 Task: Design a data visualization comparing various music genres.
Action: Mouse moved to (53, 132)
Screenshot: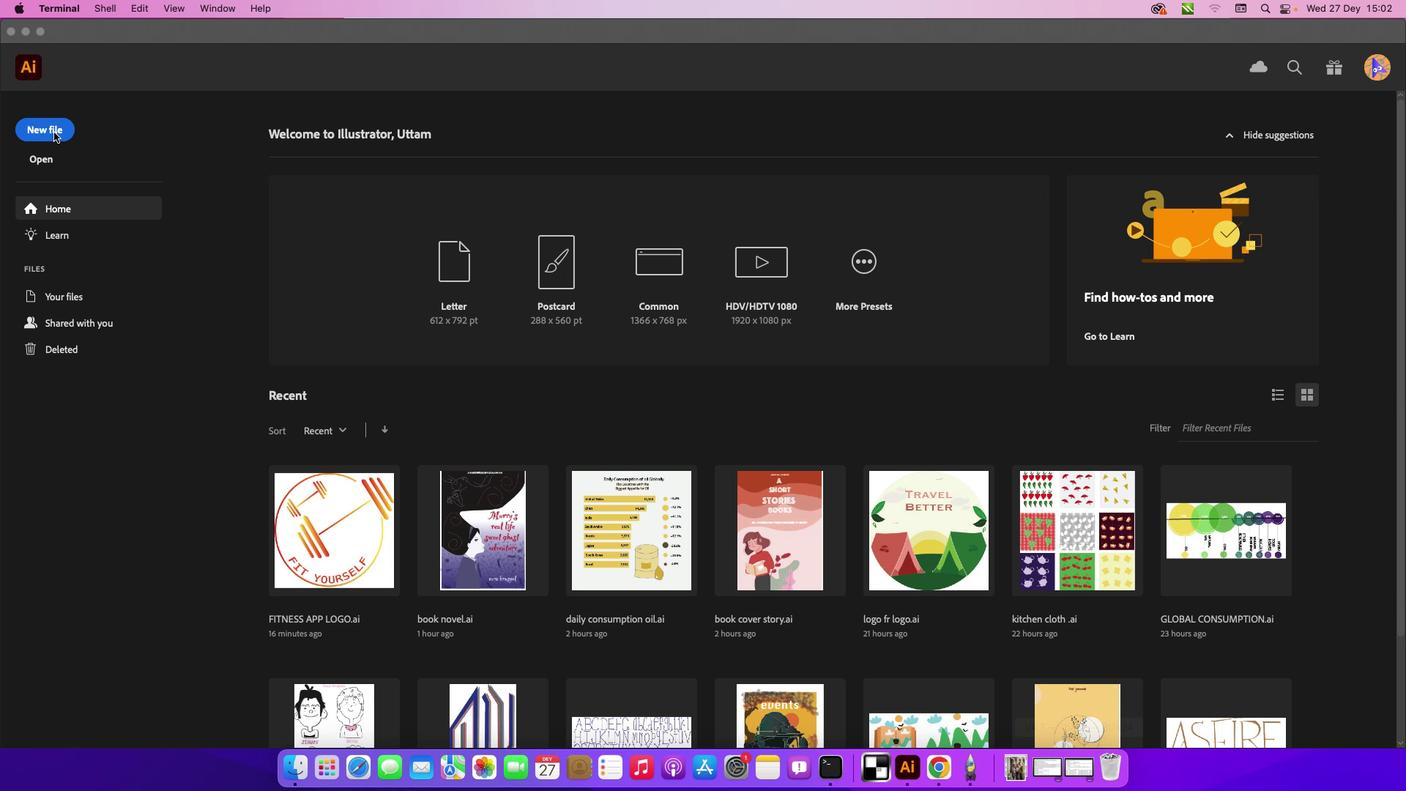 
Action: Mouse pressed left at (53, 132)
Screenshot: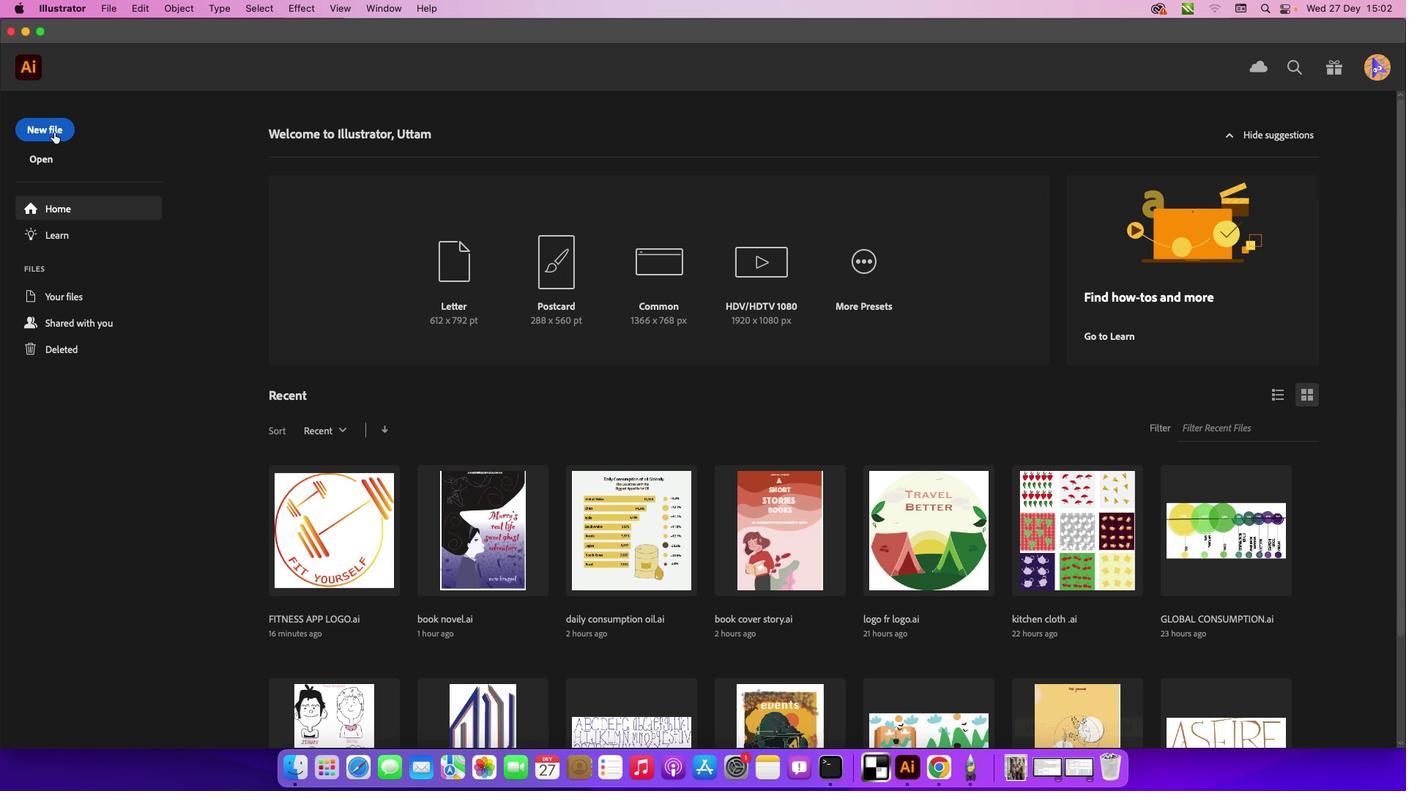 
Action: Mouse moved to (45, 131)
Screenshot: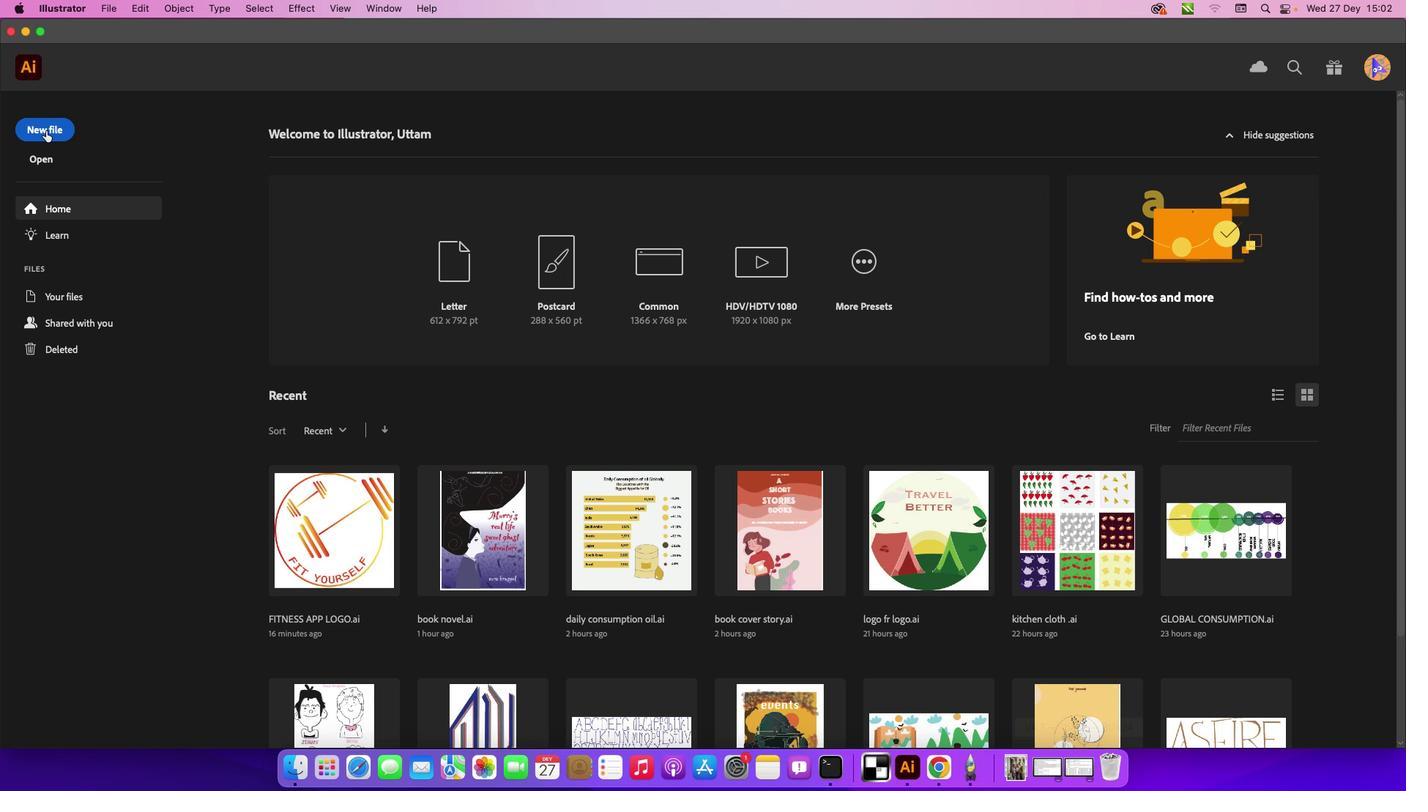 
Action: Mouse pressed left at (45, 131)
Screenshot: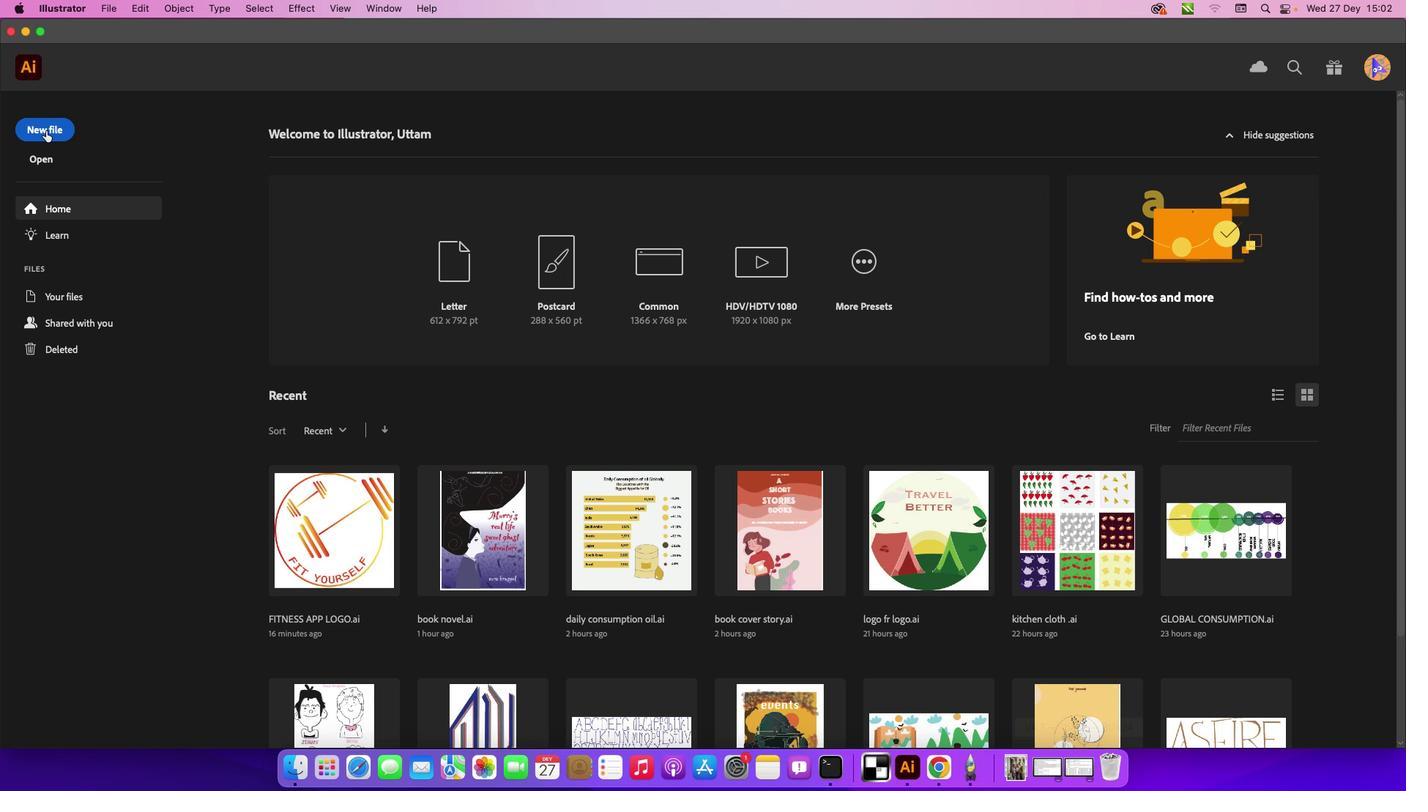 
Action: Mouse moved to (1035, 602)
Screenshot: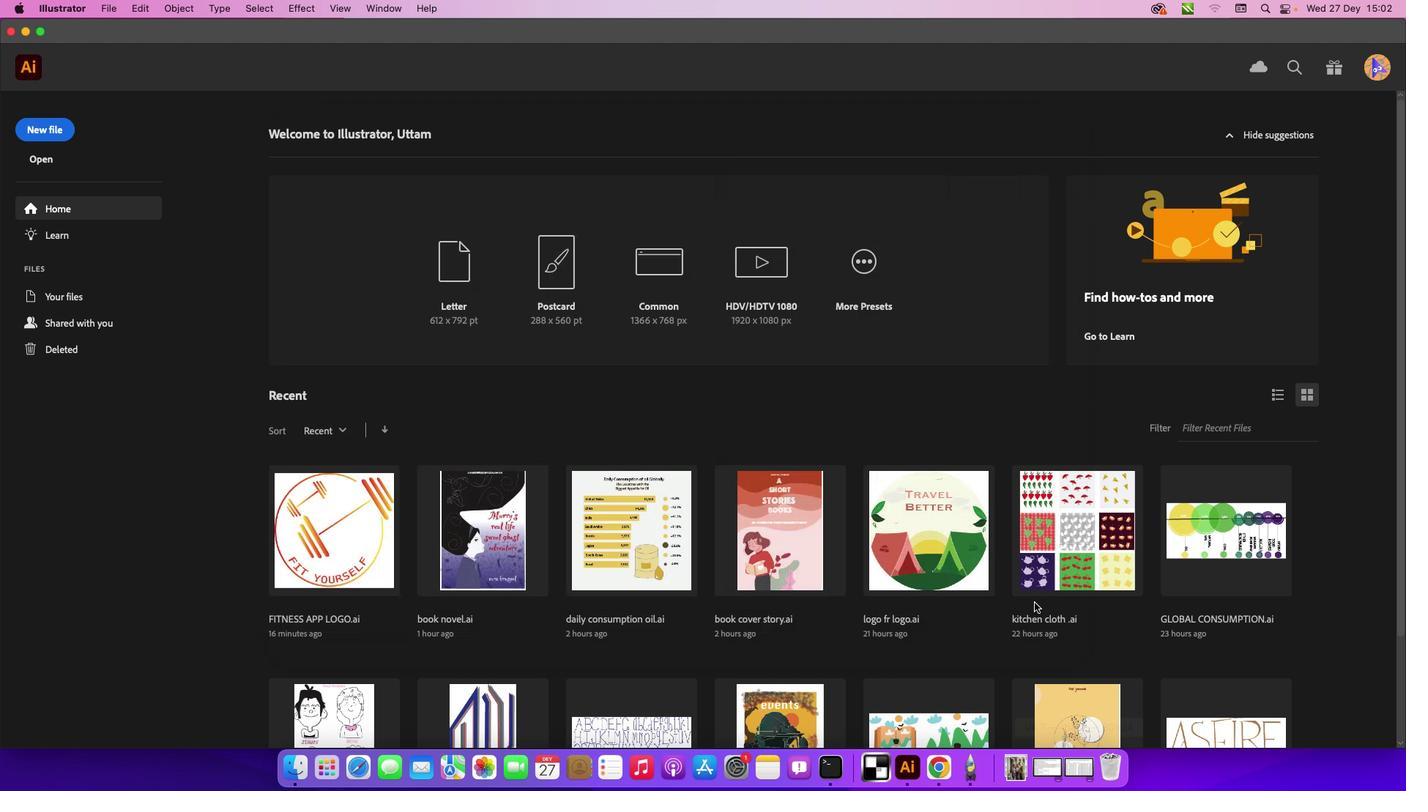 
Action: Mouse pressed left at (1035, 602)
Screenshot: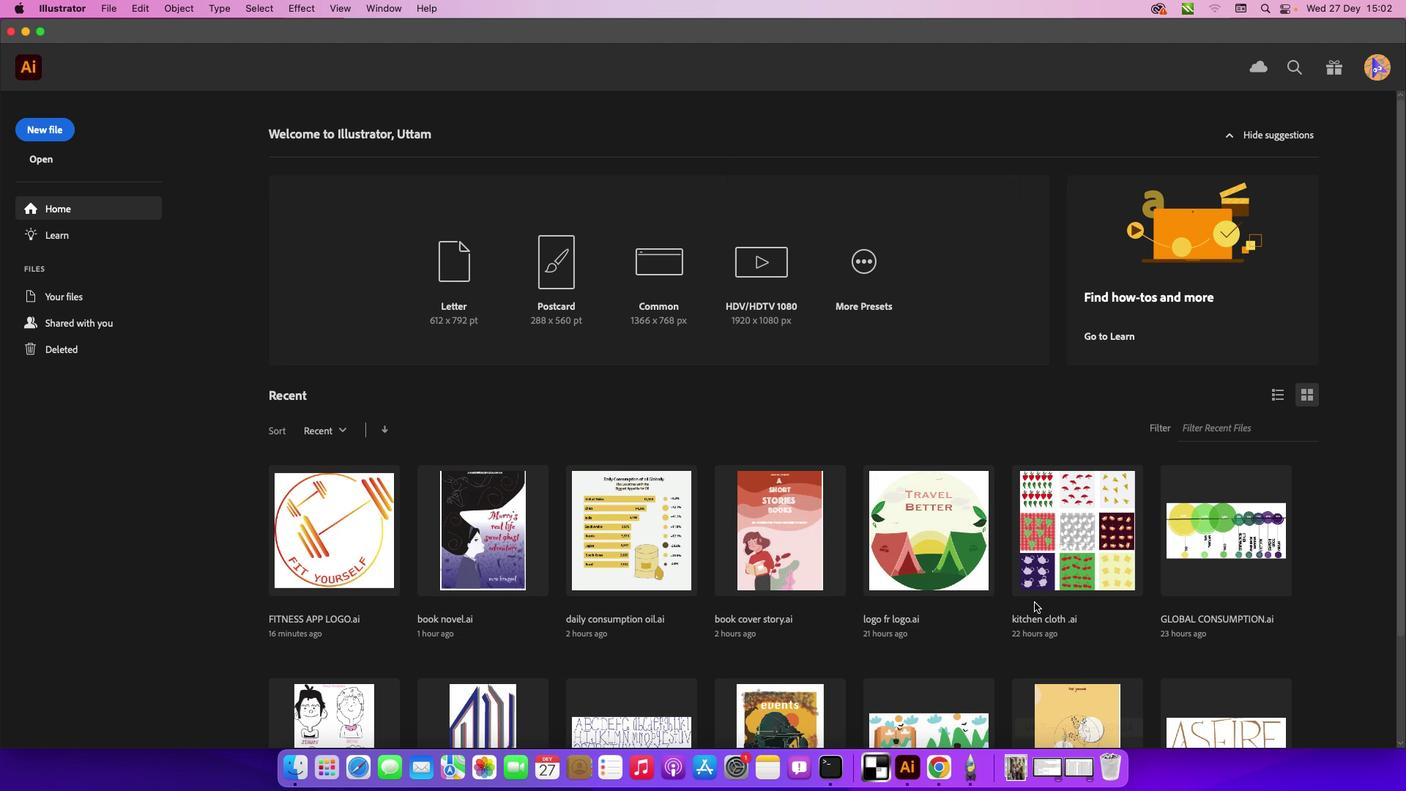 
Action: Mouse moved to (6, 172)
Screenshot: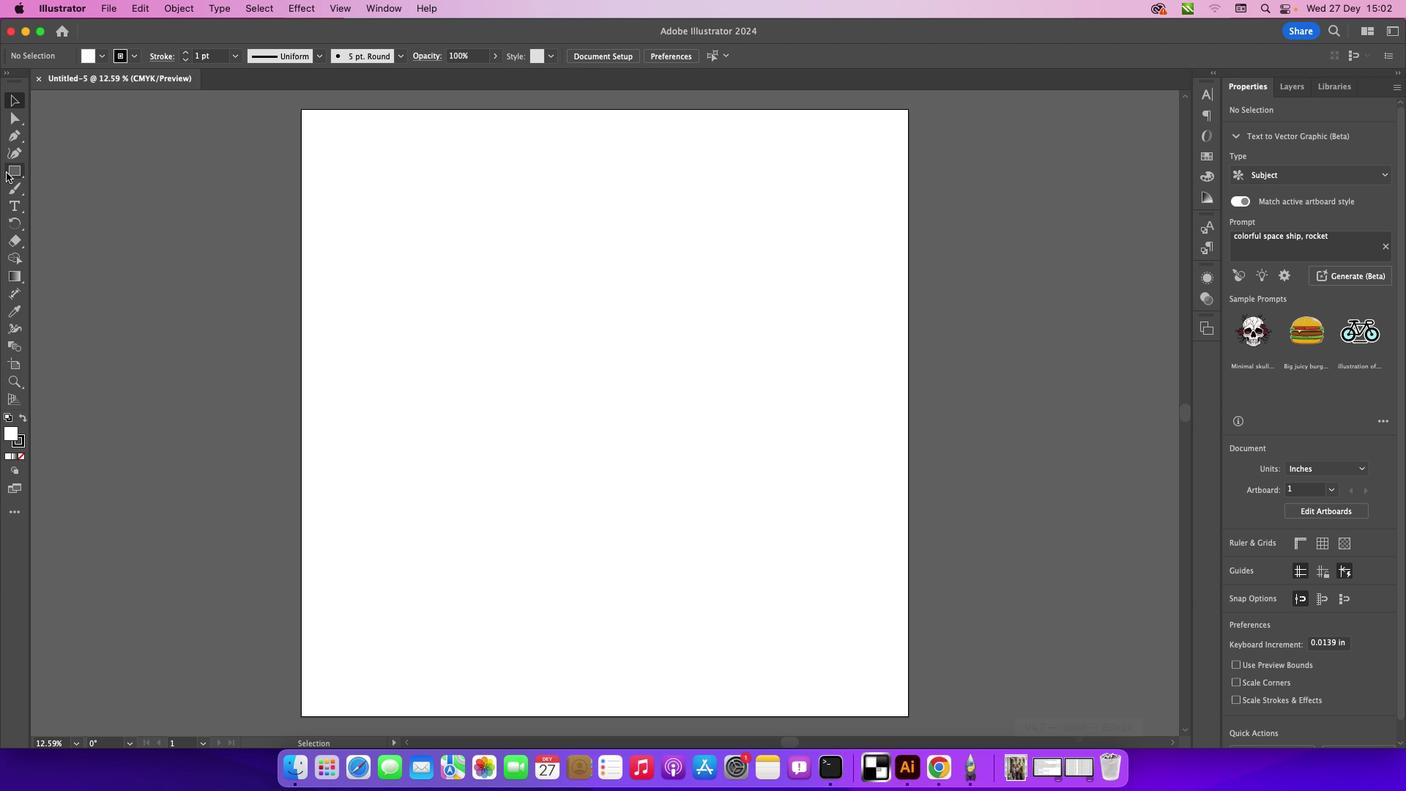 
Action: Mouse pressed left at (6, 172)
Screenshot: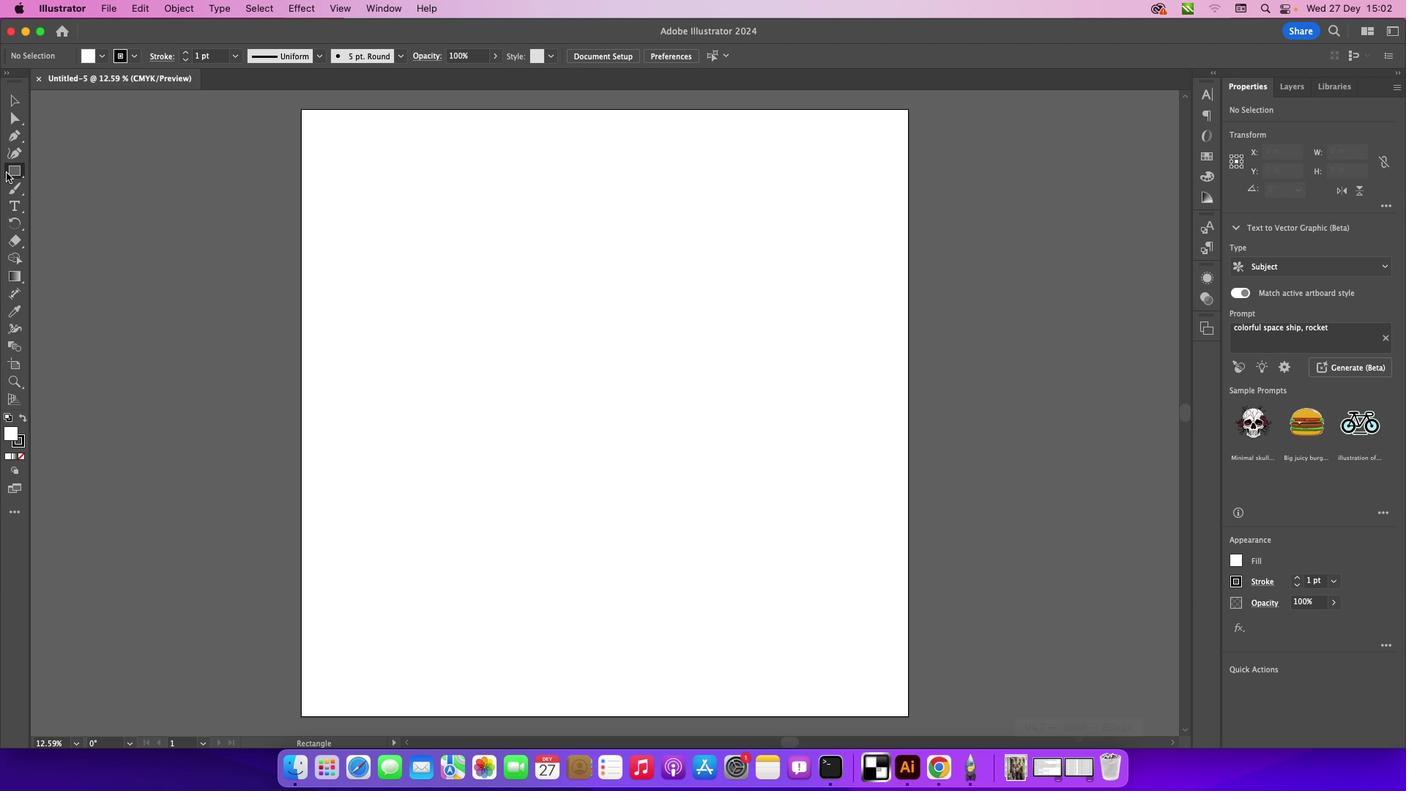 
Action: Mouse moved to (101, 195)
Screenshot: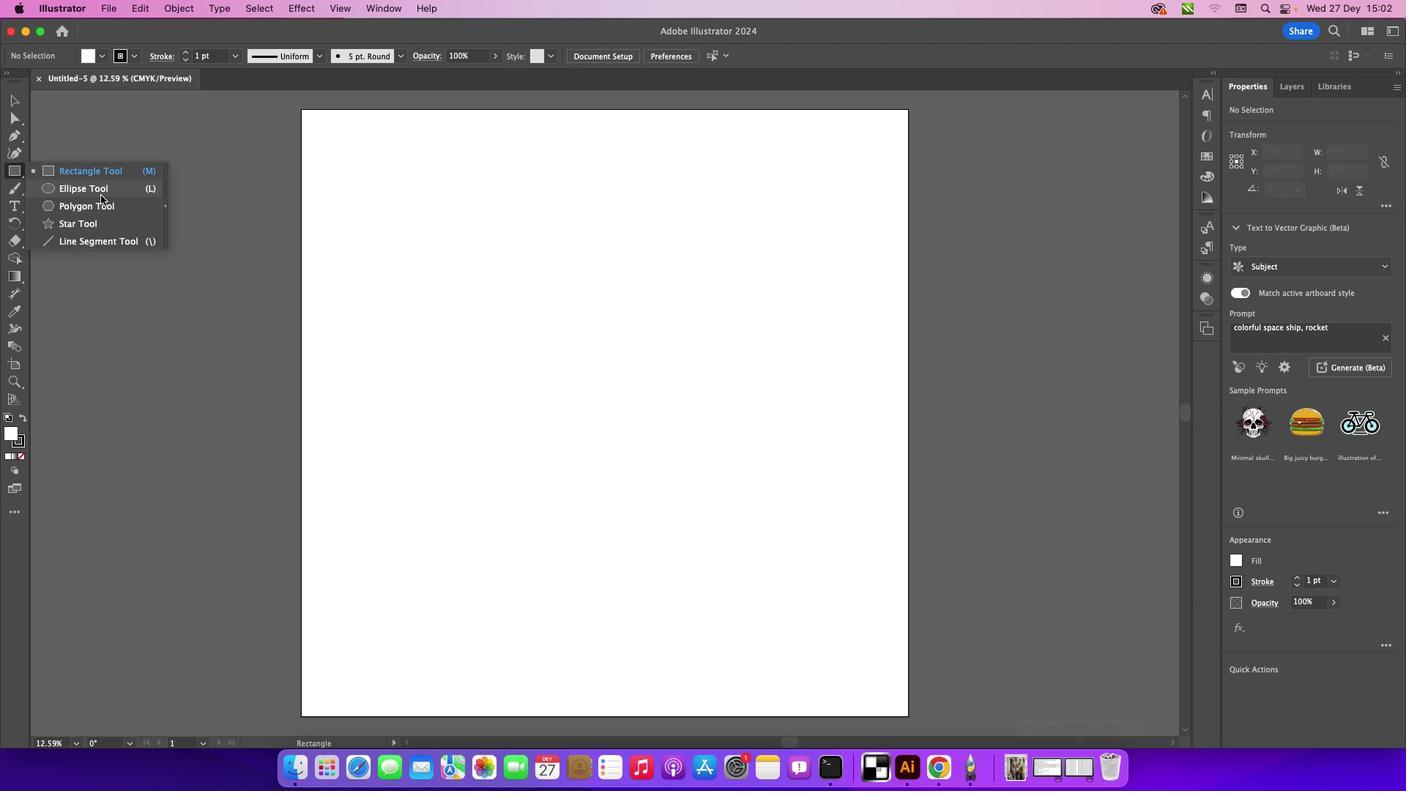 
Action: Mouse pressed left at (101, 195)
Screenshot: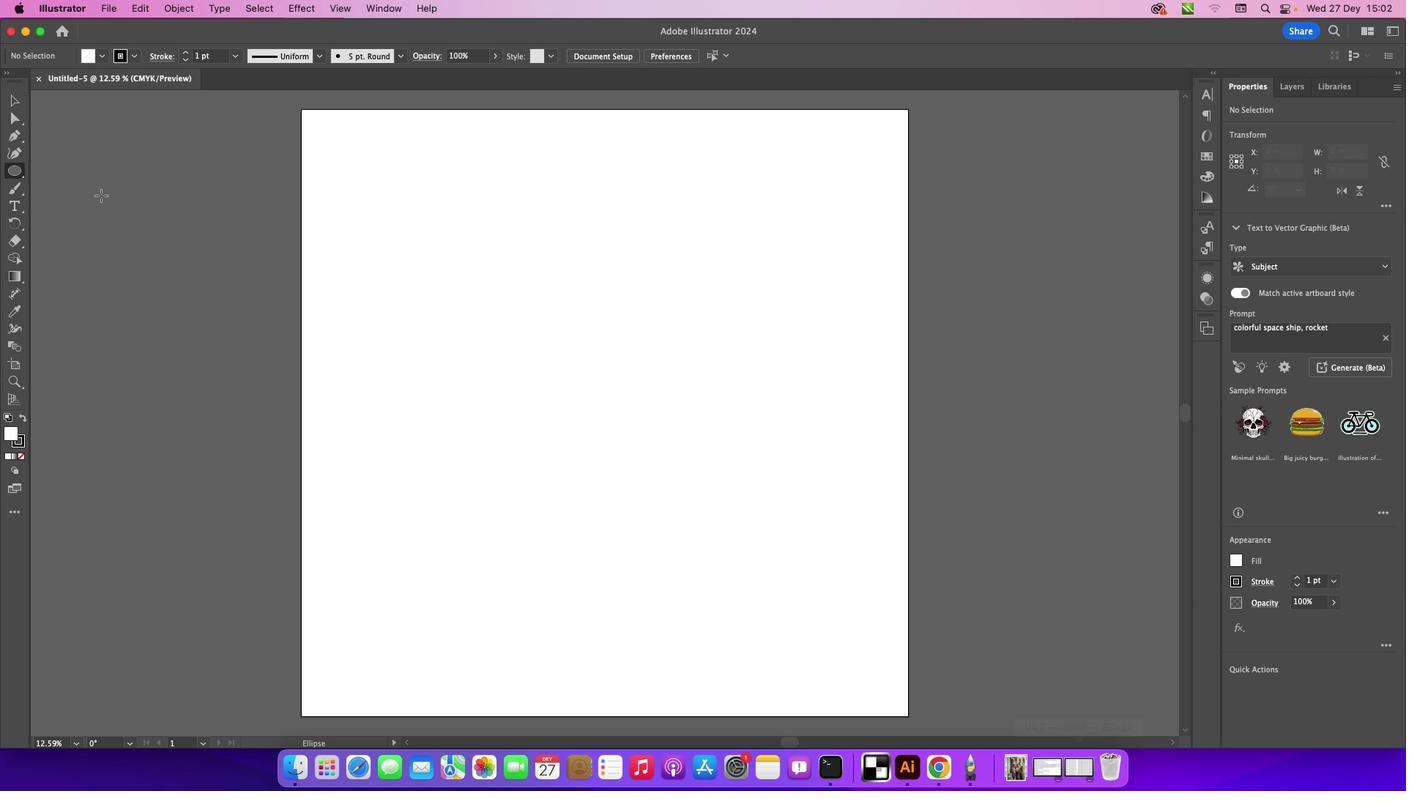 
Action: Mouse moved to (392, 577)
Screenshot: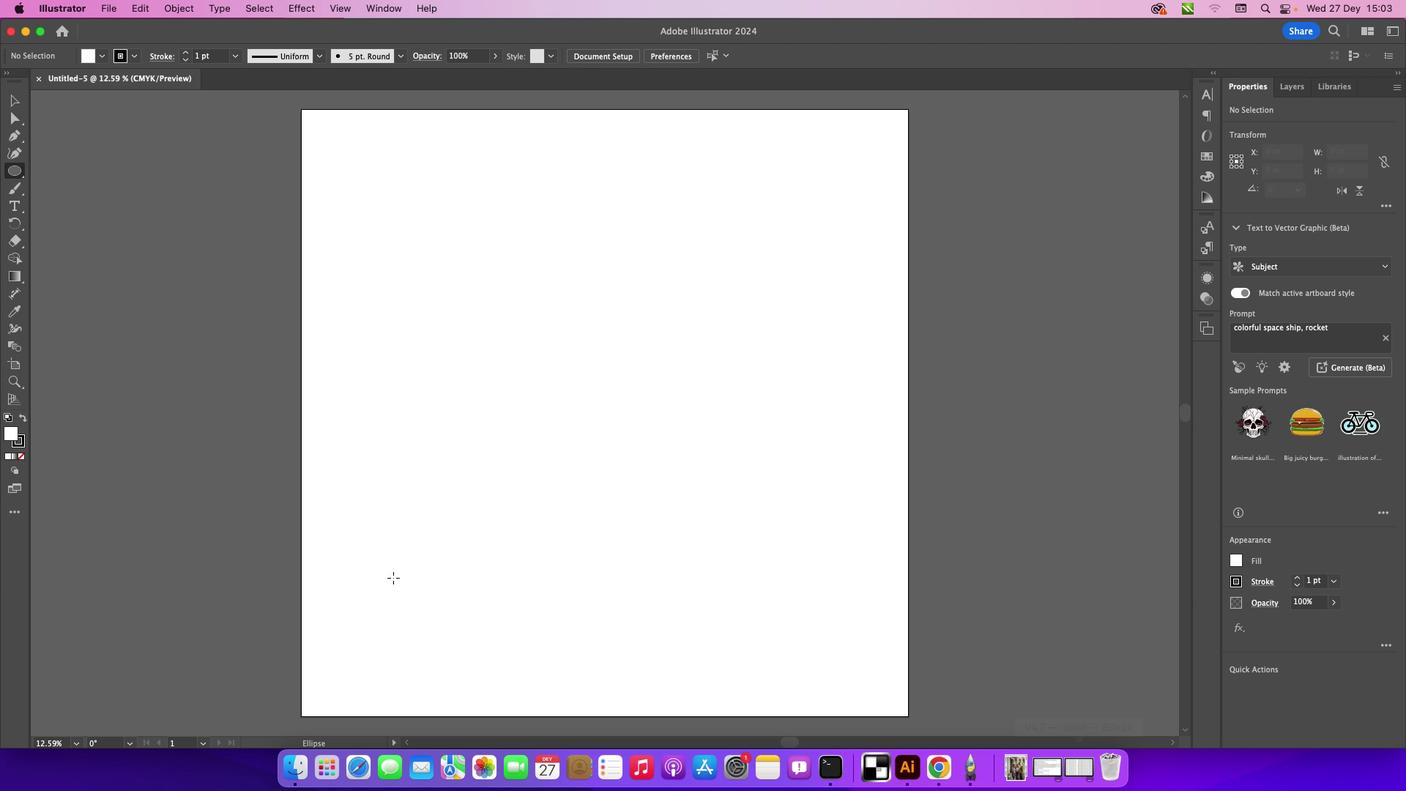 
Action: Mouse pressed left at (392, 577)
Screenshot: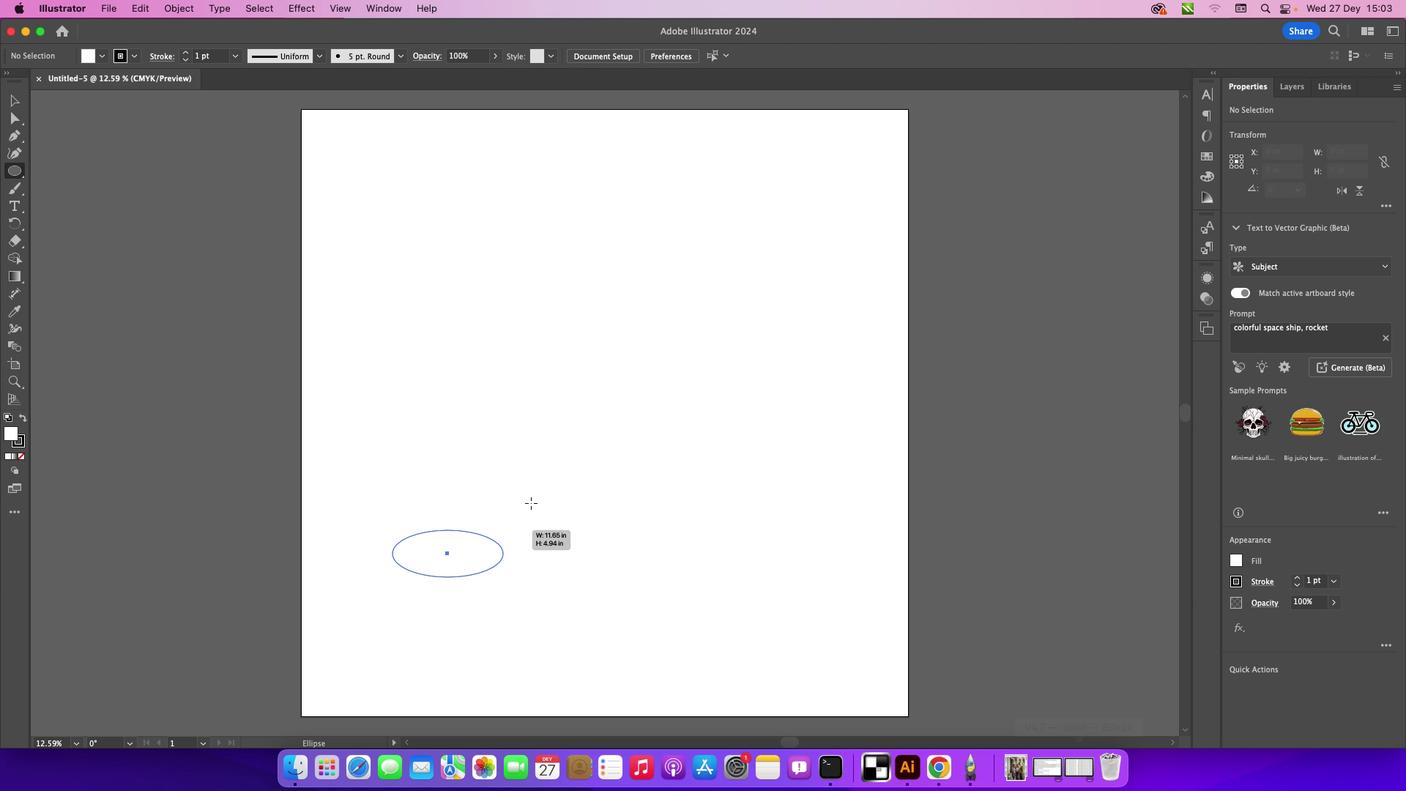 
Action: Mouse moved to (12, 98)
Screenshot: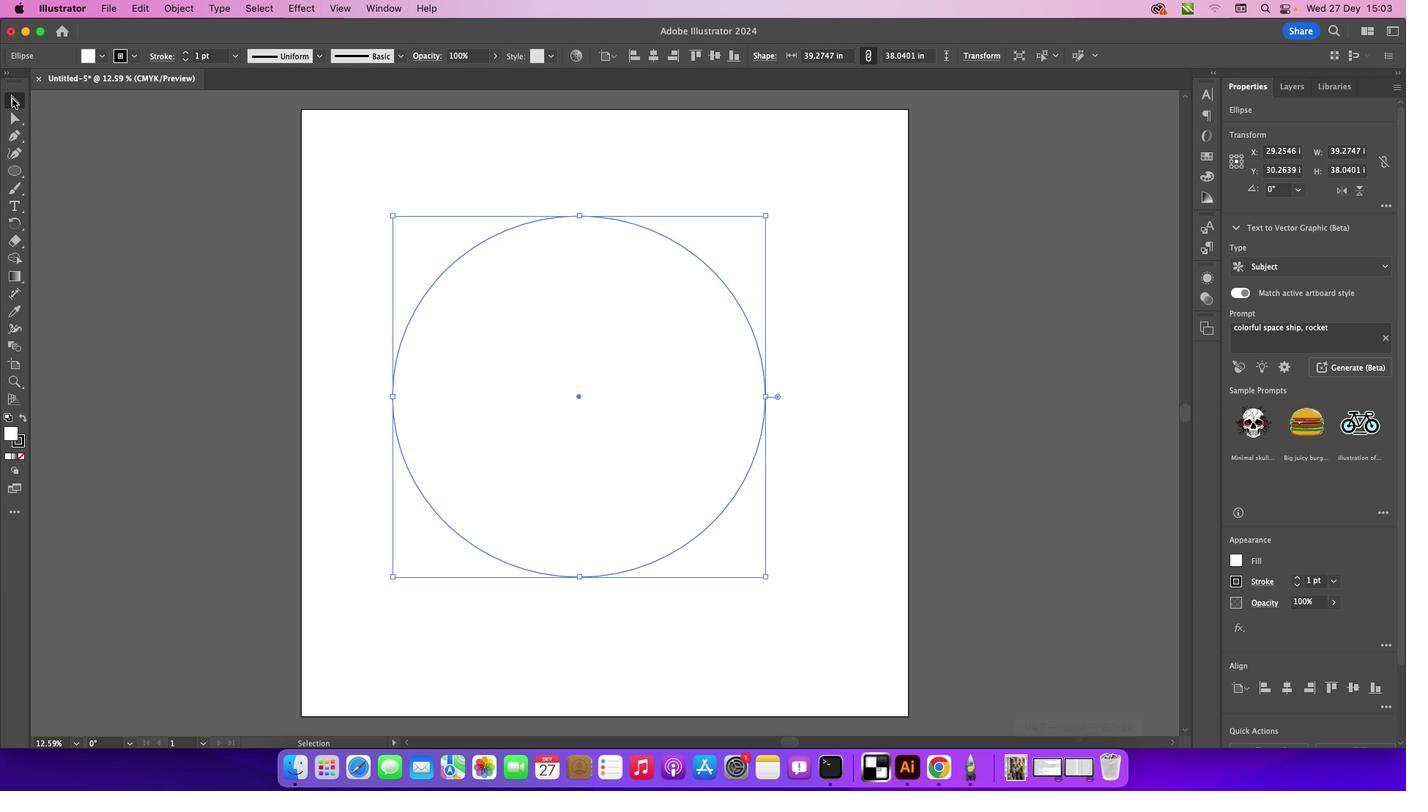 
Action: Mouse pressed left at (12, 98)
Screenshot: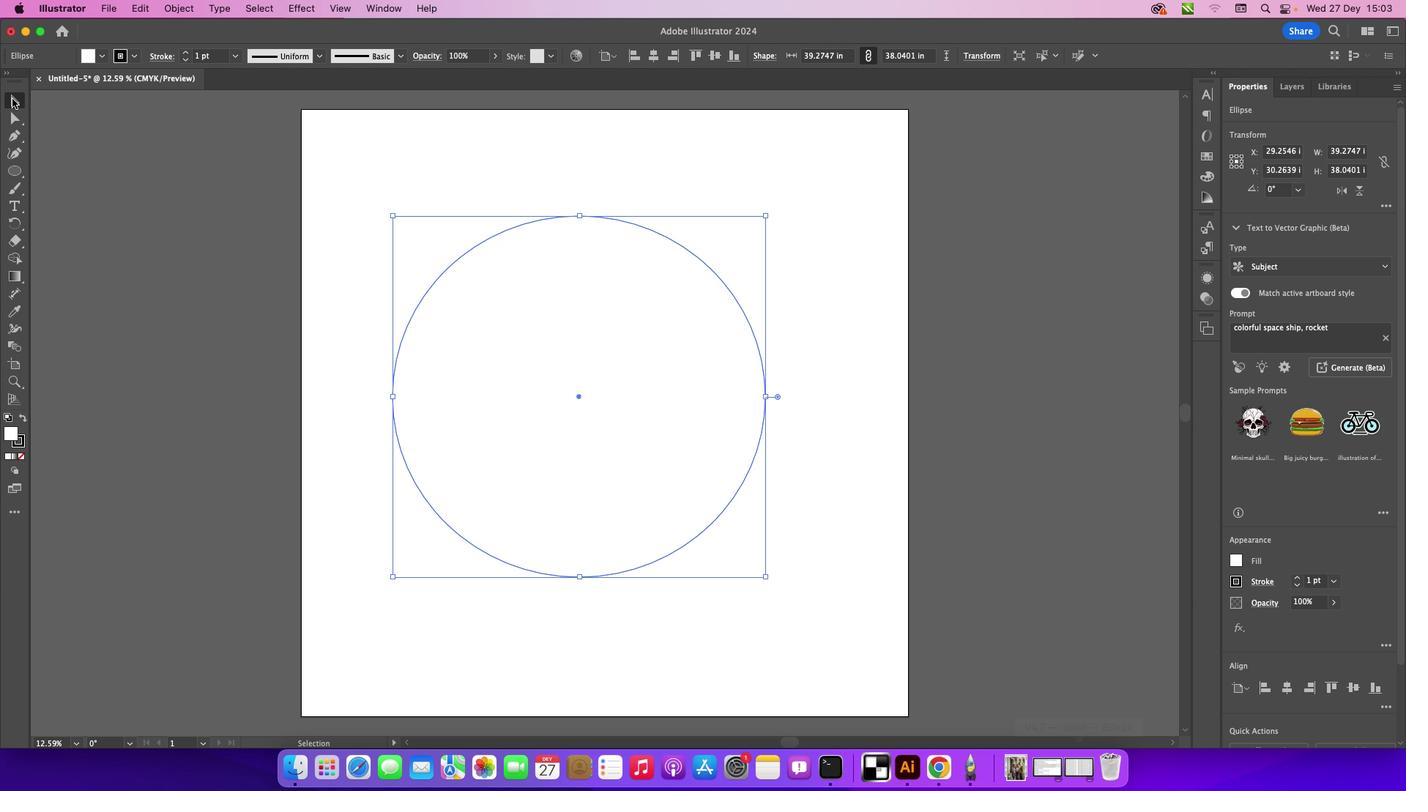 
Action: Mouse moved to (5, 430)
Screenshot: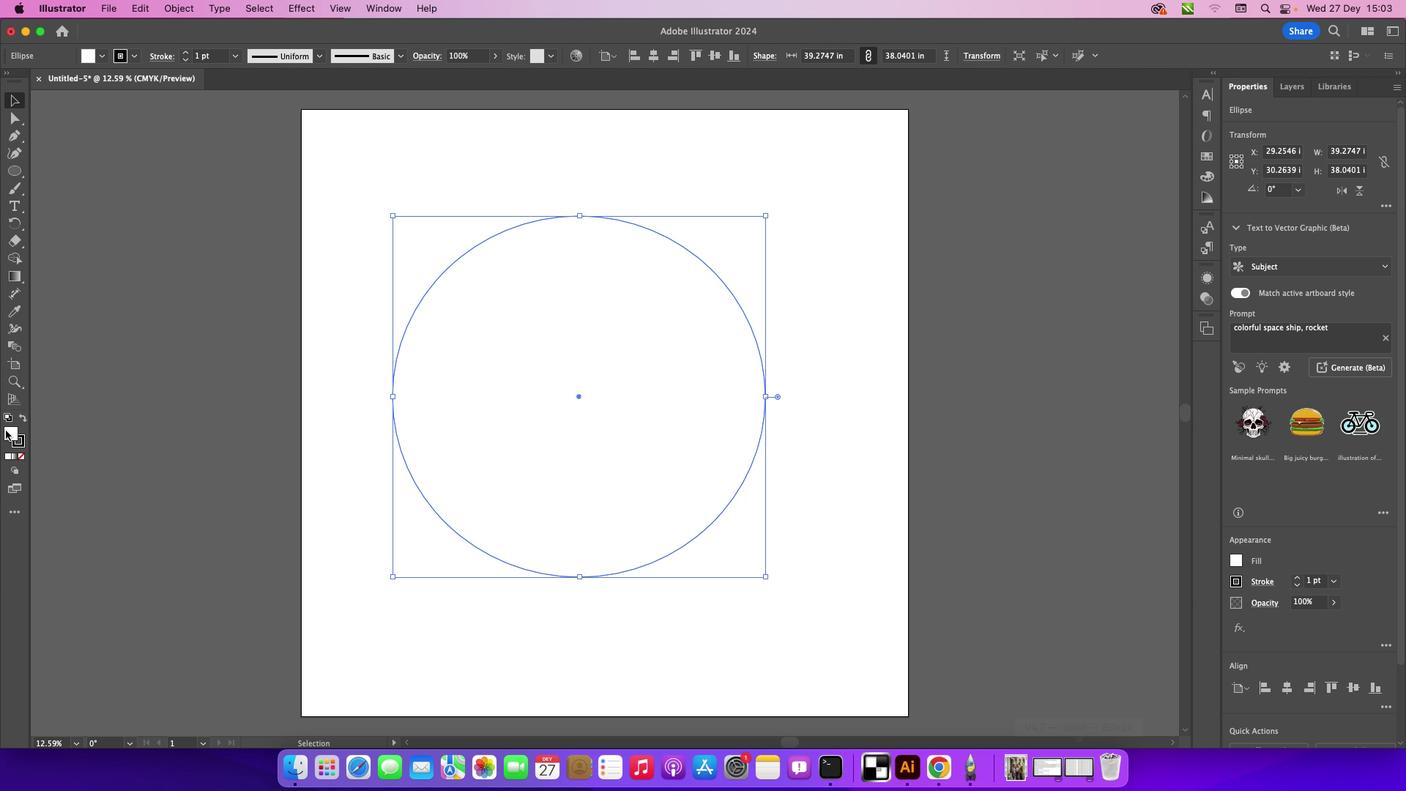 
Action: Mouse pressed left at (5, 430)
Screenshot: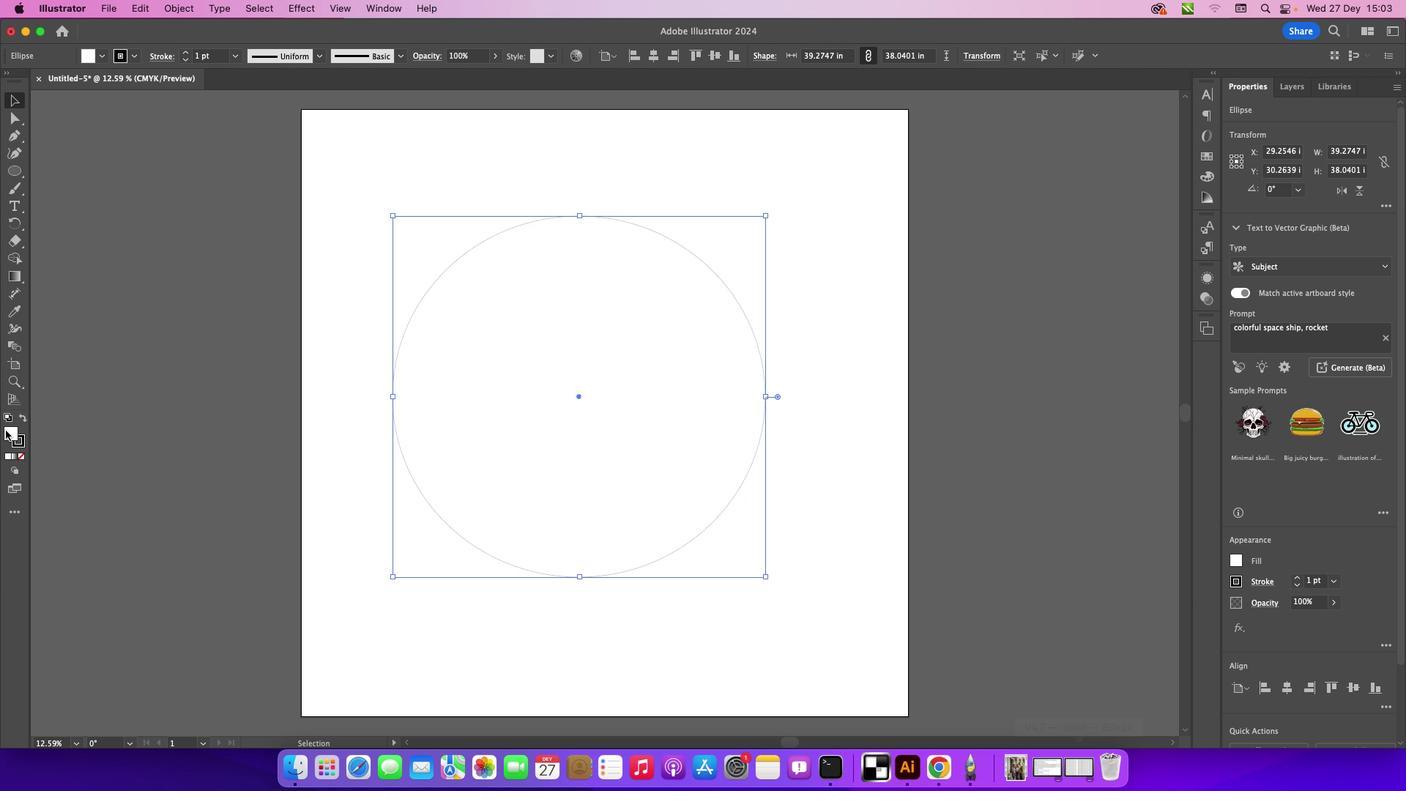 
Action: Mouse pressed left at (5, 430)
Screenshot: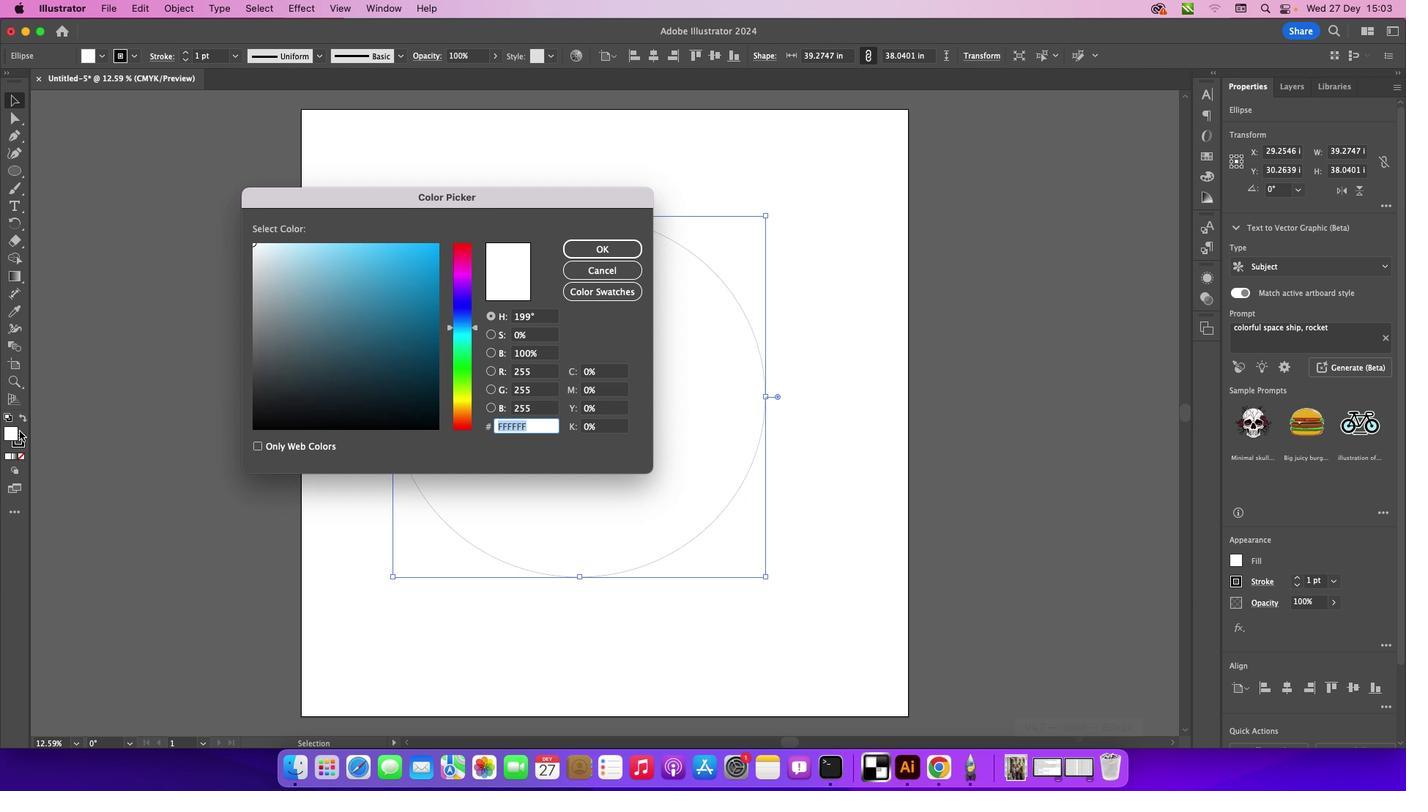 
Action: Mouse moved to (393, 343)
Screenshot: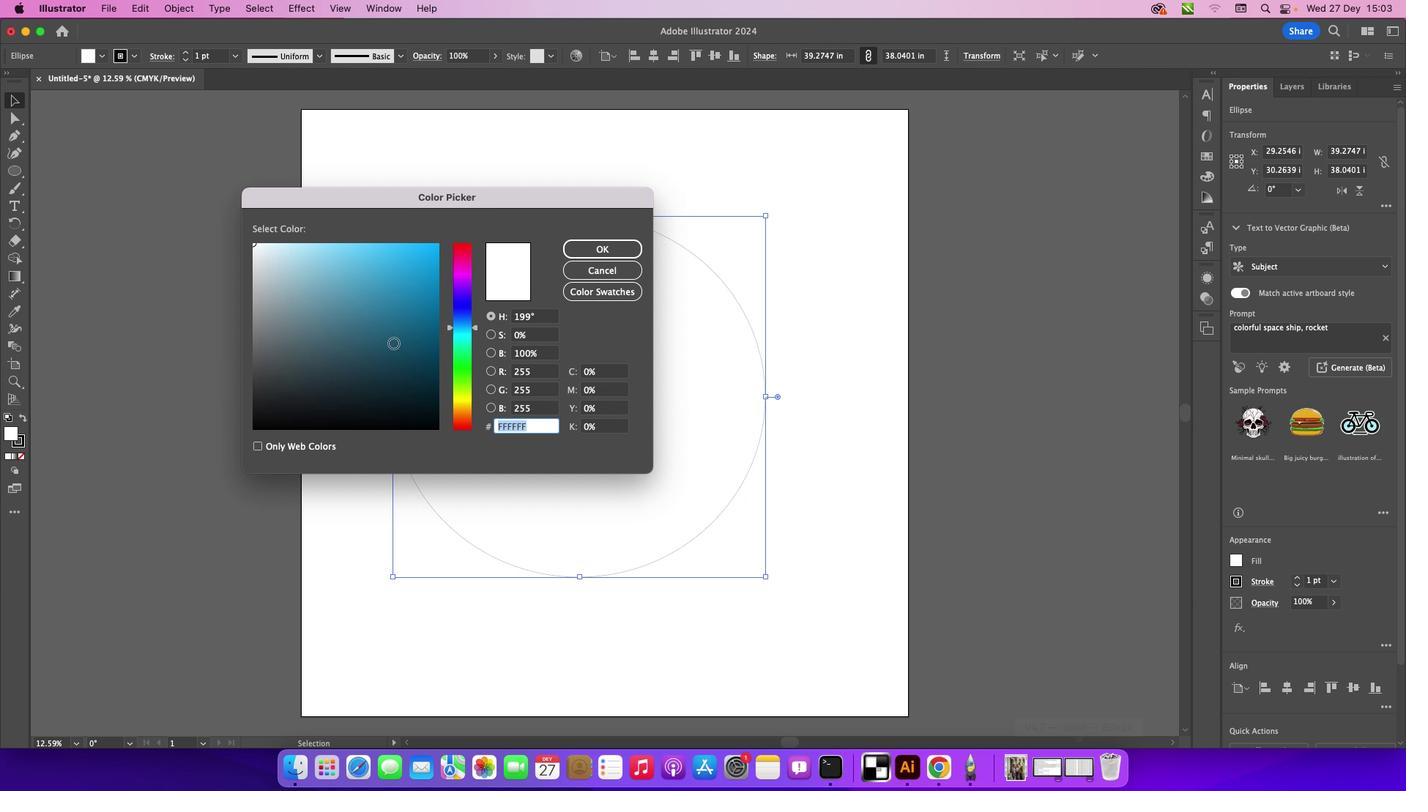 
Action: Mouse pressed left at (393, 343)
Screenshot: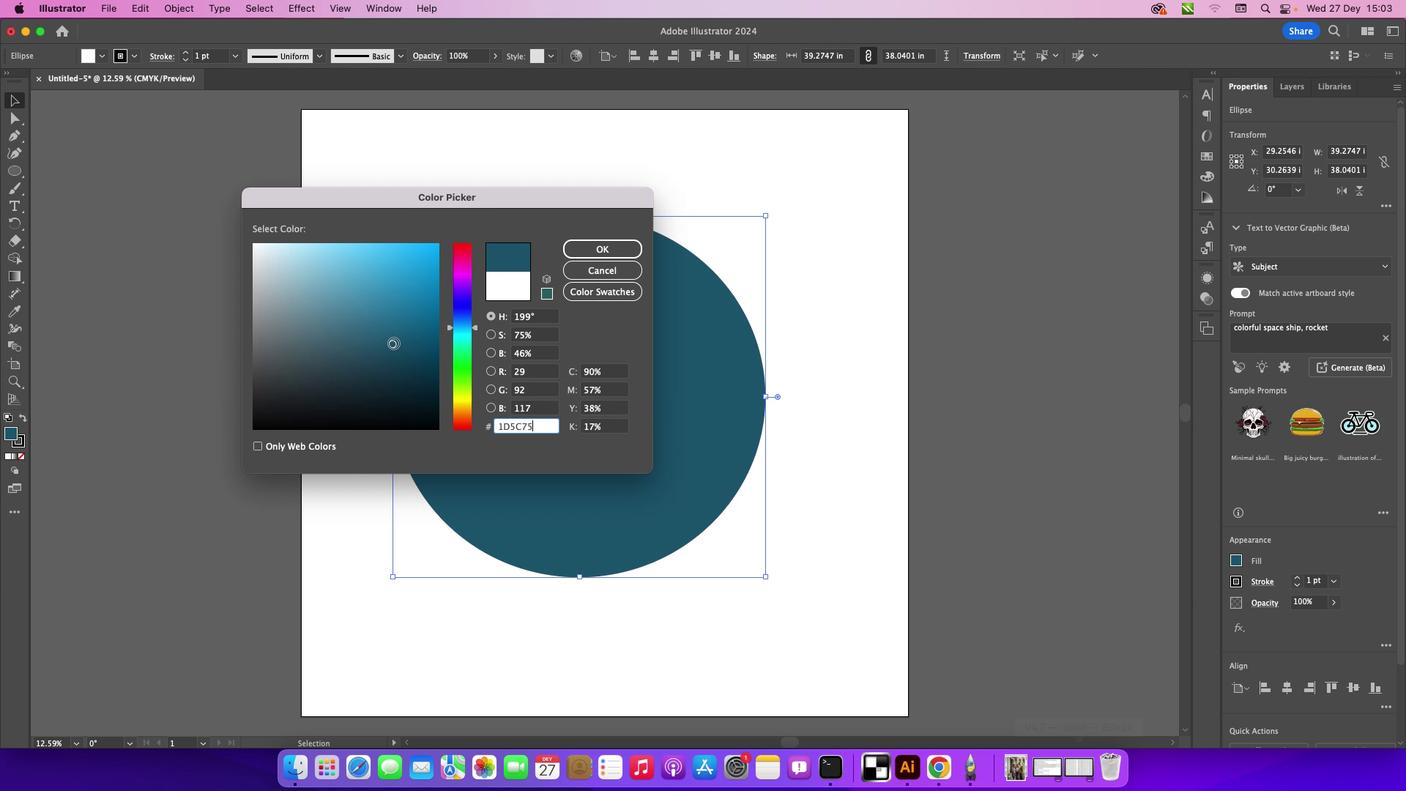 
Action: Mouse moved to (457, 307)
Screenshot: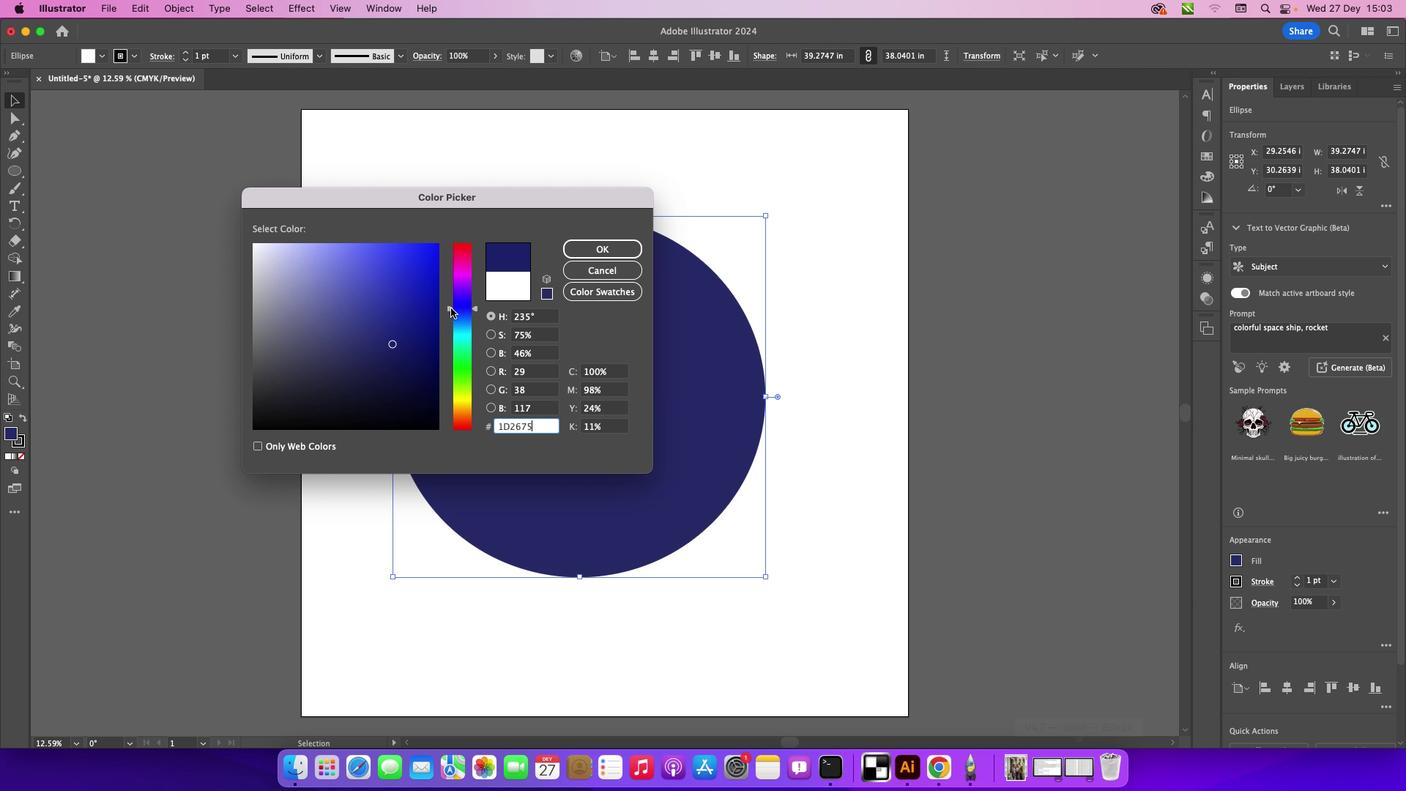 
Action: Mouse pressed left at (457, 307)
Screenshot: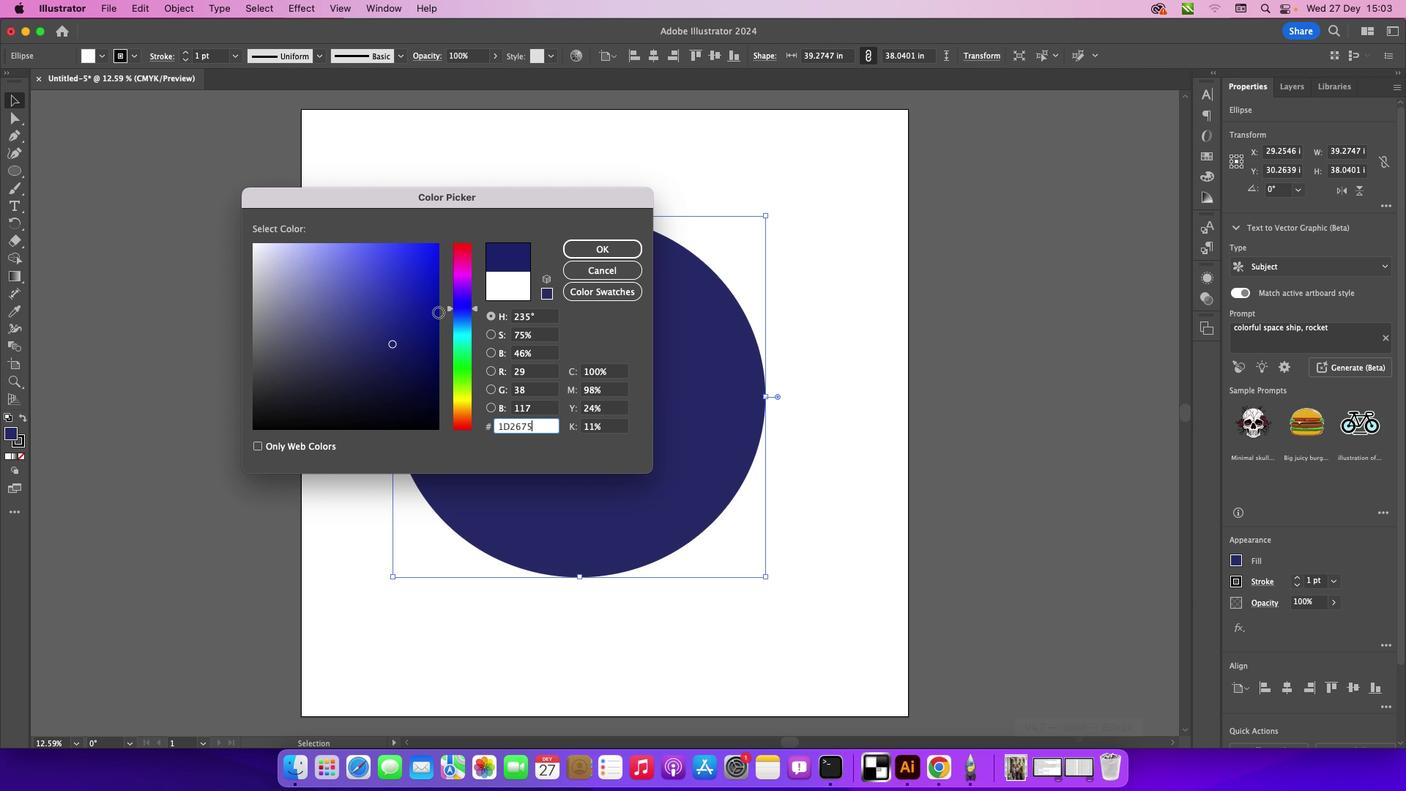 
Action: Mouse moved to (374, 295)
Screenshot: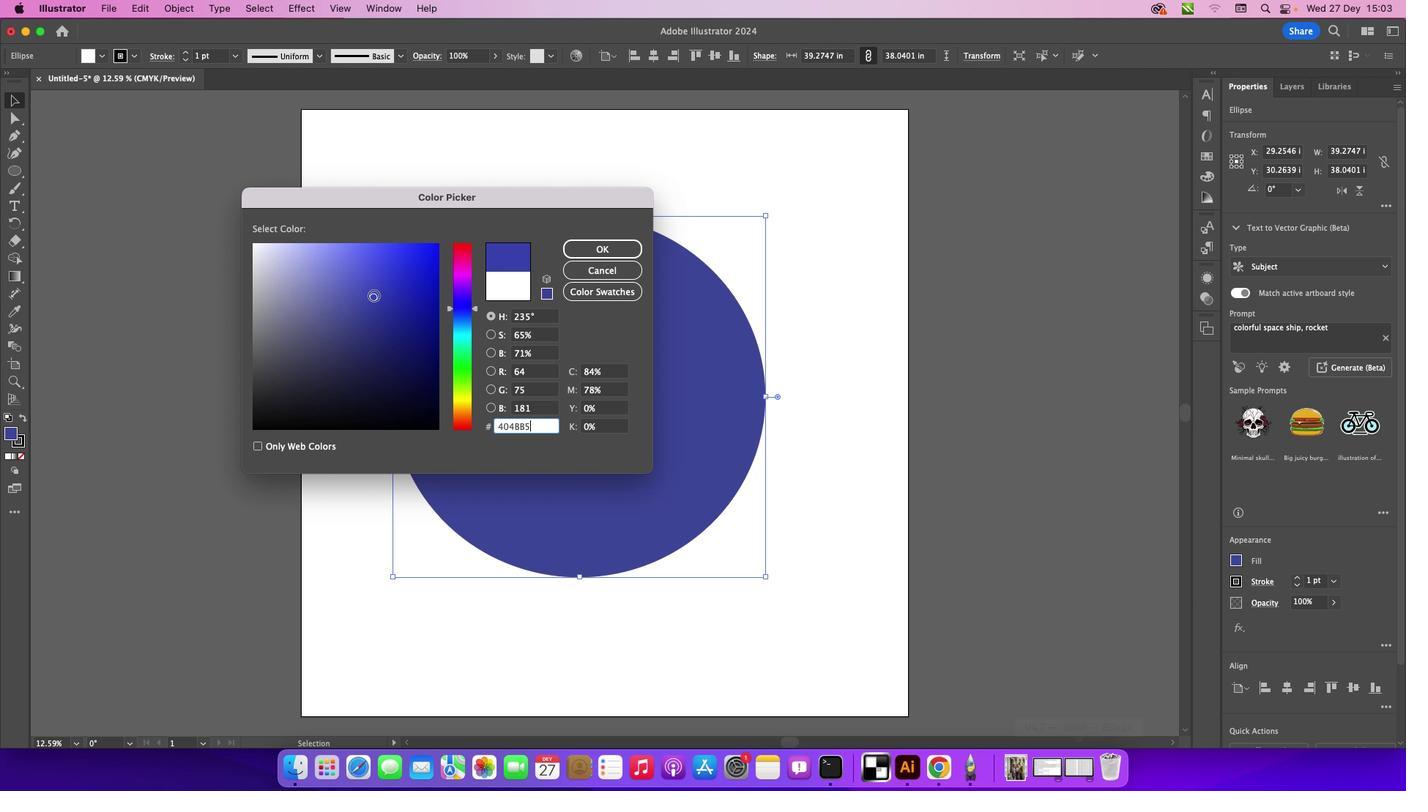 
Action: Mouse pressed left at (374, 295)
Screenshot: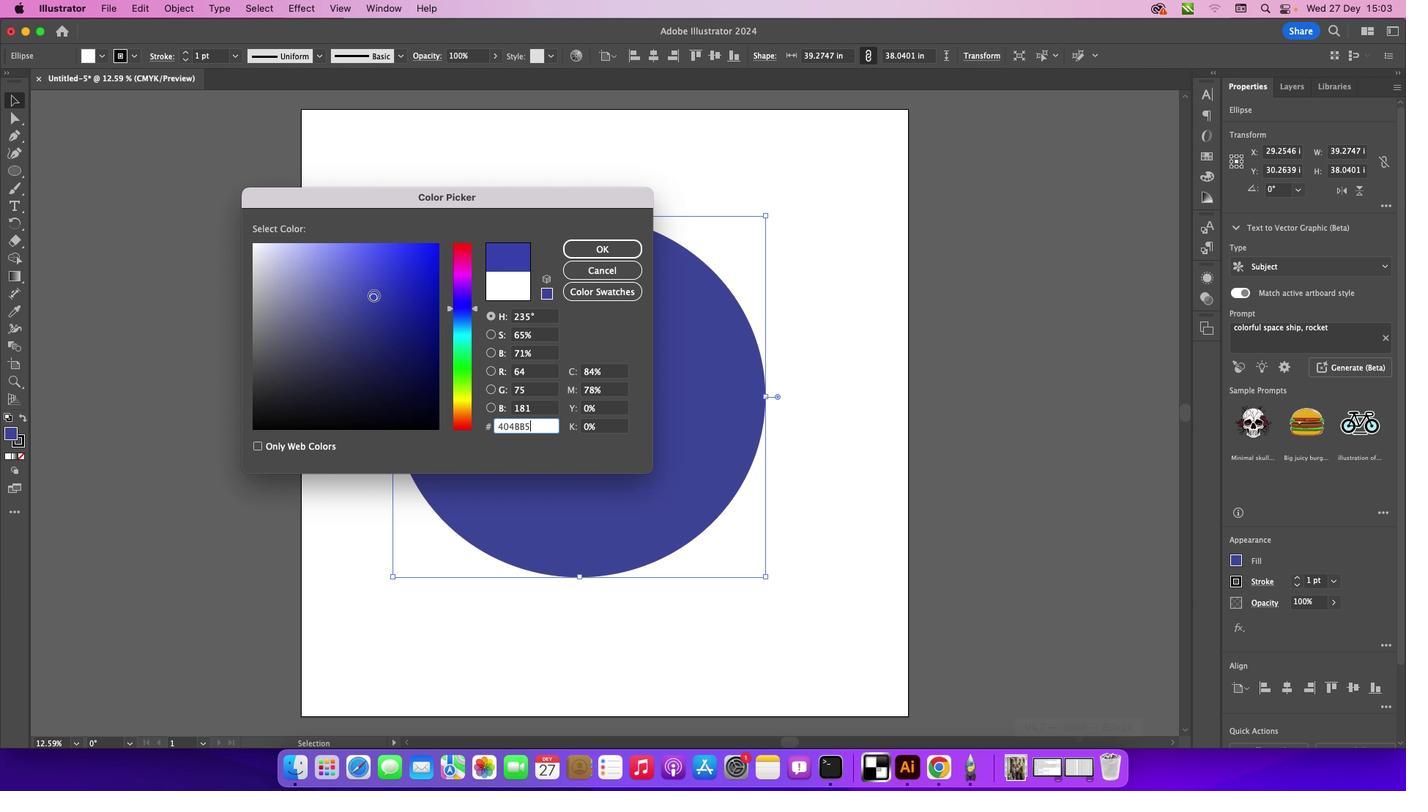 
Action: Mouse moved to (384, 302)
Screenshot: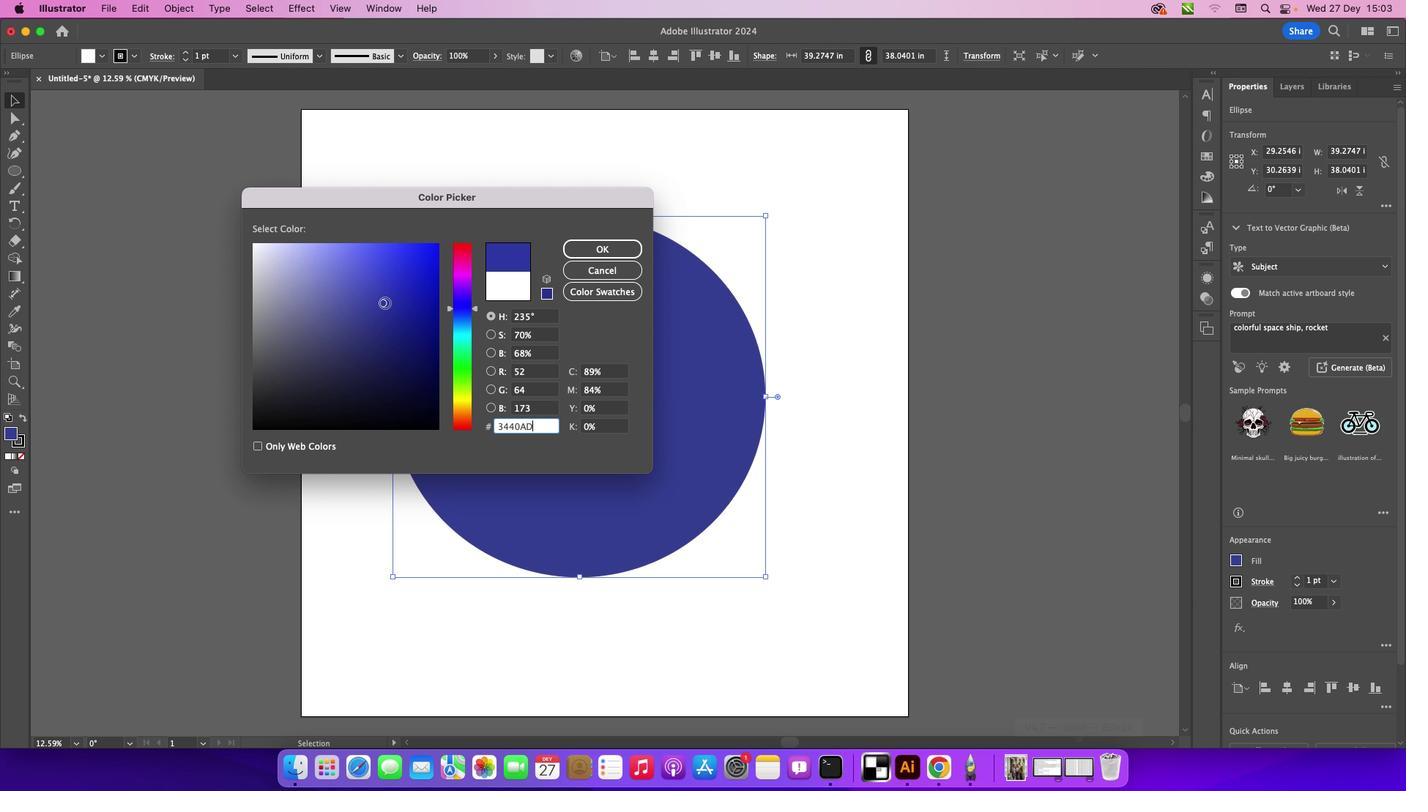 
Action: Mouse pressed left at (384, 302)
Screenshot: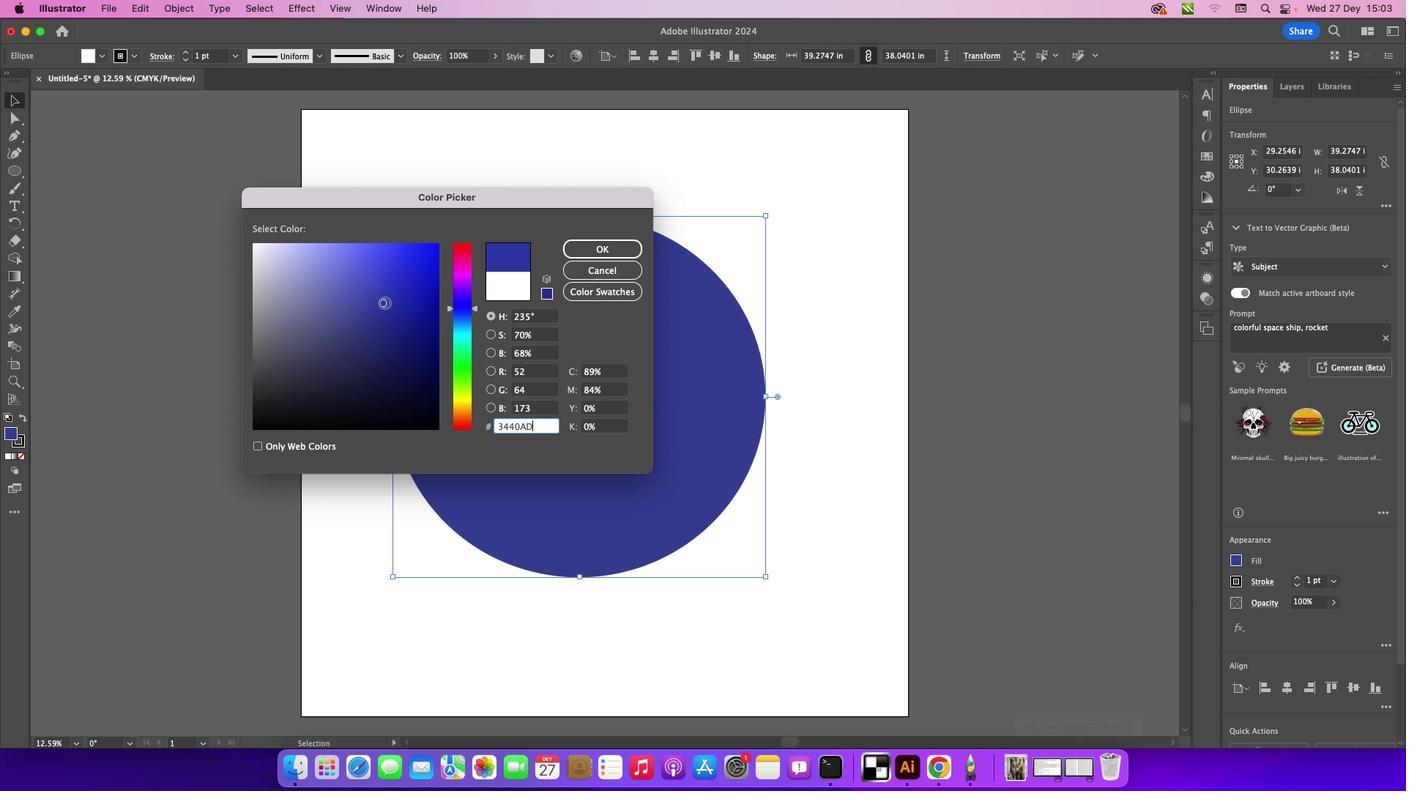 
Action: Mouse moved to (382, 278)
Screenshot: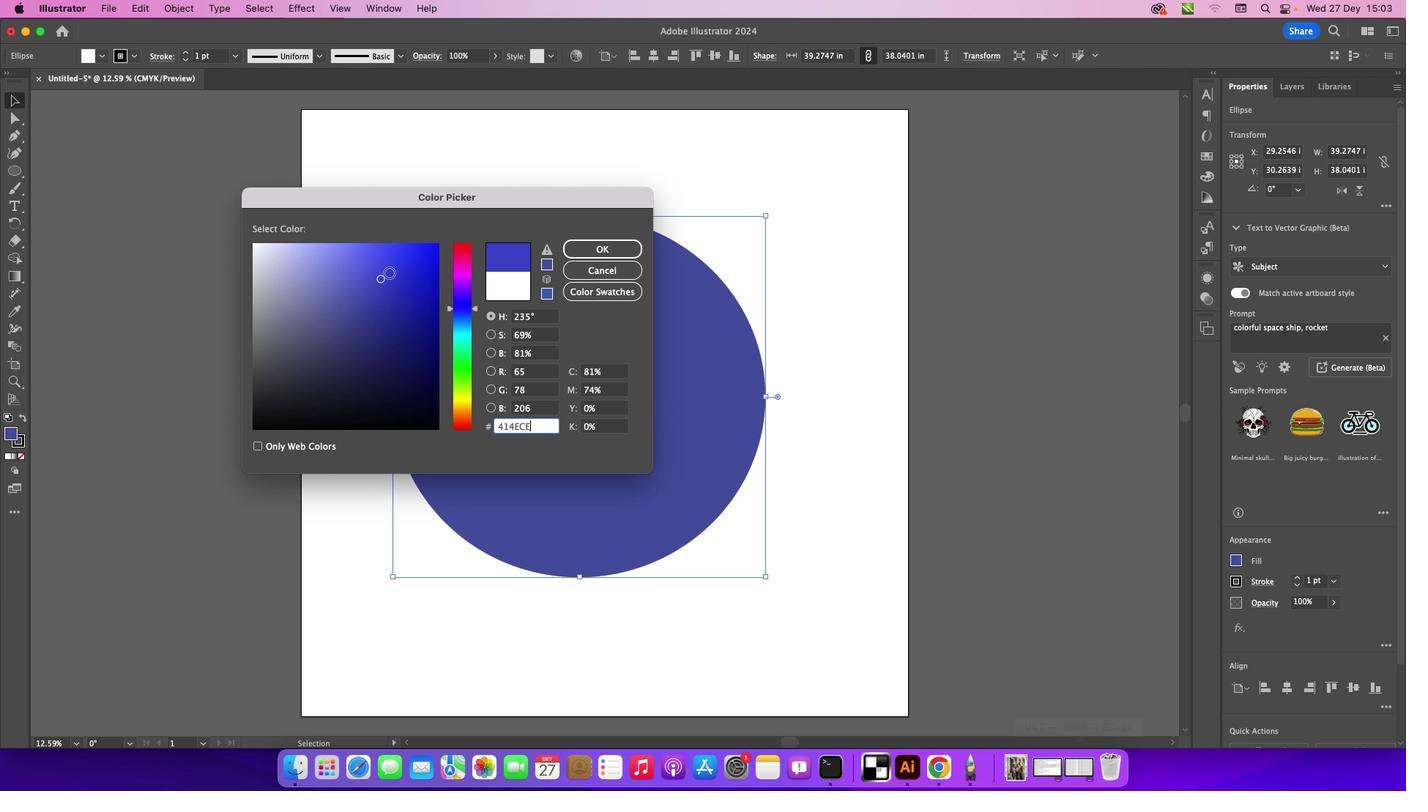 
Action: Mouse pressed left at (382, 278)
Screenshot: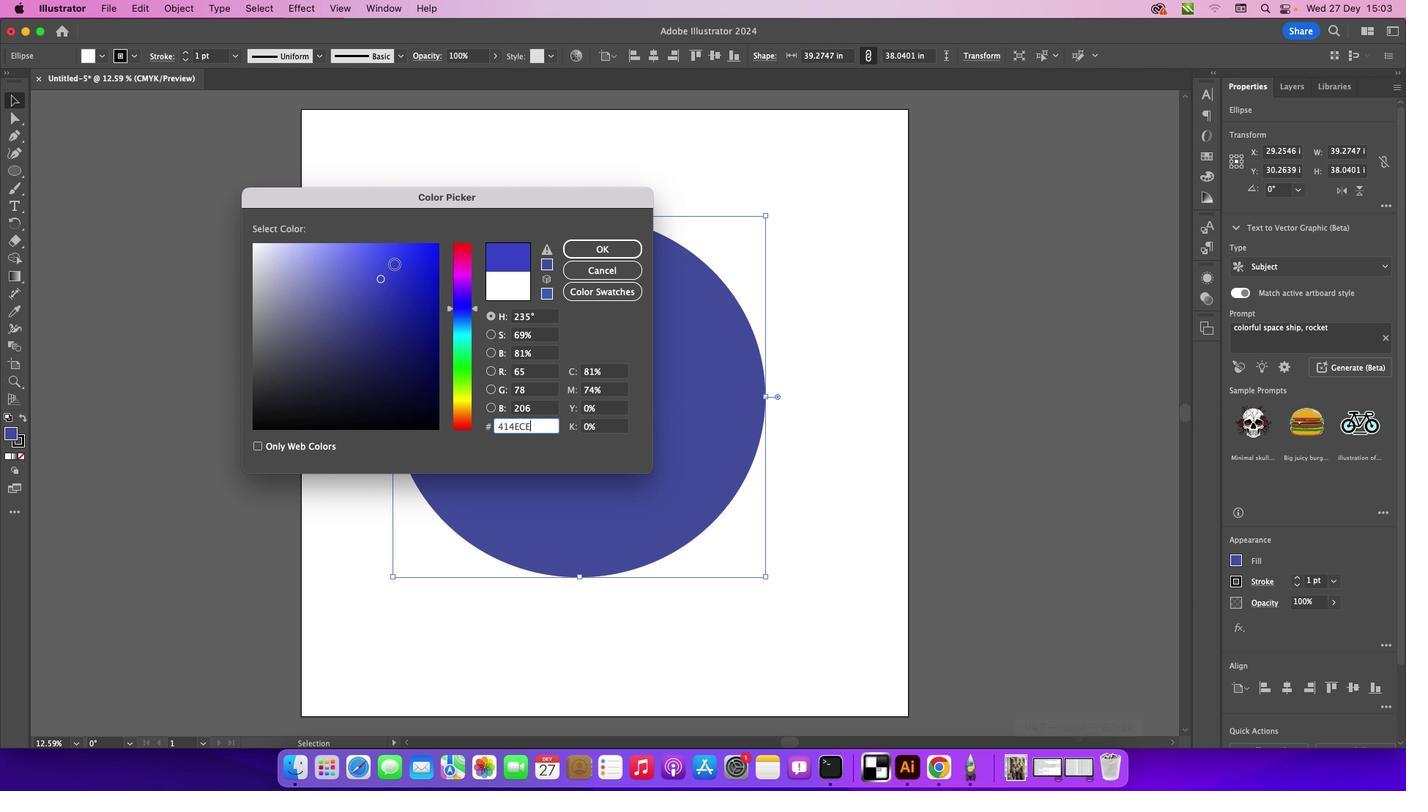 
Action: Mouse moved to (395, 260)
Screenshot: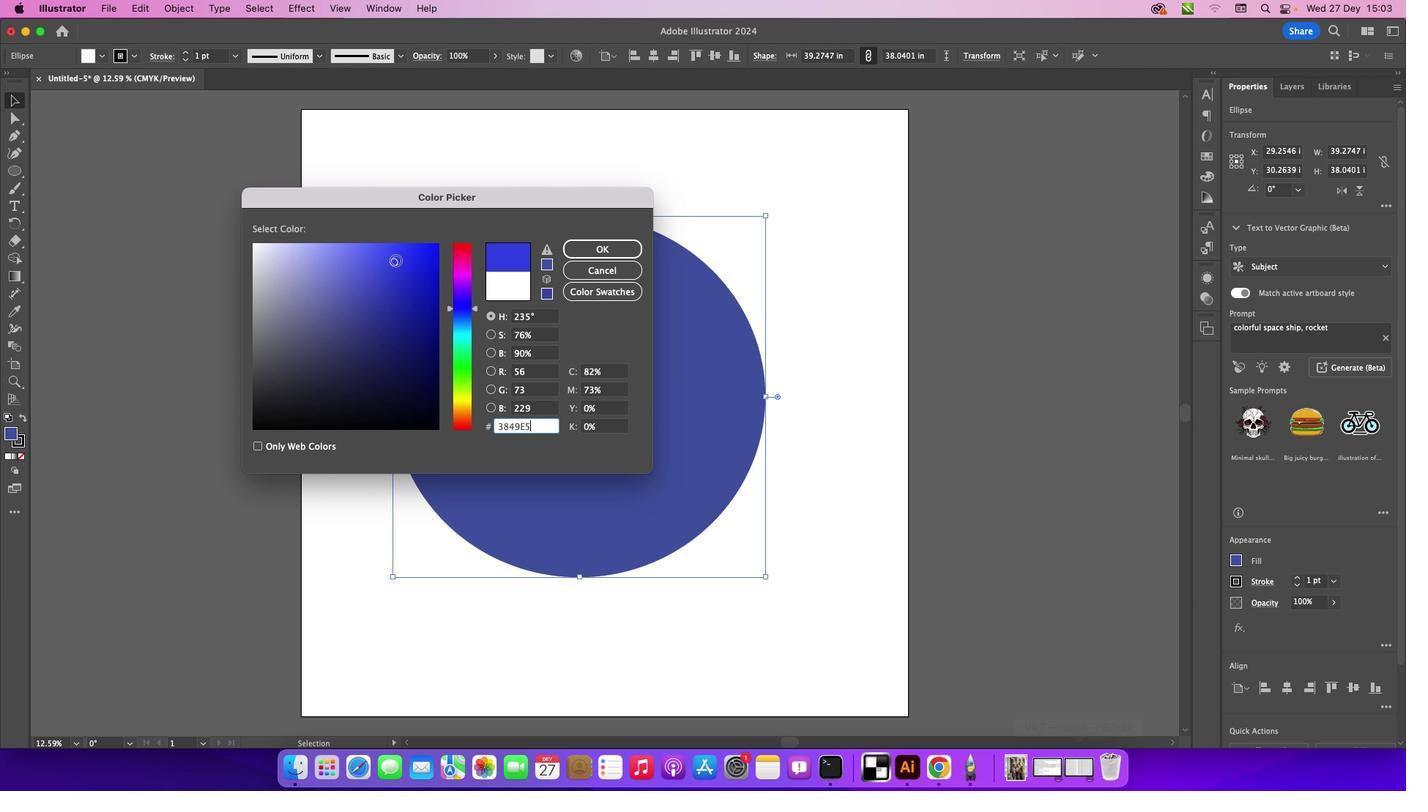 
Action: Mouse pressed left at (395, 260)
Screenshot: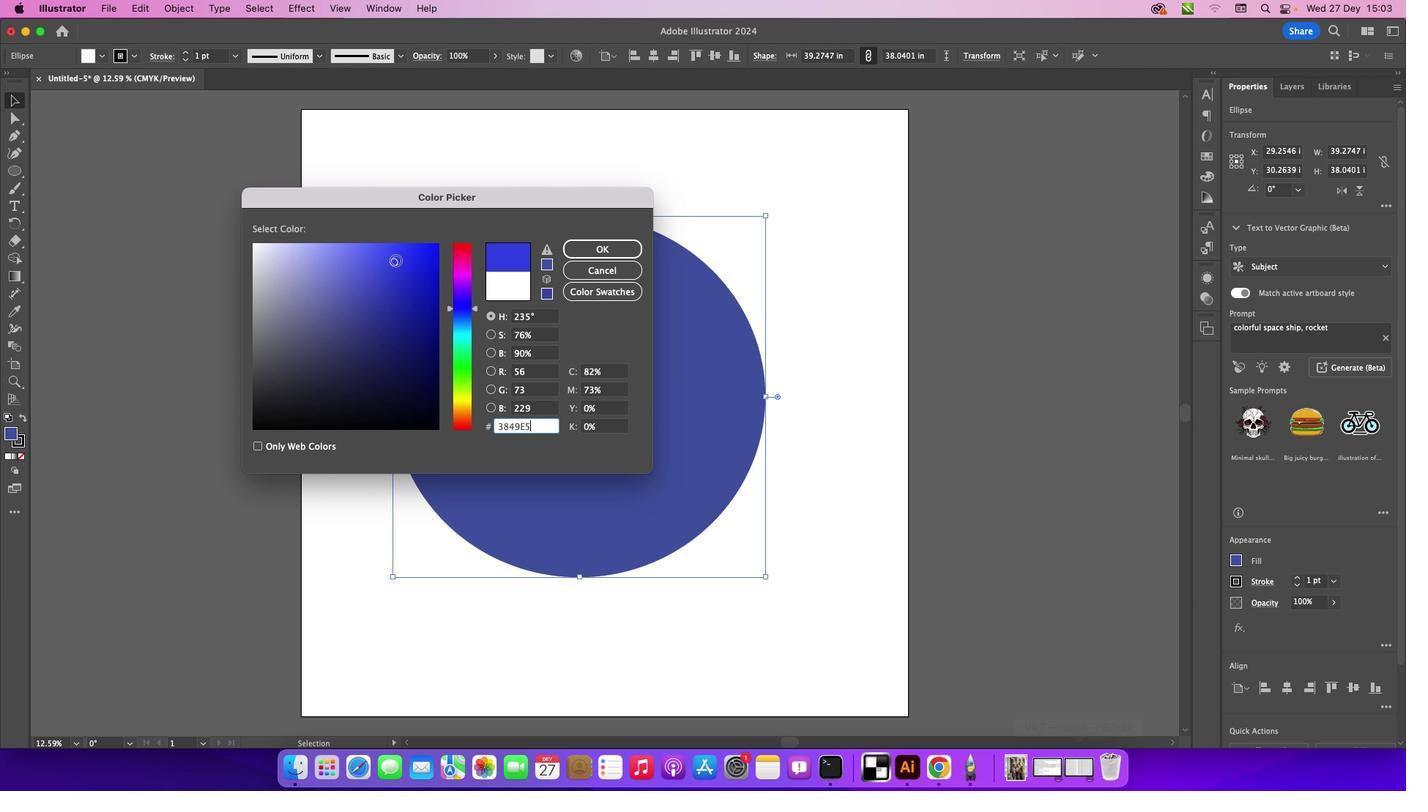 
Action: Mouse moved to (376, 311)
Screenshot: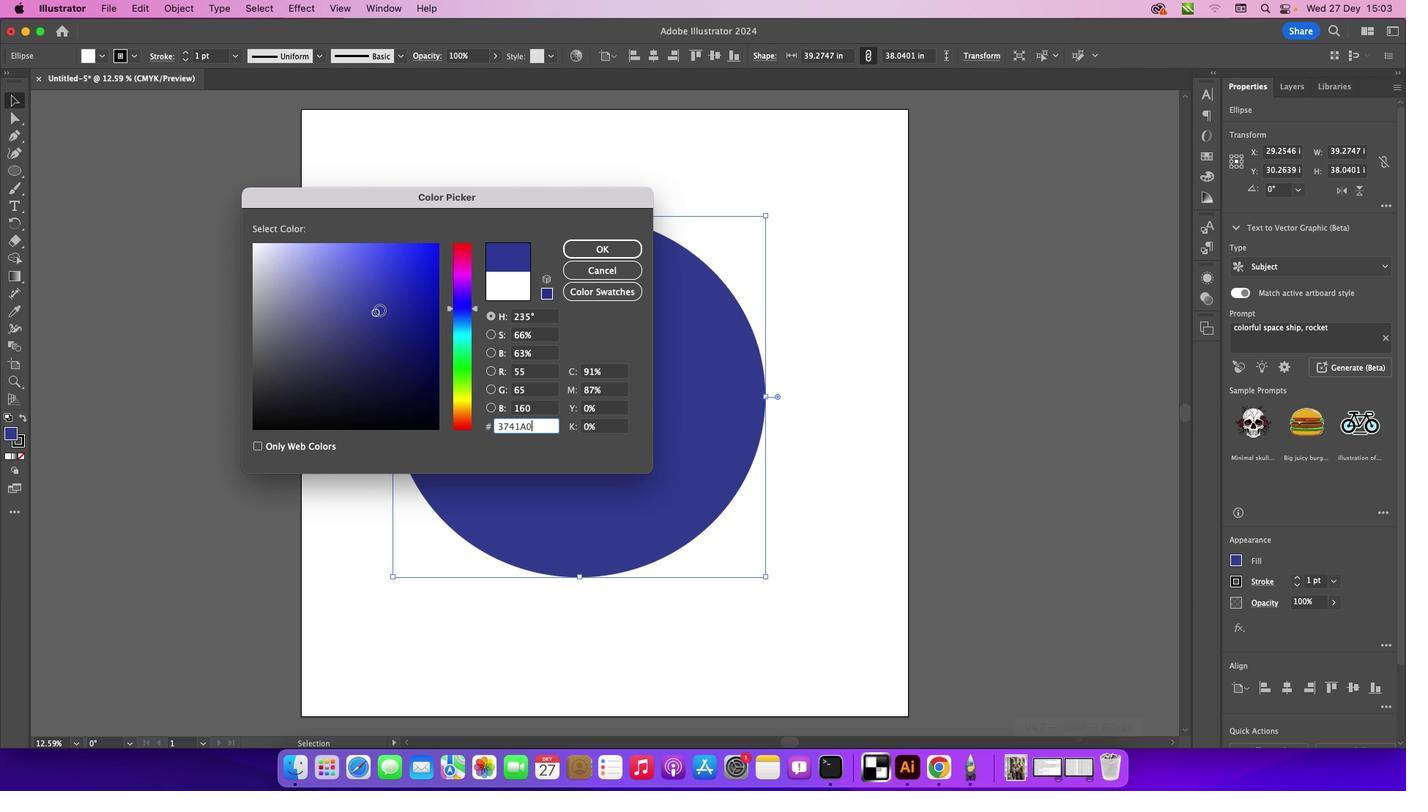 
Action: Mouse pressed left at (376, 311)
Screenshot: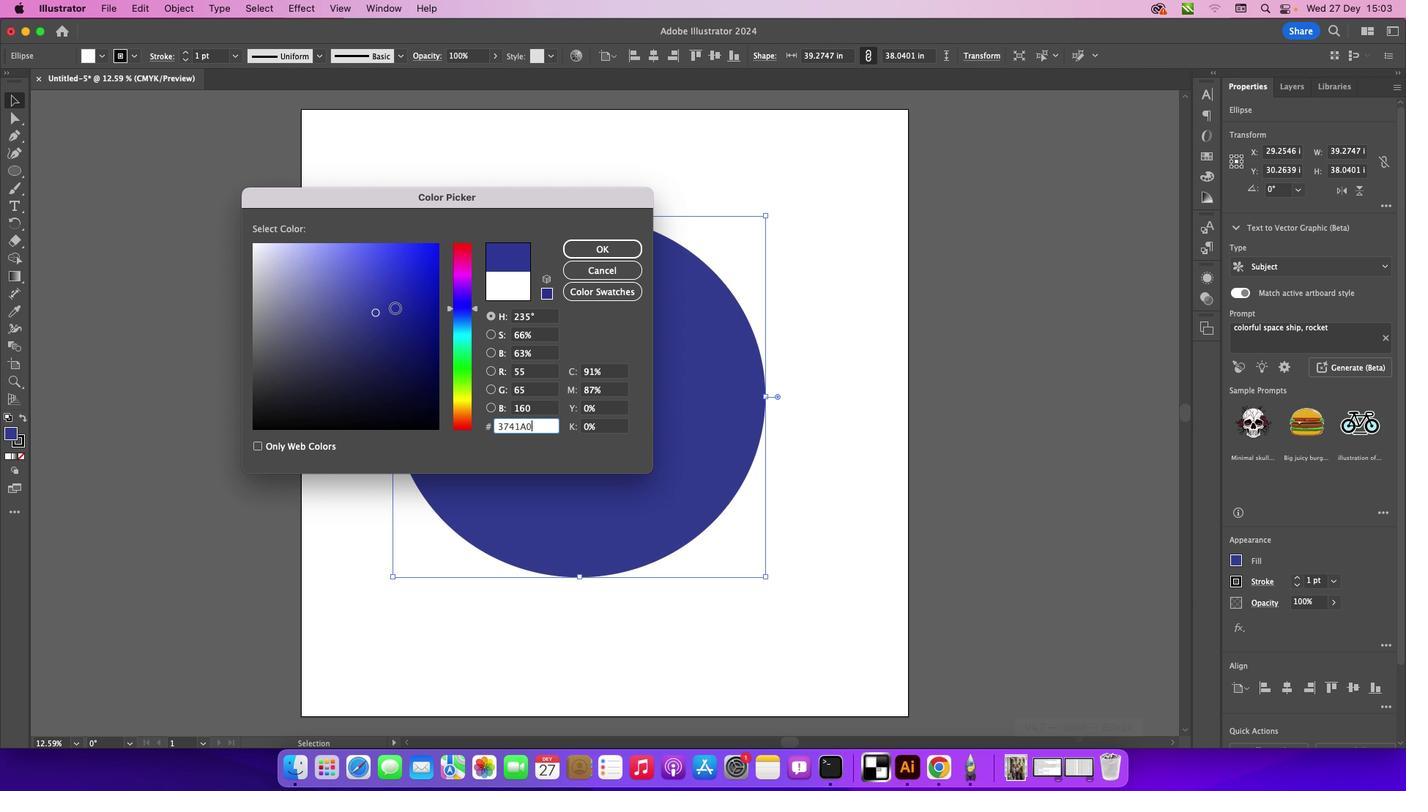 
Action: Mouse moved to (419, 290)
Screenshot: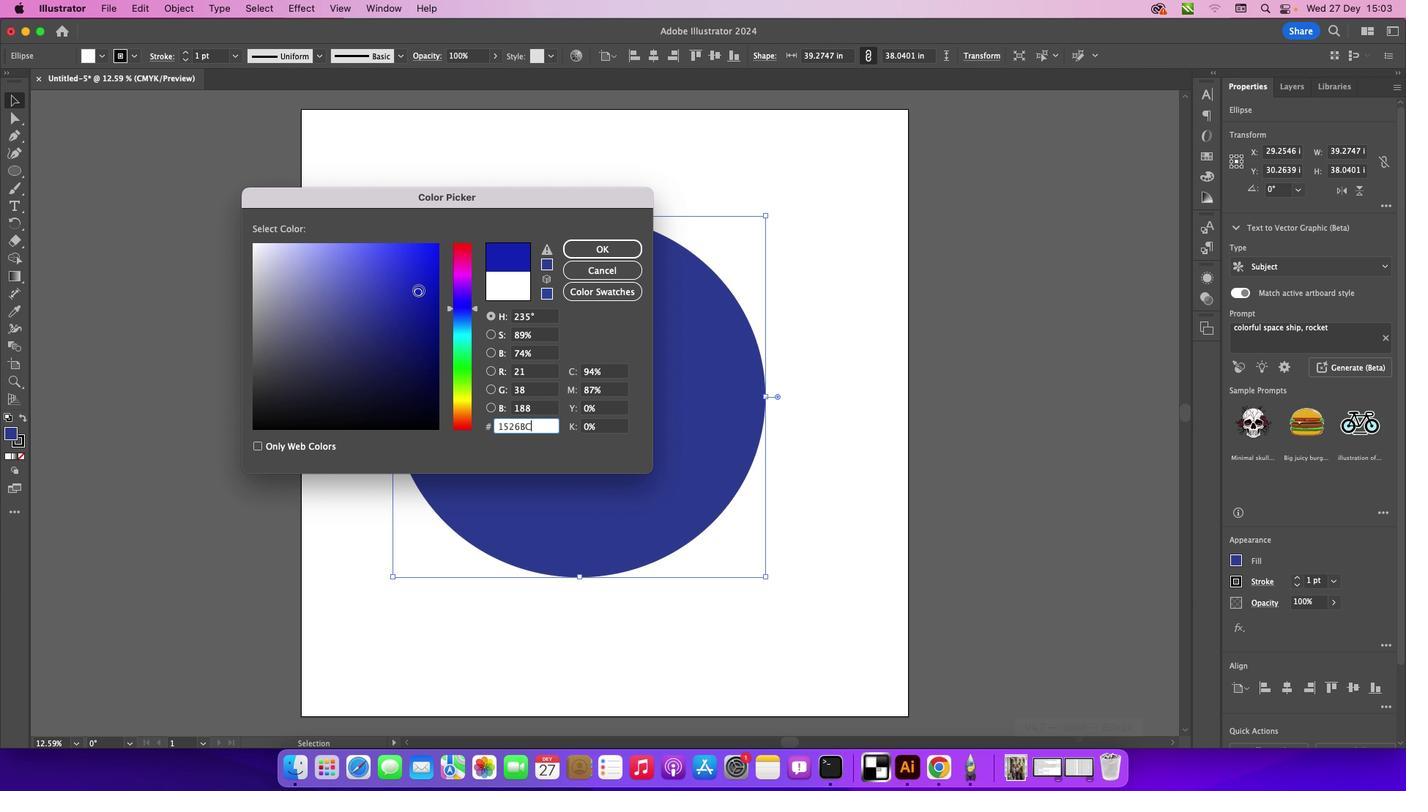 
Action: Mouse pressed left at (419, 290)
Screenshot: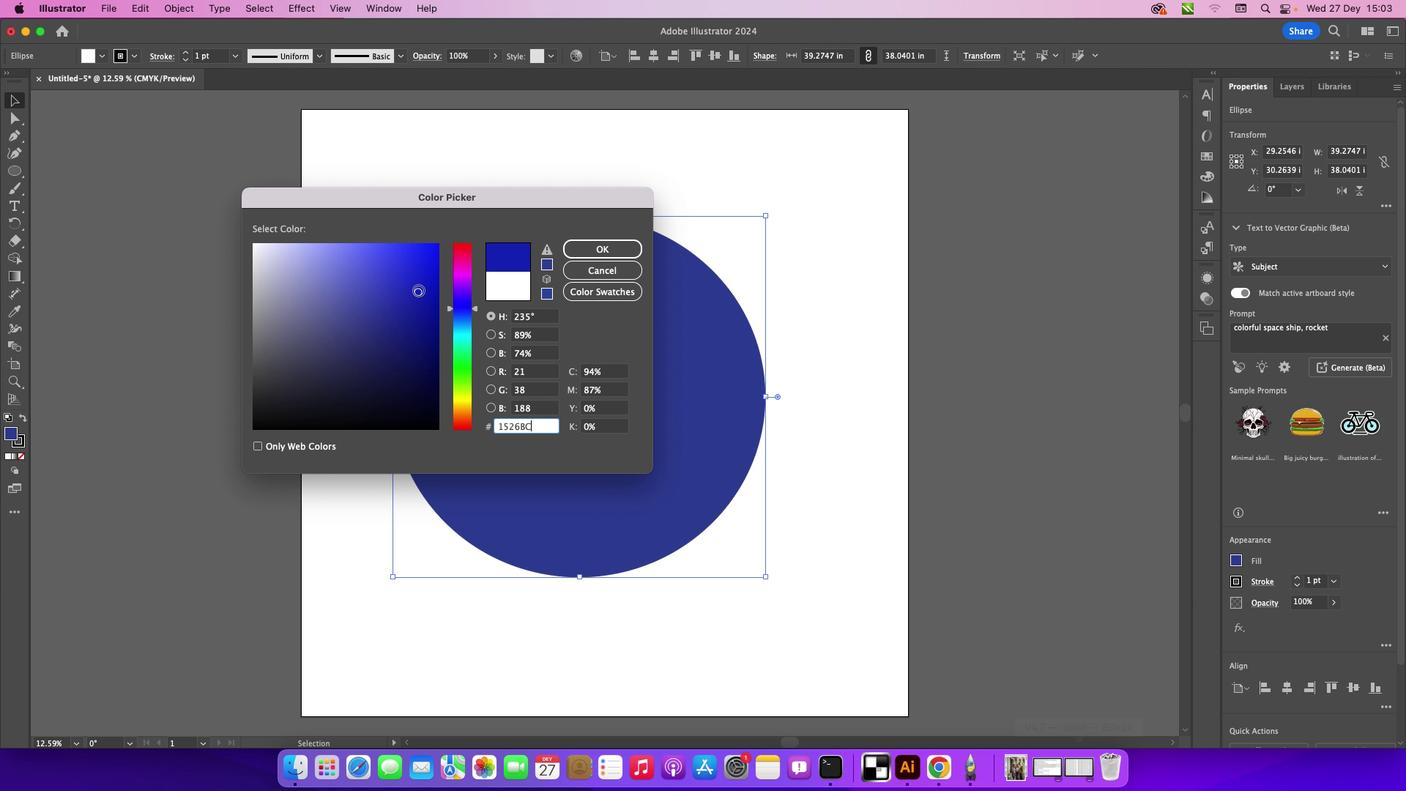 
Action: Mouse moved to (597, 246)
Screenshot: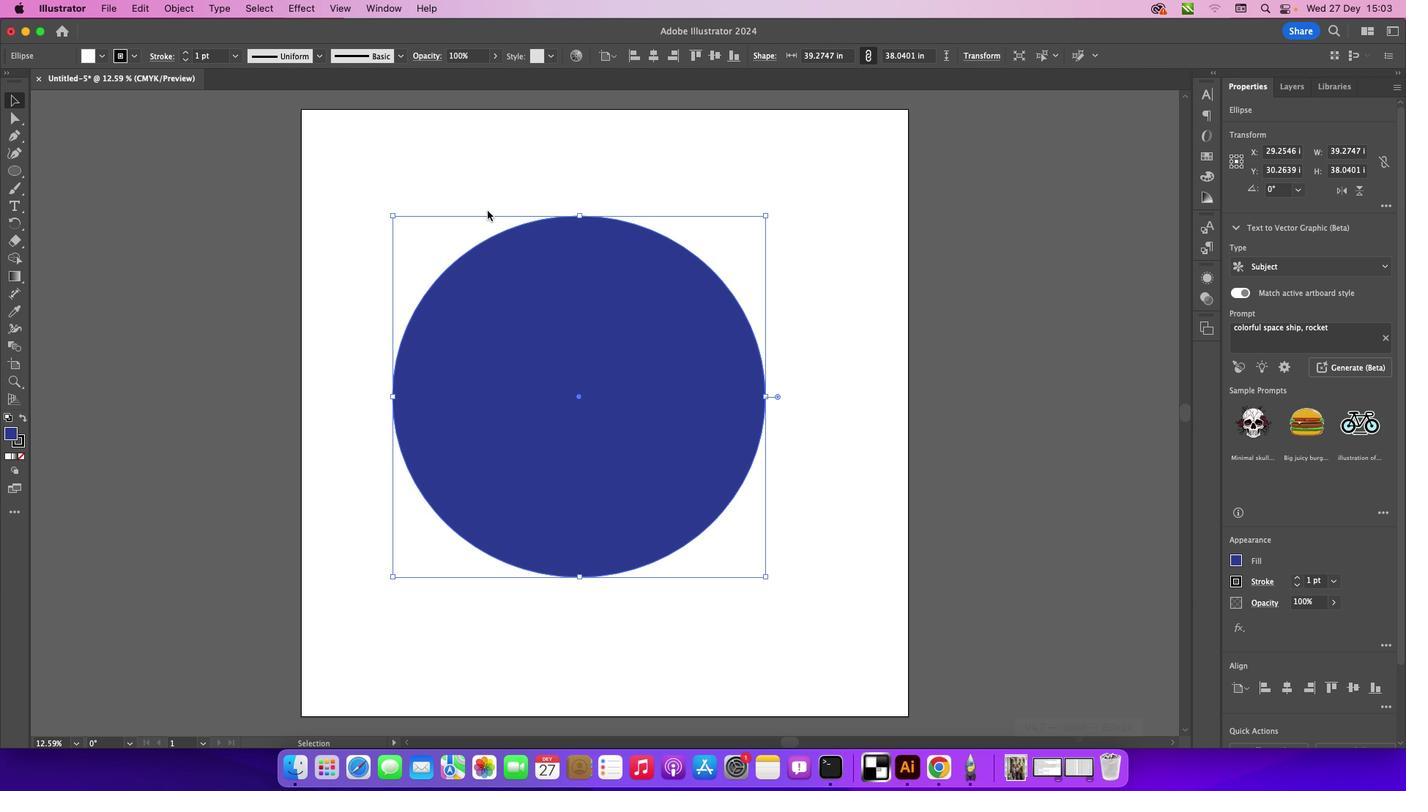 
Action: Mouse pressed left at (597, 246)
Screenshot: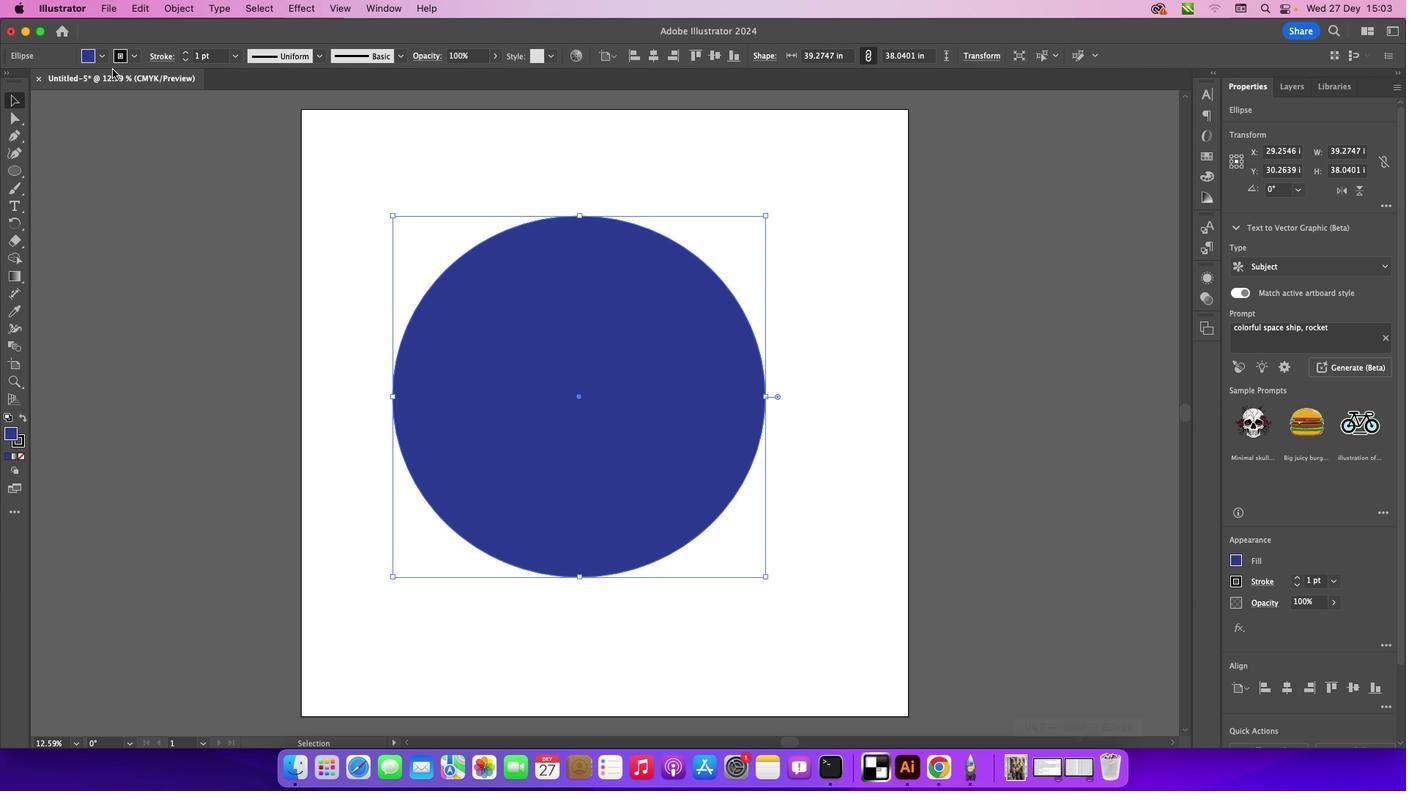 
Action: Mouse moved to (767, 217)
Screenshot: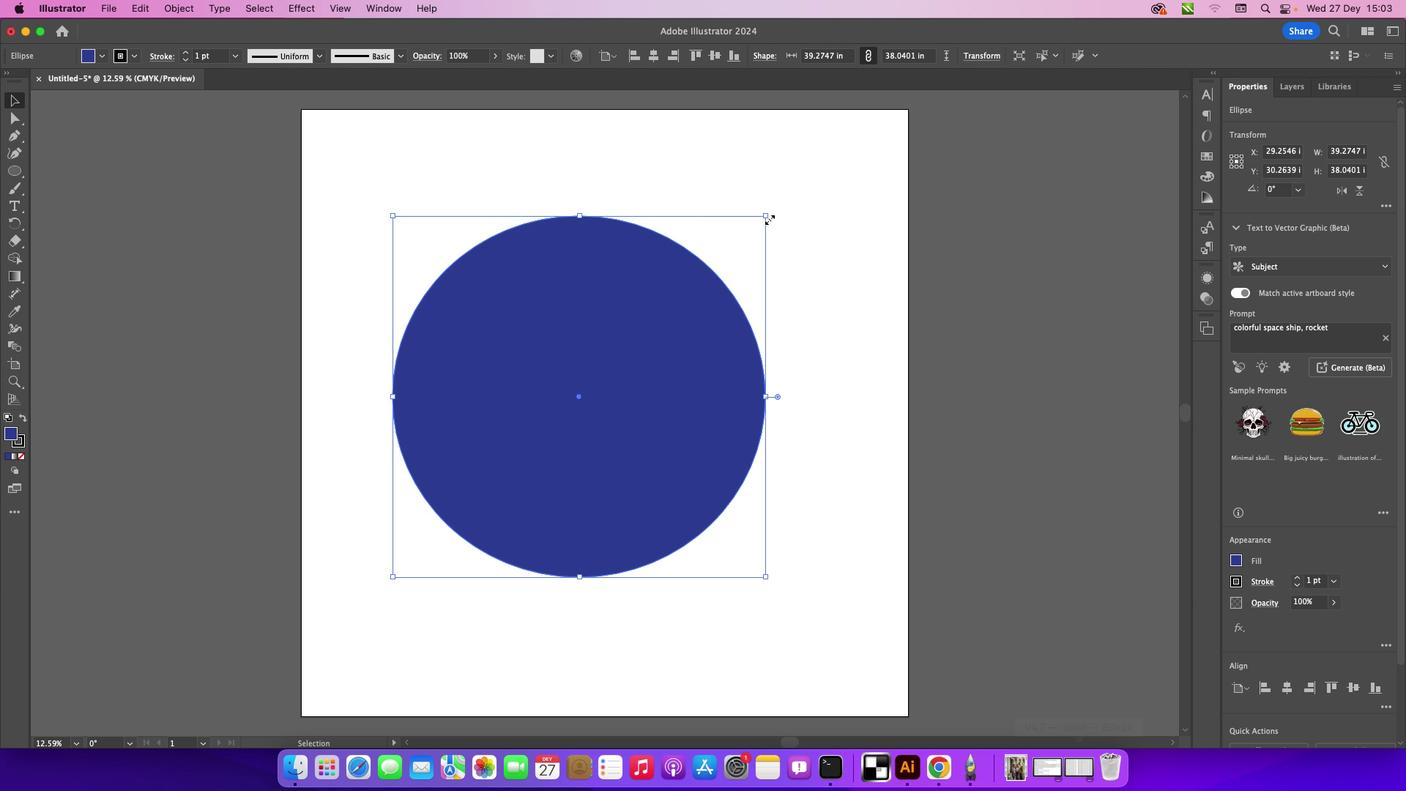 
Action: Mouse pressed left at (767, 217)
Screenshot: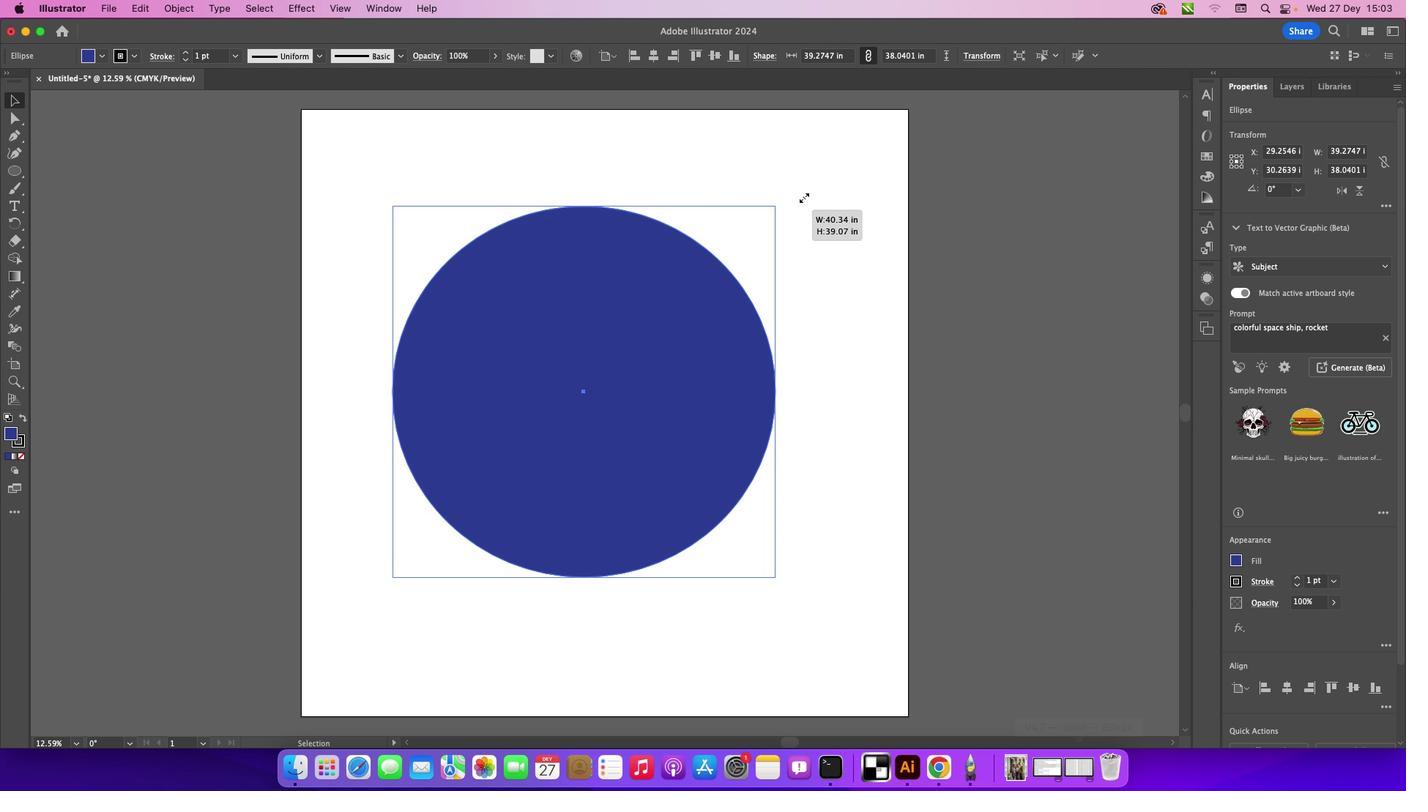 
Action: Key pressed Key.shift
Screenshot: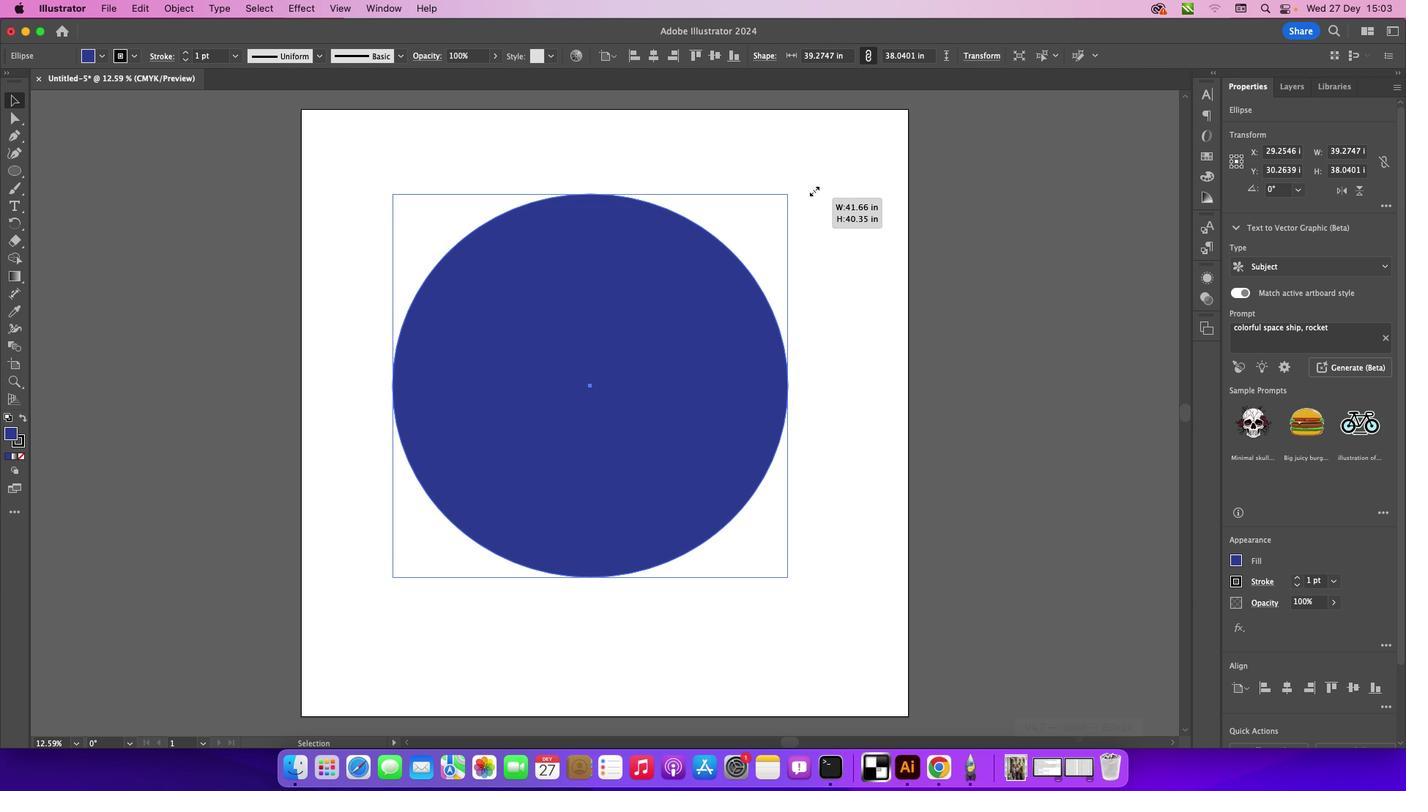 
Action: Mouse moved to (663, 238)
Screenshot: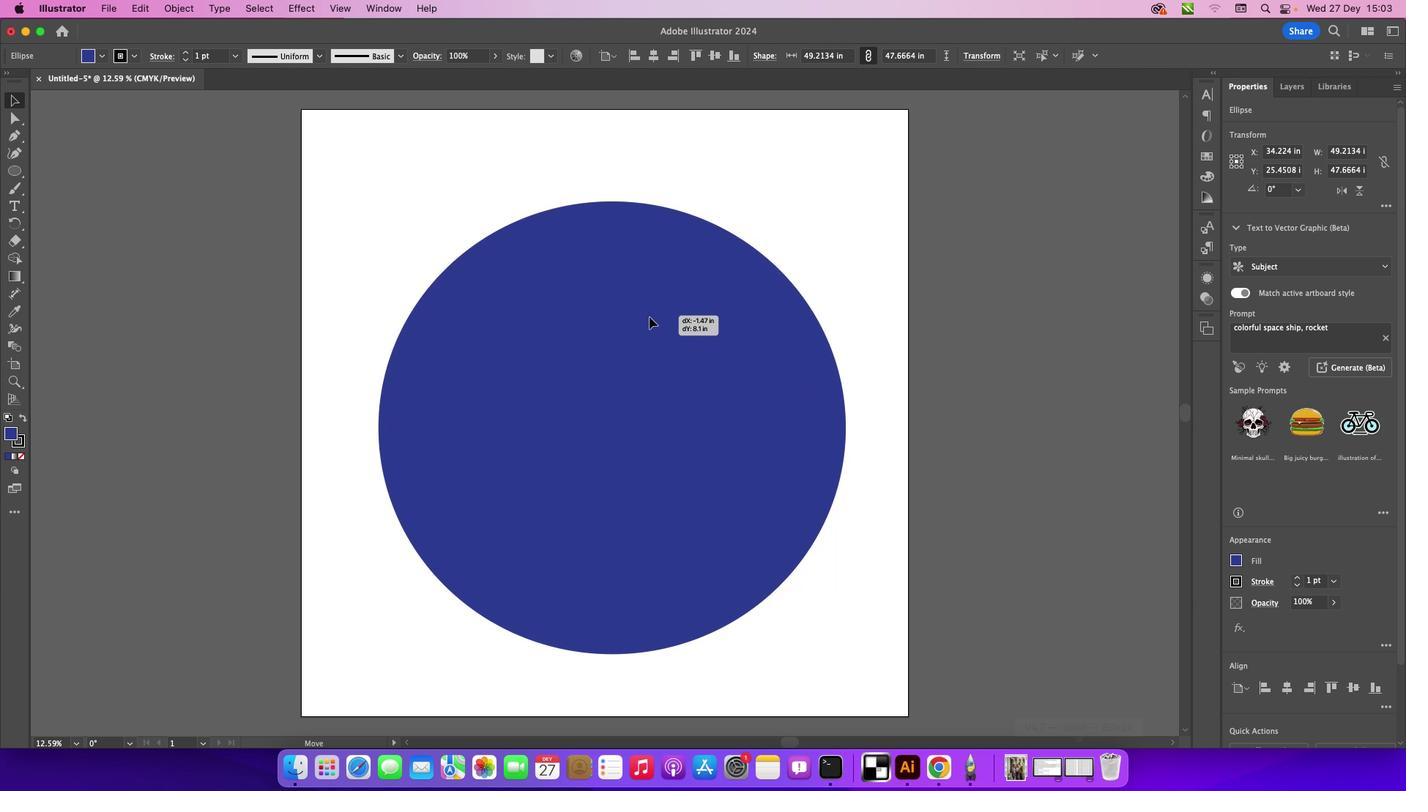 
Action: Mouse pressed left at (663, 238)
Screenshot: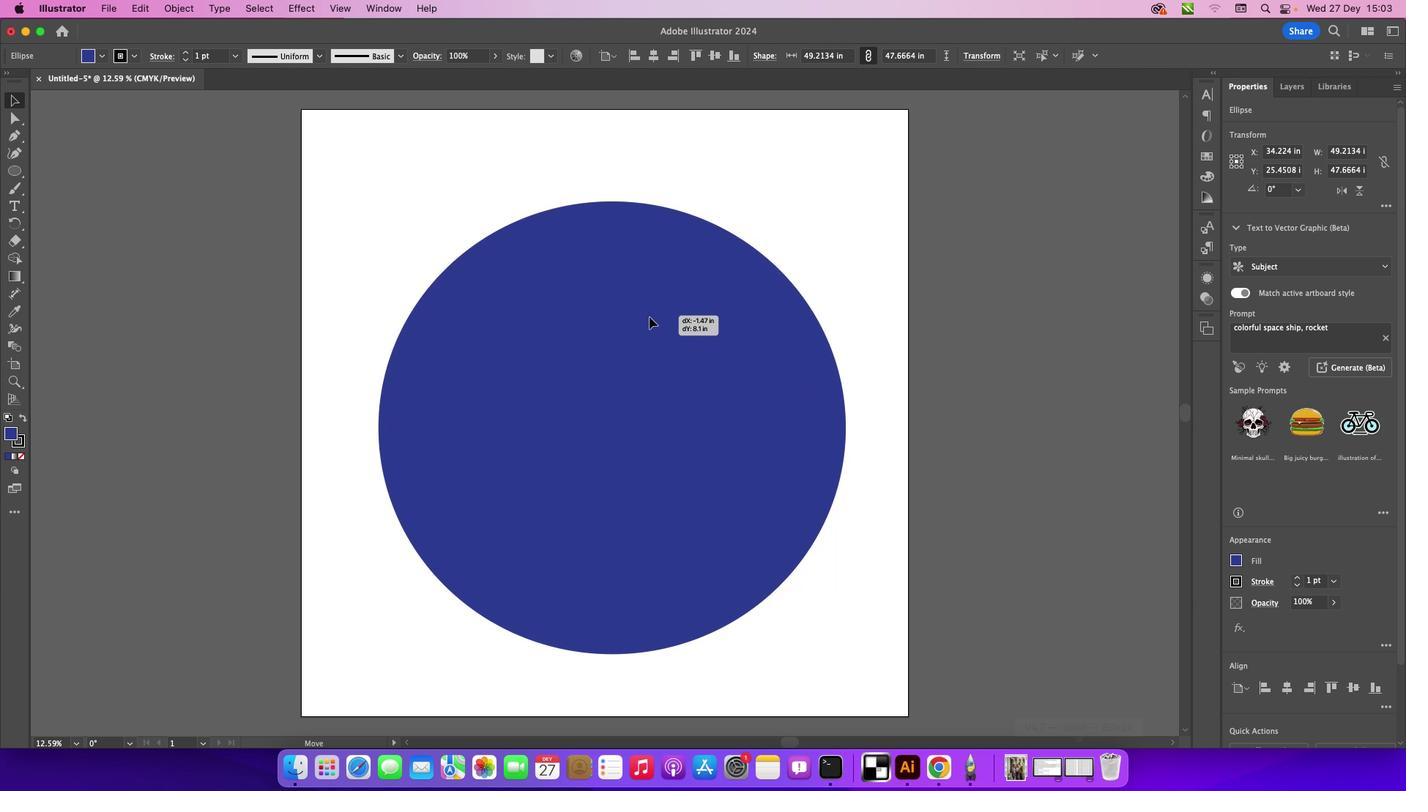 
Action: Mouse moved to (845, 195)
Screenshot: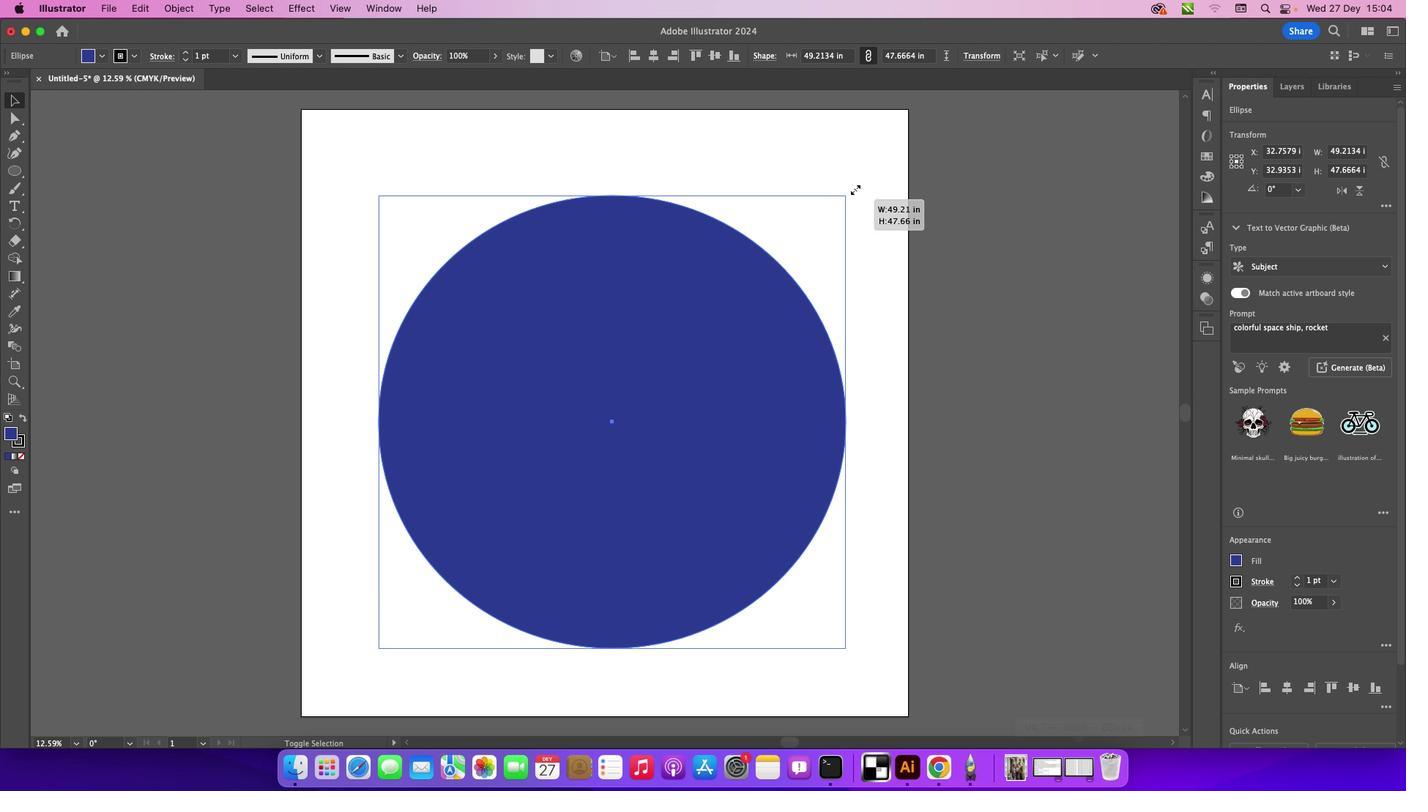 
Action: Key pressed Key.shift
Screenshot: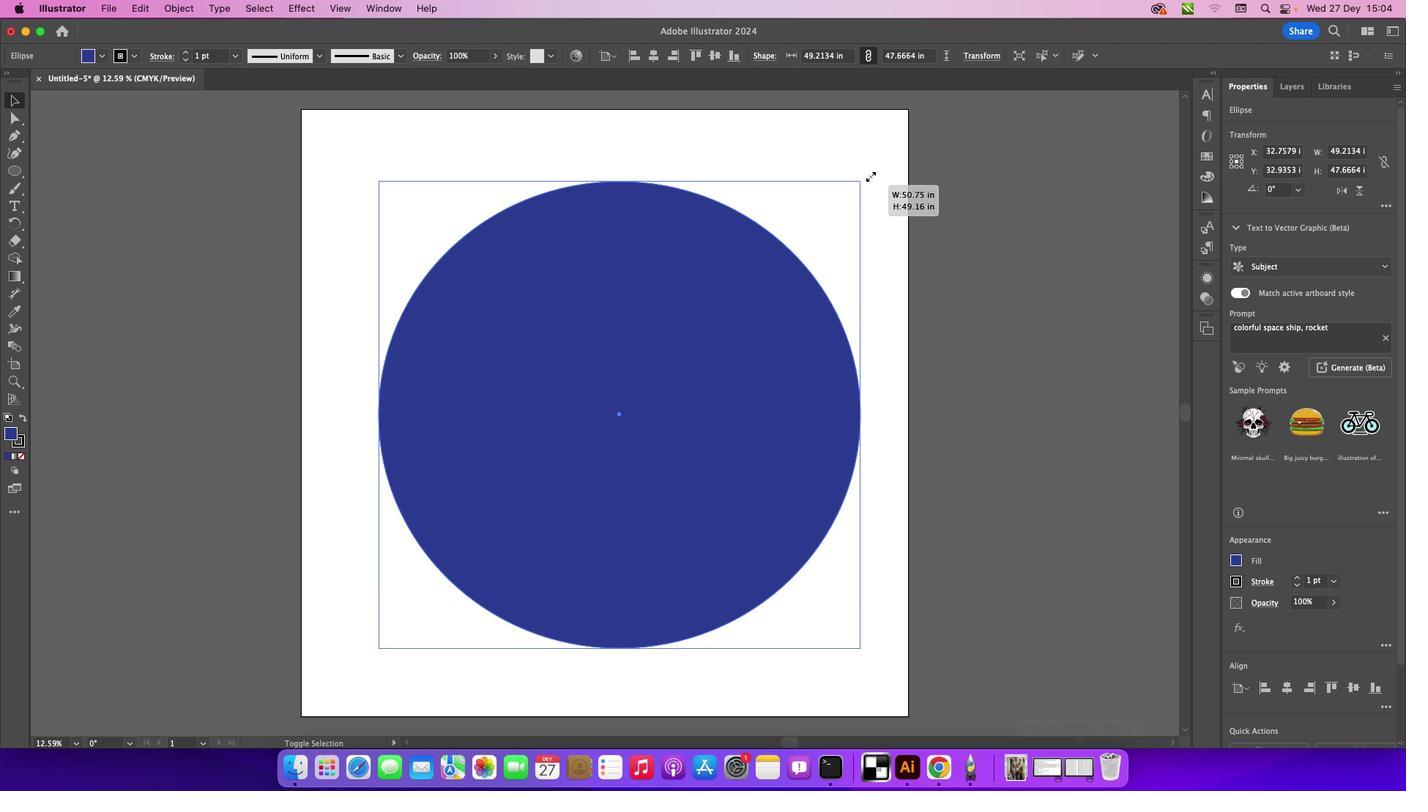 
Action: Mouse pressed left at (845, 195)
Screenshot: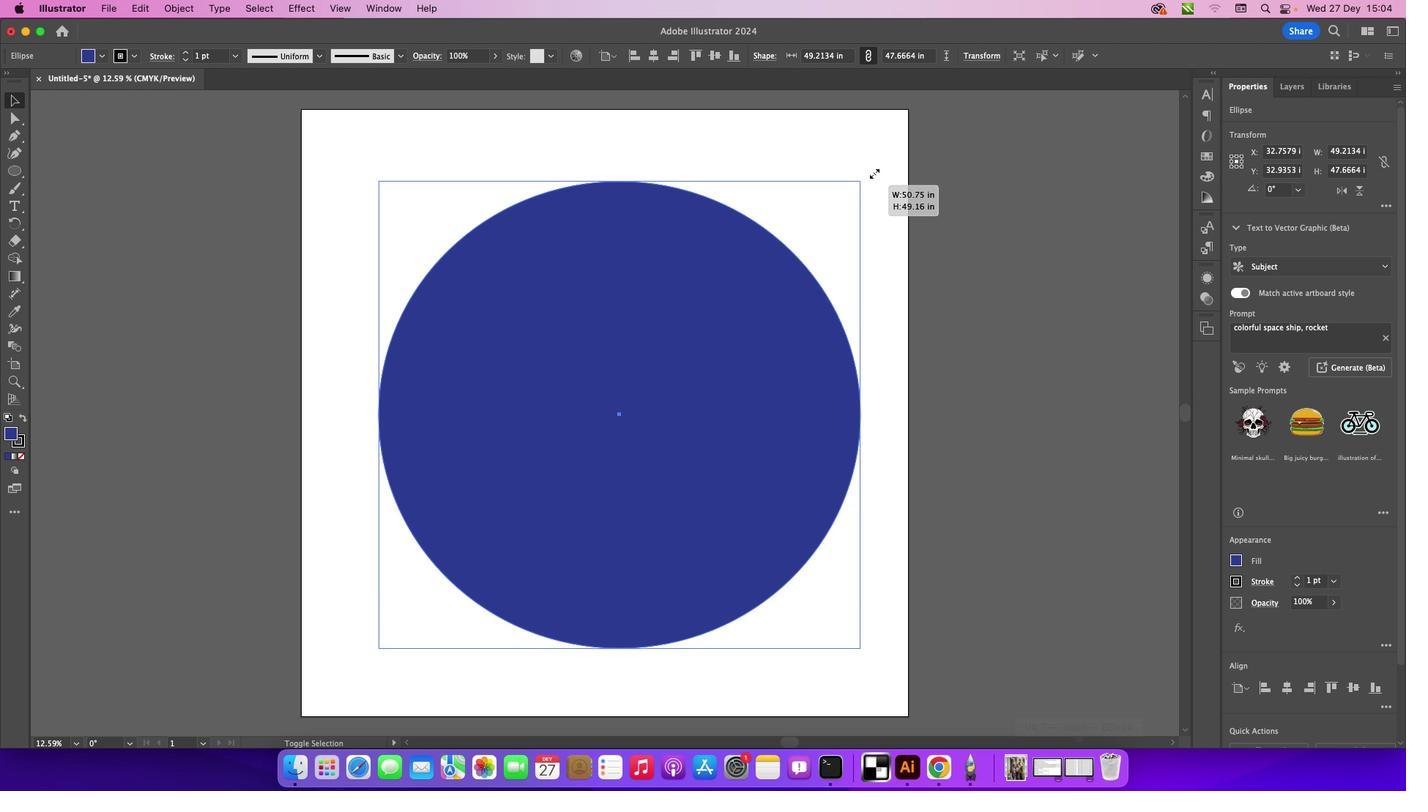 
Action: Mouse moved to (701, 361)
Screenshot: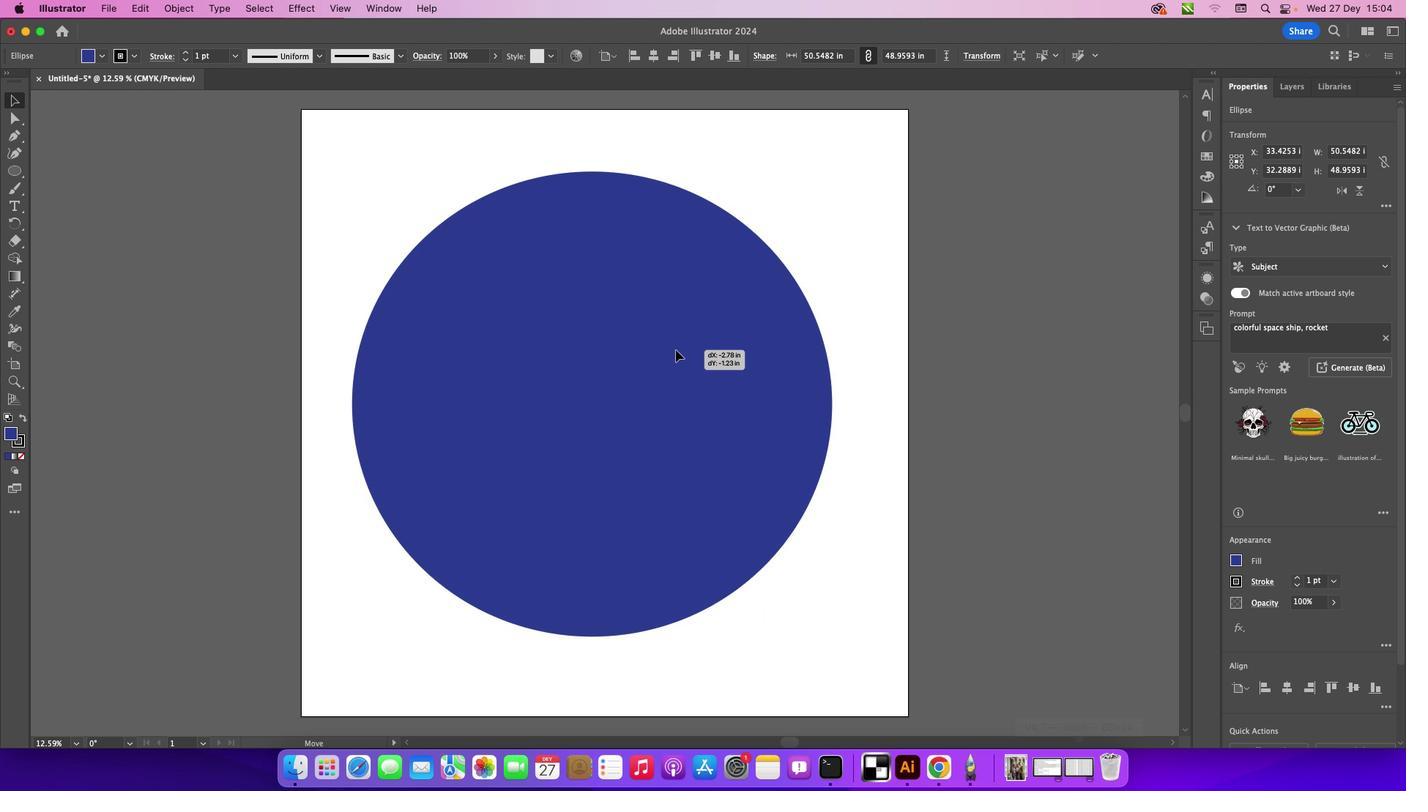 
Action: Mouse pressed left at (701, 361)
Screenshot: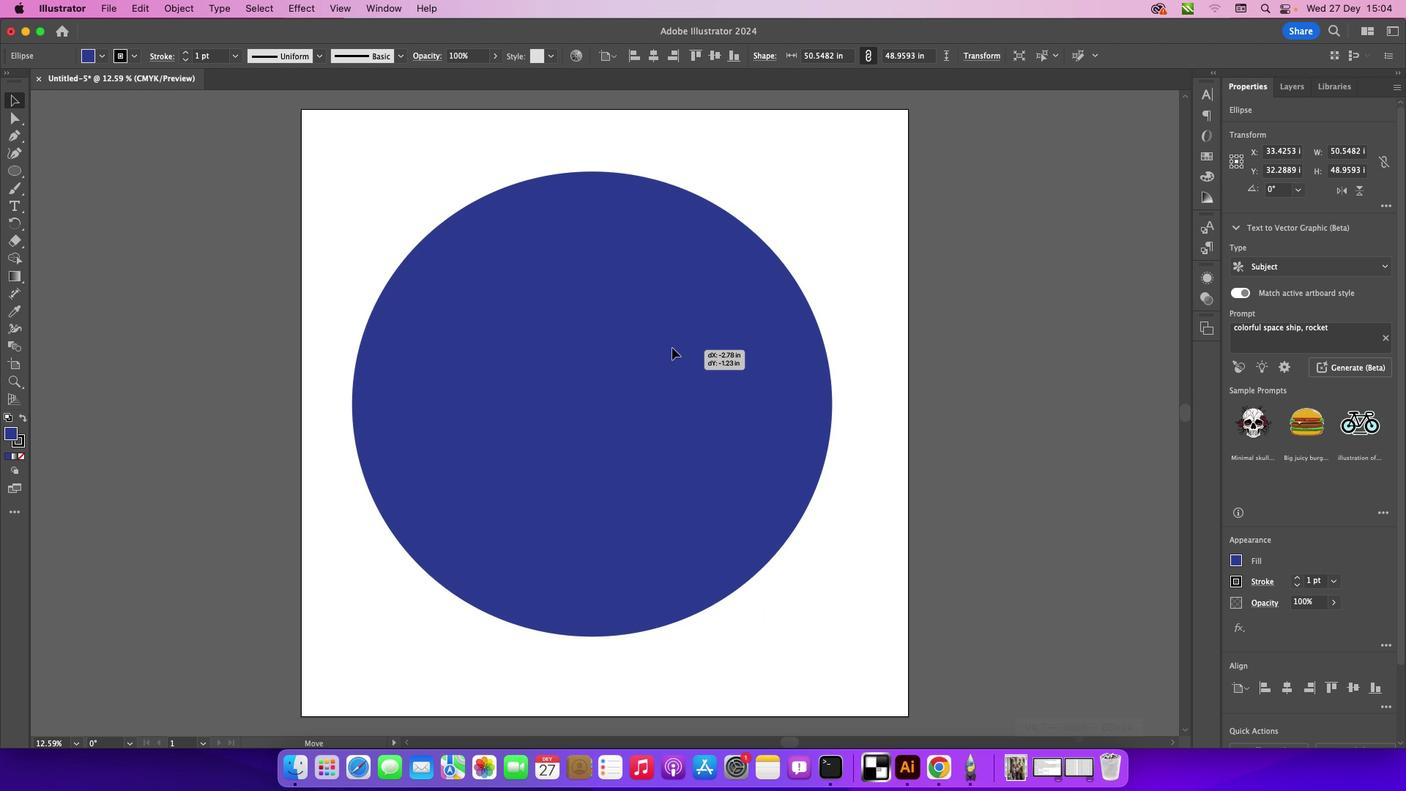 
Action: Mouse moved to (136, 389)
Screenshot: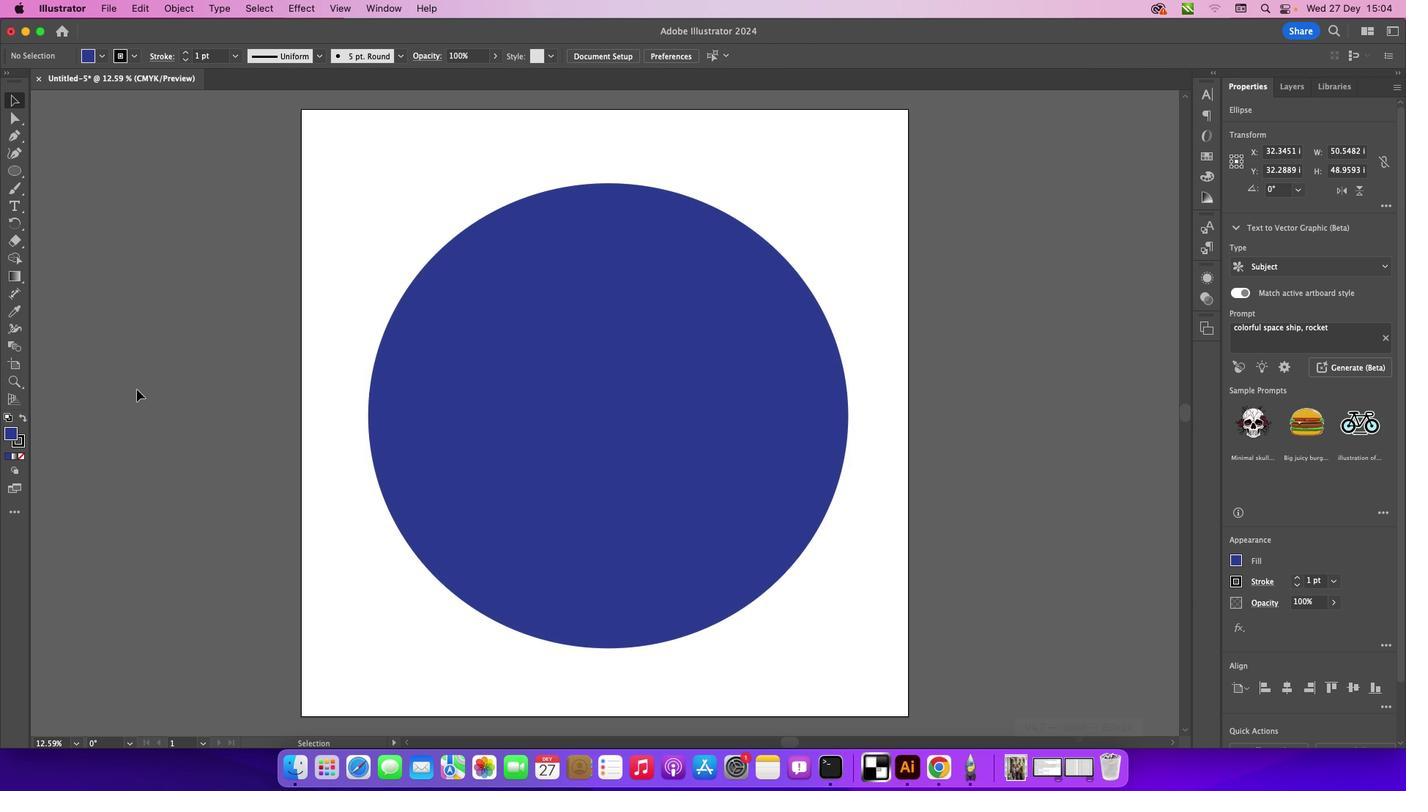 
Action: Mouse pressed left at (136, 389)
Screenshot: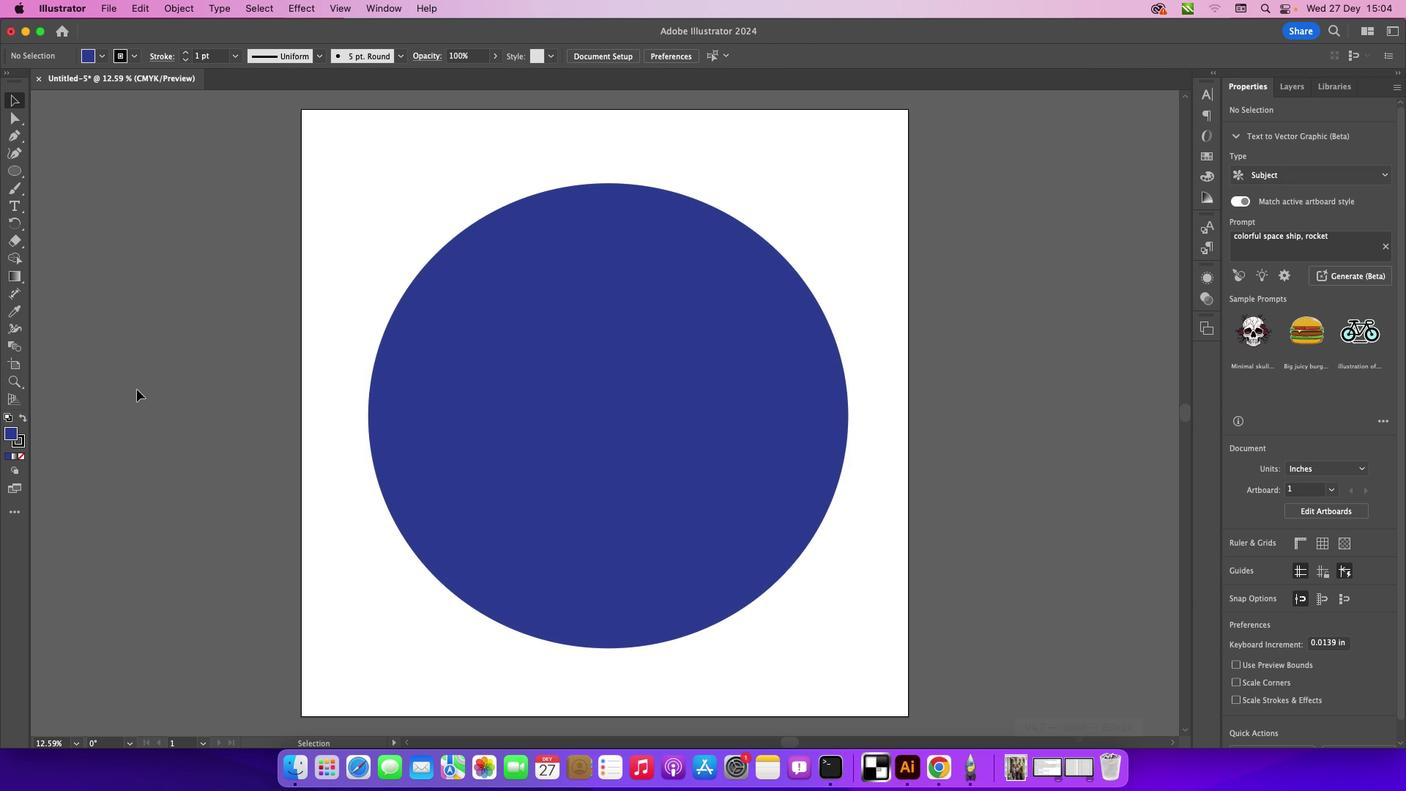 
Action: Mouse moved to (429, 347)
Screenshot: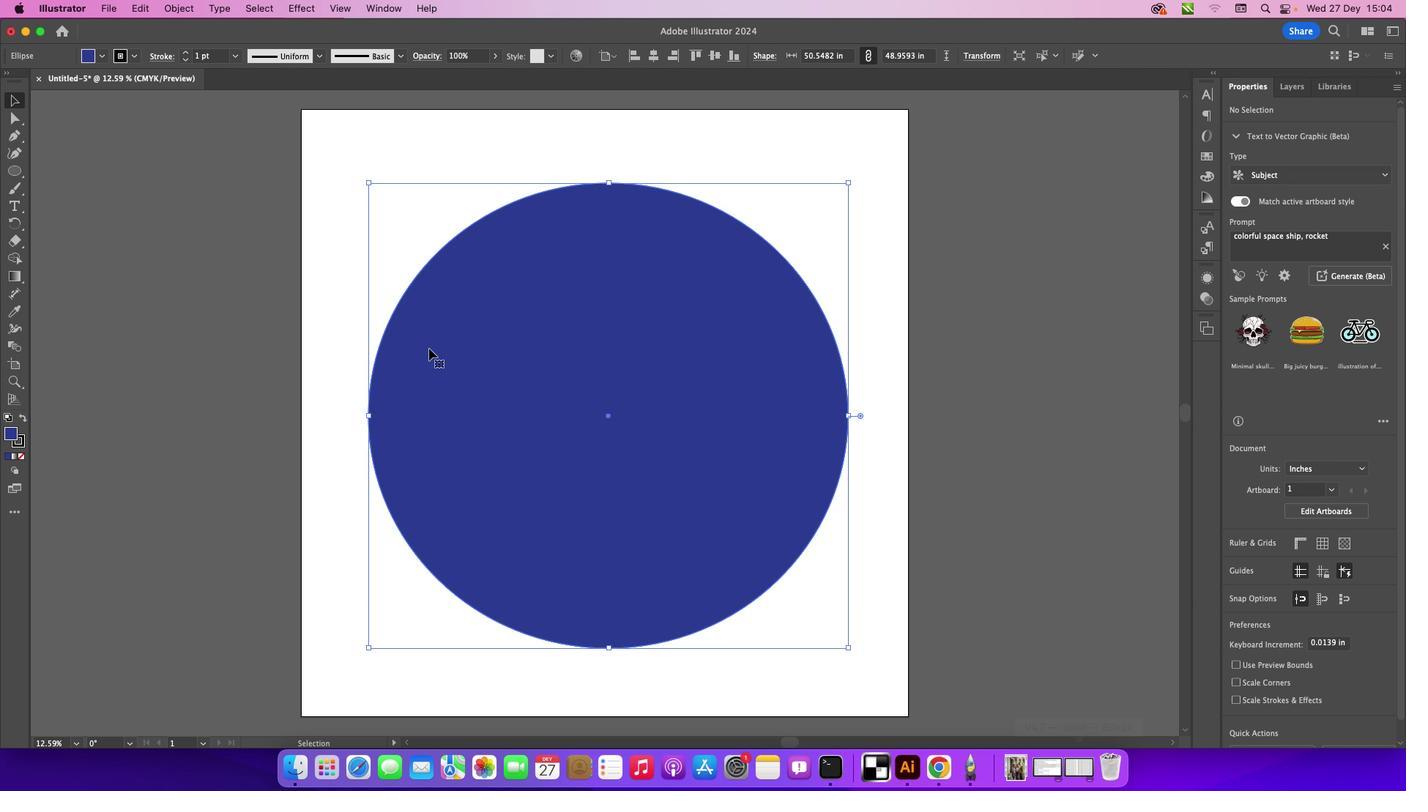 
Action: Mouse pressed left at (429, 347)
Screenshot: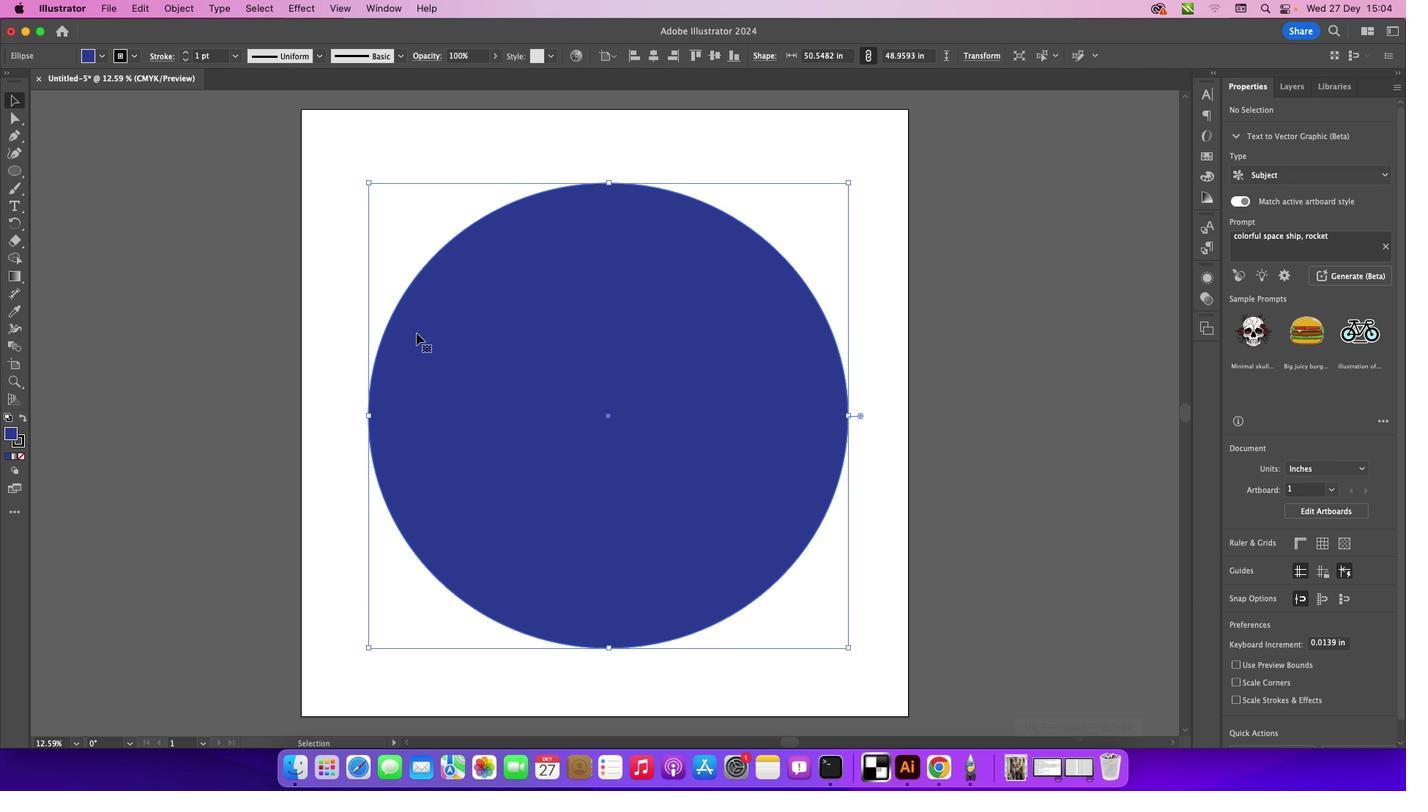 
Action: Mouse moved to (235, 57)
Screenshot: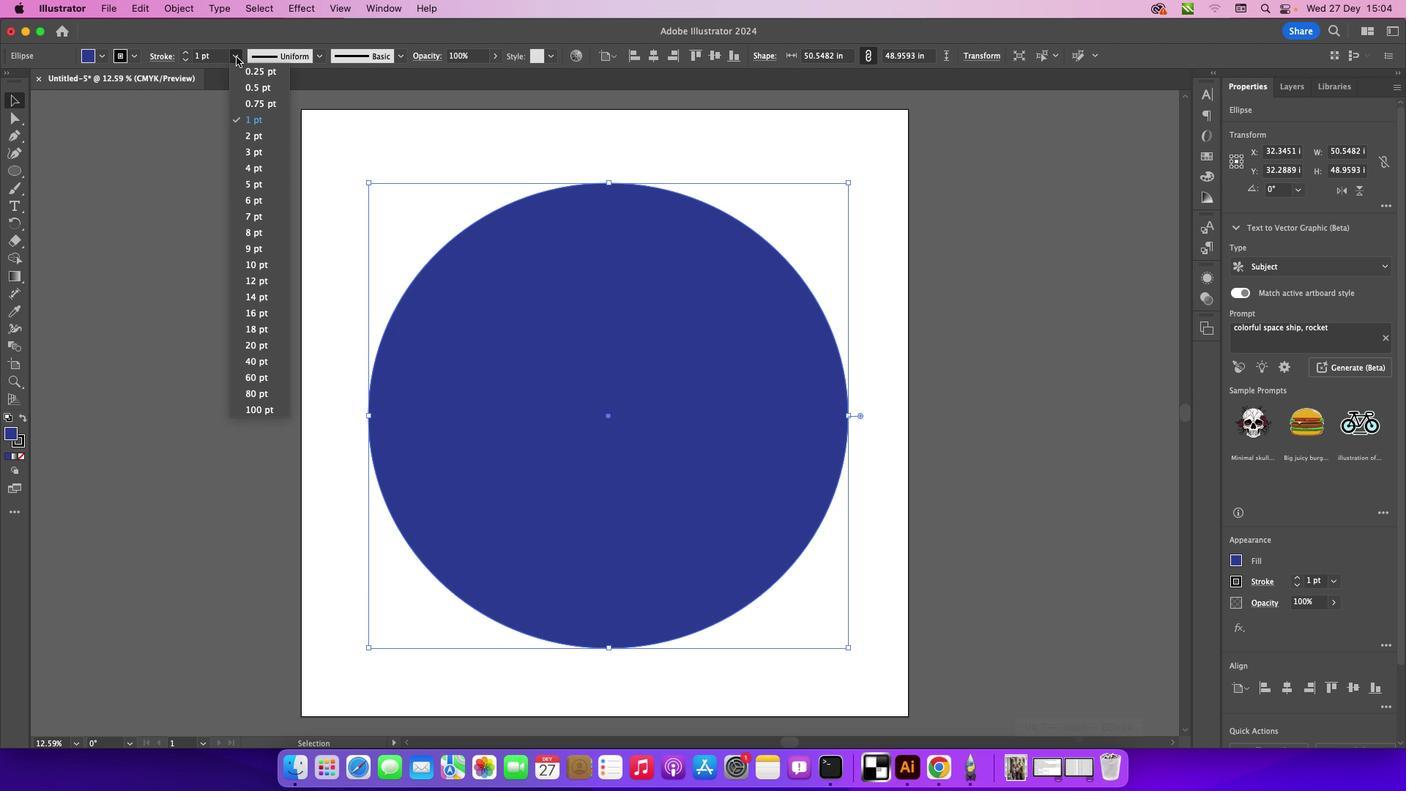 
Action: Mouse pressed left at (235, 57)
Screenshot: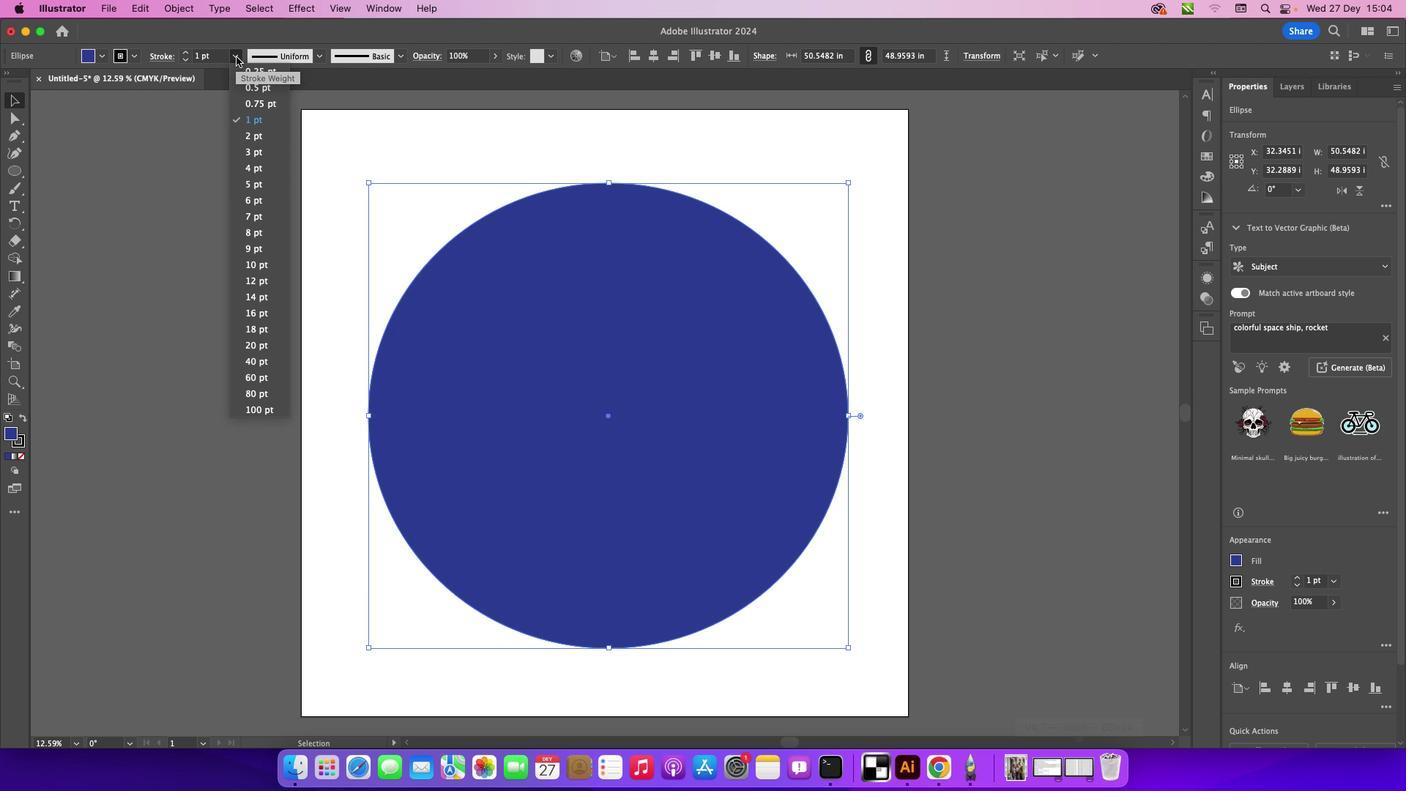 
Action: Mouse moved to (261, 150)
Screenshot: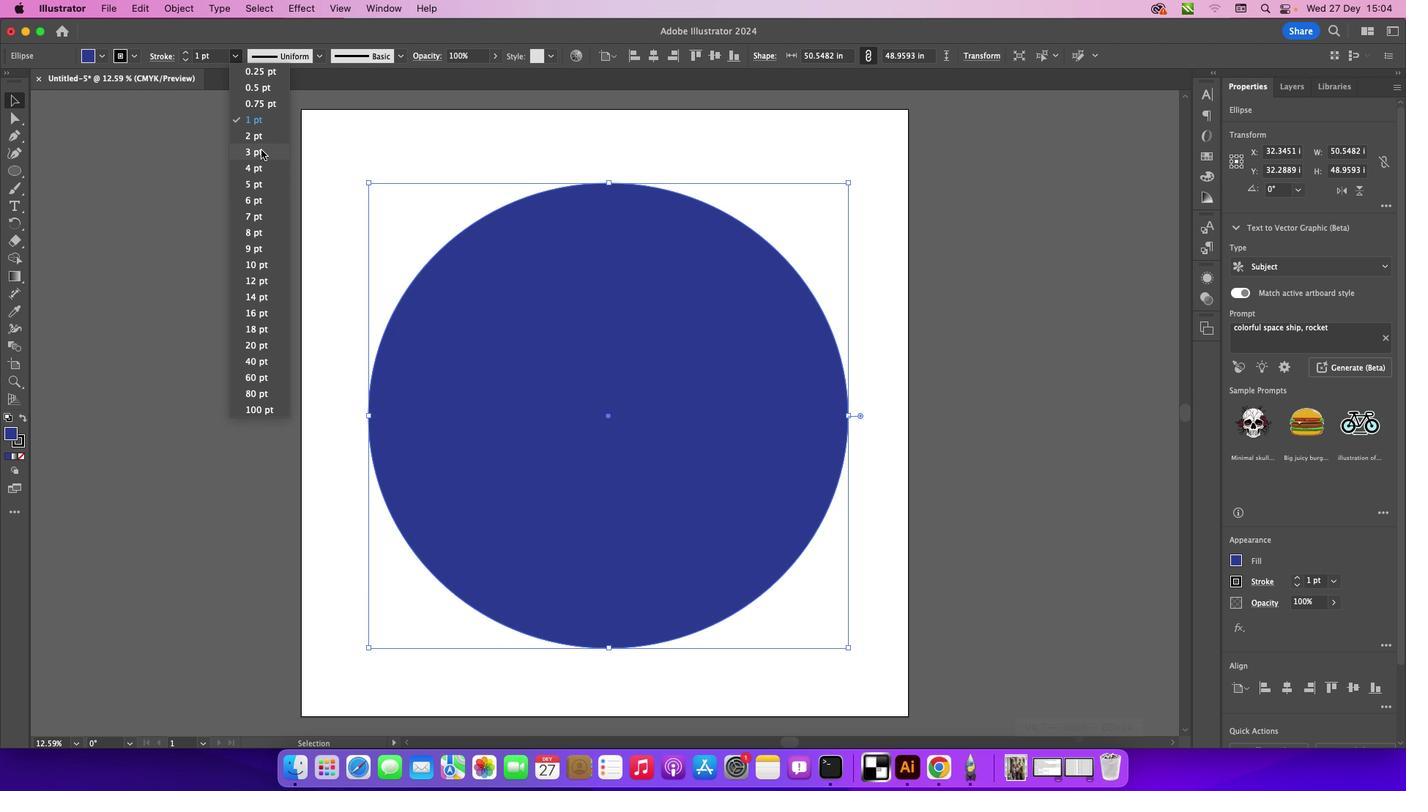 
Action: Mouse pressed left at (261, 150)
Screenshot: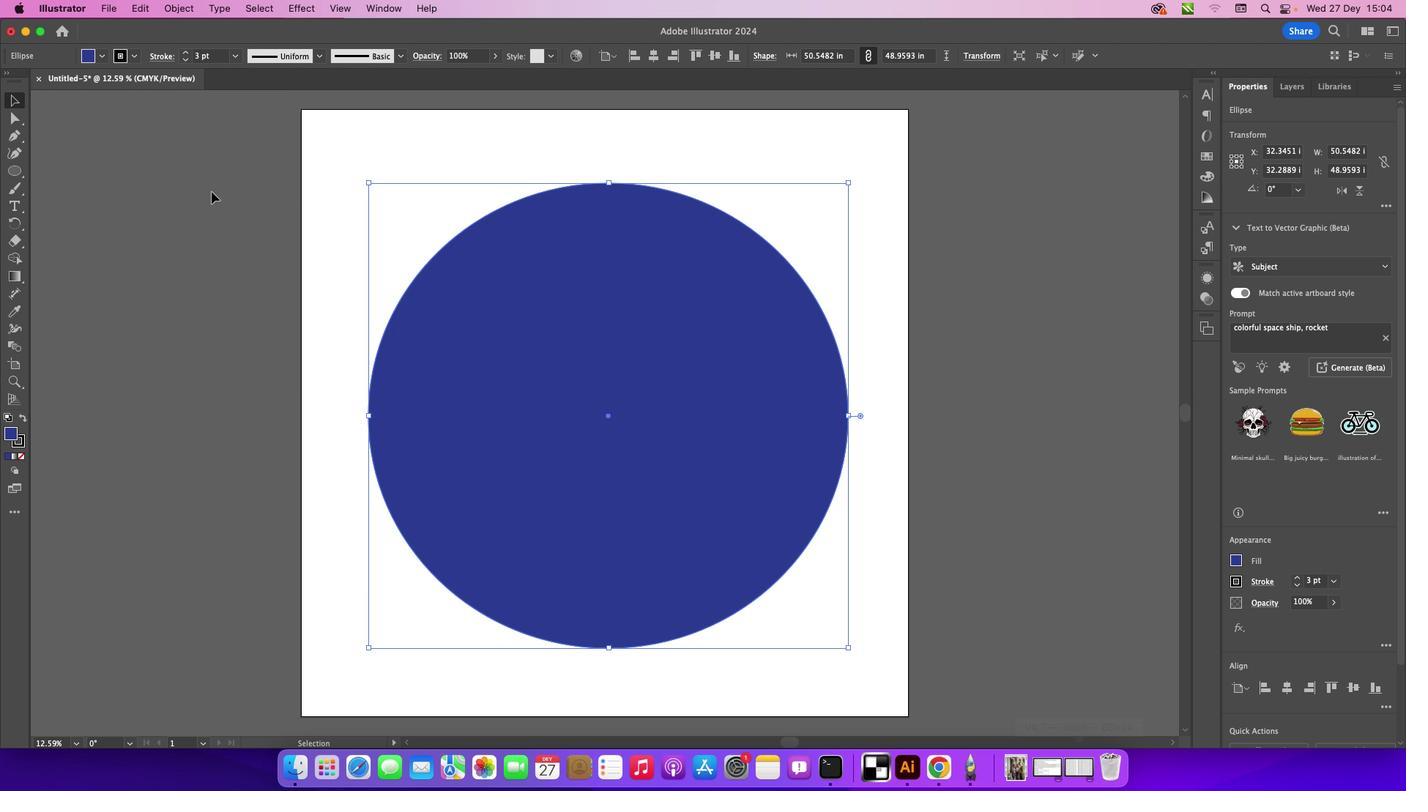 
Action: Mouse moved to (209, 194)
Screenshot: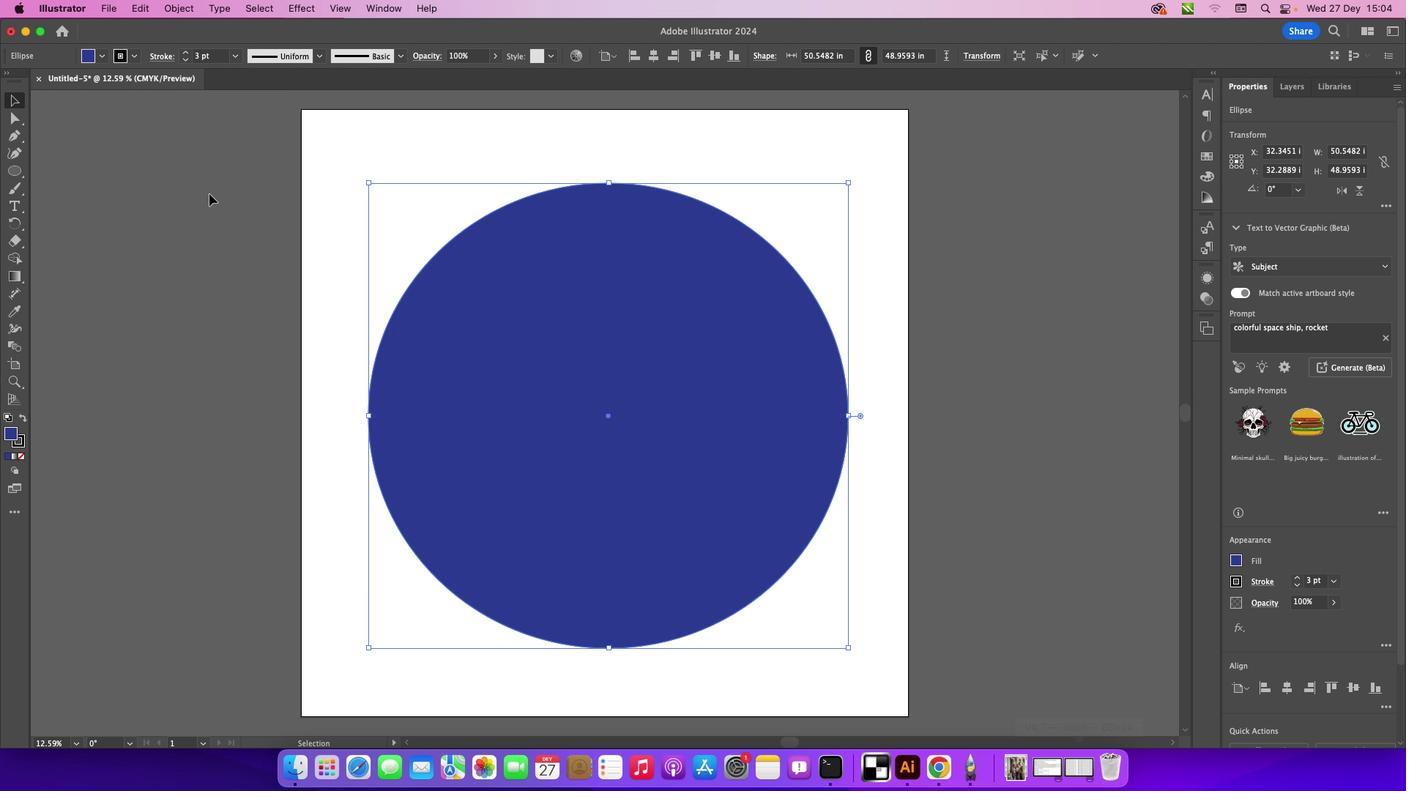 
Action: Mouse pressed left at (209, 194)
Screenshot: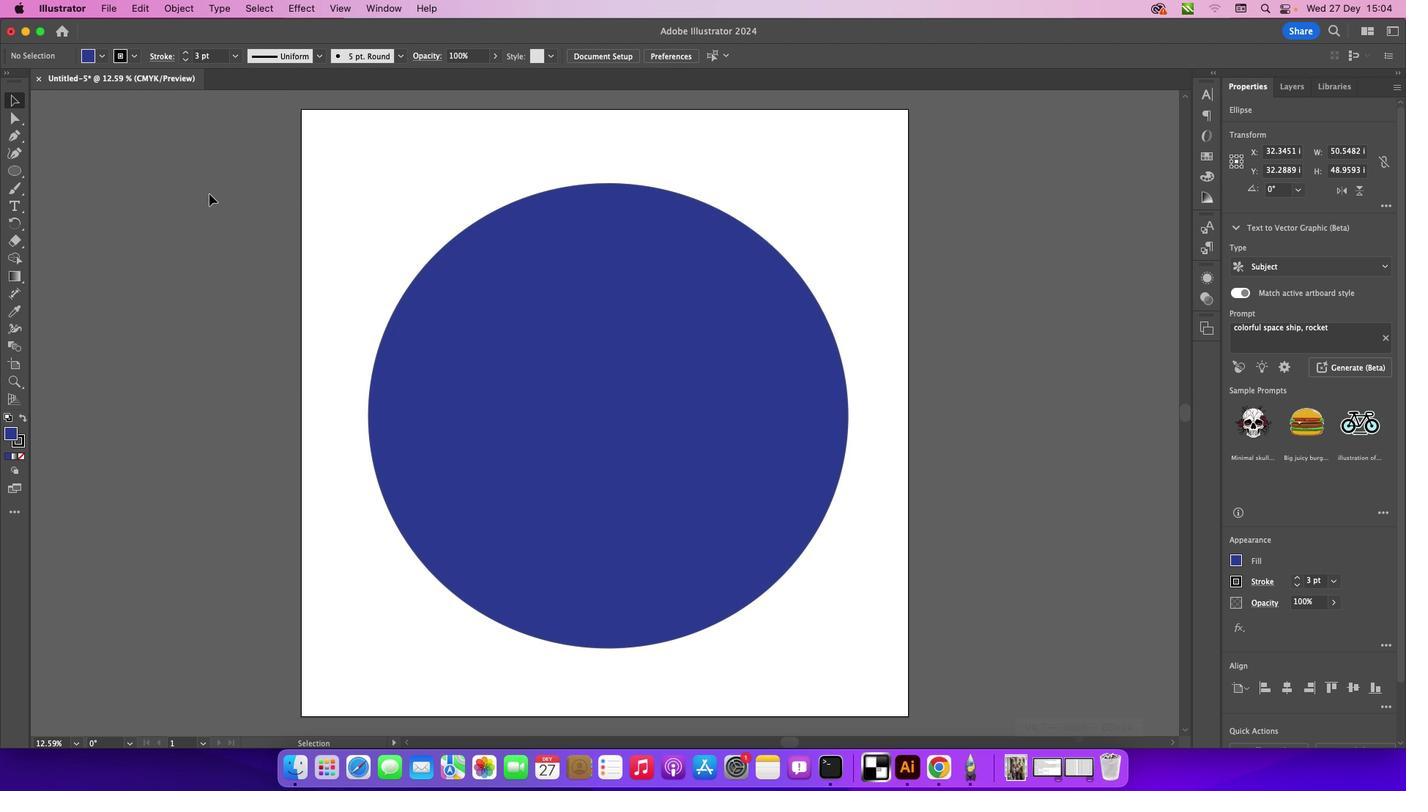 
Action: Mouse moved to (688, 323)
Screenshot: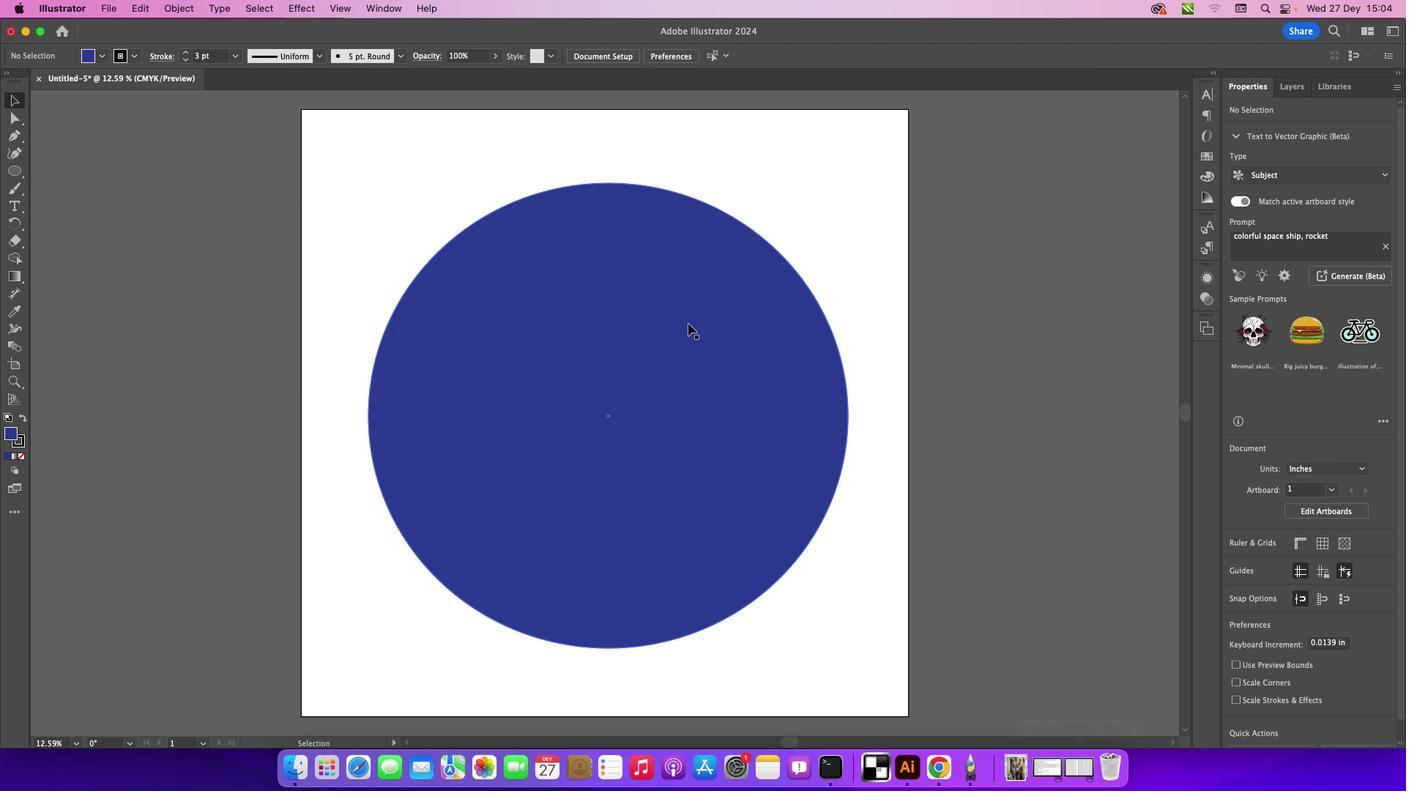 
Action: Mouse pressed left at (688, 323)
Screenshot: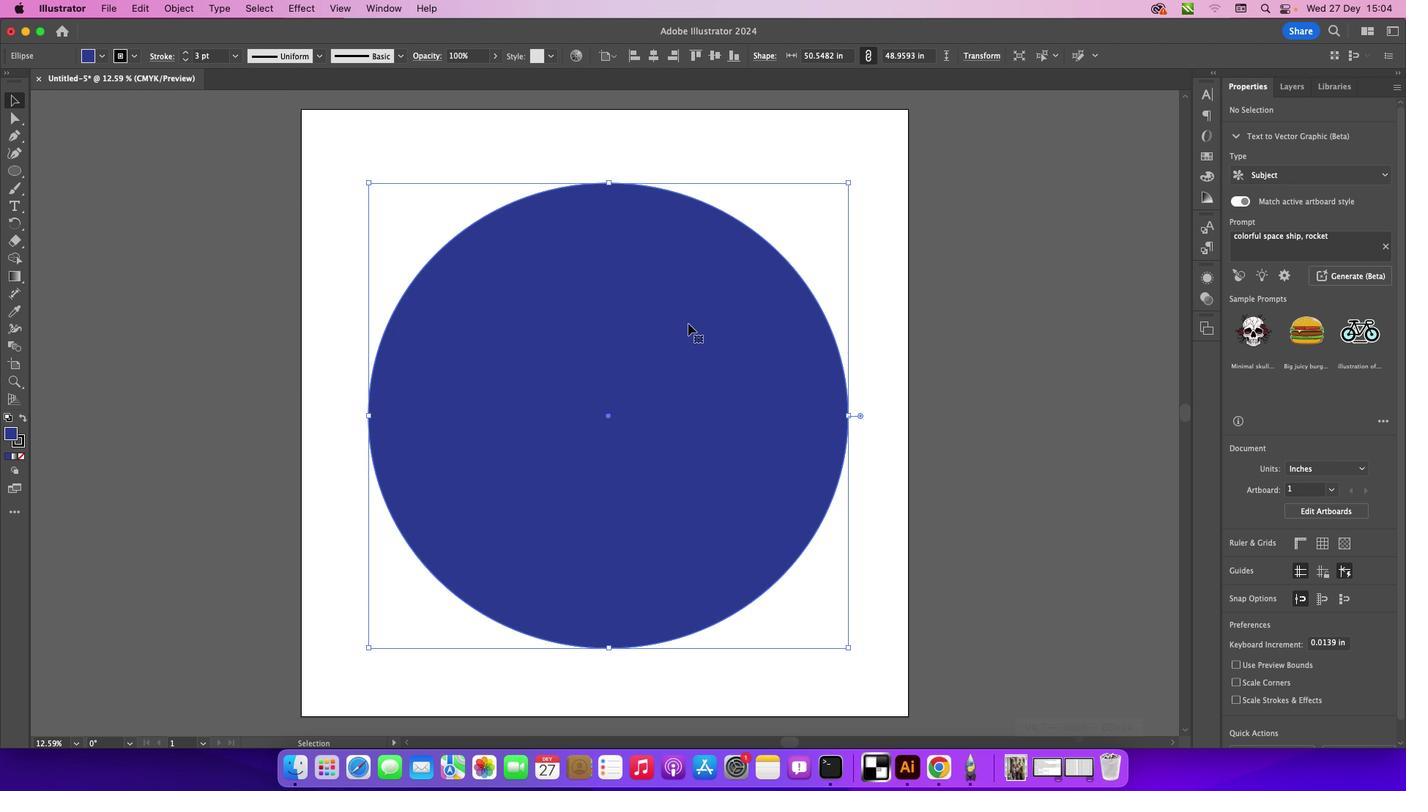 
Action: Mouse moved to (238, 56)
Screenshot: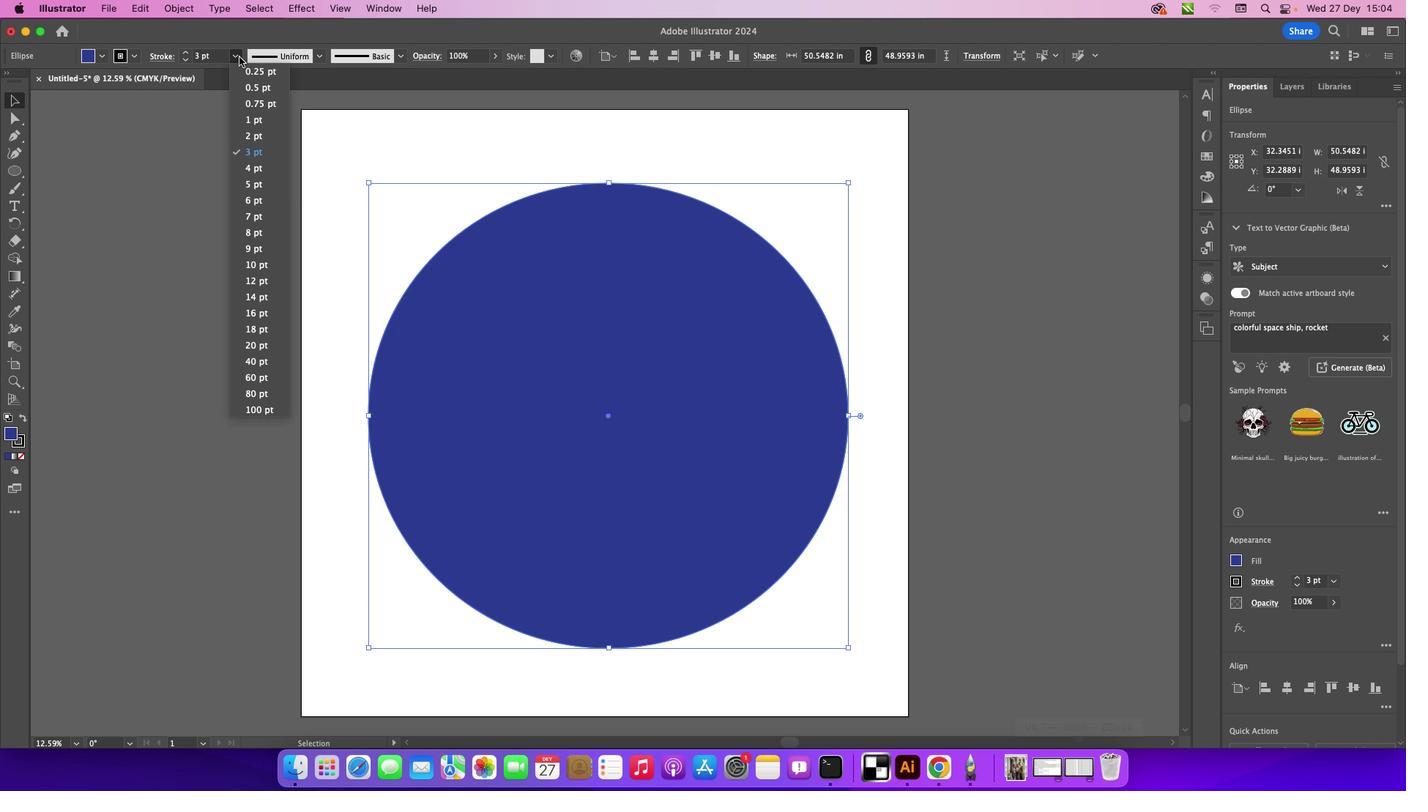 
Action: Mouse pressed left at (238, 56)
Screenshot: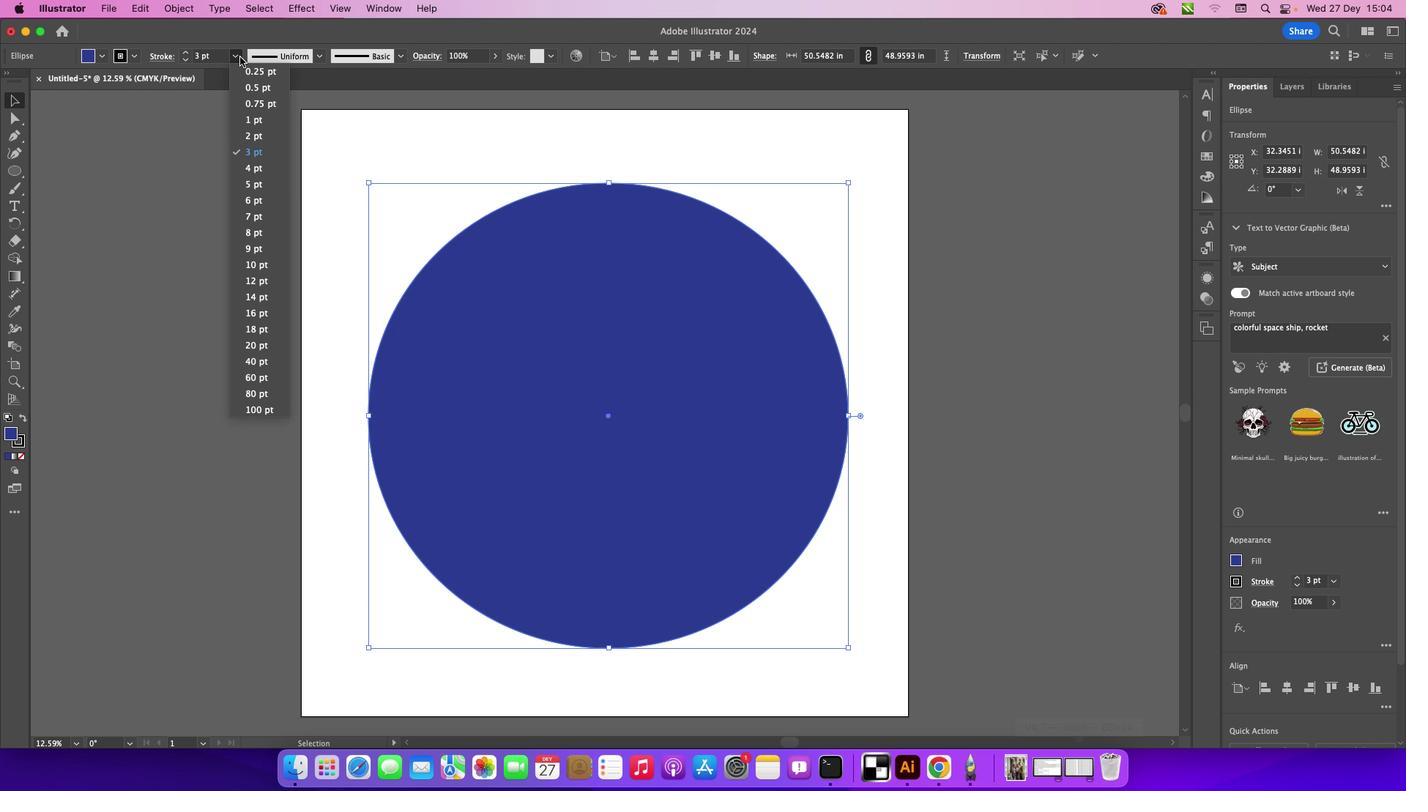 
Action: Mouse moved to (269, 189)
Screenshot: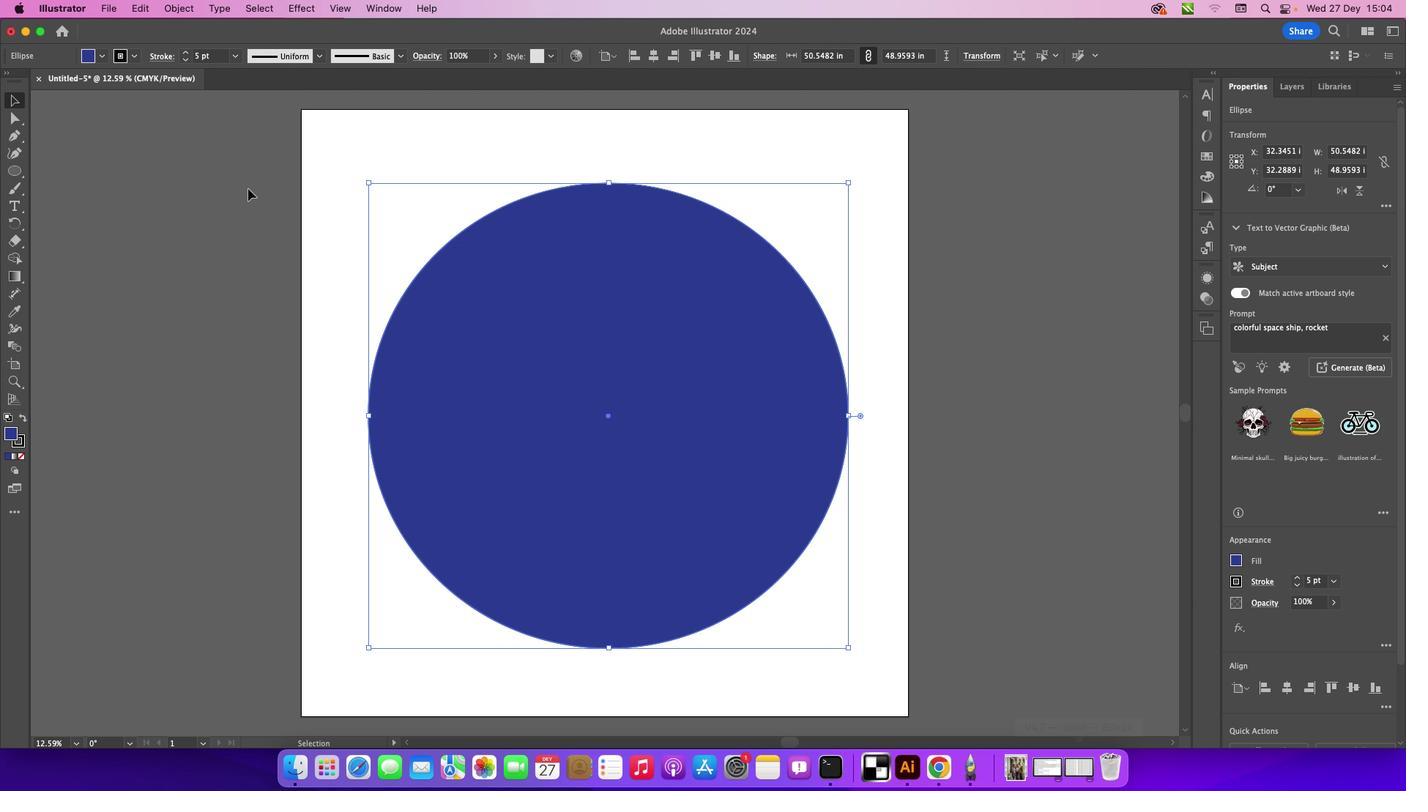 
Action: Mouse pressed left at (269, 189)
Screenshot: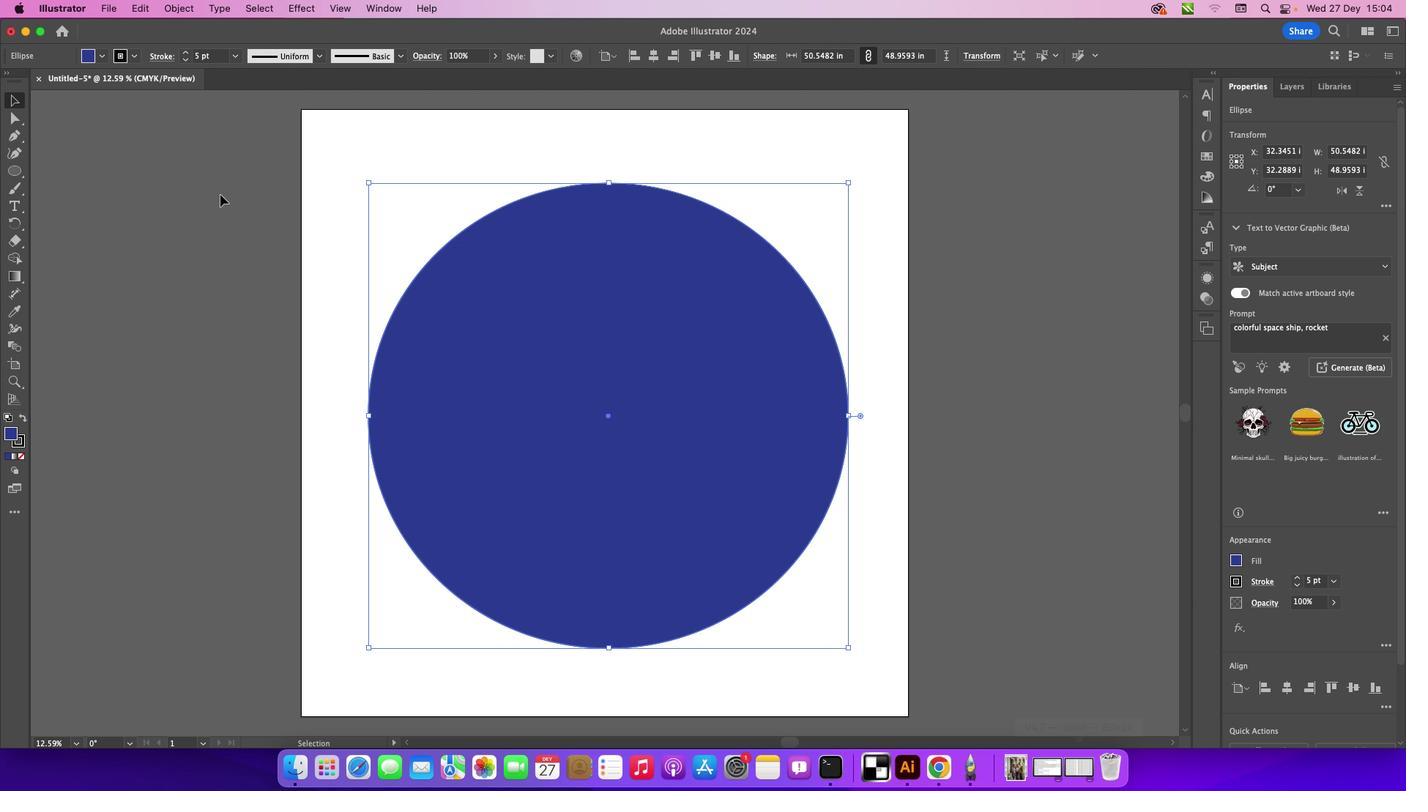 
Action: Mouse moved to (216, 194)
Screenshot: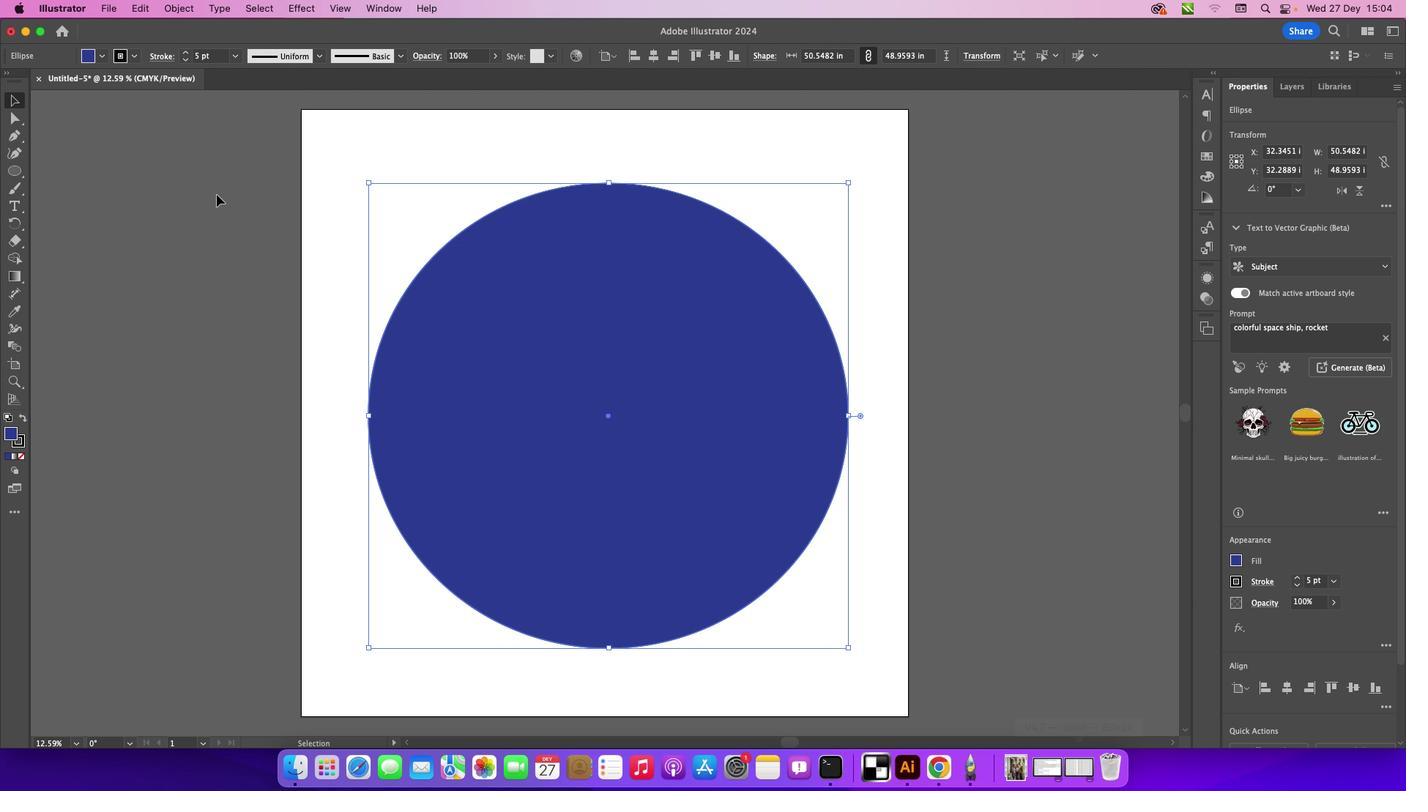 
Action: Mouse pressed left at (216, 194)
Screenshot: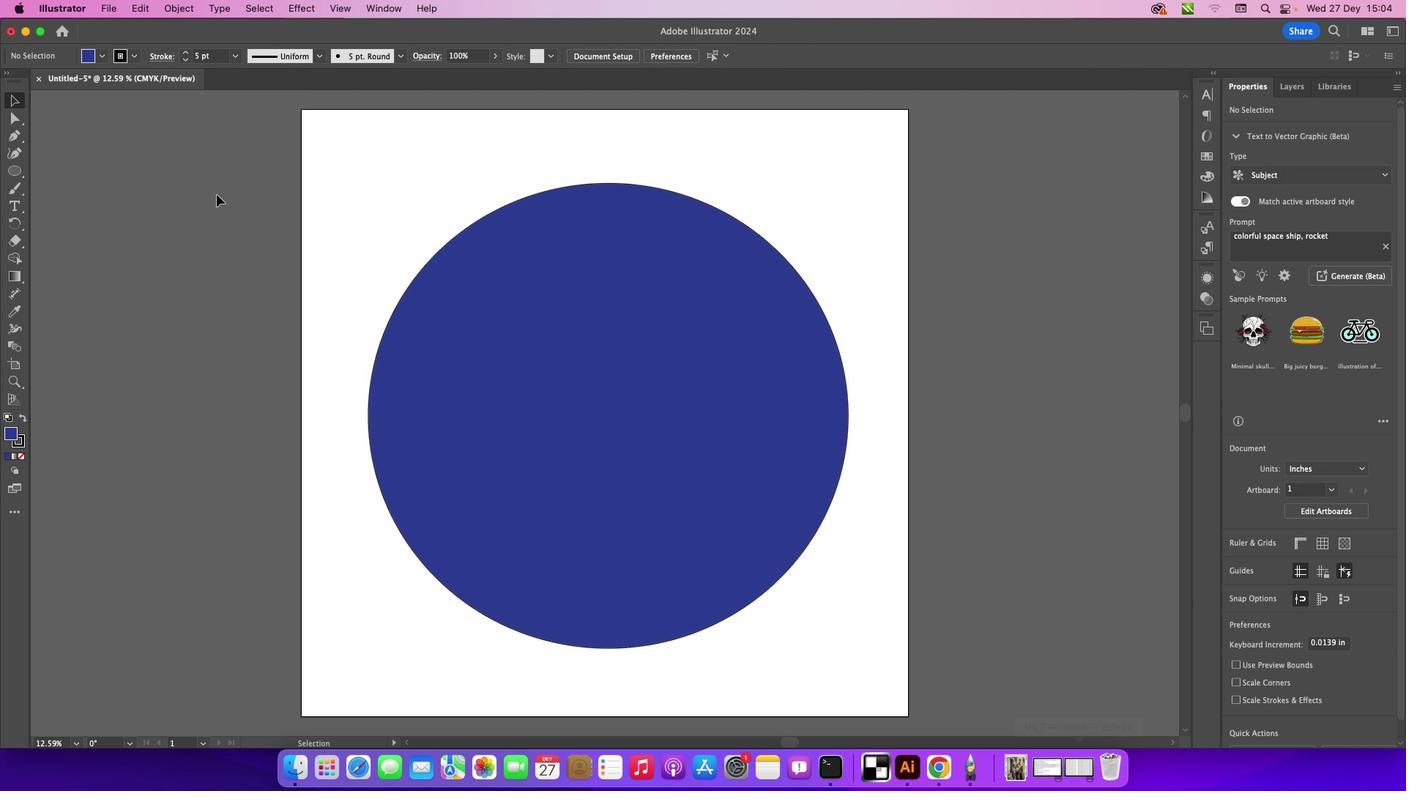 
Action: Mouse moved to (529, 246)
Screenshot: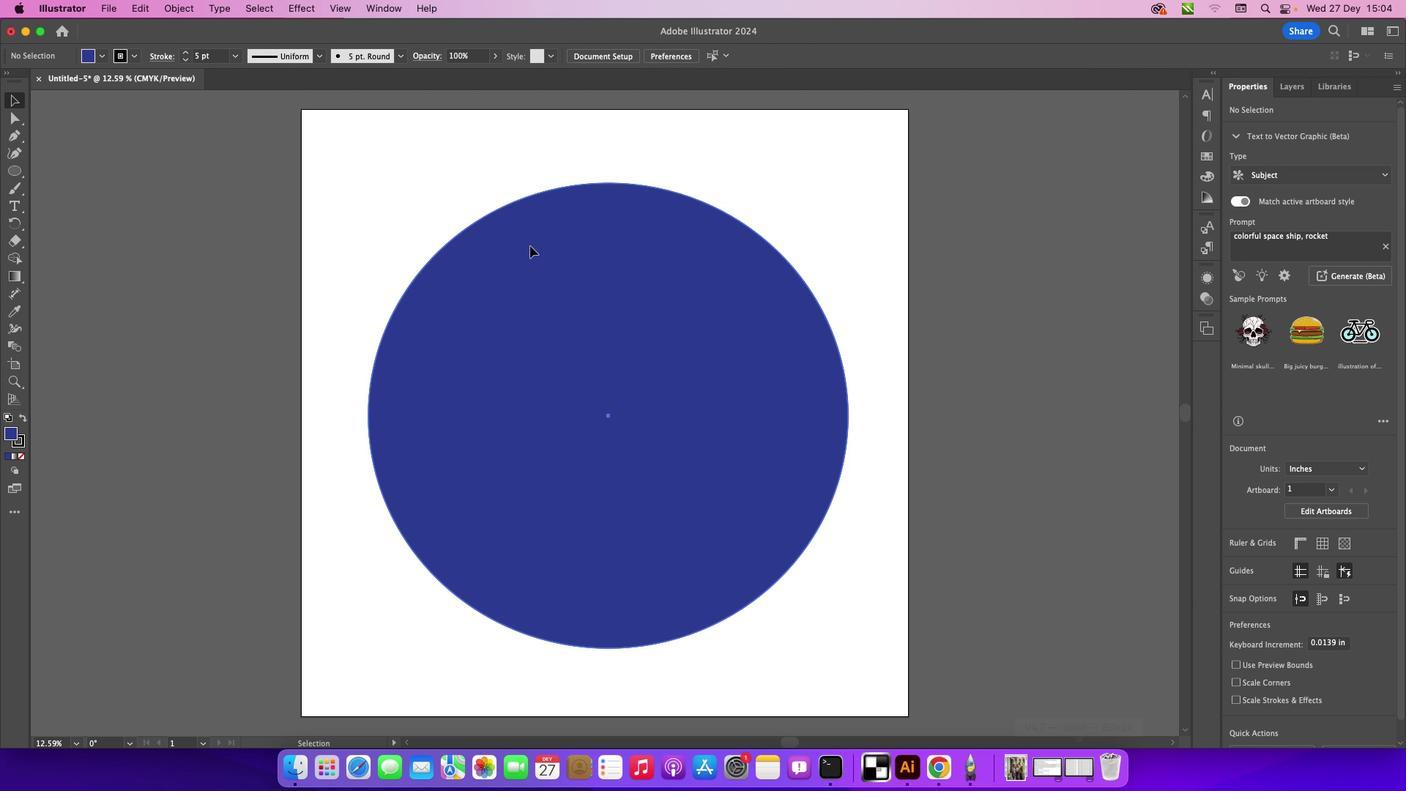 
Action: Mouse pressed left at (529, 246)
Screenshot: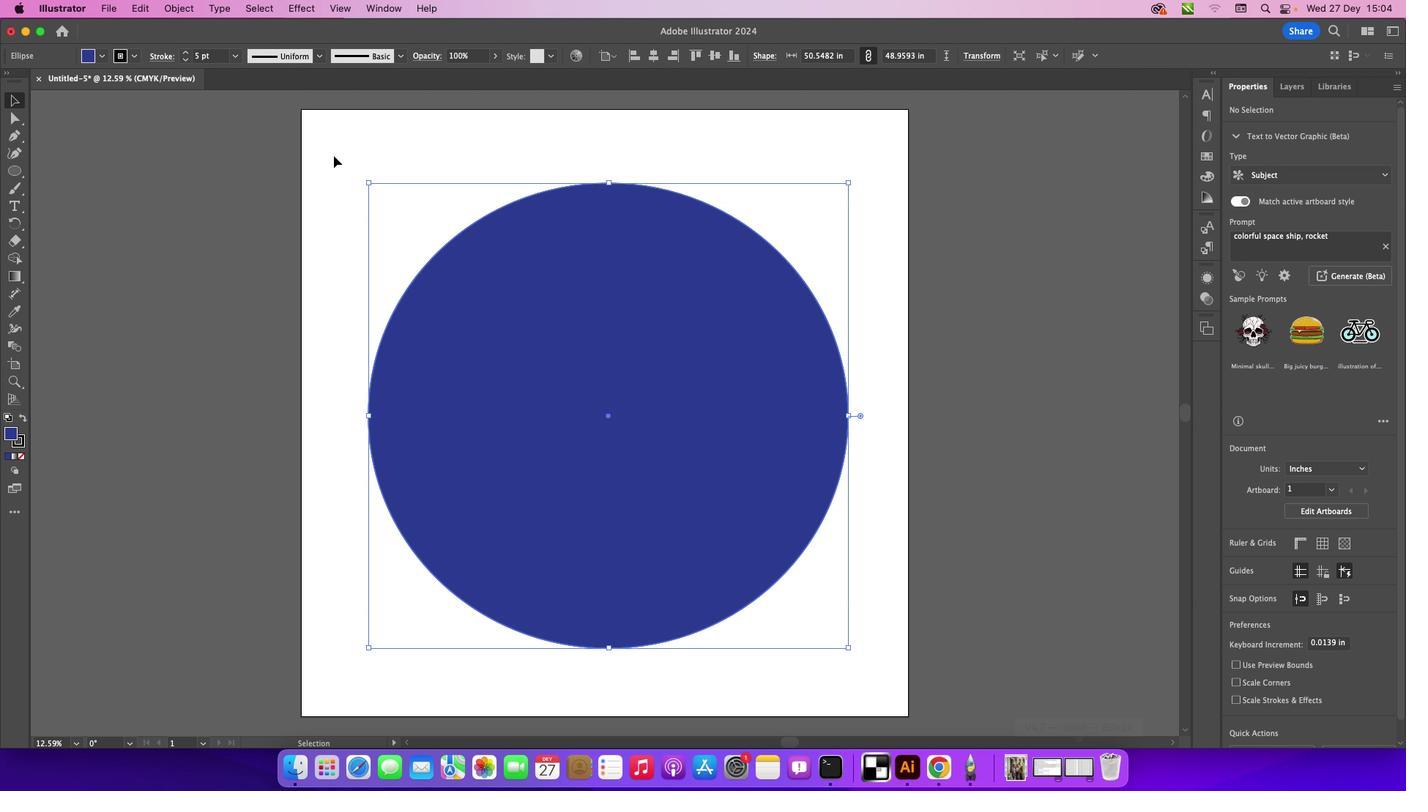 
Action: Mouse moved to (234, 53)
Screenshot: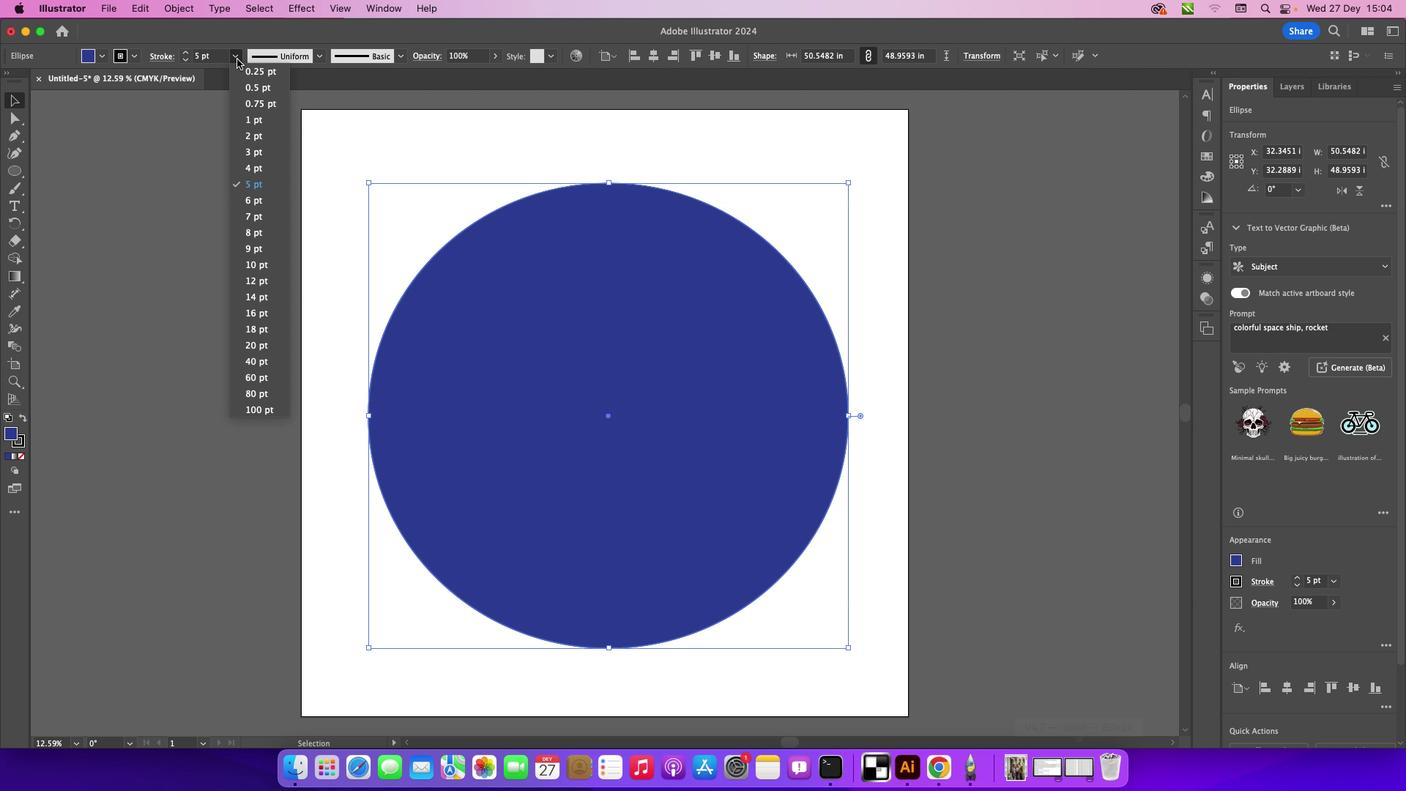 
Action: Mouse pressed left at (234, 53)
Screenshot: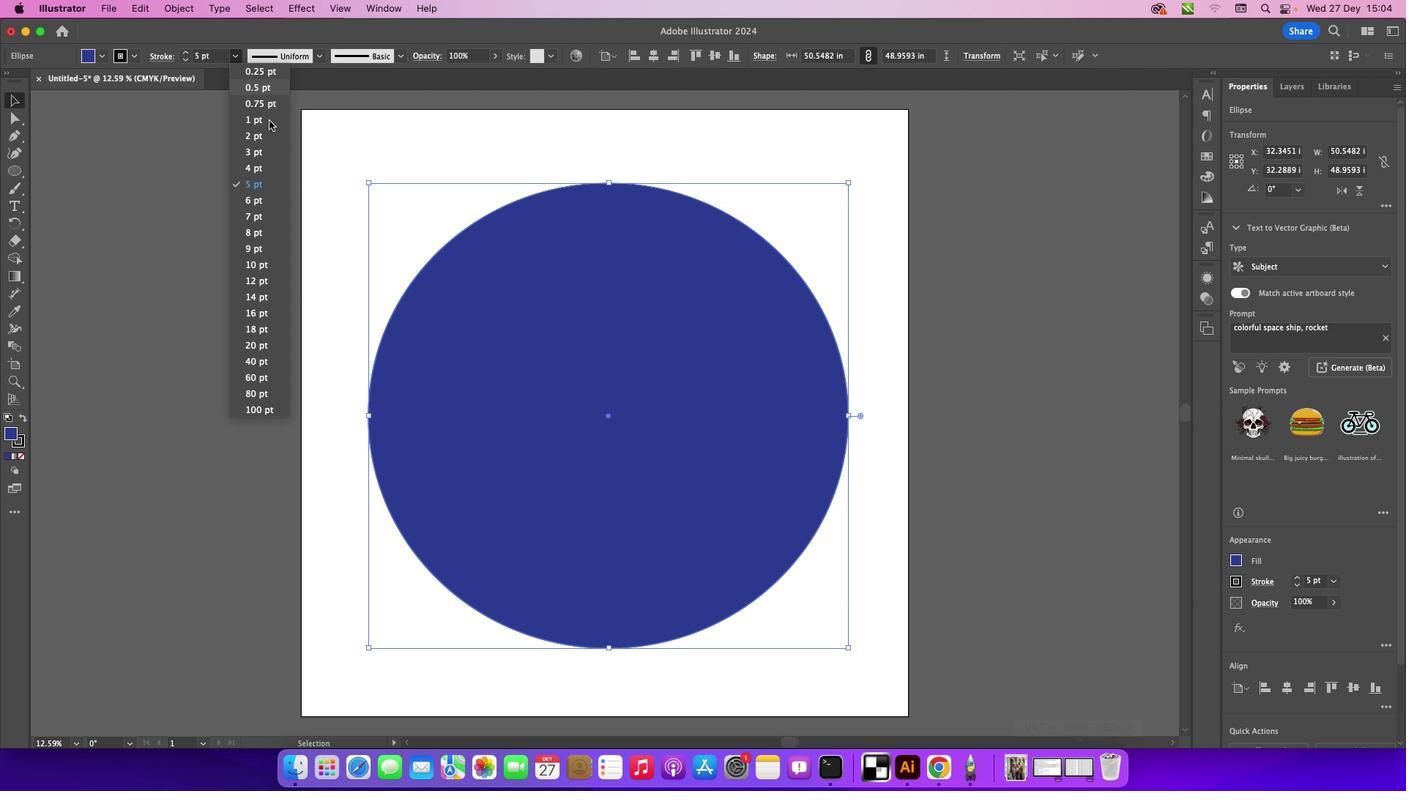 
Action: Mouse moved to (267, 260)
Screenshot: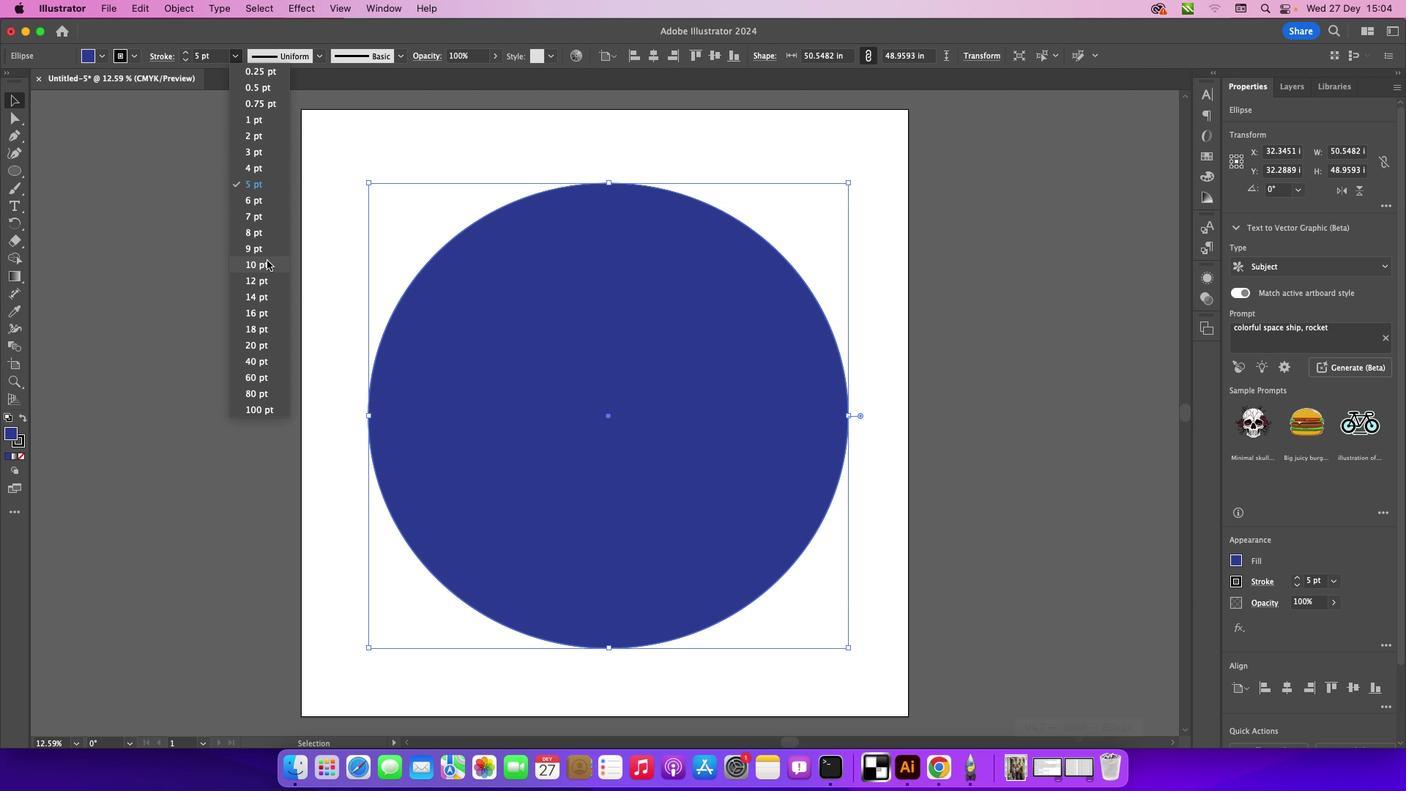 
Action: Mouse pressed left at (267, 260)
Screenshot: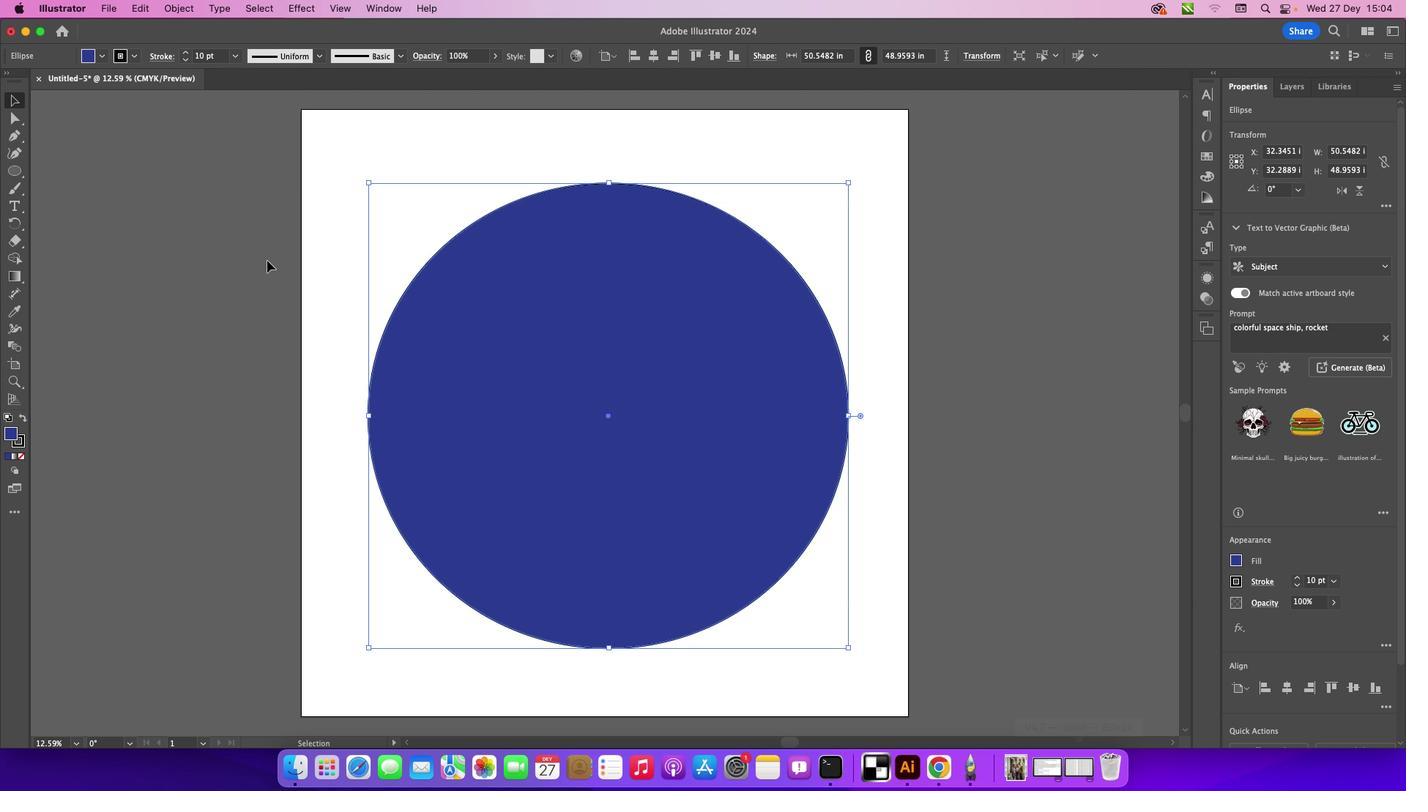 
Action: Mouse moved to (210, 179)
Screenshot: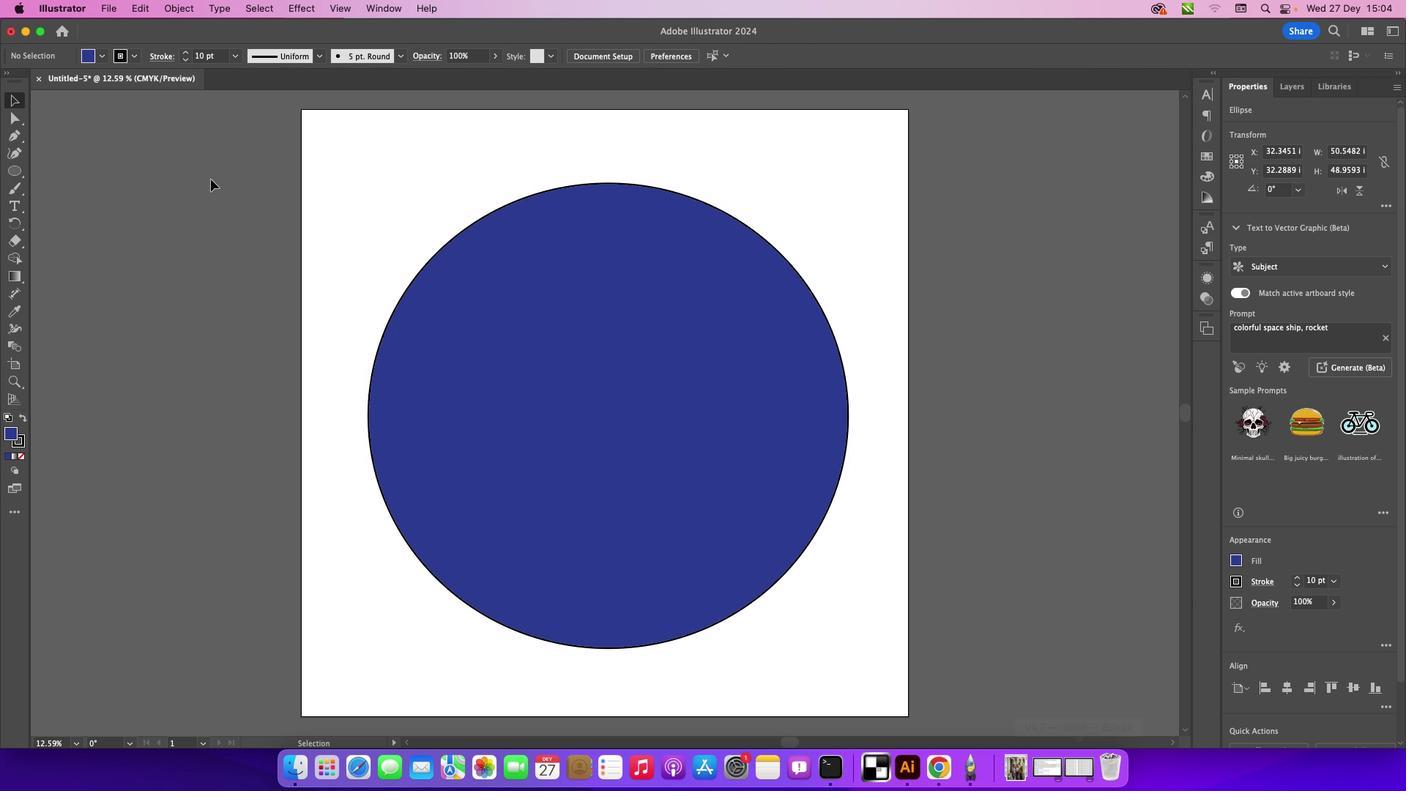 
Action: Mouse pressed left at (210, 179)
Screenshot: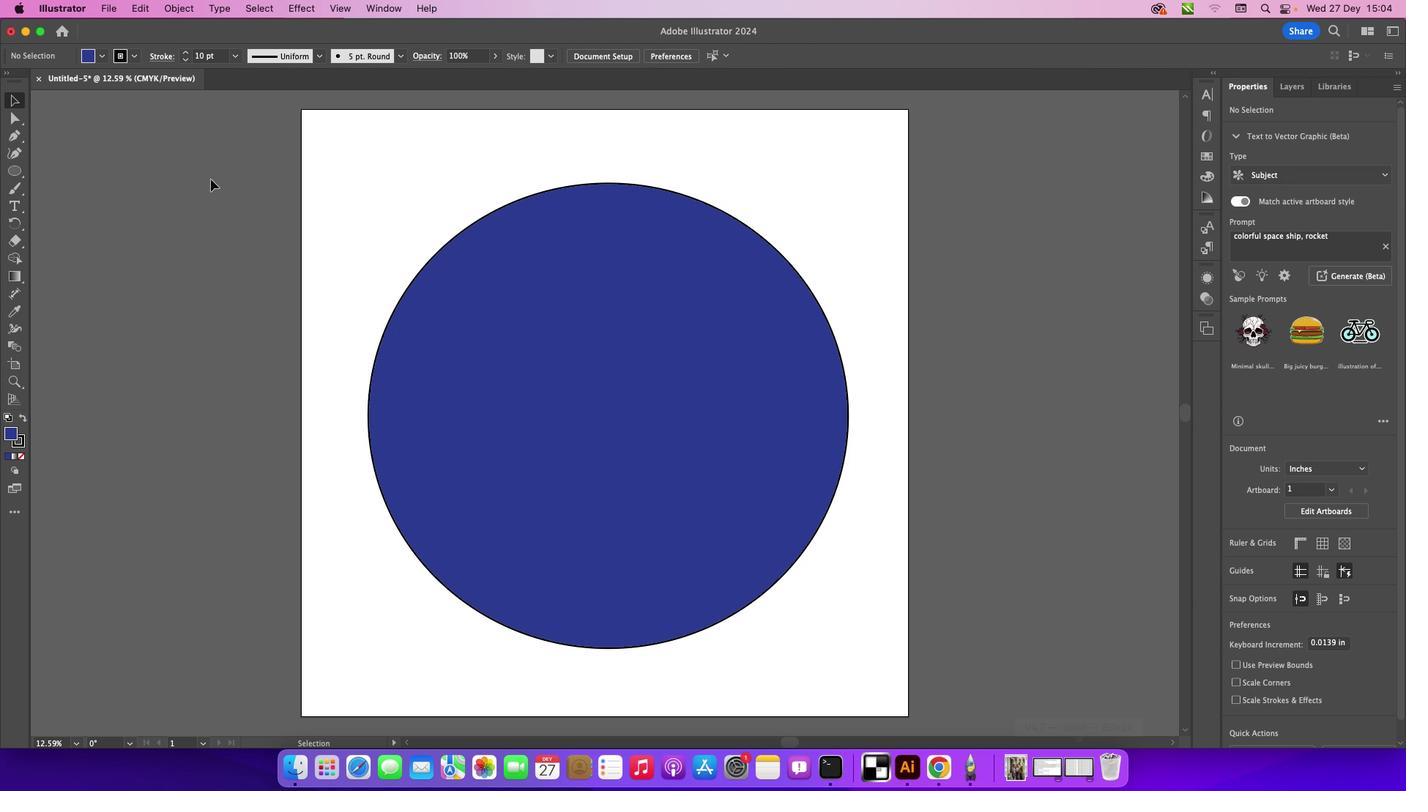 
Action: Mouse moved to (19, 132)
Screenshot: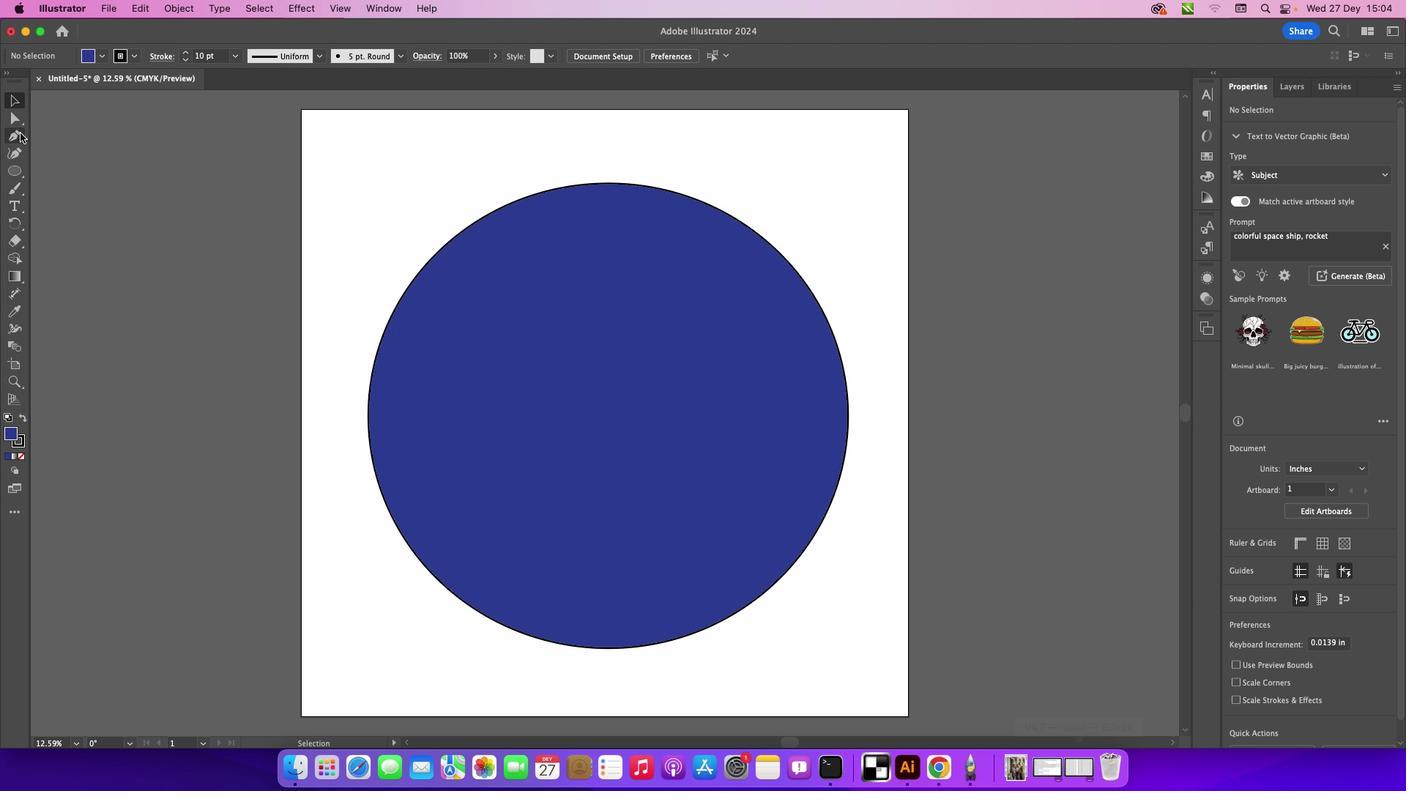 
Action: Mouse pressed left at (19, 132)
Screenshot: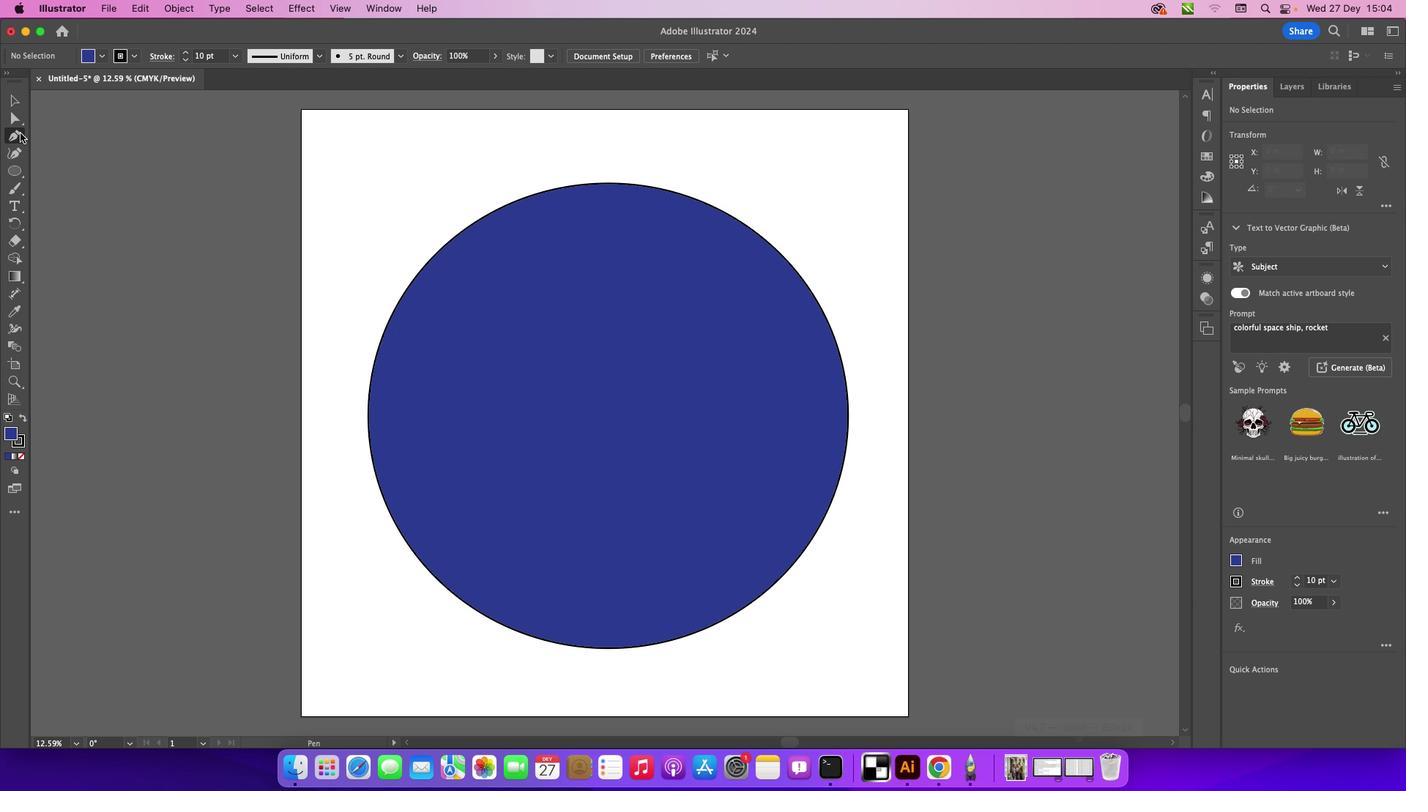 
Action: Mouse moved to (131, 186)
Screenshot: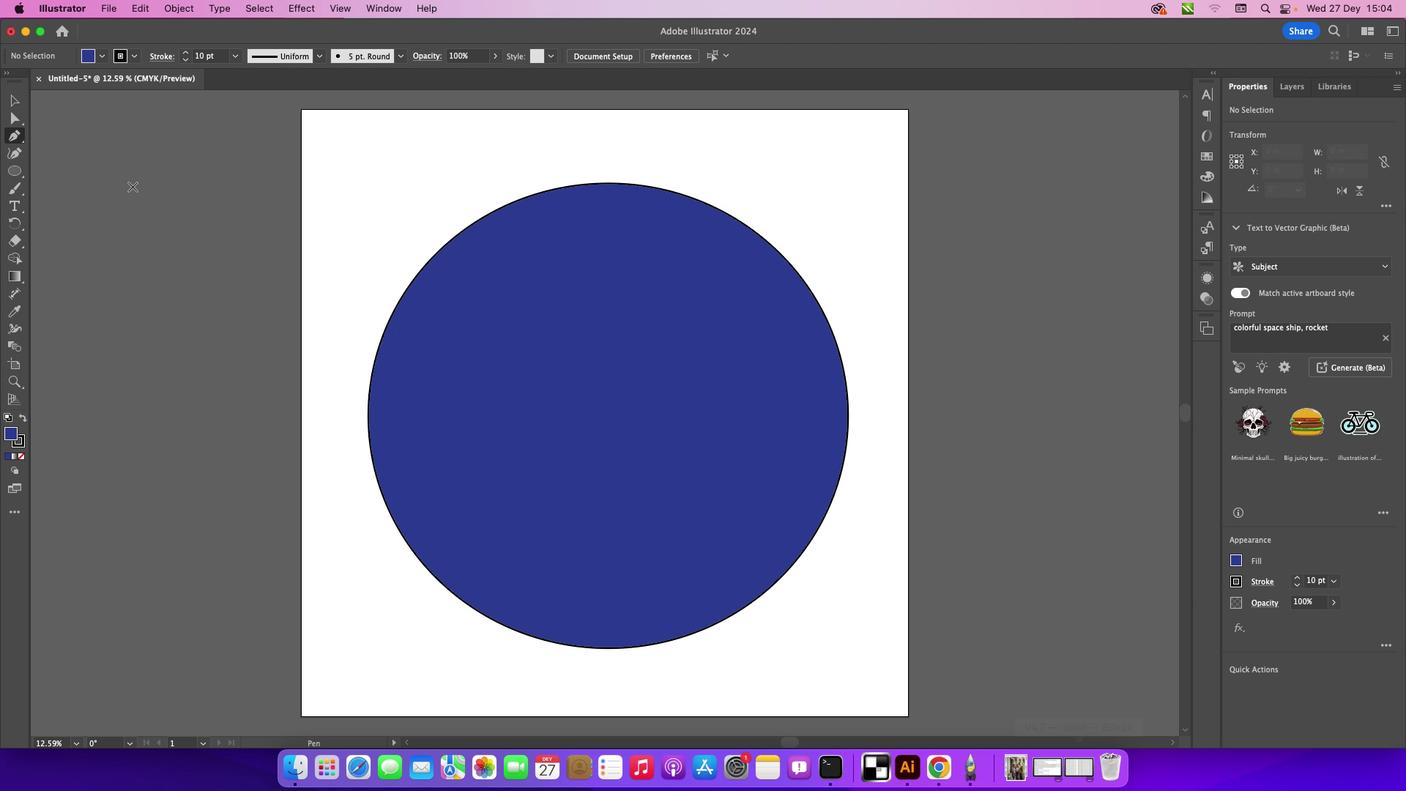 
Action: Key pressed Key.caps_lock
Screenshot: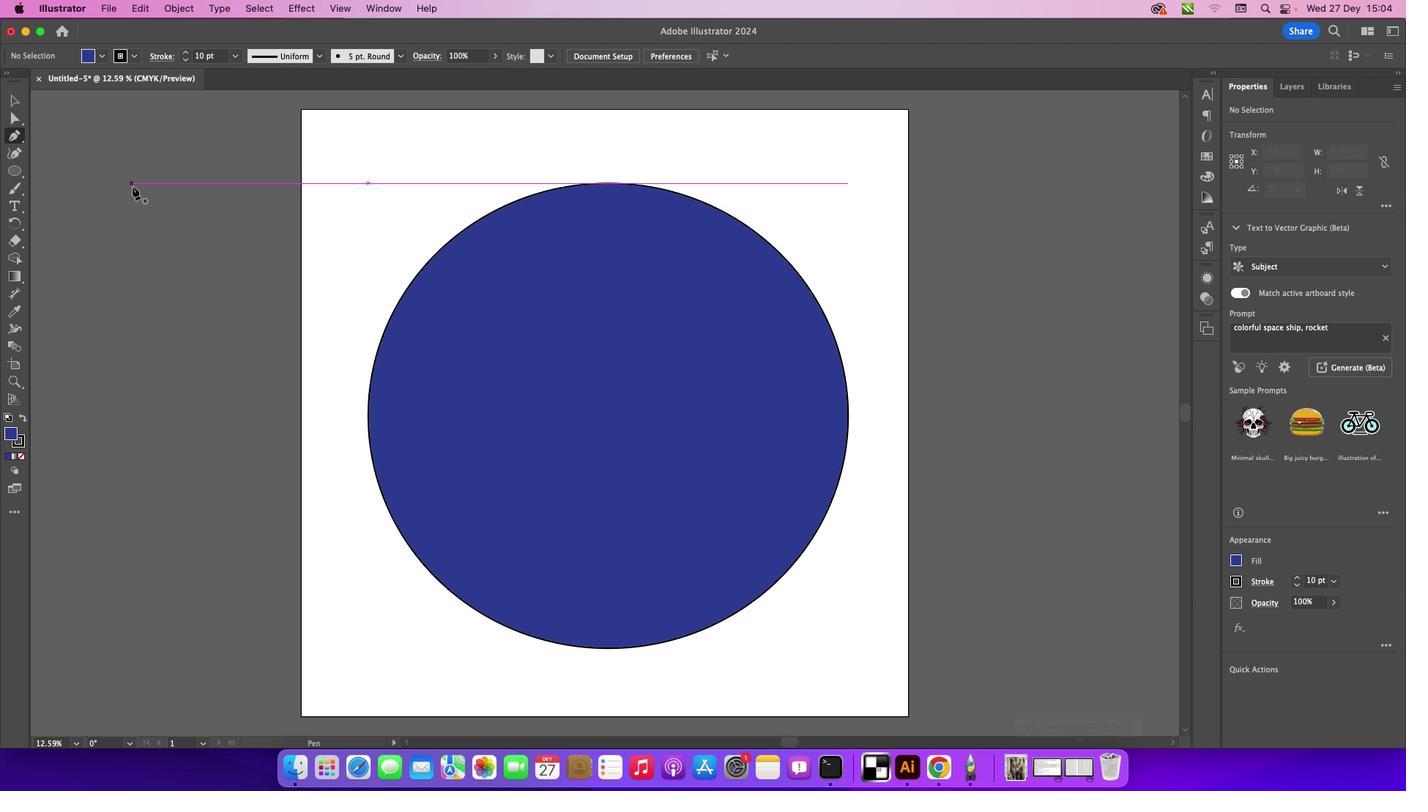 
Action: Mouse moved to (521, 197)
Screenshot: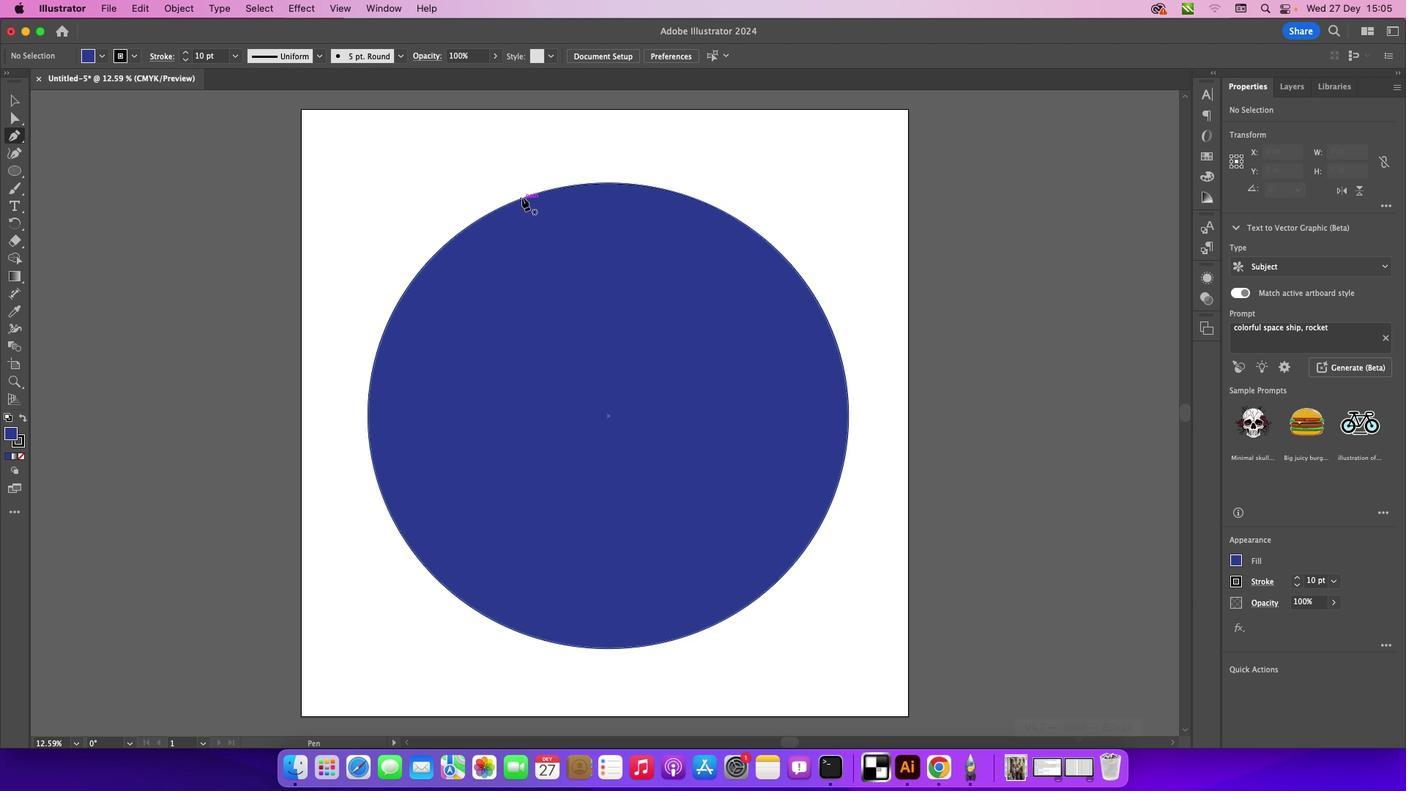 
Action: Mouse pressed left at (521, 197)
Screenshot: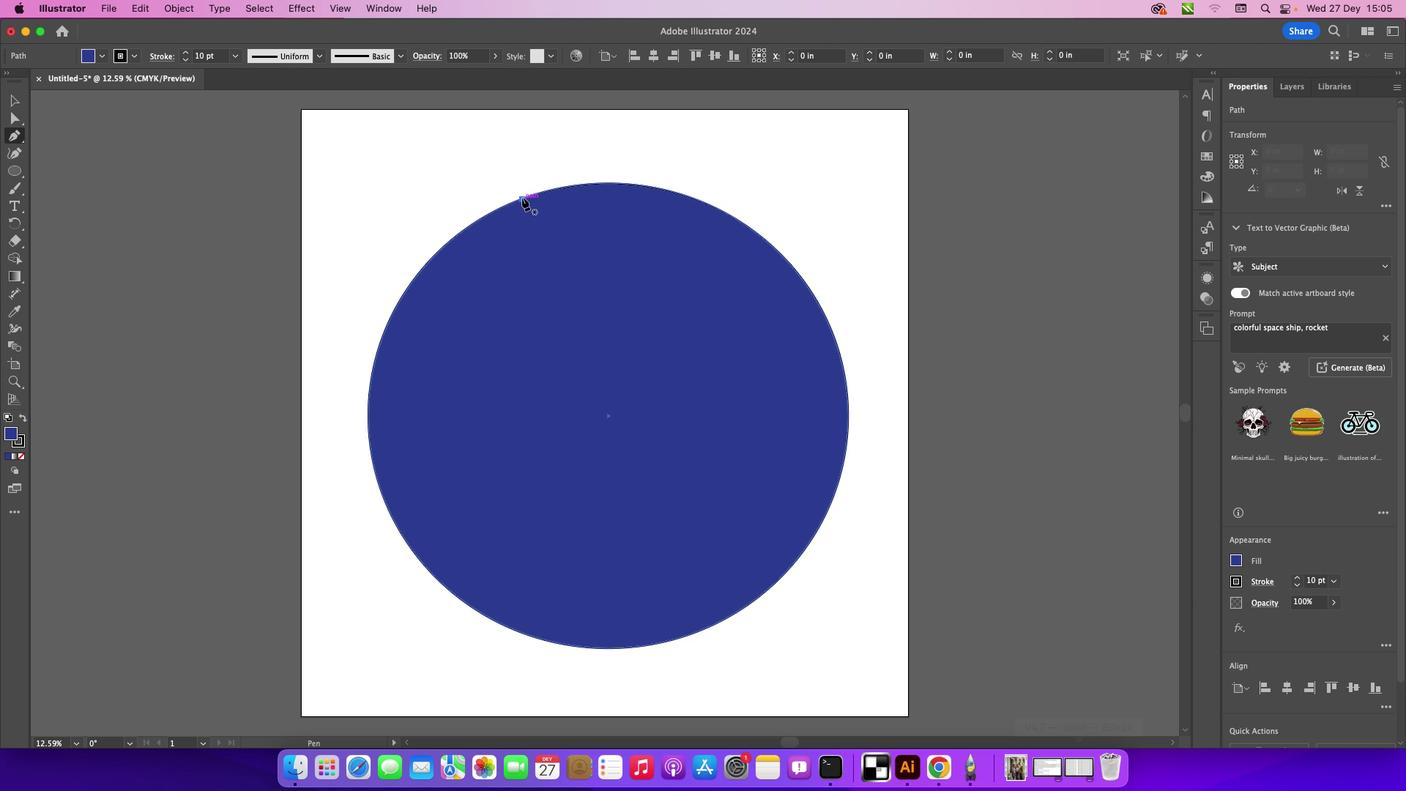 
Action: Mouse moved to (600, 391)
Screenshot: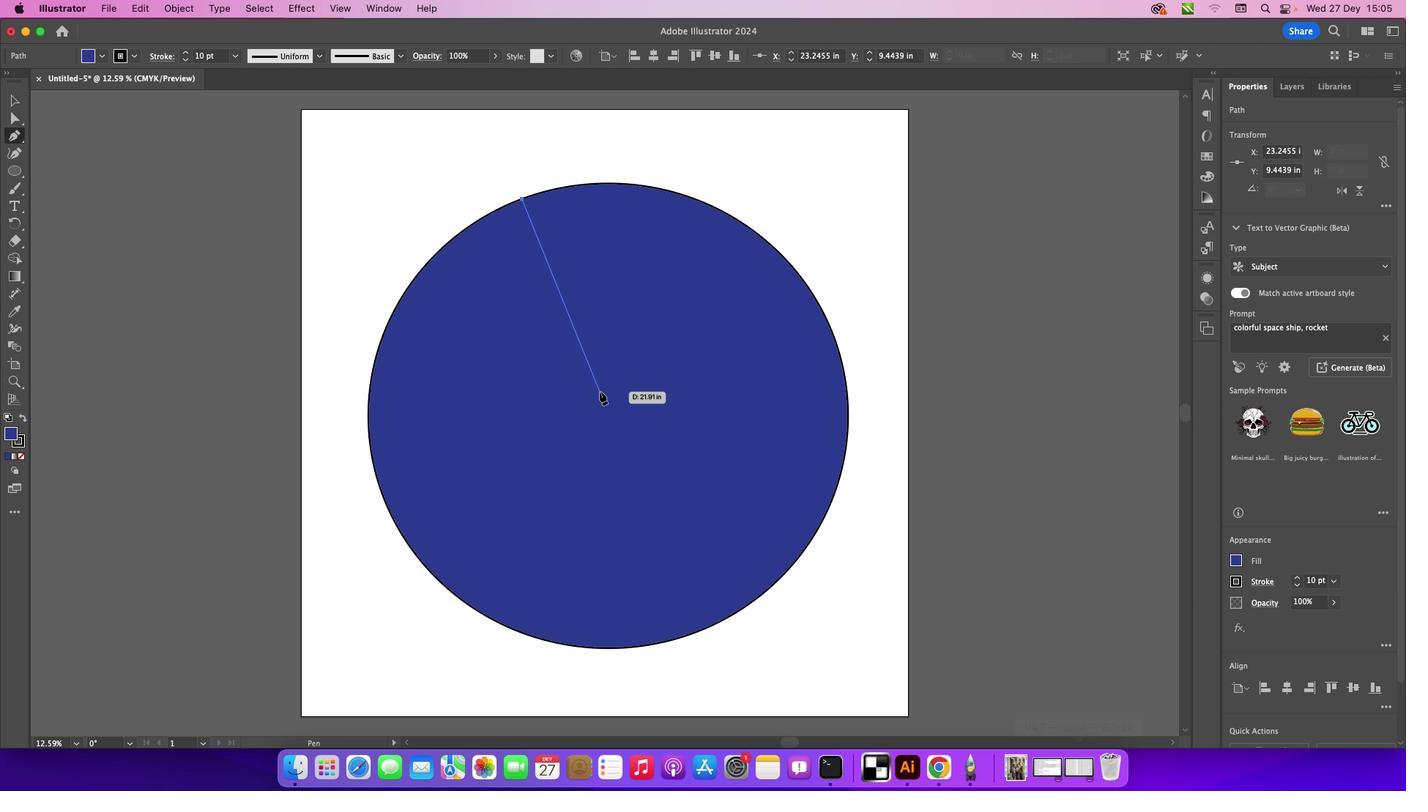
Action: Key pressed Key.cmd'z'
Screenshot: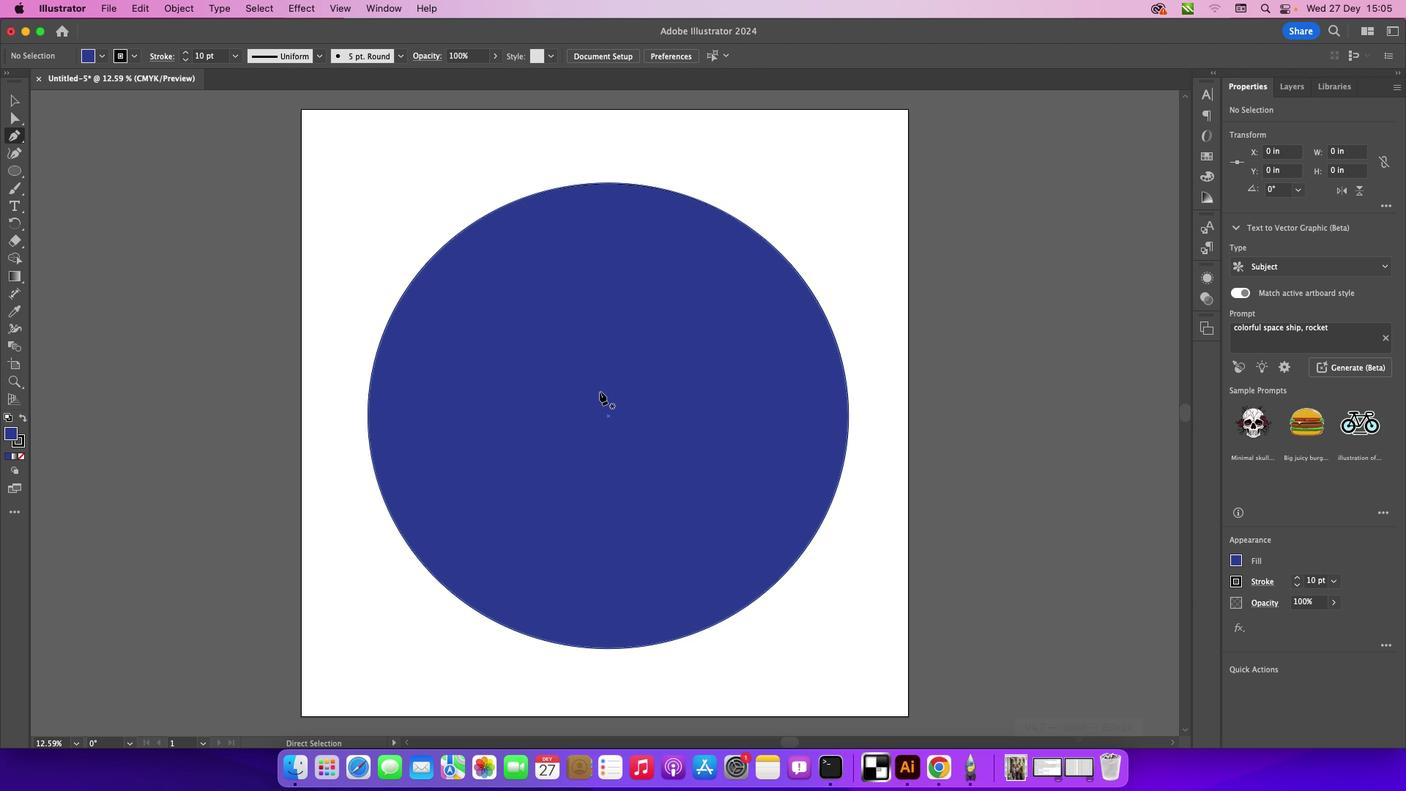 
Action: Mouse moved to (16, 138)
Screenshot: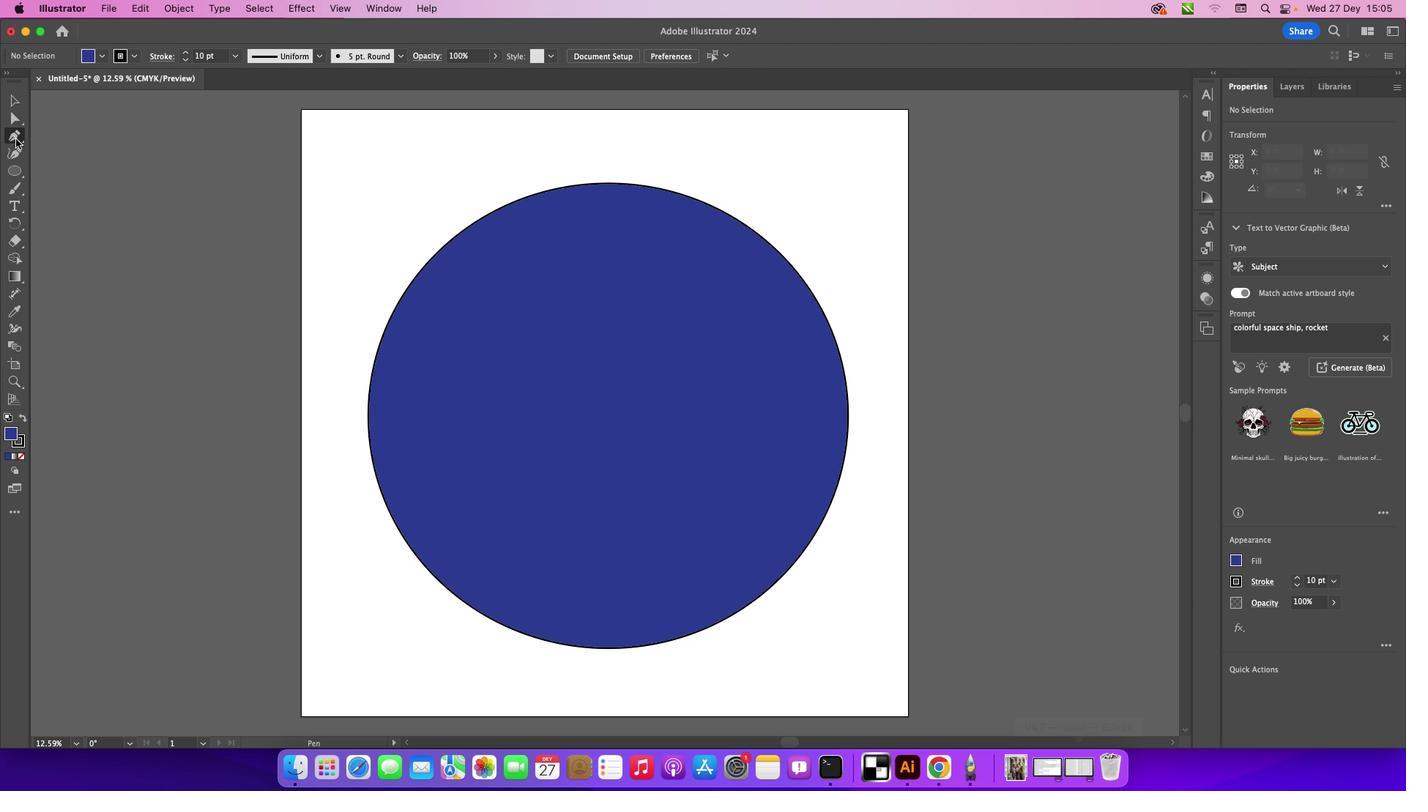 
Action: Mouse pressed left at (16, 138)
Screenshot: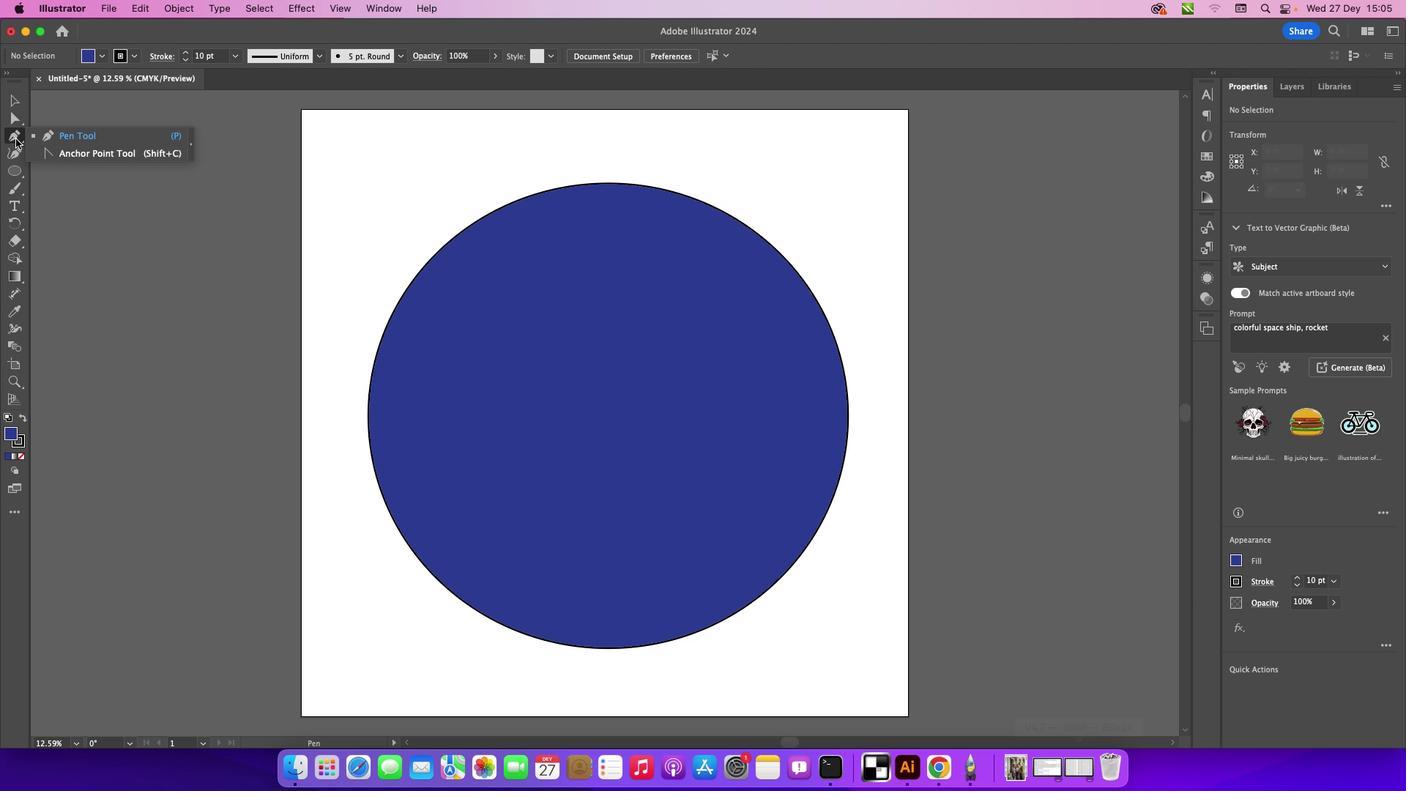 
Action: Mouse moved to (22, 169)
Screenshot: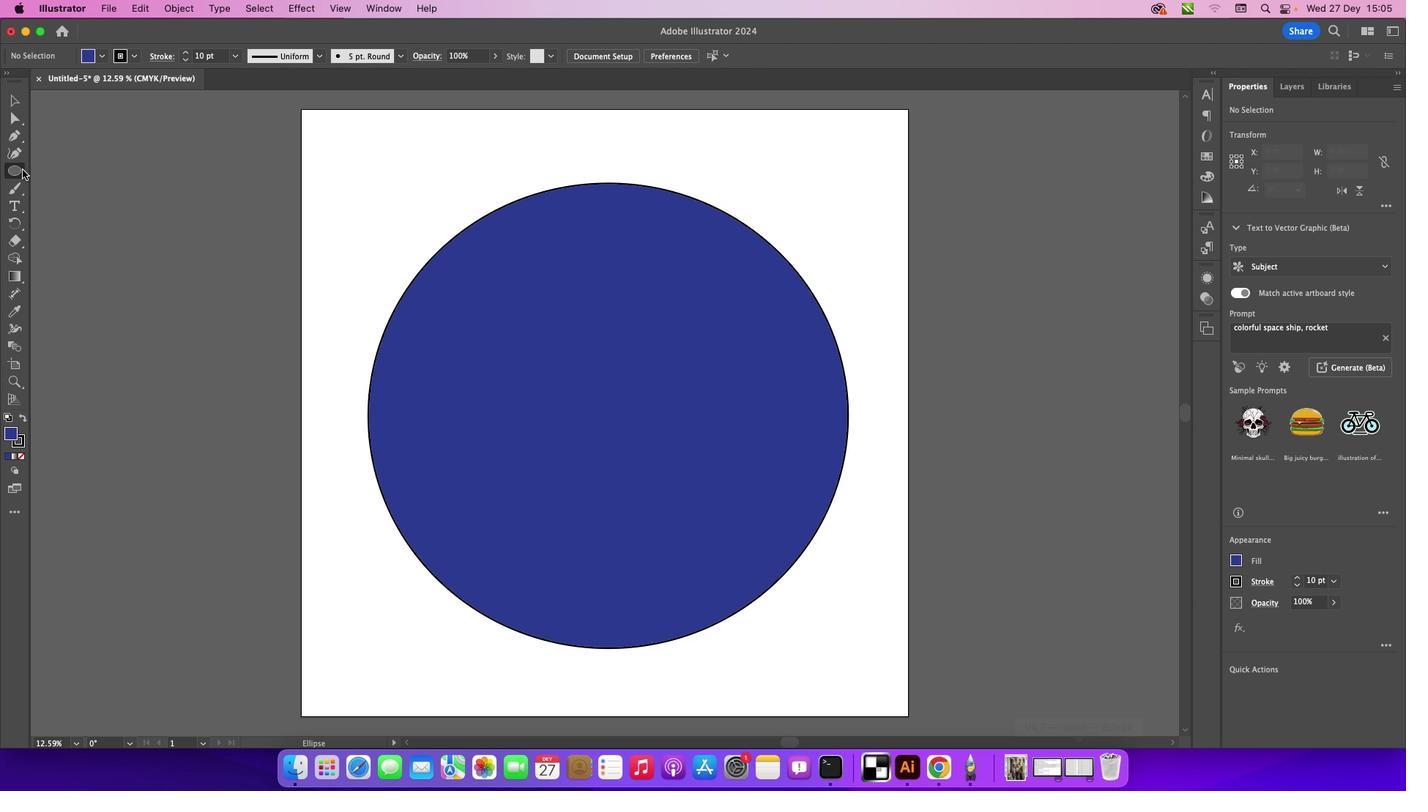 
Action: Mouse pressed left at (22, 169)
Screenshot: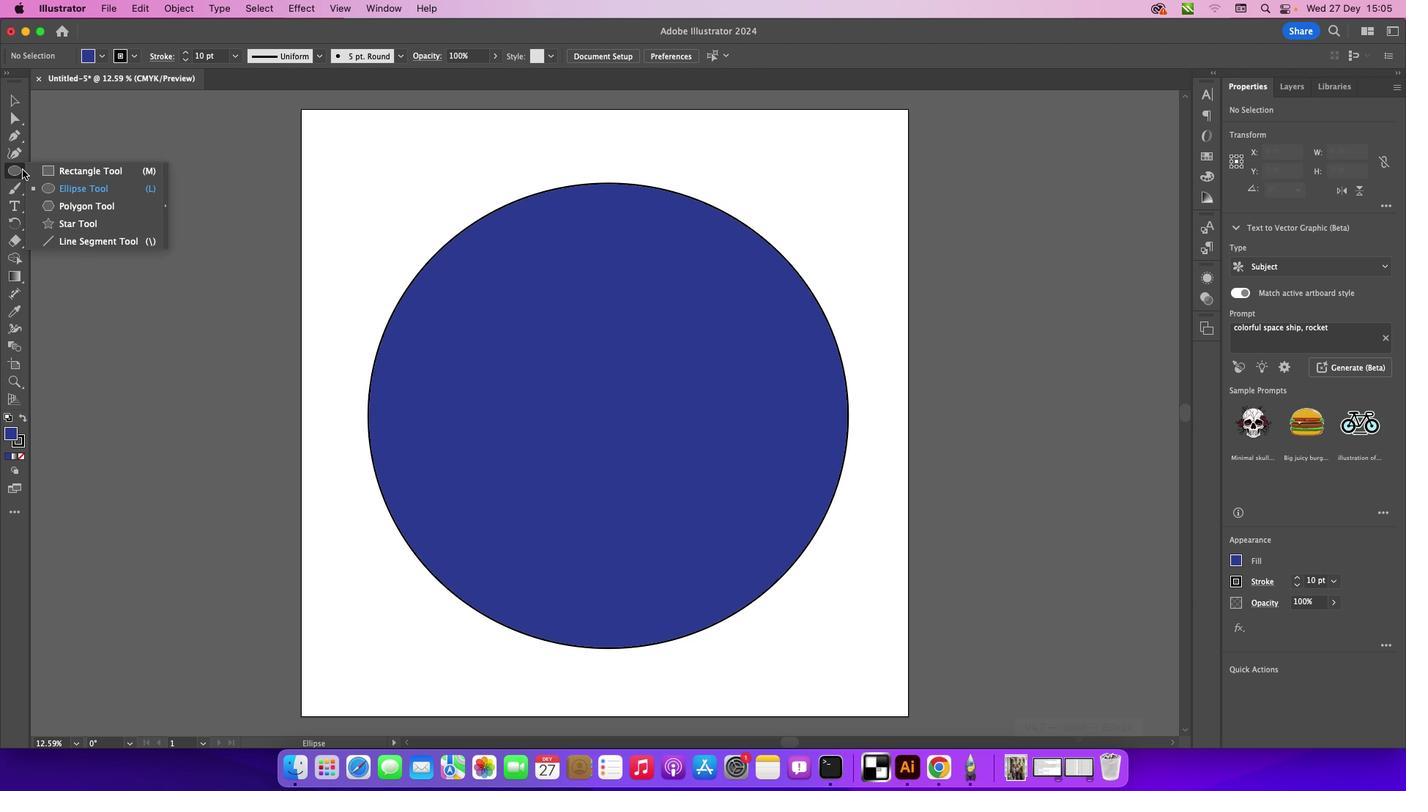 
Action: Mouse moved to (84, 238)
Screenshot: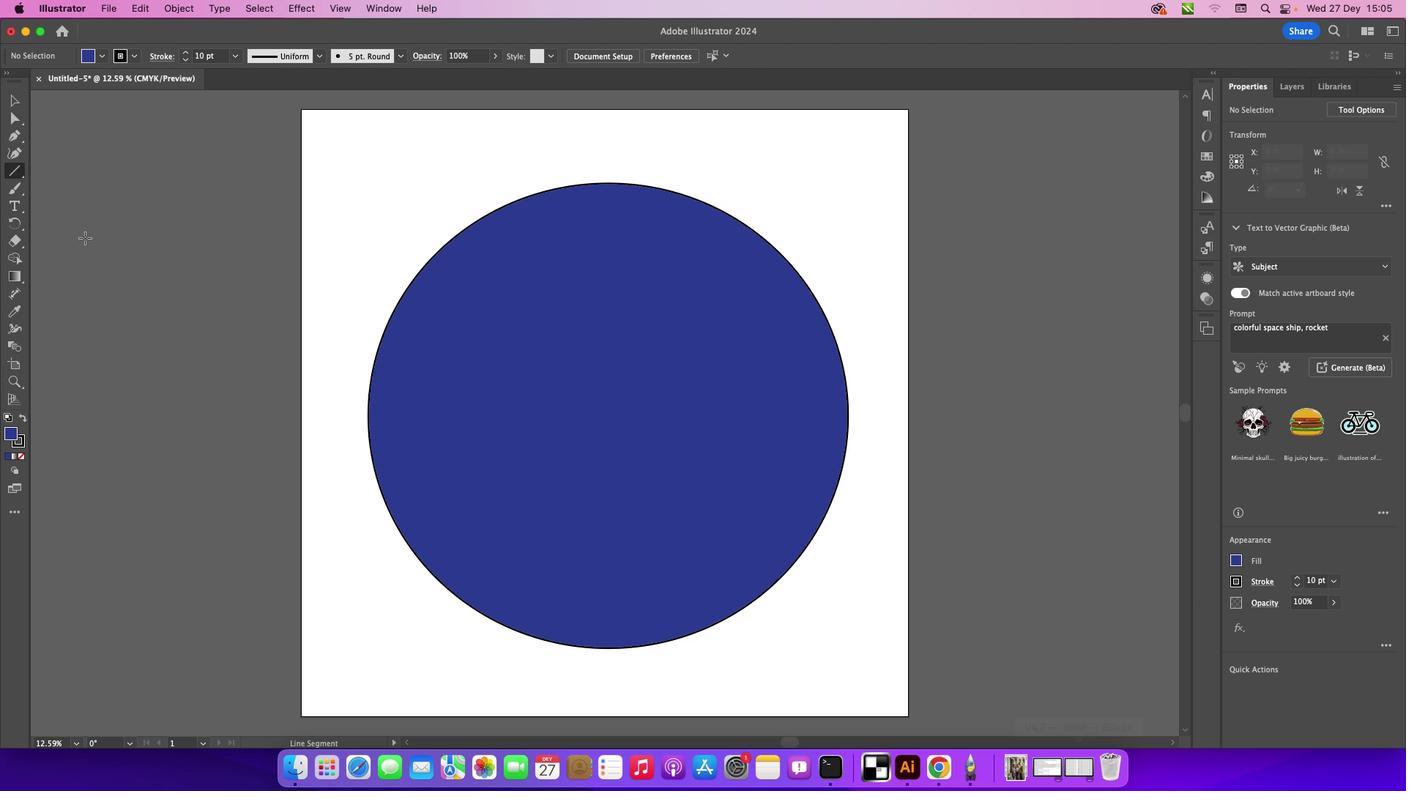 
Action: Mouse pressed left at (84, 238)
Screenshot: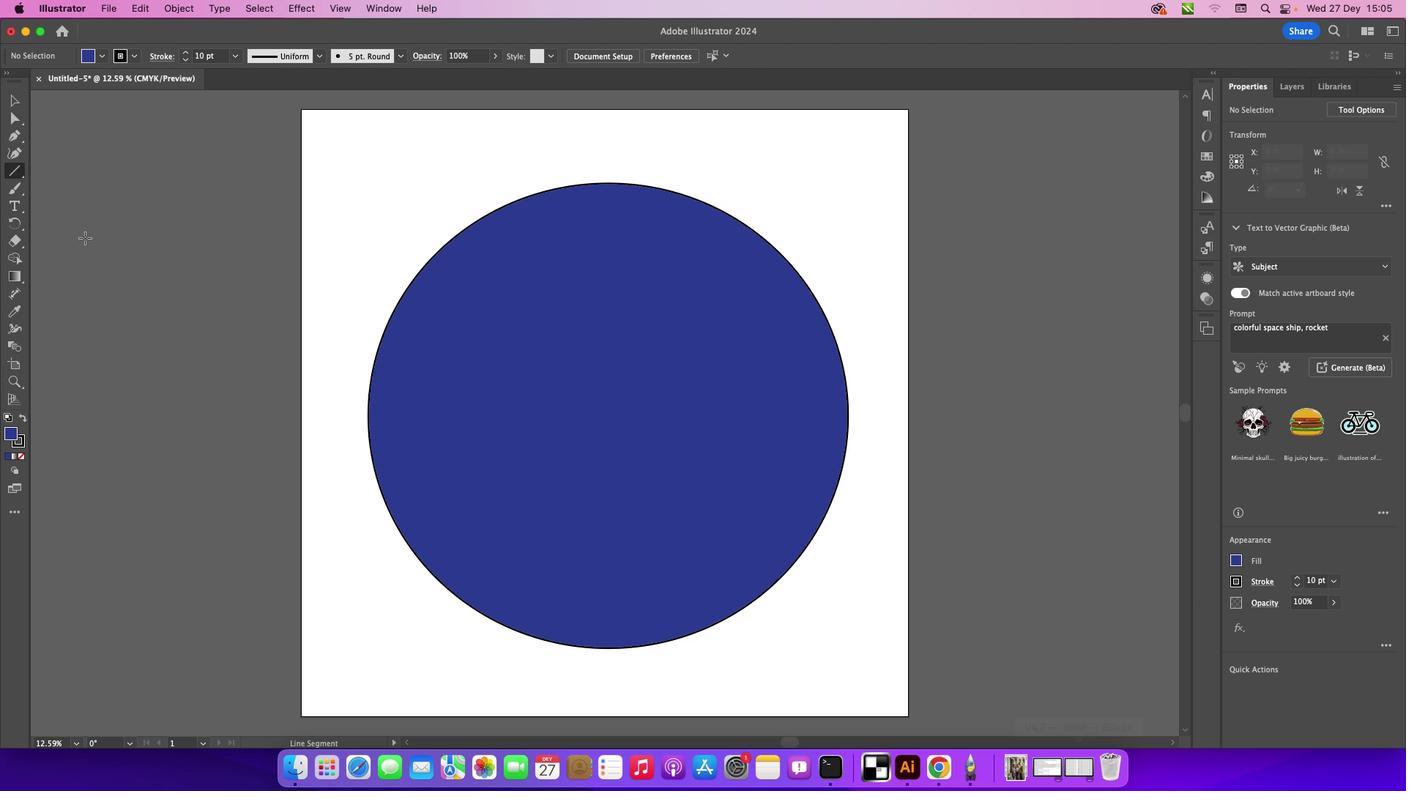 
Action: Mouse moved to (597, 181)
Screenshot: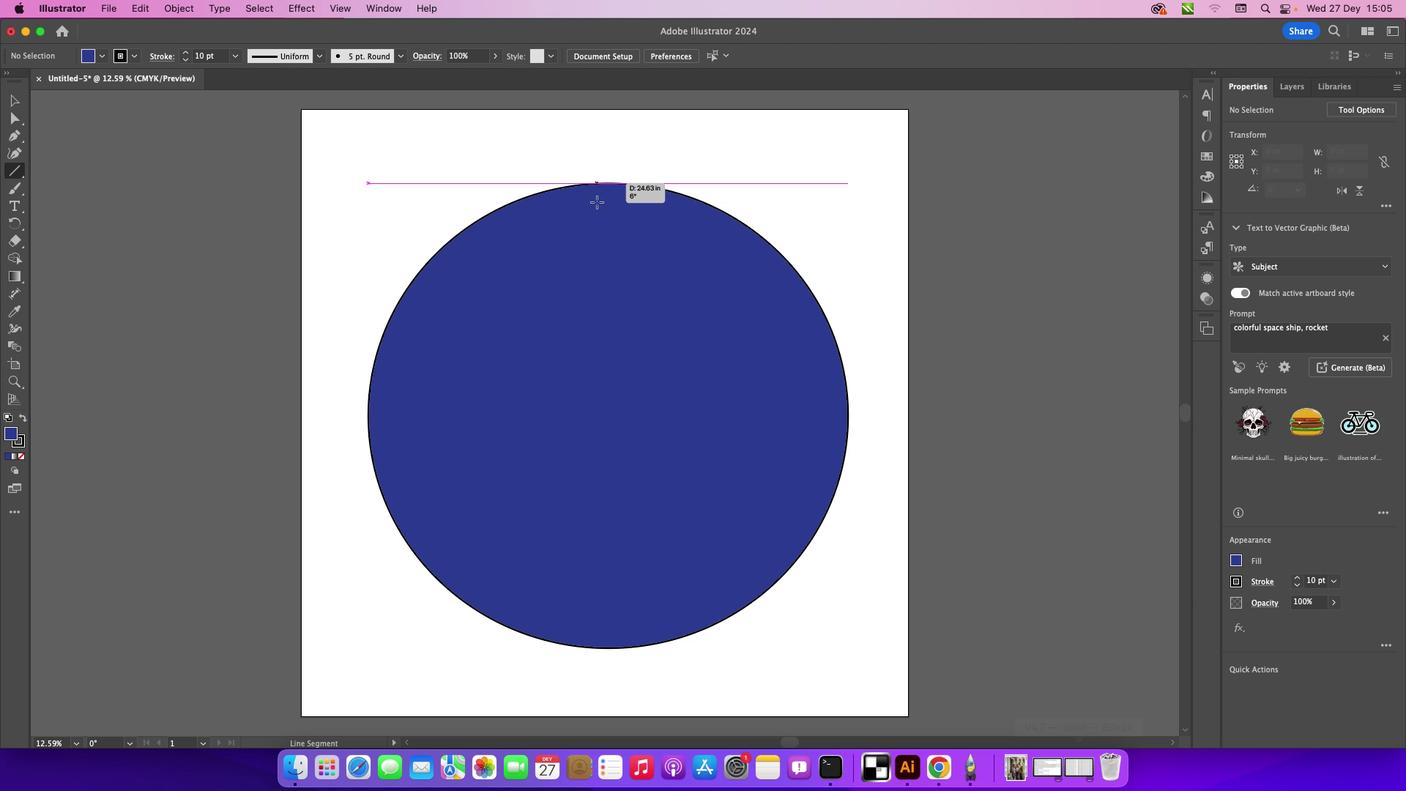
Action: Mouse pressed left at (597, 181)
Screenshot: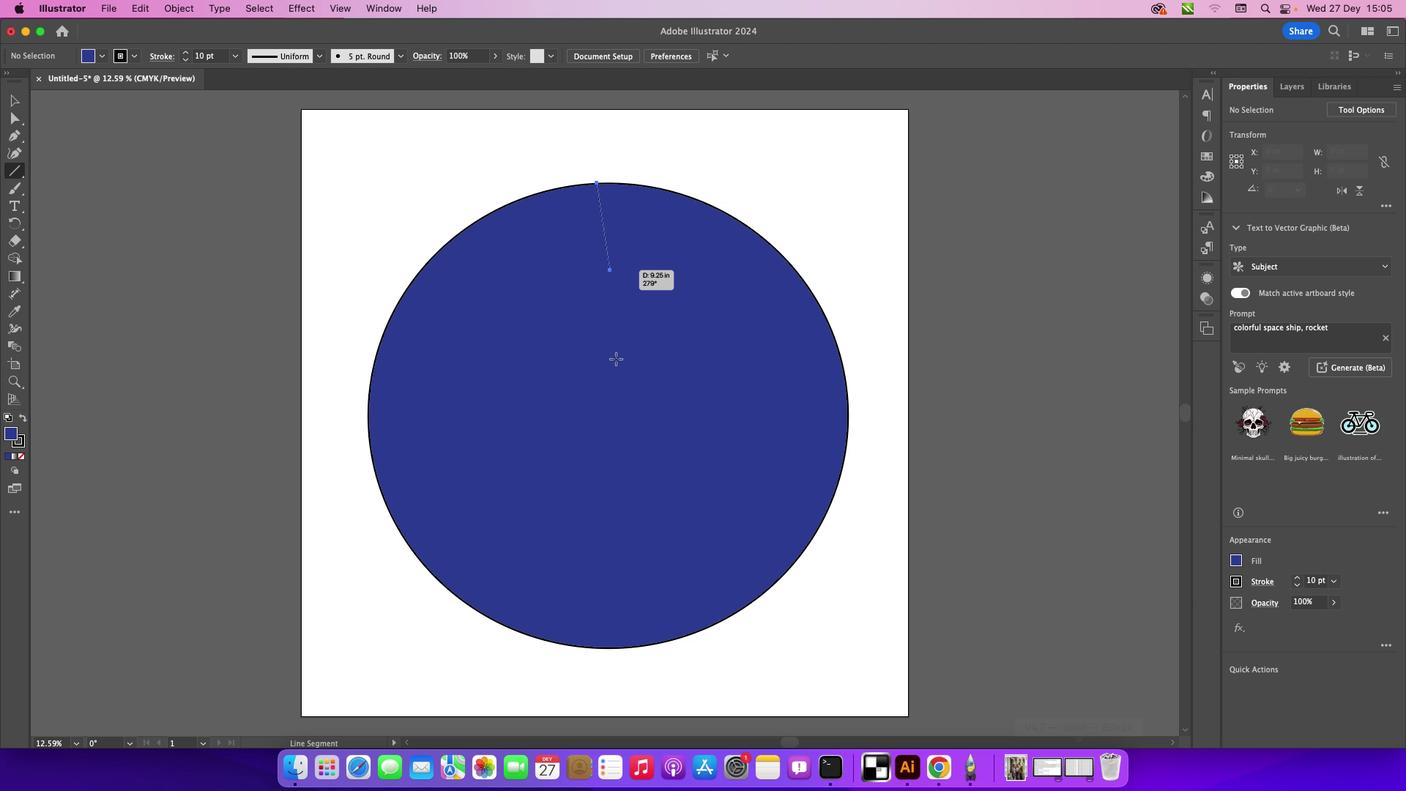 
Action: Mouse moved to (604, 571)
Screenshot: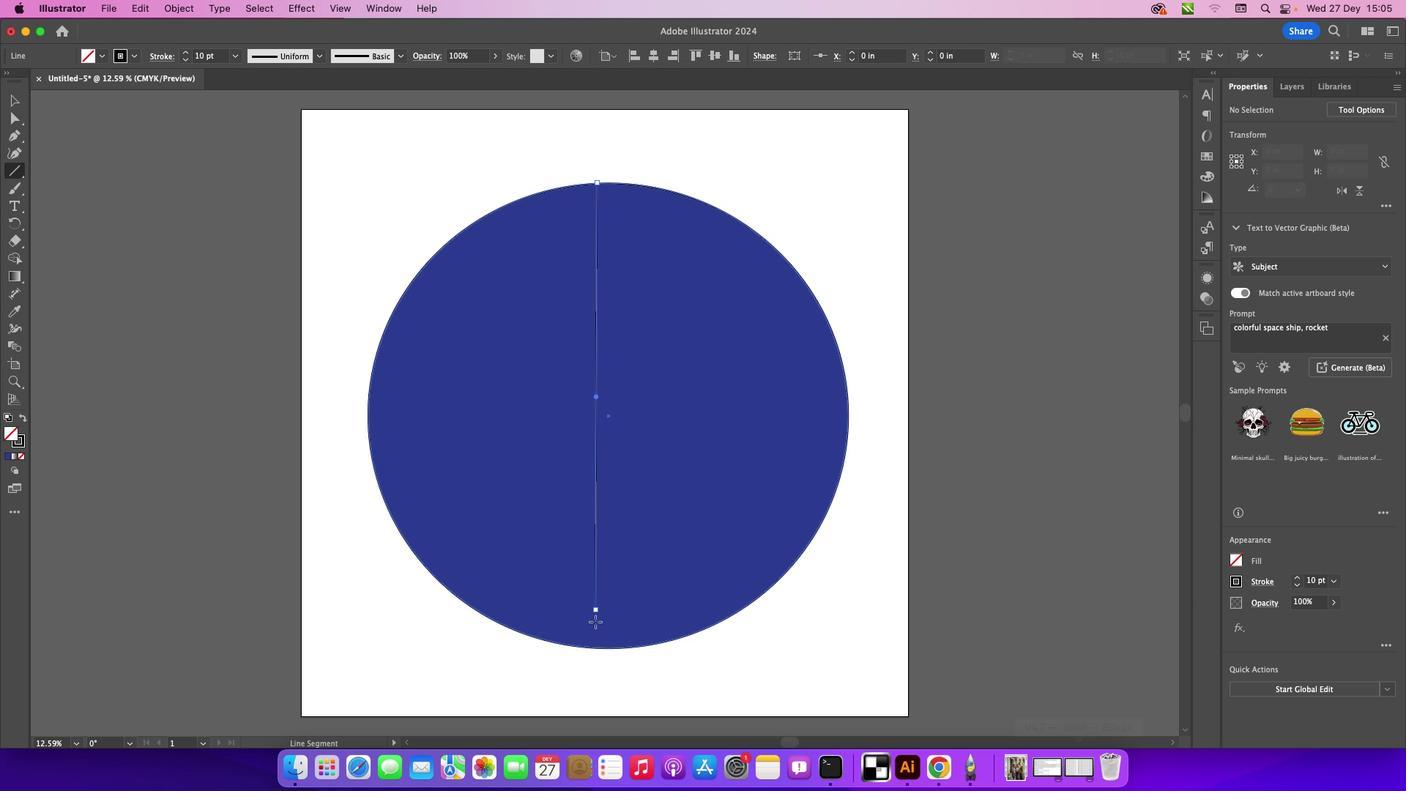 
Action: Mouse pressed right at (604, 571)
Screenshot: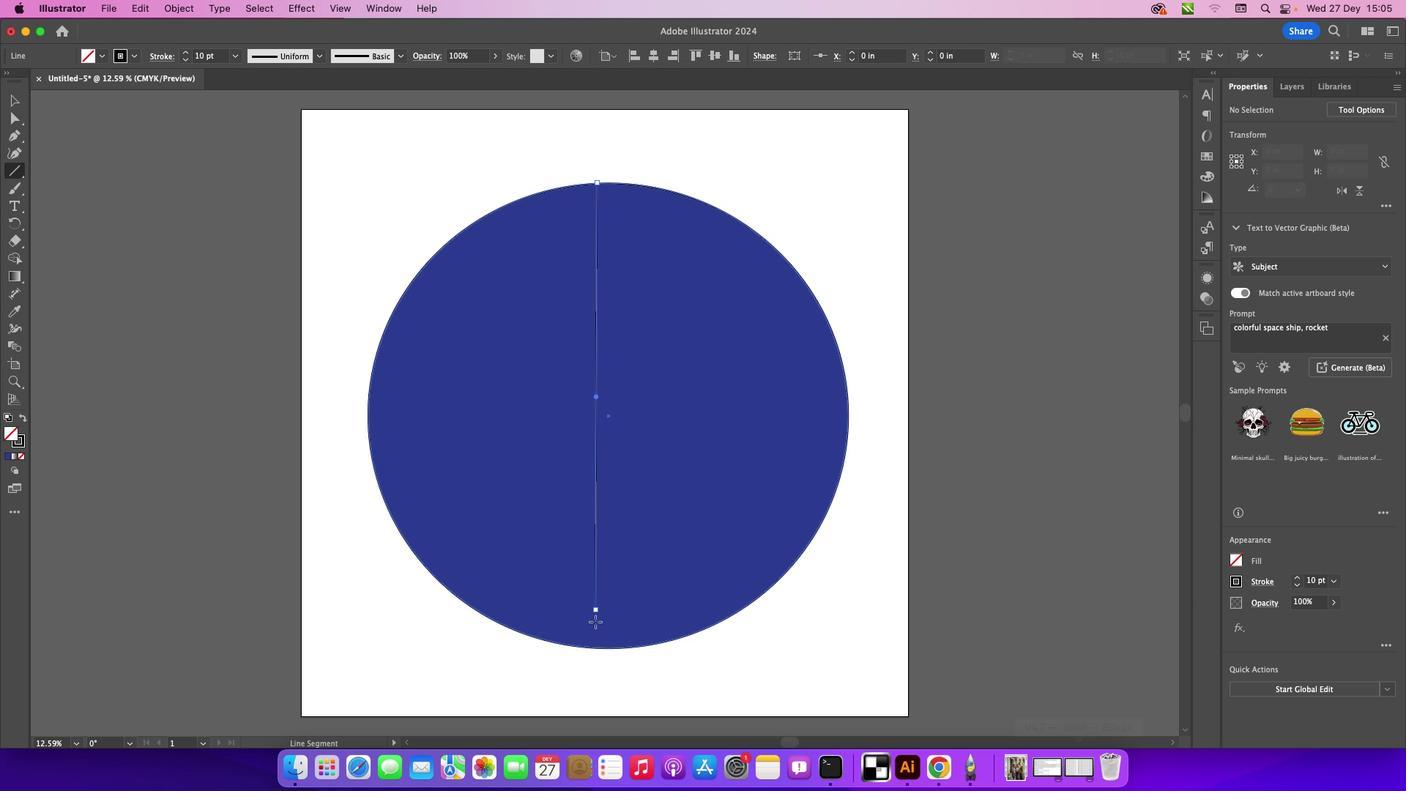 
Action: Mouse moved to (20, 98)
Screenshot: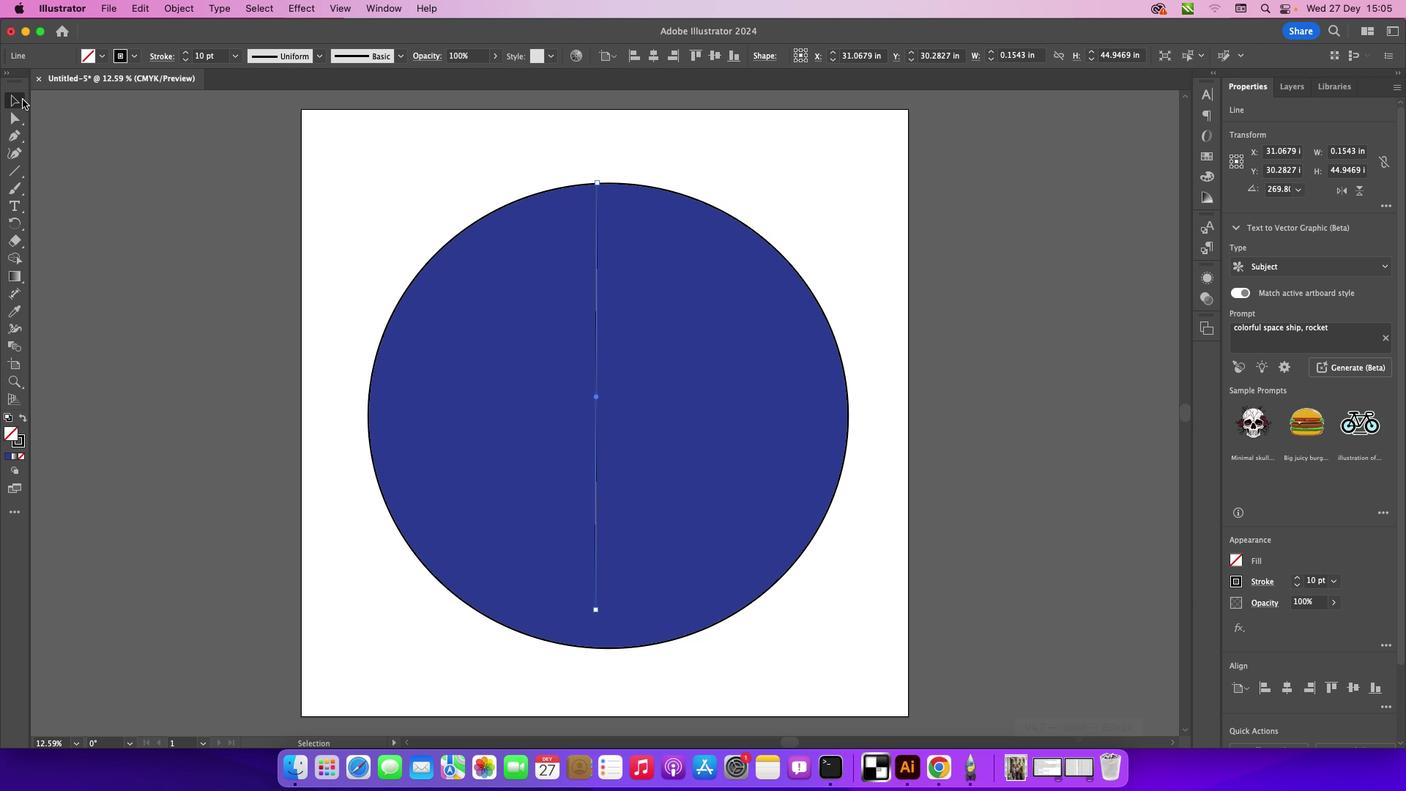 
Action: Mouse pressed left at (20, 98)
Screenshot: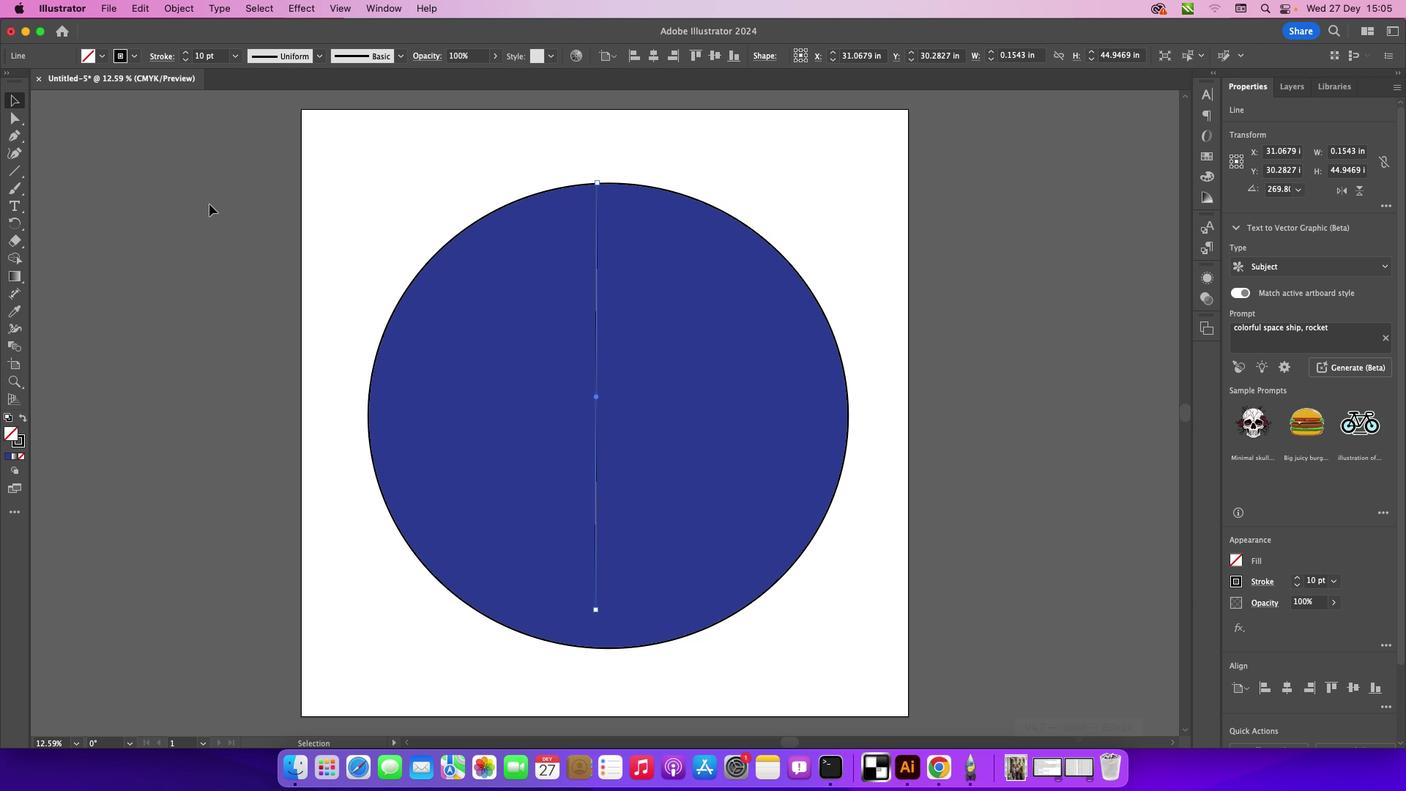 
Action: Mouse moved to (221, 195)
Screenshot: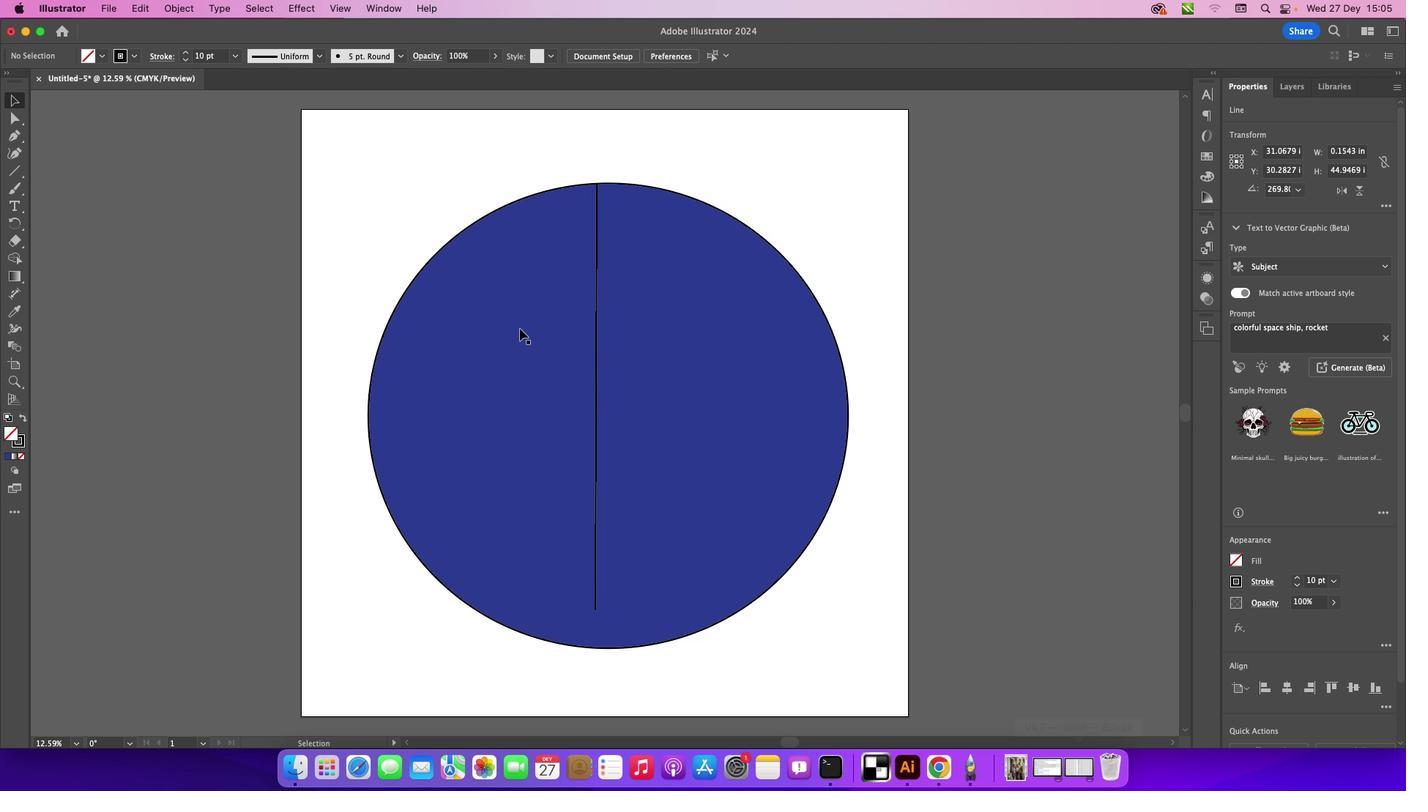 
Action: Mouse pressed left at (221, 195)
Screenshot: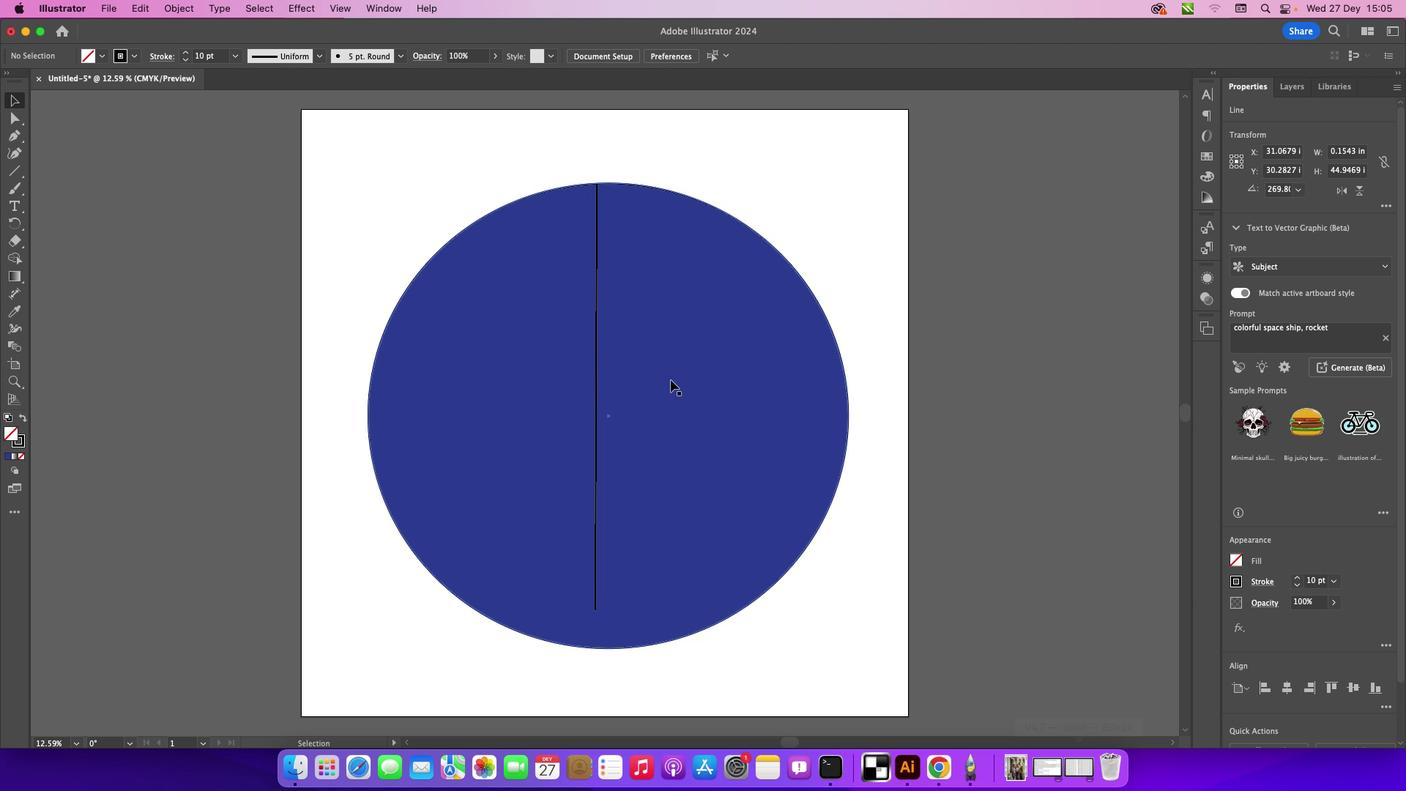 
Action: Mouse moved to (596, 370)
Screenshot: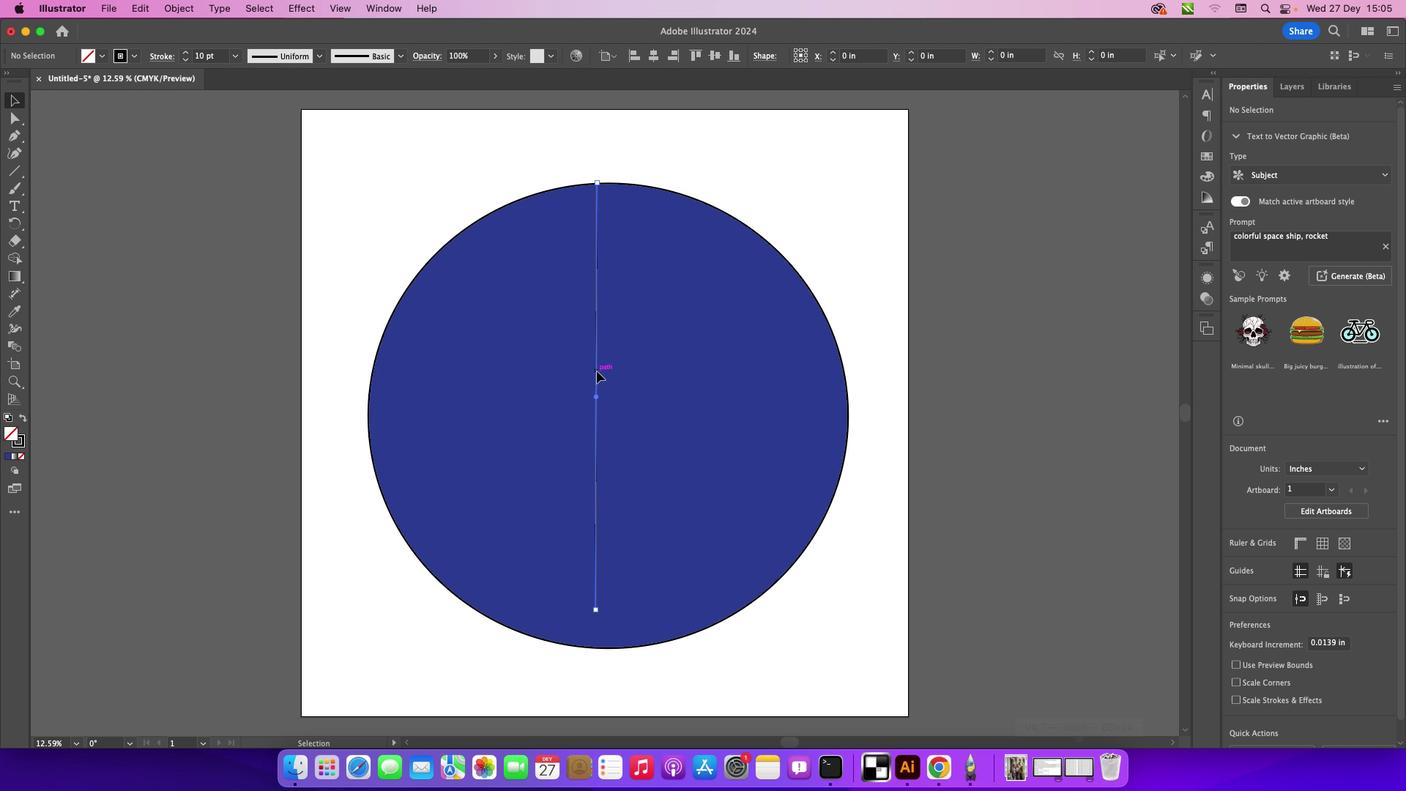 
Action: Mouse pressed left at (596, 370)
Screenshot: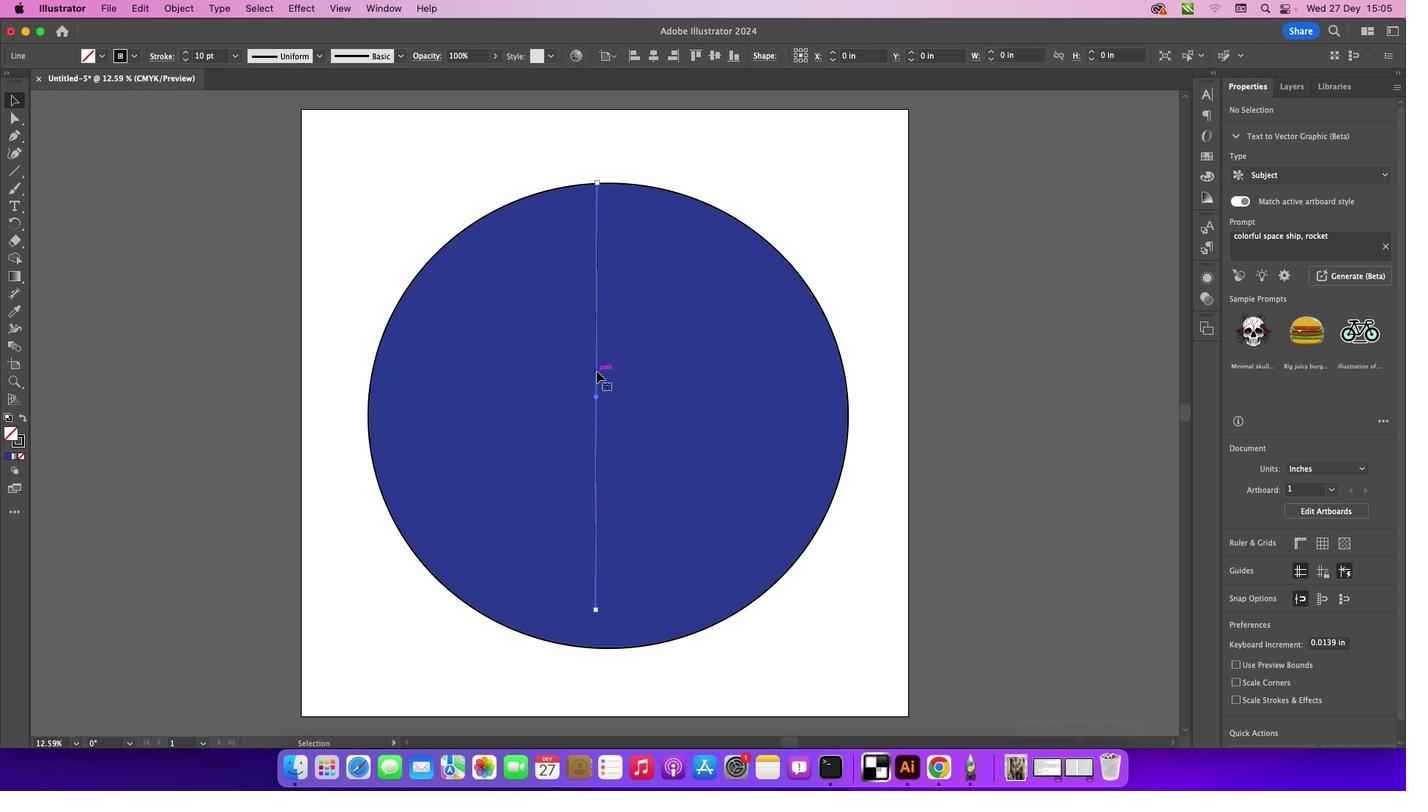 
Action: Mouse moved to (595, 616)
Screenshot: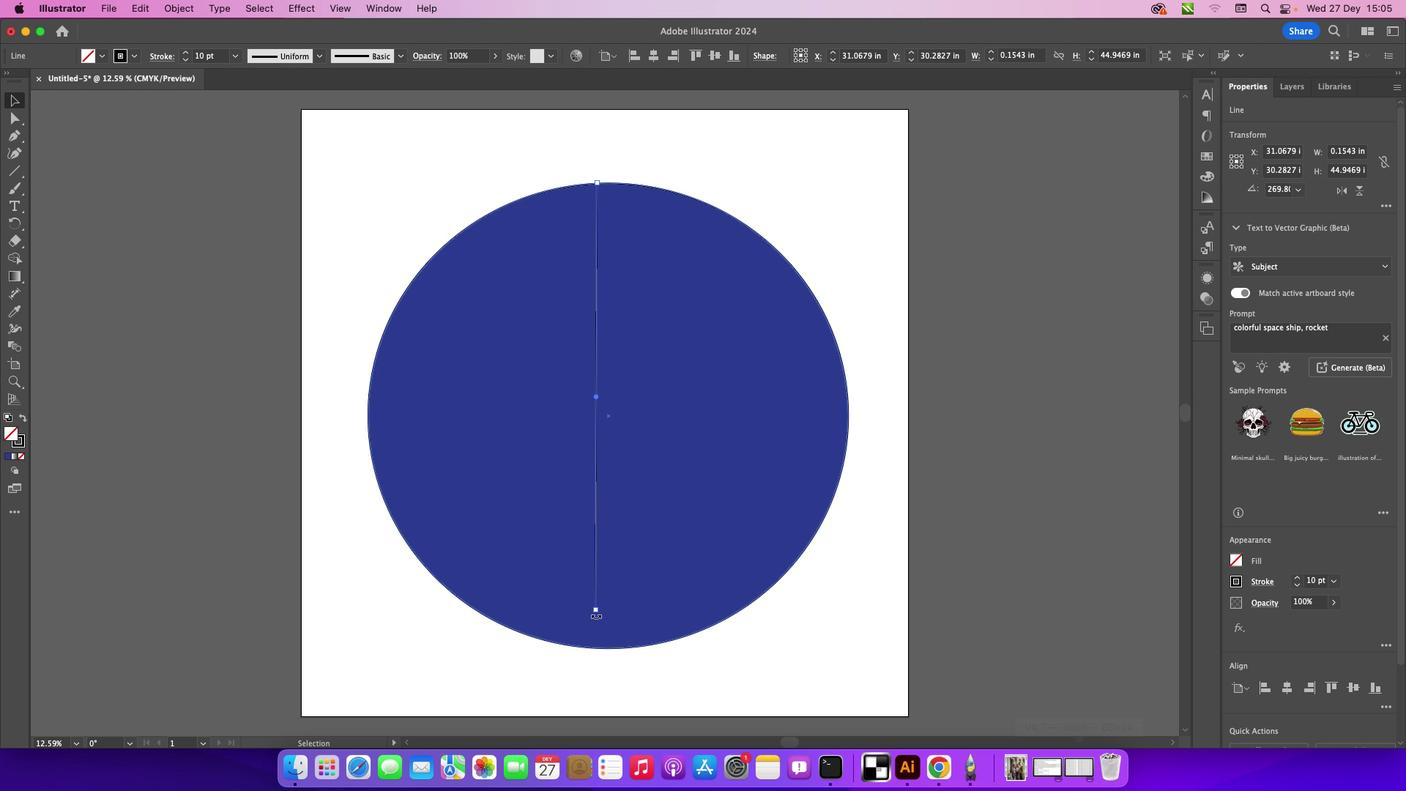 
Action: Mouse pressed left at (595, 616)
Screenshot: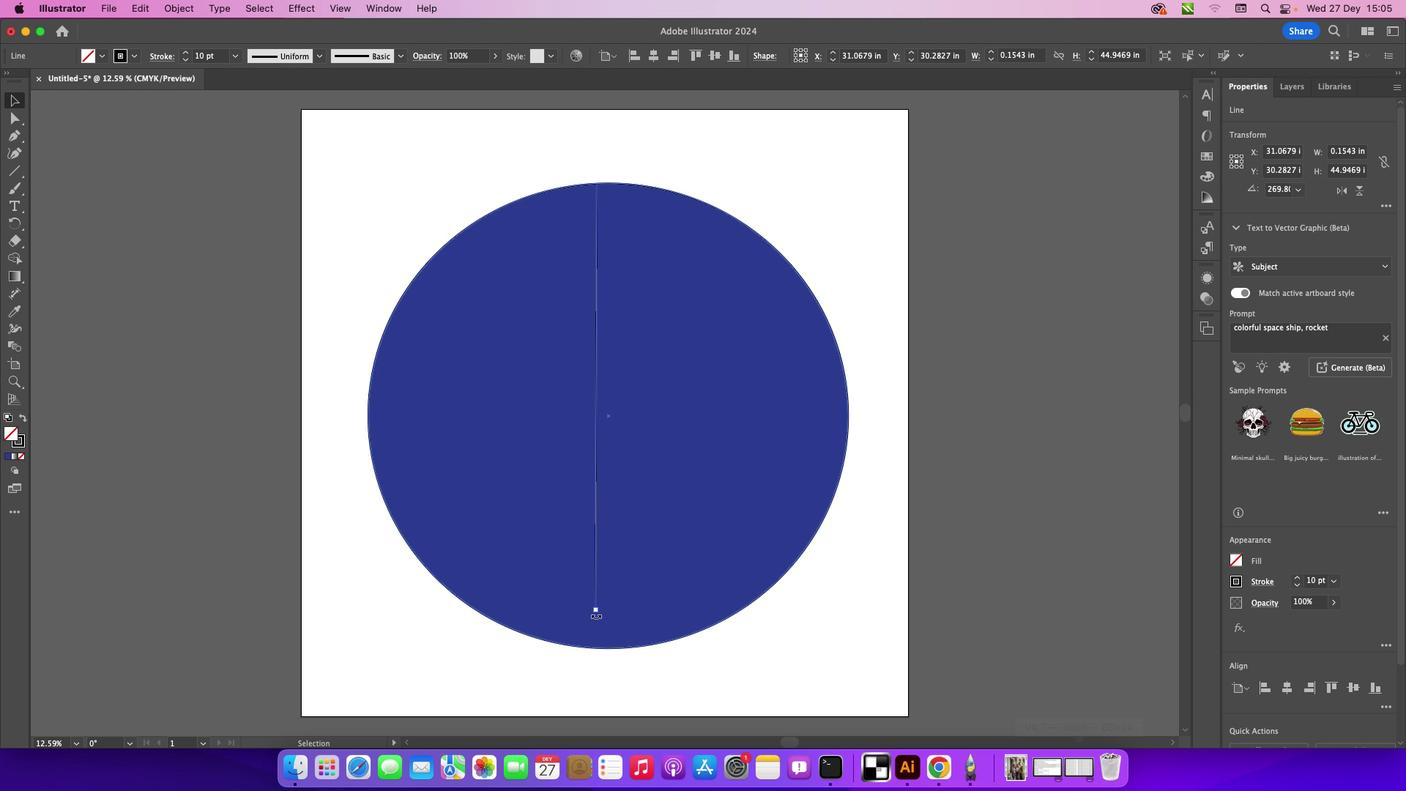 
Action: Mouse moved to (602, 608)
Screenshot: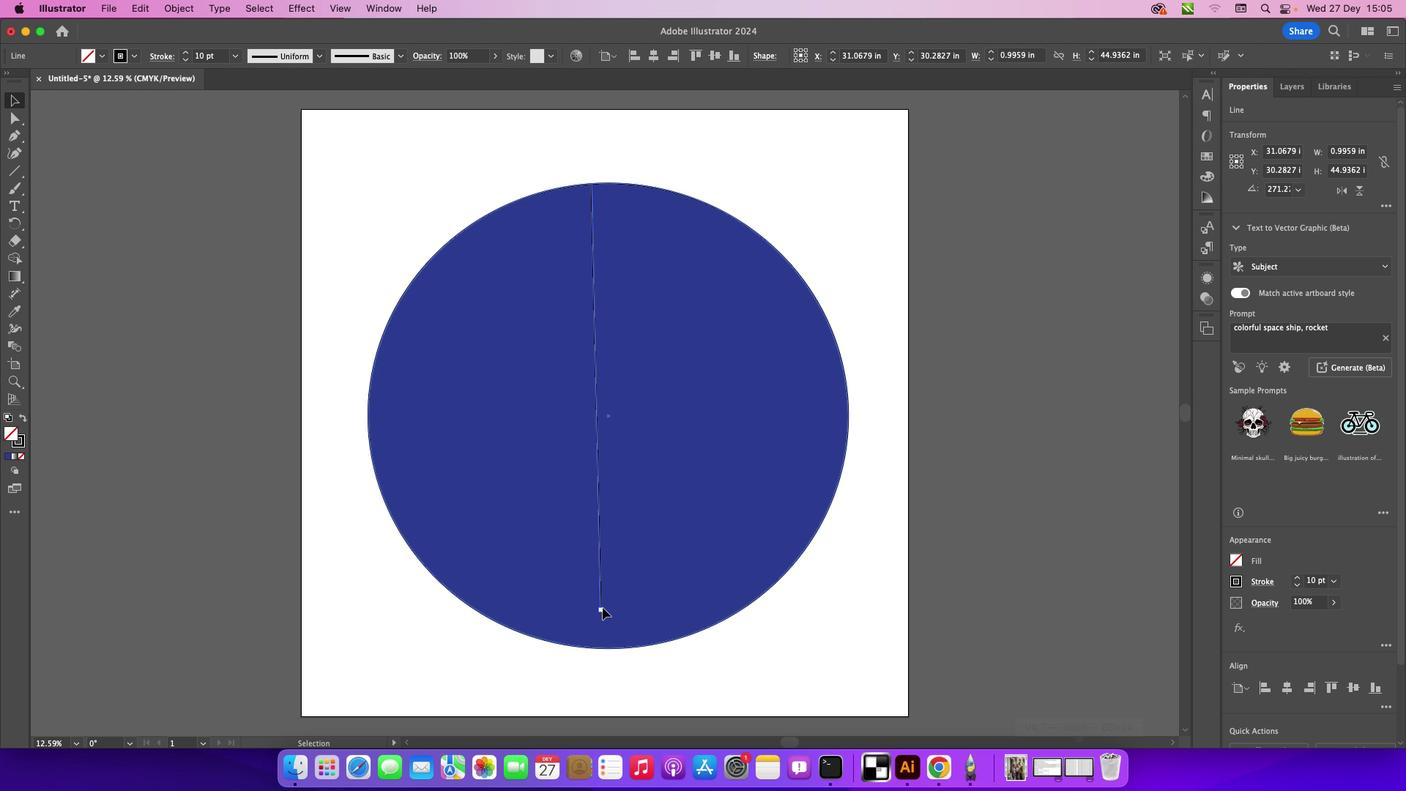 
Action: Mouse pressed left at (602, 608)
Screenshot: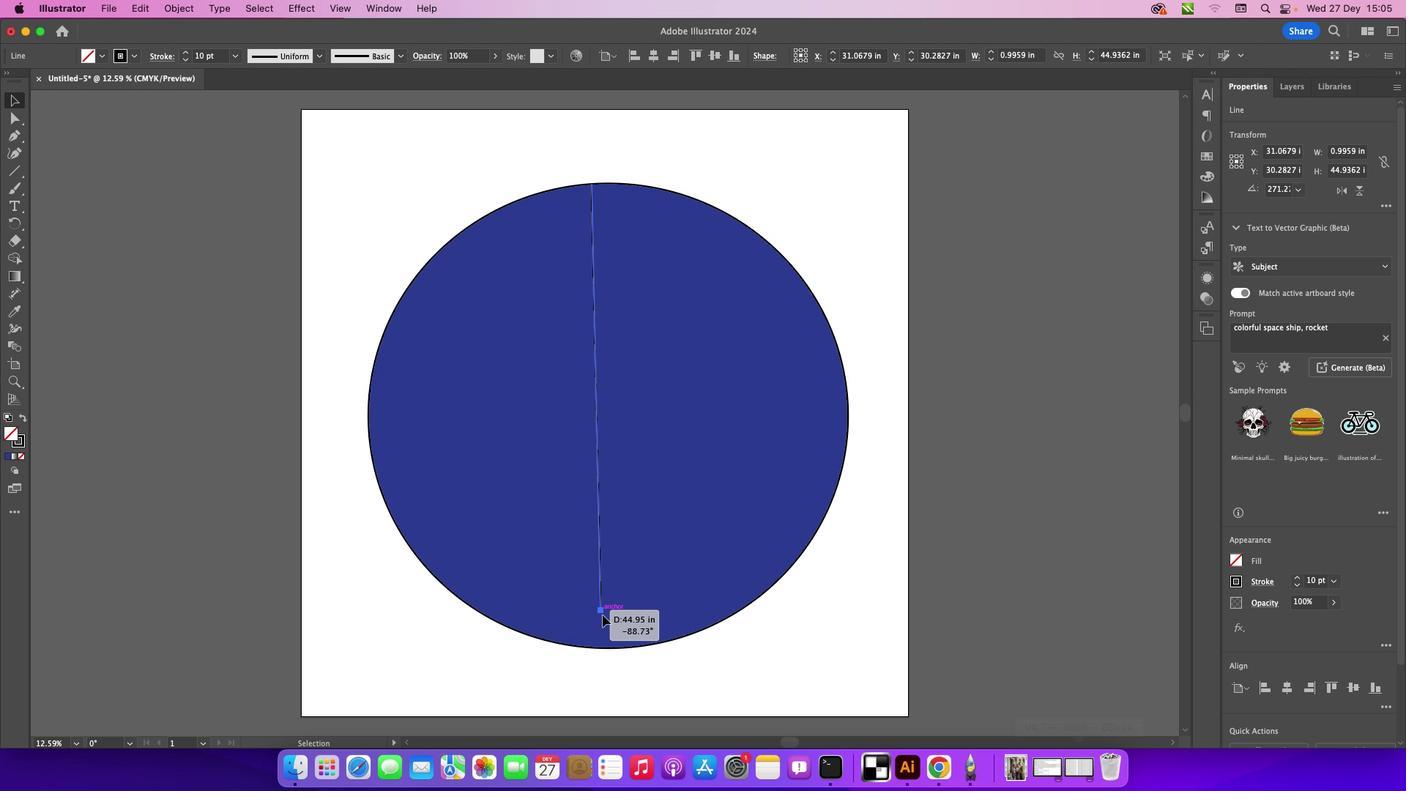 
Action: Mouse moved to (594, 374)
Screenshot: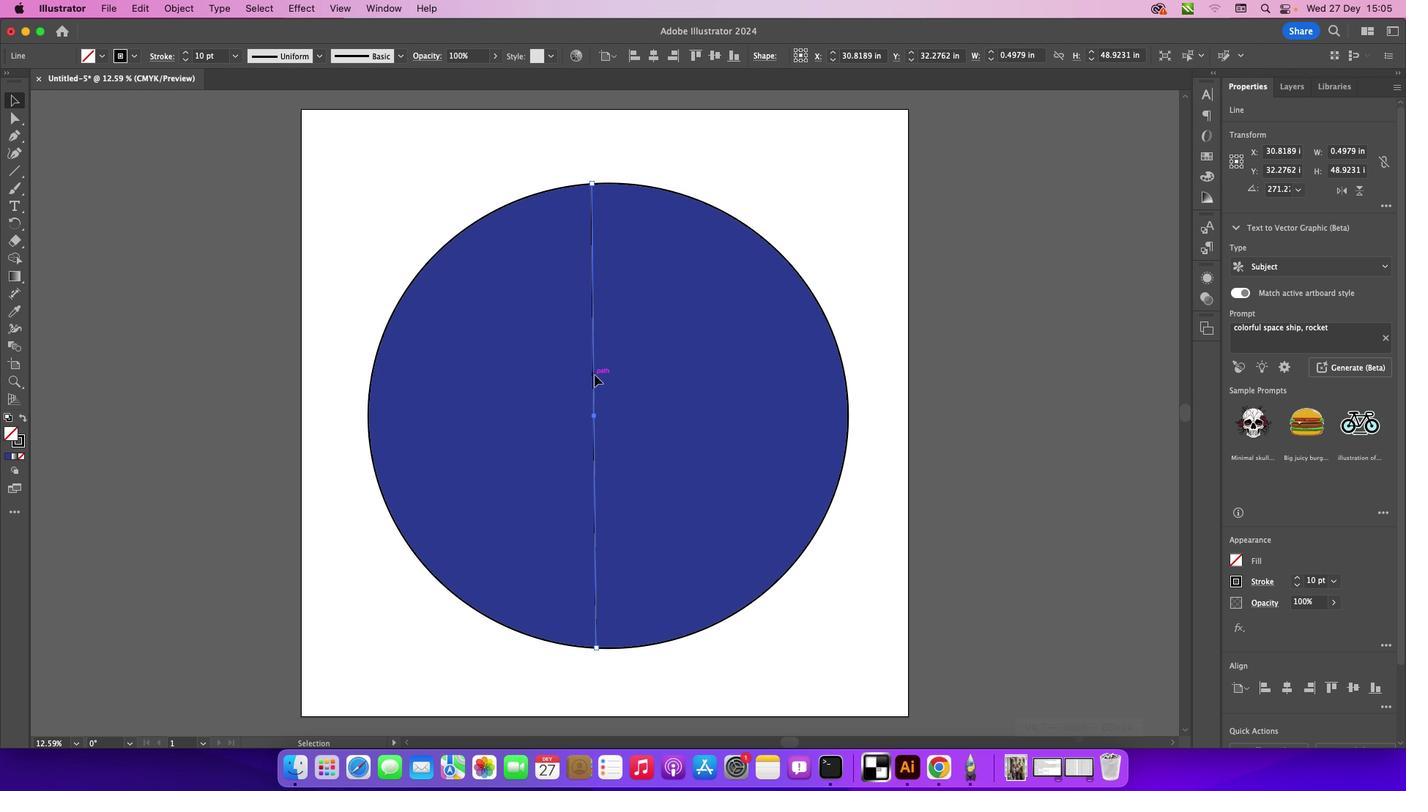 
Action: Mouse pressed left at (594, 374)
Screenshot: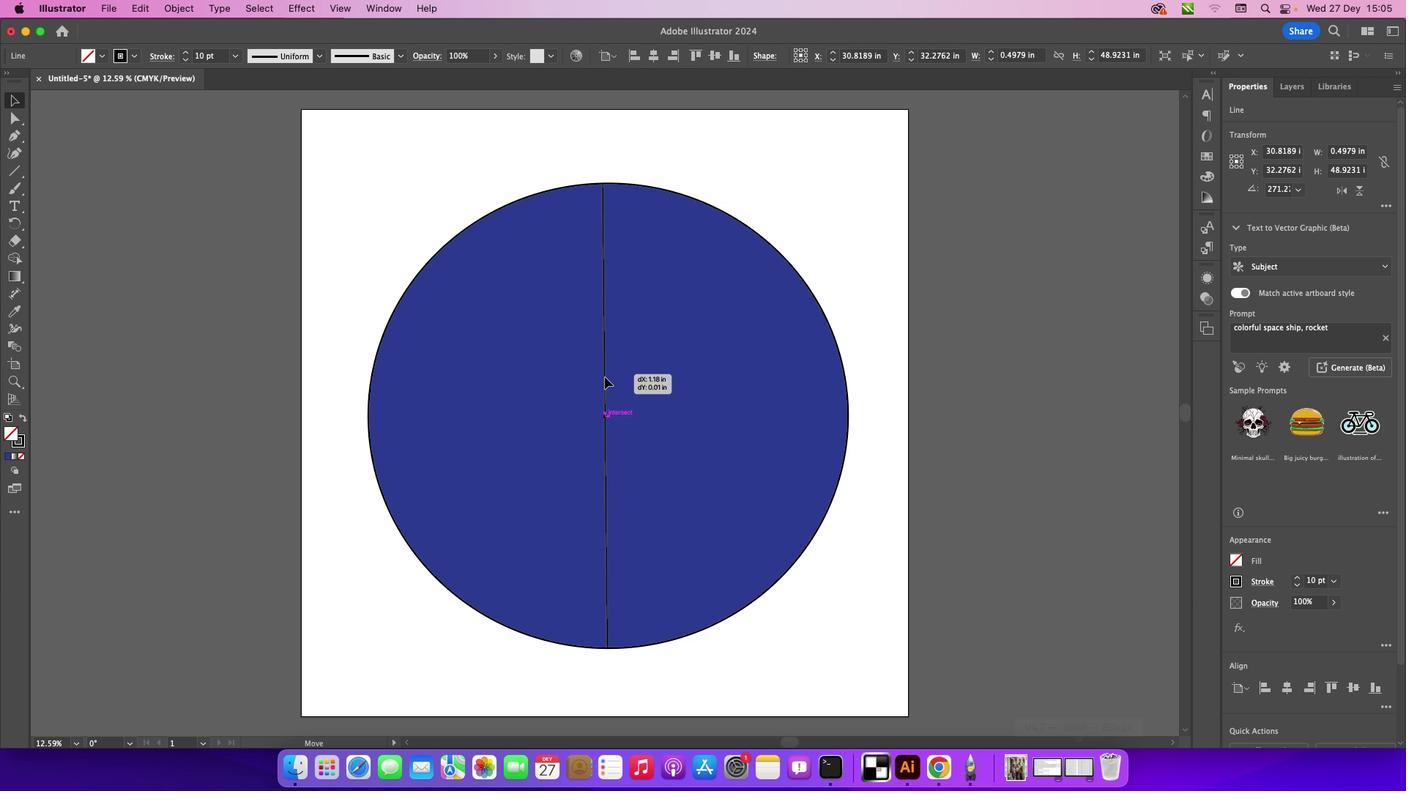 
Action: Mouse moved to (609, 653)
Screenshot: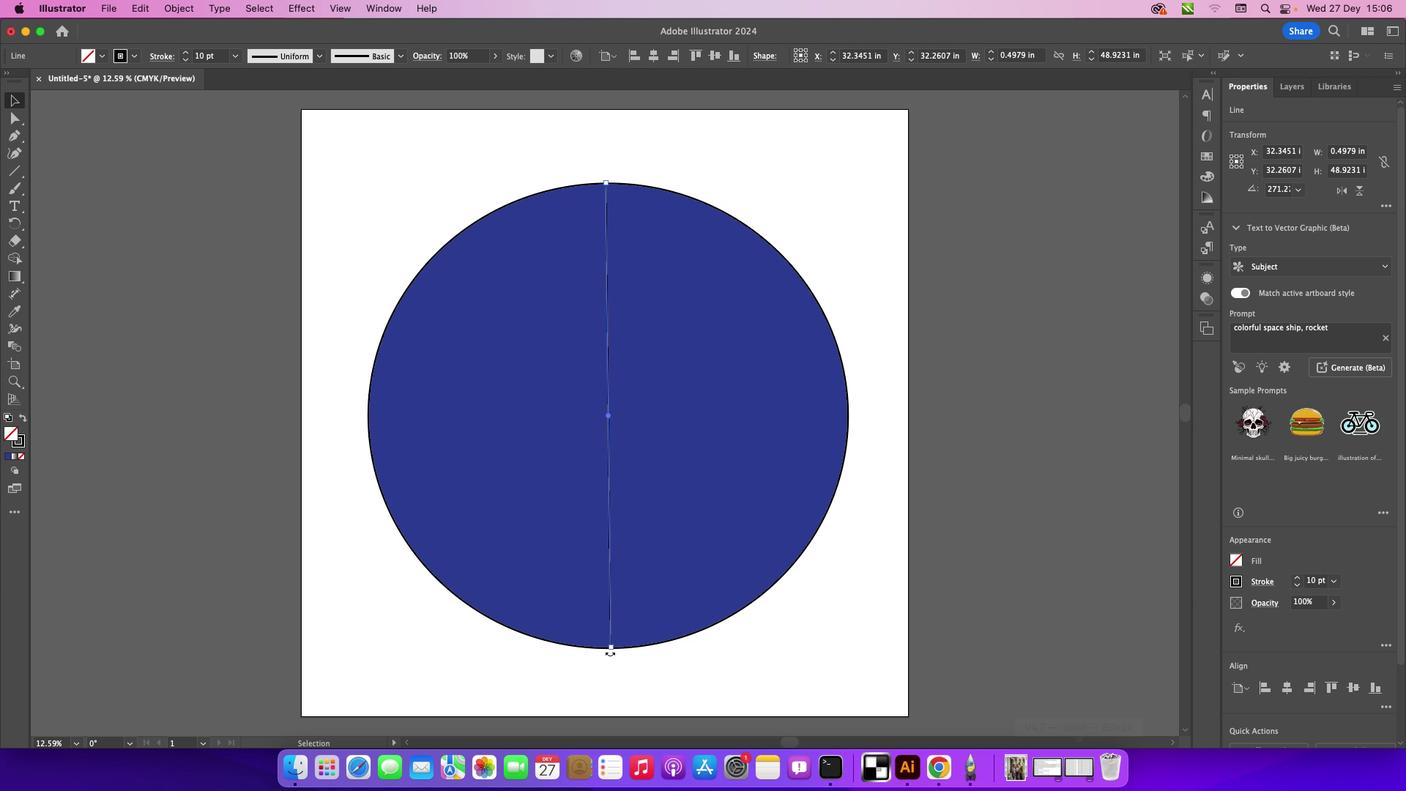 
Action: Mouse pressed left at (609, 653)
Screenshot: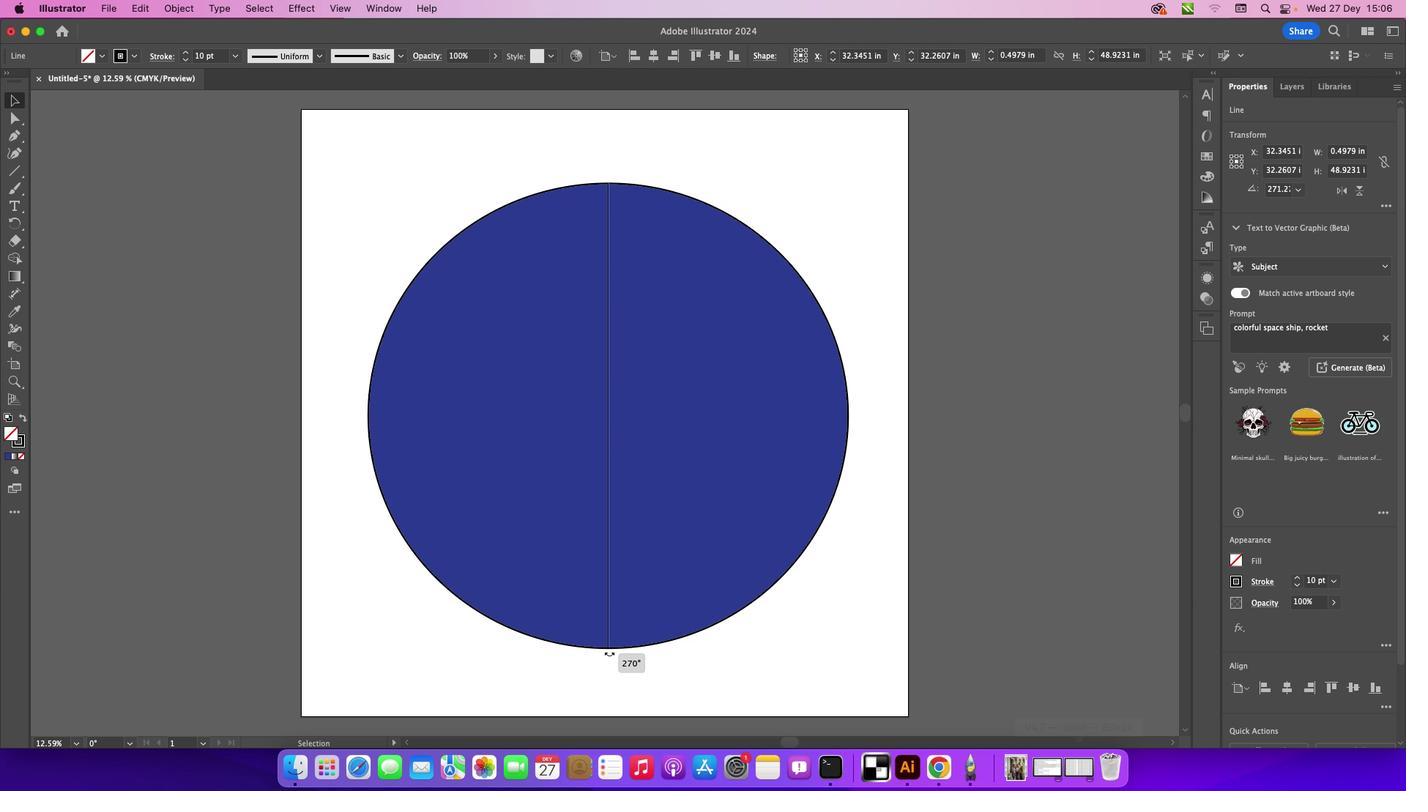 
Action: Mouse moved to (21, 104)
Screenshot: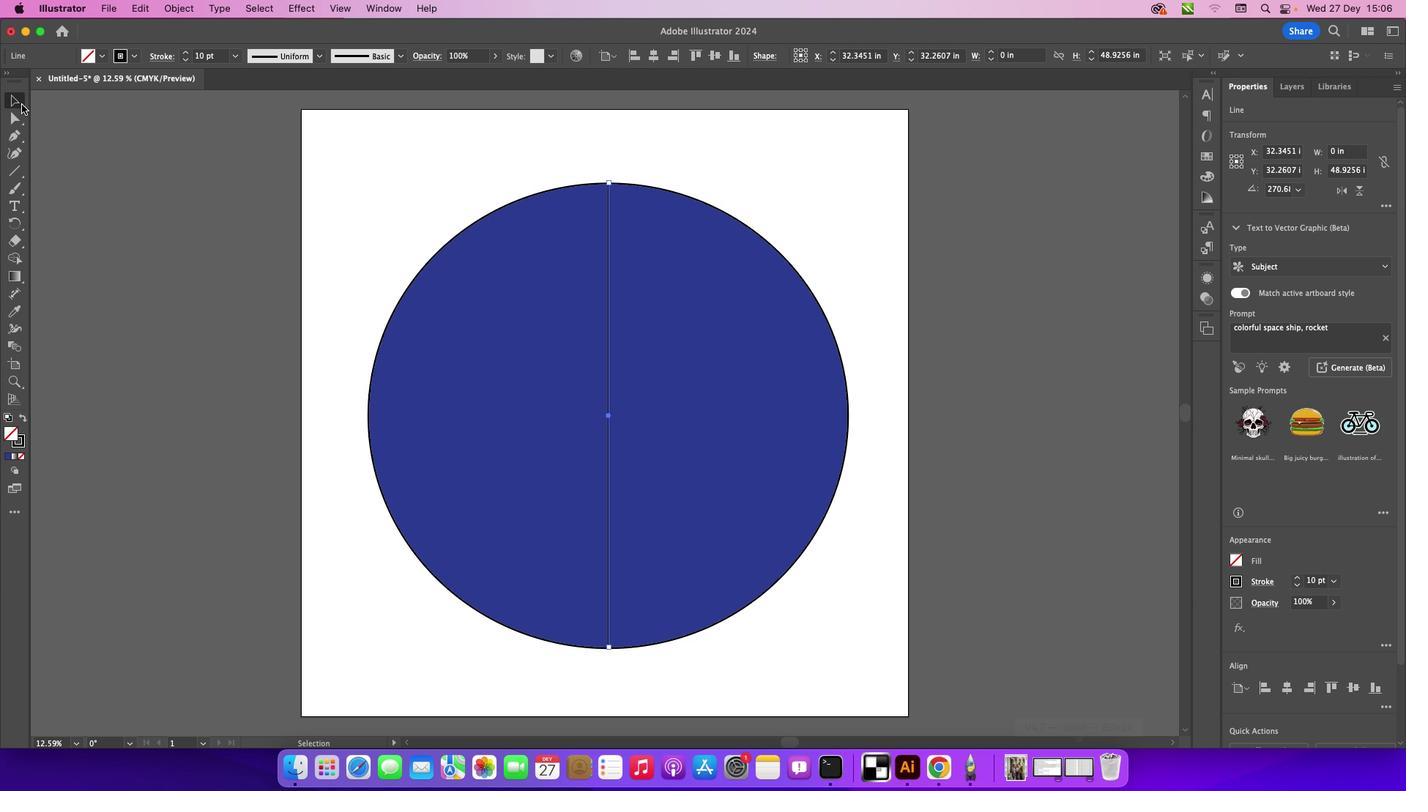 
Action: Mouse pressed left at (21, 104)
Screenshot: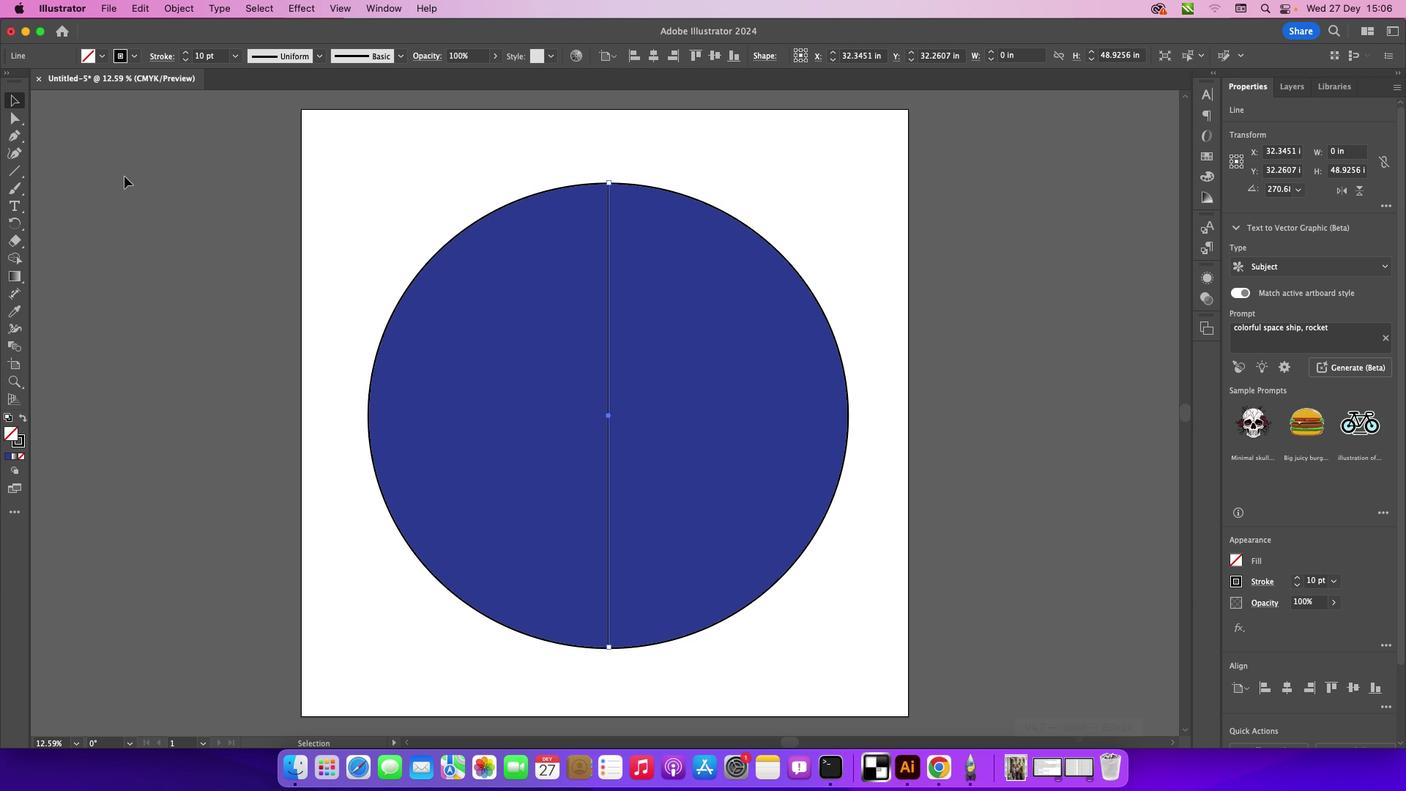 
Action: Mouse moved to (125, 176)
Screenshot: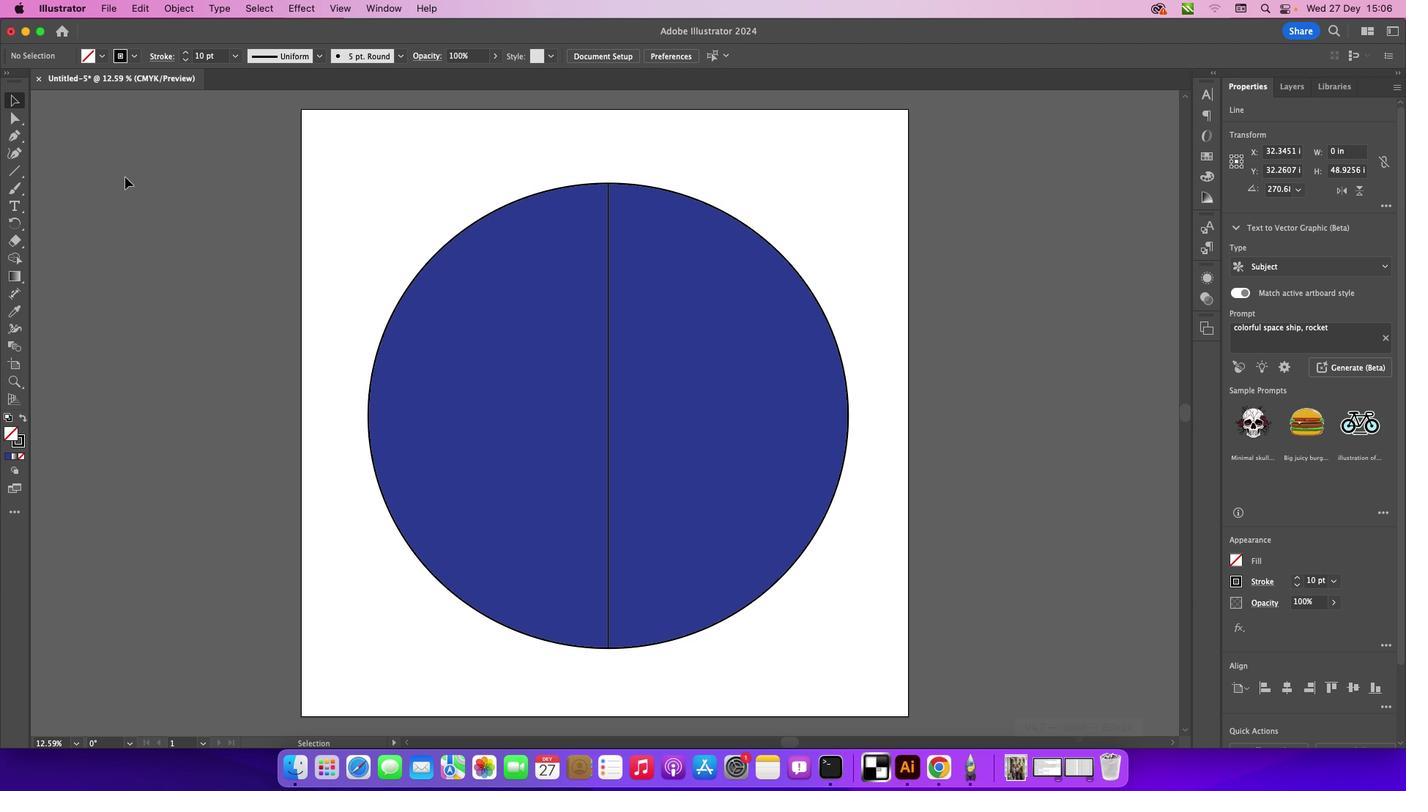 
Action: Mouse pressed left at (125, 176)
Screenshot: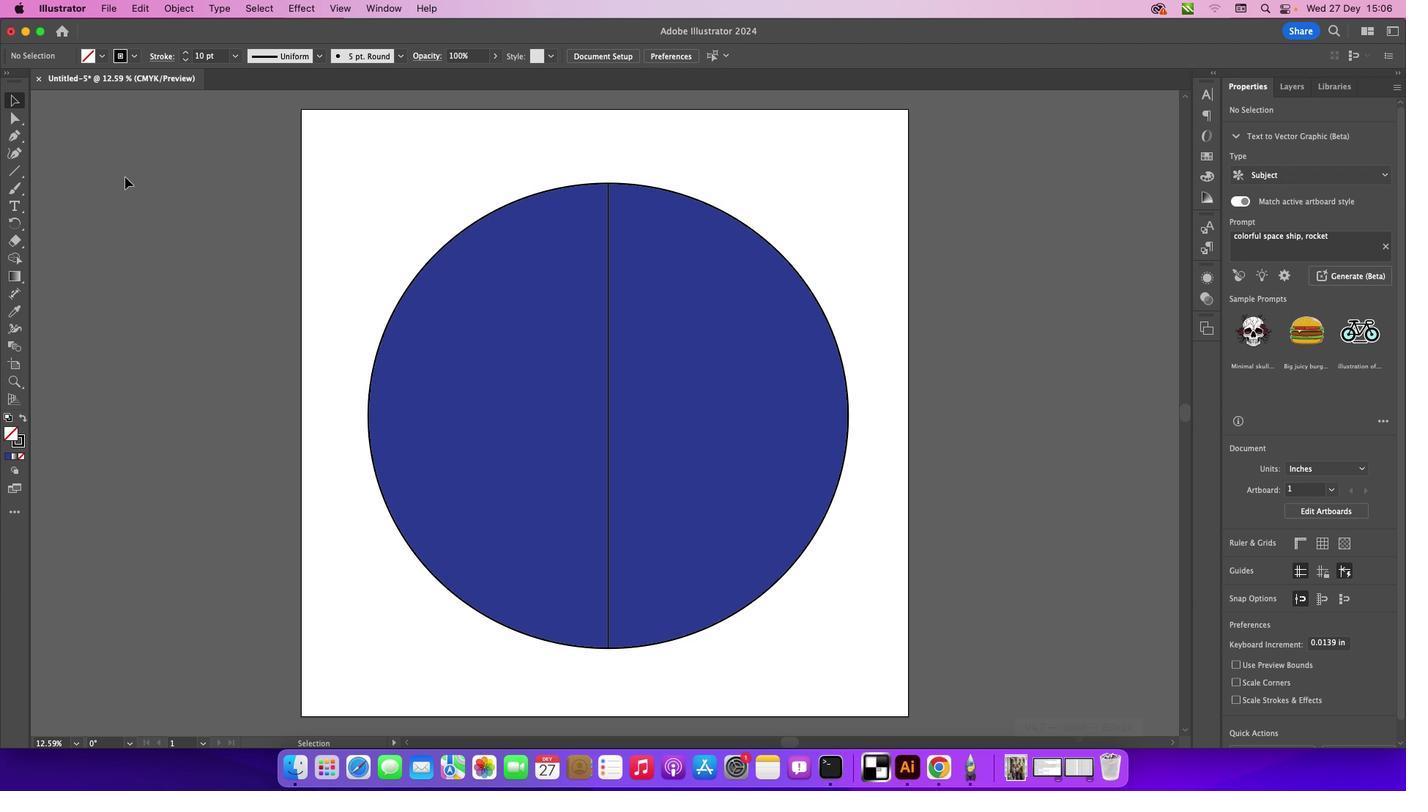 
Action: Mouse moved to (14, 175)
Screenshot: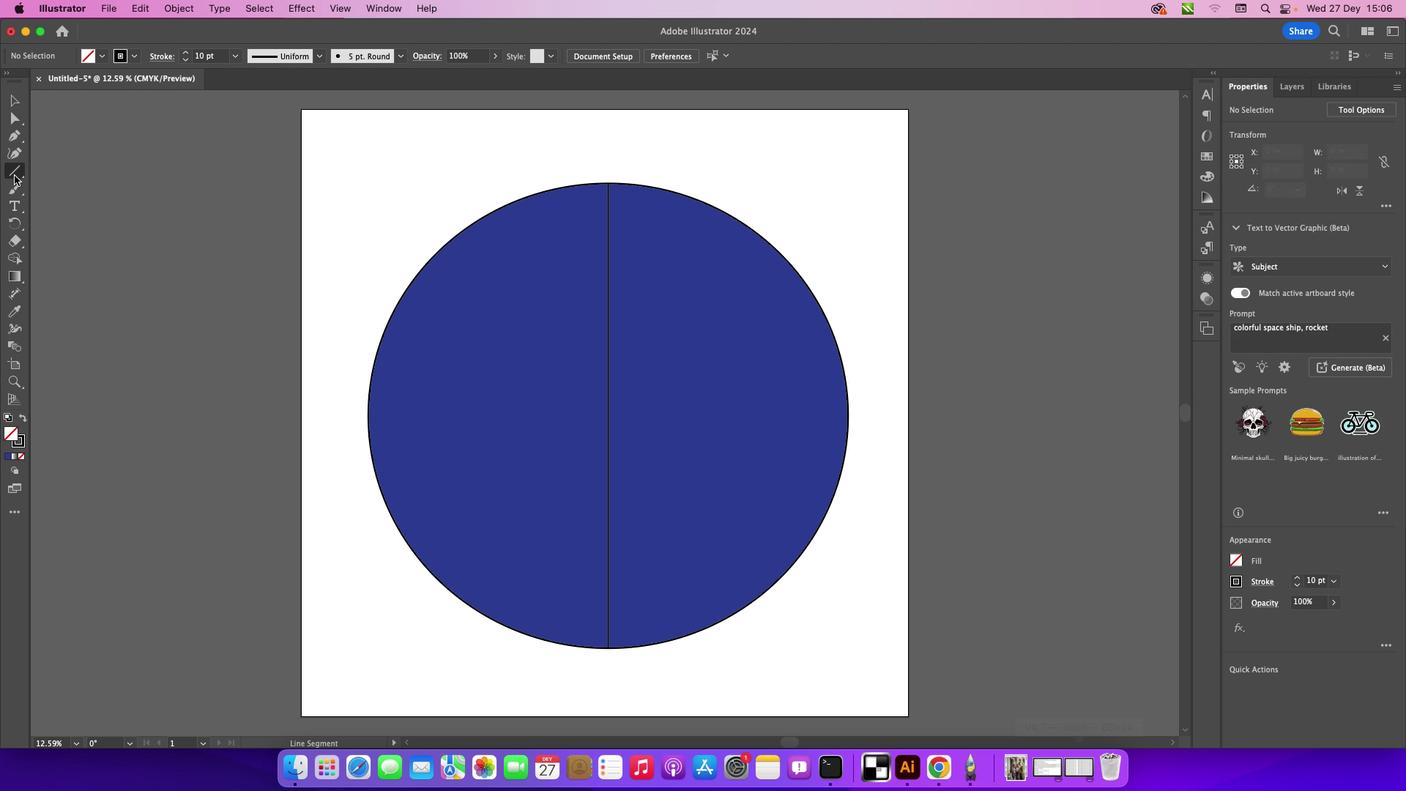 
Action: Mouse pressed left at (14, 175)
Screenshot: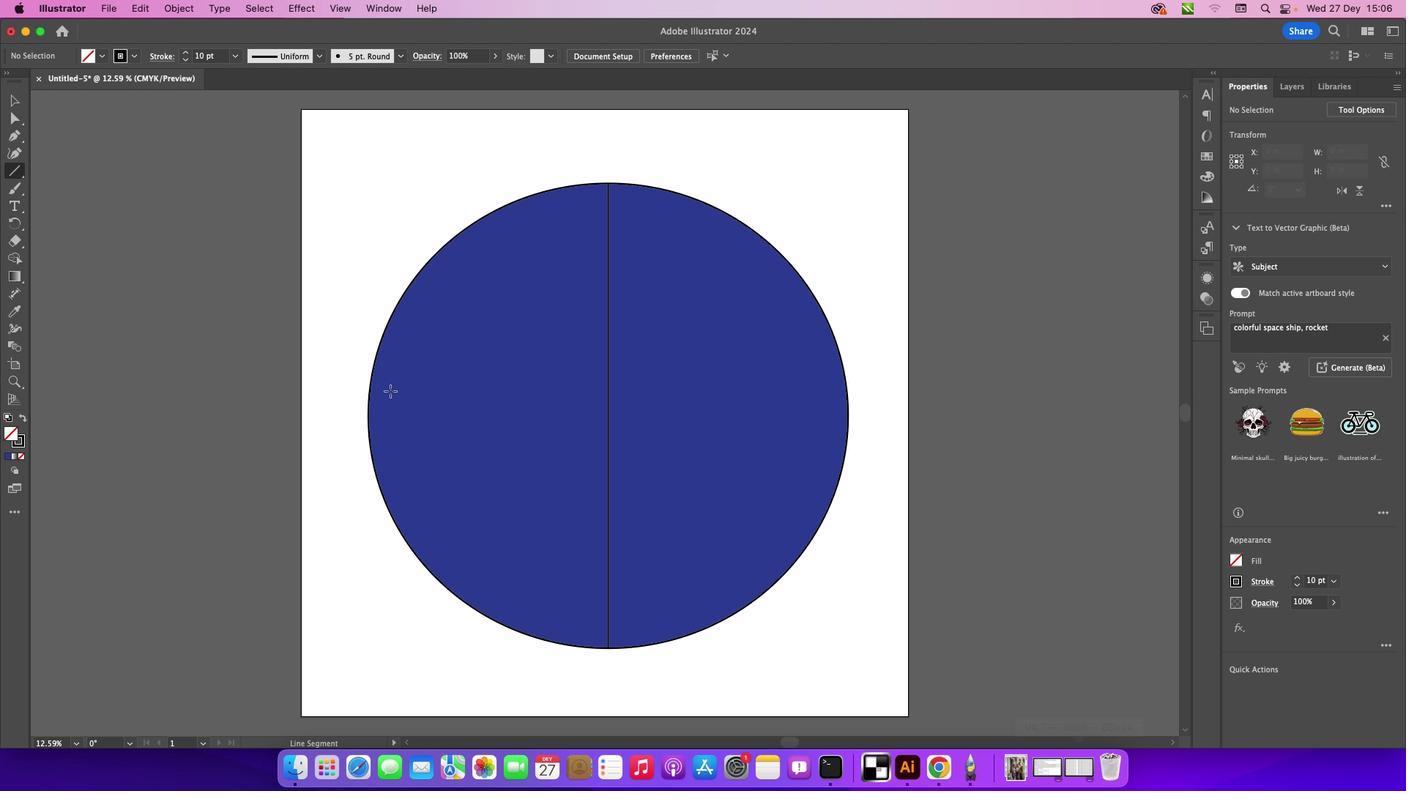 
Action: Mouse moved to (367, 413)
Screenshot: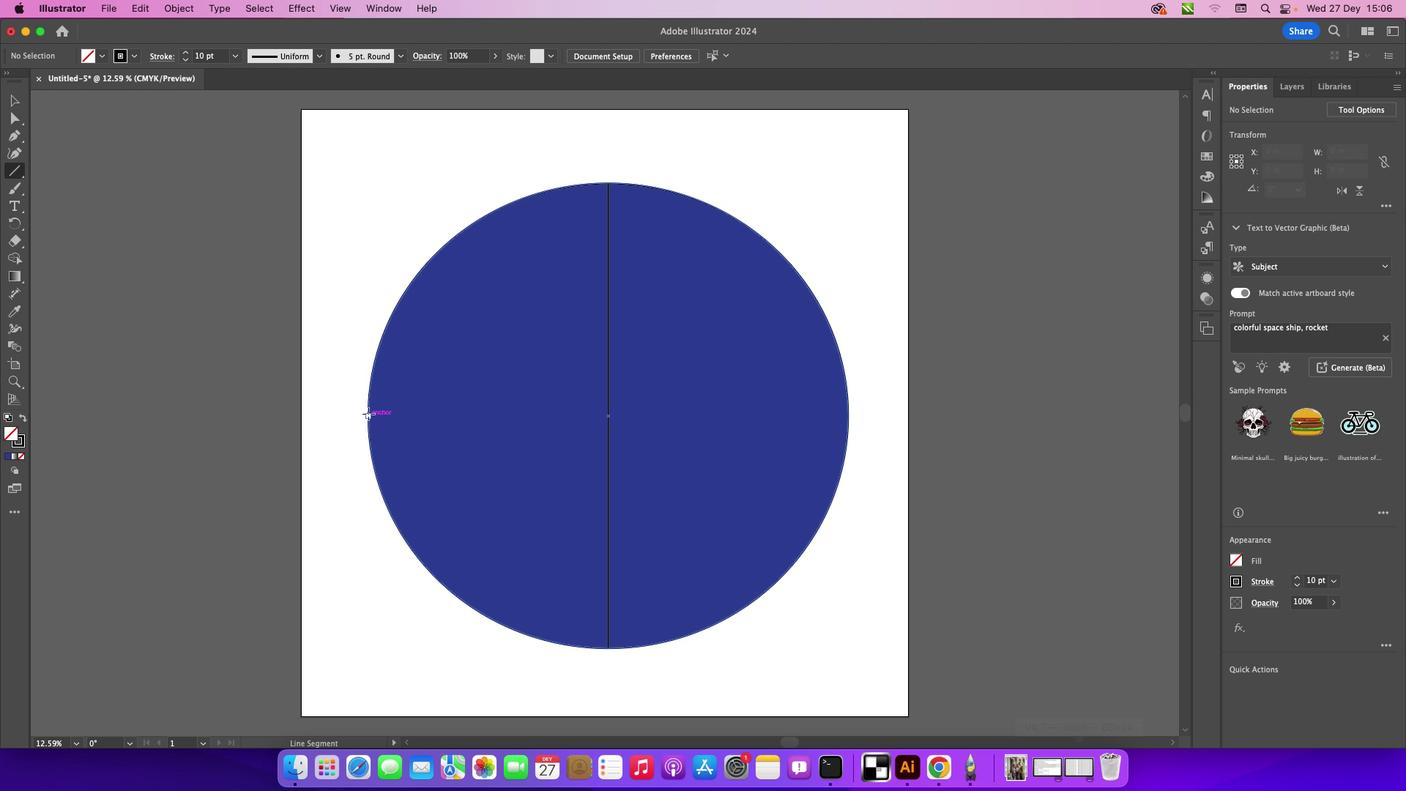 
Action: Mouse pressed left at (367, 413)
Screenshot: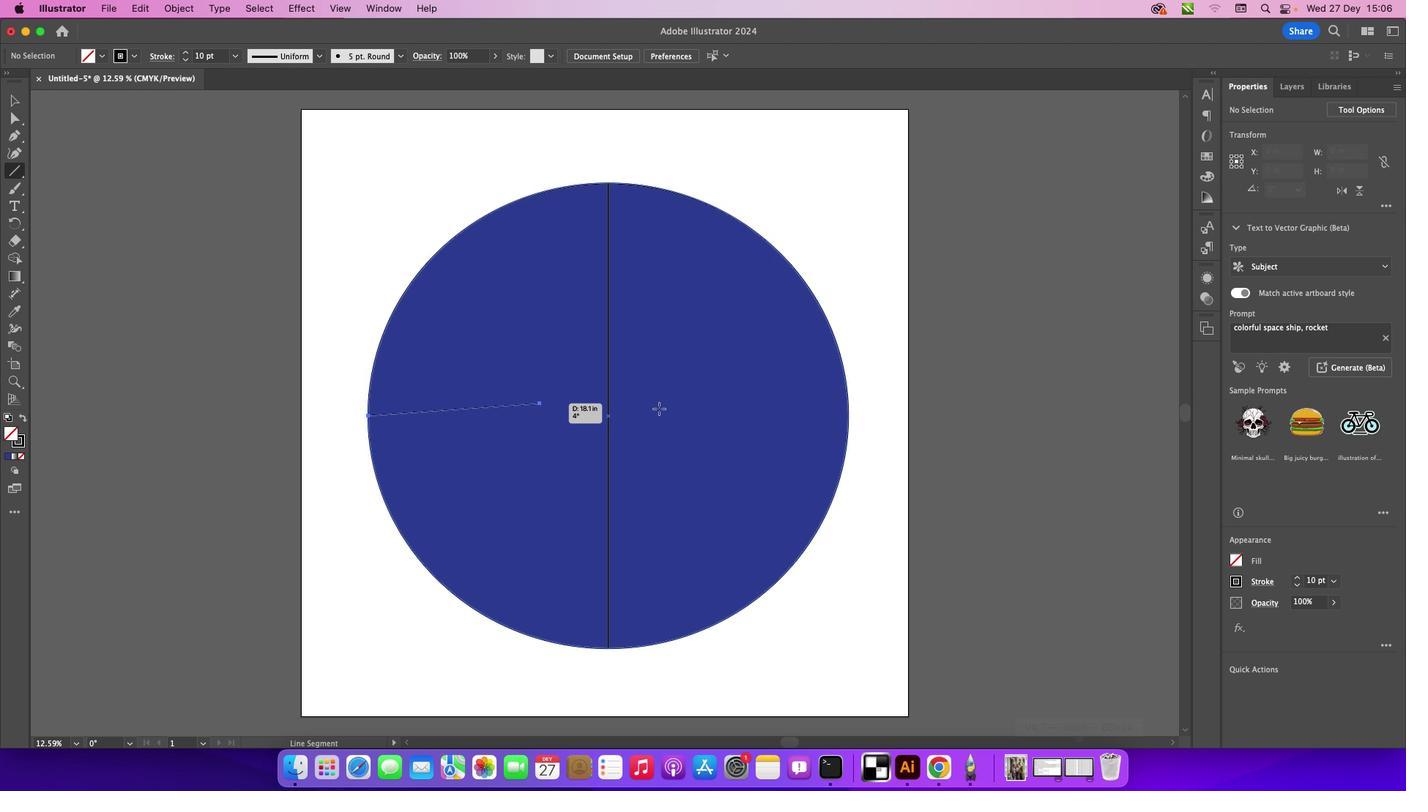 
Action: Mouse moved to (23, 101)
Screenshot: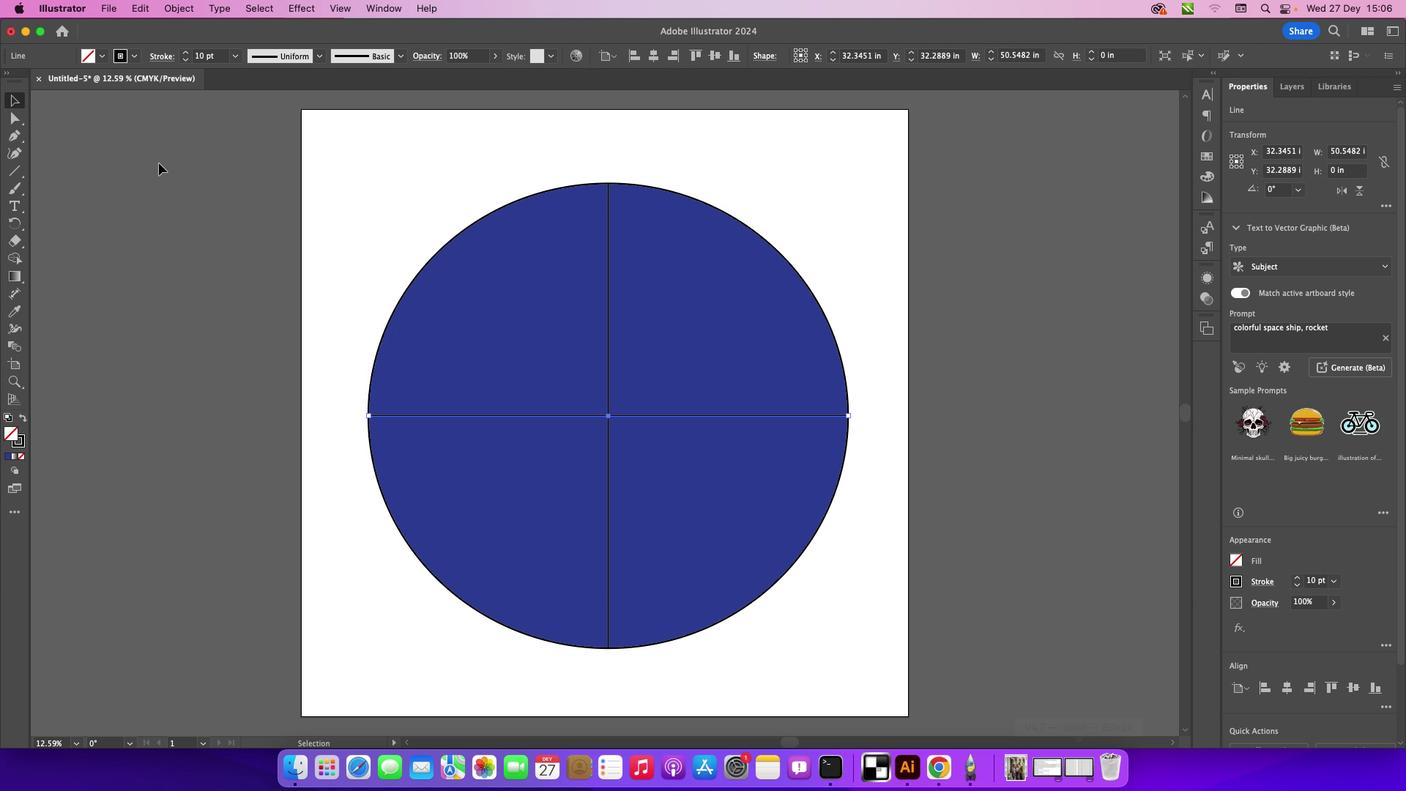 
Action: Mouse pressed left at (23, 101)
Screenshot: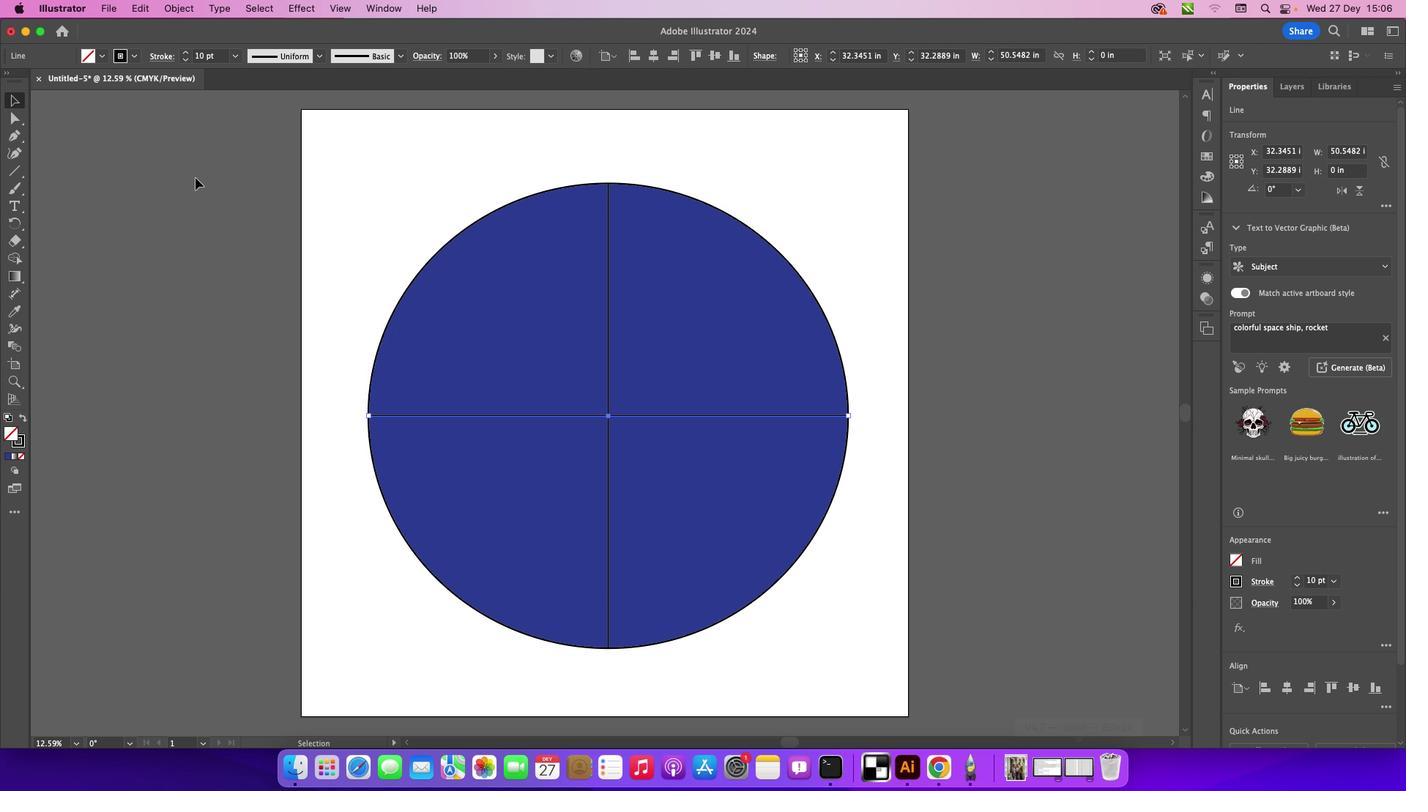 
Action: Mouse moved to (195, 178)
Screenshot: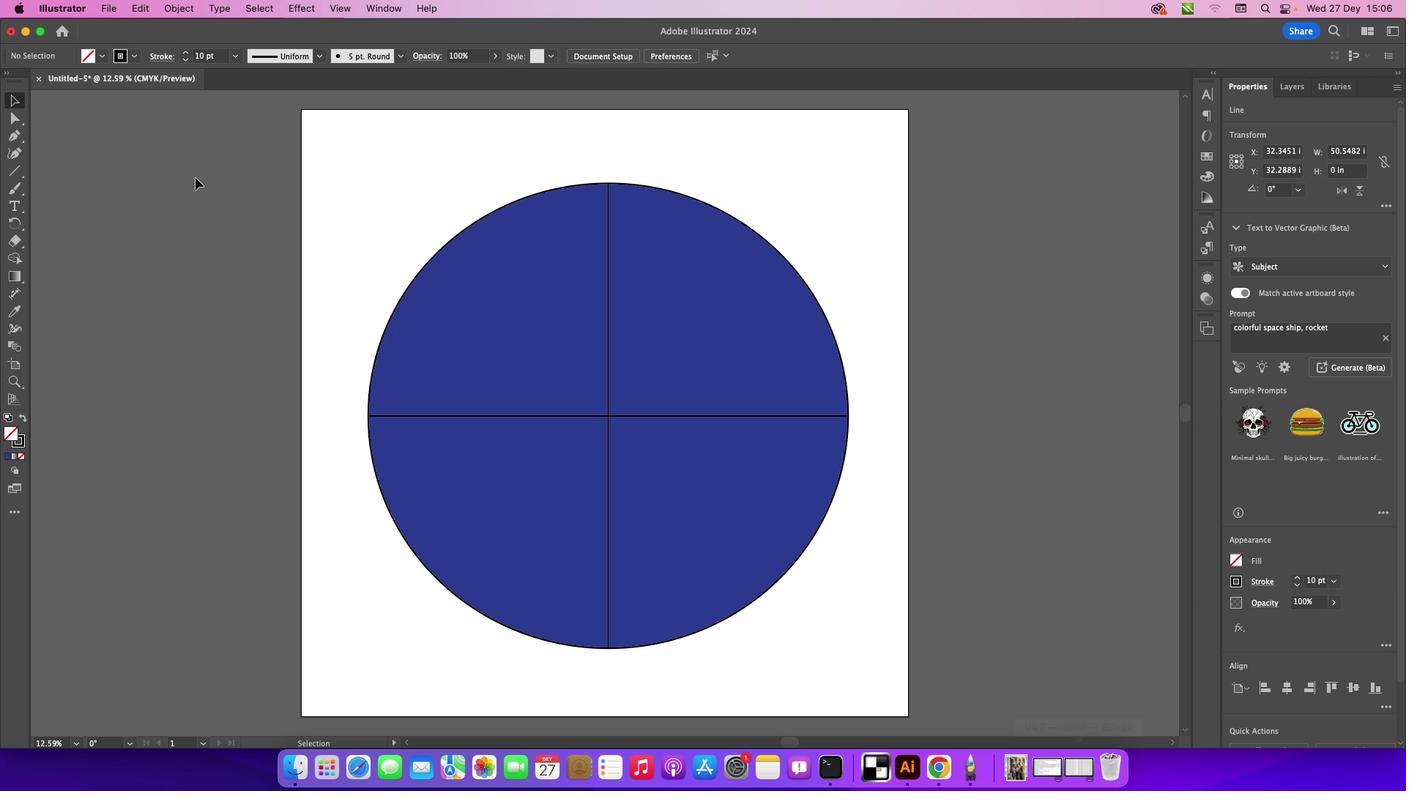 
Action: Mouse pressed left at (195, 178)
Screenshot: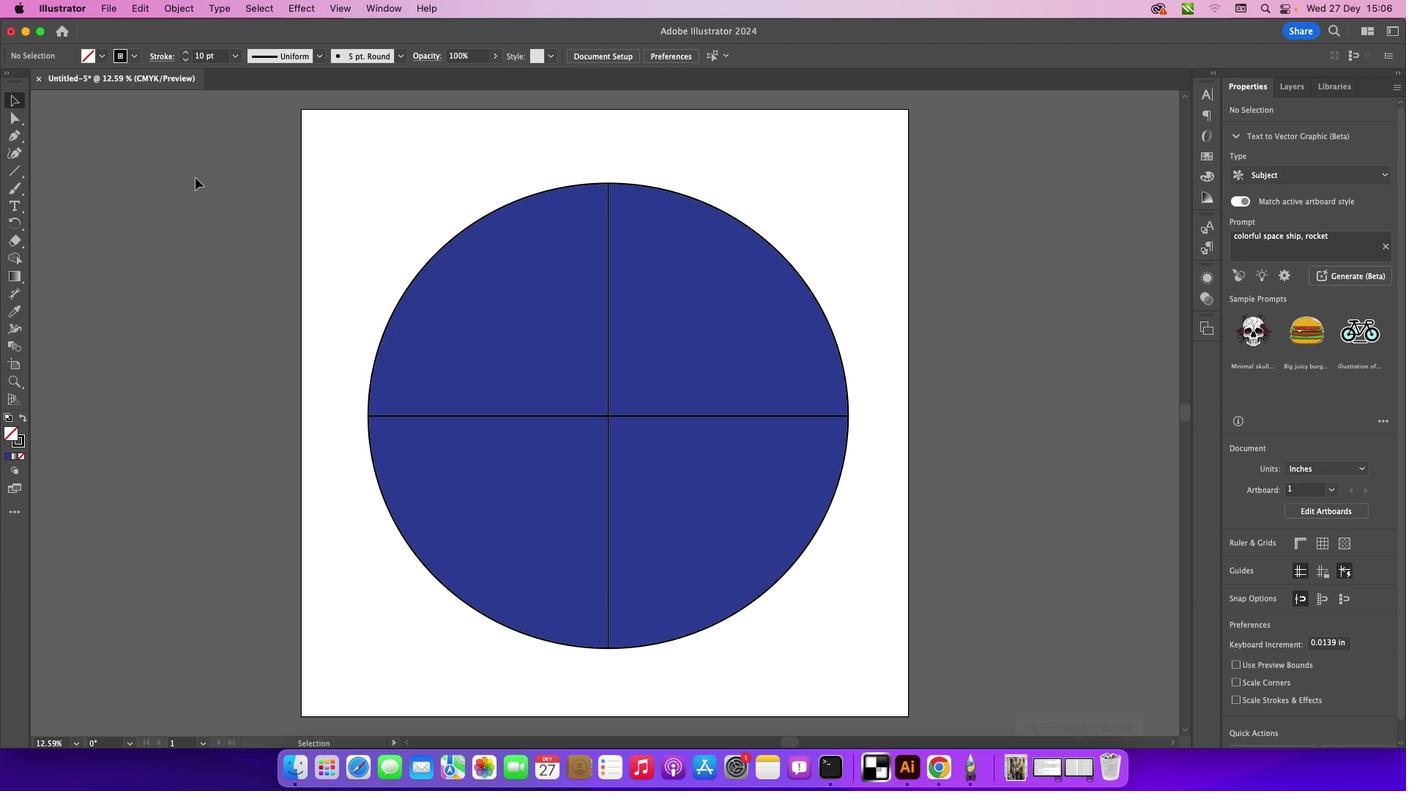 
Action: Mouse moved to (22, 144)
Screenshot: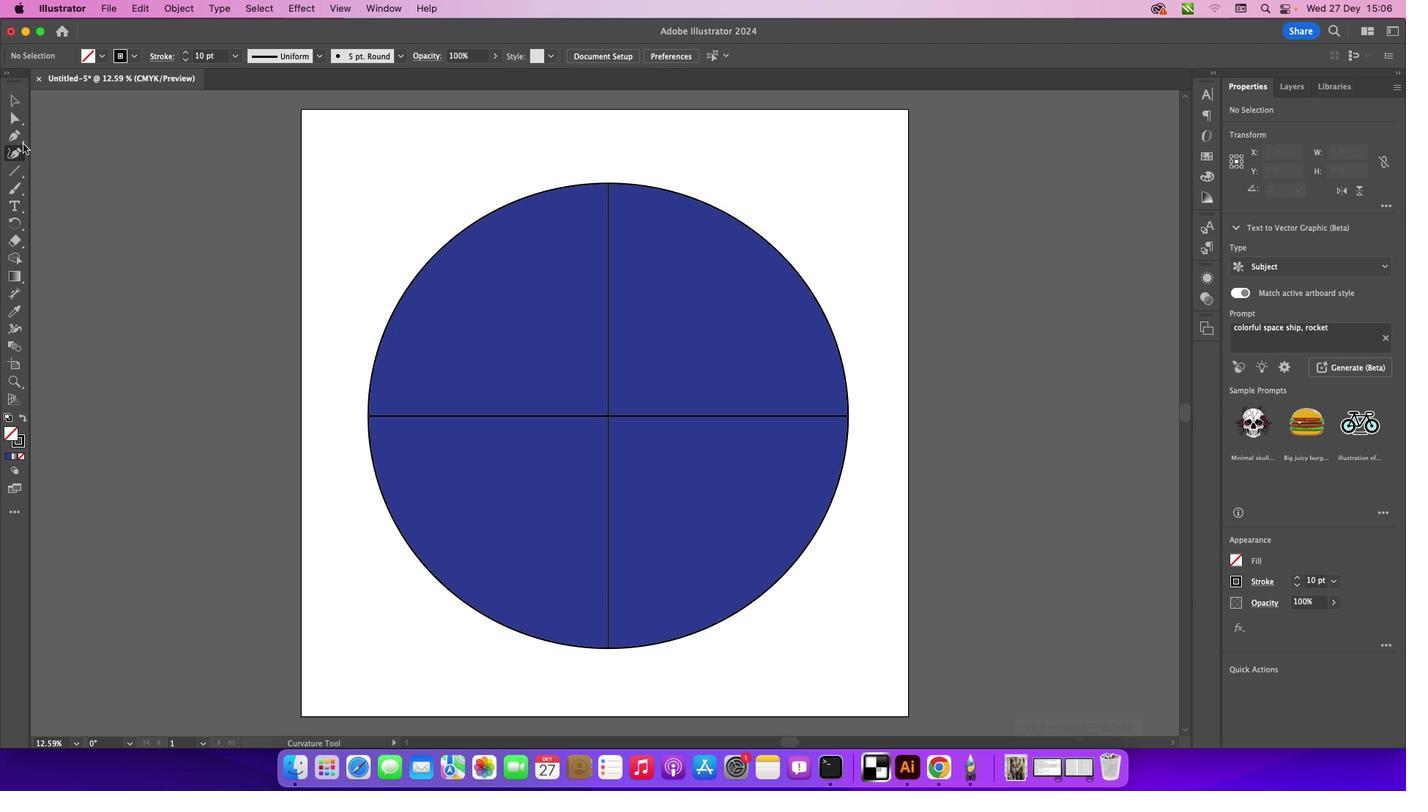 
Action: Mouse pressed left at (22, 144)
Screenshot: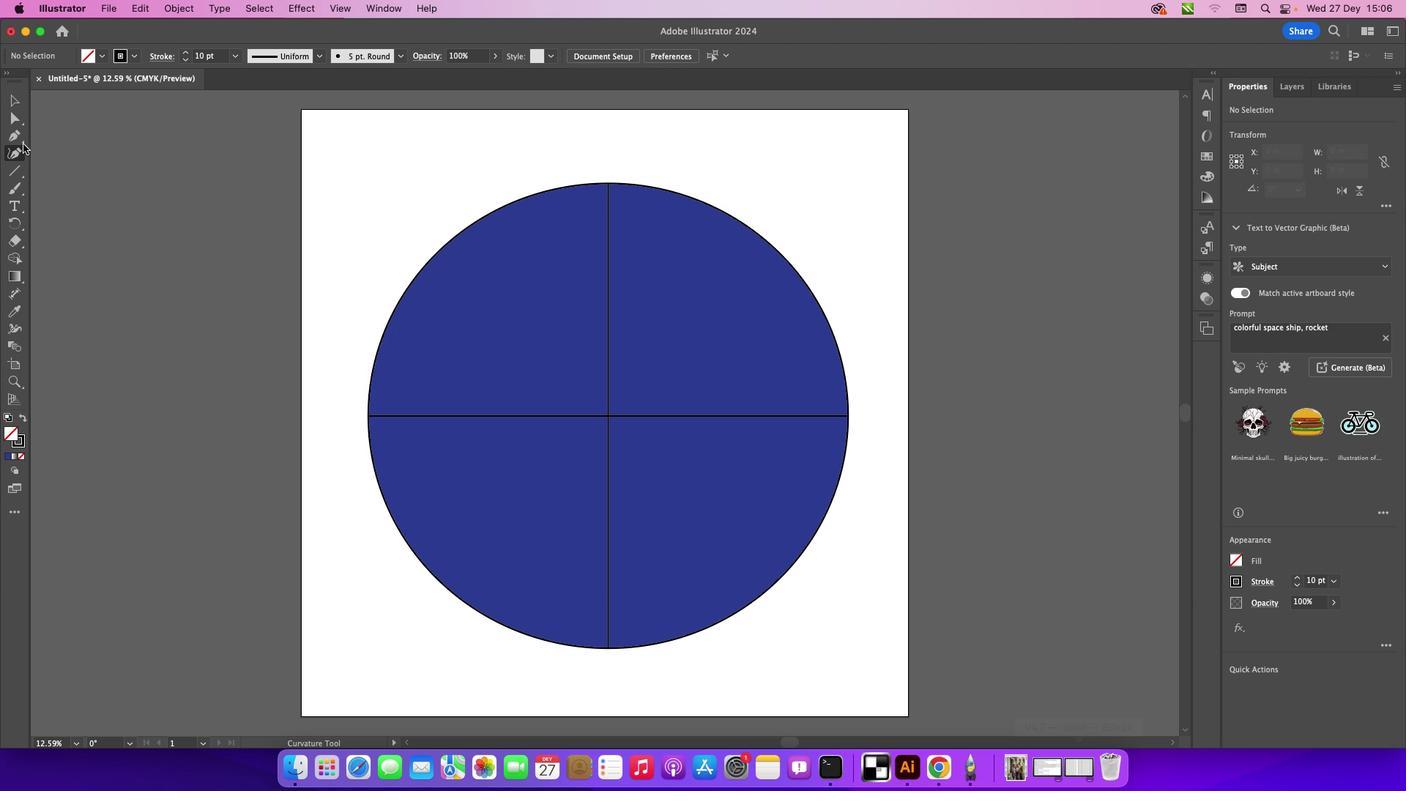 
Action: Mouse moved to (543, 191)
Screenshot: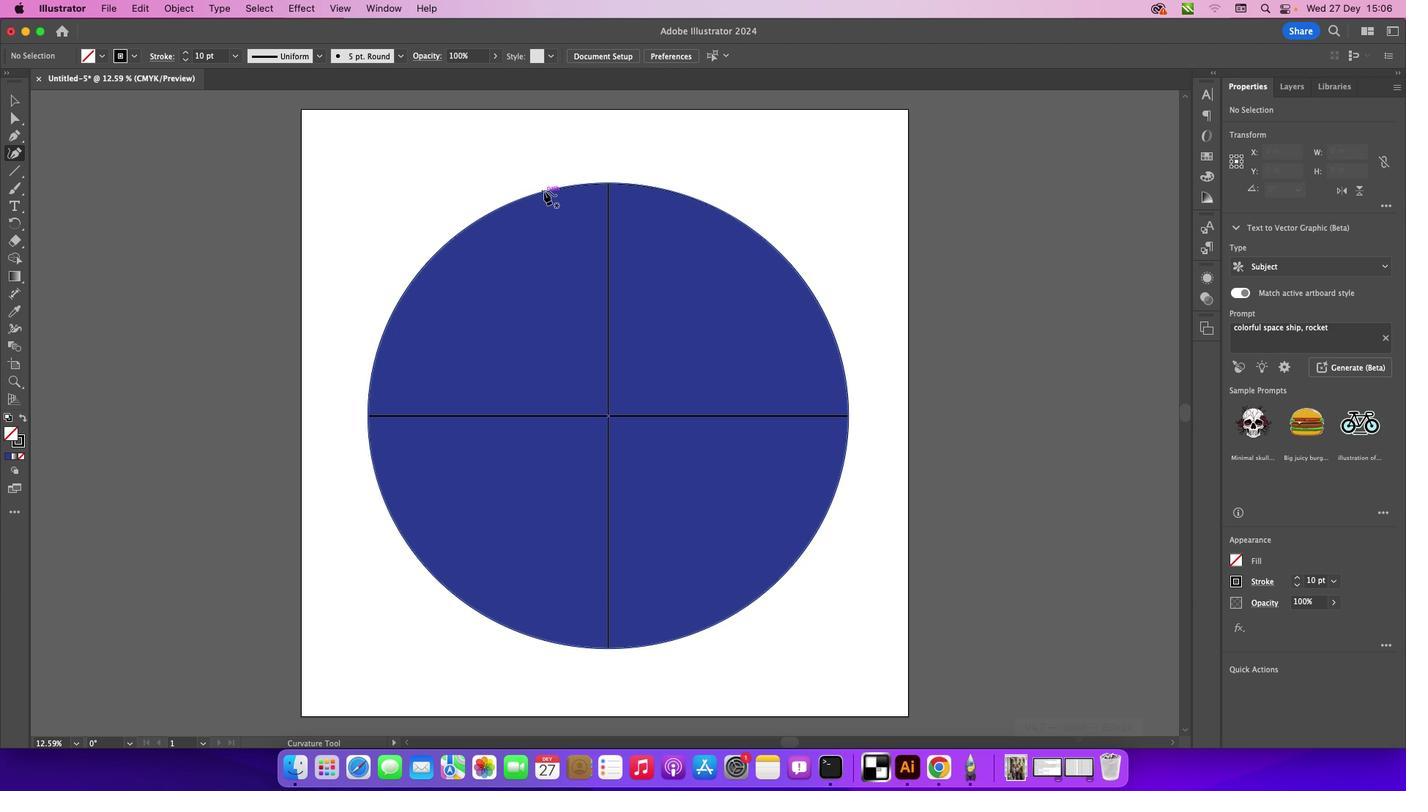 
Action: Mouse pressed left at (543, 191)
Screenshot: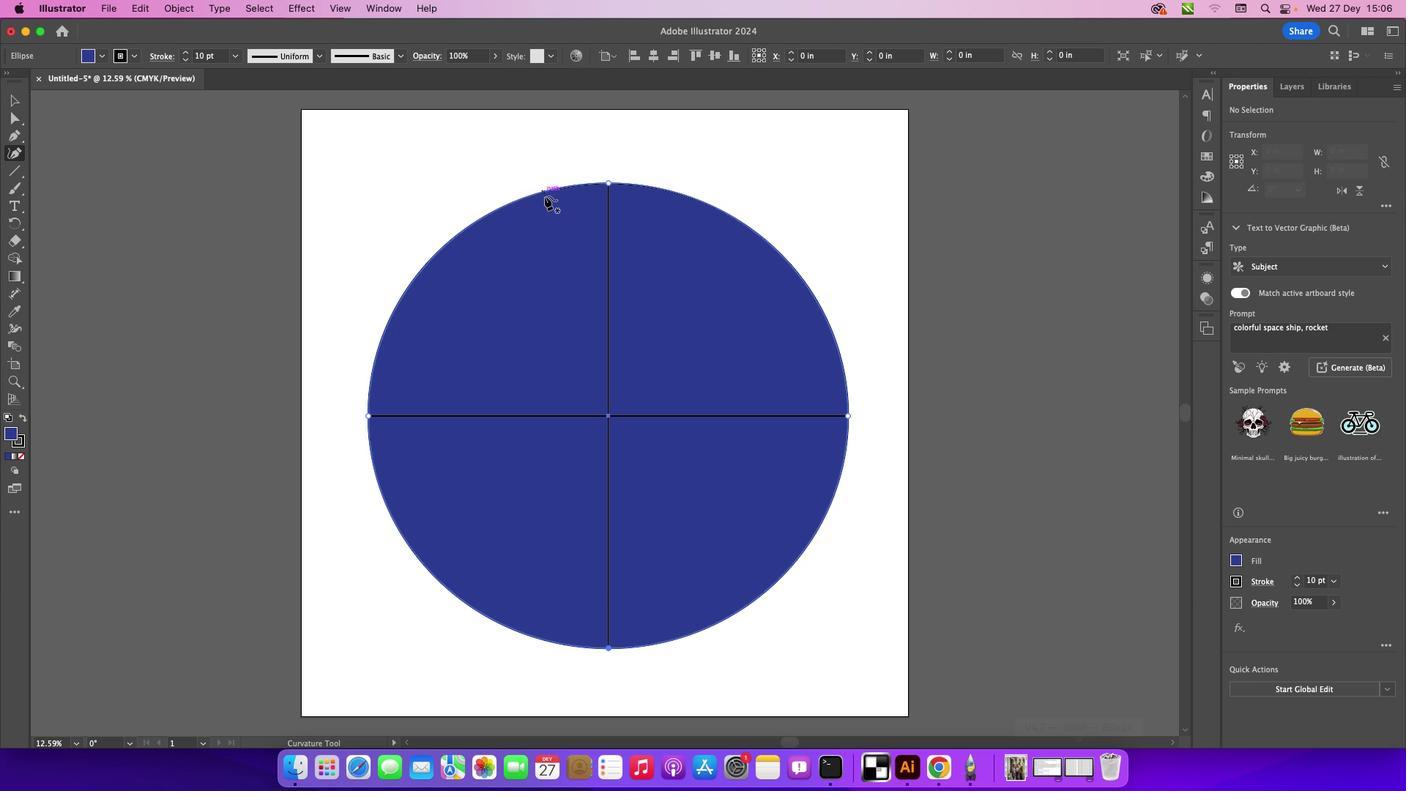 
Action: Mouse moved to (13, 133)
Screenshot: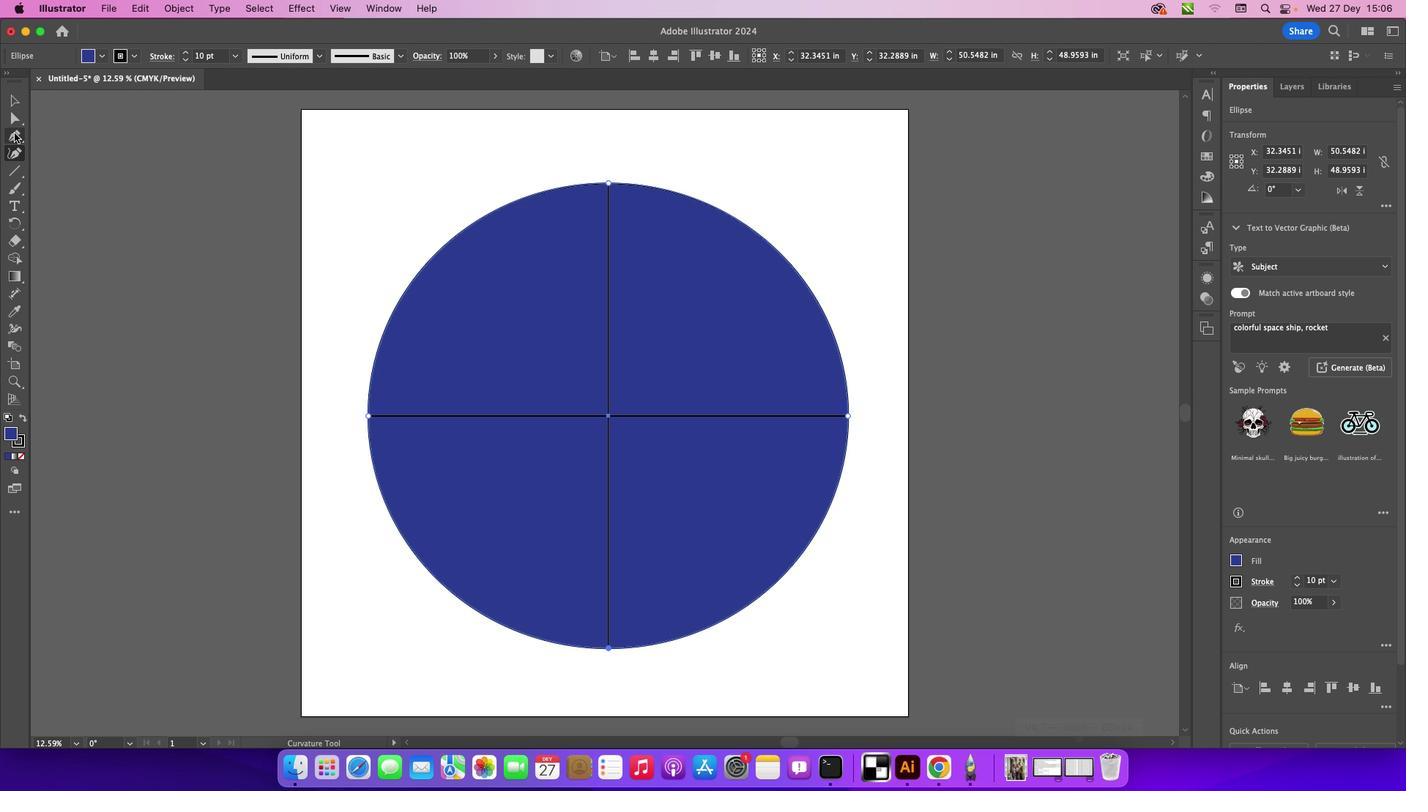 
Action: Mouse pressed left at (13, 133)
Screenshot: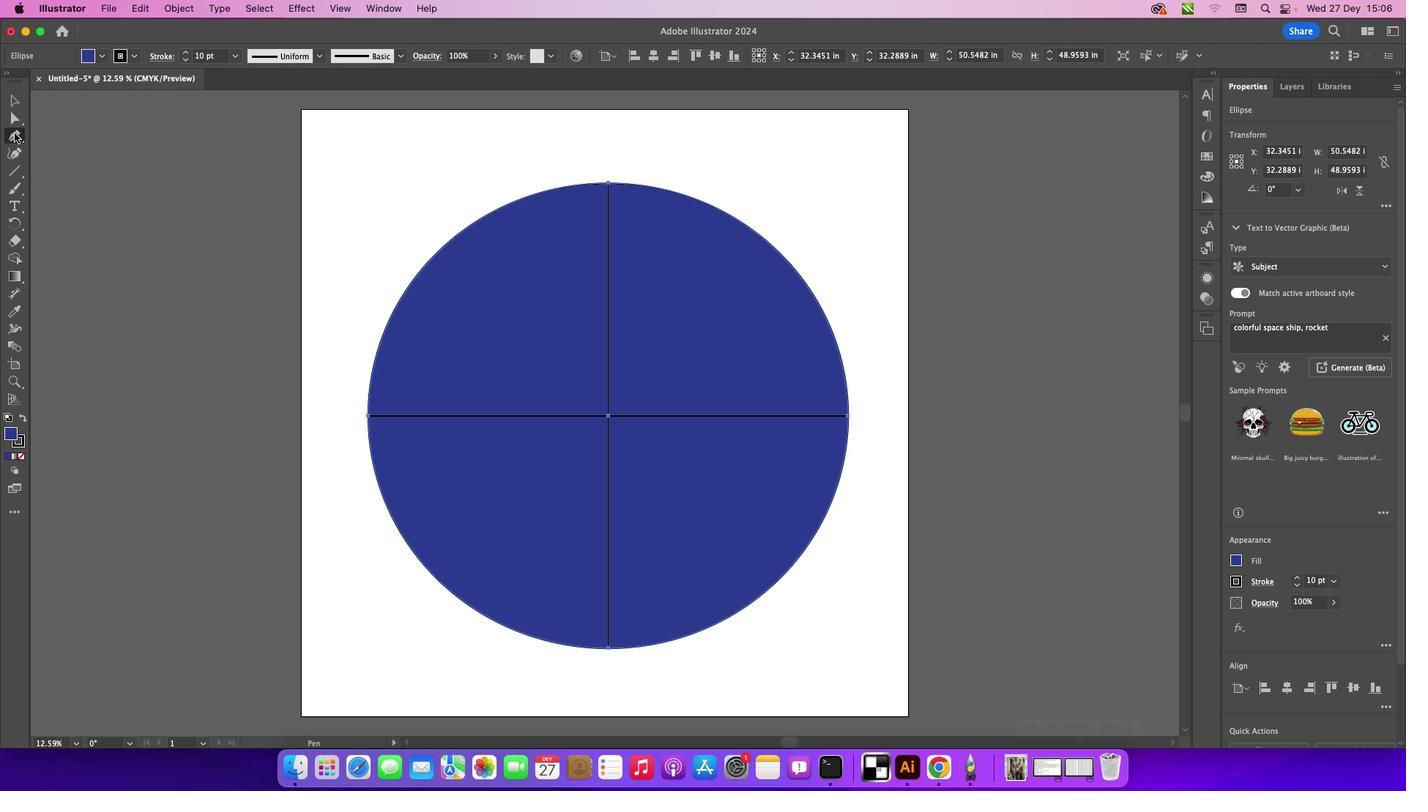 
Action: Mouse moved to (555, 190)
Screenshot: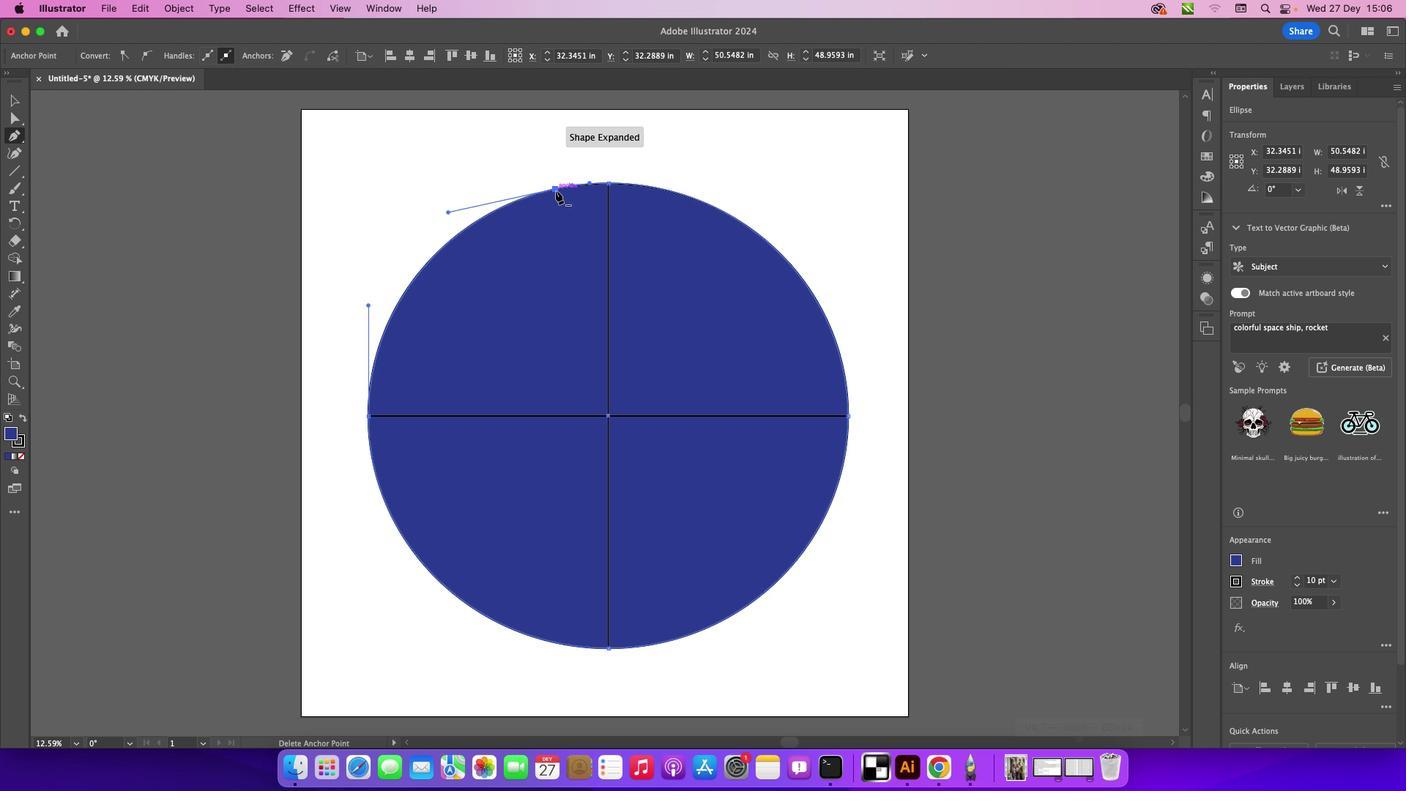 
Action: Mouse pressed left at (555, 190)
Screenshot: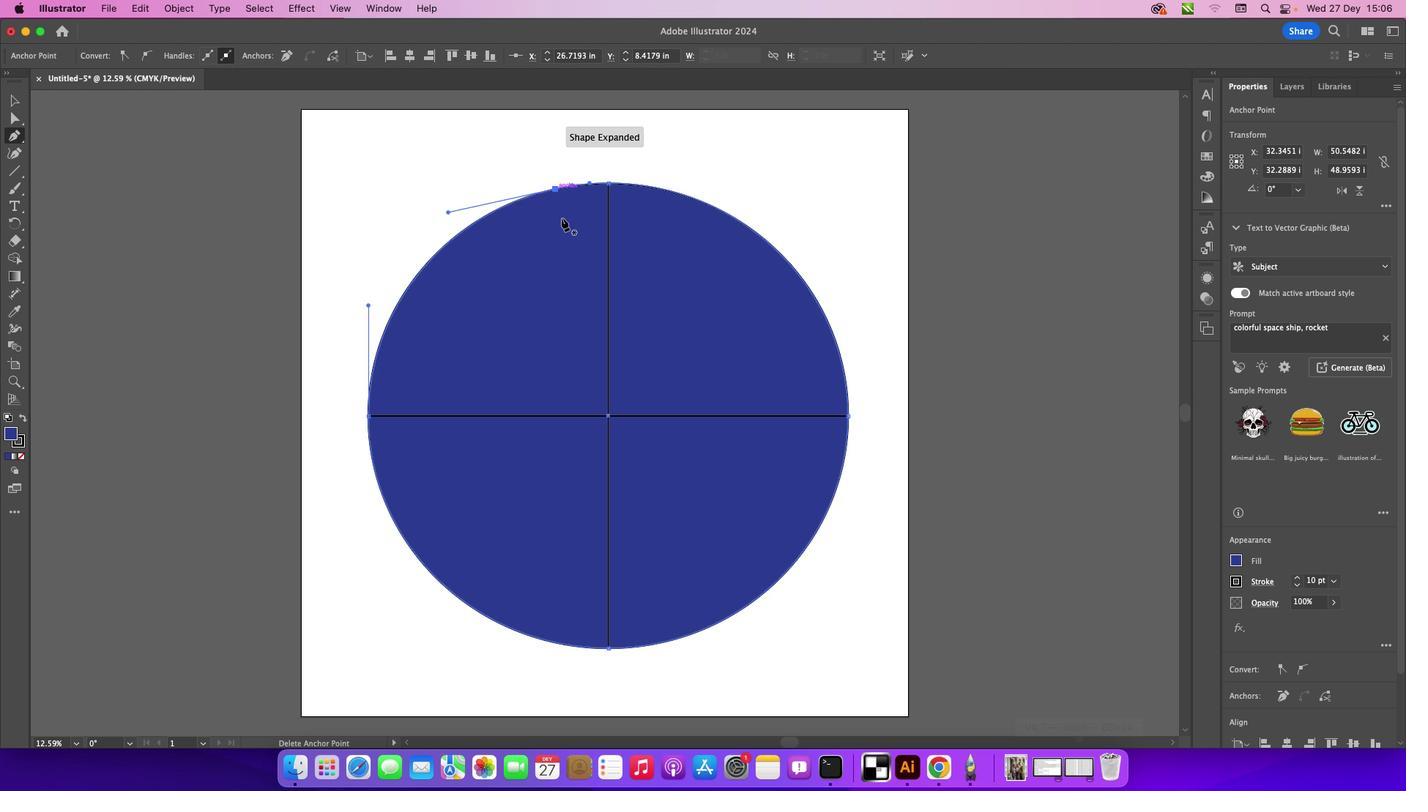 
Action: Mouse moved to (17, 98)
Screenshot: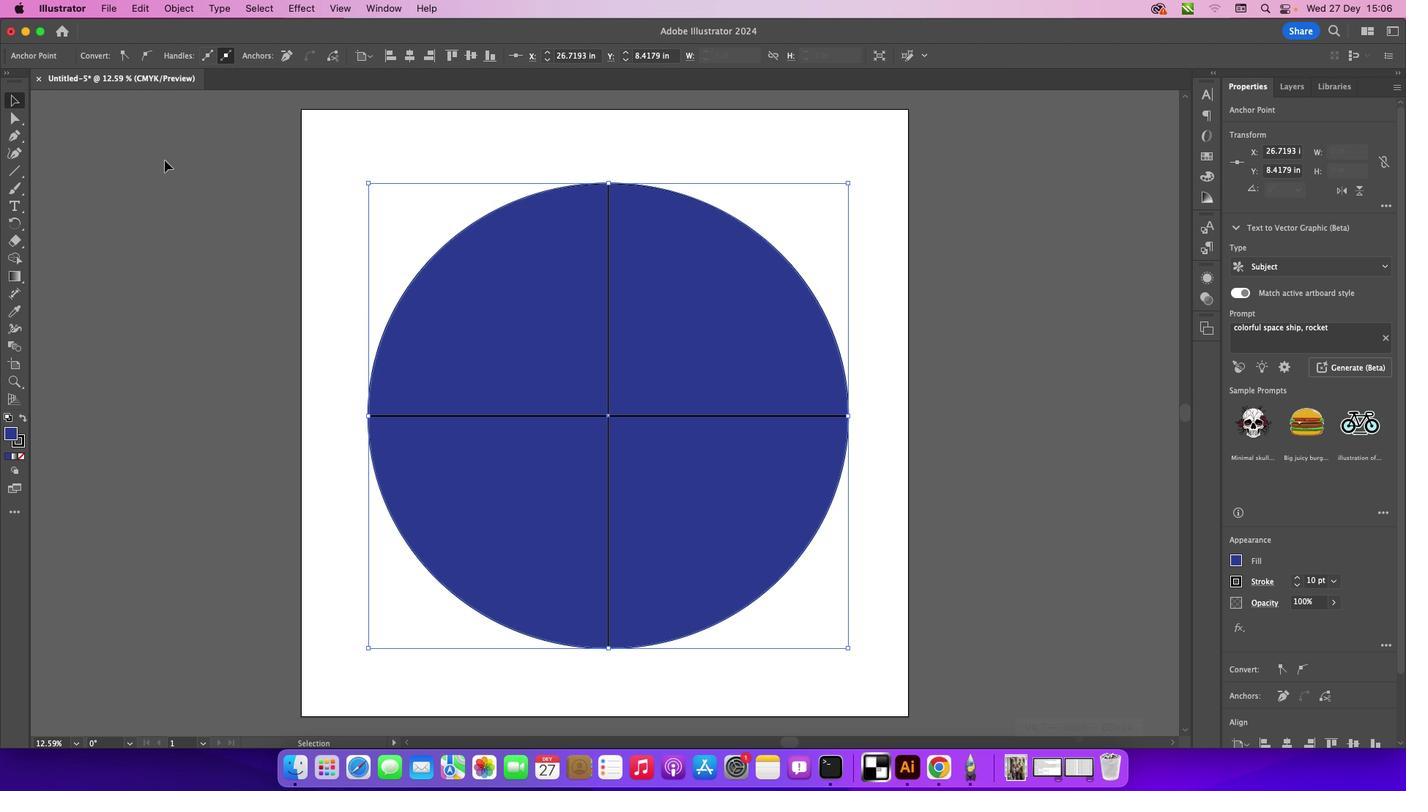 
Action: Mouse pressed left at (17, 98)
Screenshot: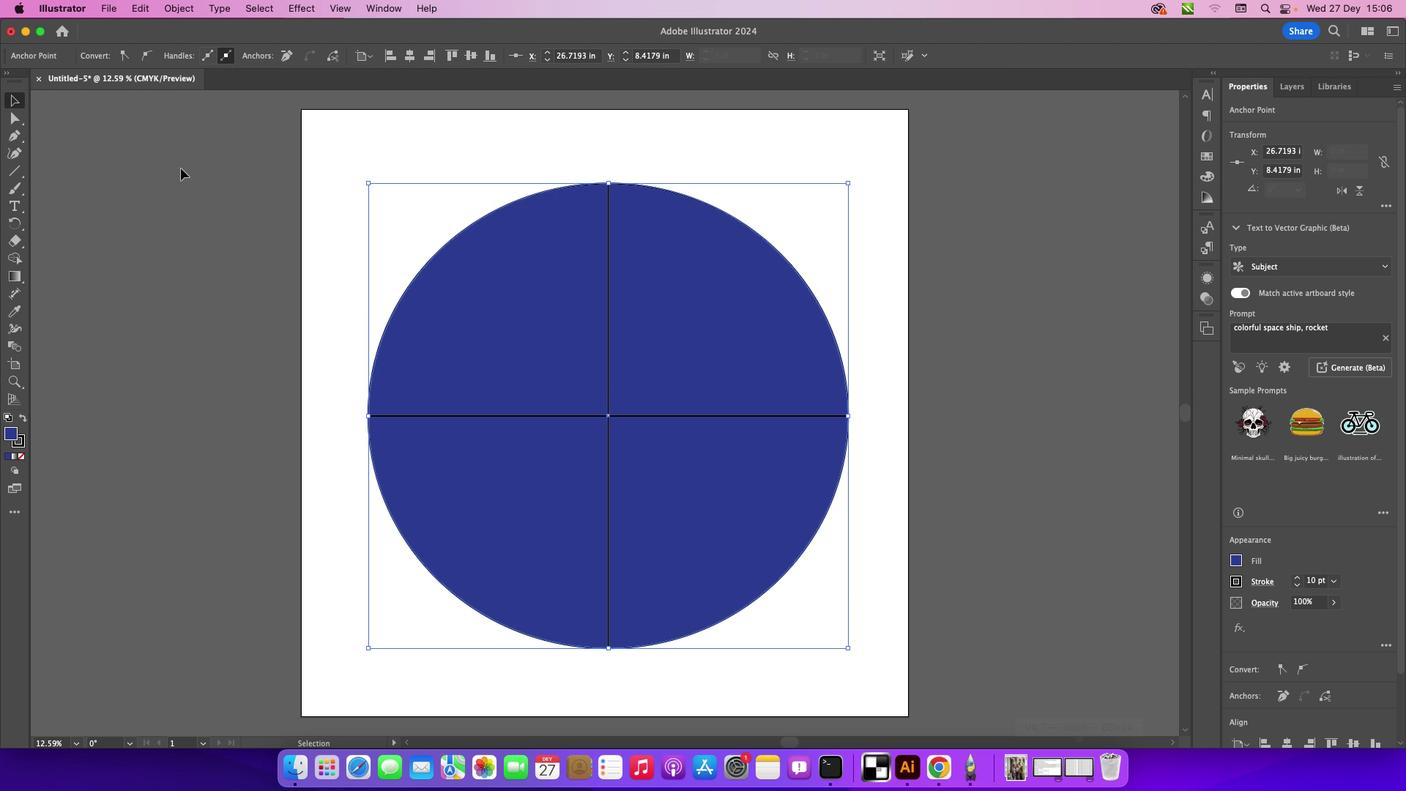 
Action: Mouse moved to (180, 168)
Screenshot: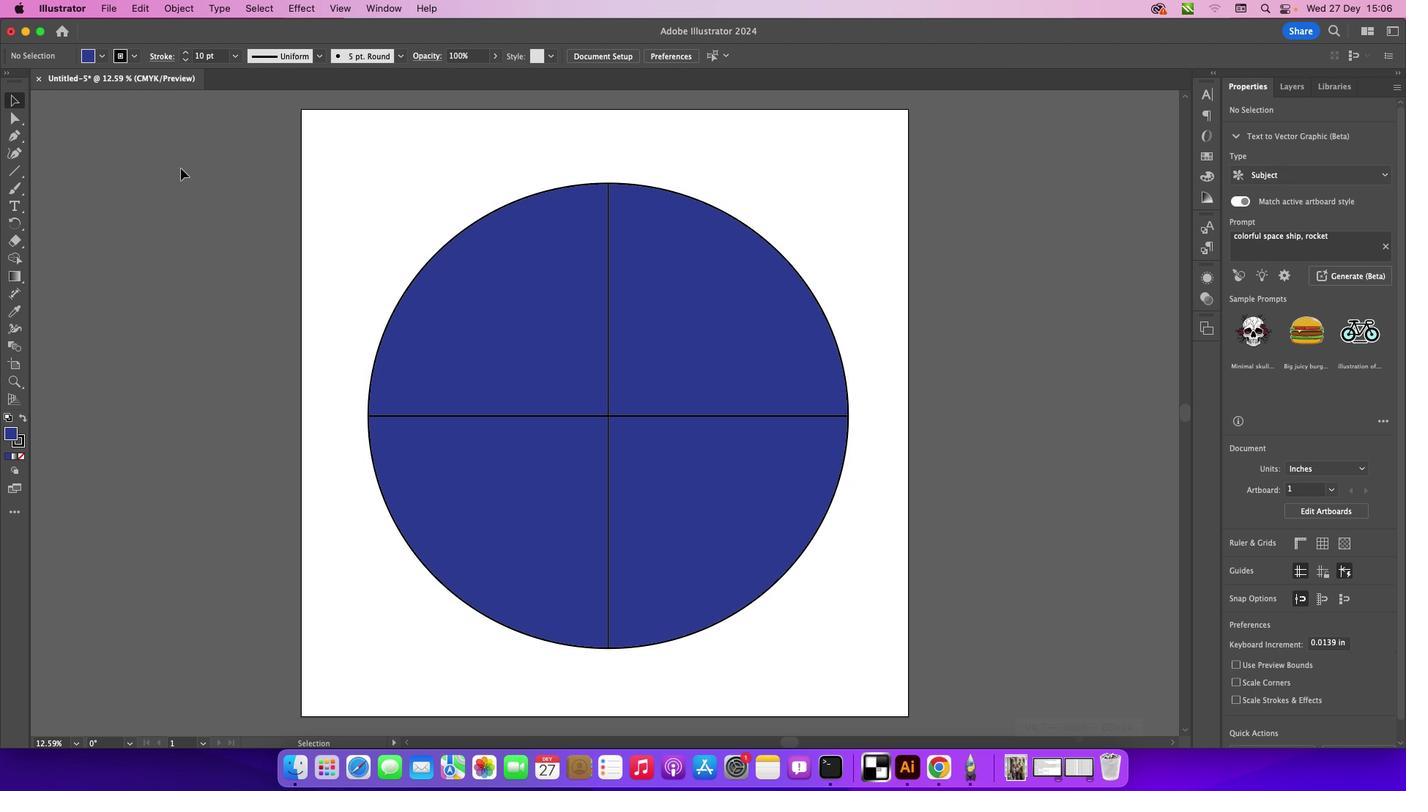 
Action: Mouse pressed left at (180, 168)
Screenshot: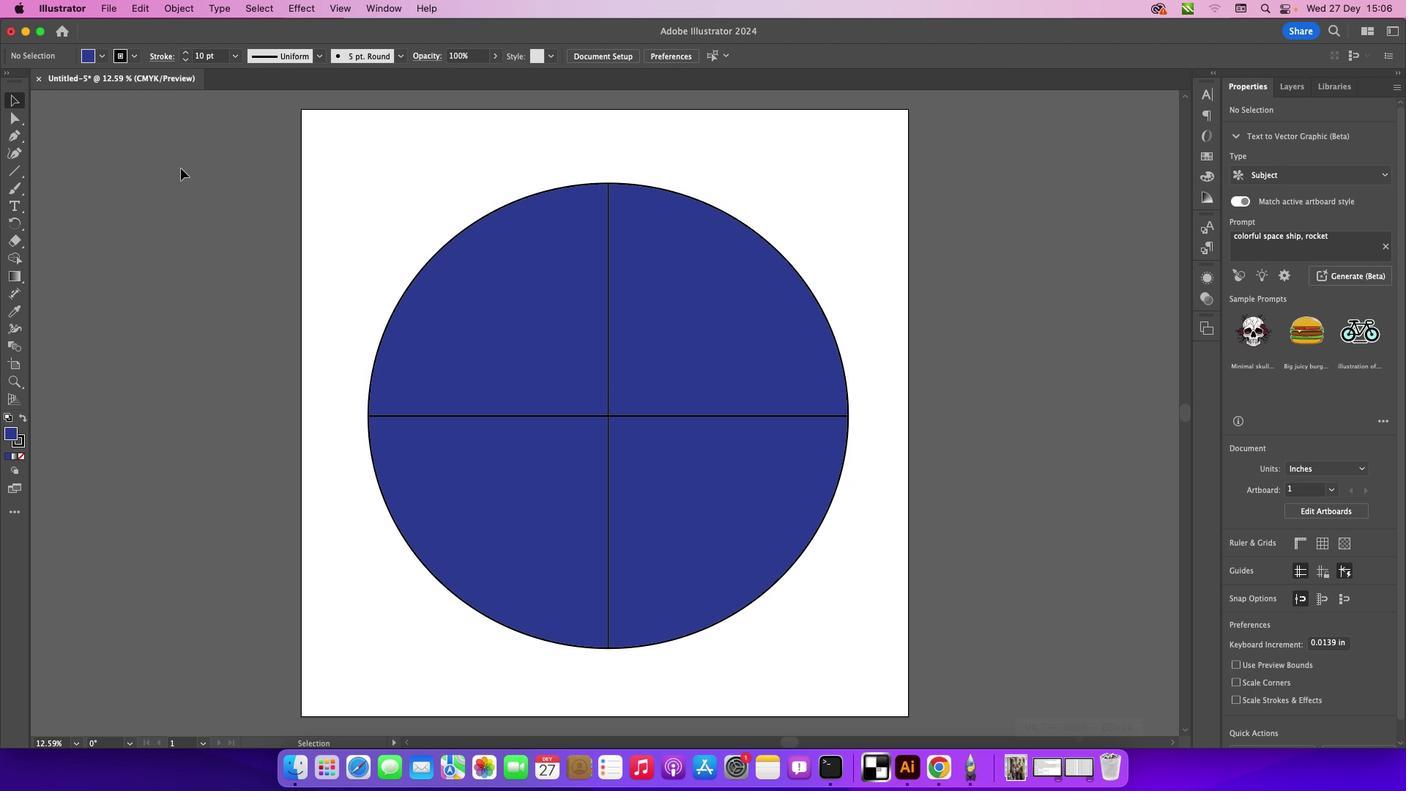 
Action: Mouse pressed left at (180, 168)
Screenshot: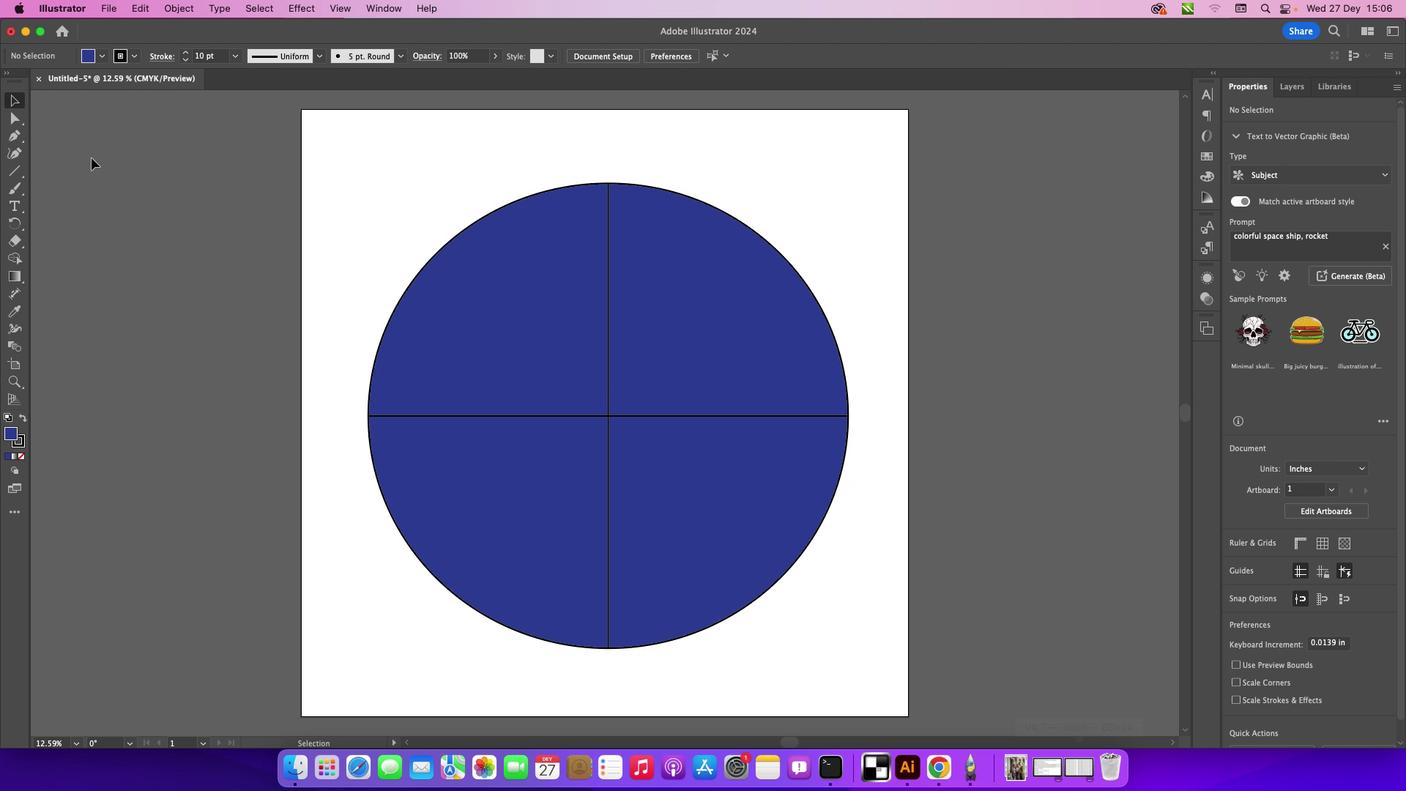 
Action: Mouse moved to (15, 135)
Screenshot: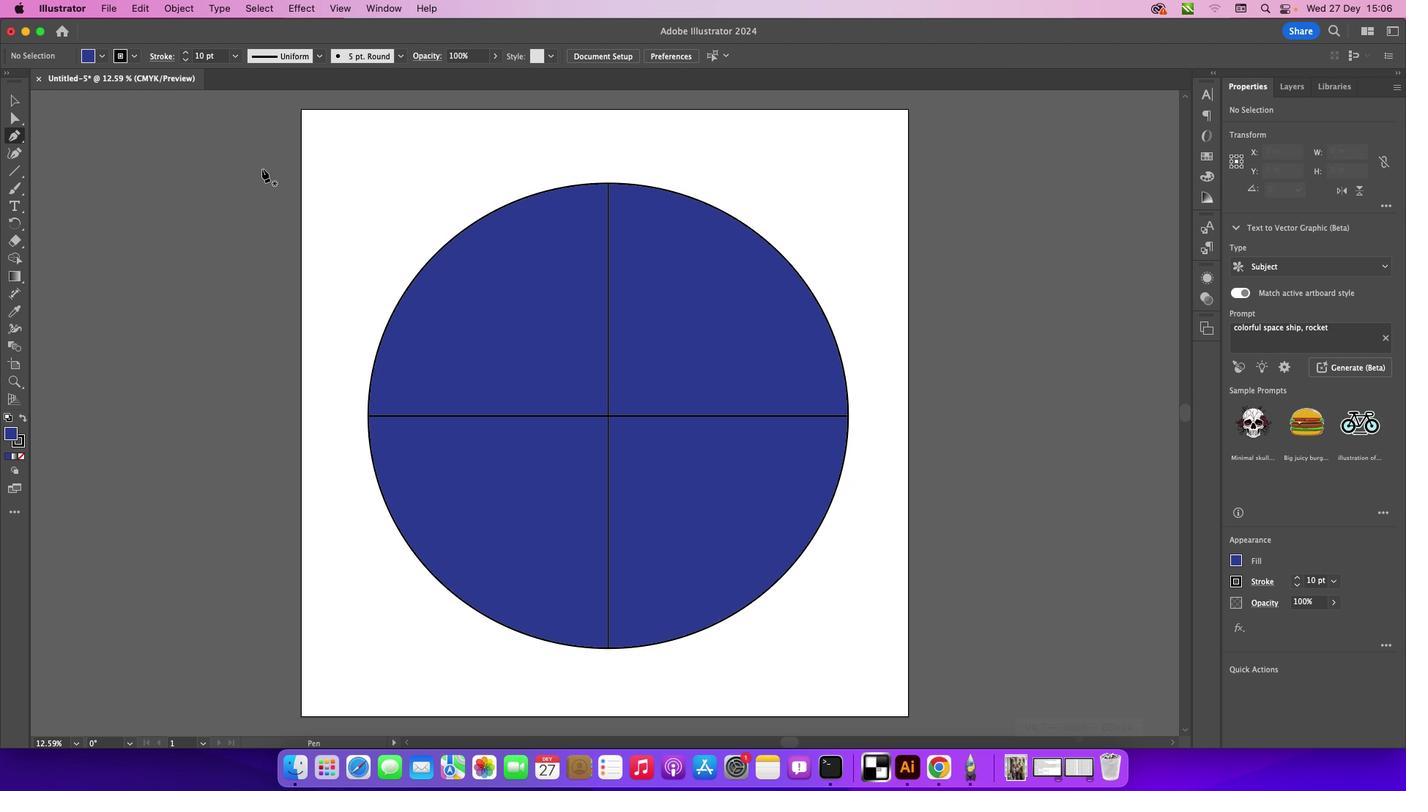 
Action: Mouse pressed left at (15, 135)
Screenshot: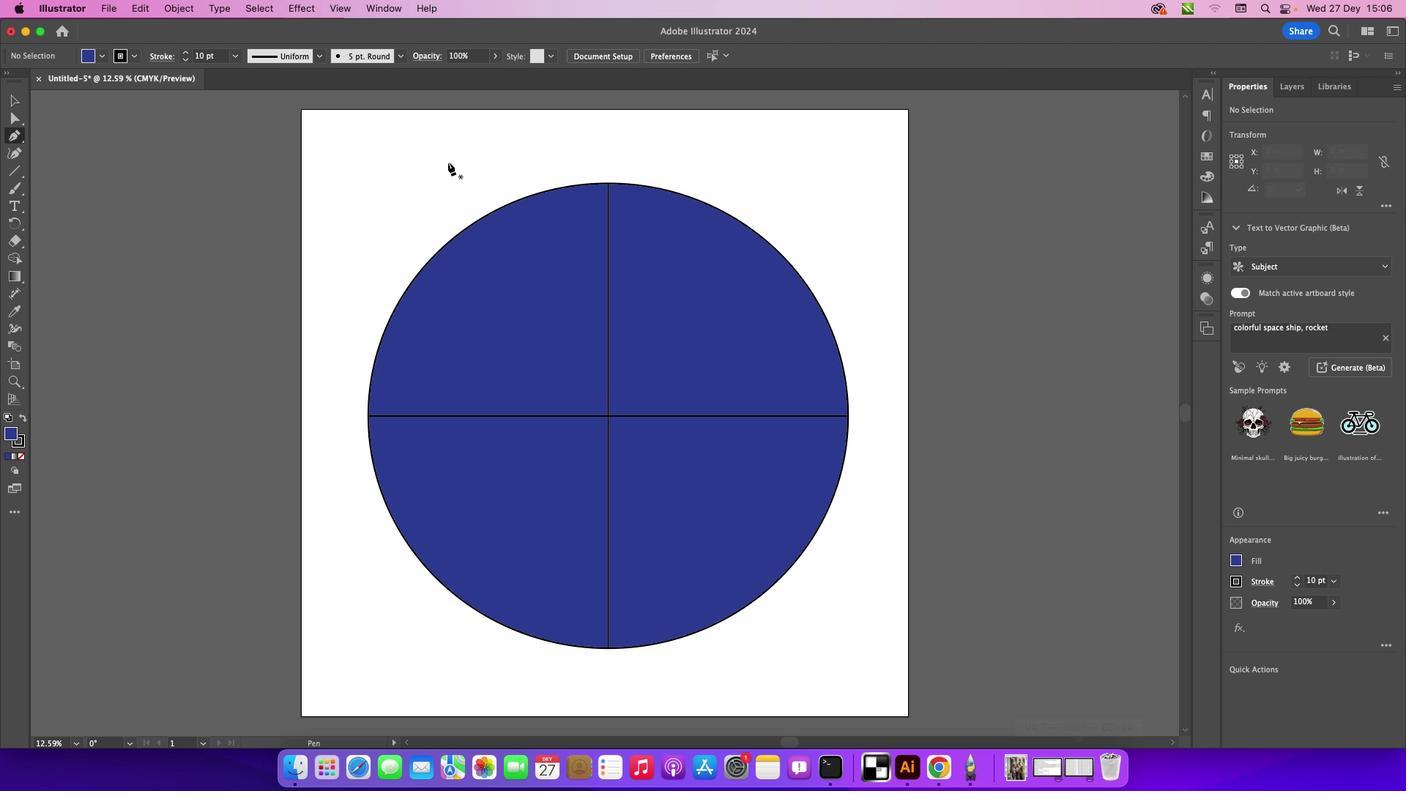 
Action: Mouse moved to (541, 192)
Screenshot: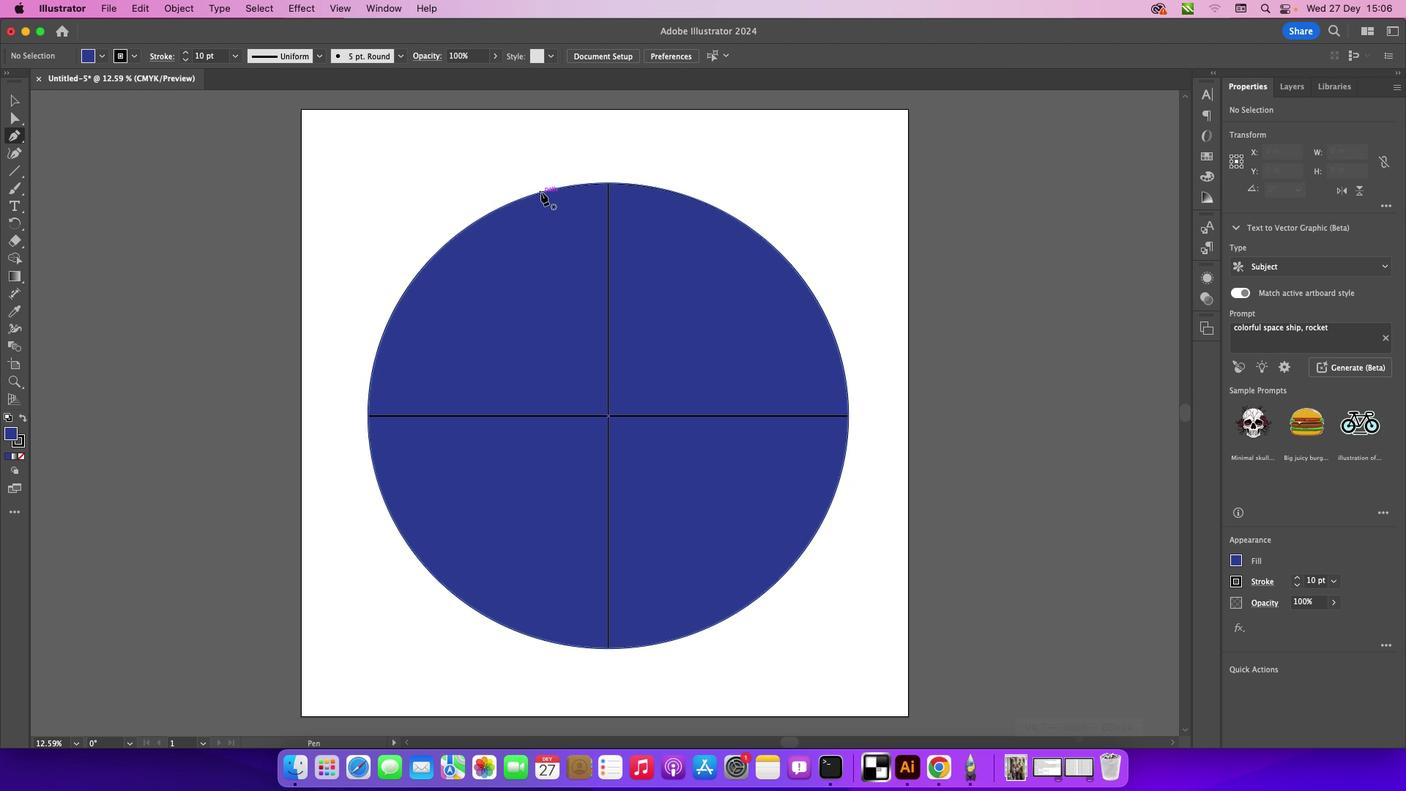 
Action: Mouse pressed left at (541, 192)
Screenshot: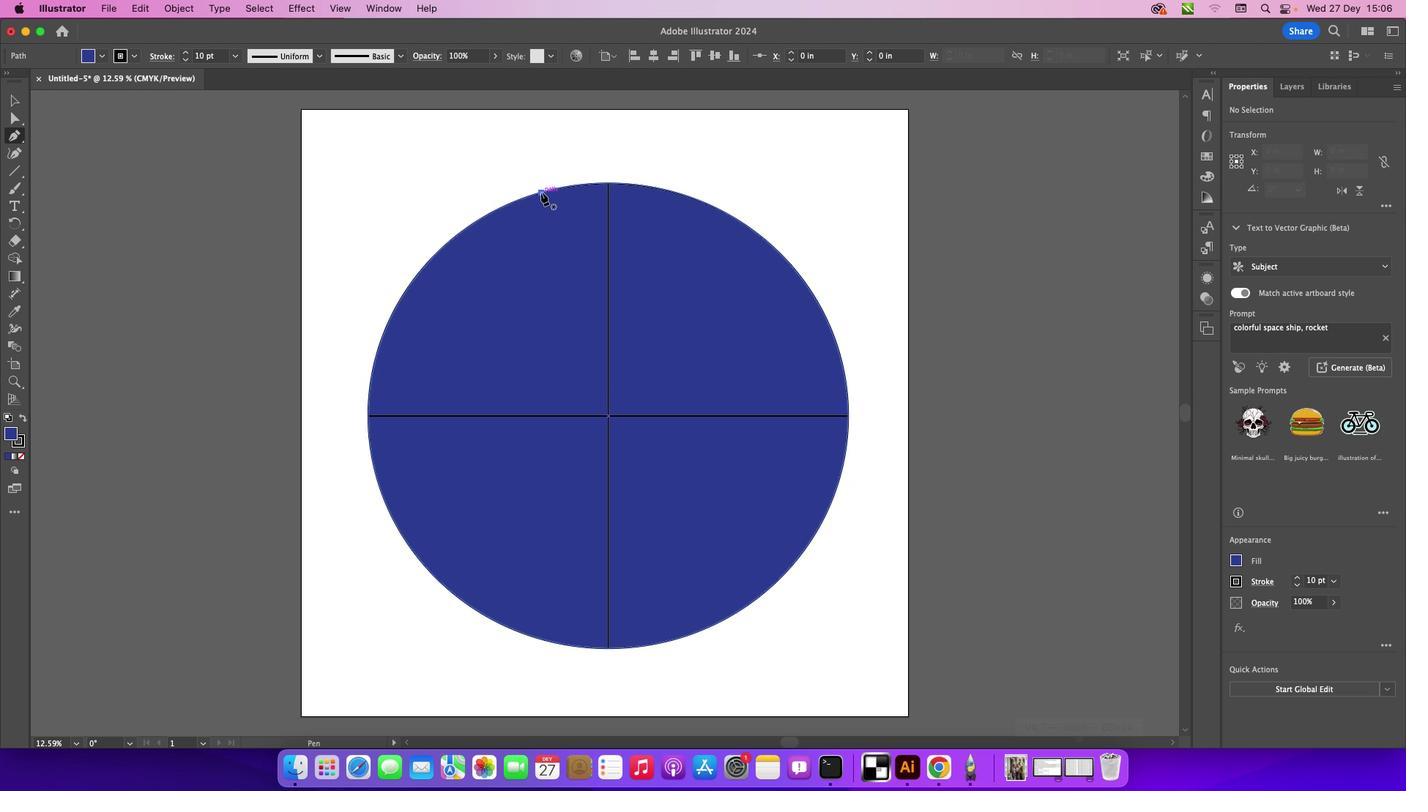 
Action: Mouse moved to (607, 414)
Screenshot: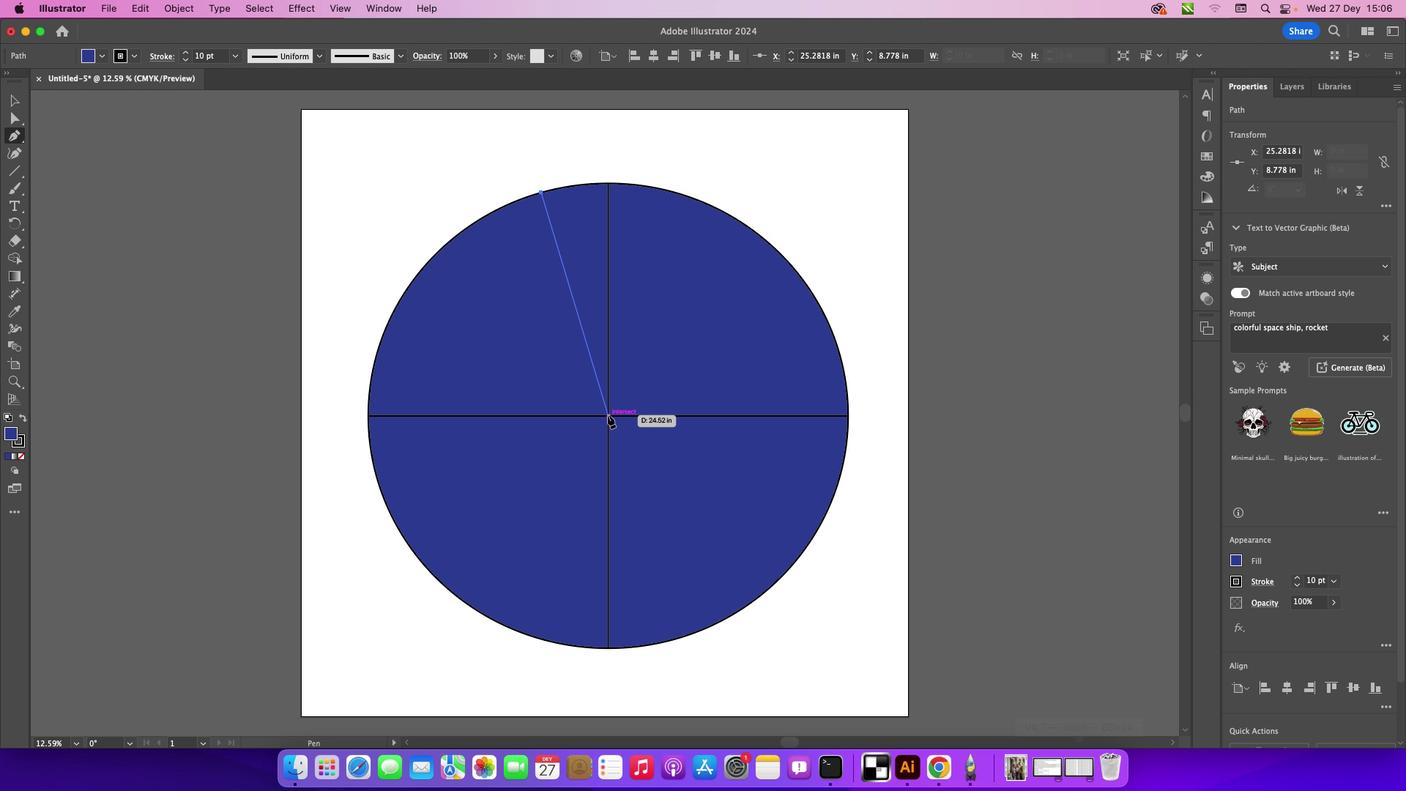 
Action: Mouse pressed left at (607, 414)
Screenshot: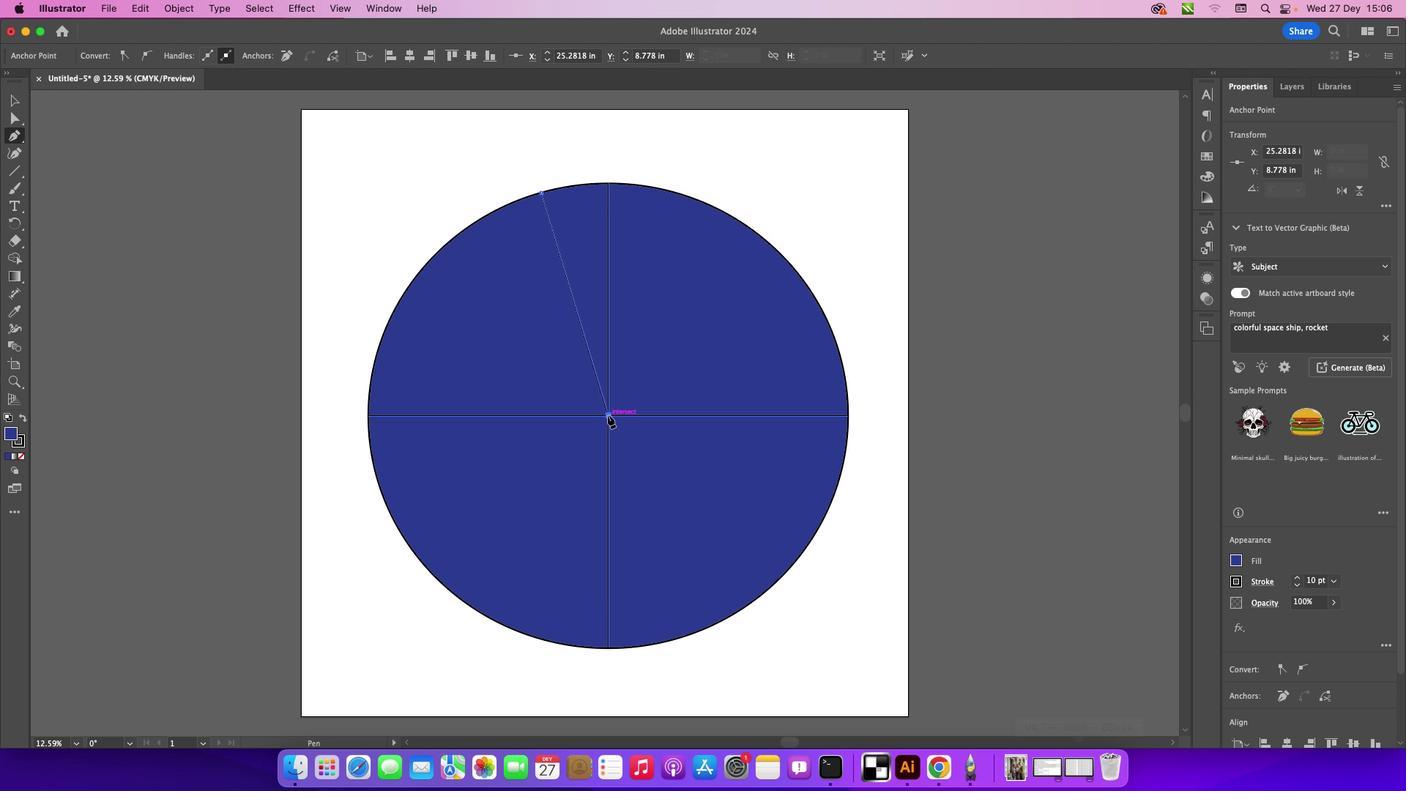 
Action: Mouse moved to (614, 182)
Screenshot: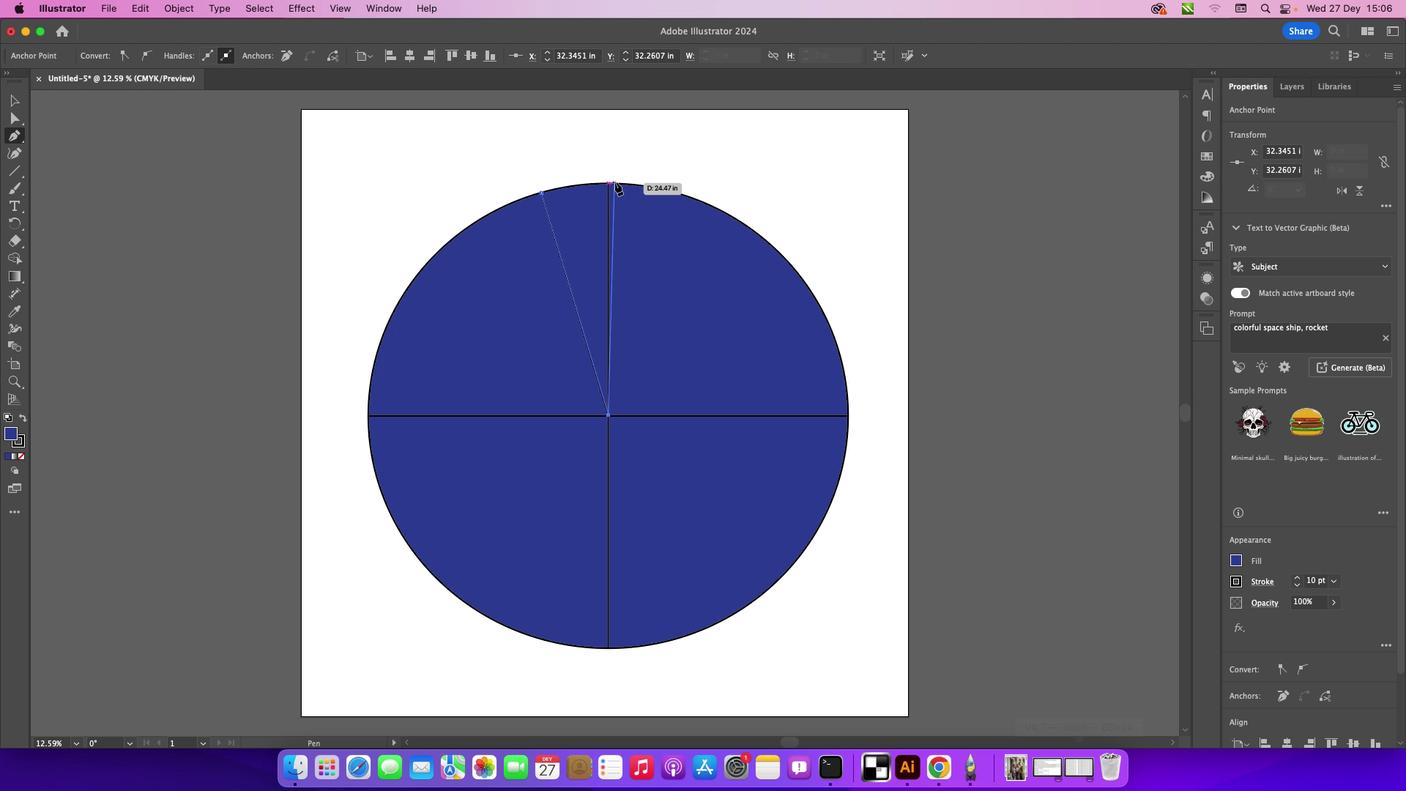 
Action: Mouse pressed left at (614, 182)
Screenshot: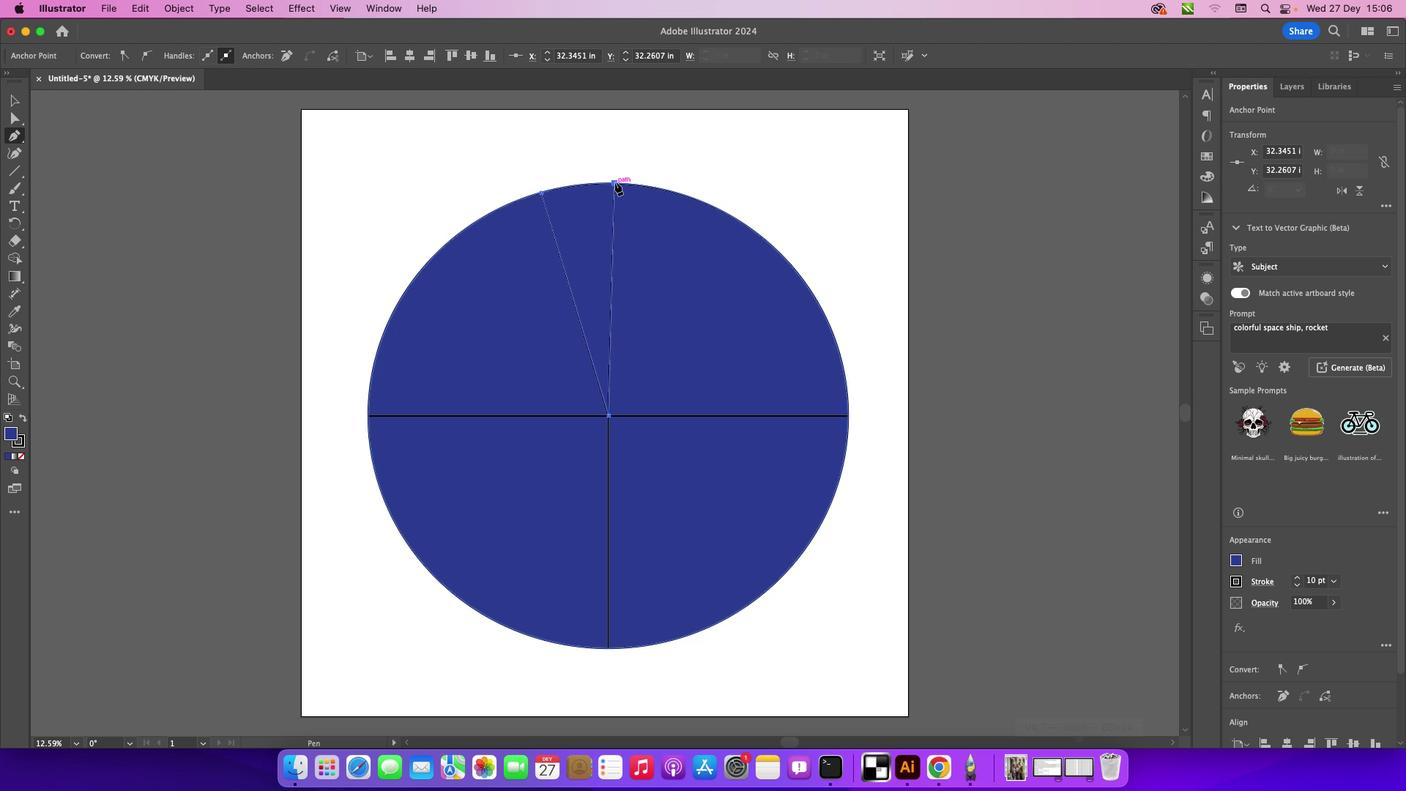 
Action: Mouse moved to (541, 192)
Screenshot: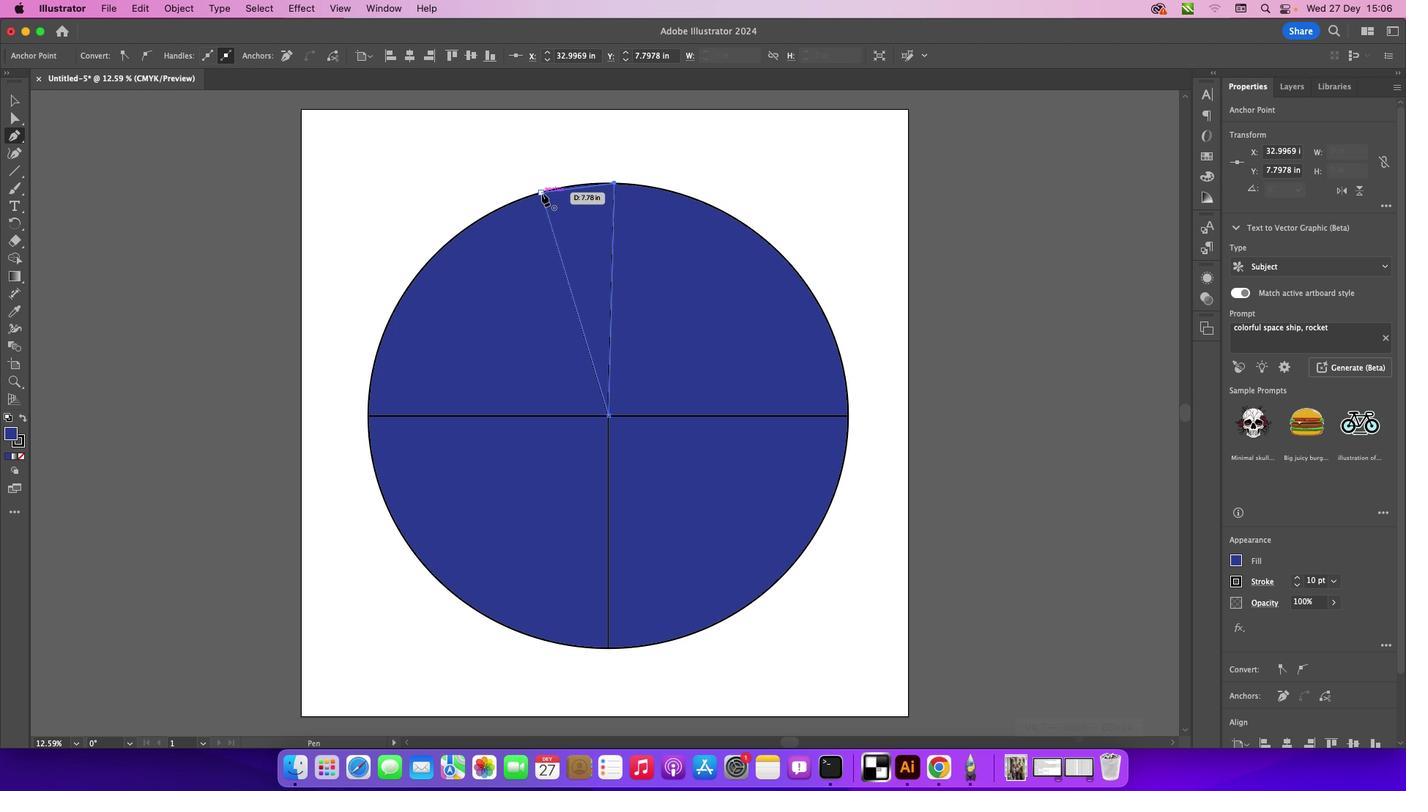 
Action: Mouse pressed left at (541, 192)
Screenshot: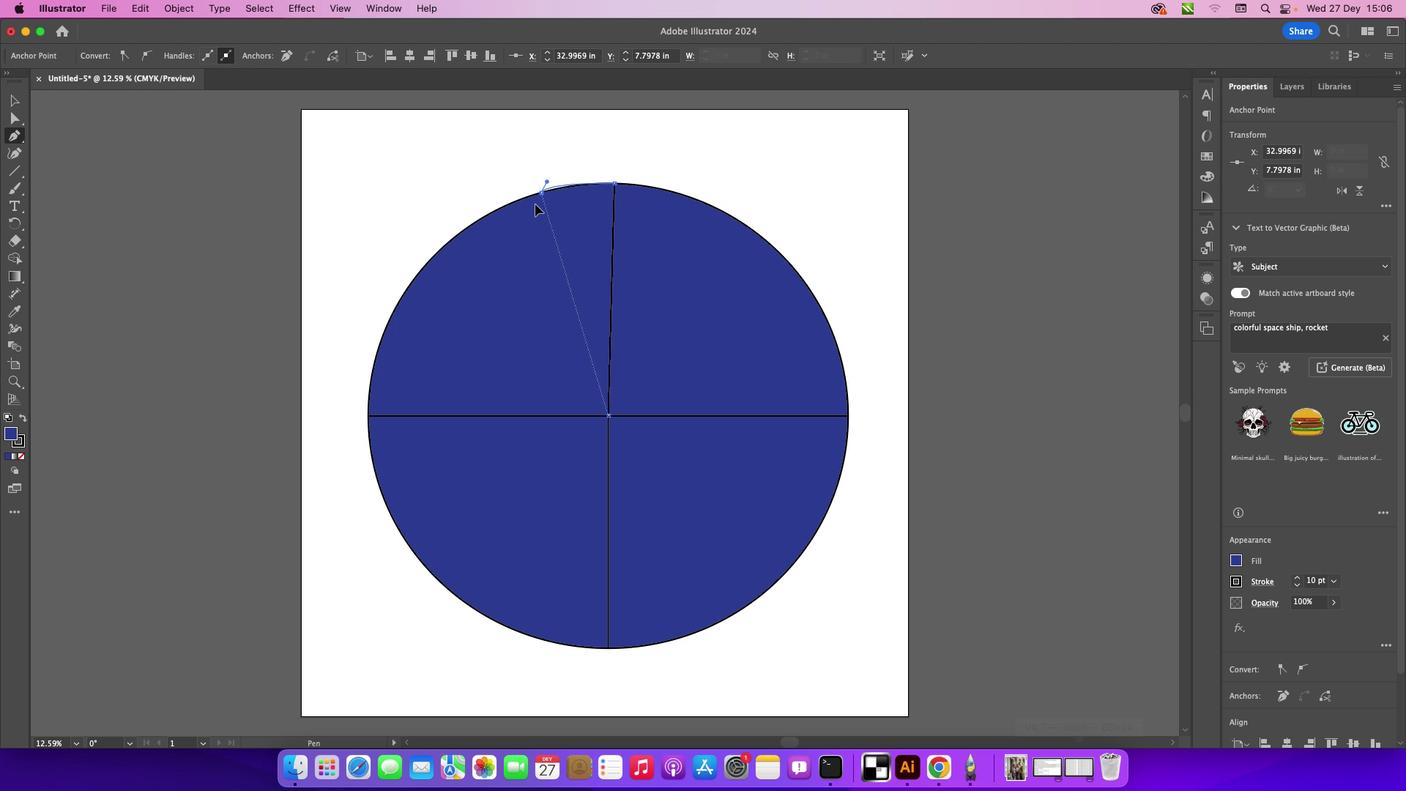 
Action: Mouse moved to (15, 101)
Screenshot: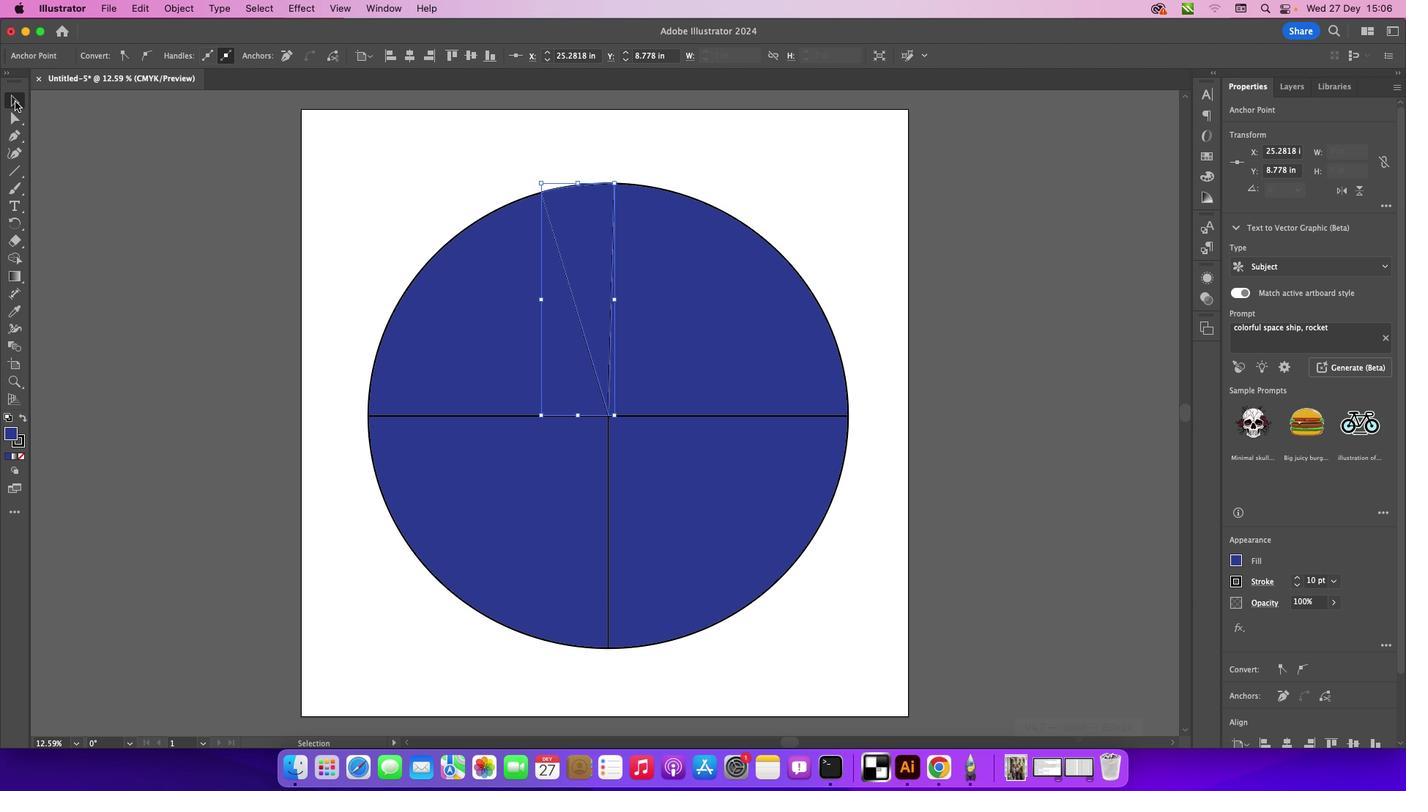 
Action: Mouse pressed left at (15, 101)
Screenshot: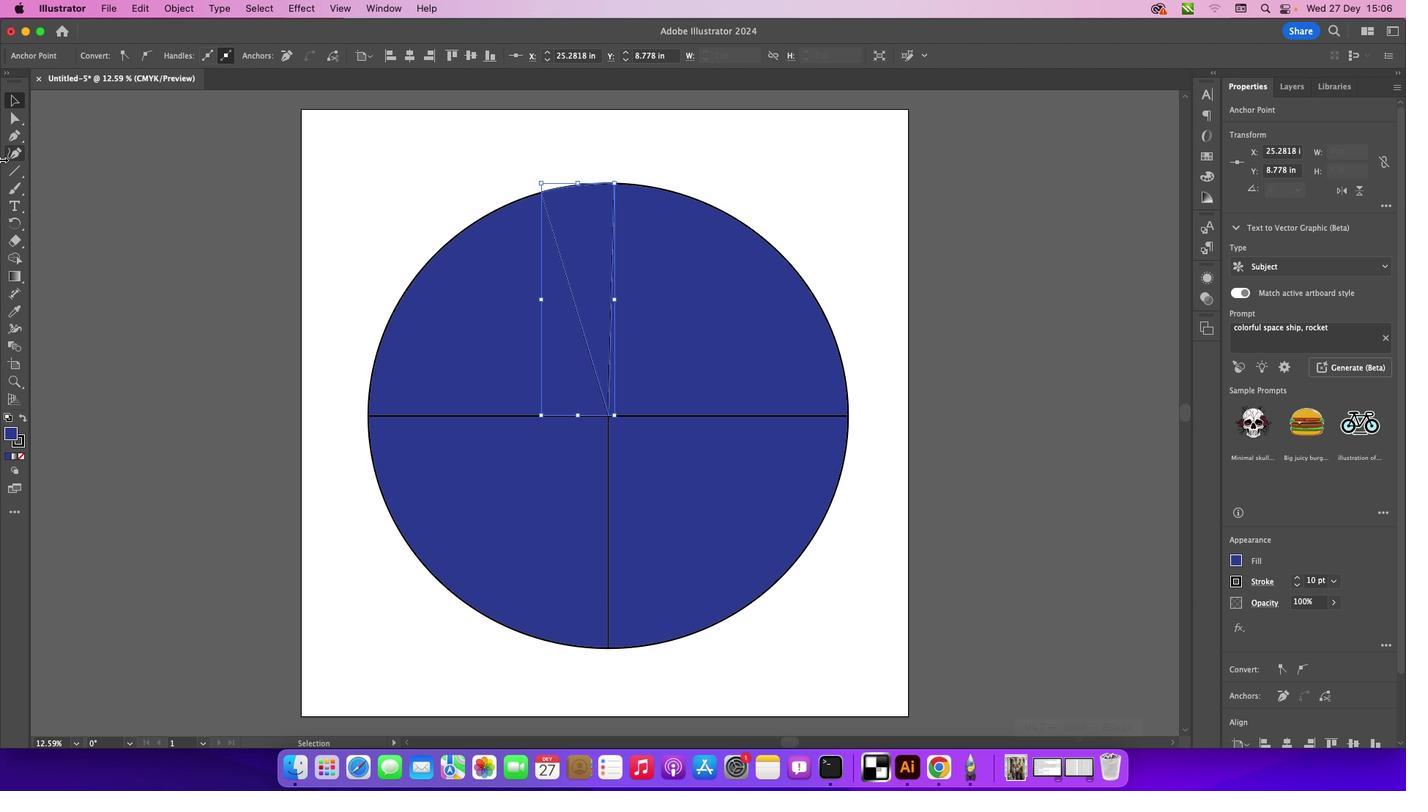 
Action: Mouse moved to (11, 430)
Screenshot: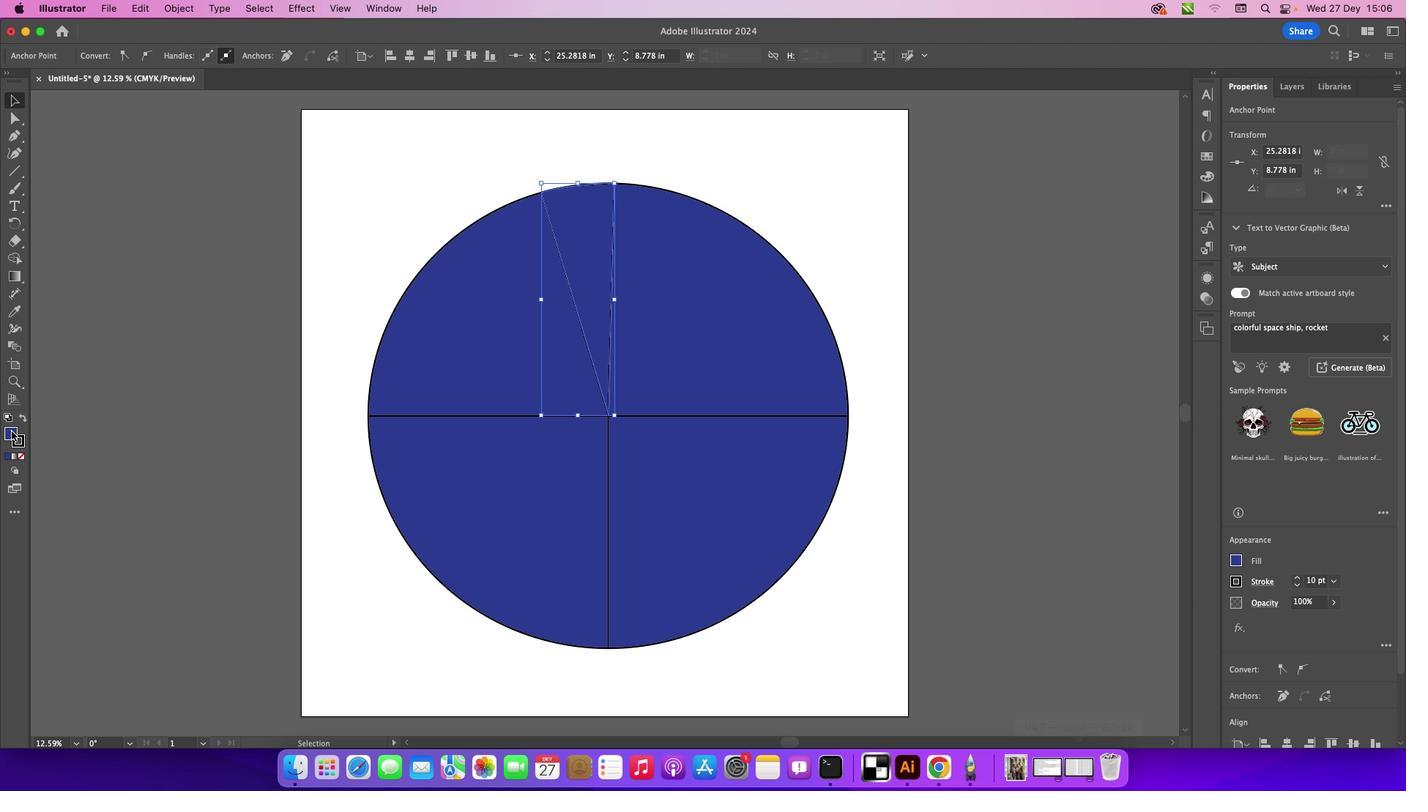 
Action: Mouse pressed left at (11, 430)
Screenshot: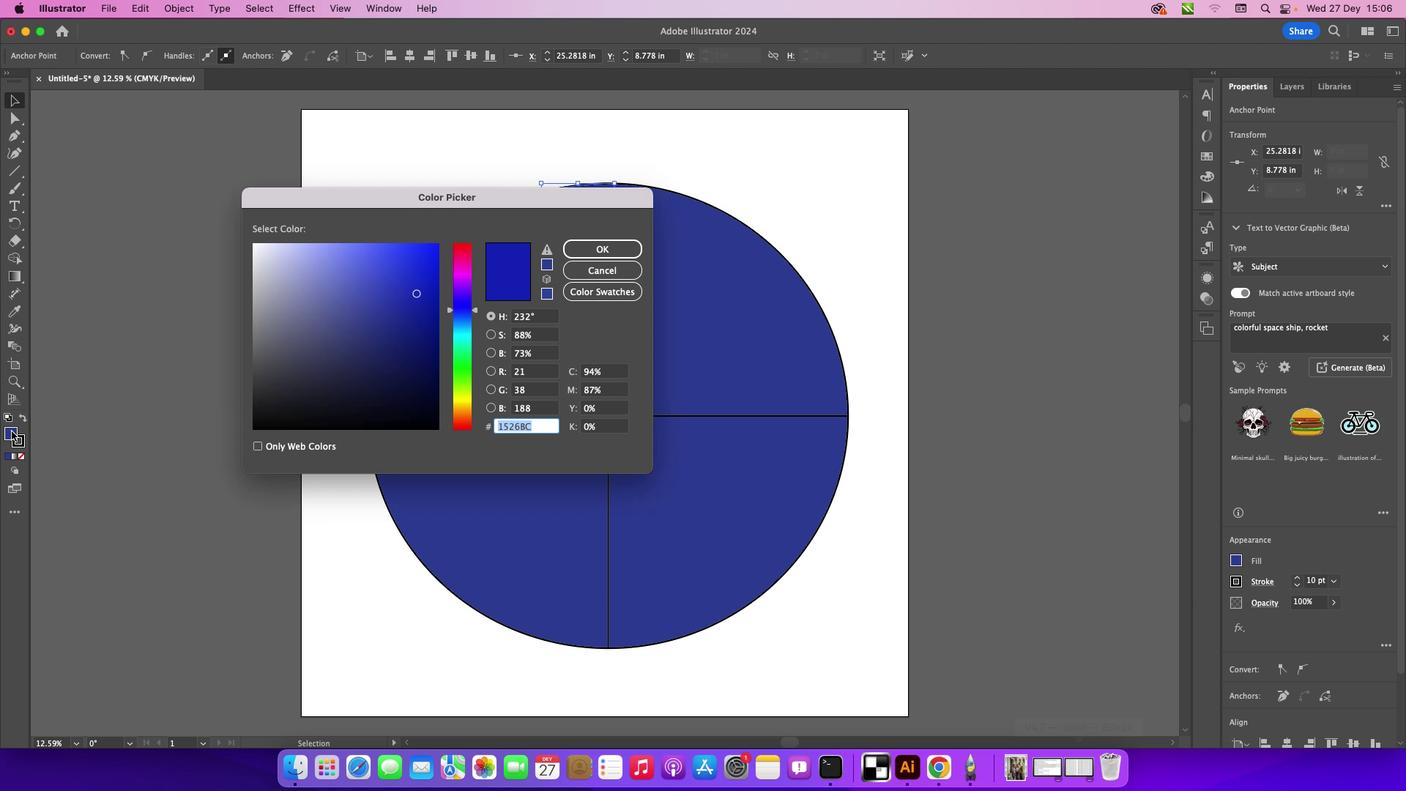 
Action: Mouse pressed left at (11, 430)
Screenshot: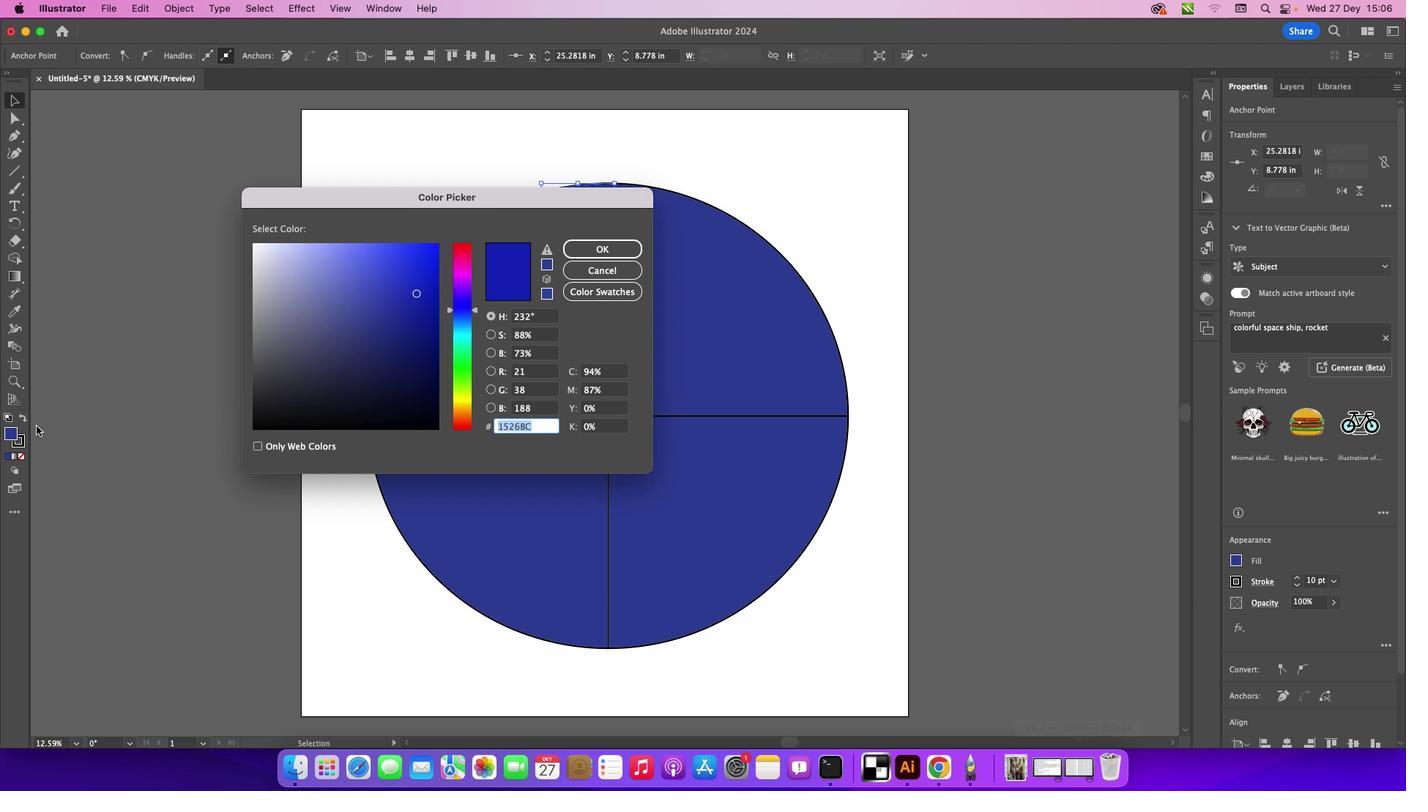 
Action: Mouse moved to (349, 256)
Screenshot: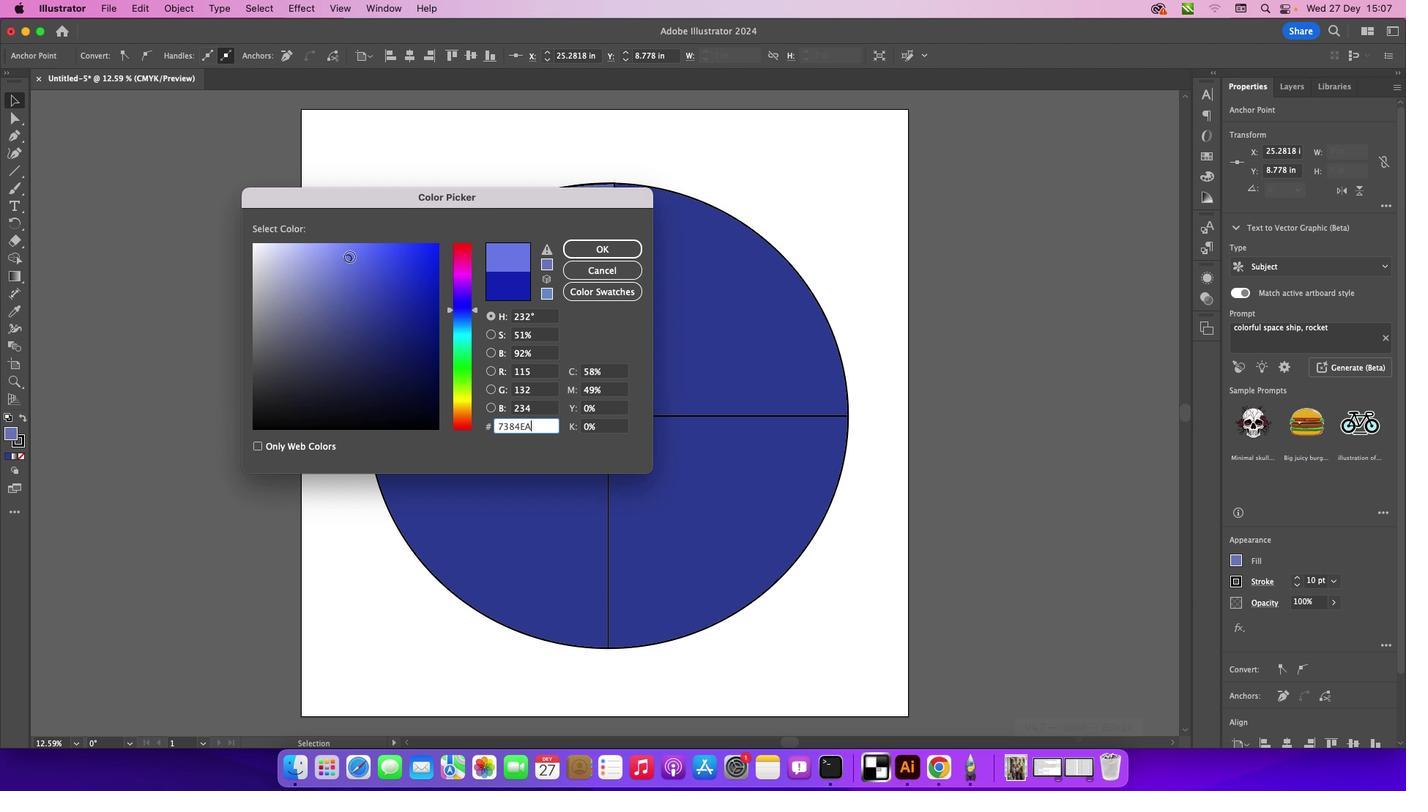 
Action: Mouse pressed left at (349, 256)
Screenshot: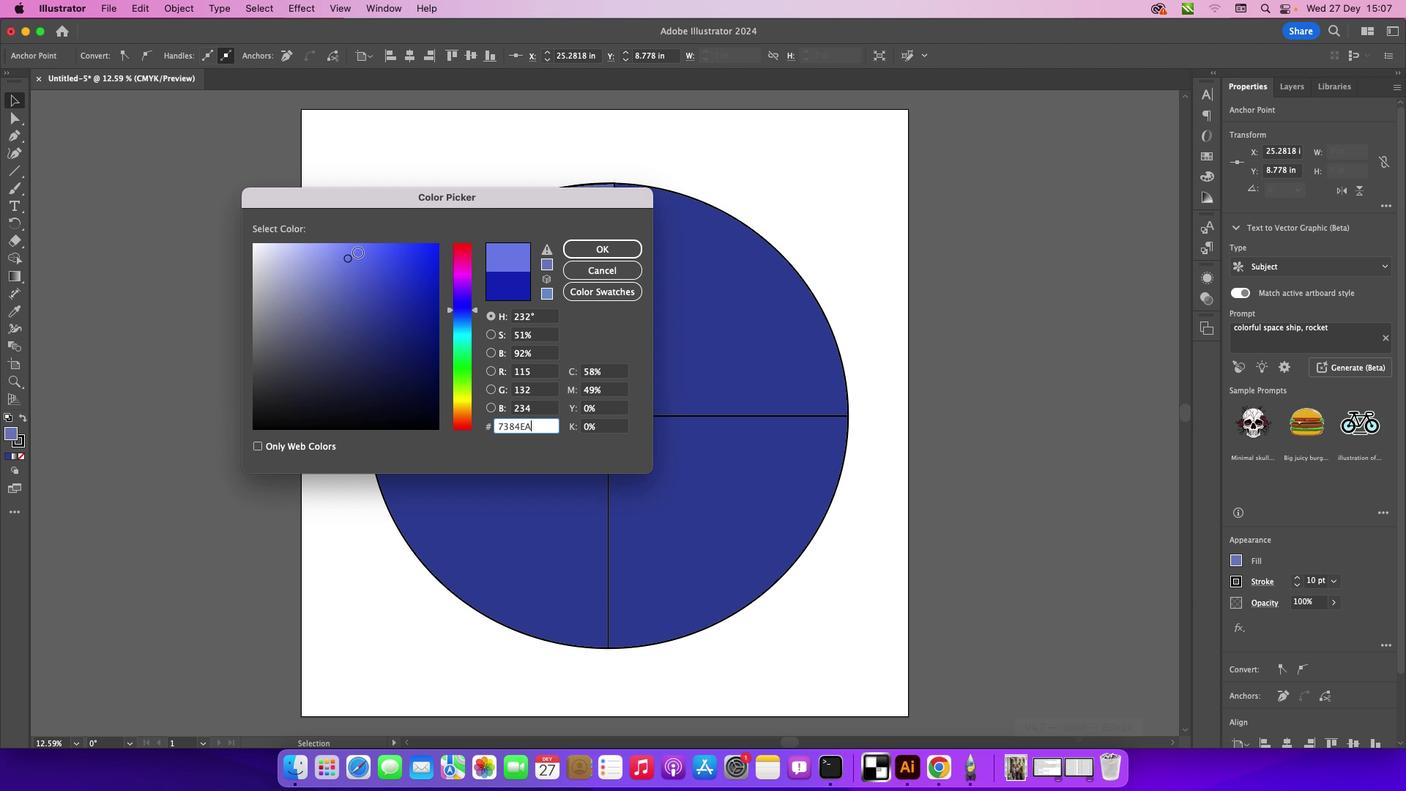 
Action: Mouse moved to (424, 194)
Screenshot: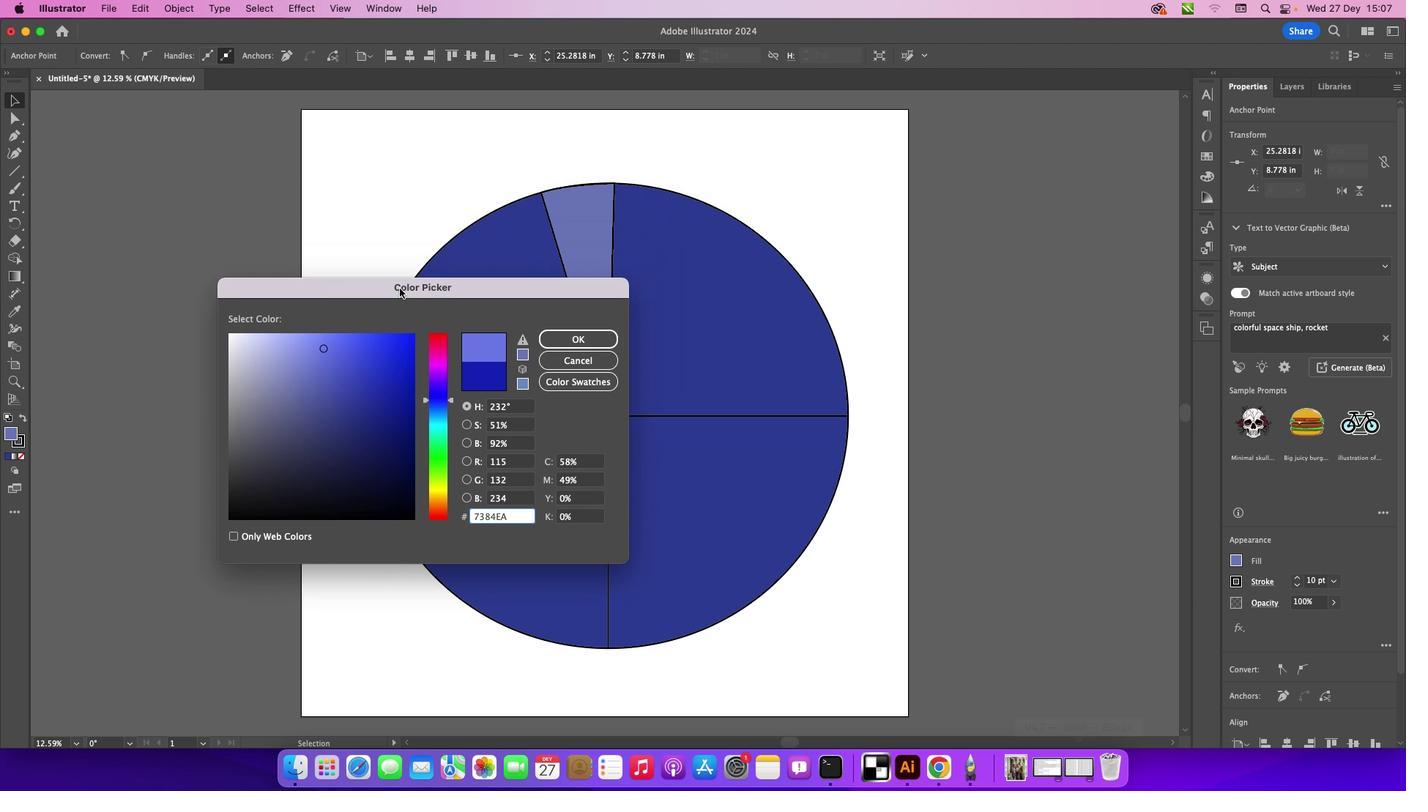 
Action: Mouse pressed left at (424, 194)
Screenshot: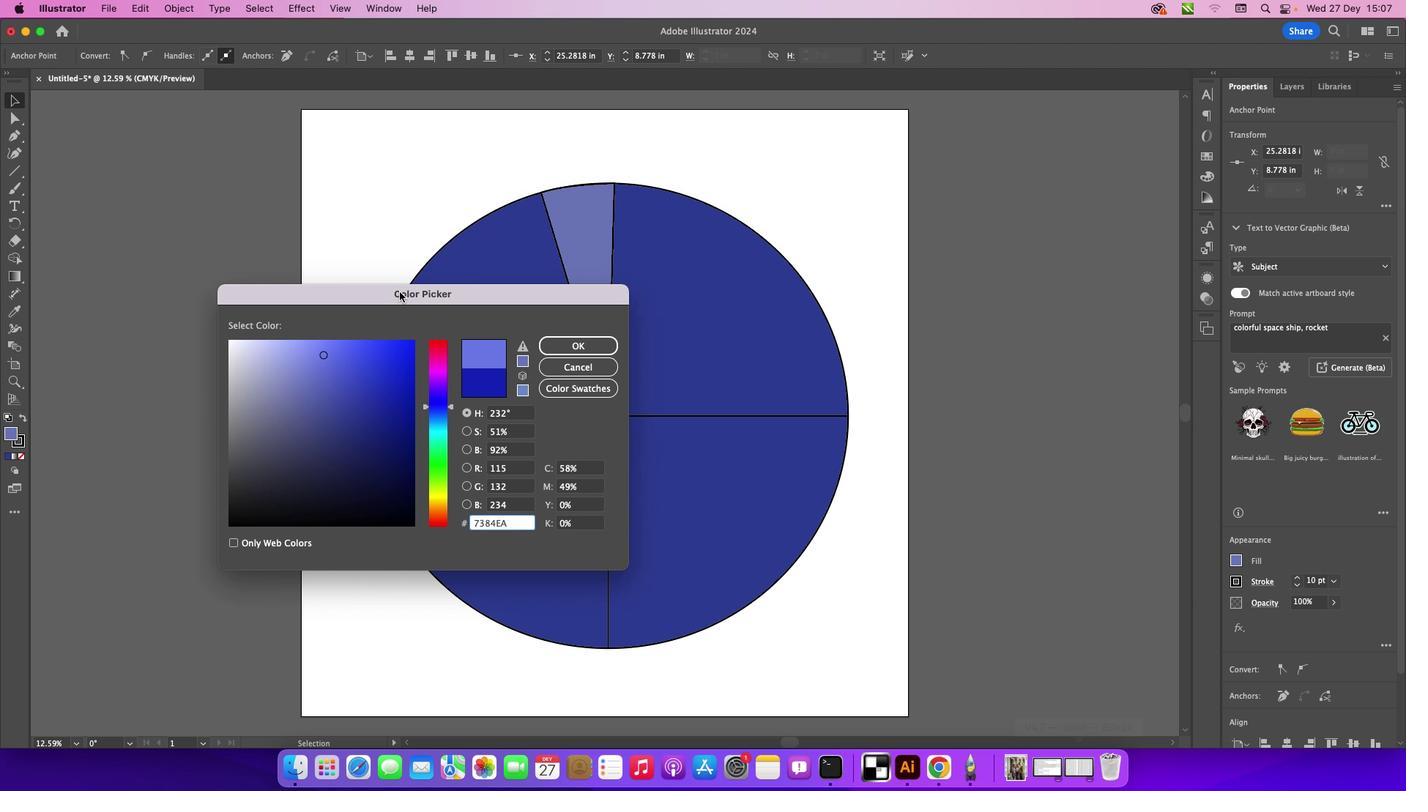 
Action: Mouse moved to (475, 233)
Screenshot: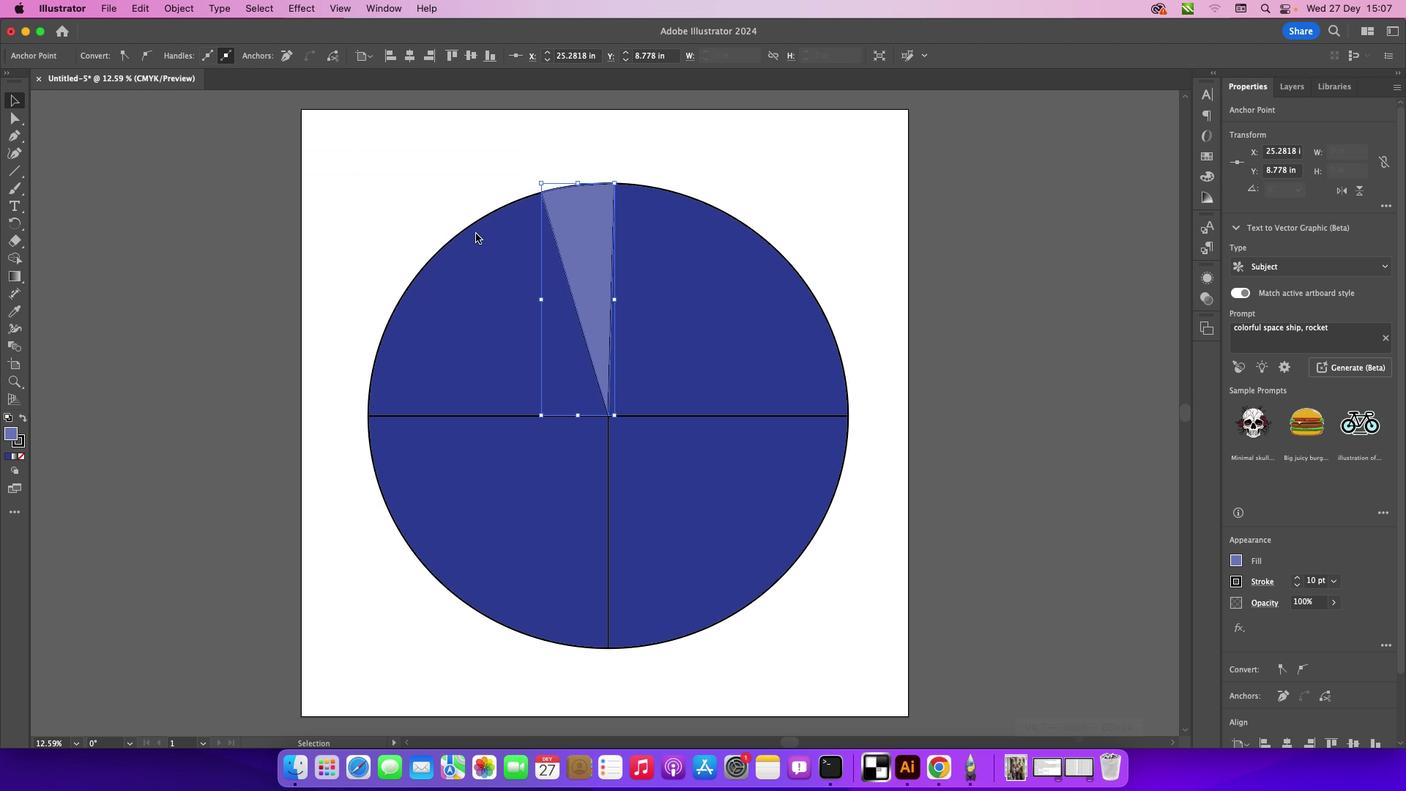 
Action: Mouse pressed left at (475, 233)
Screenshot: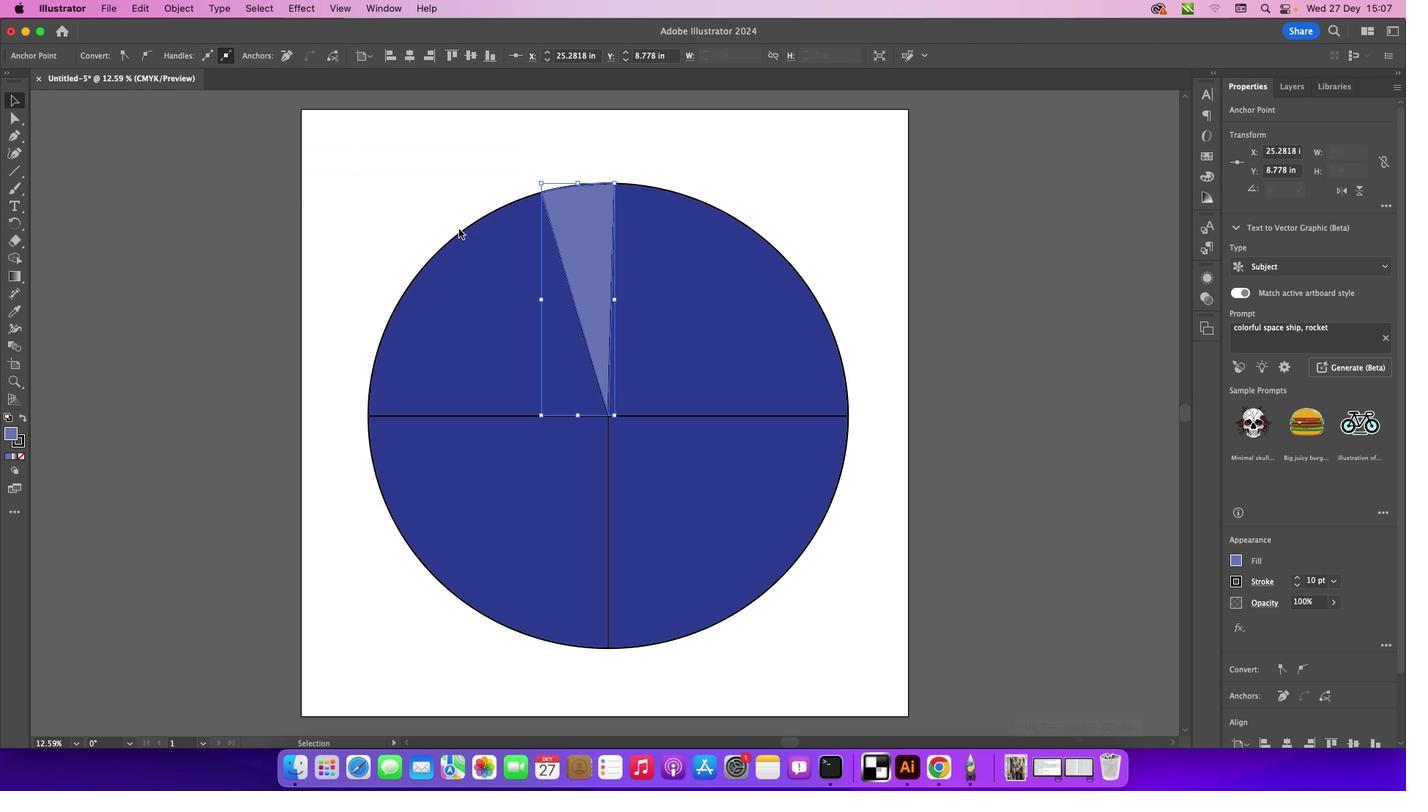 
Action: Mouse moved to (111, 118)
Screenshot: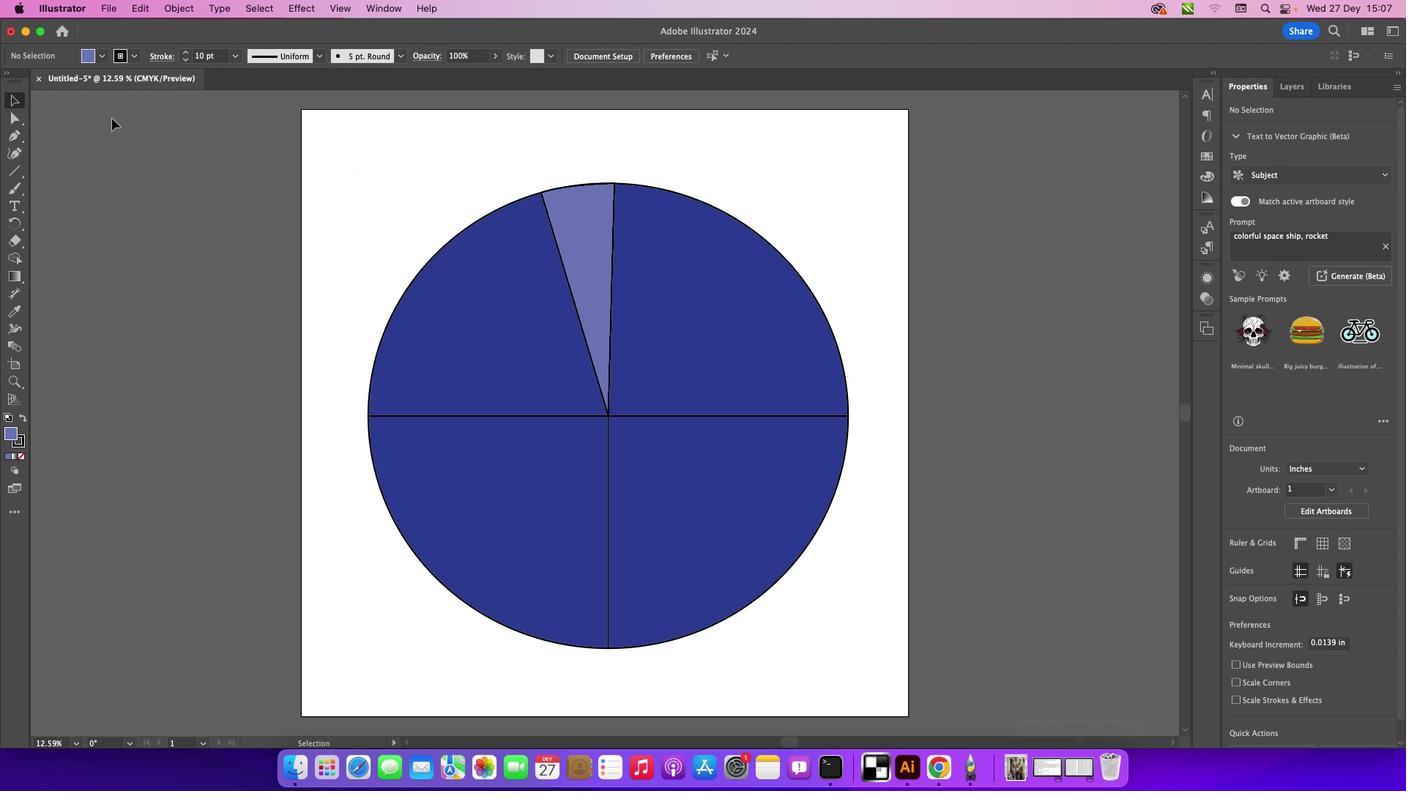 
Action: Mouse pressed left at (111, 118)
Screenshot: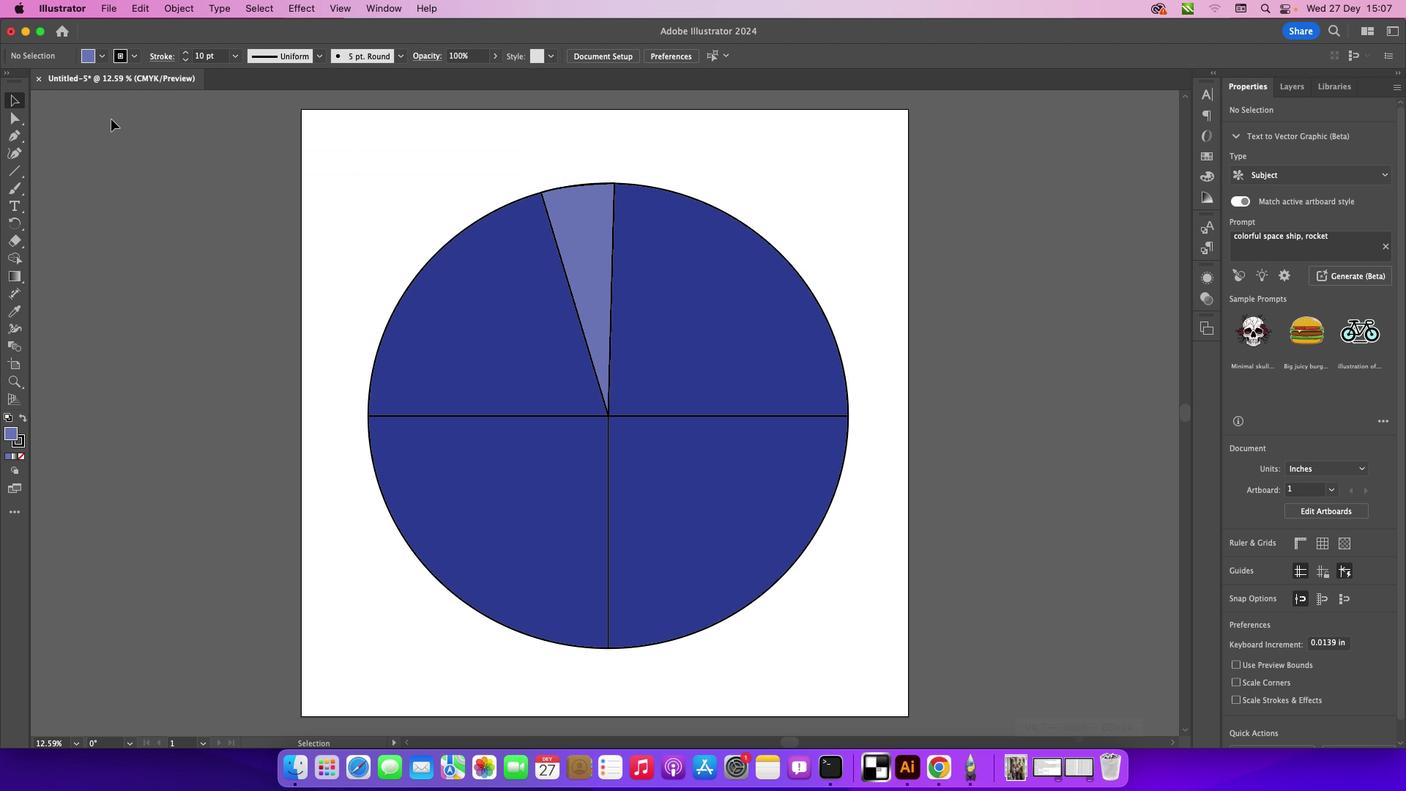 
Action: Mouse moved to (6, 134)
Screenshot: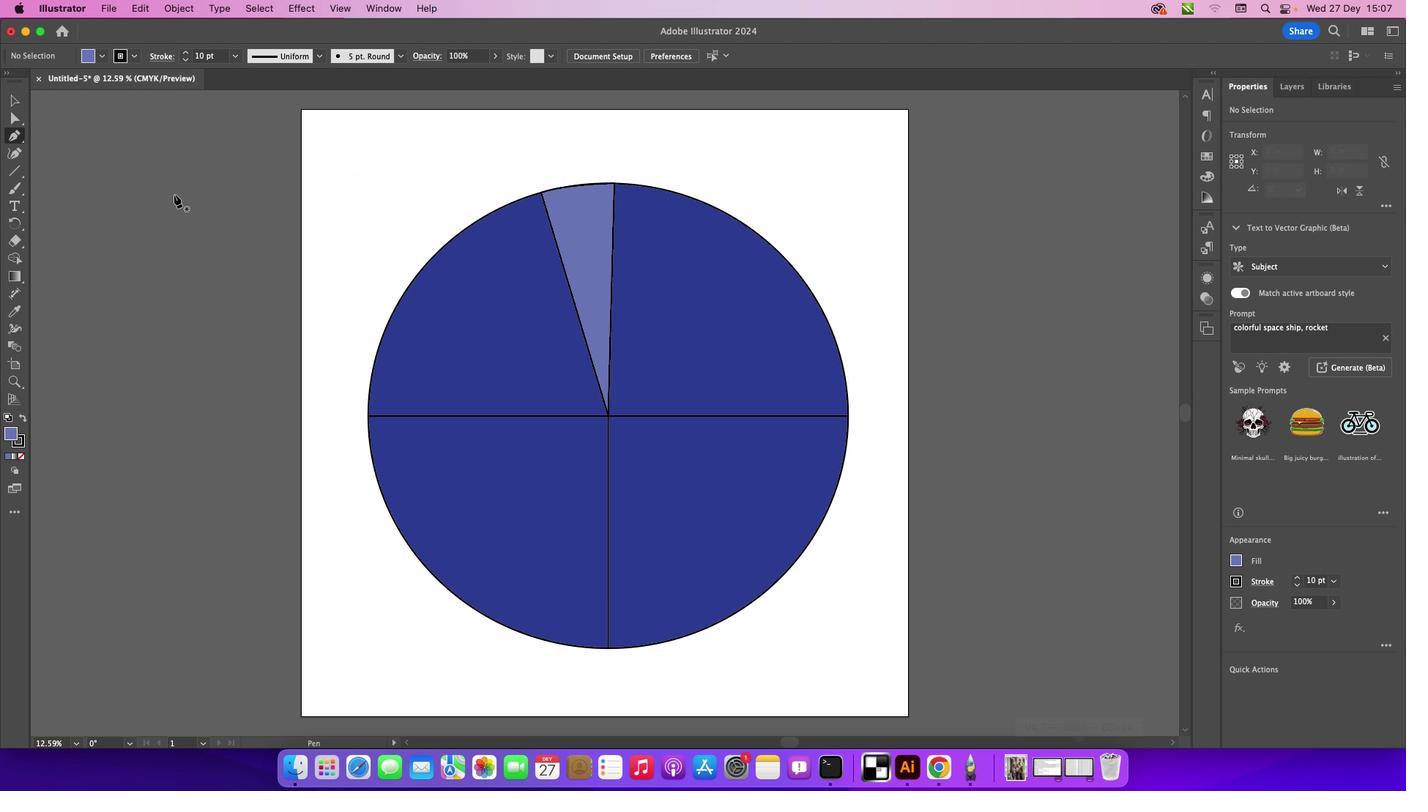 
Action: Mouse pressed left at (6, 134)
Screenshot: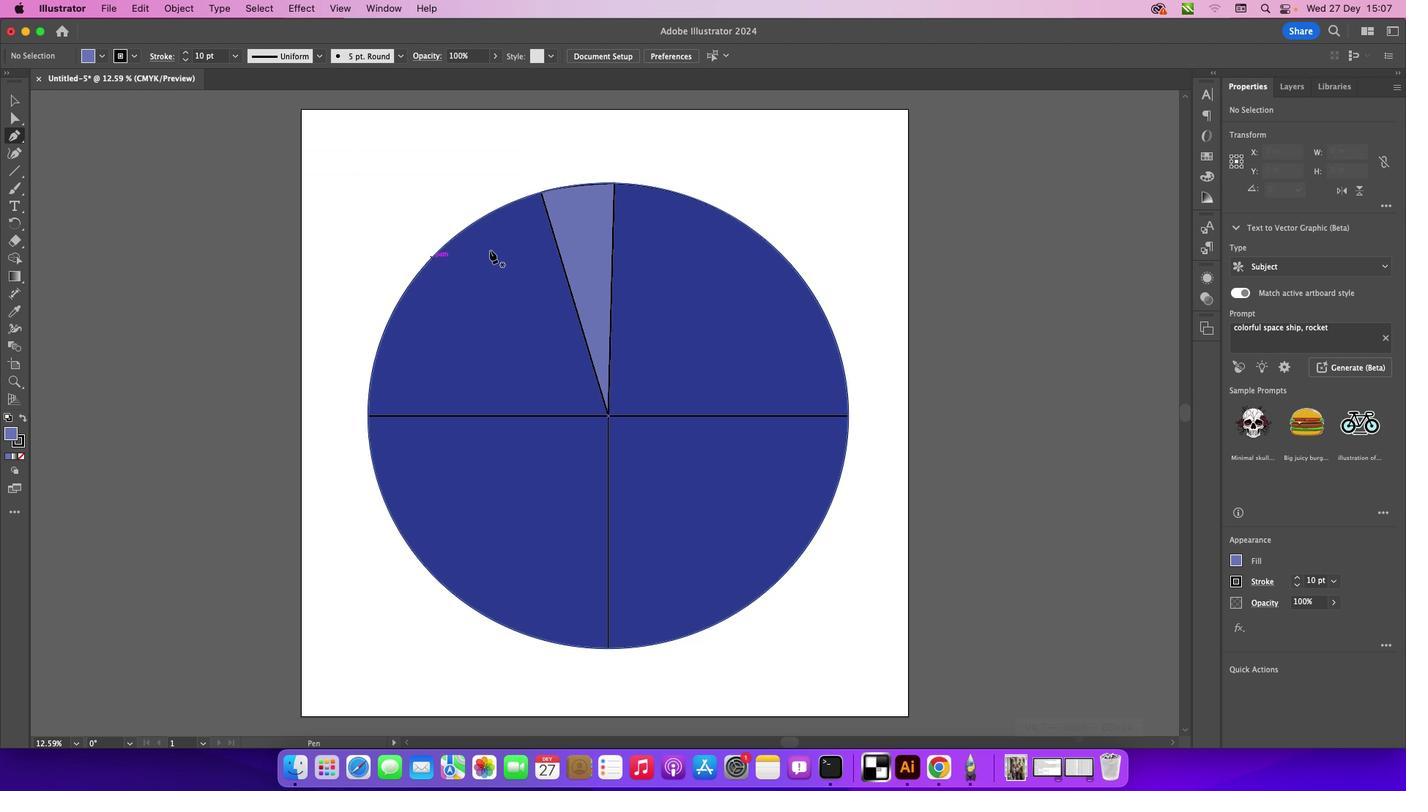 
Action: Mouse moved to (616, 183)
Screenshot: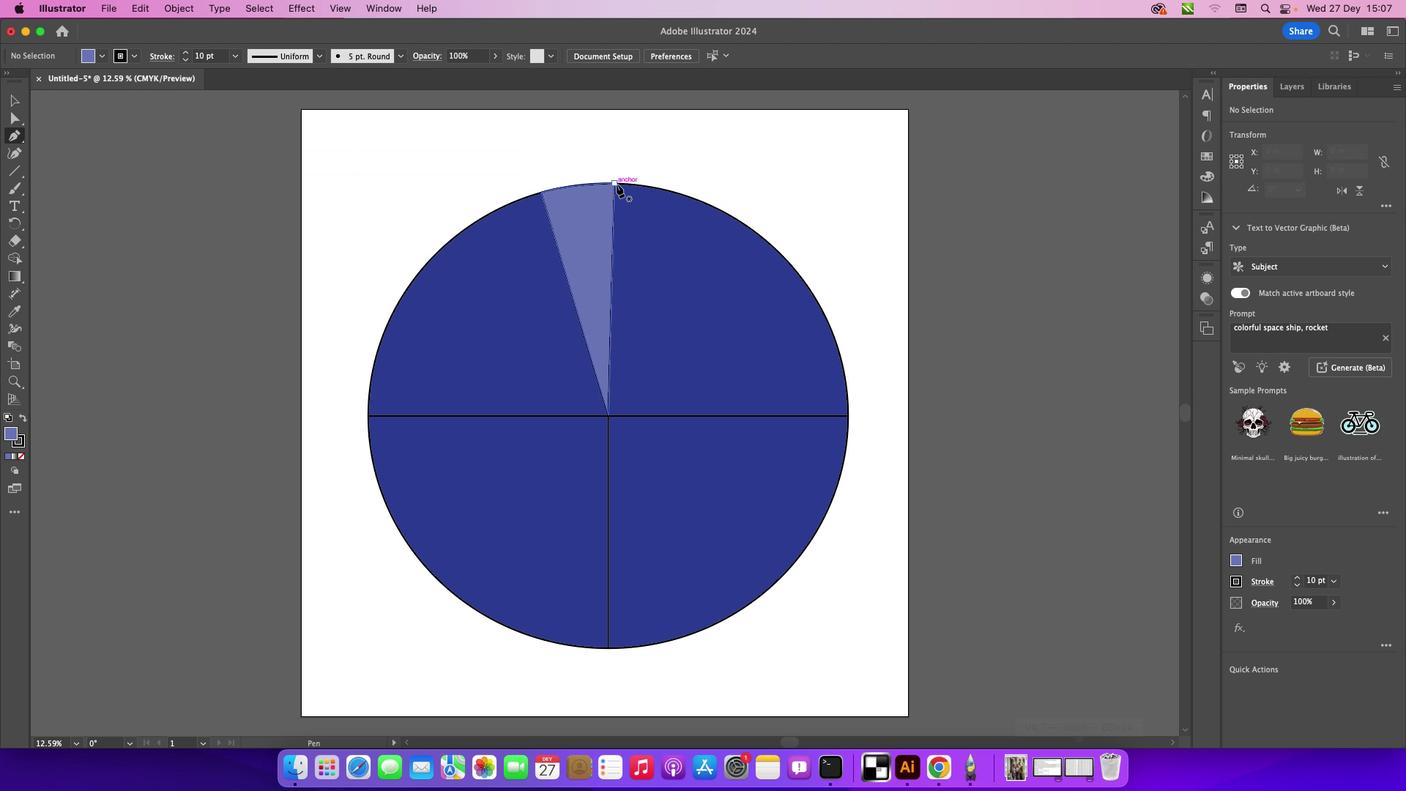 
Action: Mouse pressed left at (616, 183)
Screenshot: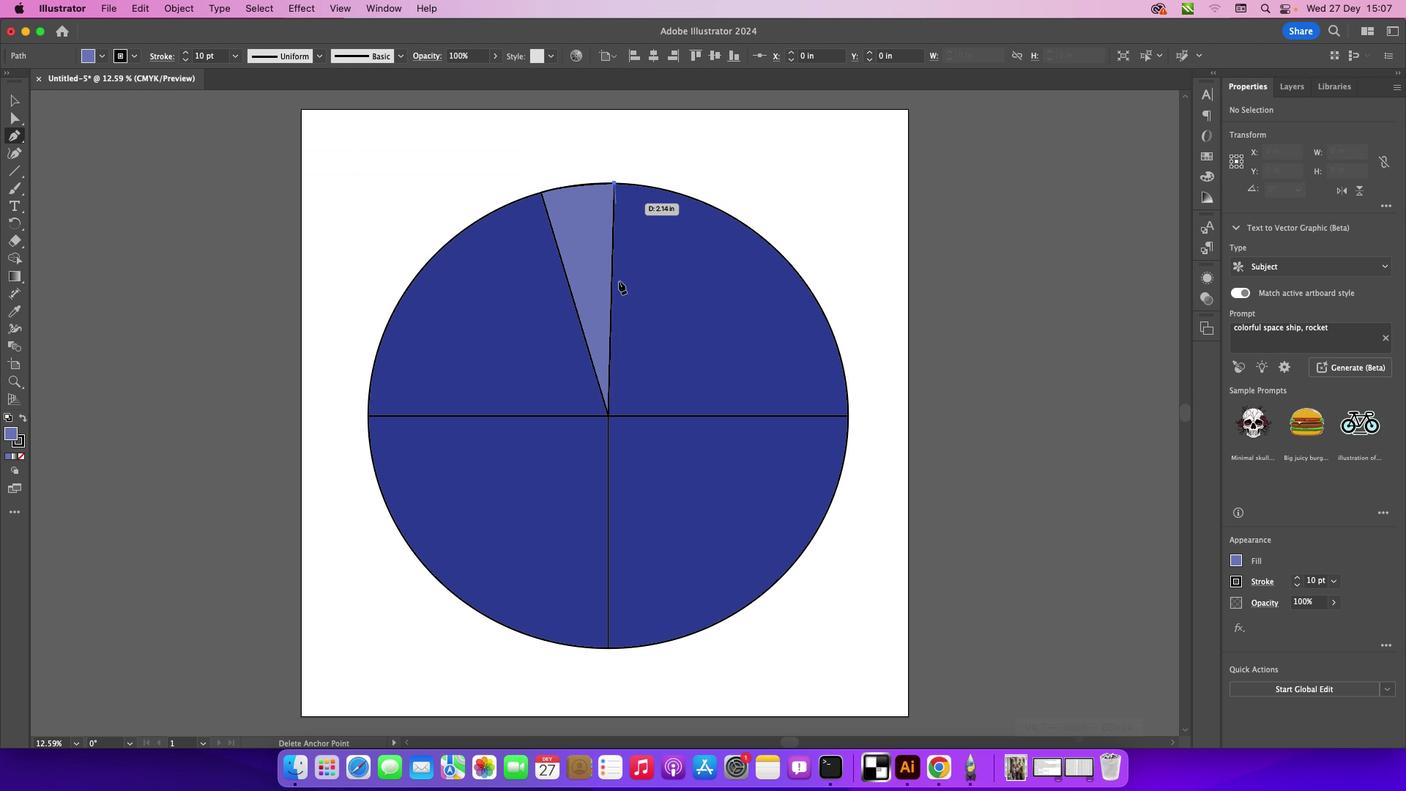 
Action: Mouse moved to (610, 419)
Screenshot: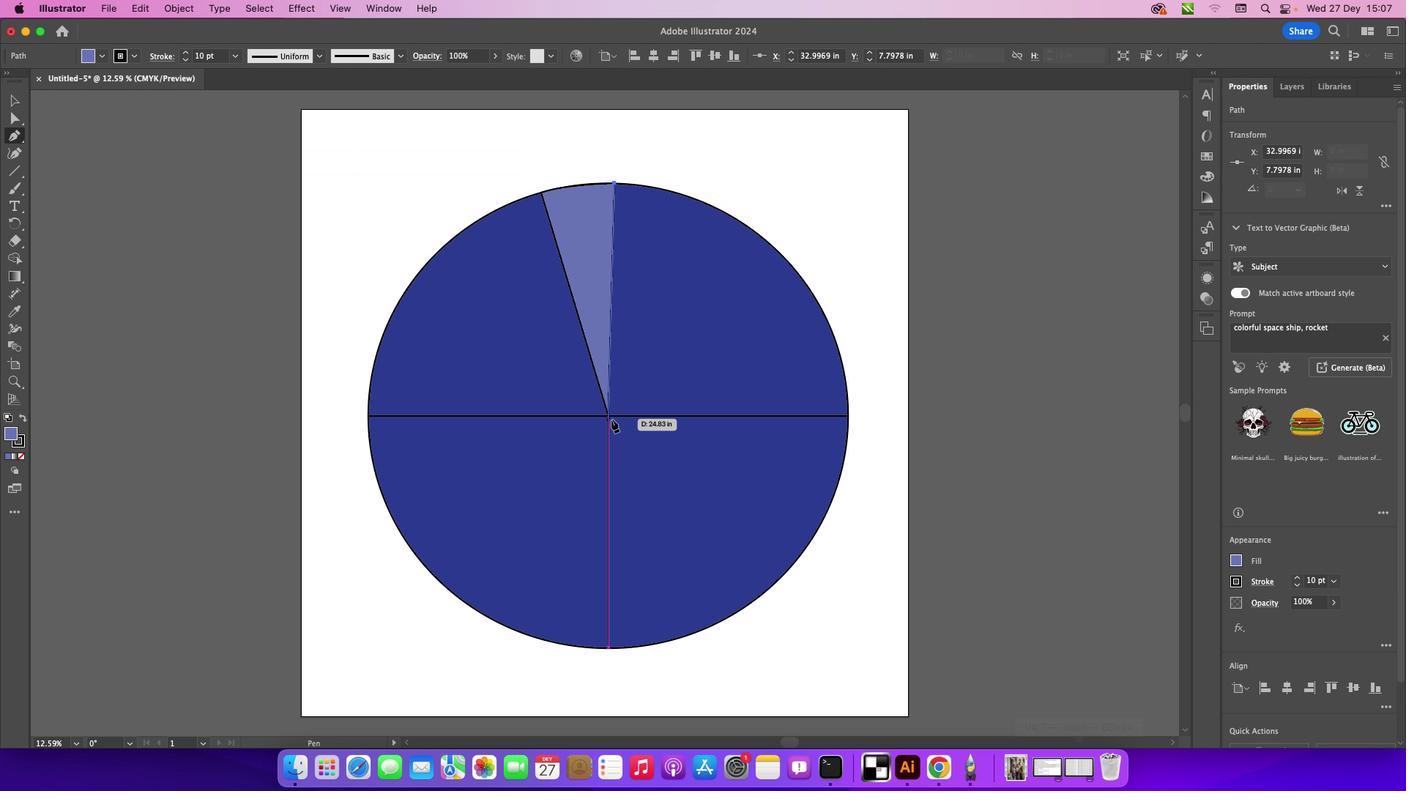 
Action: Mouse pressed left at (610, 419)
Screenshot: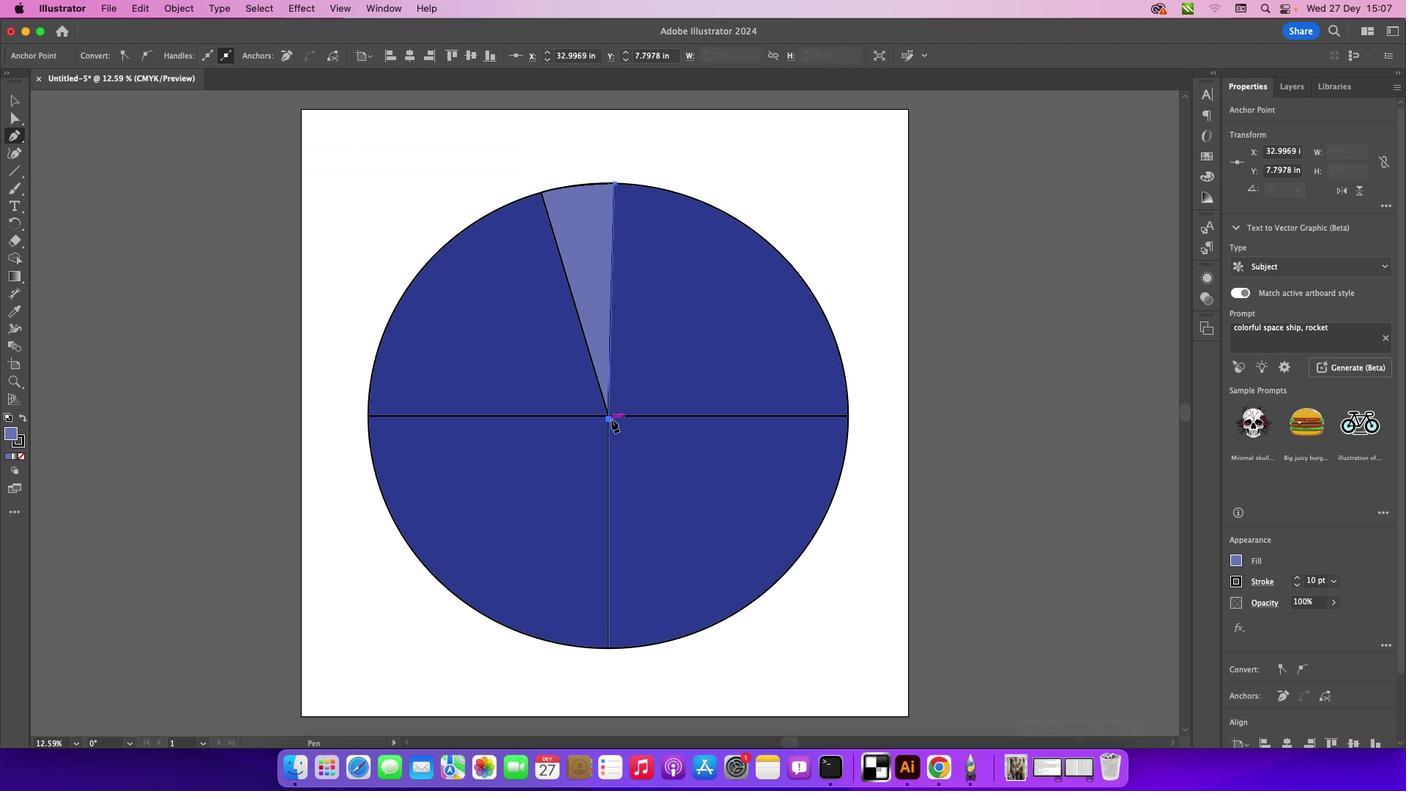 
Action: Mouse moved to (706, 202)
Screenshot: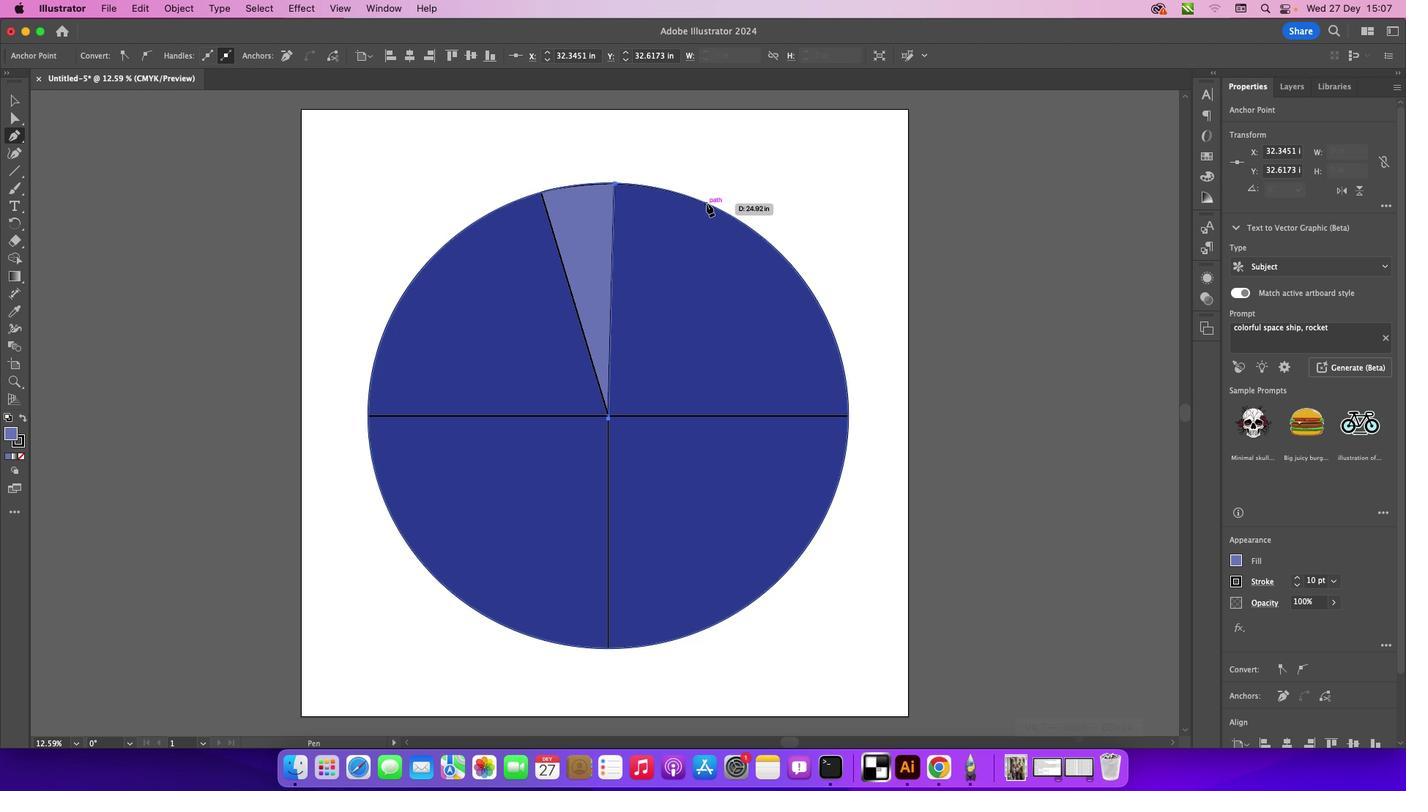 
Action: Mouse pressed left at (706, 202)
Screenshot: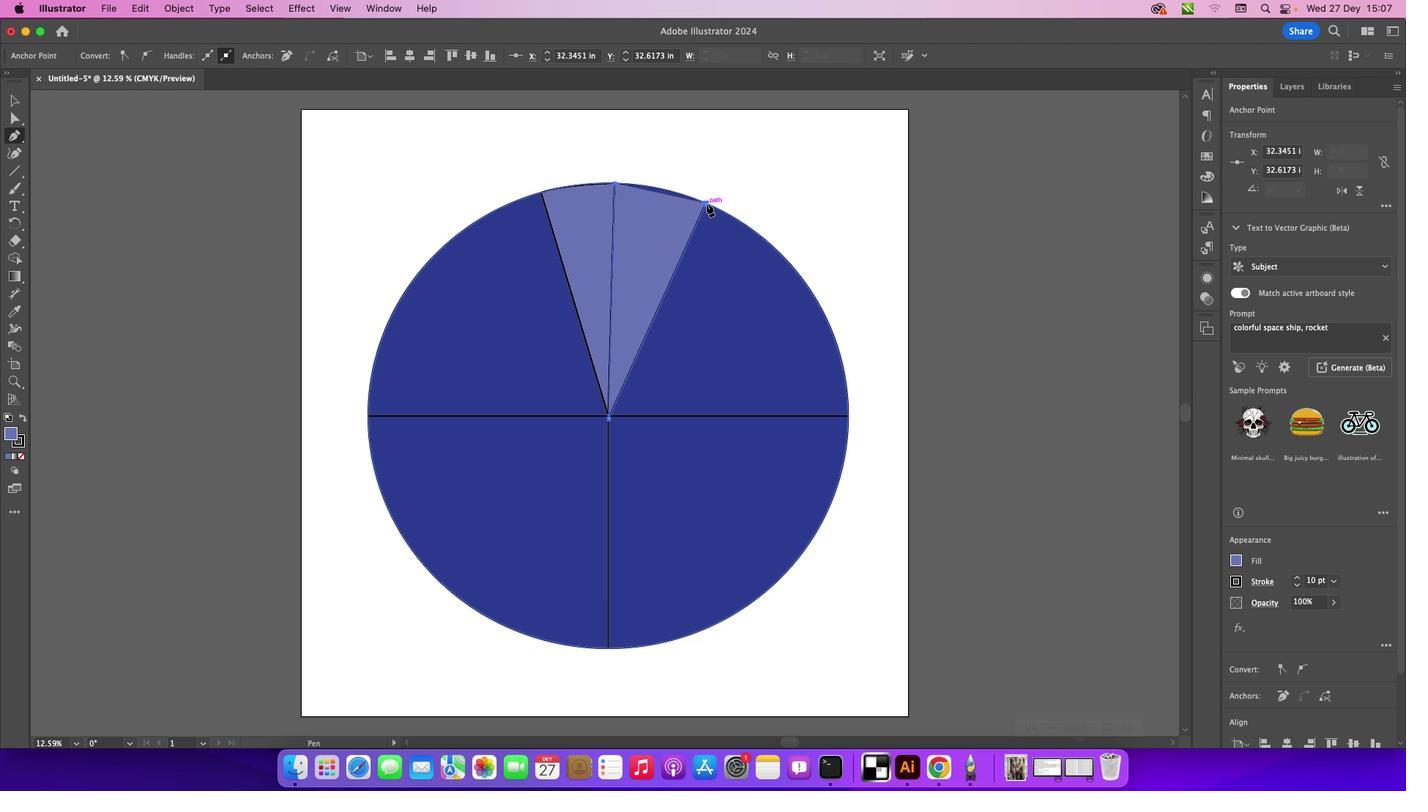 
Action: Mouse moved to (613, 184)
Screenshot: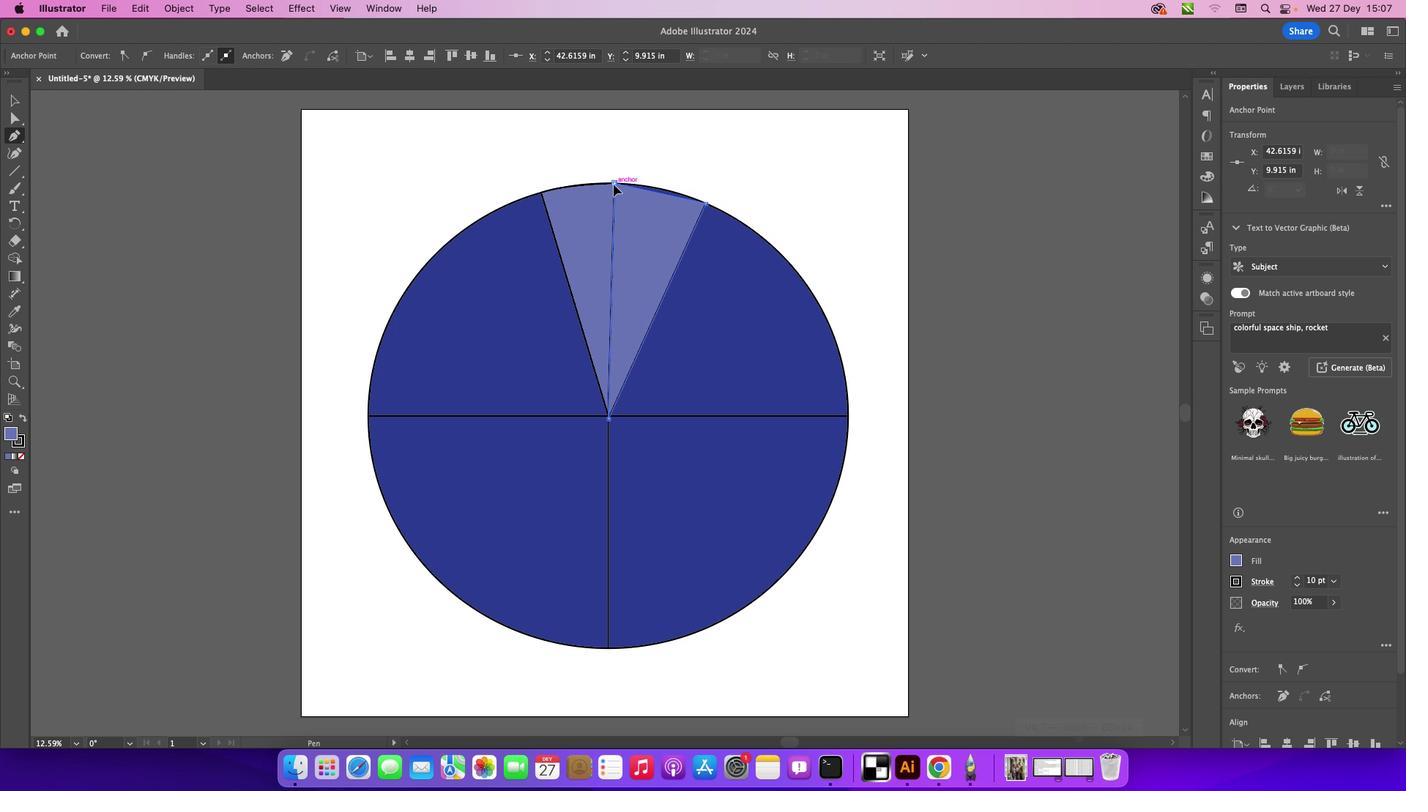 
Action: Mouse pressed left at (613, 184)
Screenshot: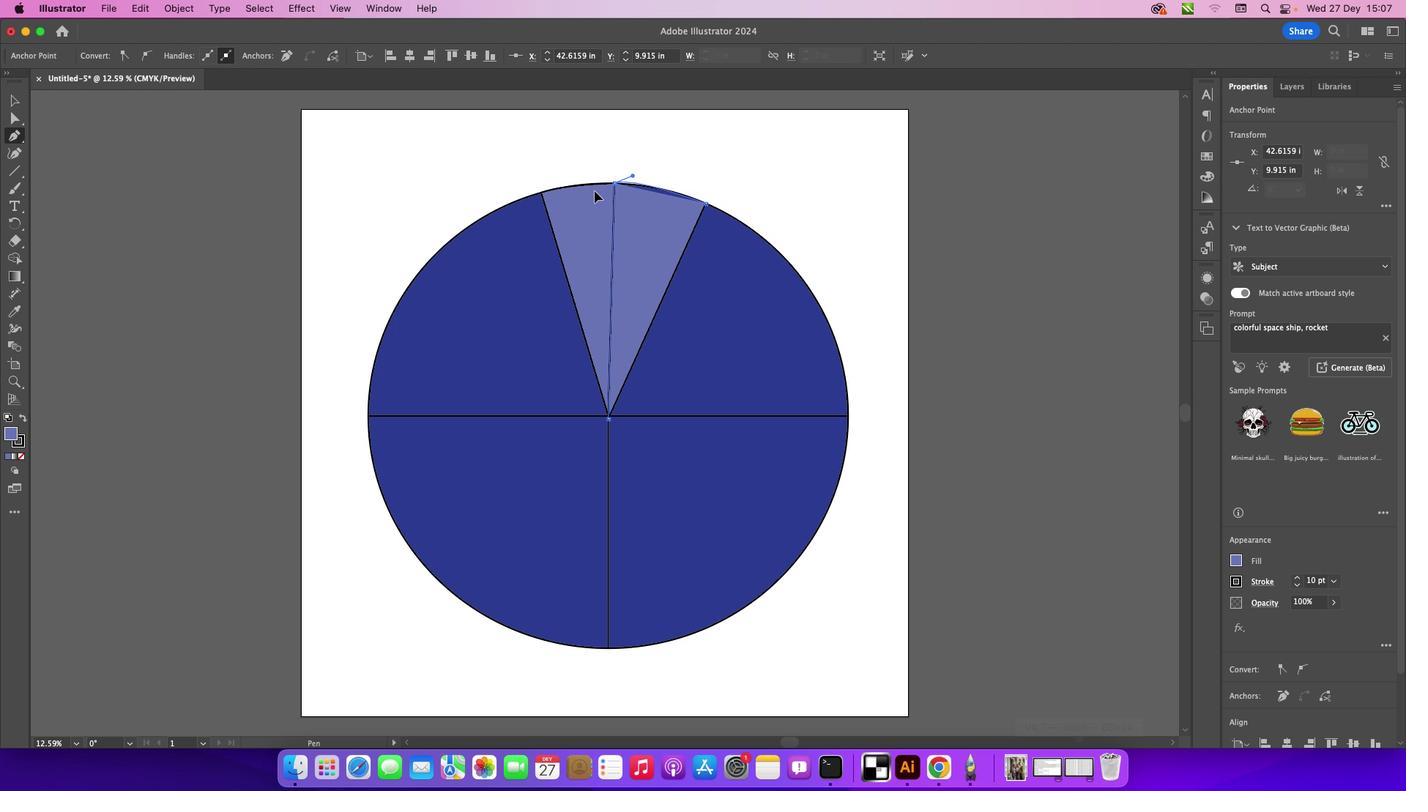 
Action: Mouse moved to (10, 435)
Screenshot: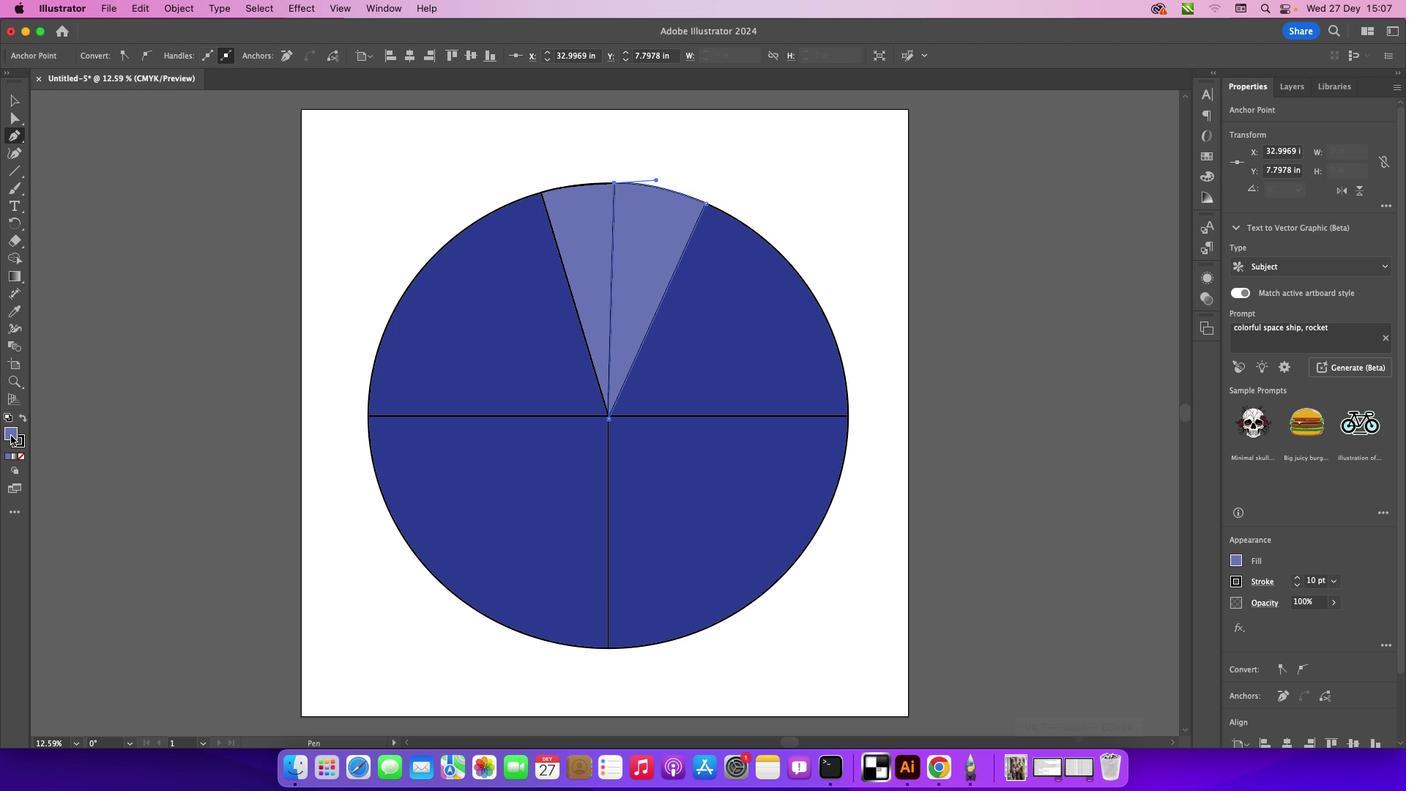 
Action: Mouse pressed left at (10, 435)
Screenshot: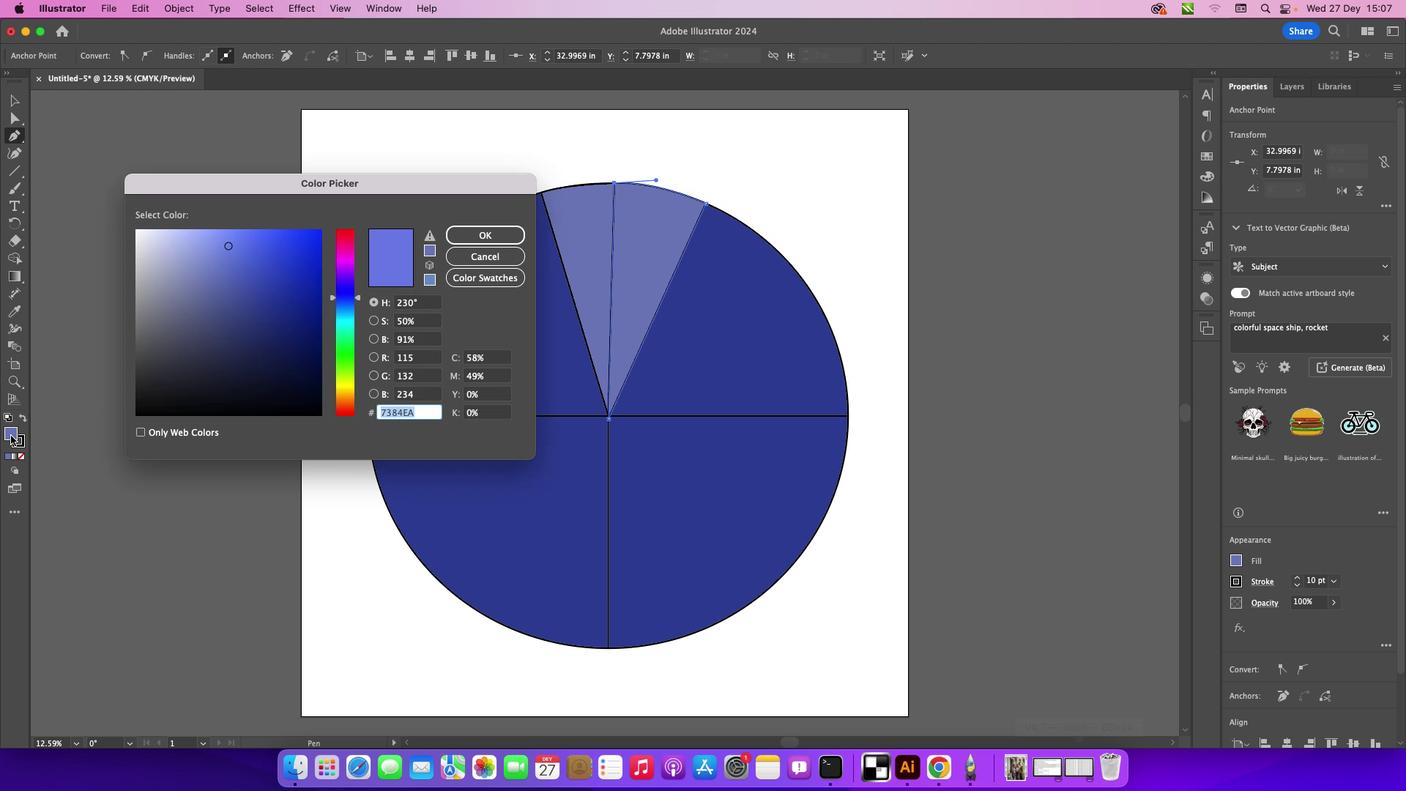 
Action: Mouse pressed left at (10, 435)
Screenshot: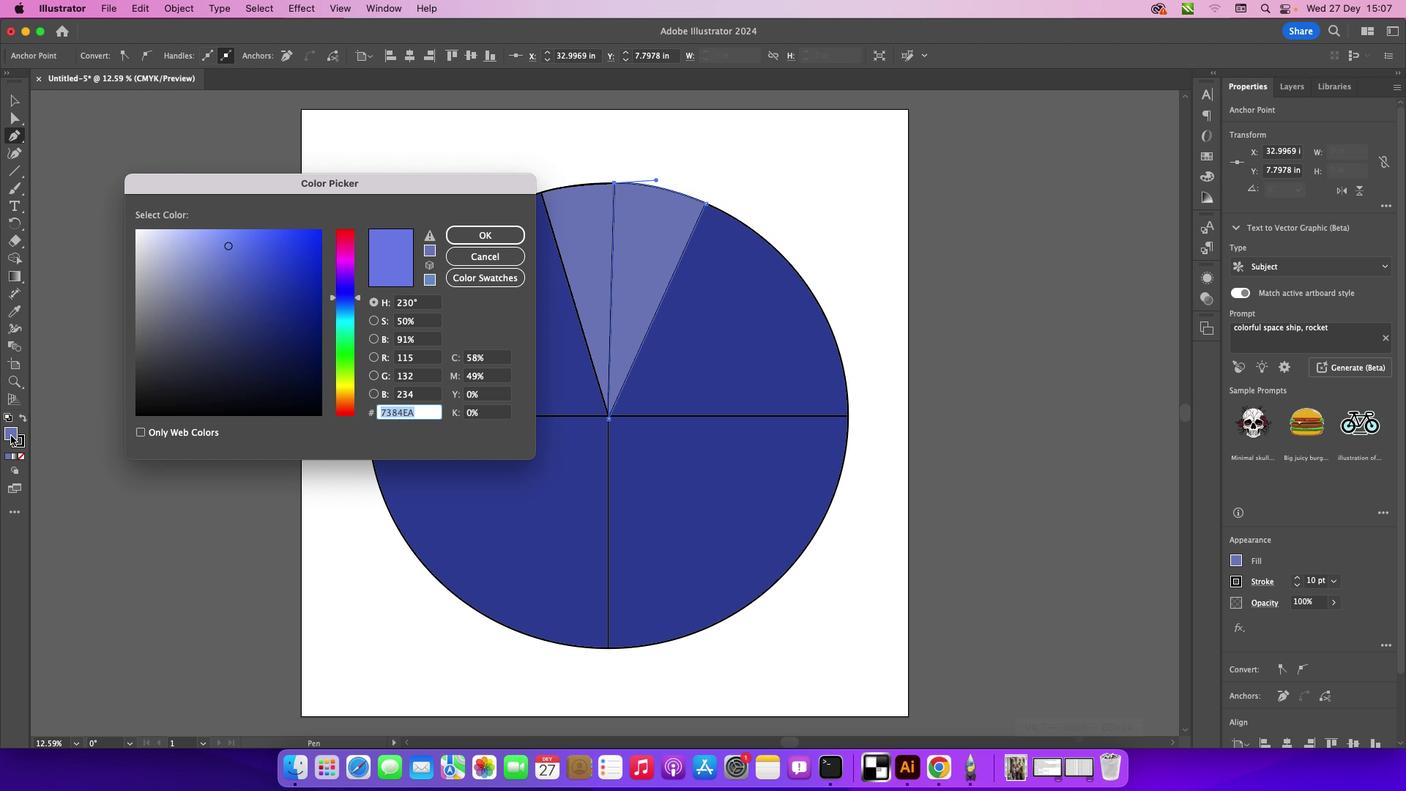 
Action: Mouse moved to (339, 237)
Screenshot: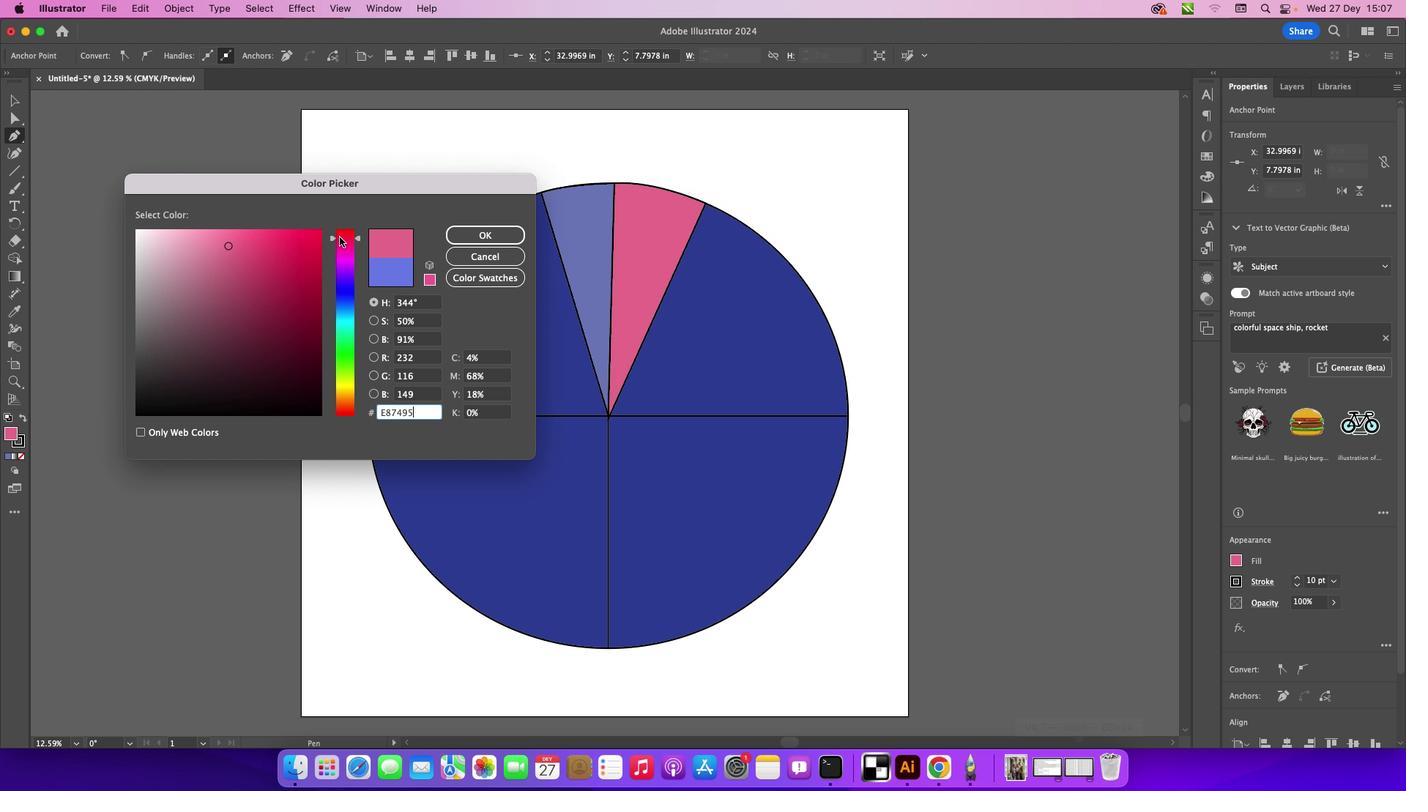 
Action: Mouse pressed left at (339, 237)
Screenshot: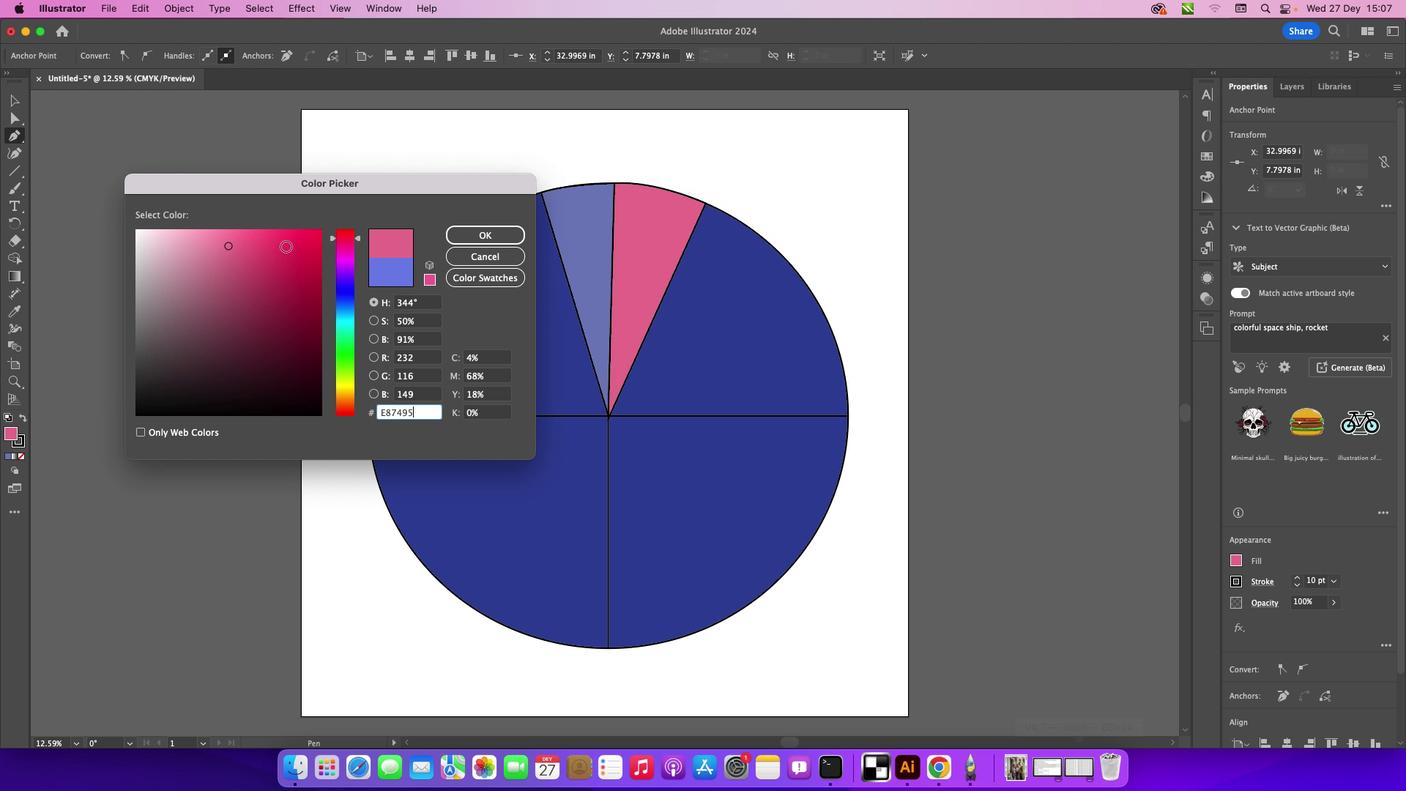 
Action: Mouse moved to (274, 249)
Screenshot: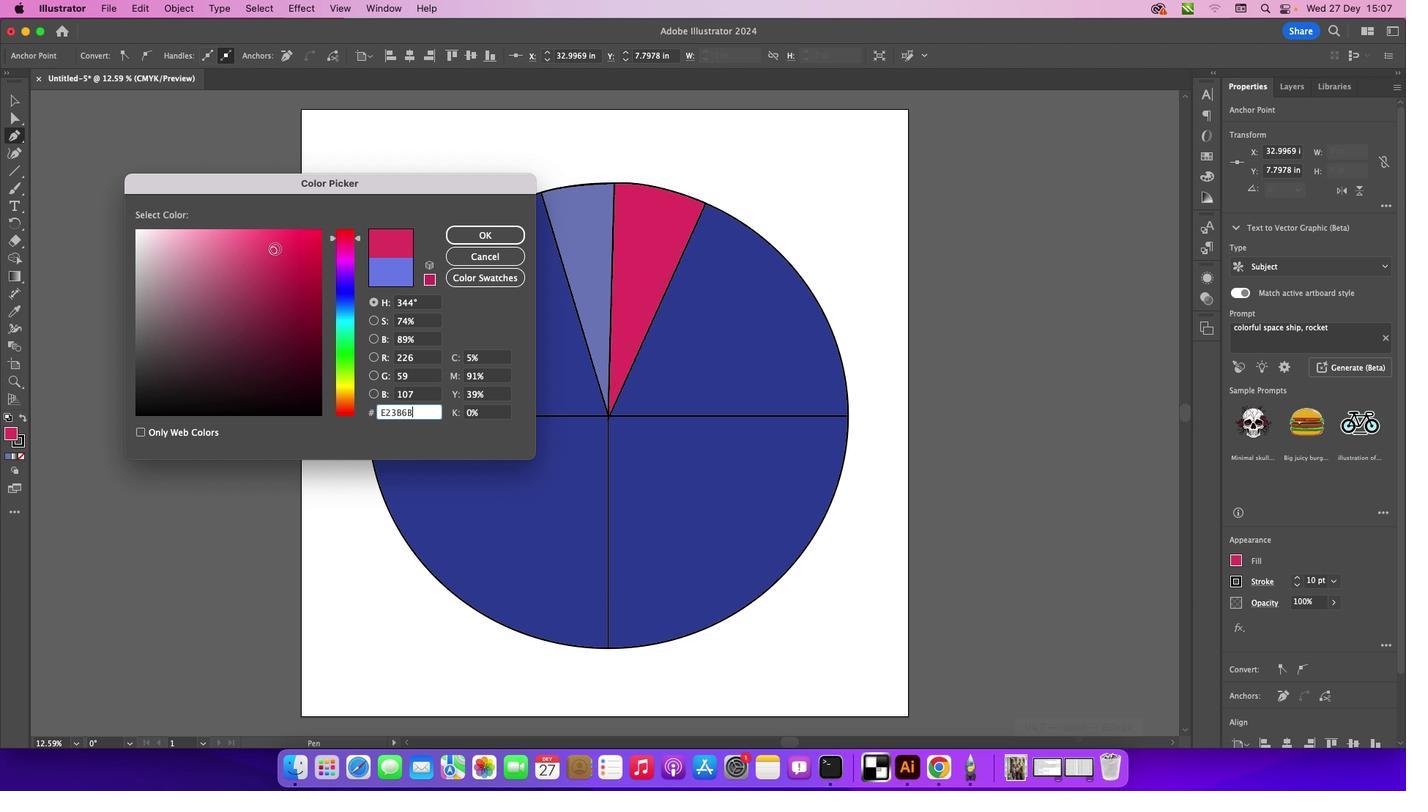 
Action: Mouse pressed left at (274, 249)
Screenshot: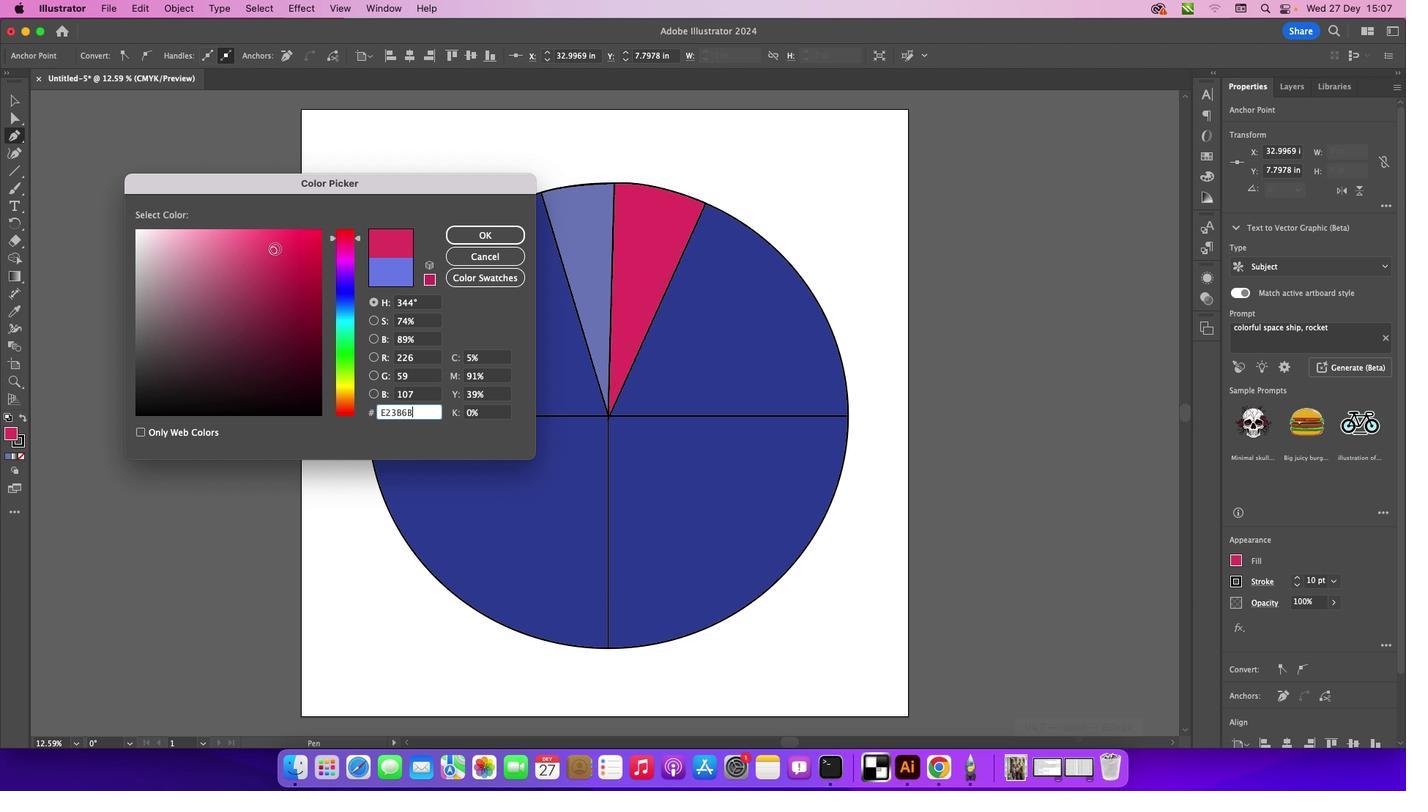 
Action: Mouse moved to (306, 274)
Screenshot: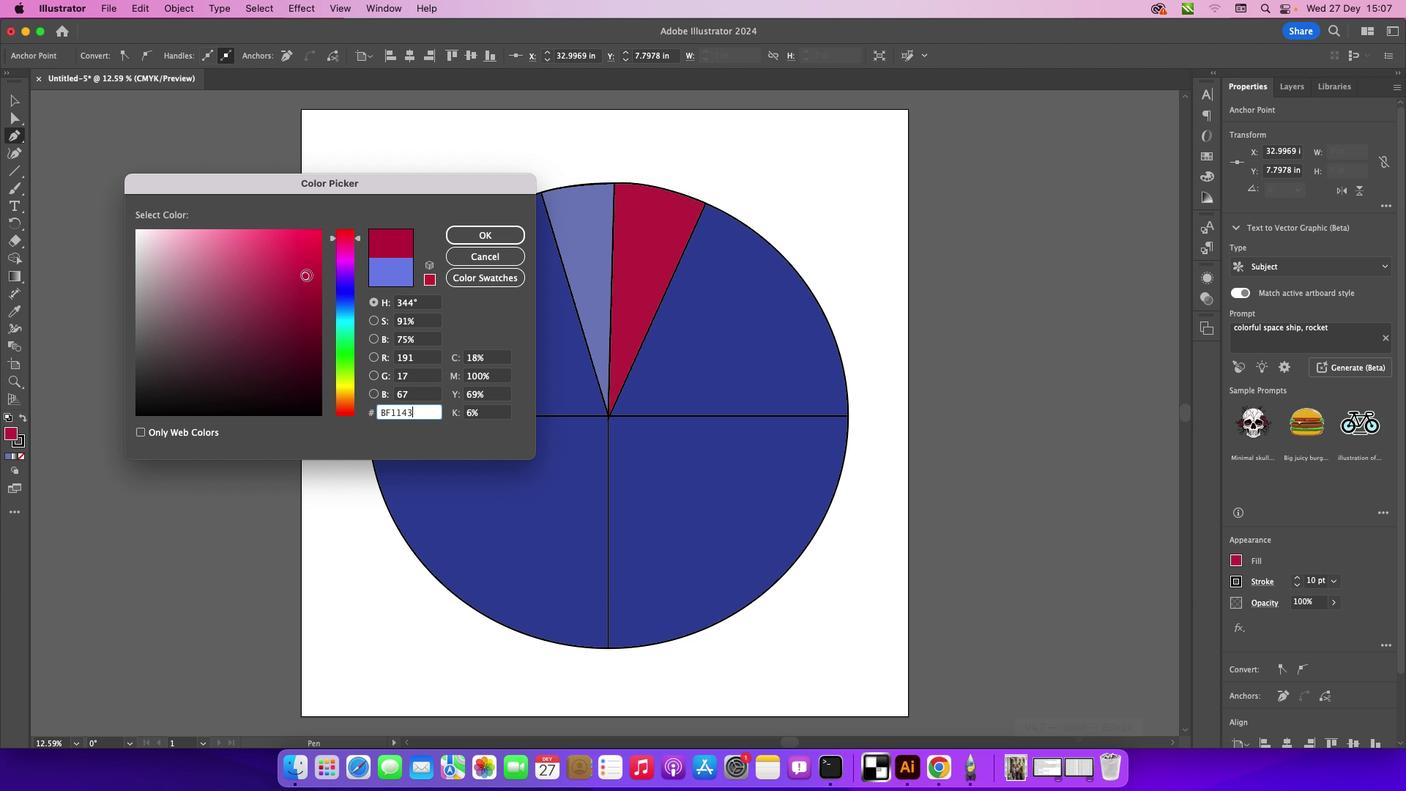 
Action: Mouse pressed left at (306, 274)
Screenshot: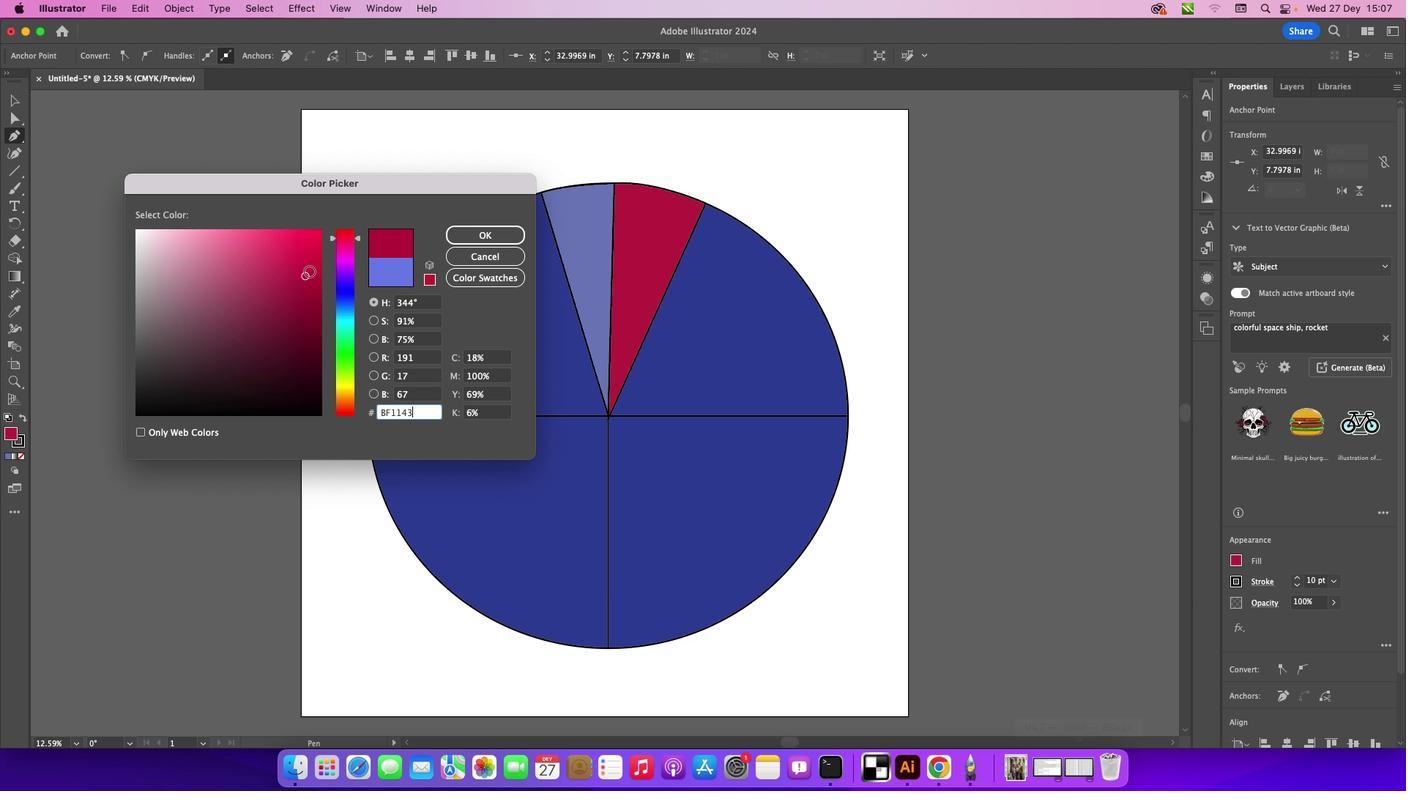 
Action: Mouse moved to (471, 229)
Screenshot: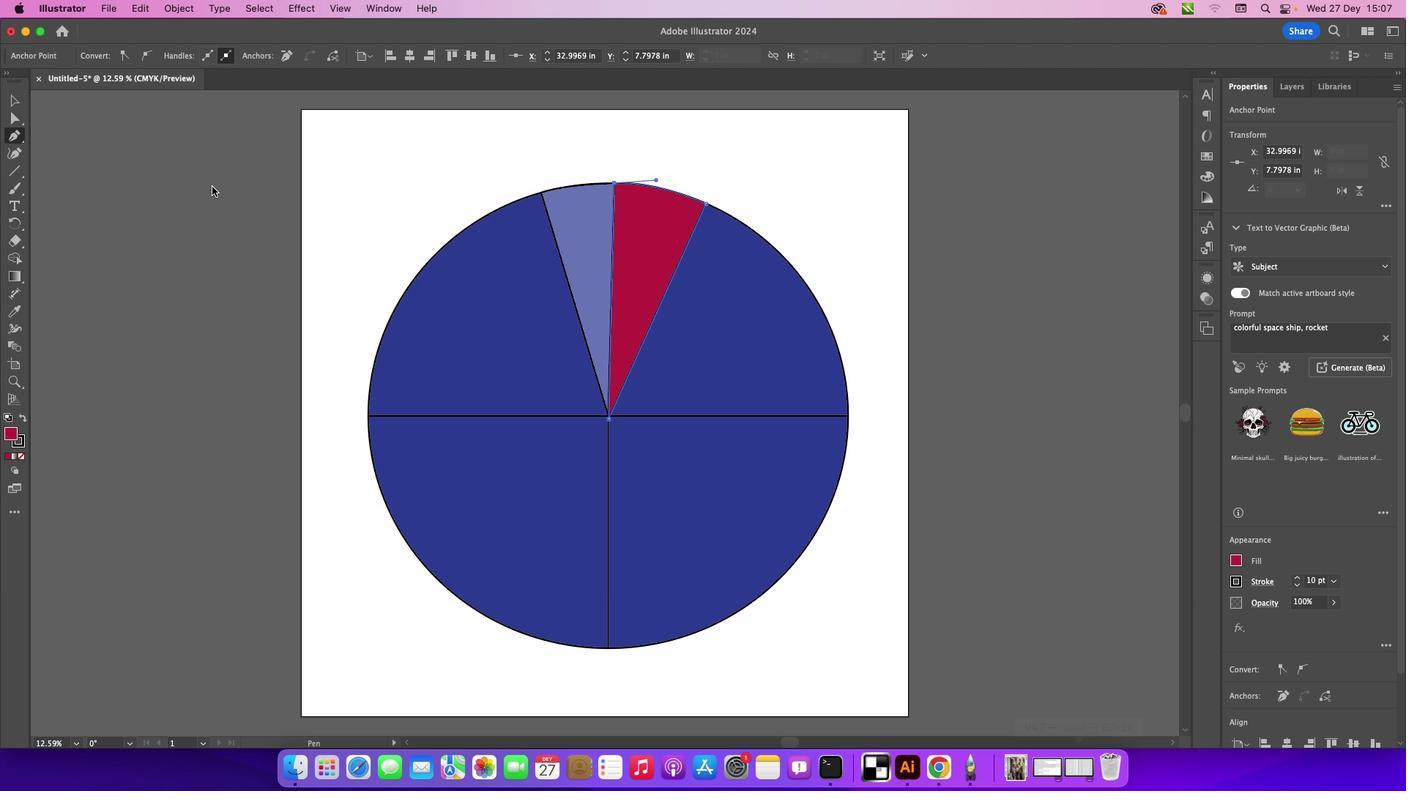 
Action: Mouse pressed left at (471, 229)
Screenshot: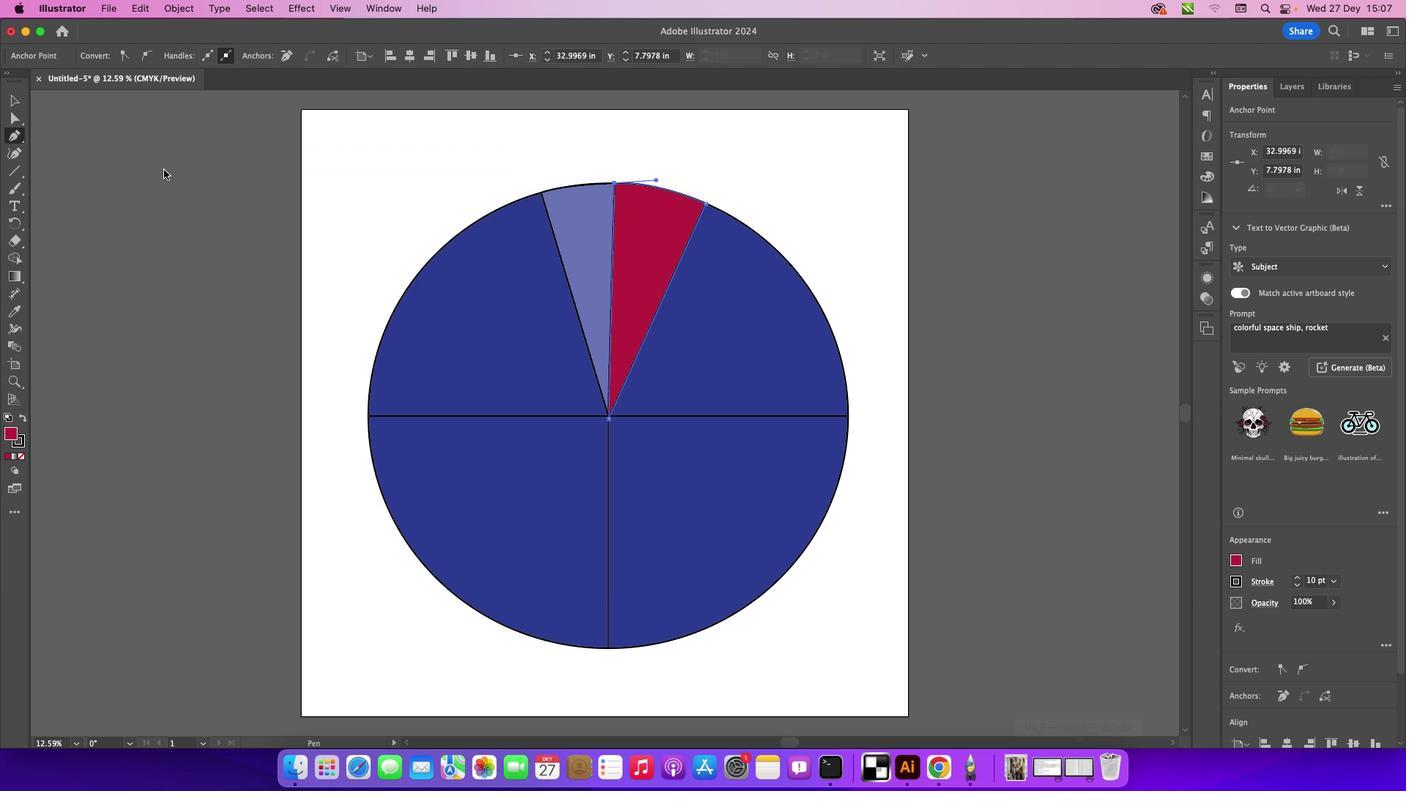 
Action: Mouse moved to (18, 101)
Screenshot: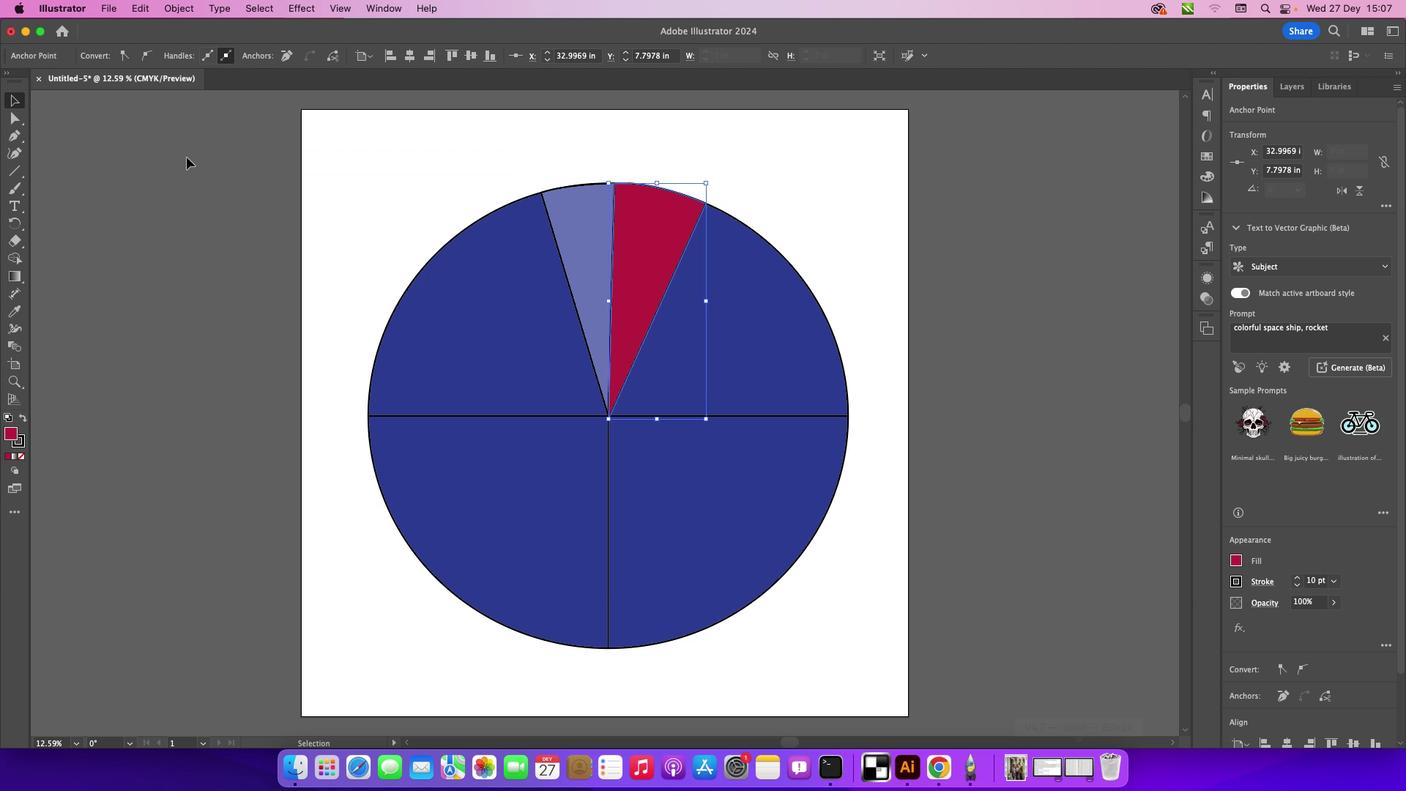 
Action: Mouse pressed left at (18, 101)
Screenshot: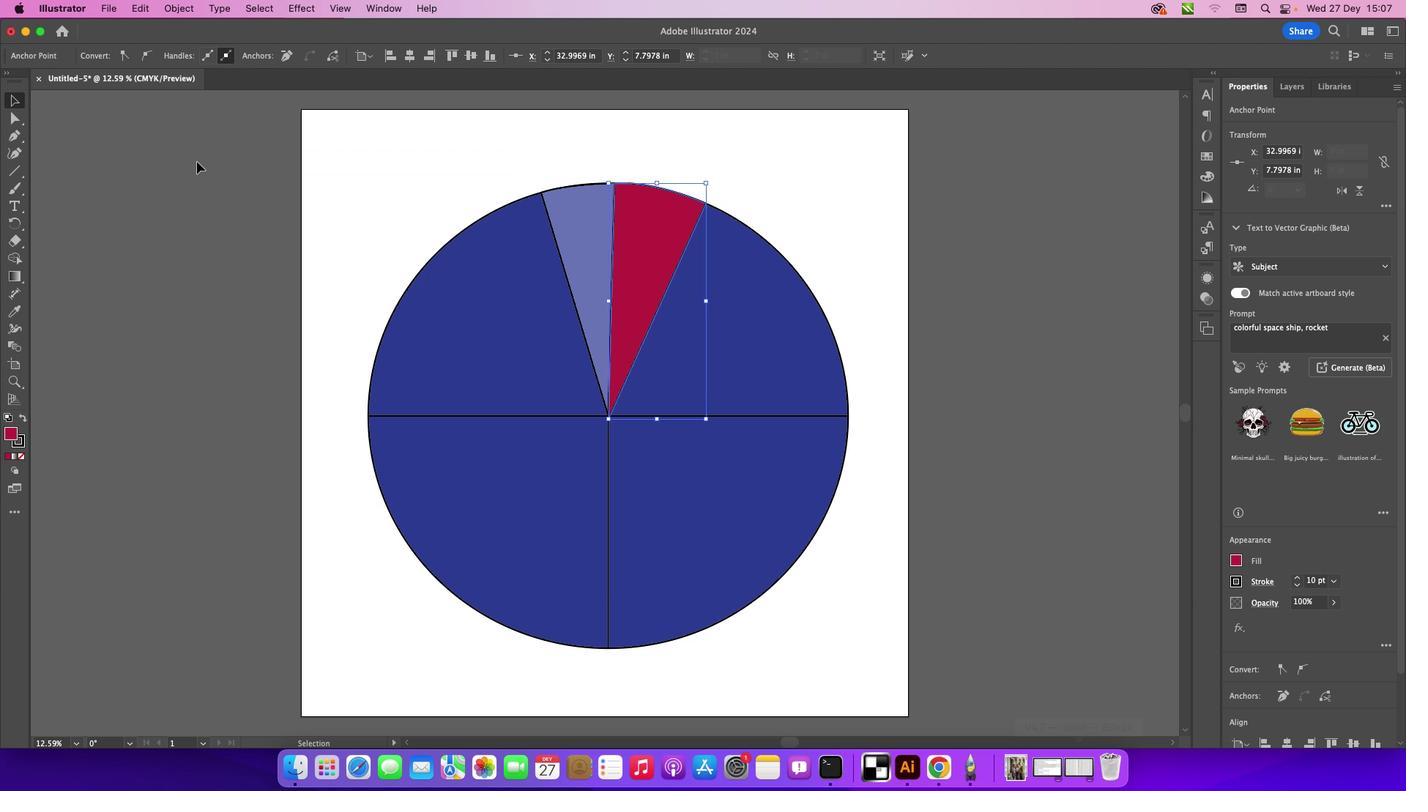 
Action: Mouse moved to (197, 161)
Screenshot: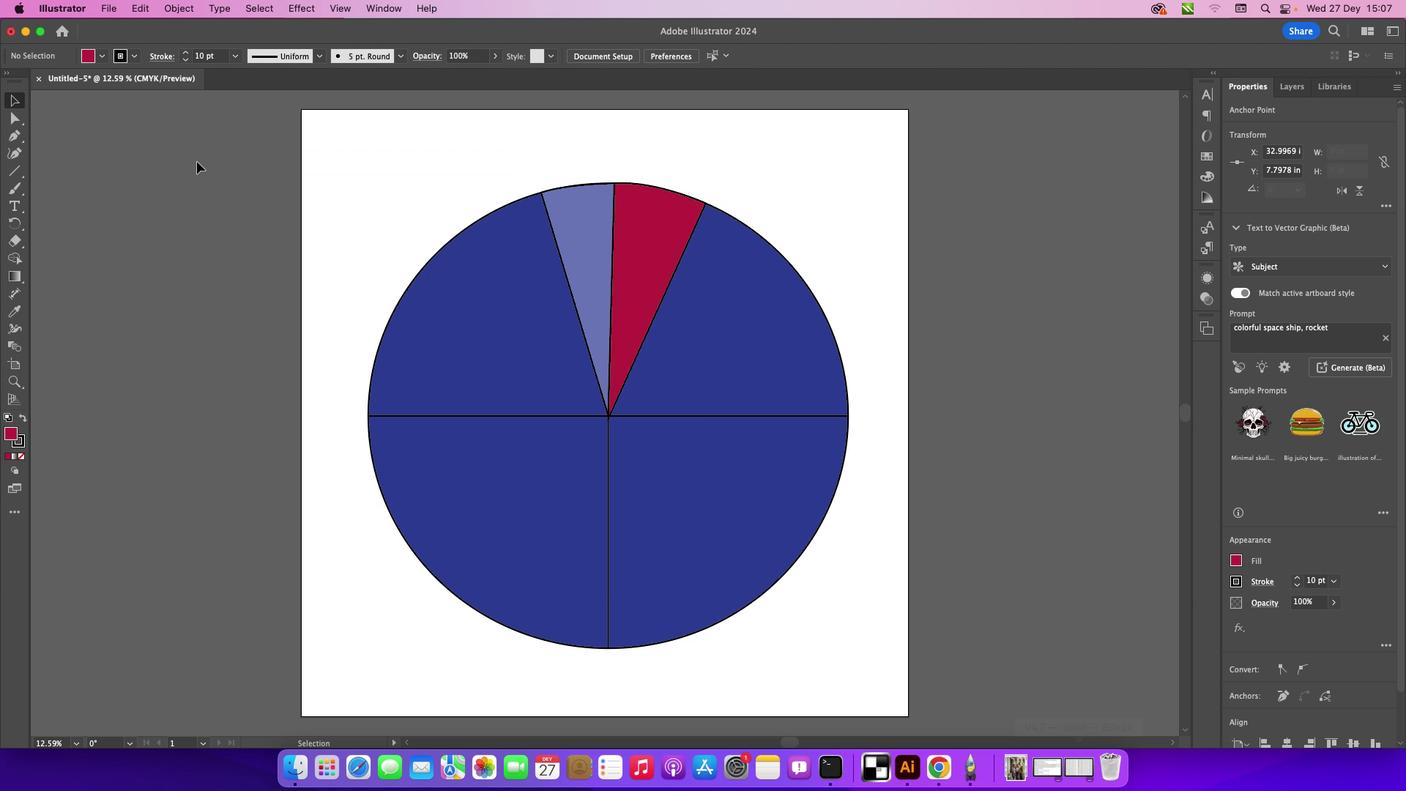 
Action: Mouse pressed left at (197, 161)
Screenshot: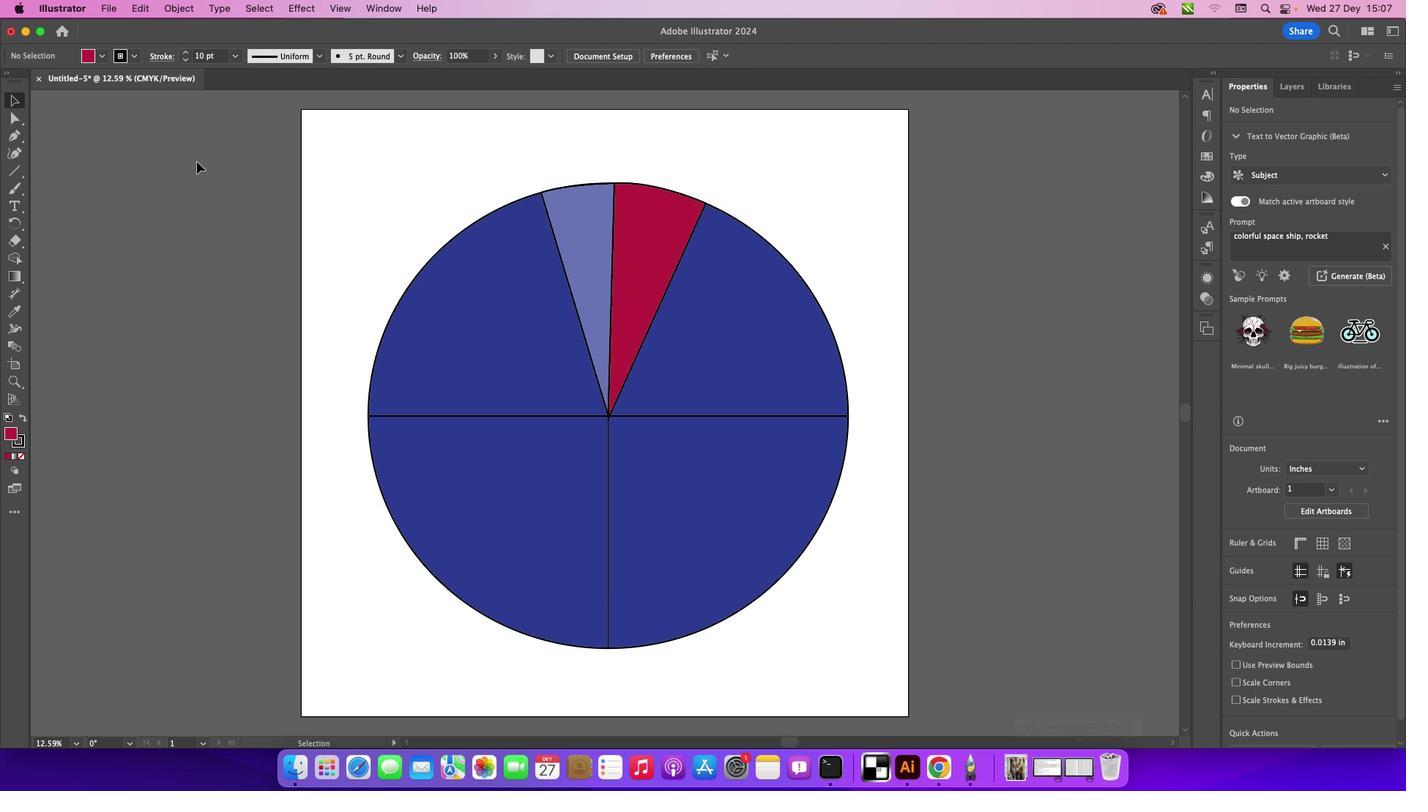 
Action: Mouse moved to (13, 139)
Screenshot: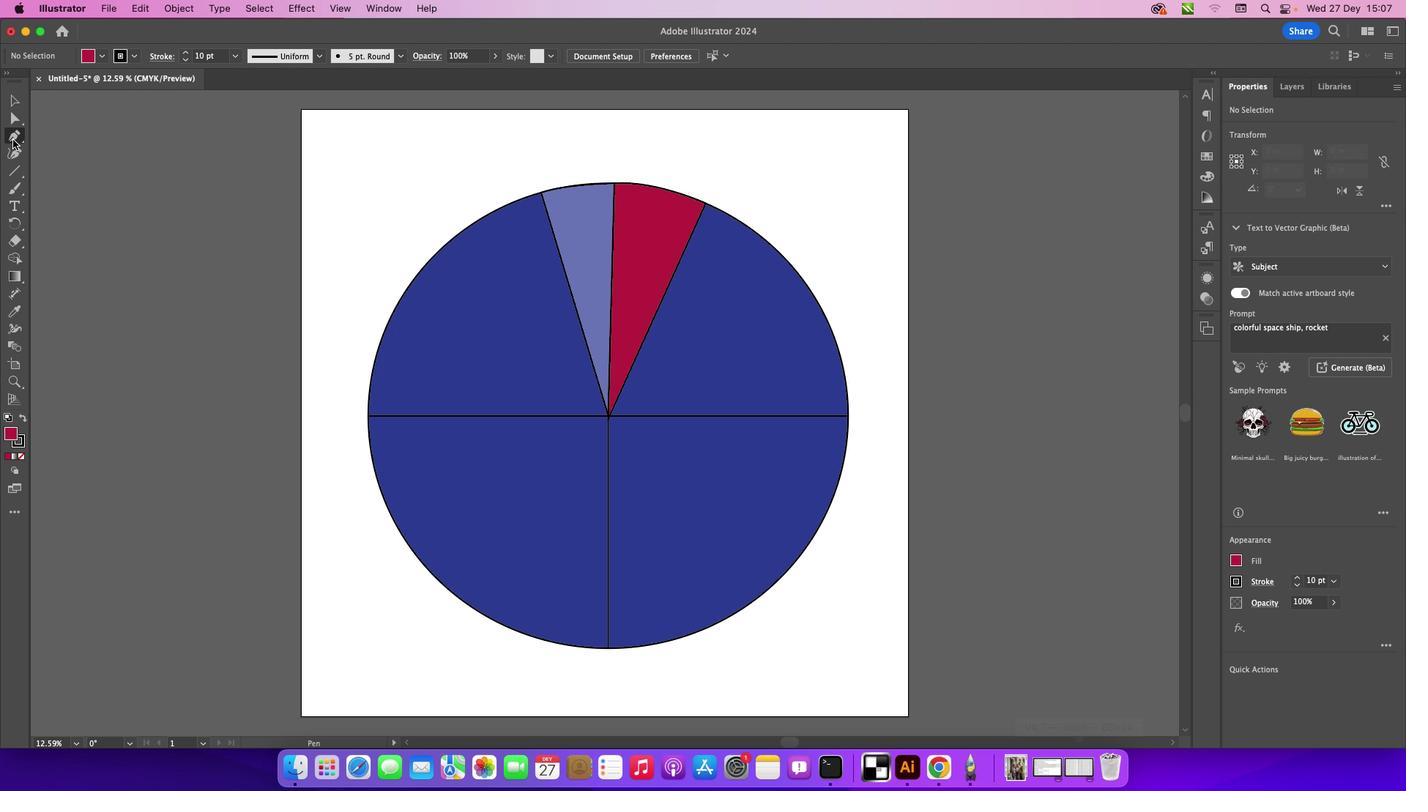 
Action: Mouse pressed left at (13, 139)
Screenshot: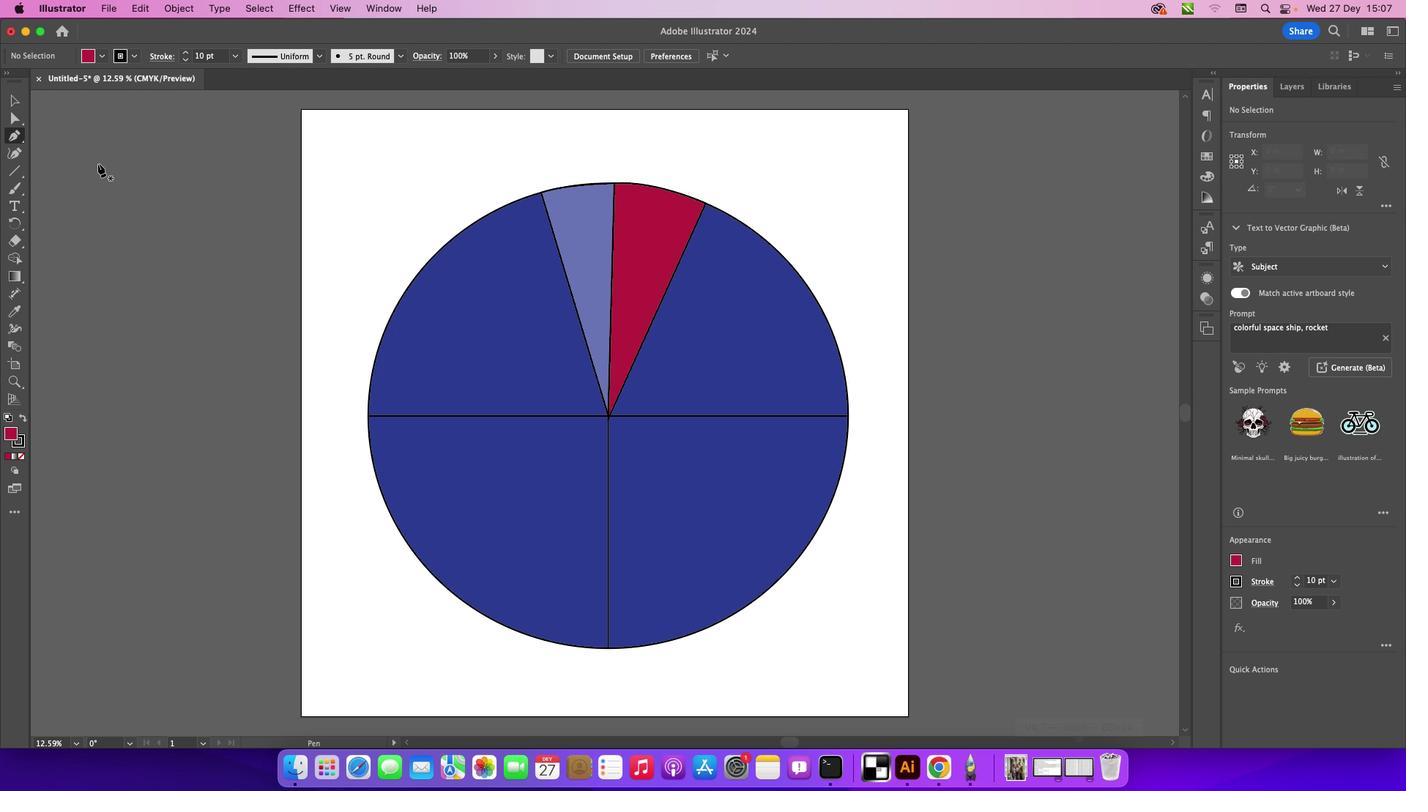 
Action: Mouse moved to (705, 202)
Screenshot: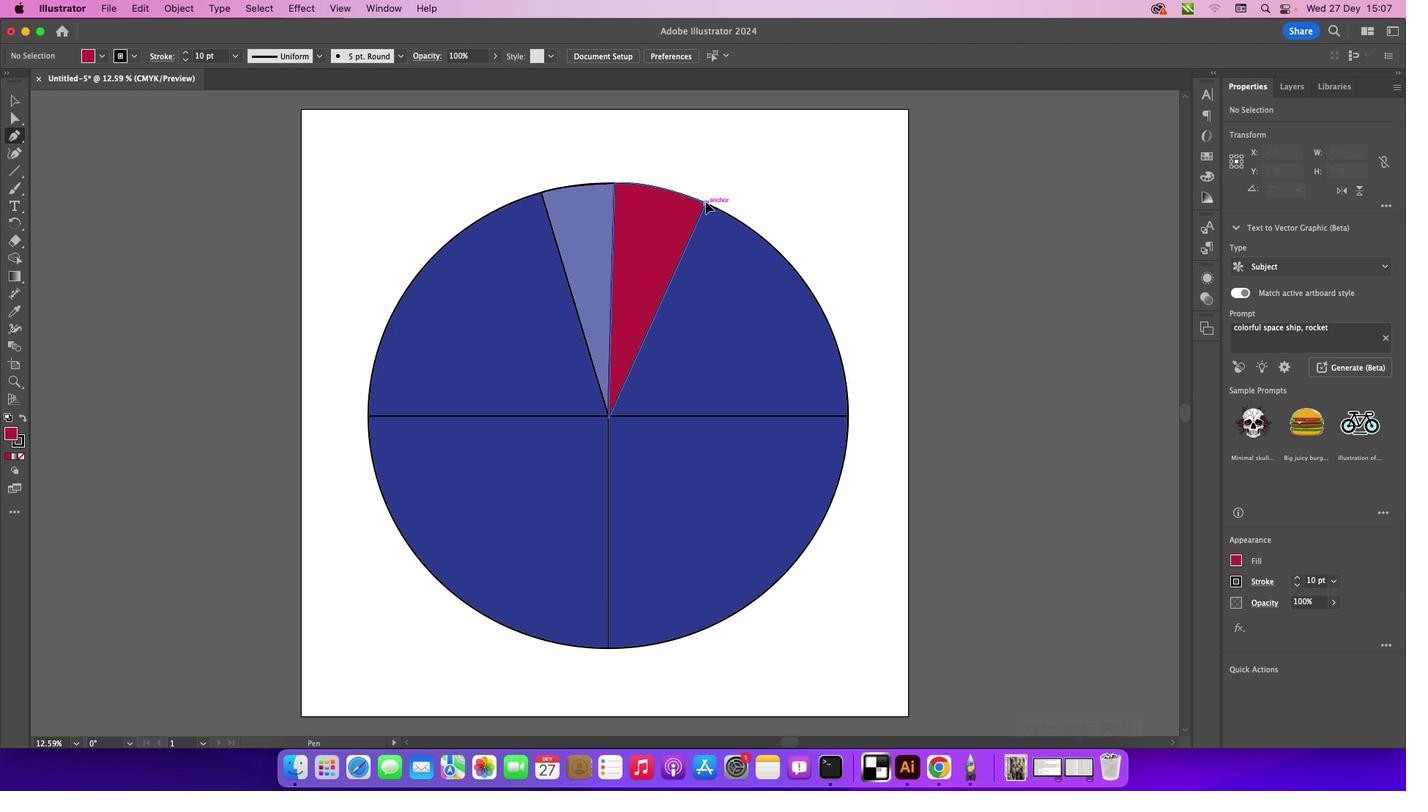 
Action: Mouse pressed left at (705, 202)
Screenshot: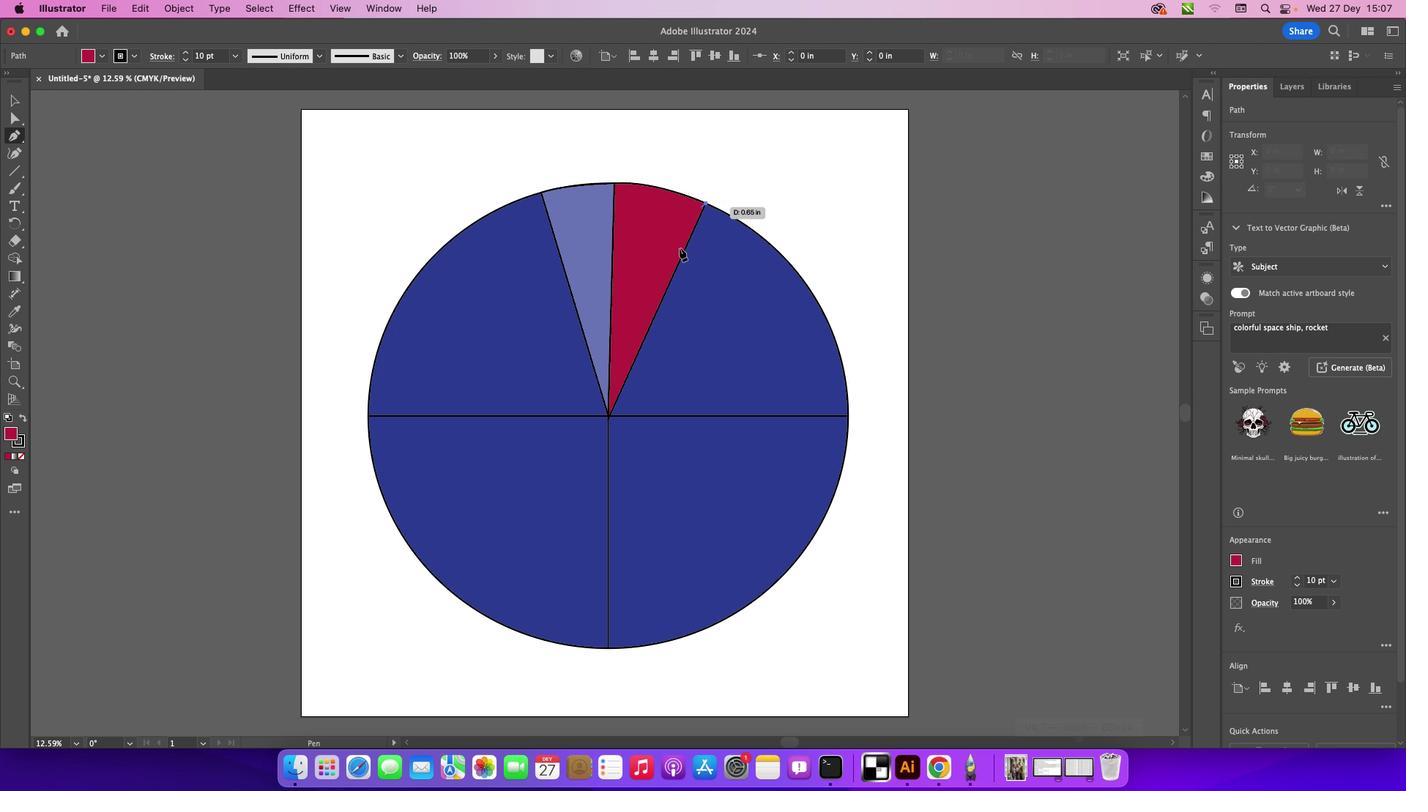 
Action: Mouse moved to (609, 416)
Screenshot: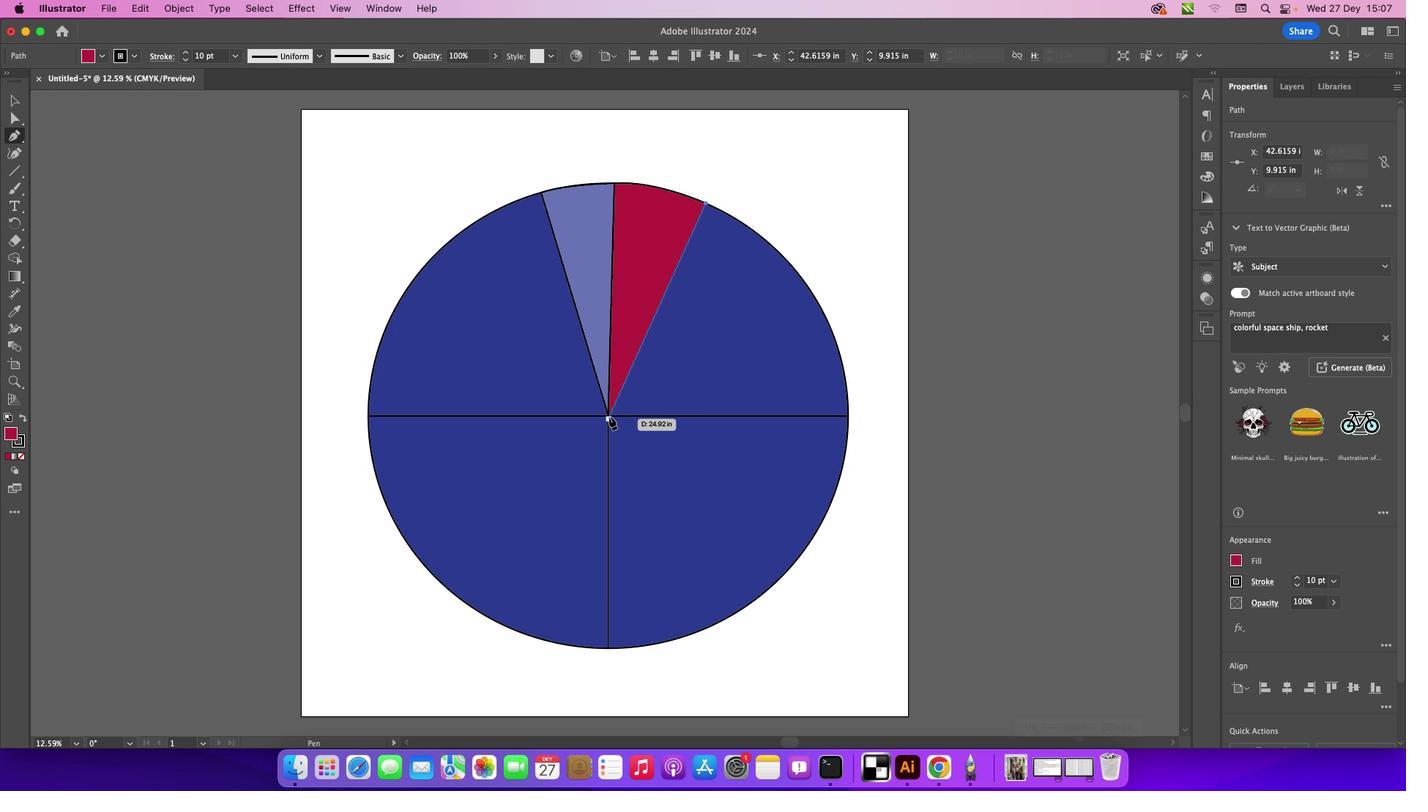
Action: Mouse pressed left at (609, 416)
Screenshot: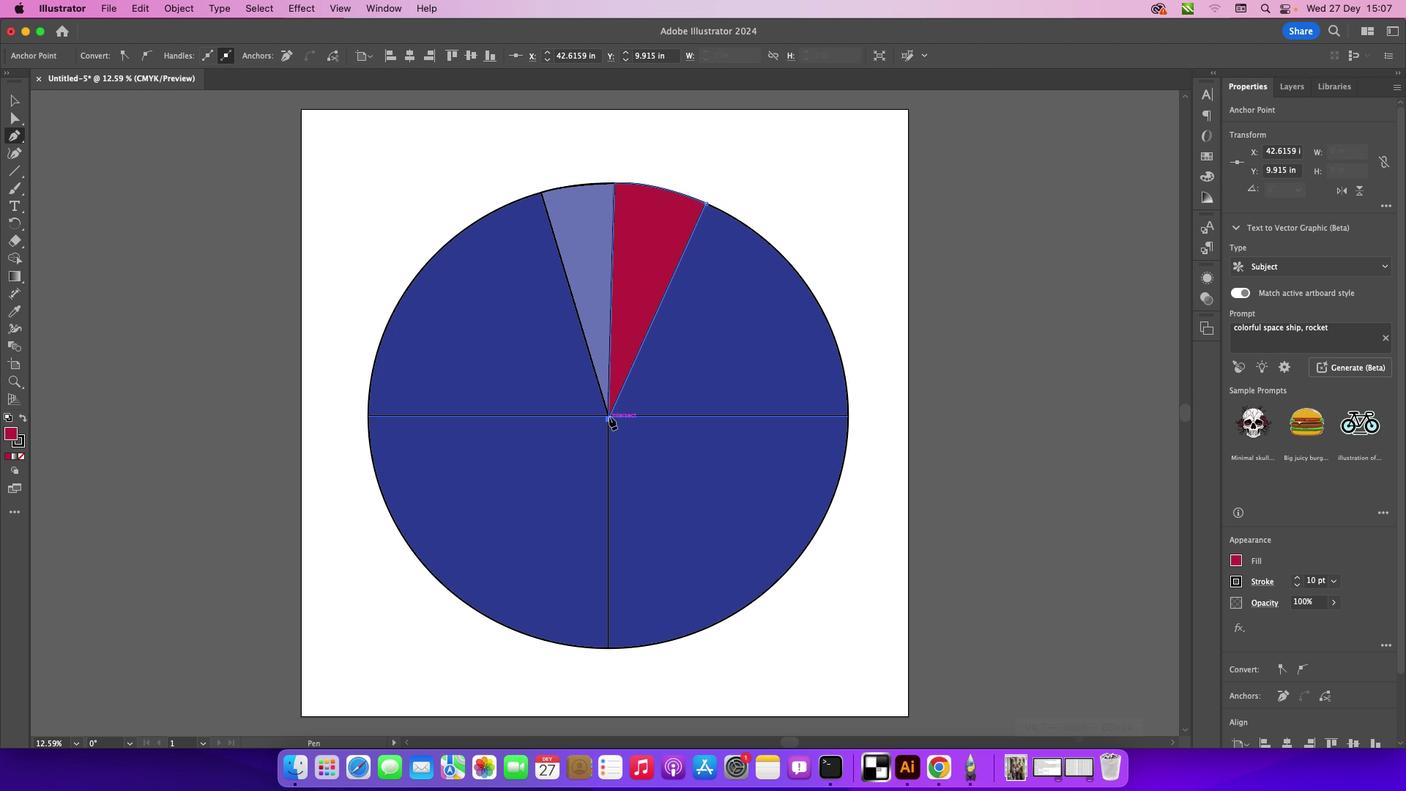 
Action: Mouse moved to (801, 278)
Screenshot: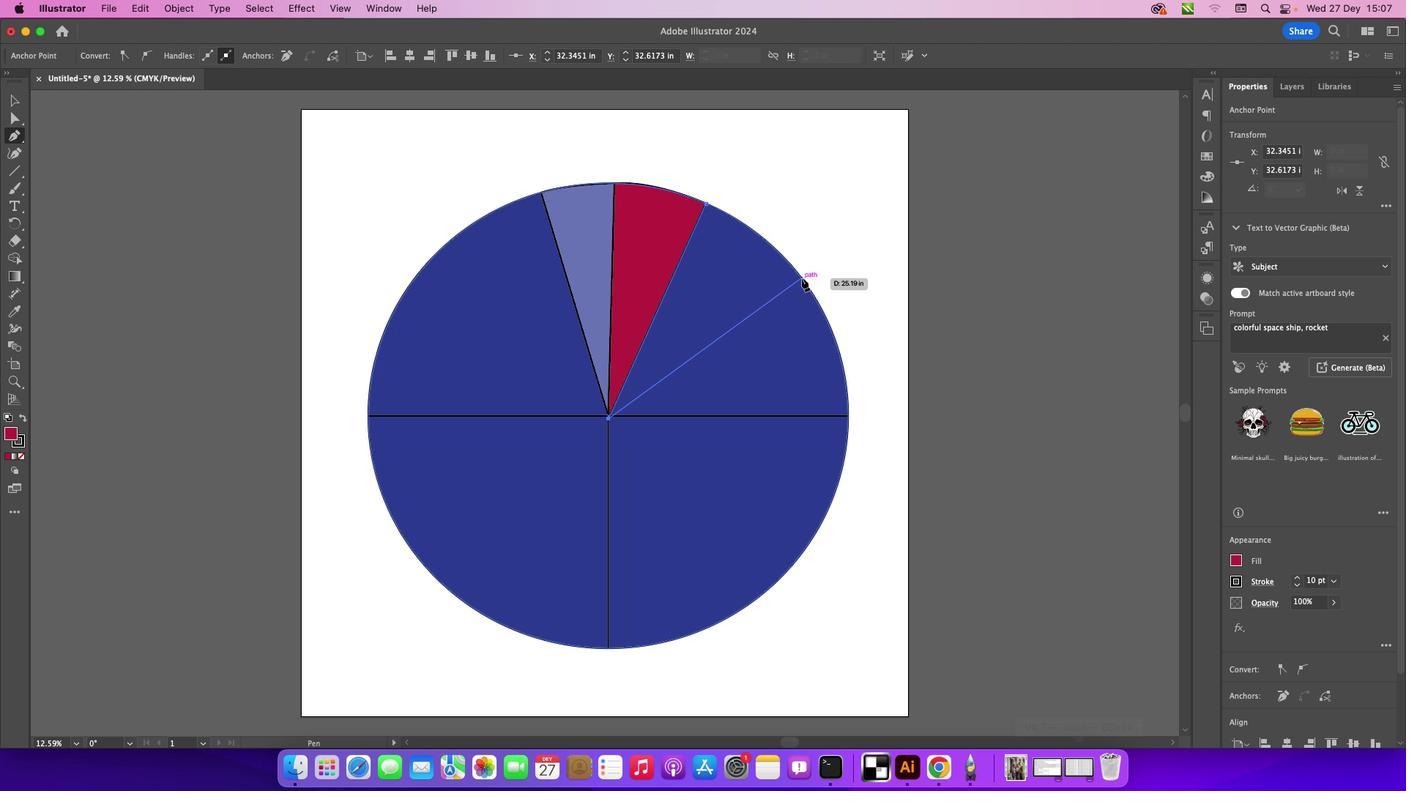 
Action: Mouse pressed left at (801, 278)
Screenshot: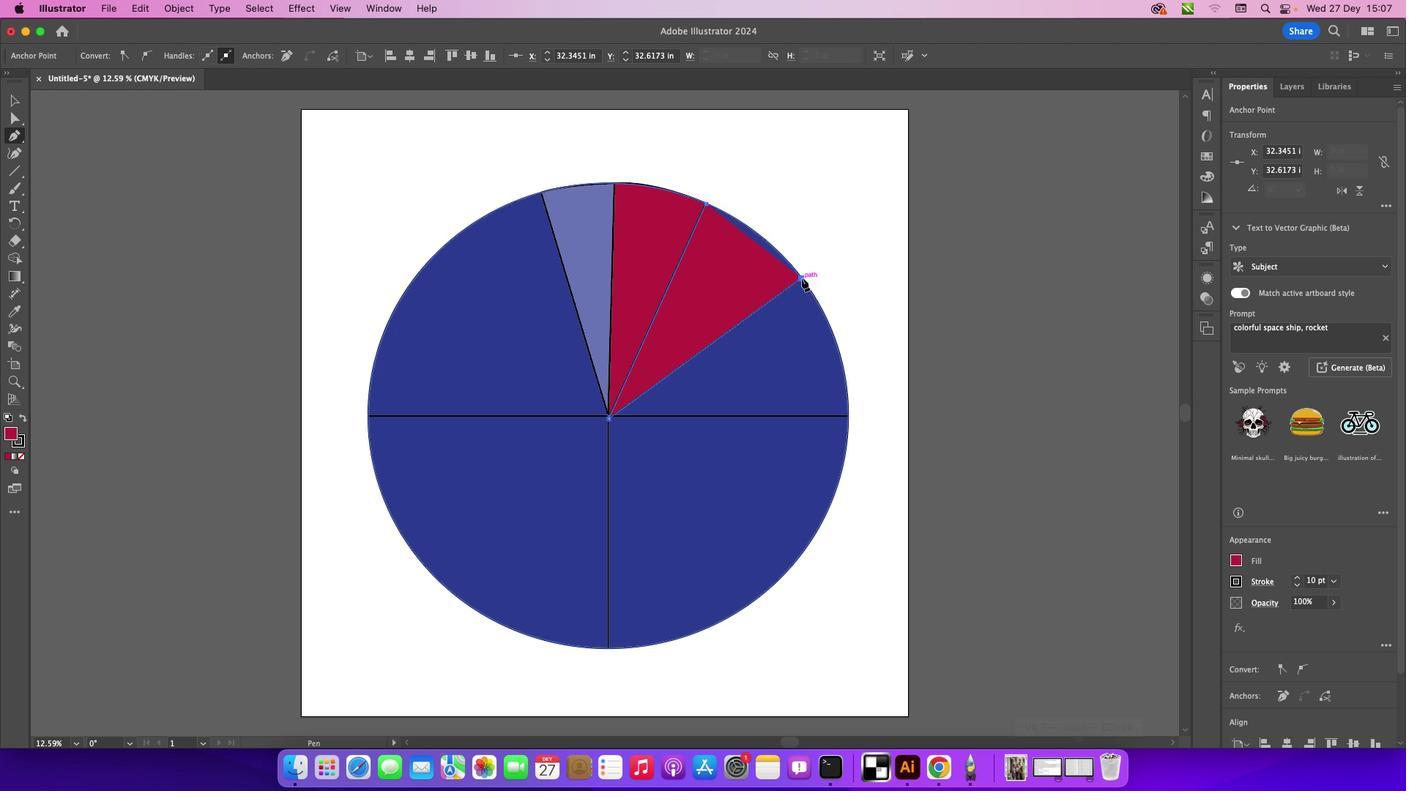 
Action: Mouse moved to (706, 202)
Screenshot: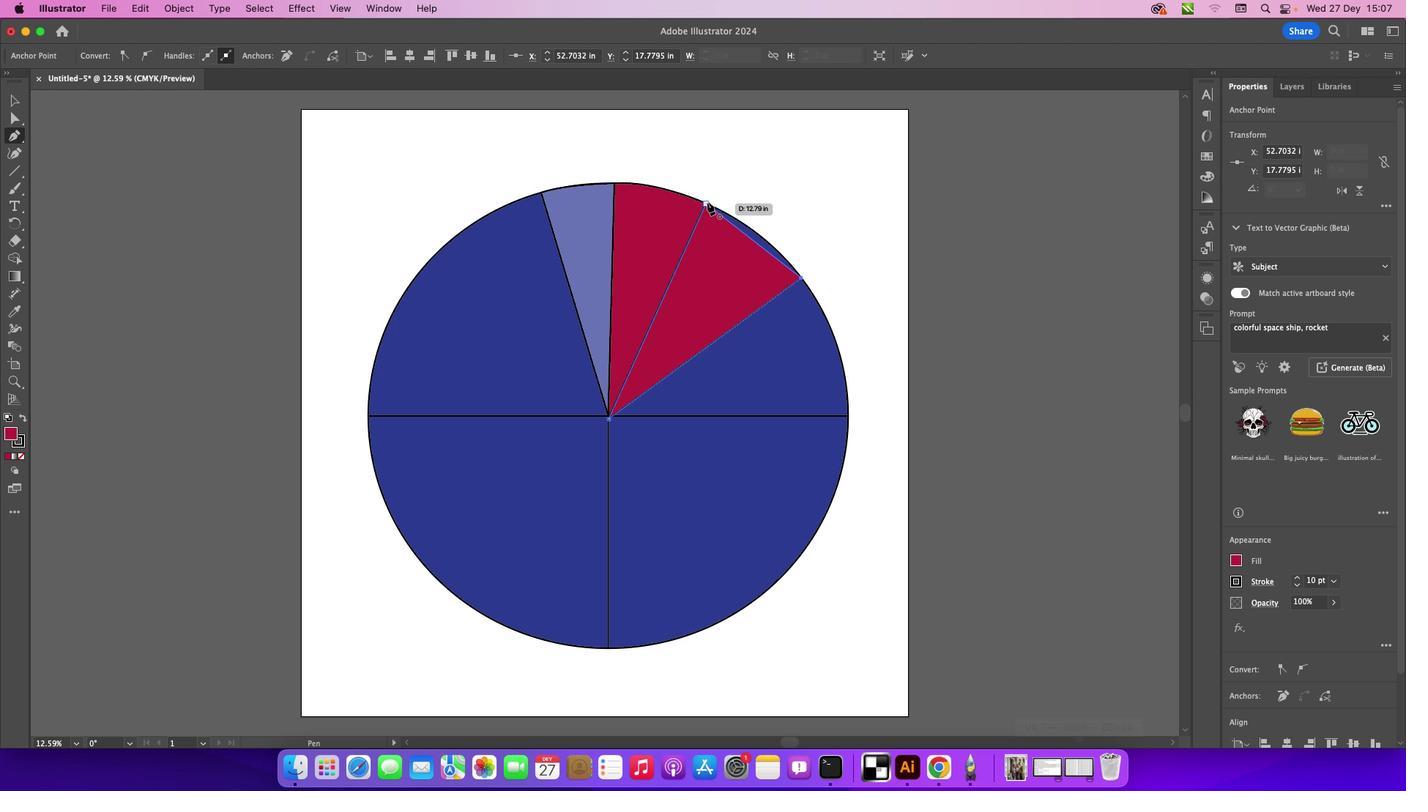 
Action: Mouse pressed left at (706, 202)
Screenshot: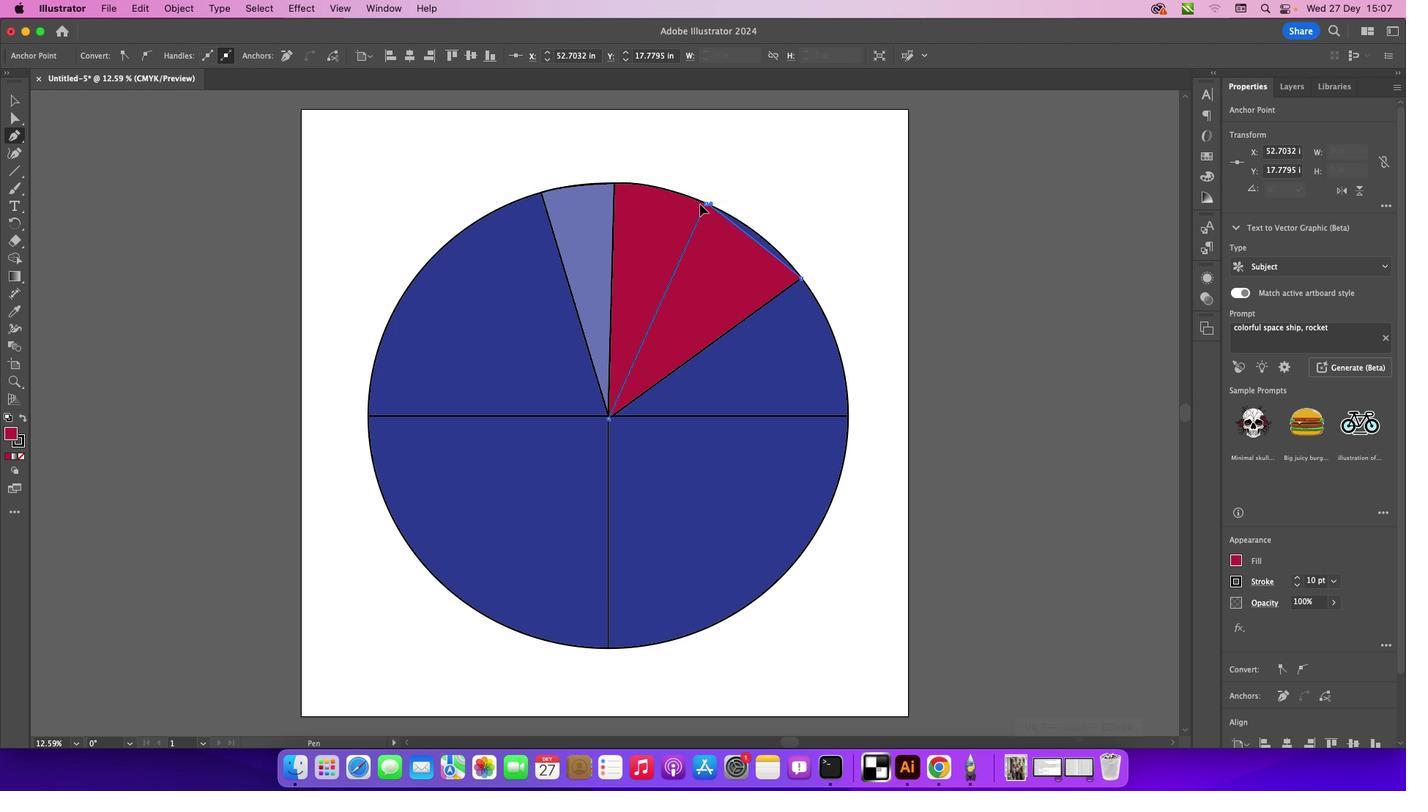 
Action: Mouse moved to (14, 102)
Screenshot: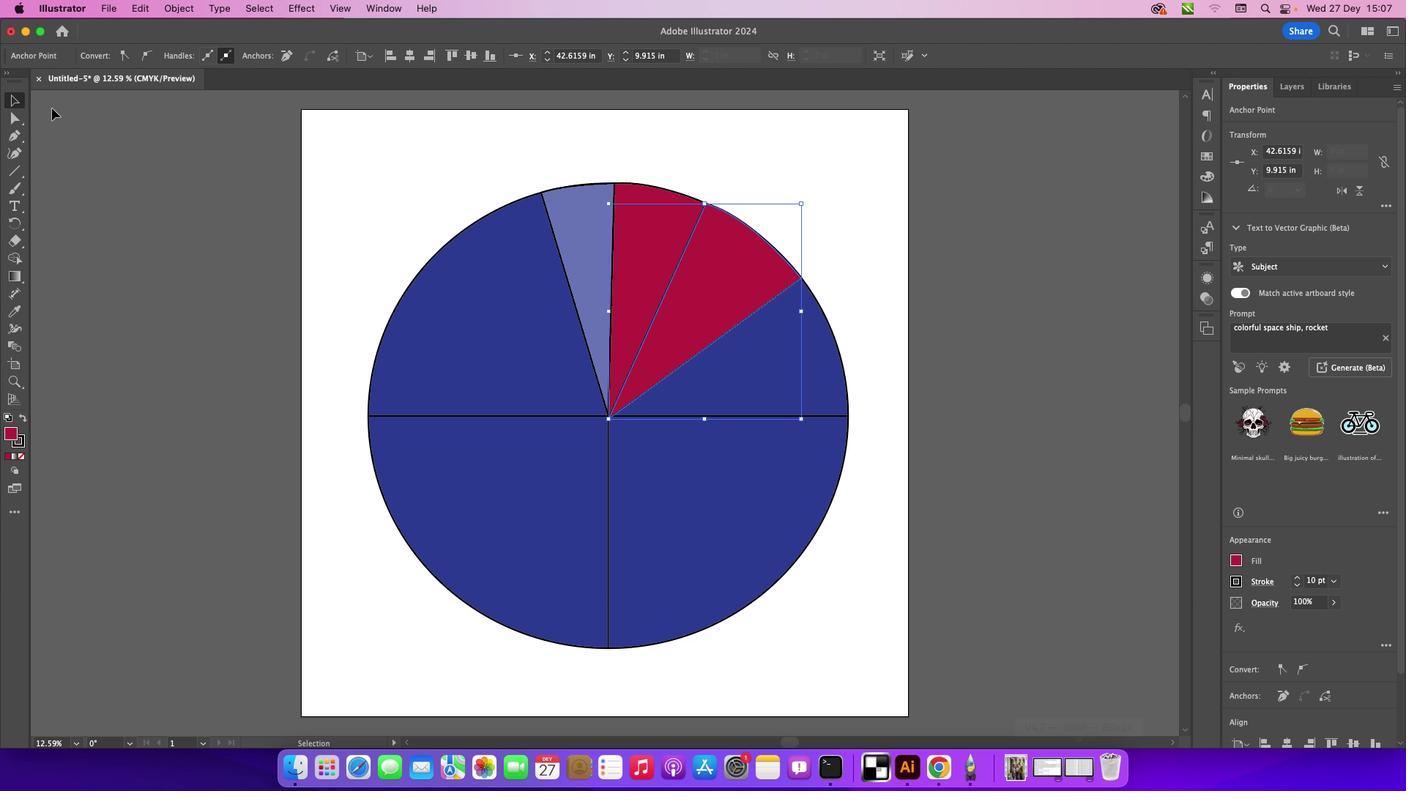 
Action: Mouse pressed left at (14, 102)
Screenshot: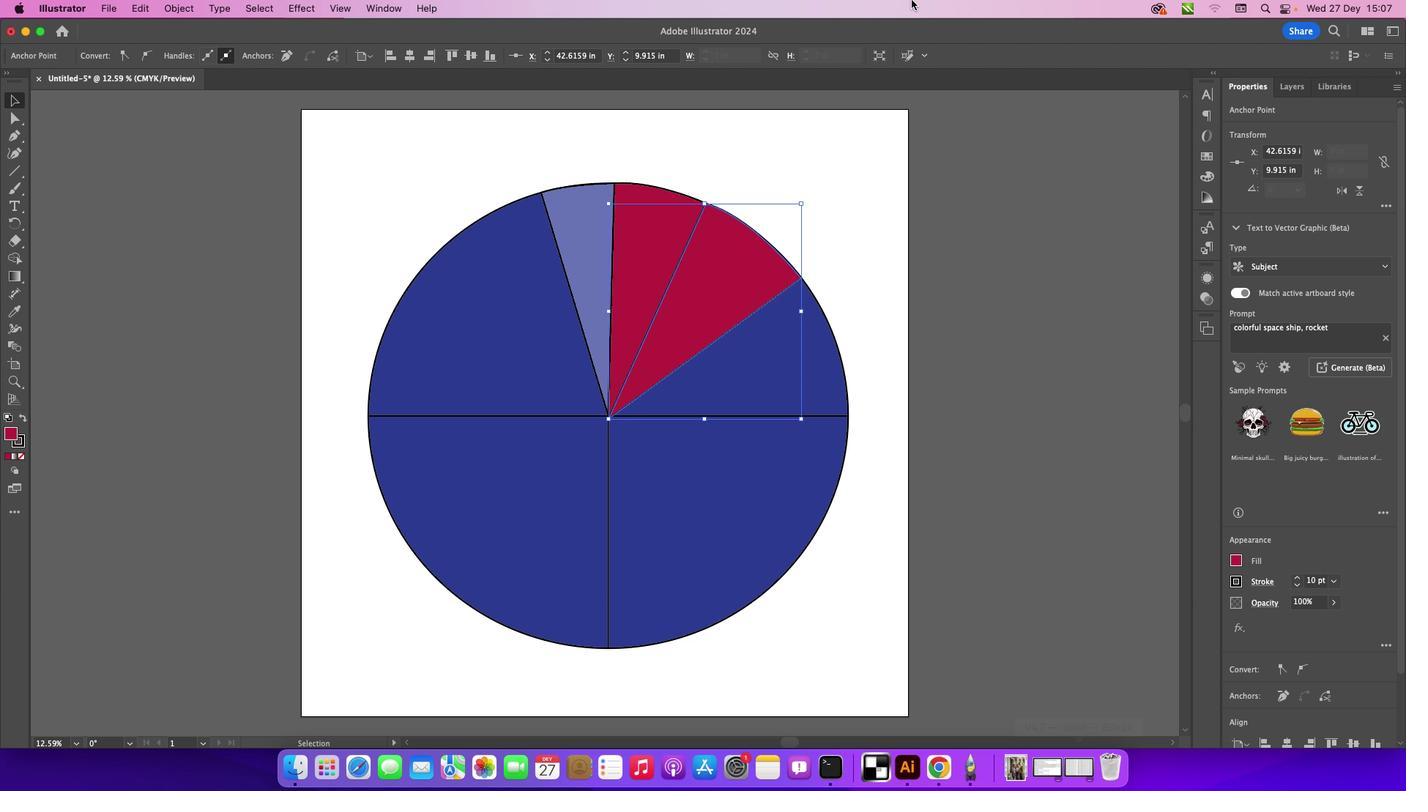 
Action: Mouse moved to (13, 433)
Screenshot: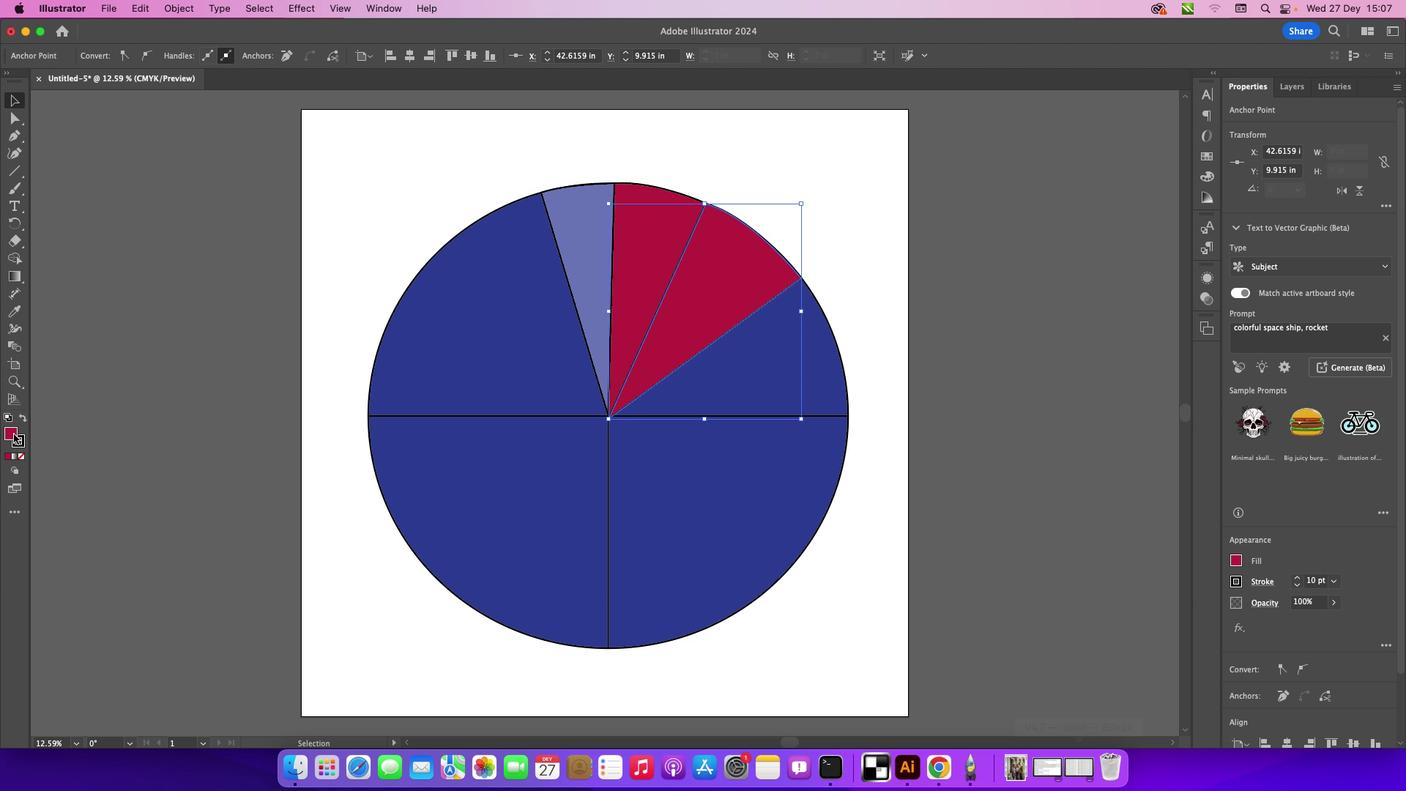 
Action: Mouse pressed left at (13, 433)
Screenshot: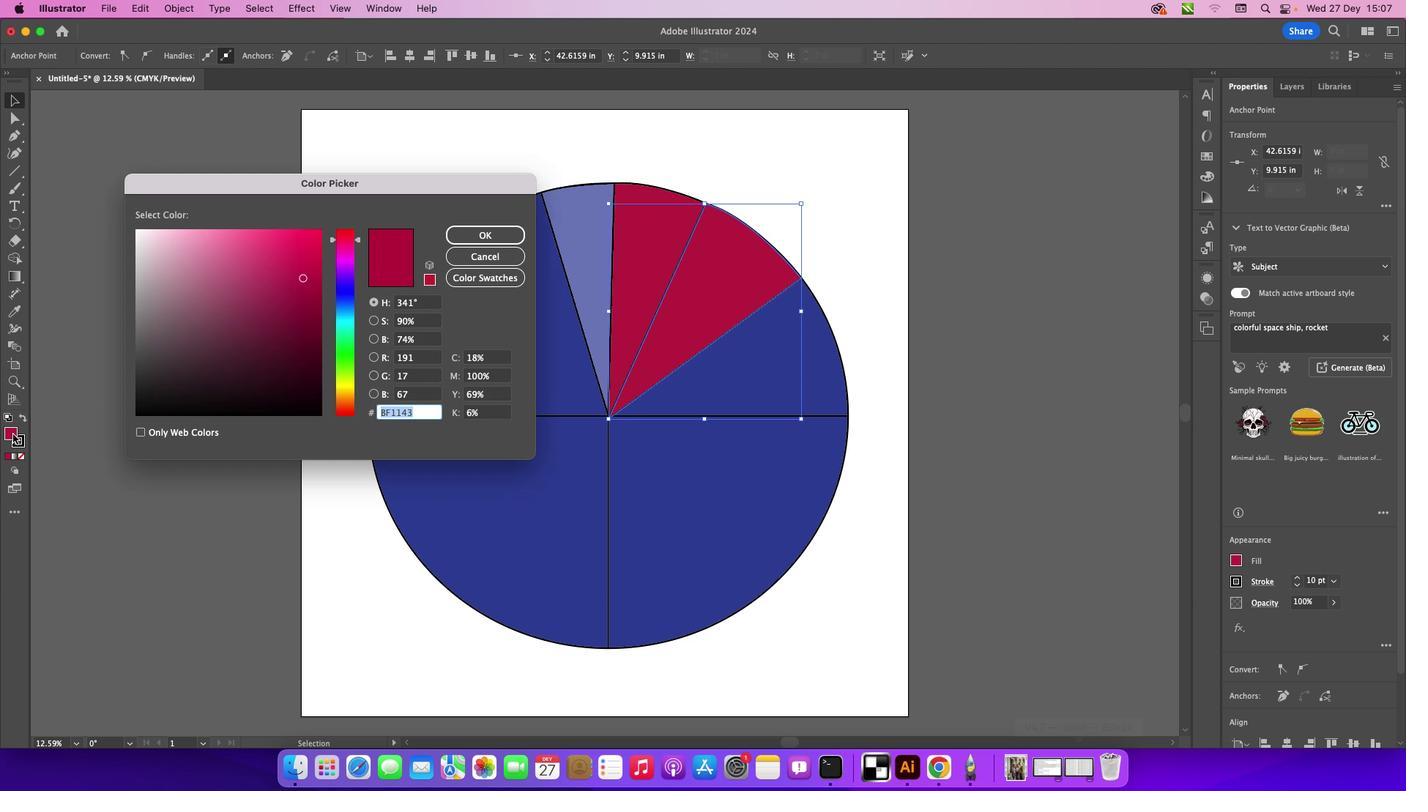 
Action: Mouse pressed left at (13, 433)
Screenshot: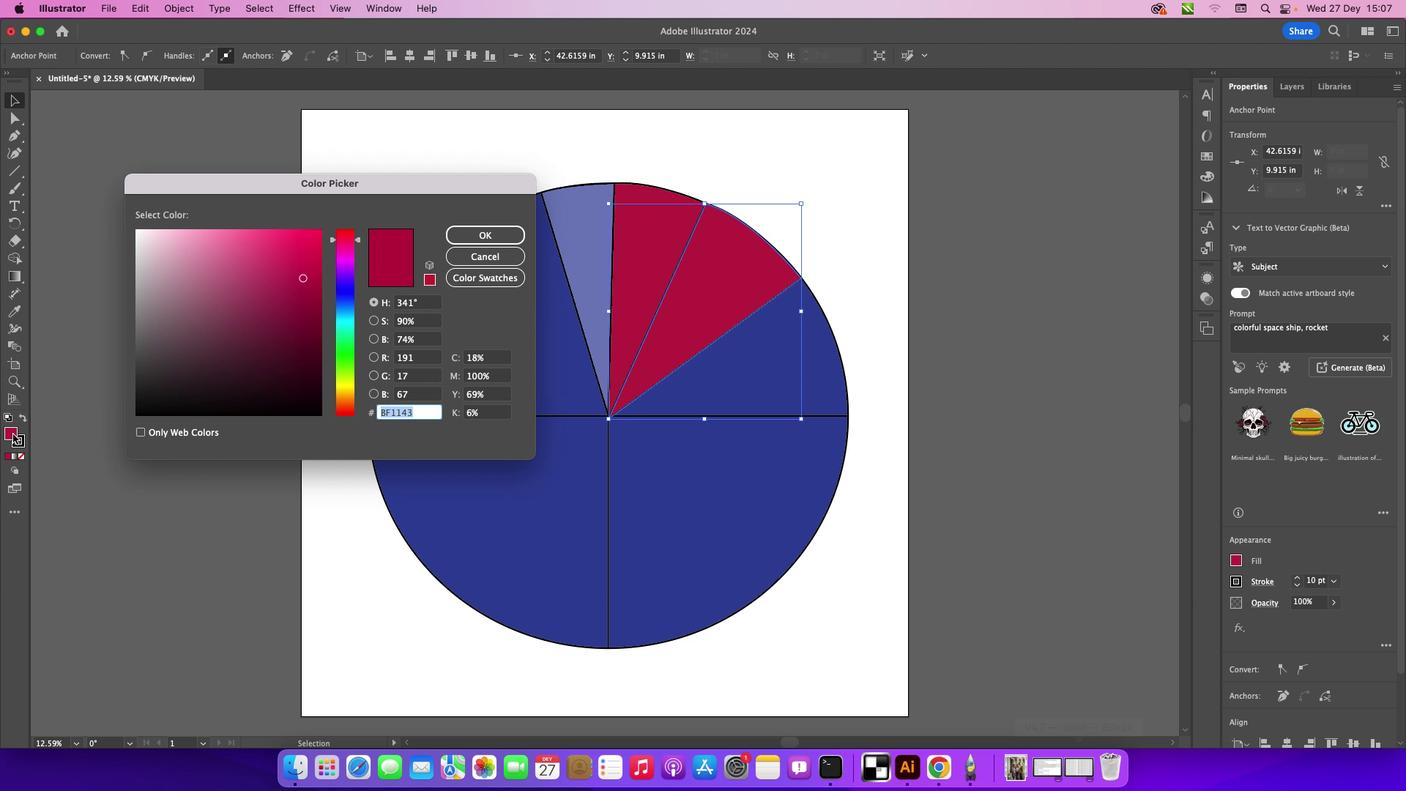 
Action: Mouse moved to (344, 398)
Screenshot: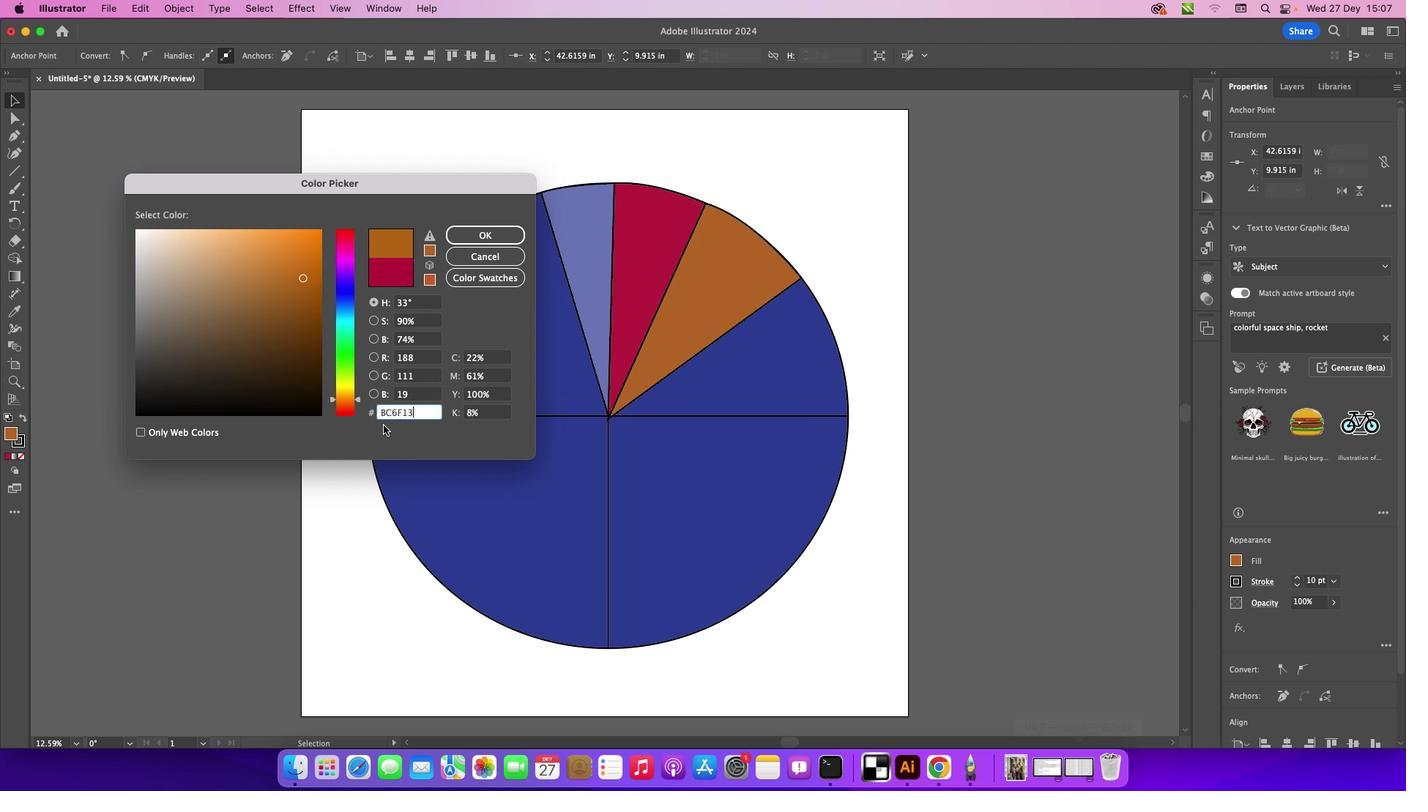 
Action: Mouse pressed left at (344, 398)
Screenshot: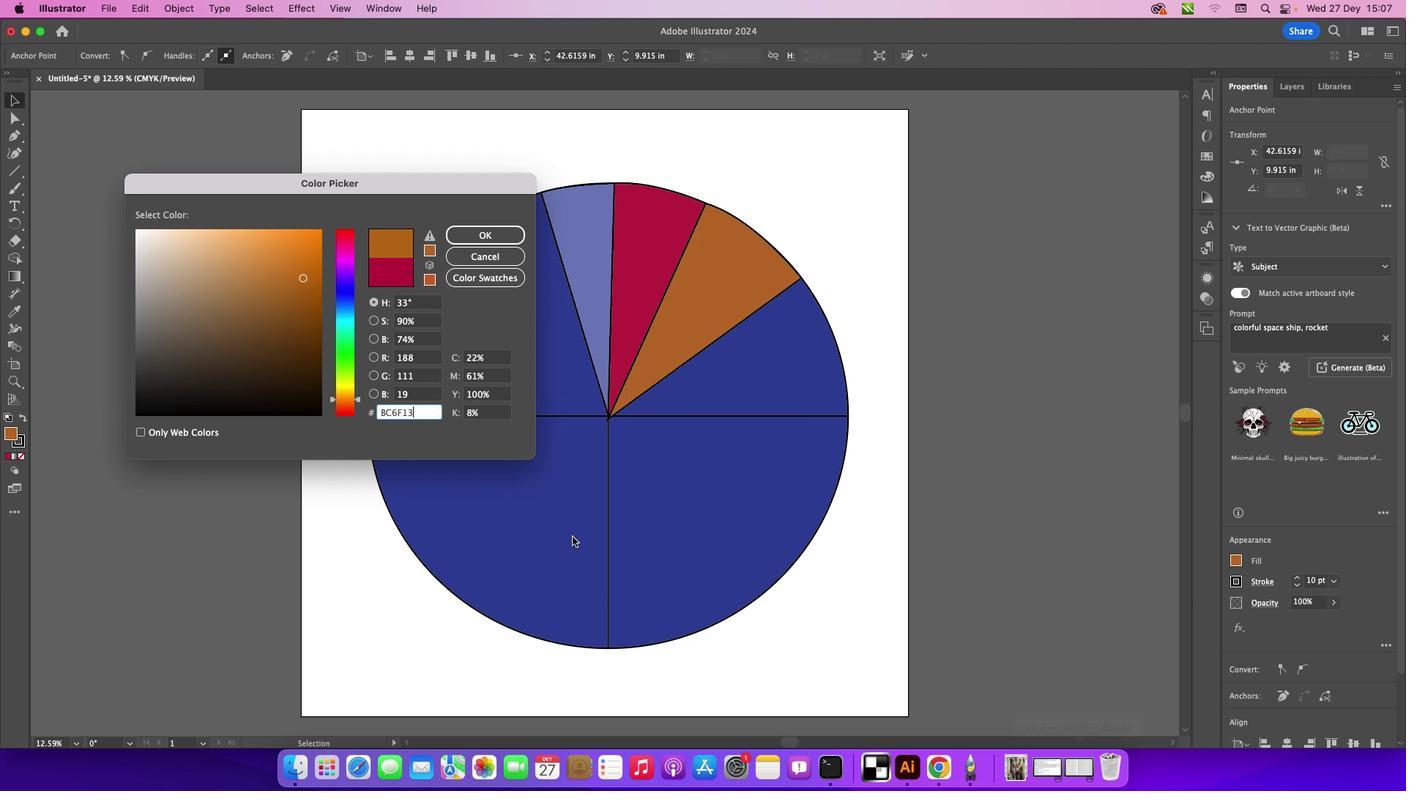 
Action: Mouse moved to (274, 241)
Screenshot: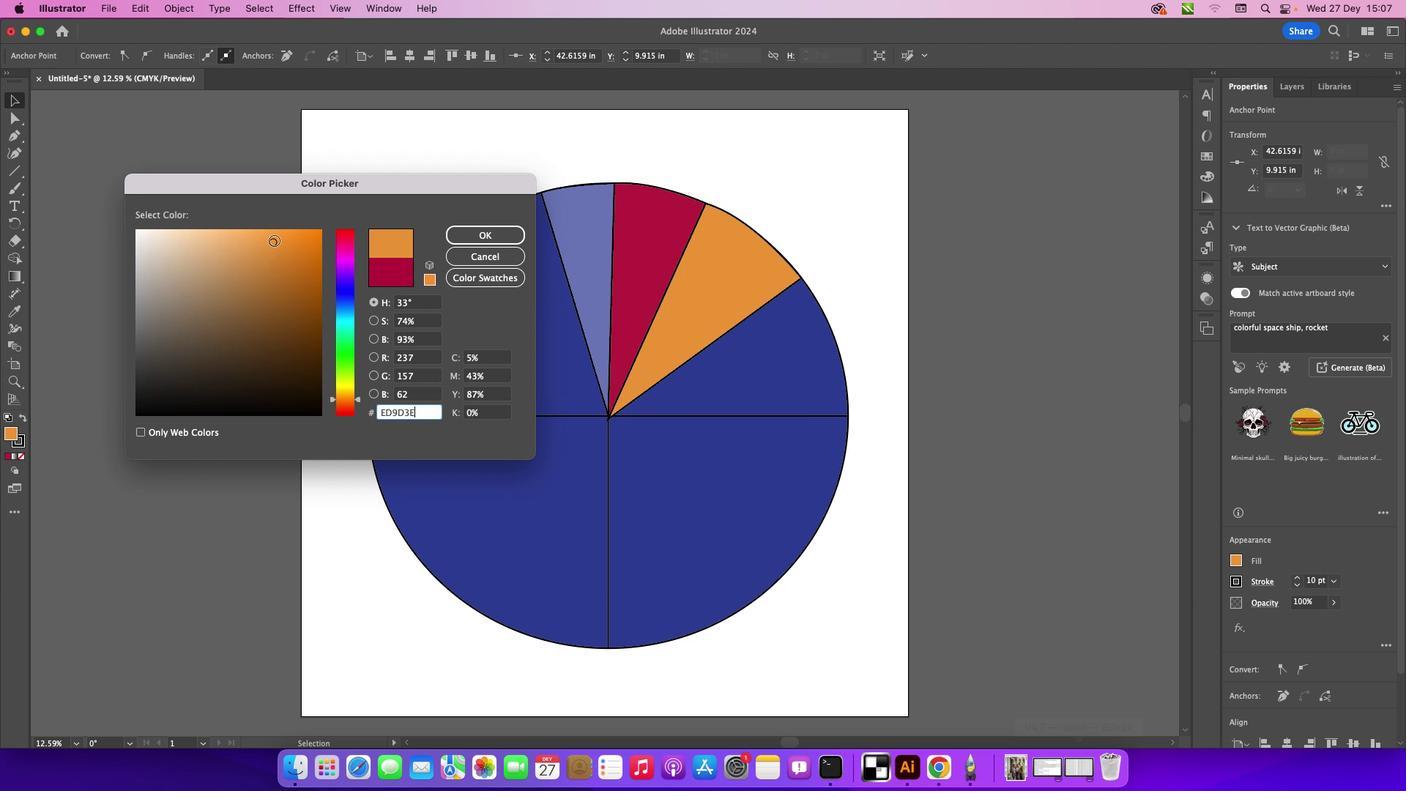 
Action: Mouse pressed left at (274, 241)
Screenshot: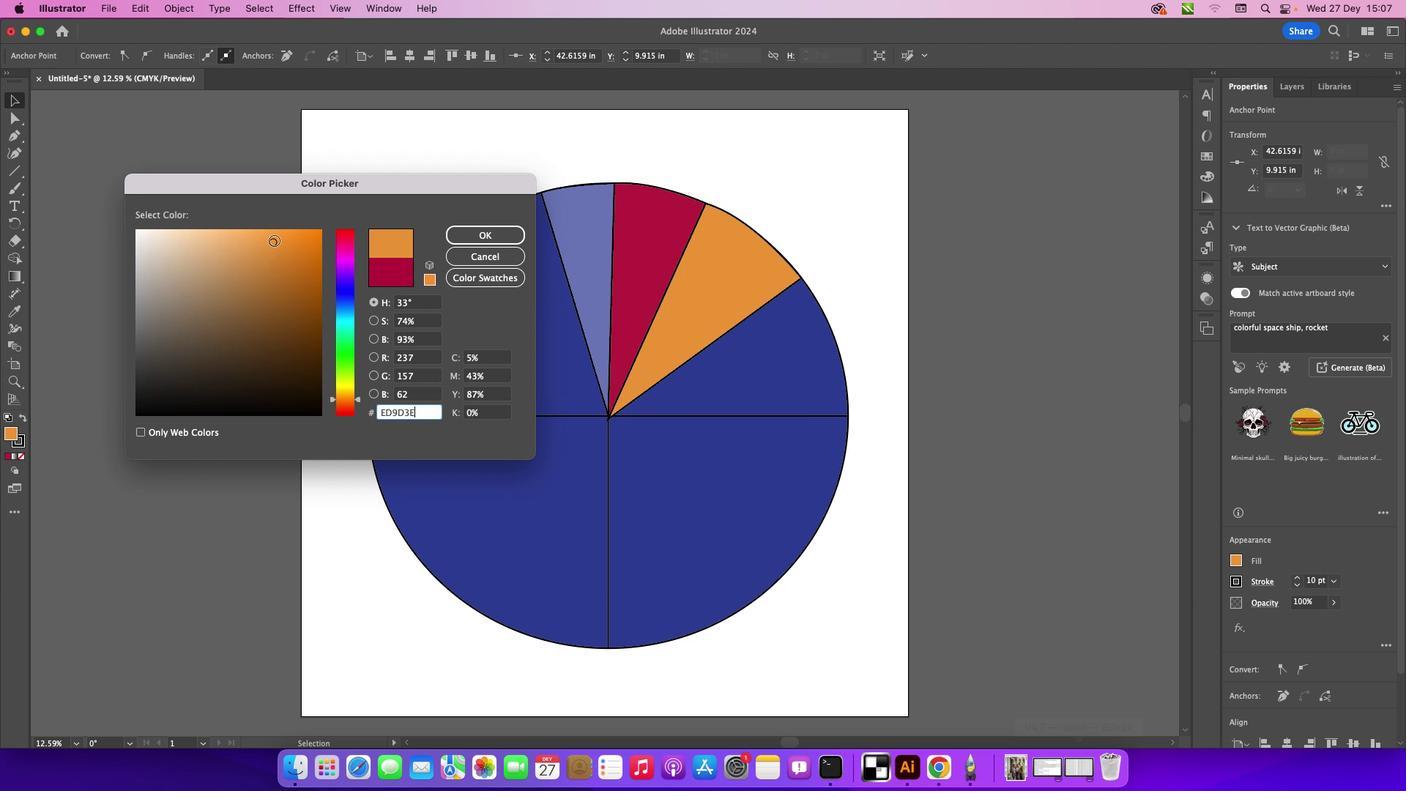 
Action: Mouse moved to (481, 228)
Screenshot: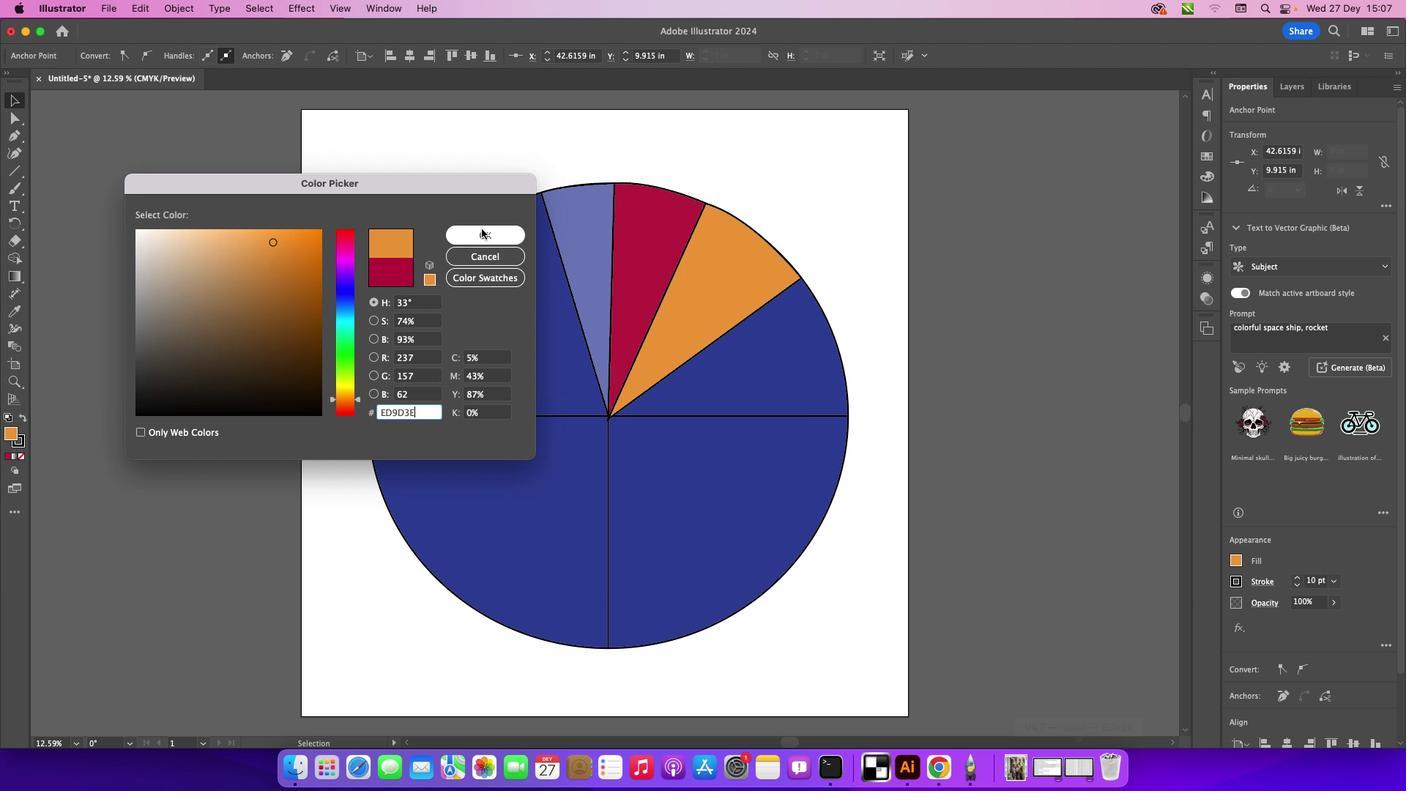 
Action: Mouse pressed left at (481, 228)
Screenshot: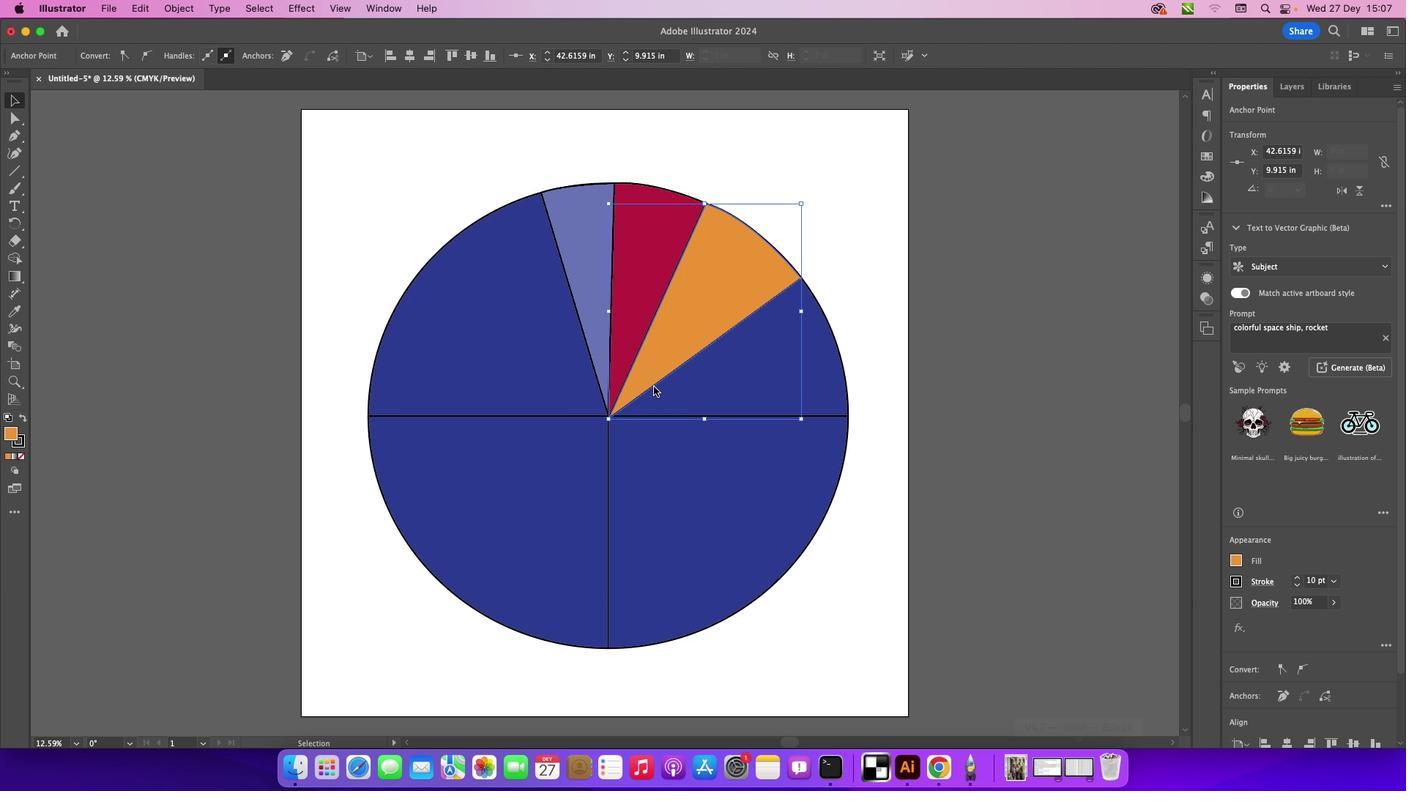 
Action: Mouse moved to (175, 166)
Screenshot: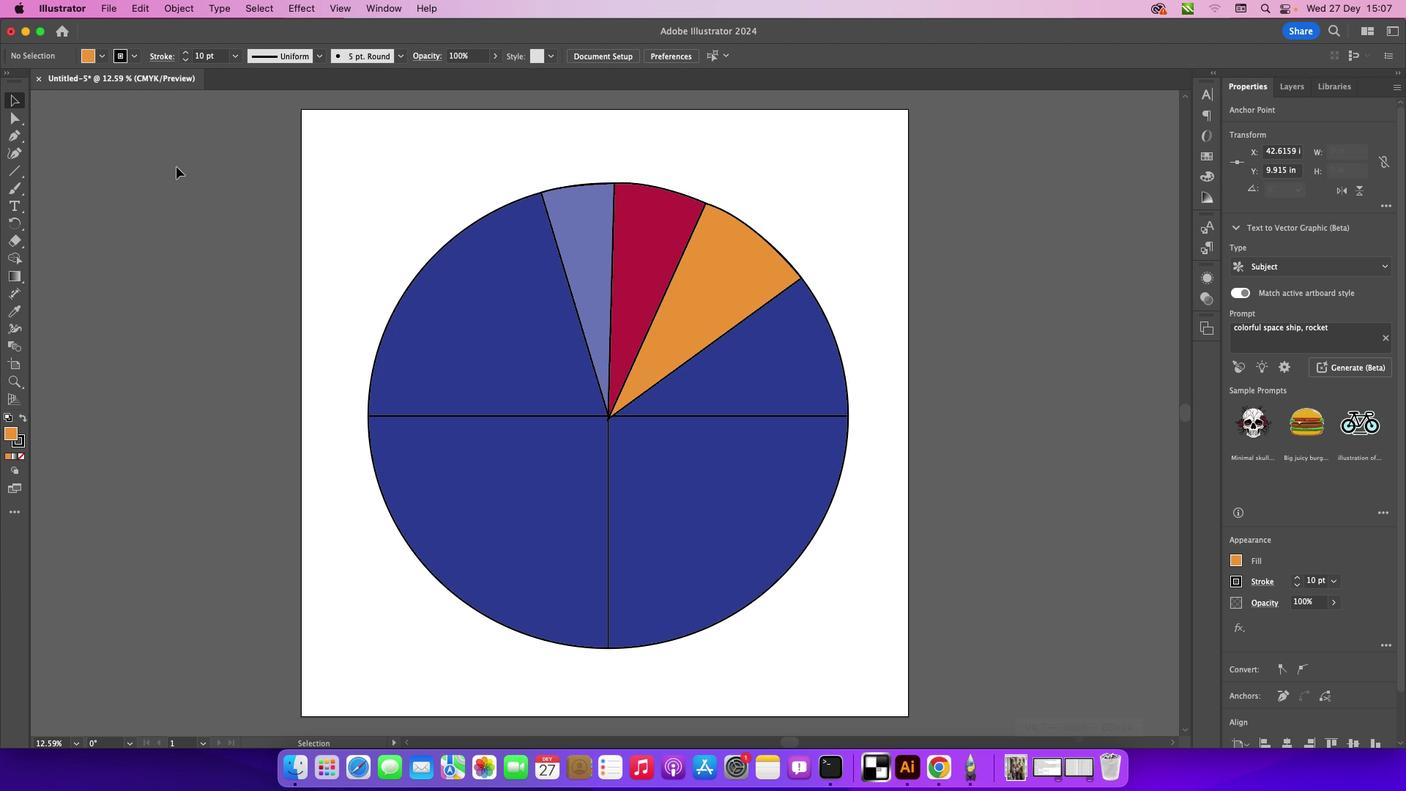 
Action: Mouse pressed left at (175, 166)
Screenshot: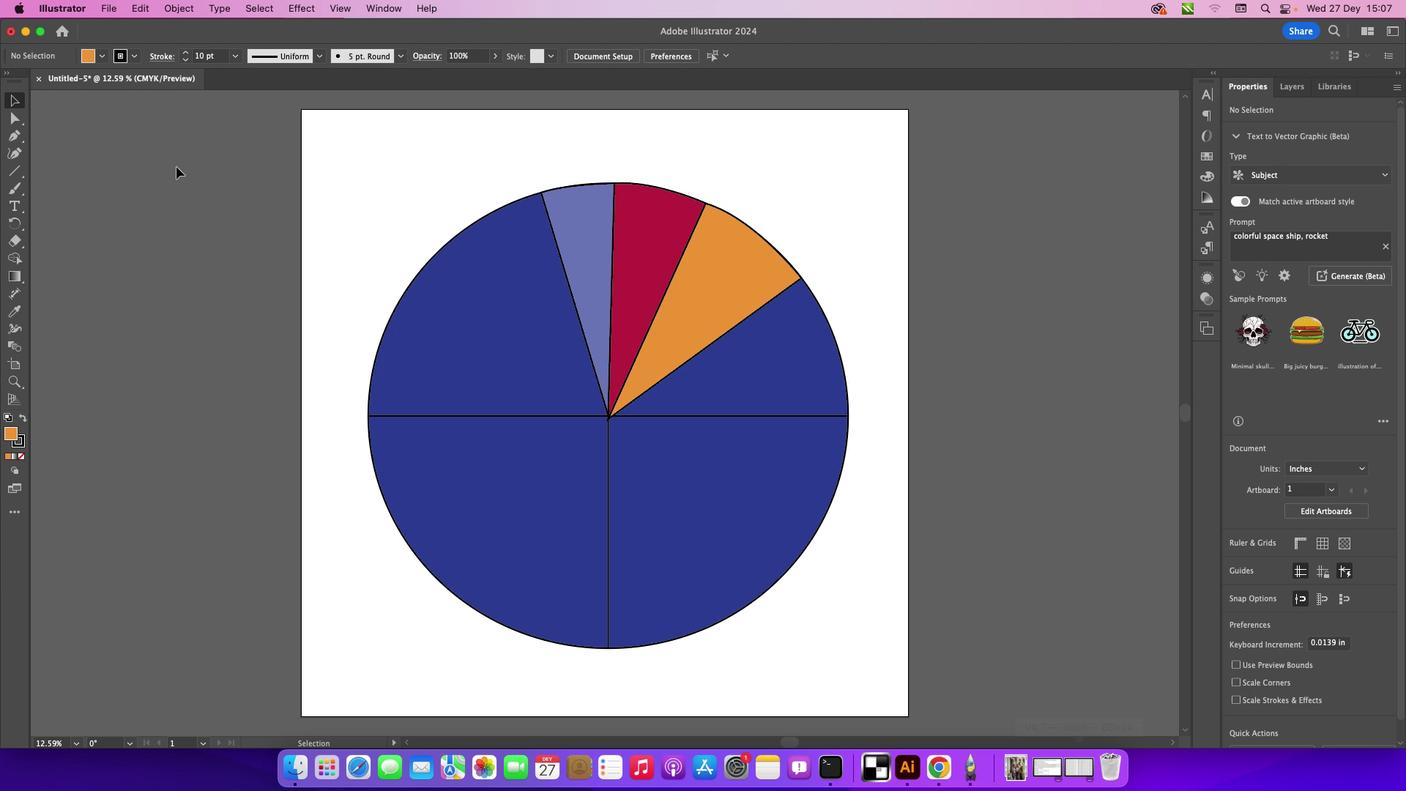 
Action: Mouse moved to (19, 138)
Screenshot: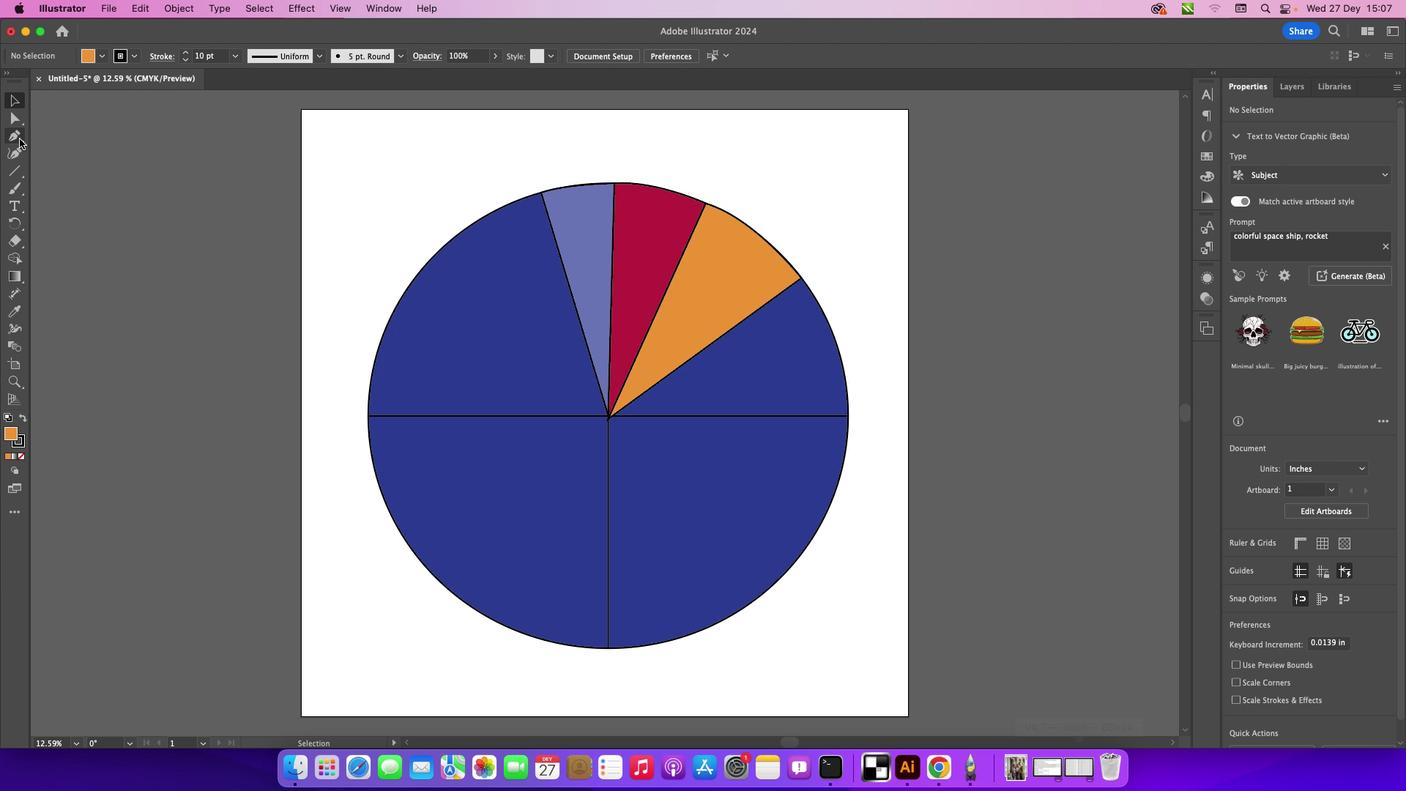 
Action: Mouse pressed left at (19, 138)
Screenshot: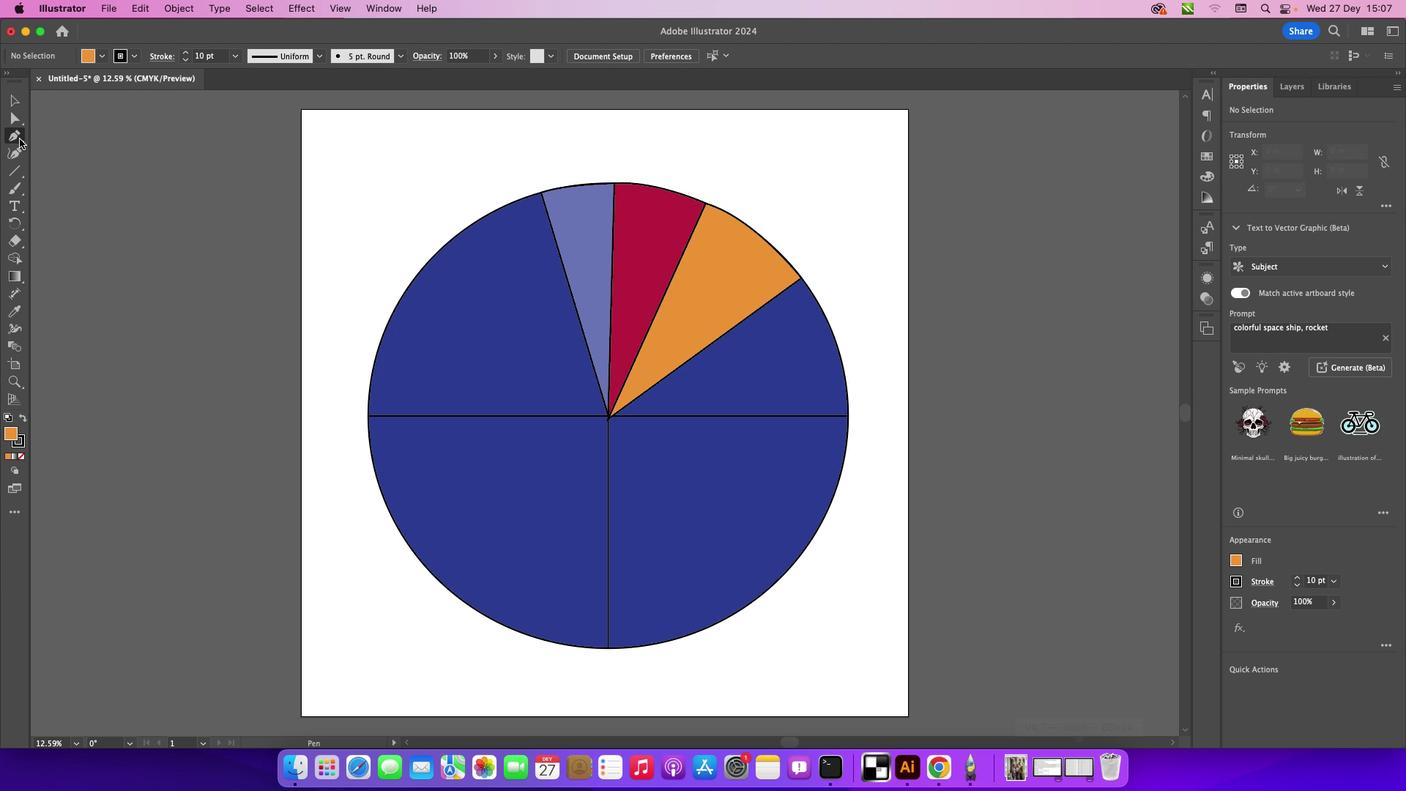 
Action: Mouse moved to (802, 279)
Screenshot: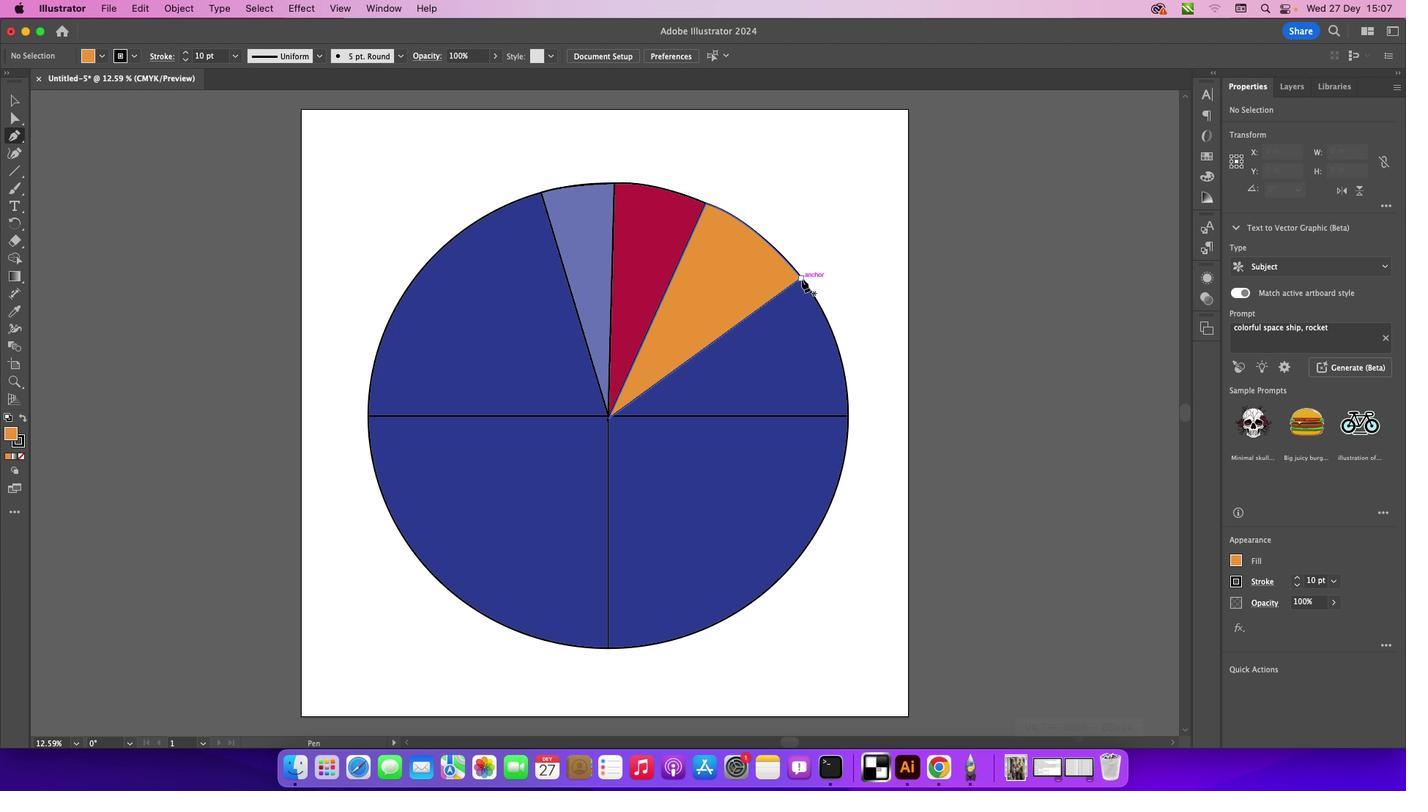 
Action: Mouse pressed left at (802, 279)
Screenshot: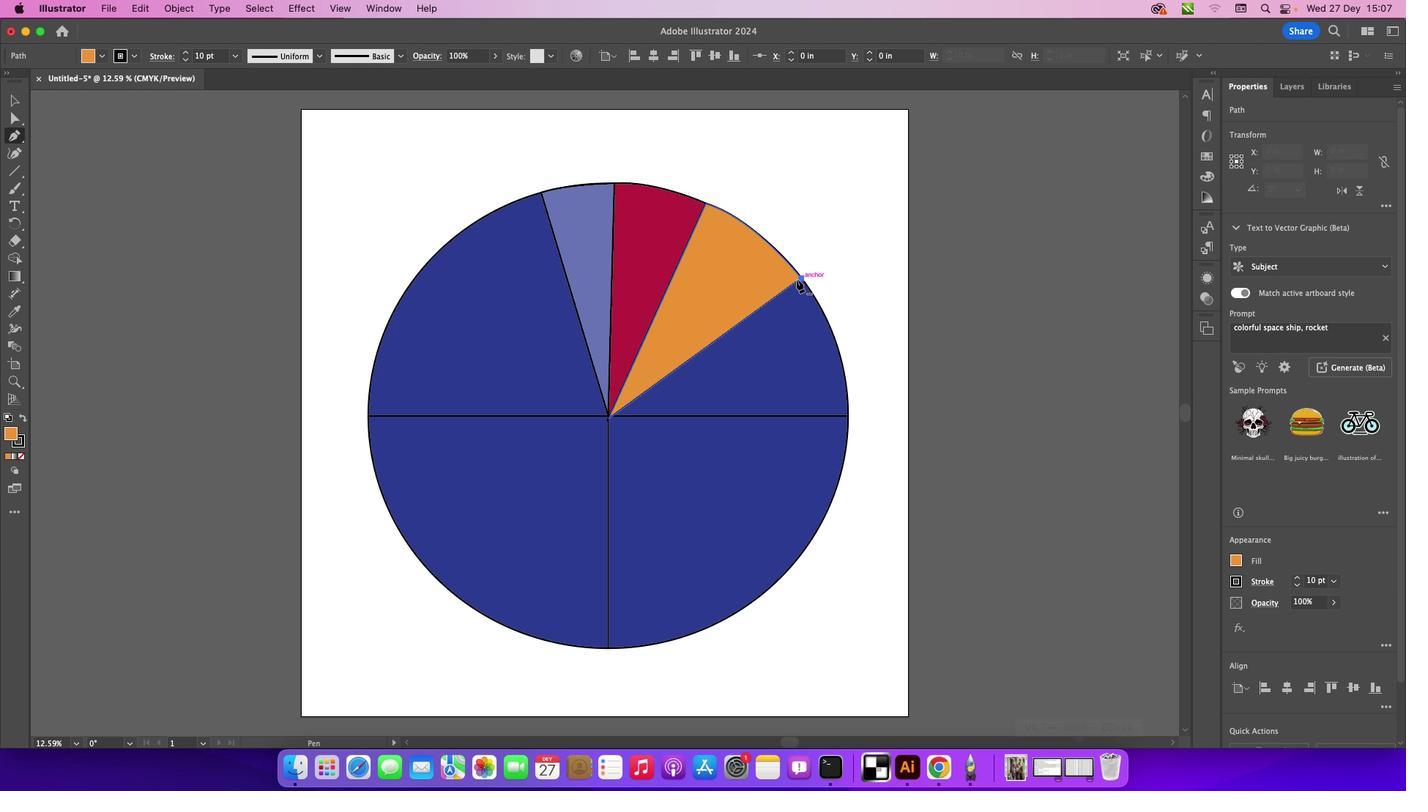 
Action: Mouse moved to (609, 418)
Screenshot: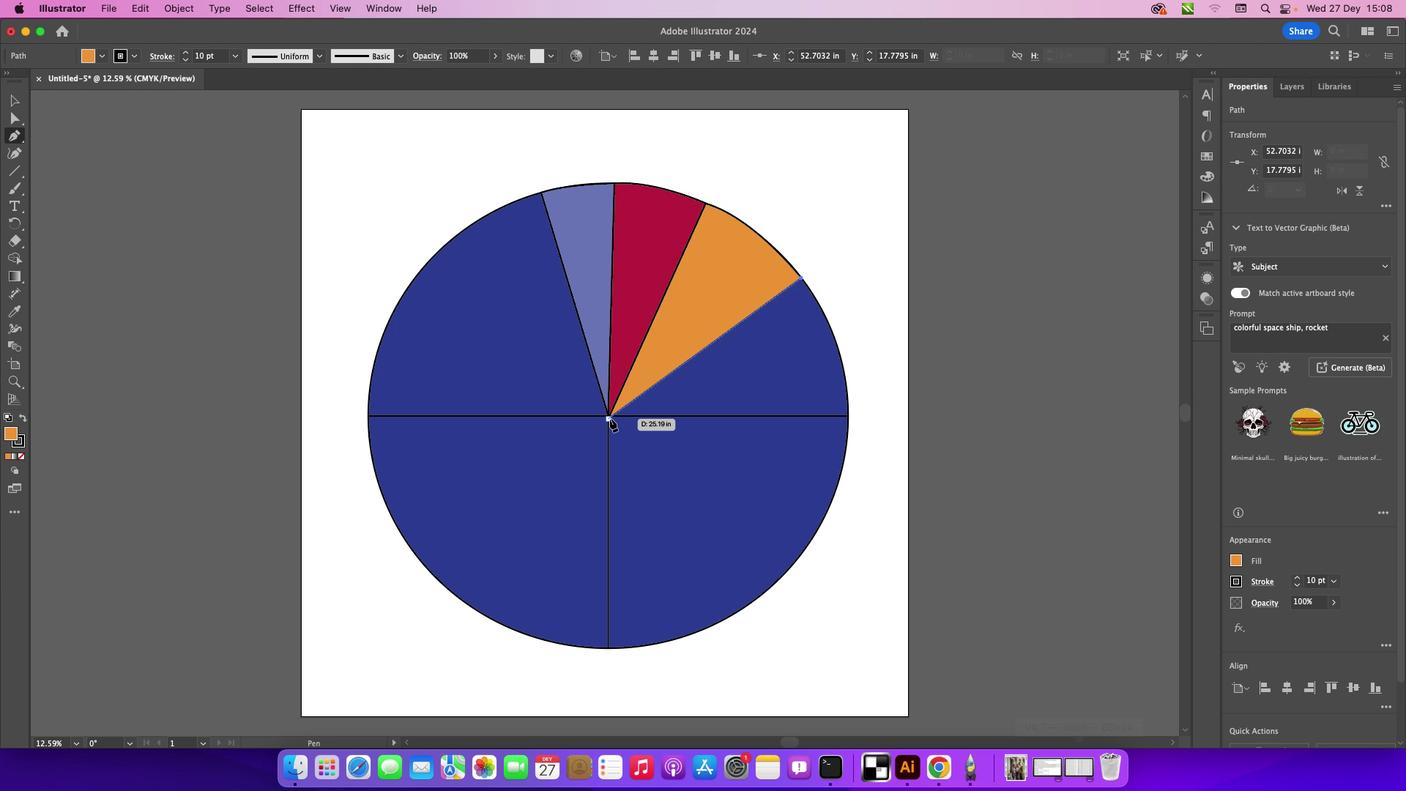 
Action: Mouse pressed left at (609, 418)
Screenshot: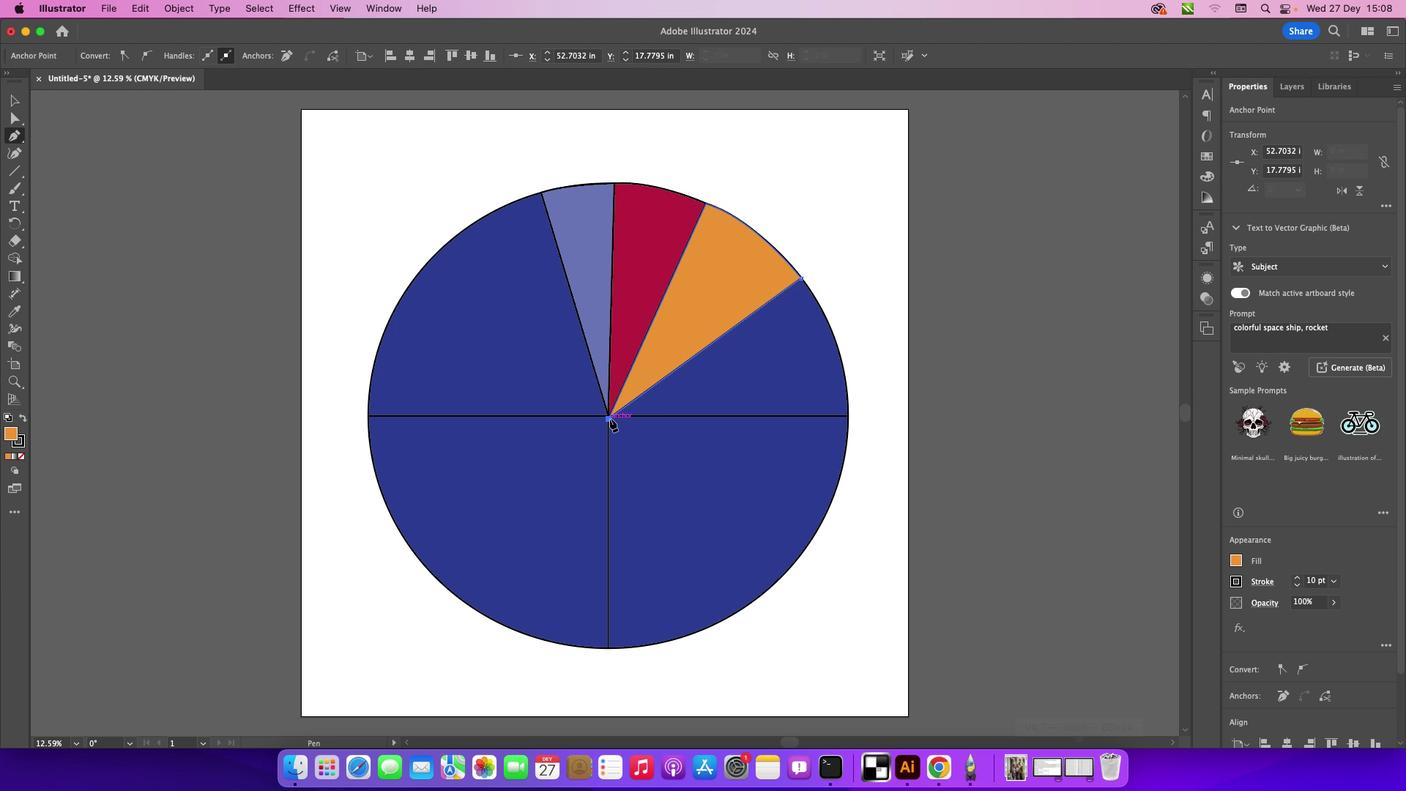 
Action: Mouse moved to (843, 373)
Screenshot: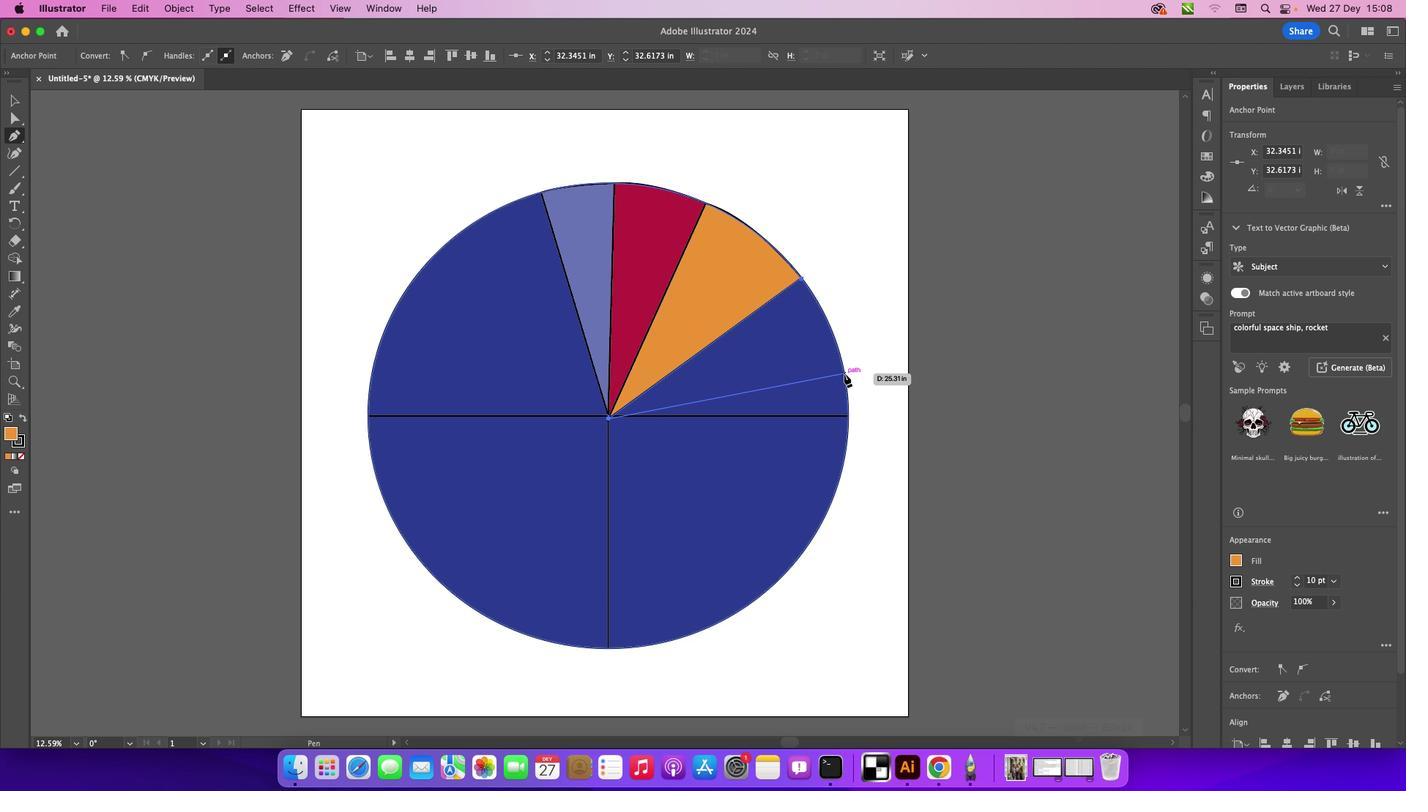 
Action: Mouse pressed left at (843, 373)
Screenshot: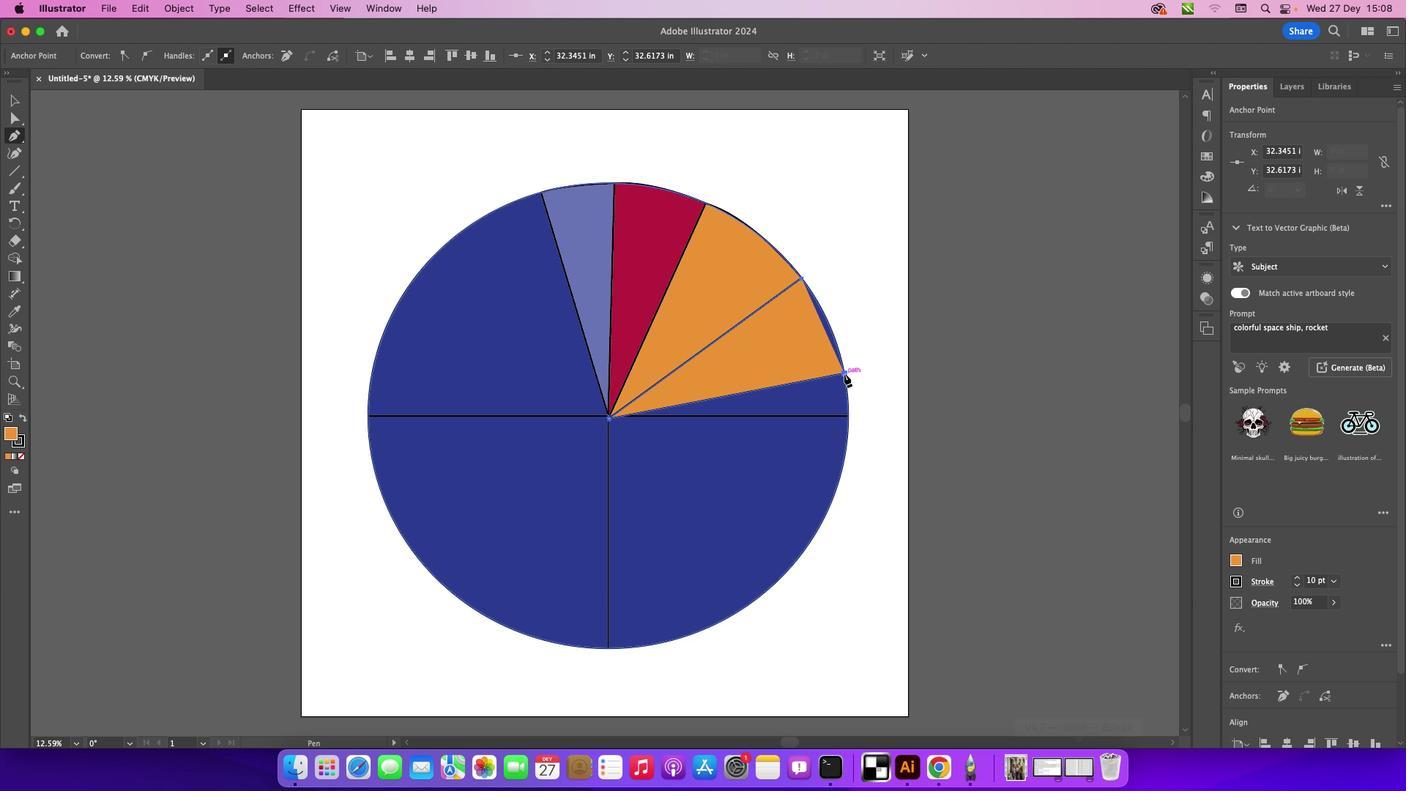 
Action: Mouse moved to (800, 280)
Screenshot: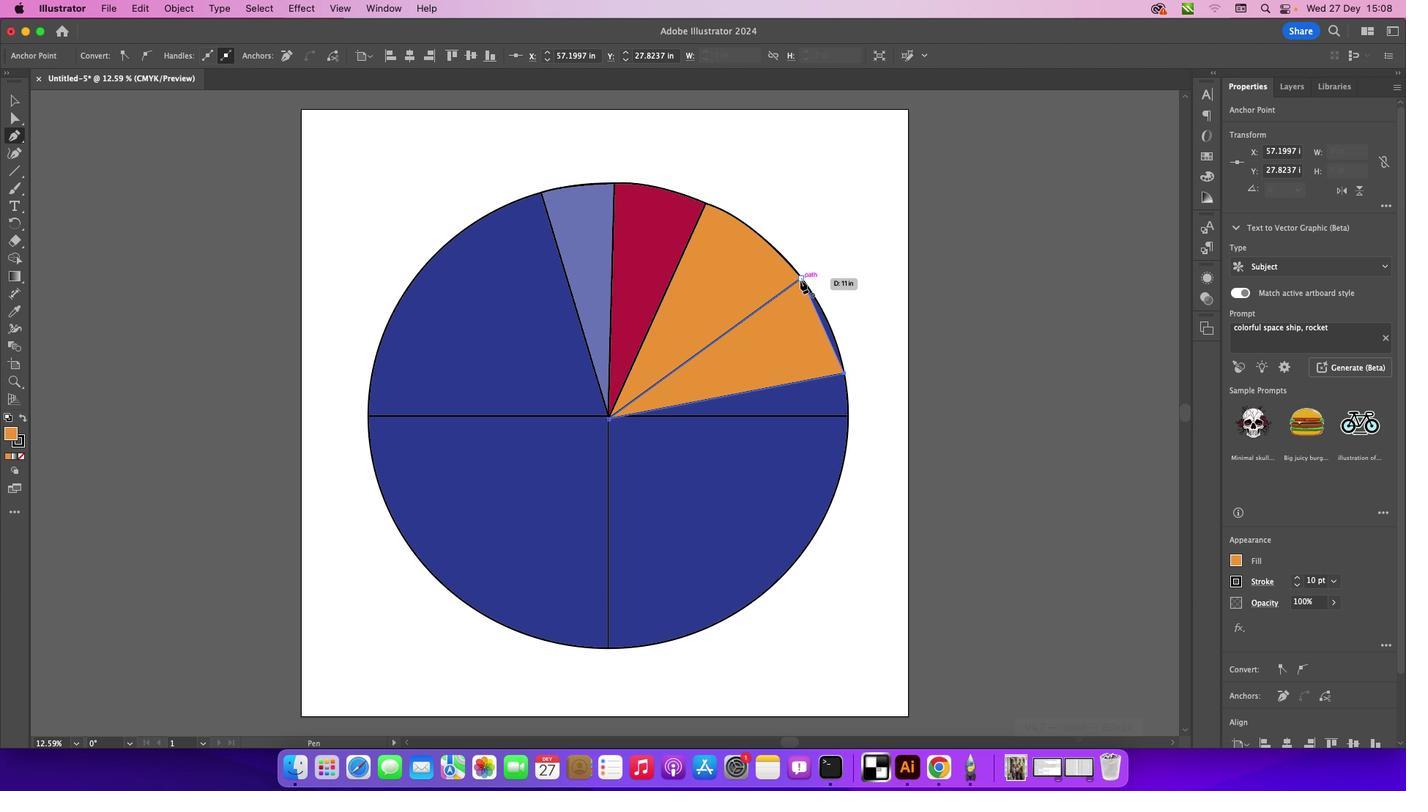 
Action: Mouse pressed left at (800, 280)
Screenshot: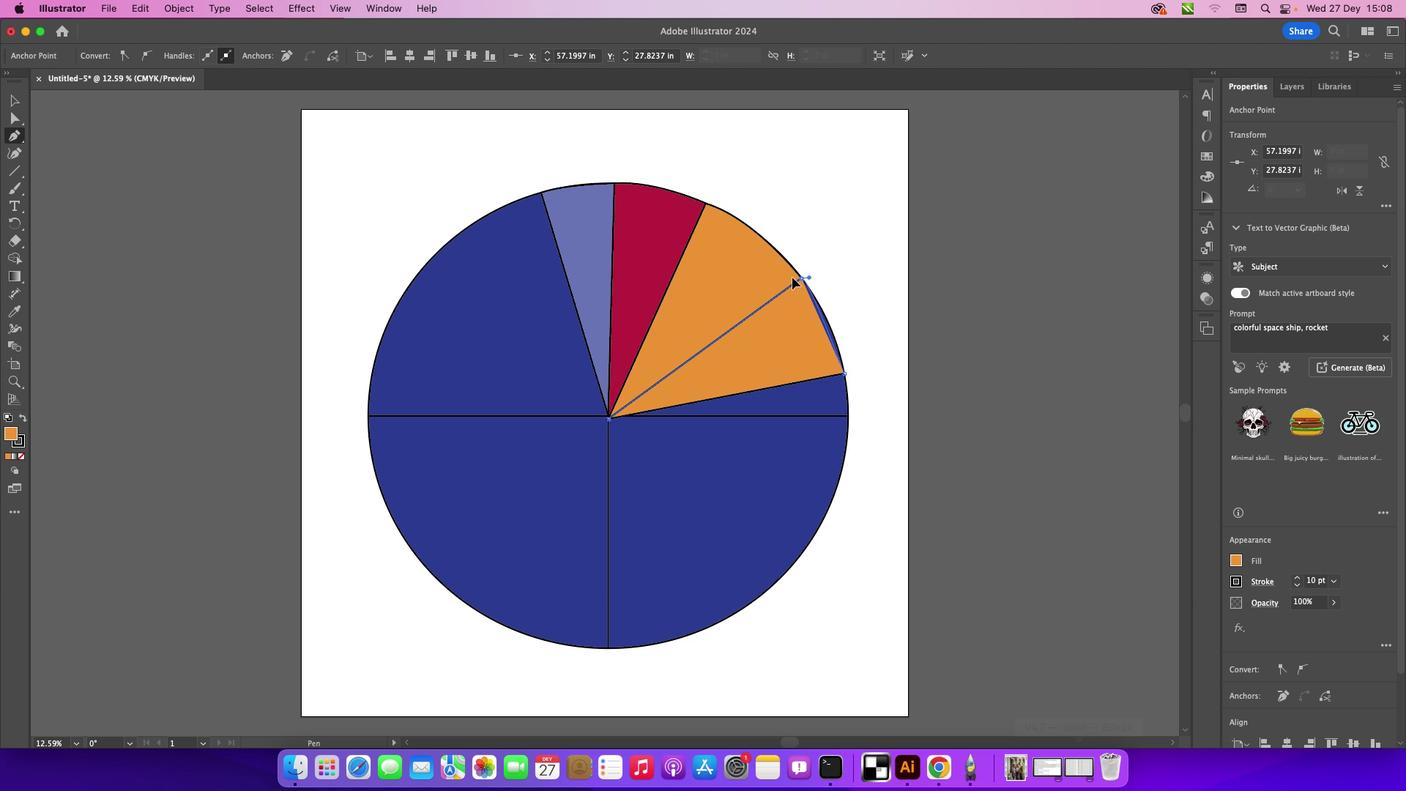 
Action: Mouse moved to (17, 430)
Screenshot: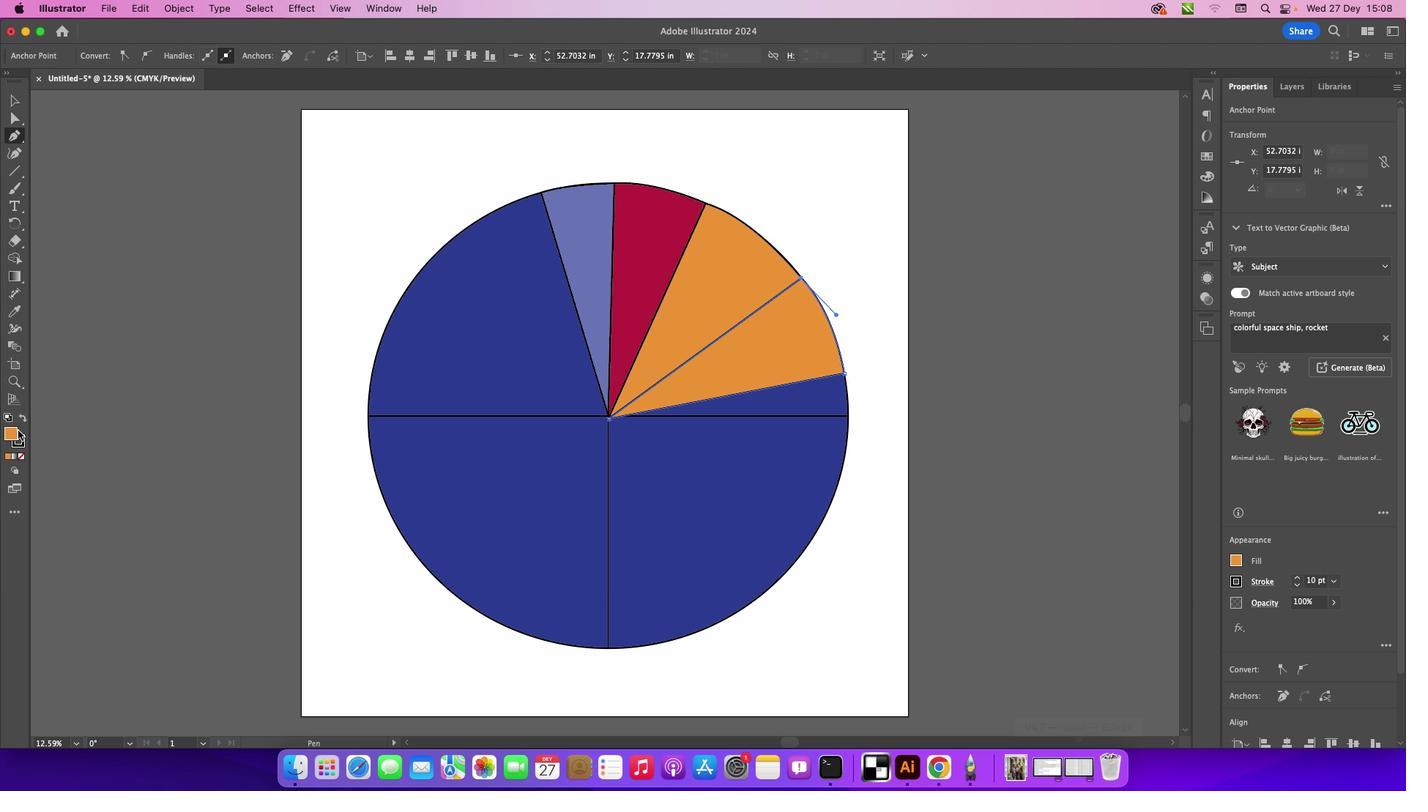 
Action: Mouse pressed left at (17, 430)
Screenshot: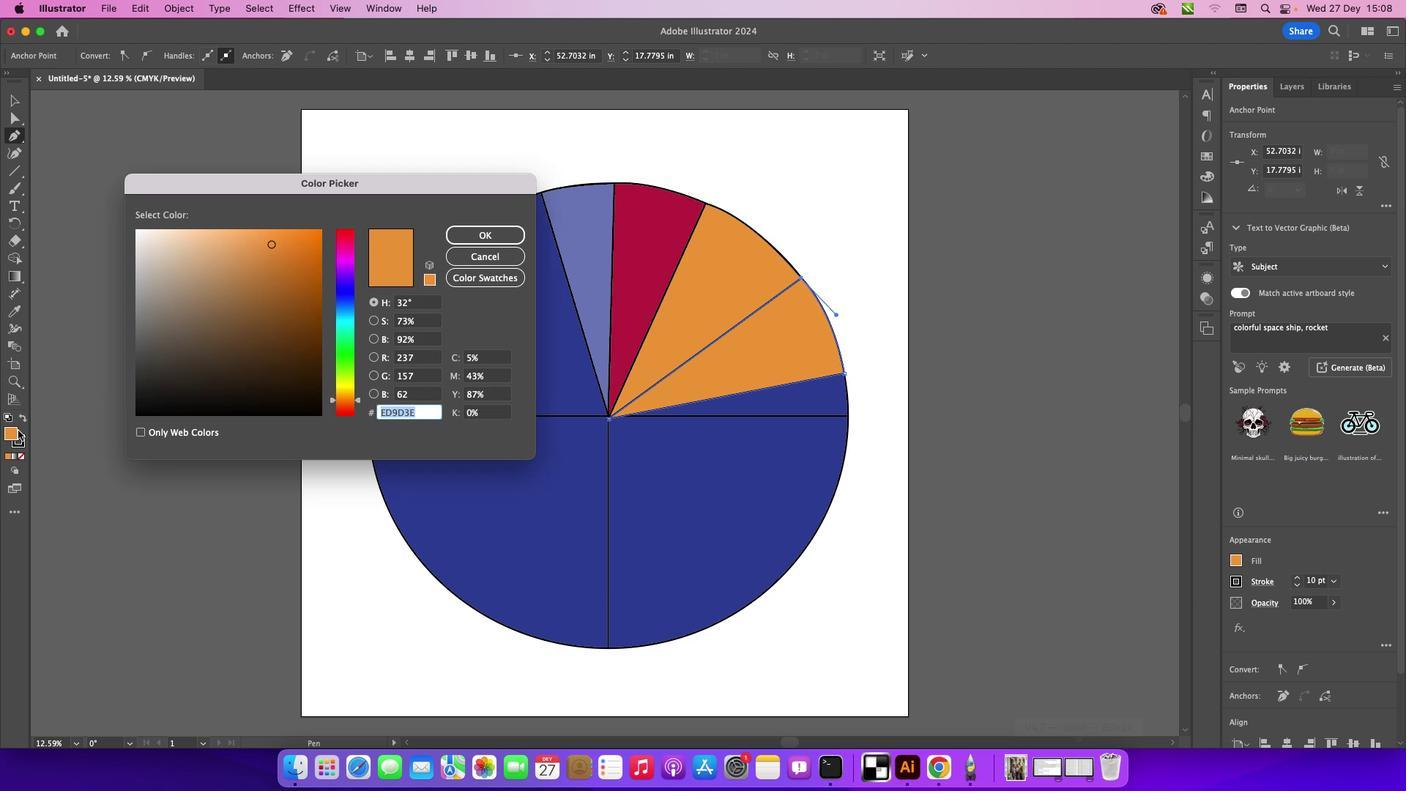 
Action: Mouse pressed left at (17, 430)
Screenshot: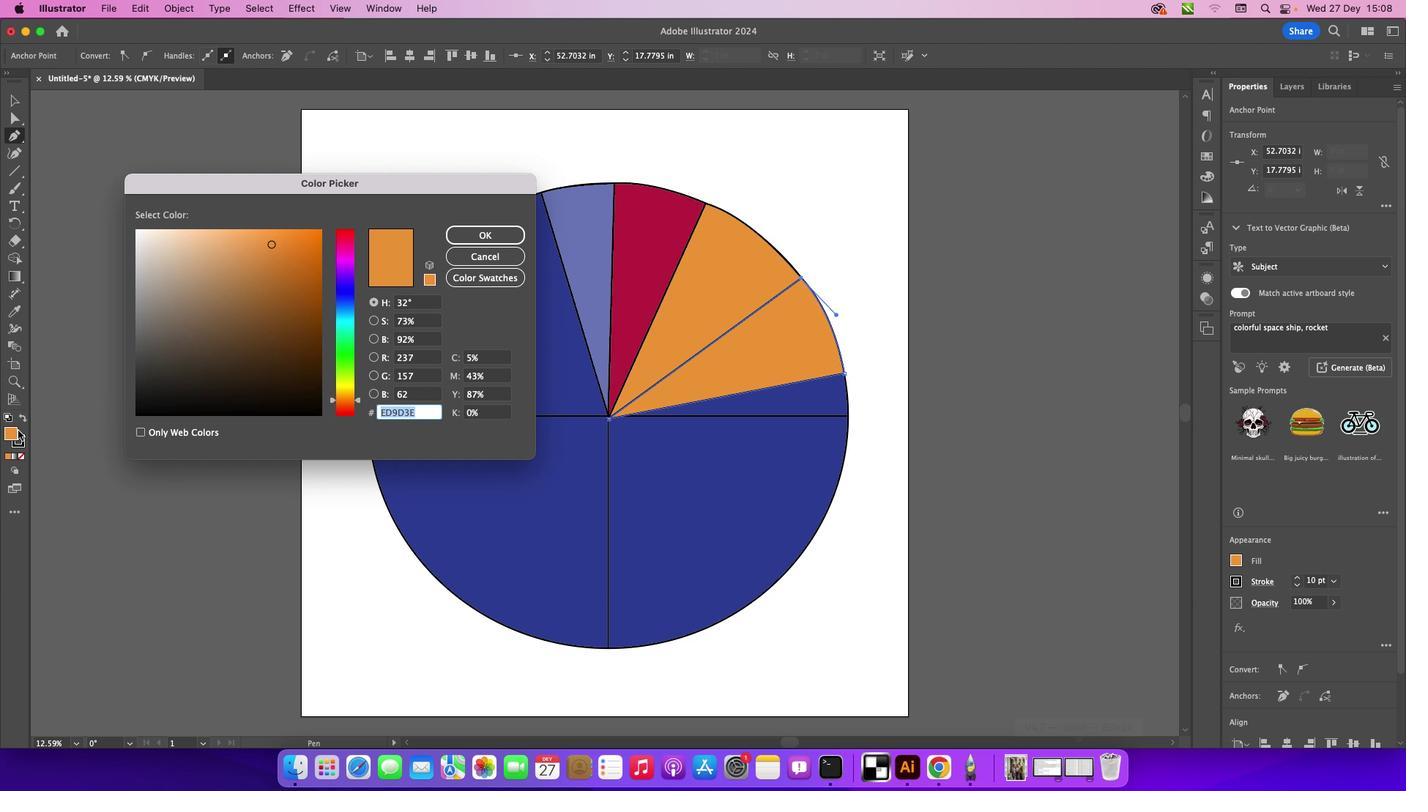 
Action: Mouse moved to (465, 260)
Screenshot: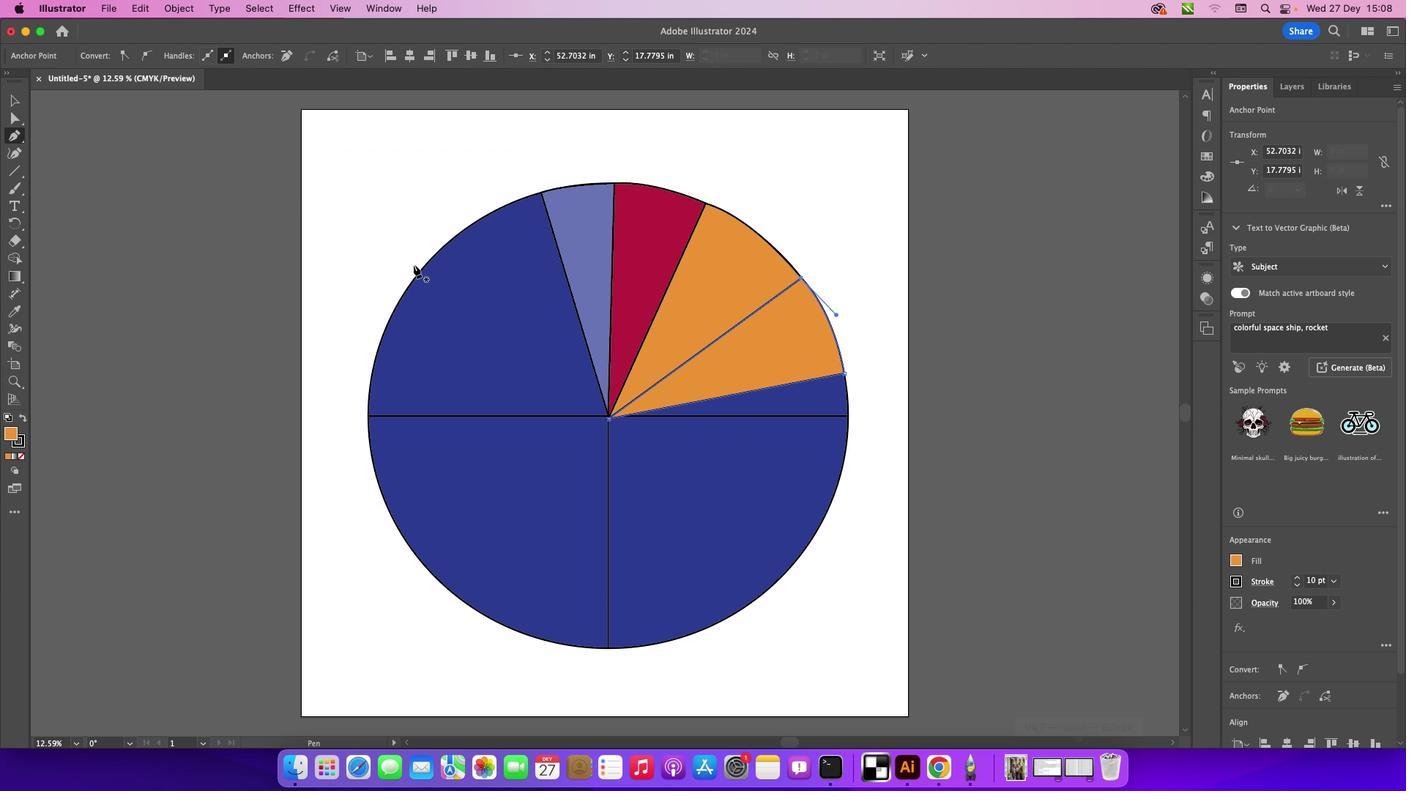 
Action: Mouse pressed left at (465, 260)
Screenshot: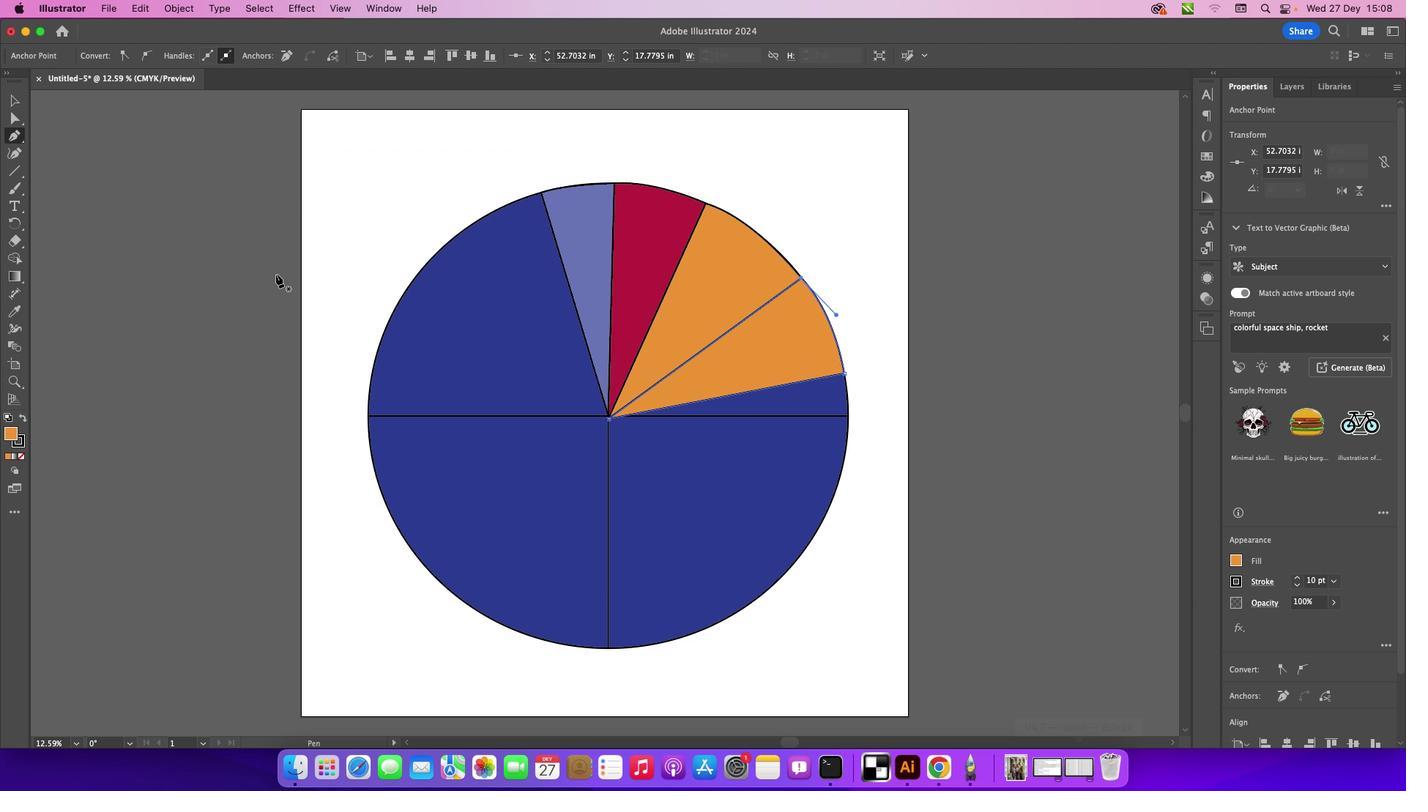 
Action: Mouse moved to (242, 287)
Screenshot: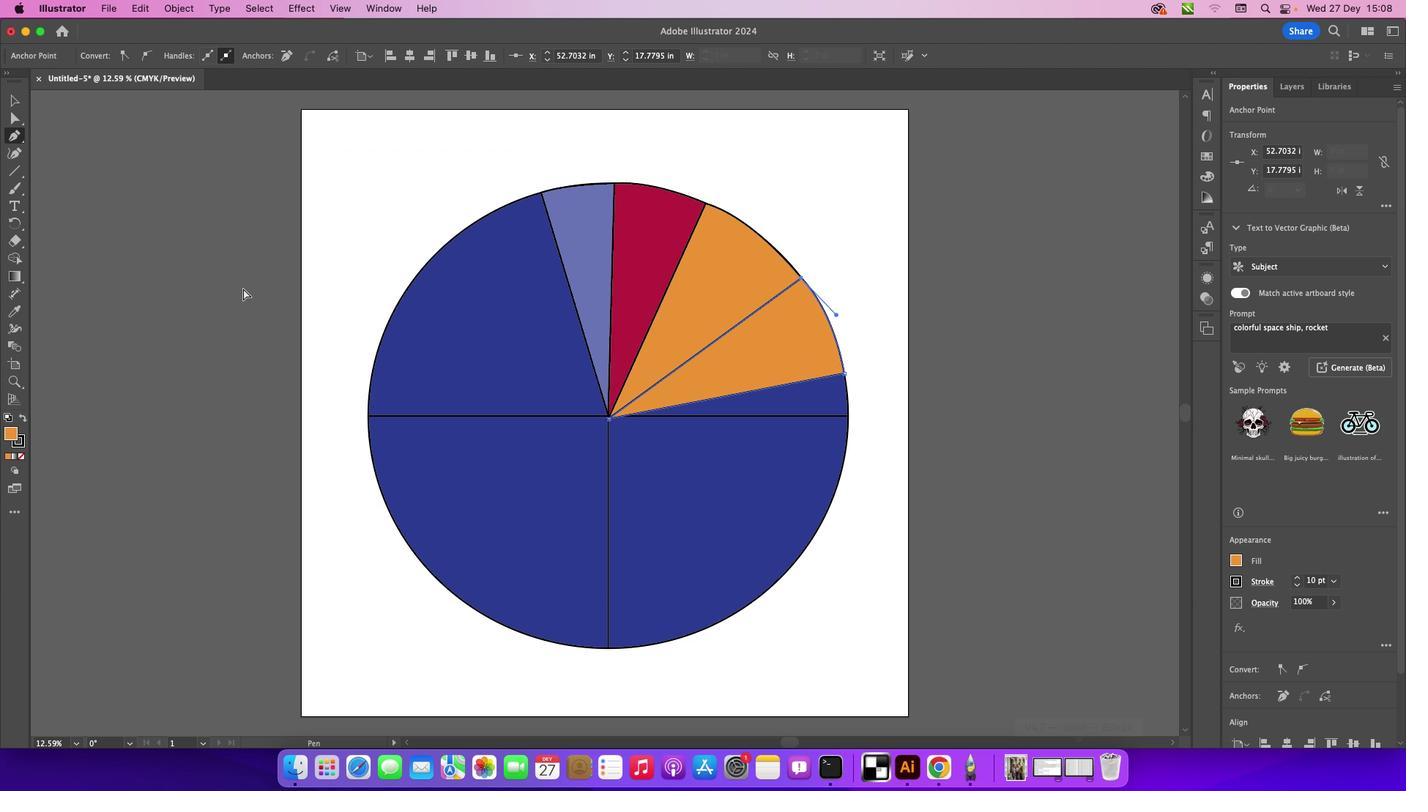 
Action: Key pressed Key.cmd'z''z''z'
Screenshot: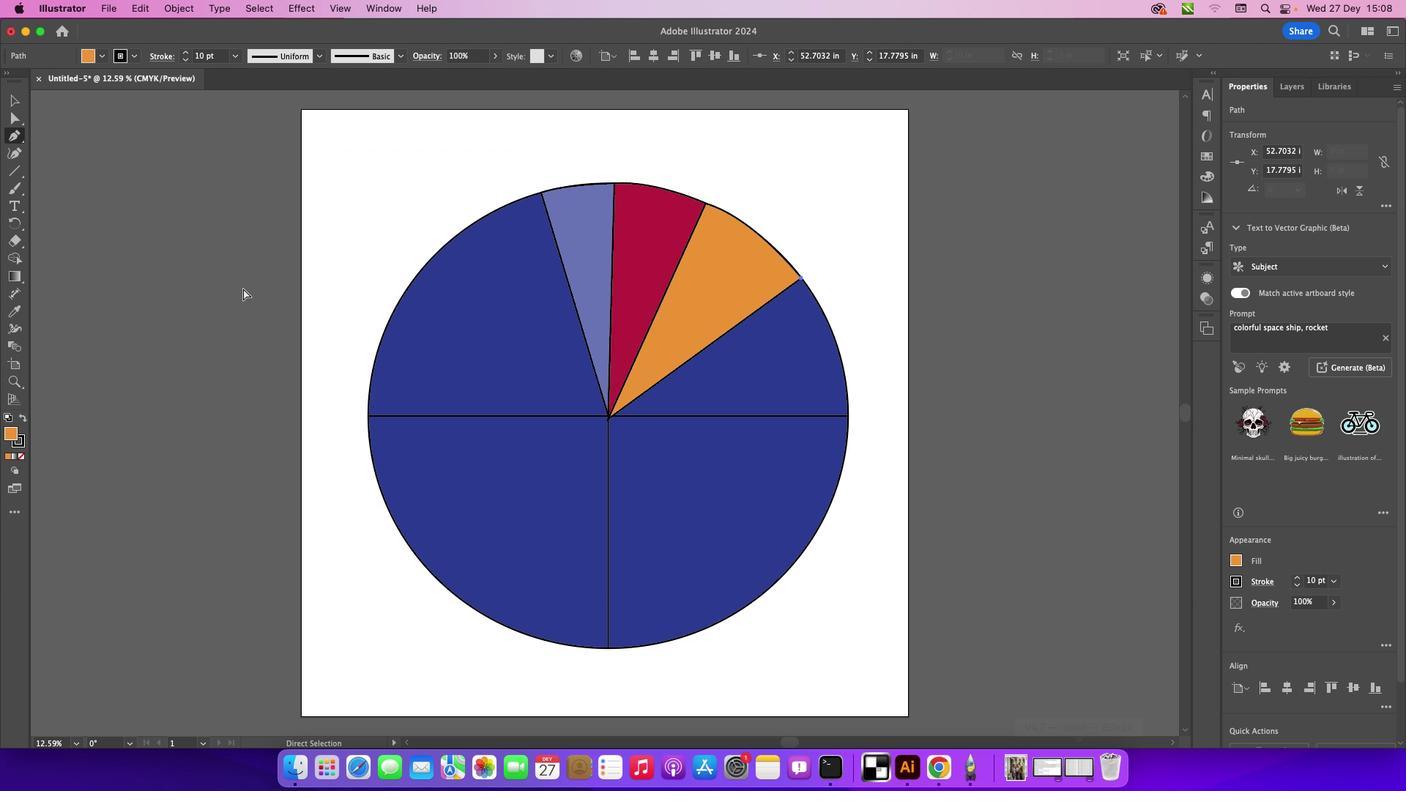 
Action: Mouse moved to (608, 416)
Screenshot: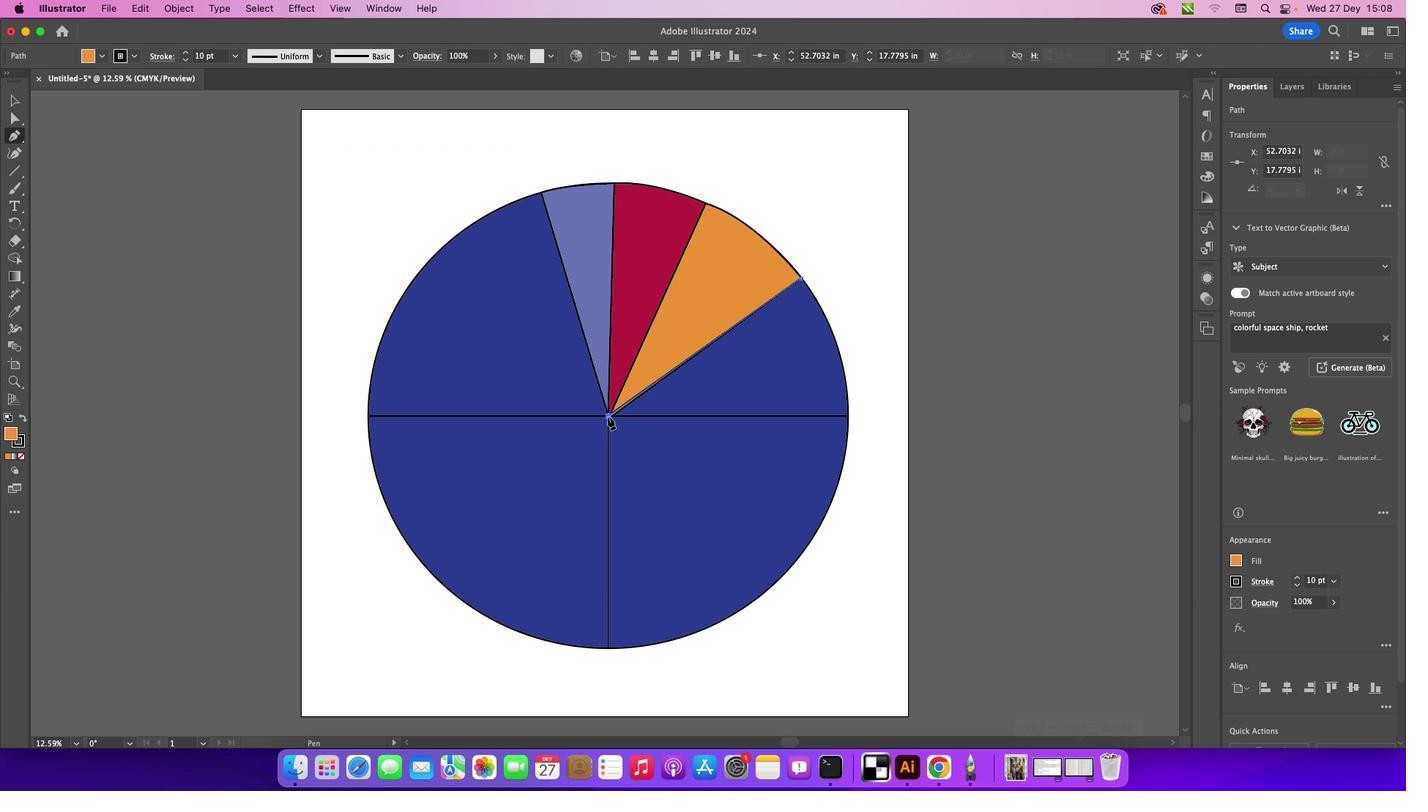 
Action: Mouse pressed left at (608, 416)
Screenshot: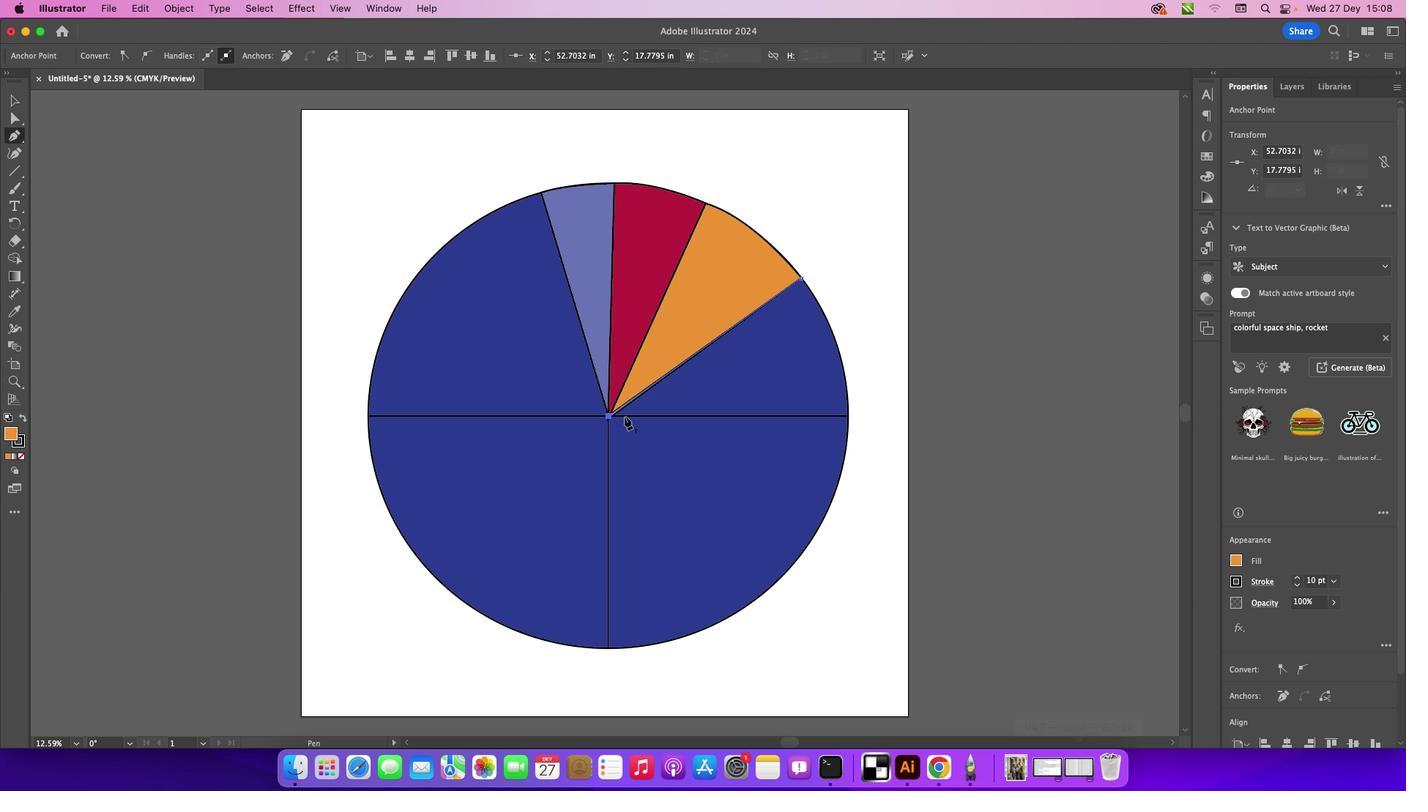 
Action: Mouse moved to (843, 454)
Screenshot: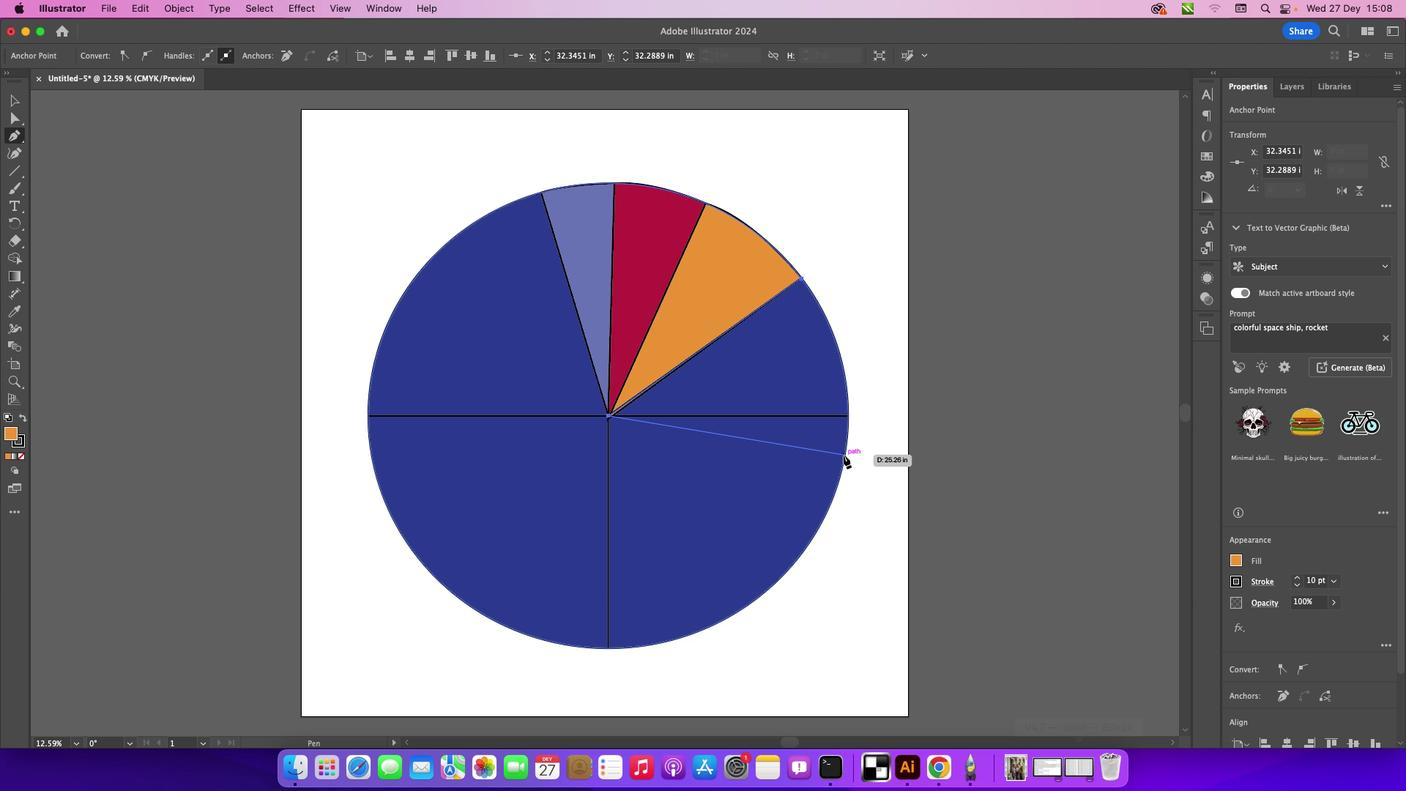 
Action: Mouse pressed left at (843, 454)
Screenshot: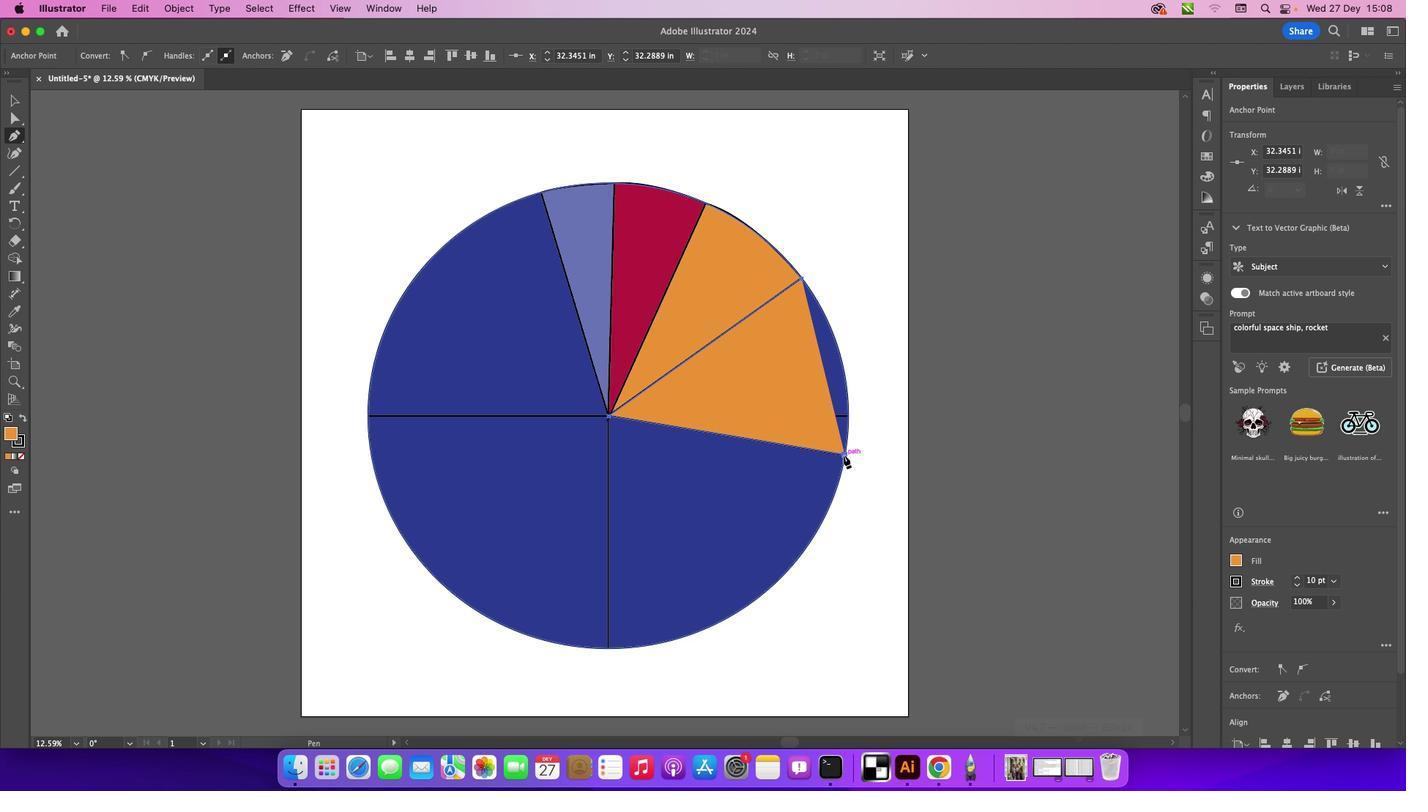 
Action: Mouse moved to (800, 279)
Screenshot: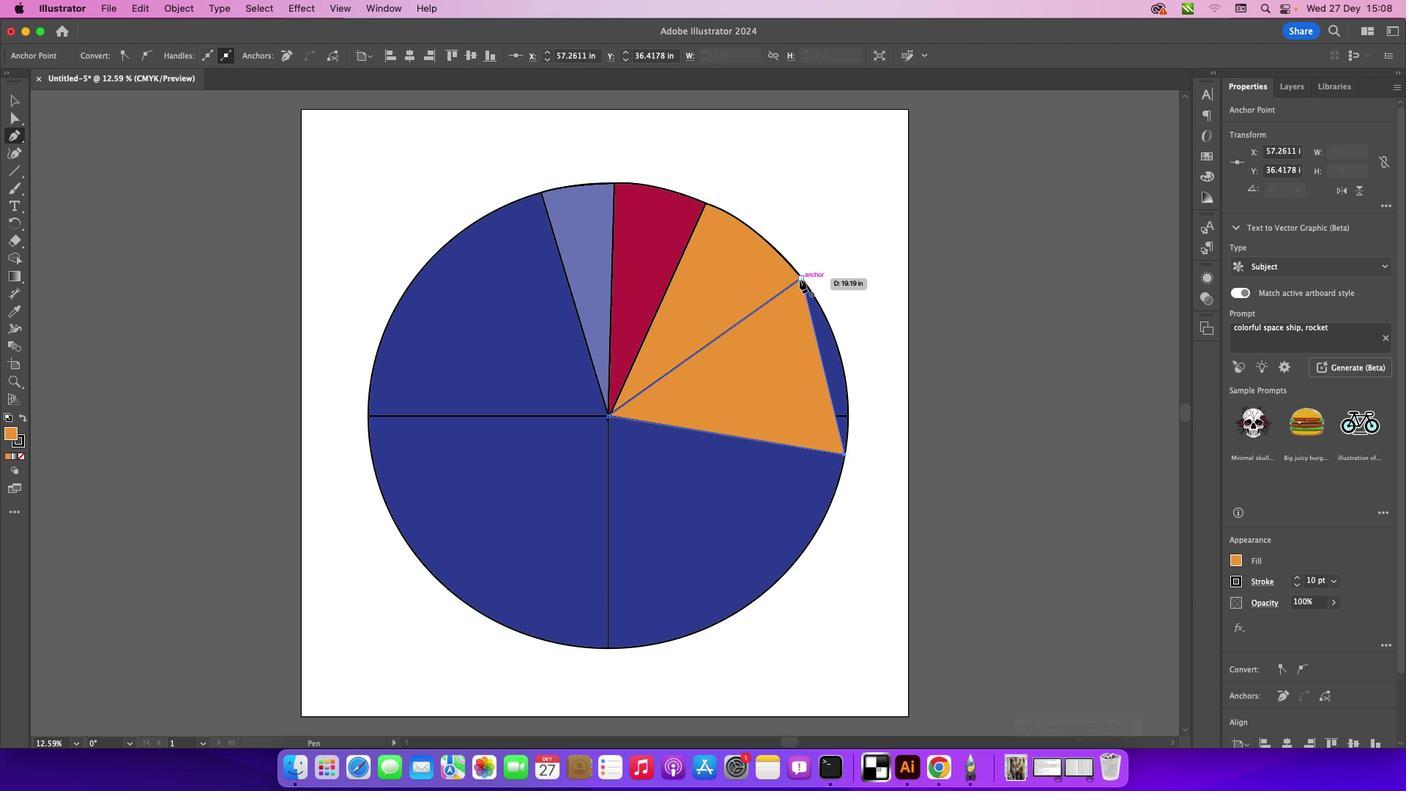 
Action: Mouse pressed left at (800, 279)
Screenshot: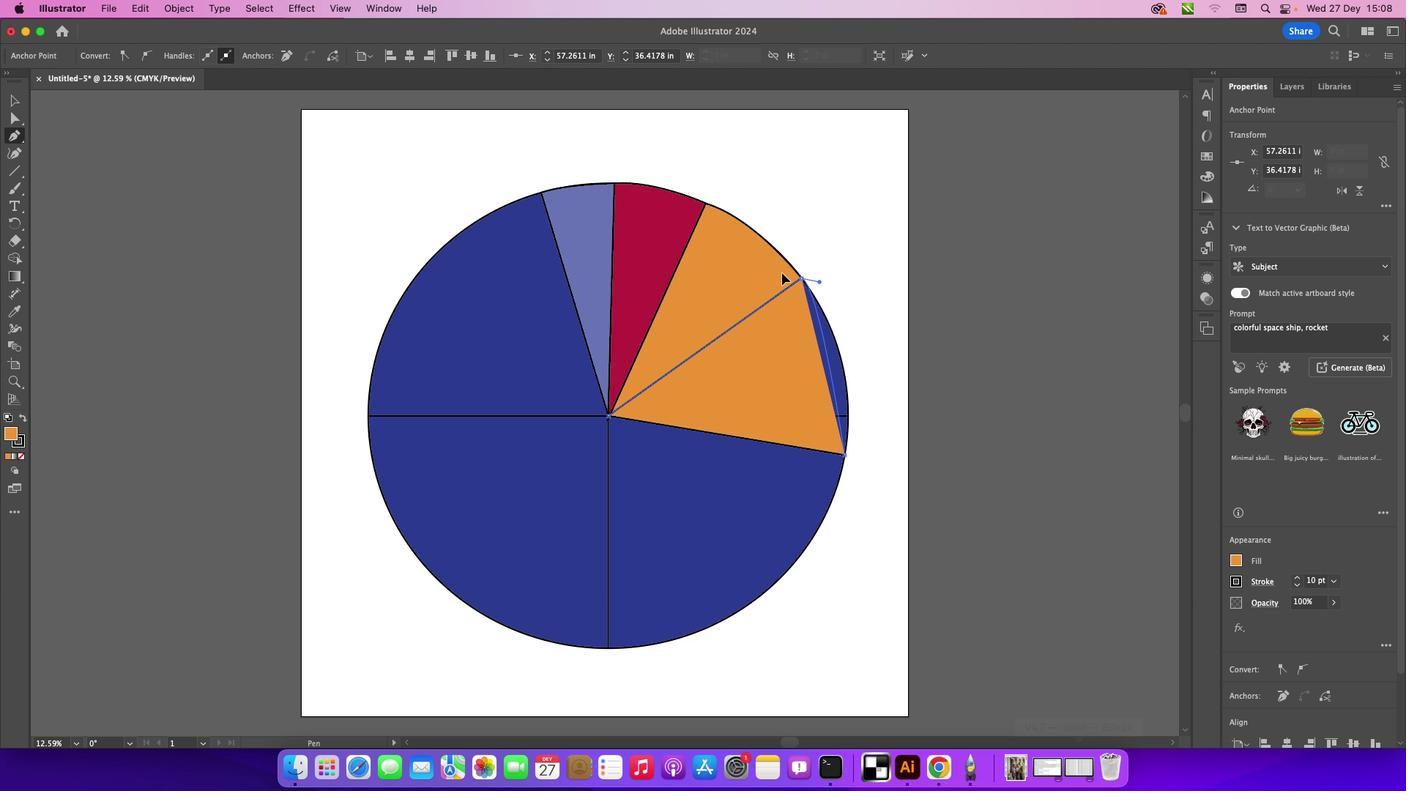 
Action: Mouse moved to (5, 432)
Screenshot: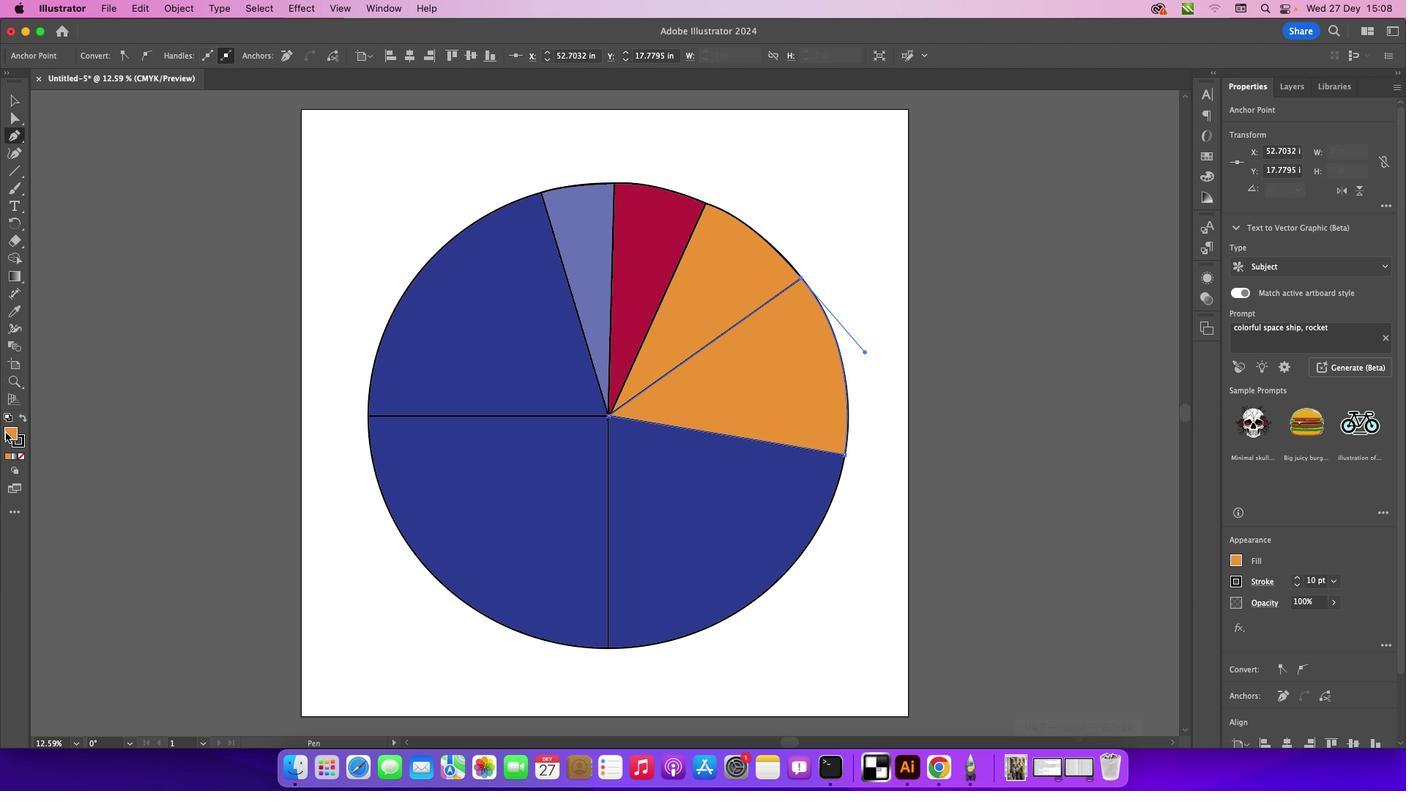 
Action: Mouse pressed left at (5, 432)
Screenshot: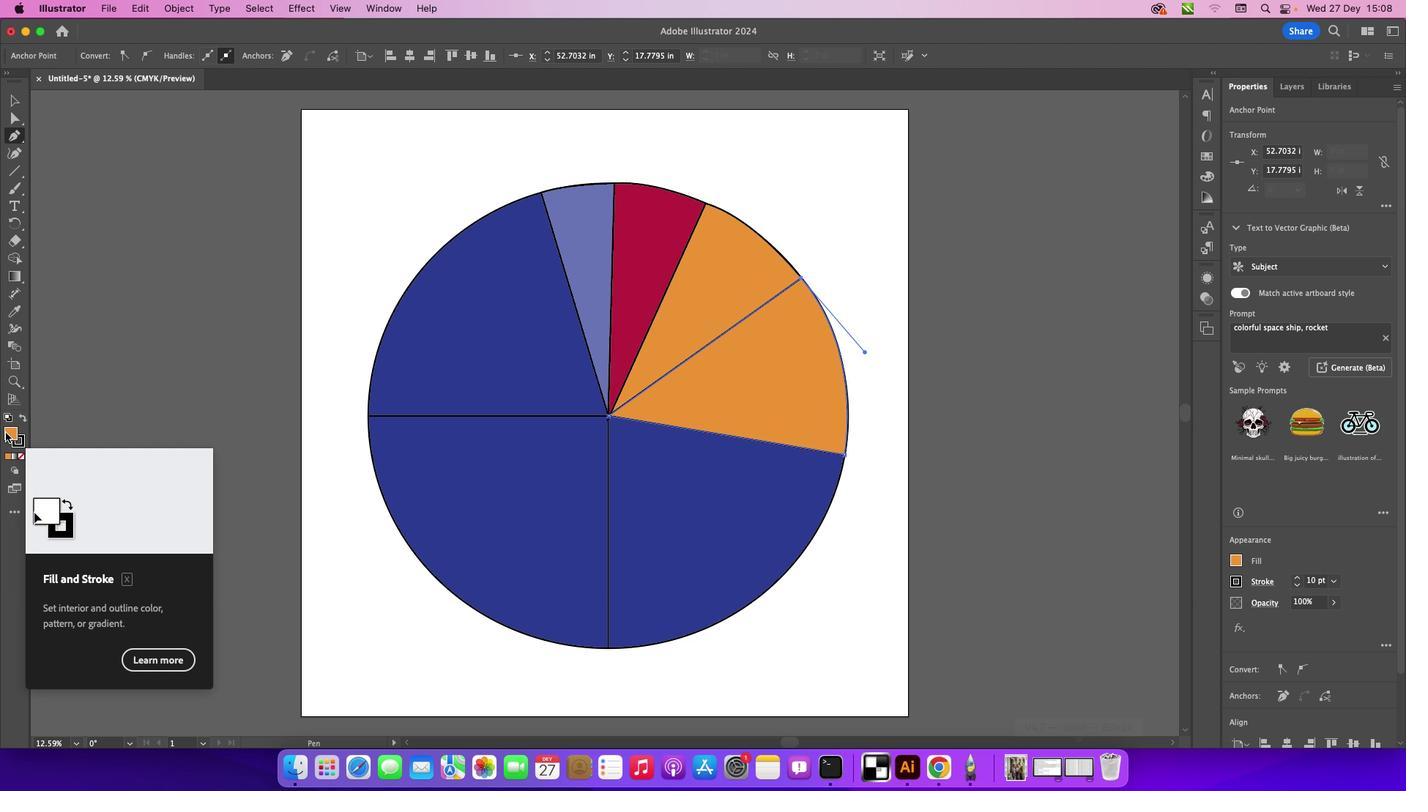 
Action: Mouse pressed left at (5, 432)
Screenshot: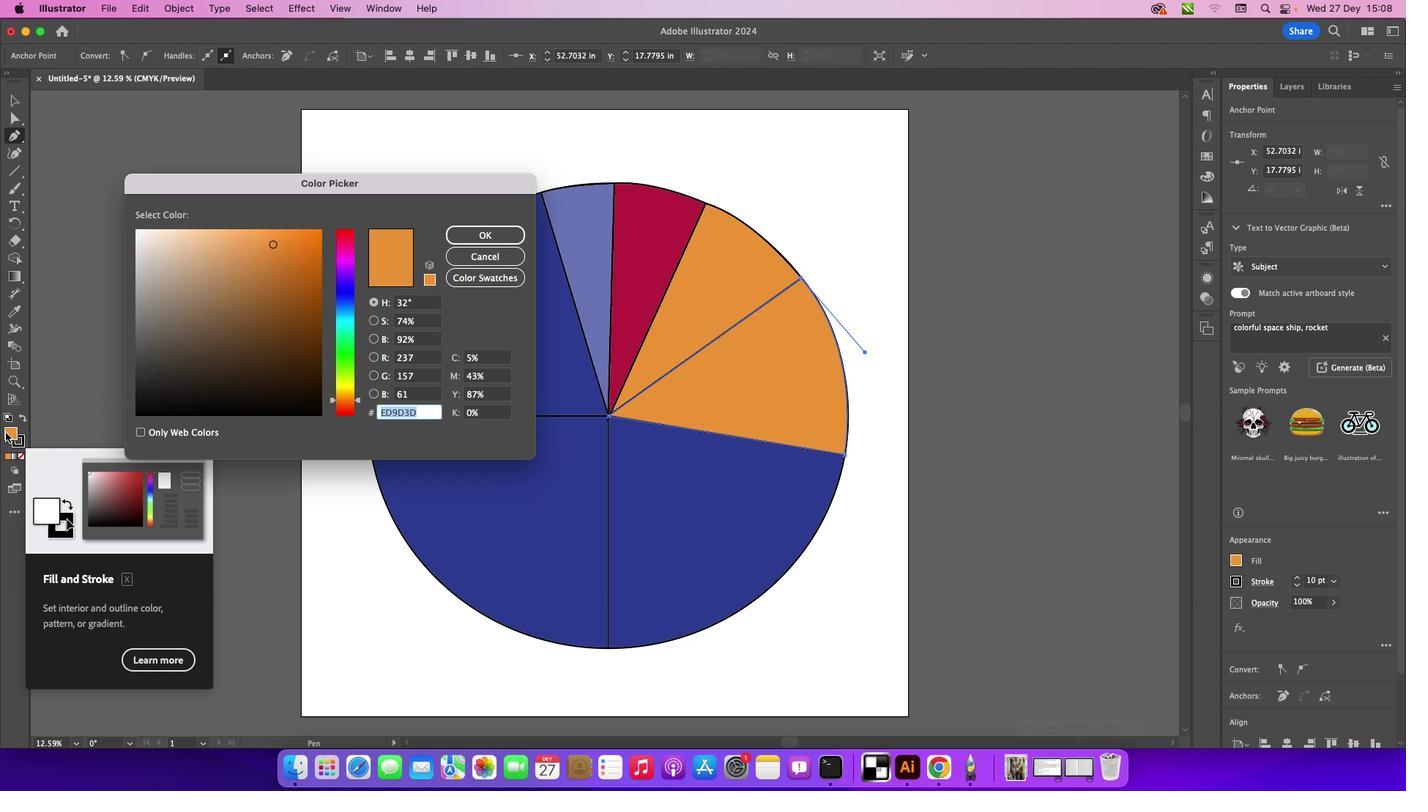 
Action: Mouse moved to (350, 385)
Screenshot: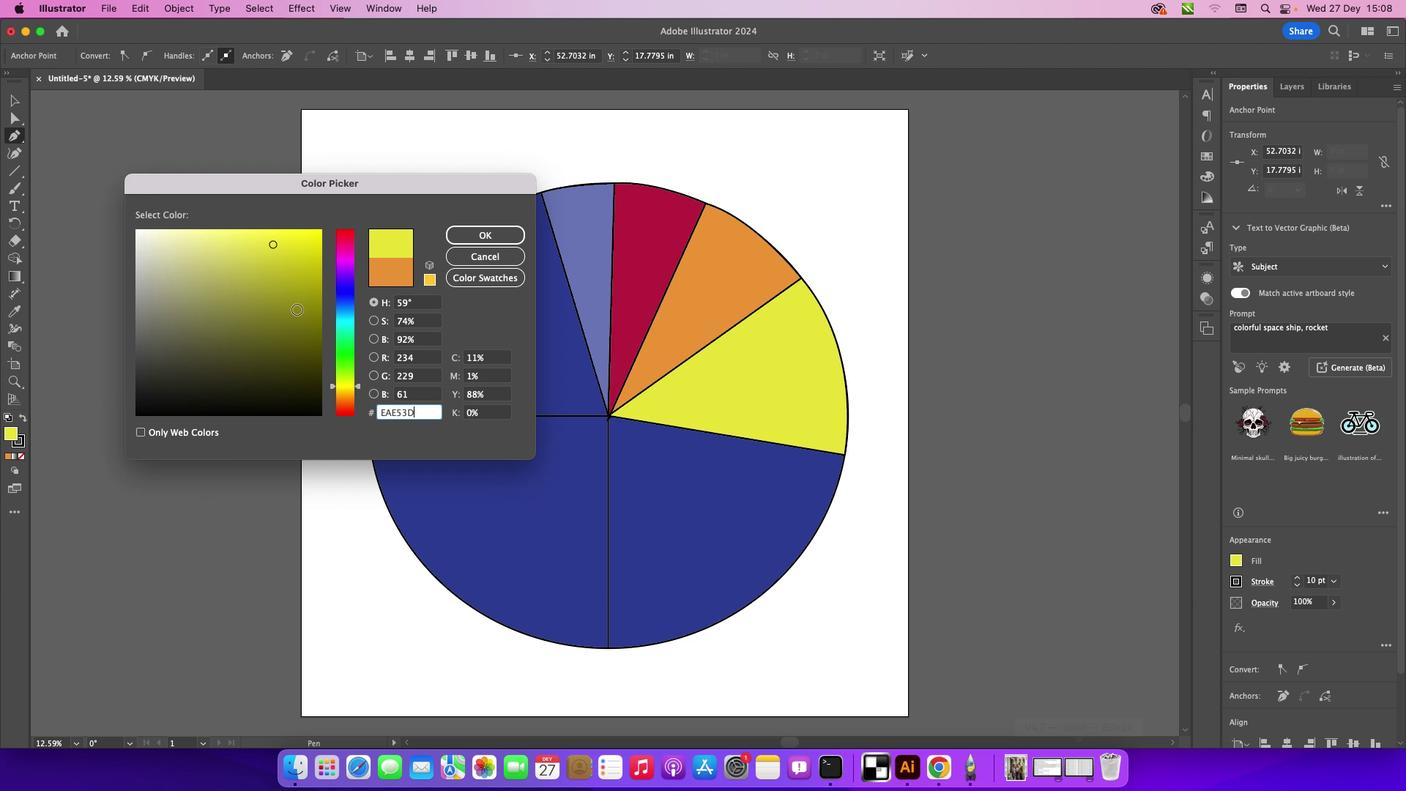 
Action: Mouse pressed left at (350, 385)
Screenshot: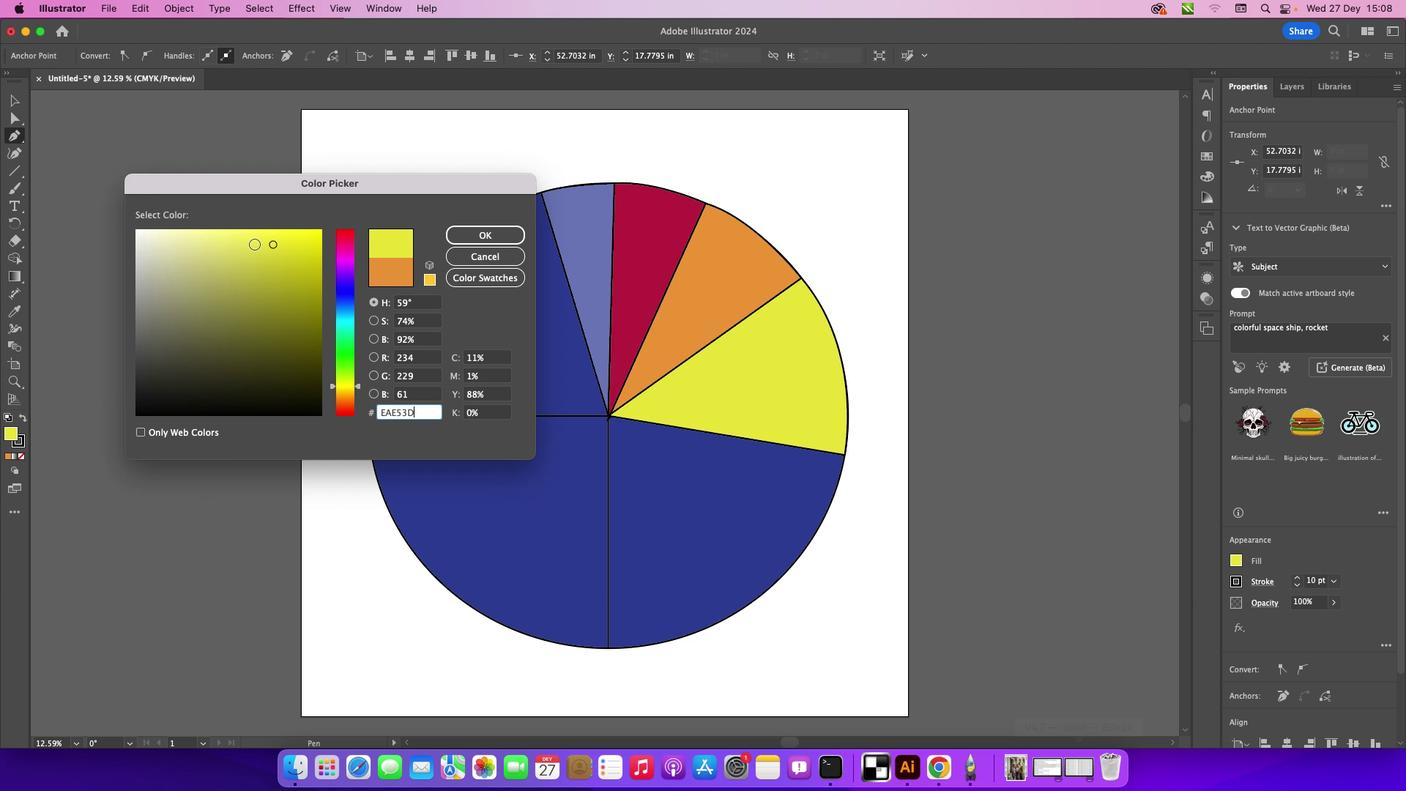 
Action: Mouse moved to (252, 249)
Screenshot: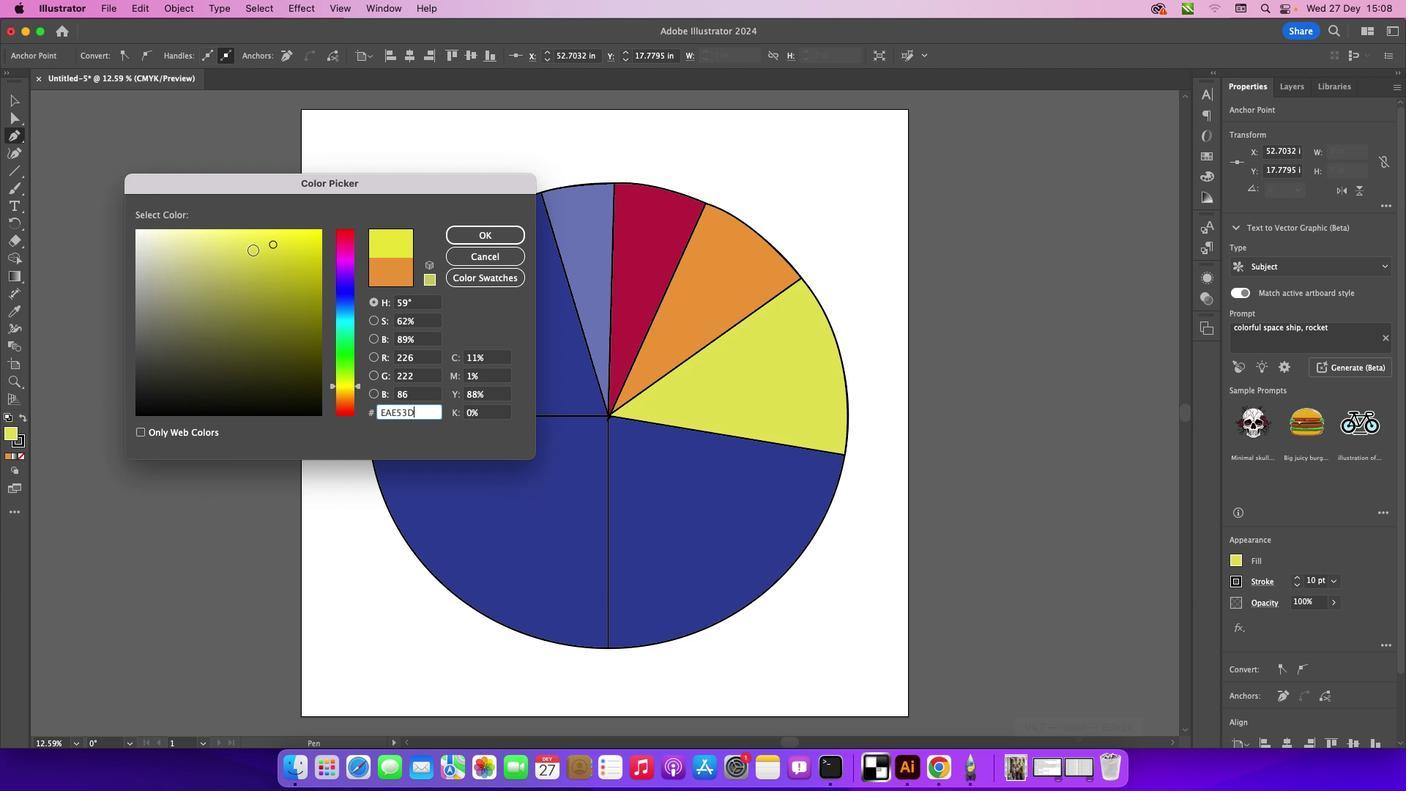 
Action: Mouse pressed left at (252, 249)
Screenshot: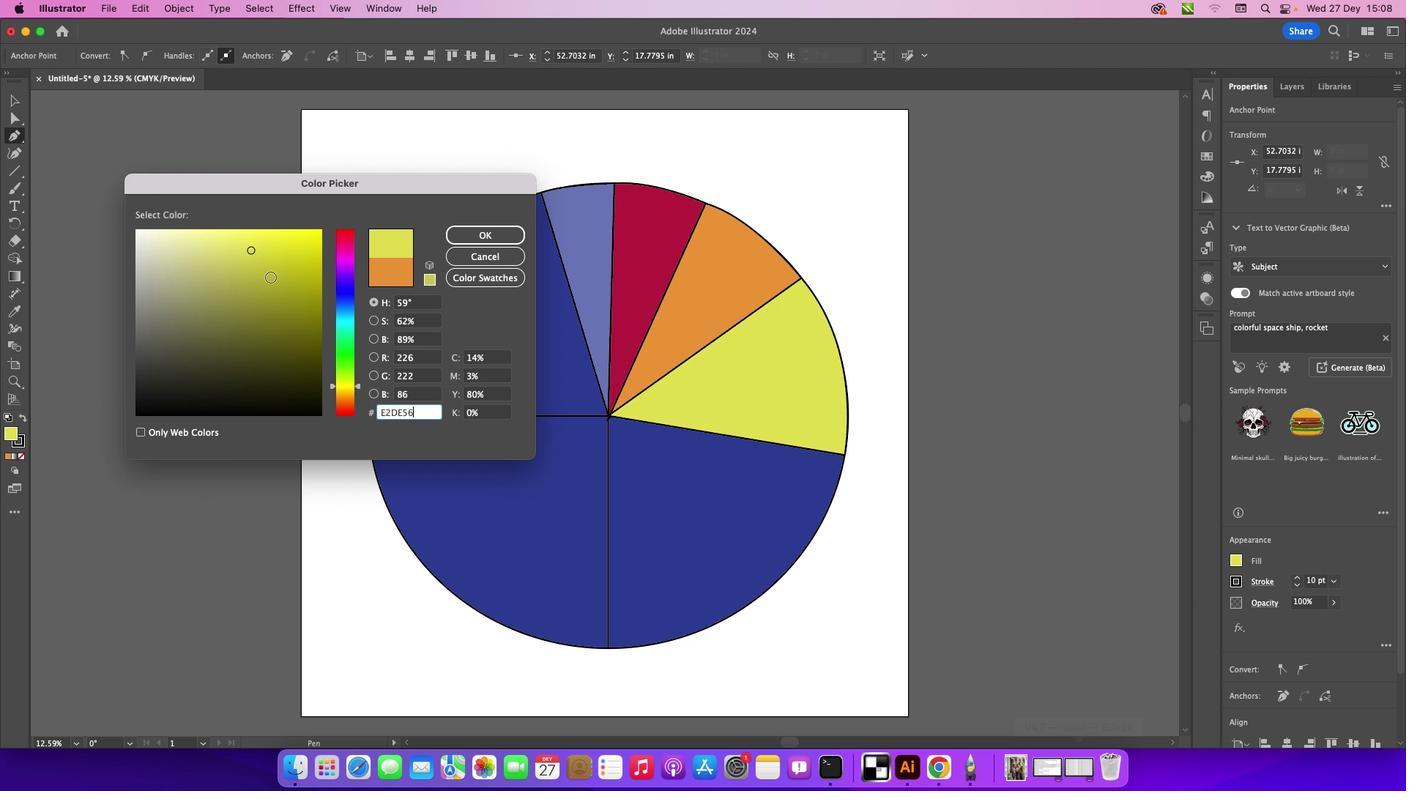 
Action: Mouse moved to (276, 235)
Screenshot: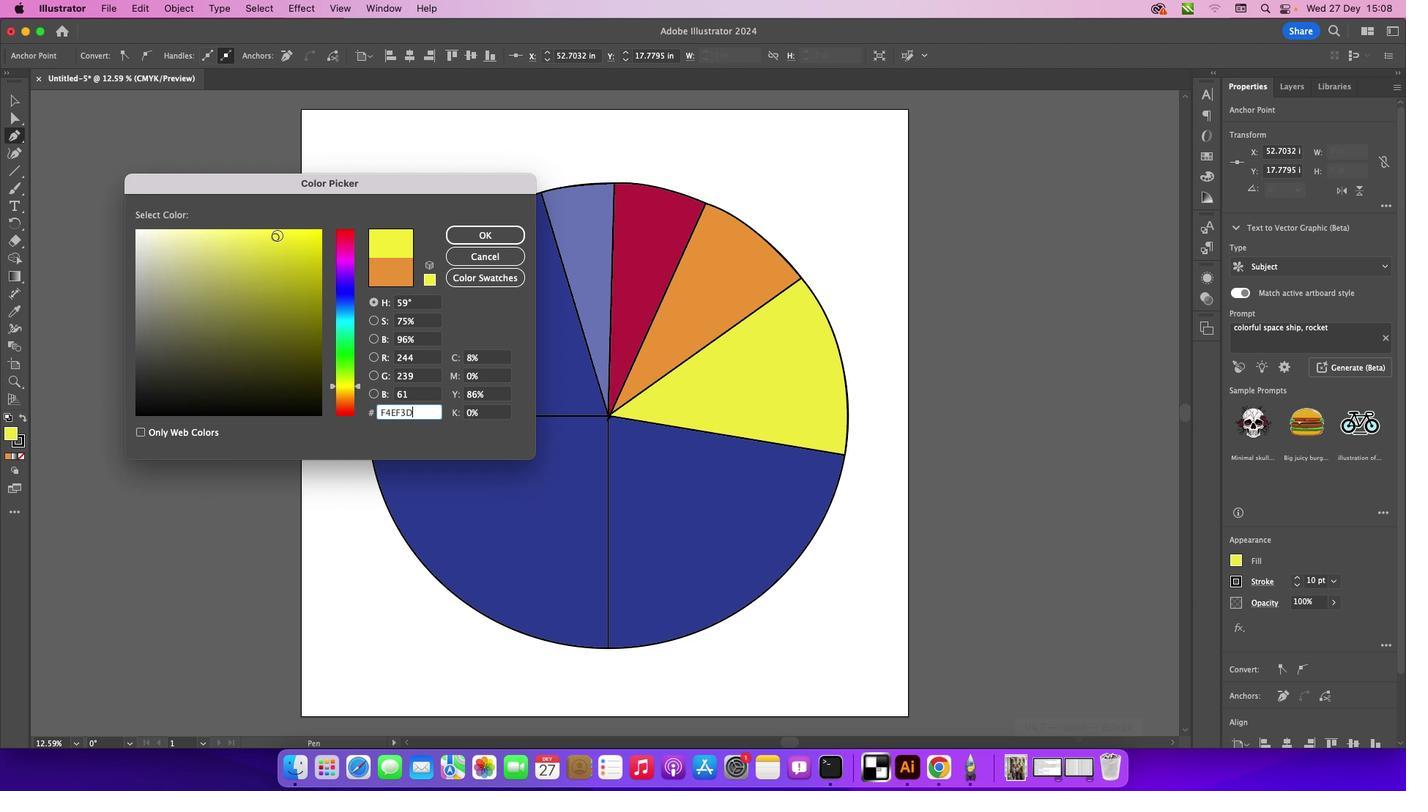
Action: Mouse pressed left at (276, 235)
Screenshot: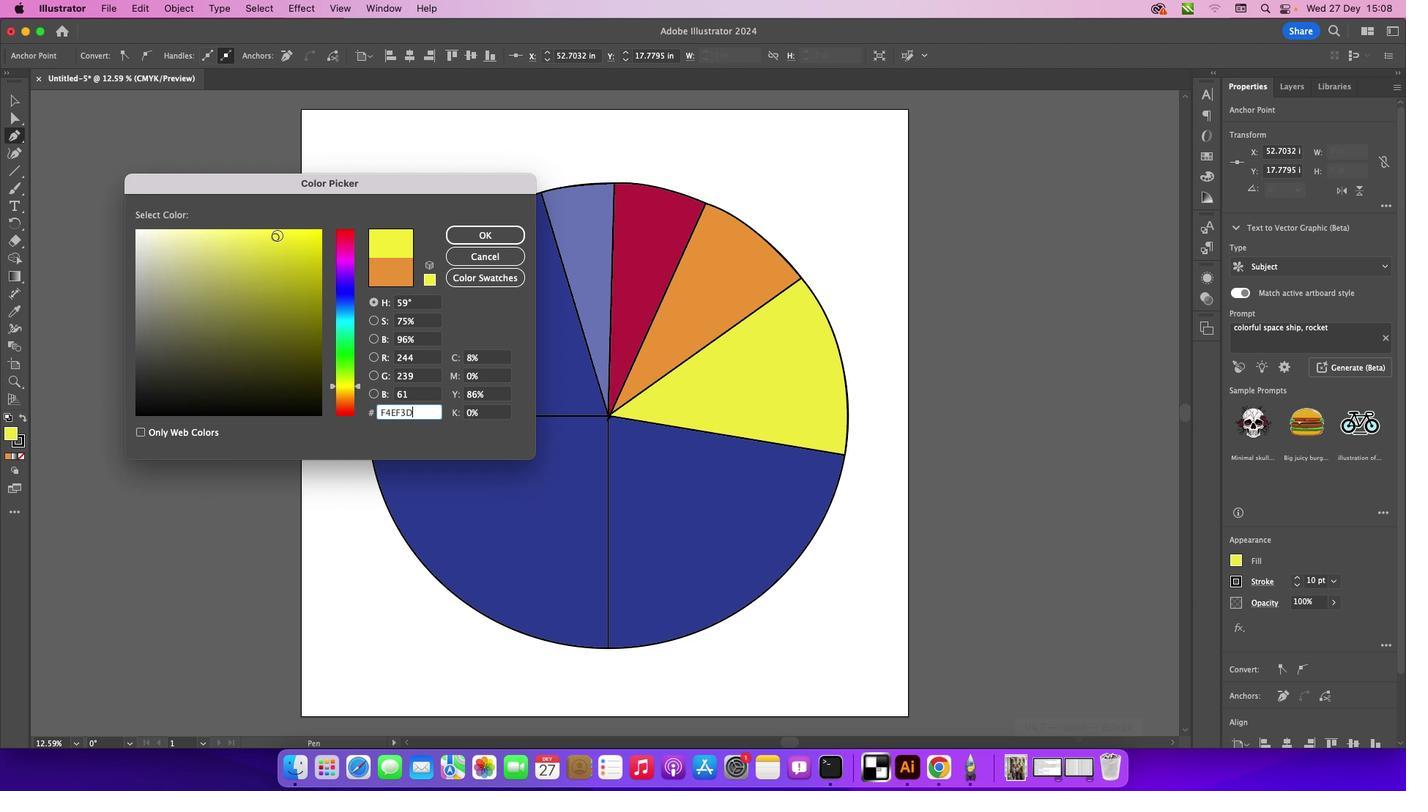 
Action: Mouse moved to (247, 239)
Screenshot: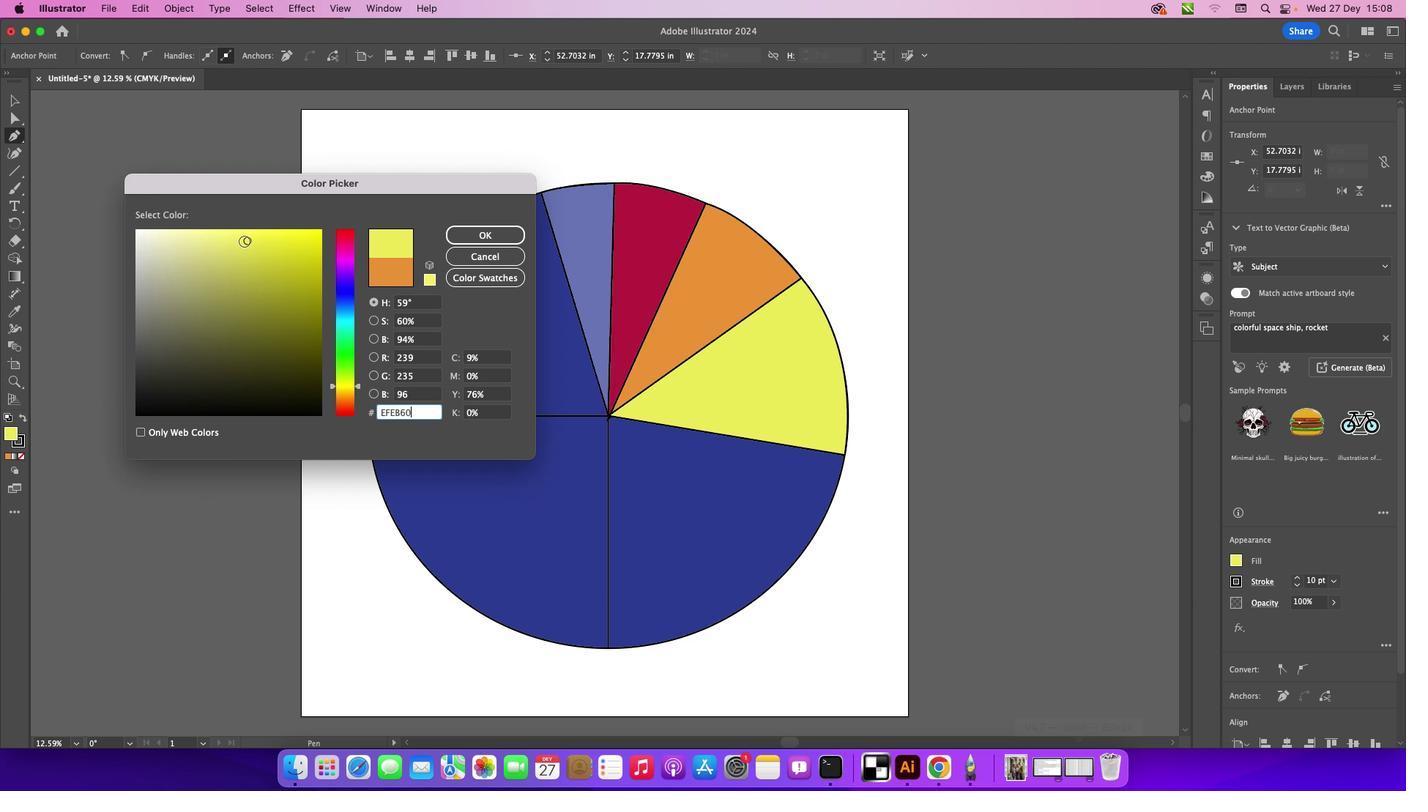
Action: Mouse pressed left at (247, 239)
Screenshot: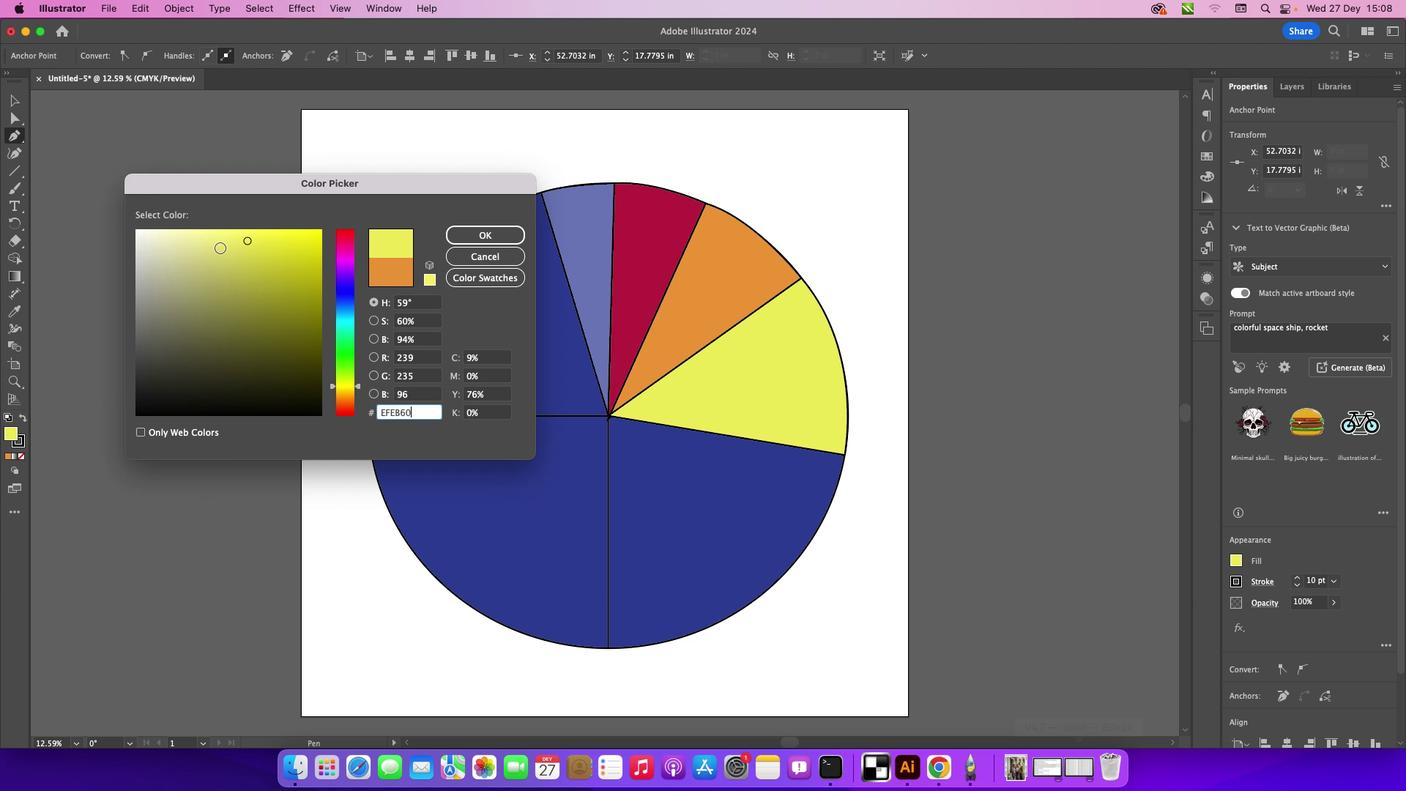 
Action: Mouse moved to (220, 248)
Screenshot: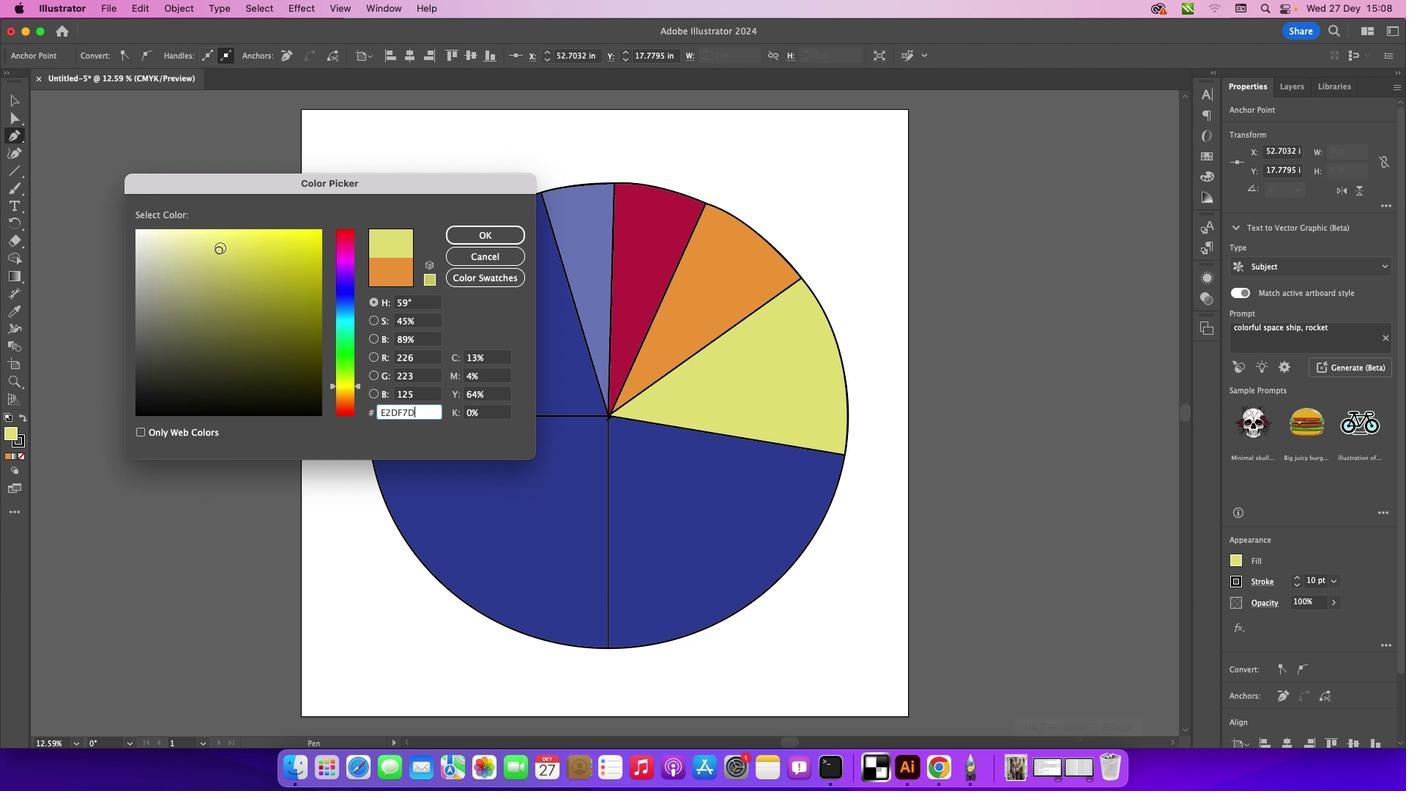 
Action: Mouse pressed left at (220, 248)
Screenshot: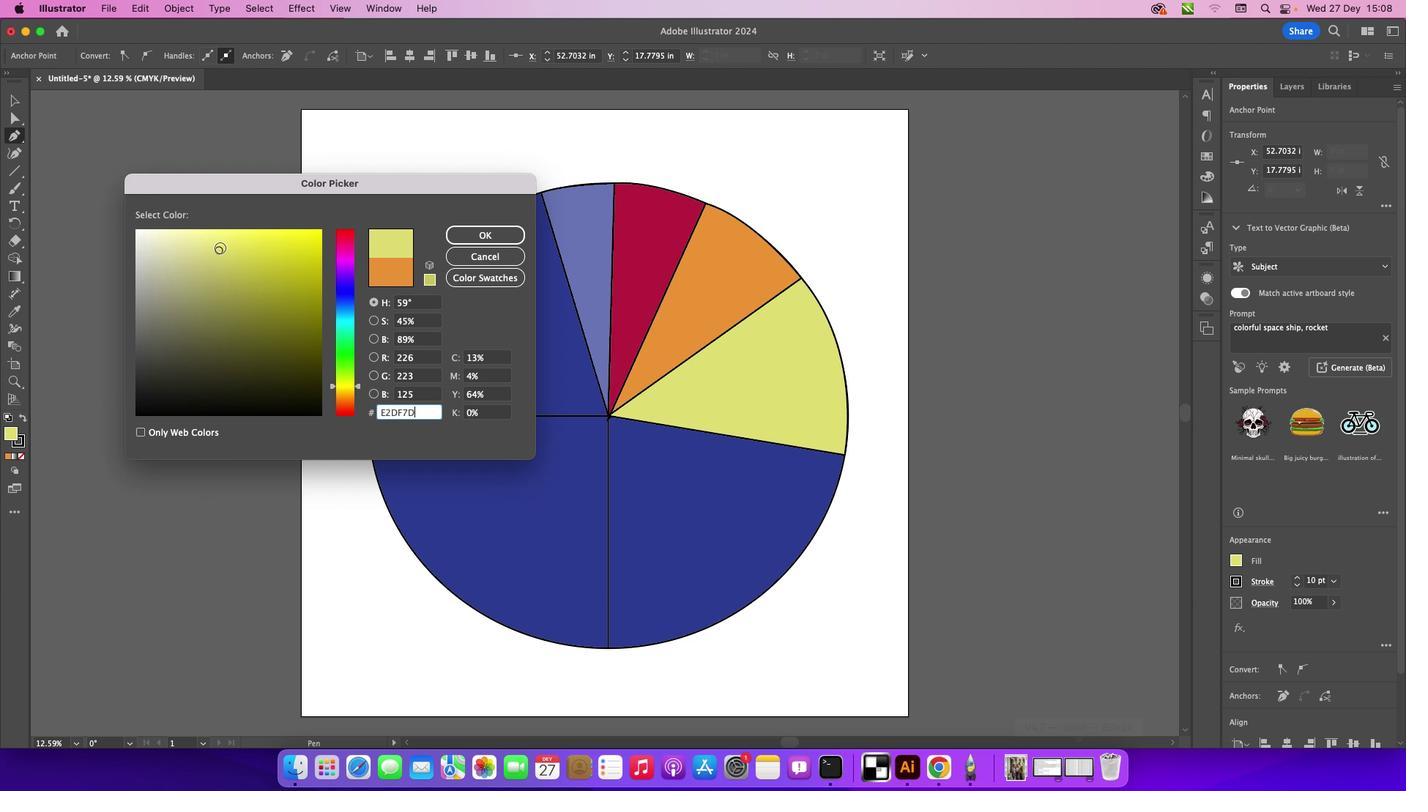 
Action: Mouse moved to (516, 235)
Screenshot: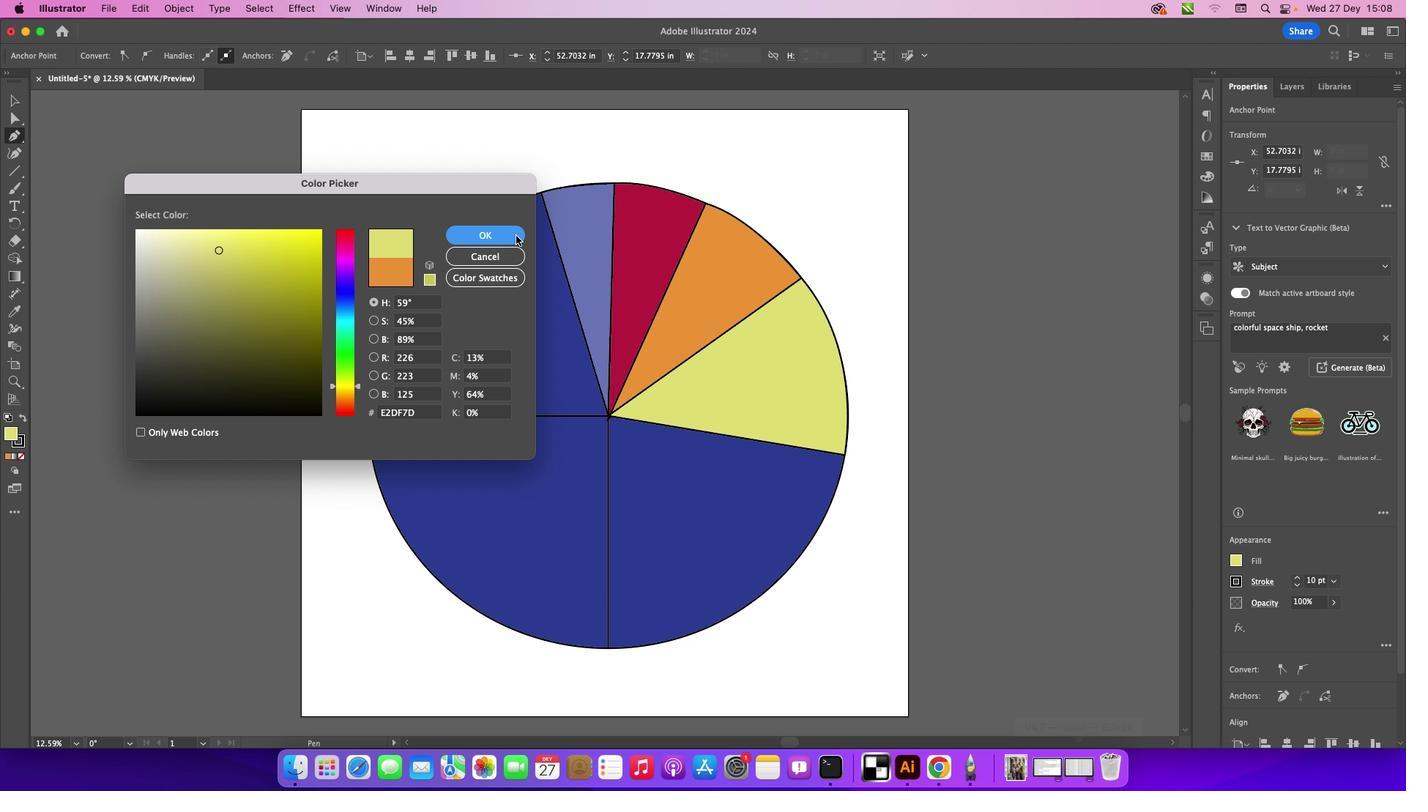 
Action: Mouse pressed left at (516, 235)
Screenshot: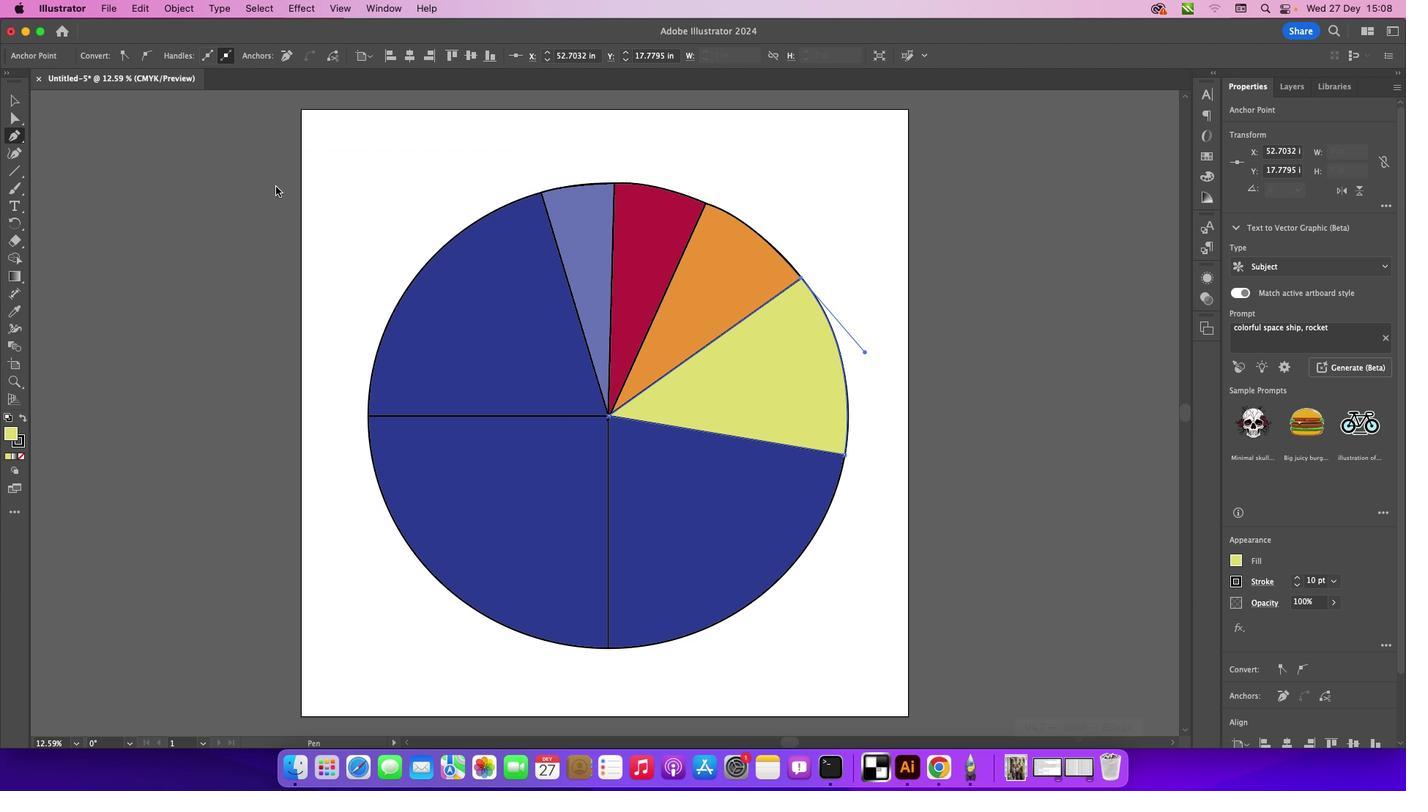 
Action: Mouse moved to (13, 99)
Screenshot: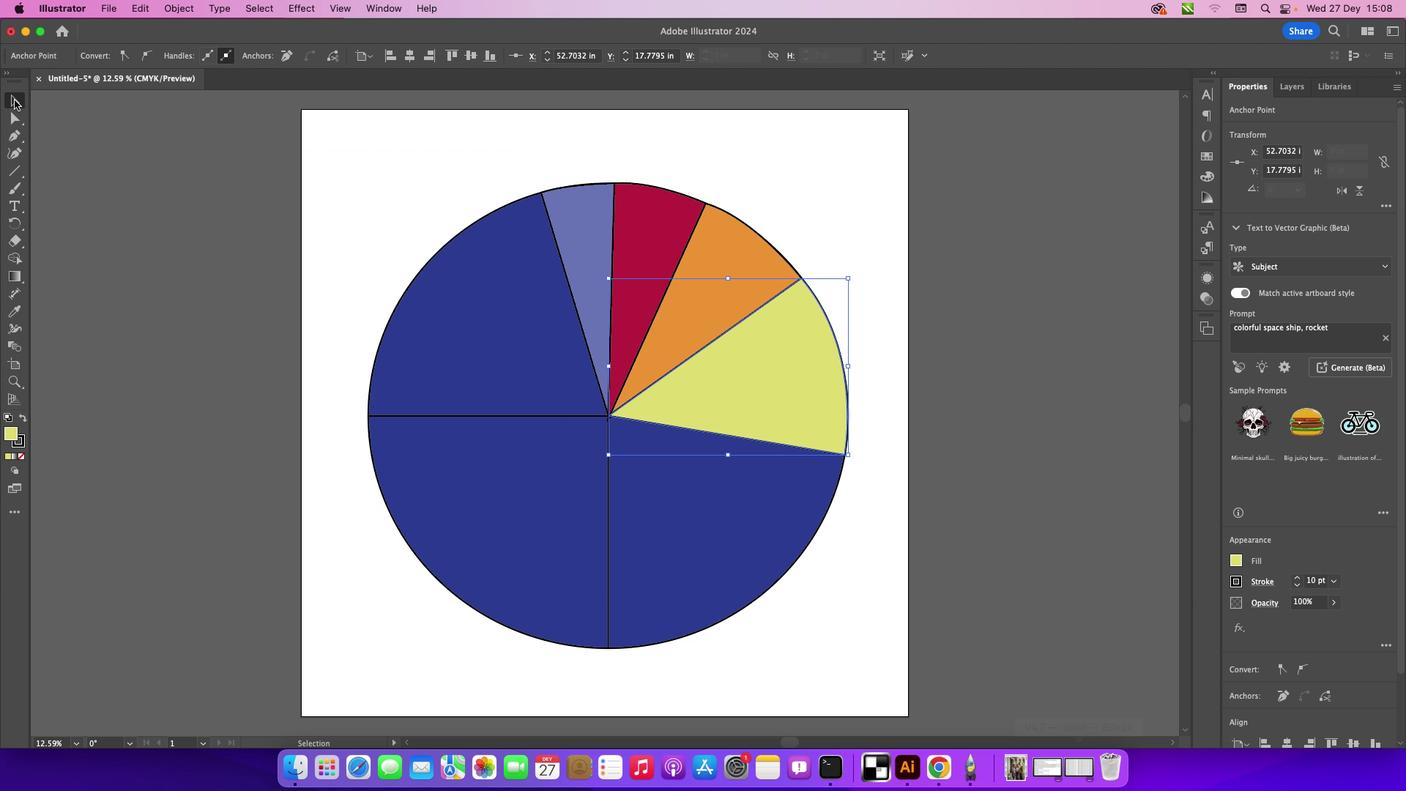 
Action: Mouse pressed left at (13, 99)
Screenshot: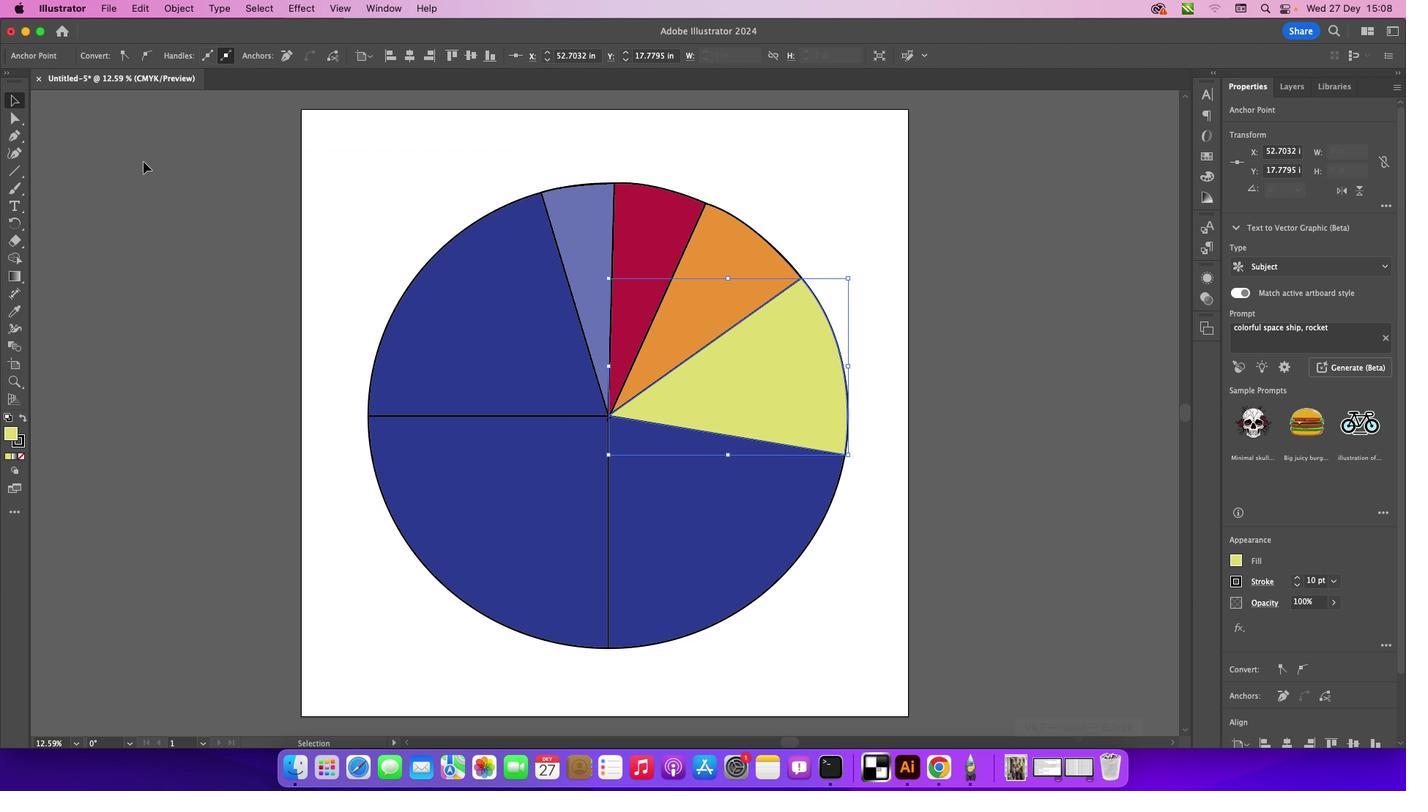 
Action: Mouse moved to (142, 161)
Screenshot: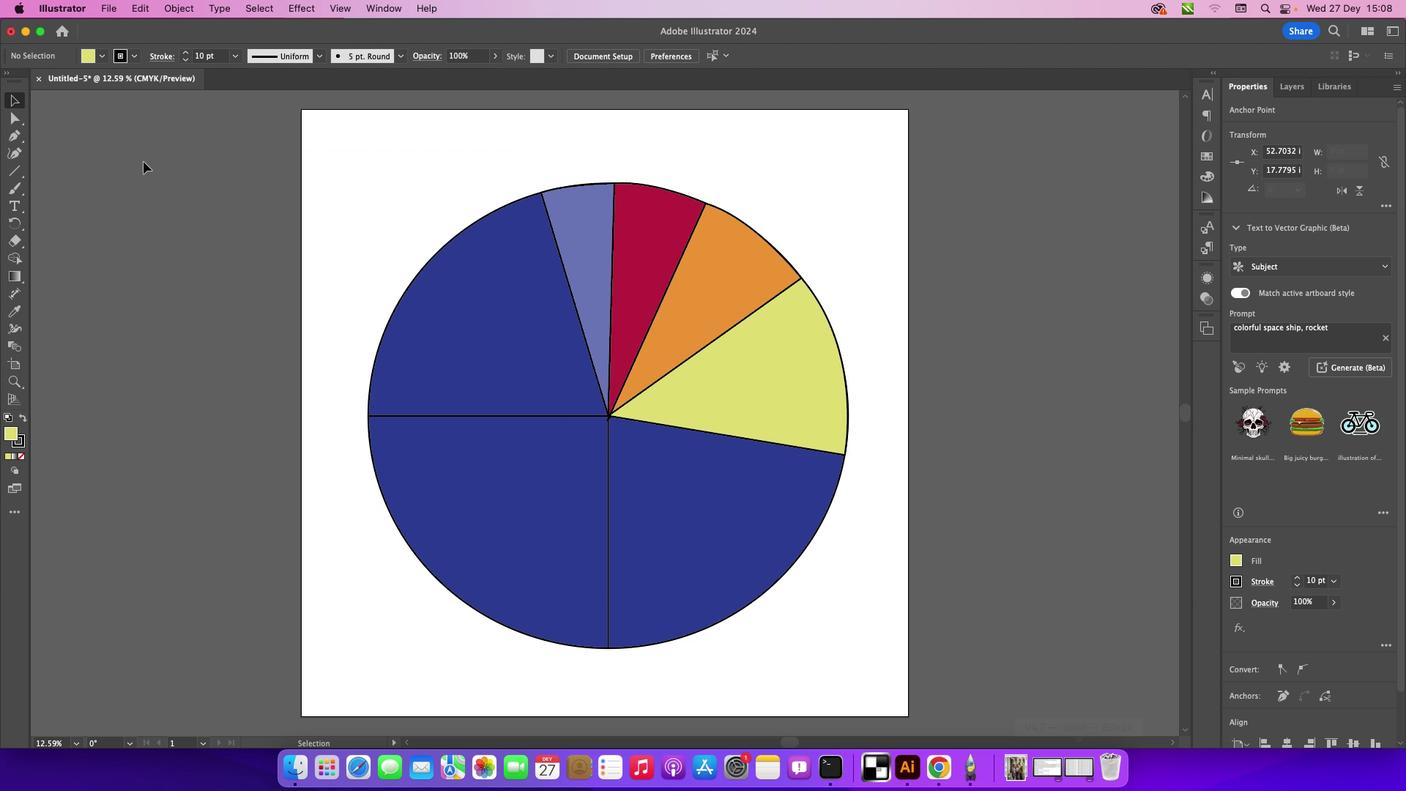 
Action: Mouse pressed left at (142, 161)
Screenshot: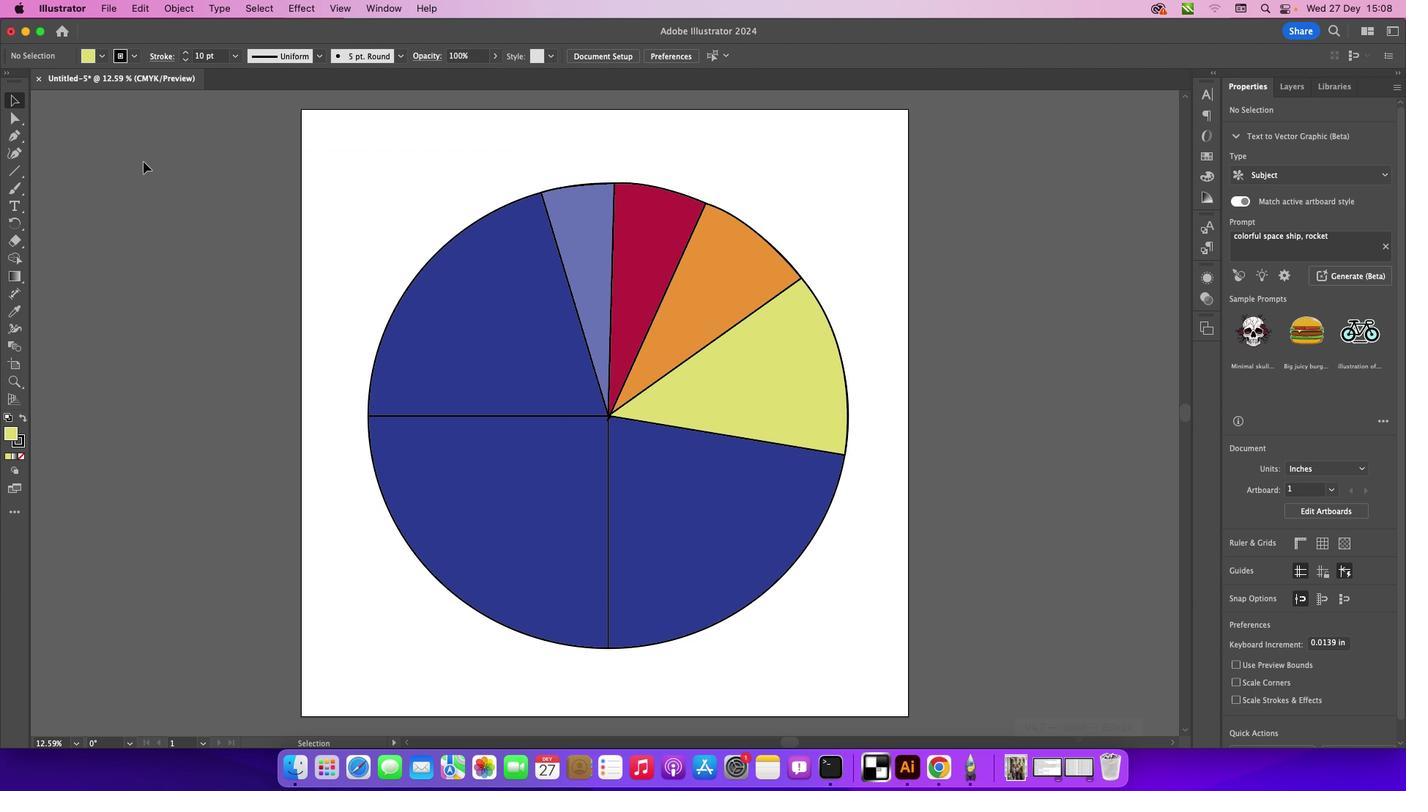 
Action: Mouse moved to (20, 139)
Screenshot: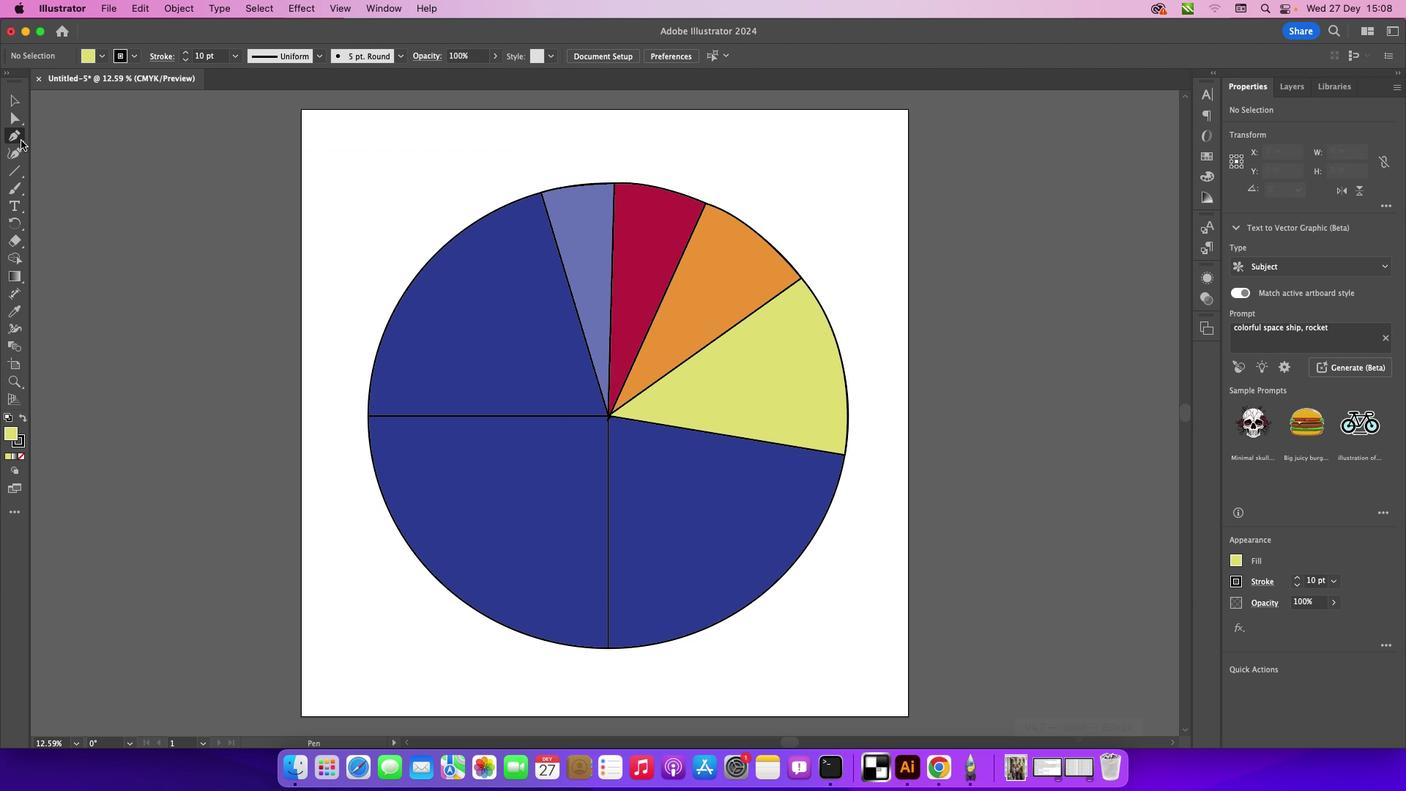 
Action: Mouse pressed left at (20, 139)
Screenshot: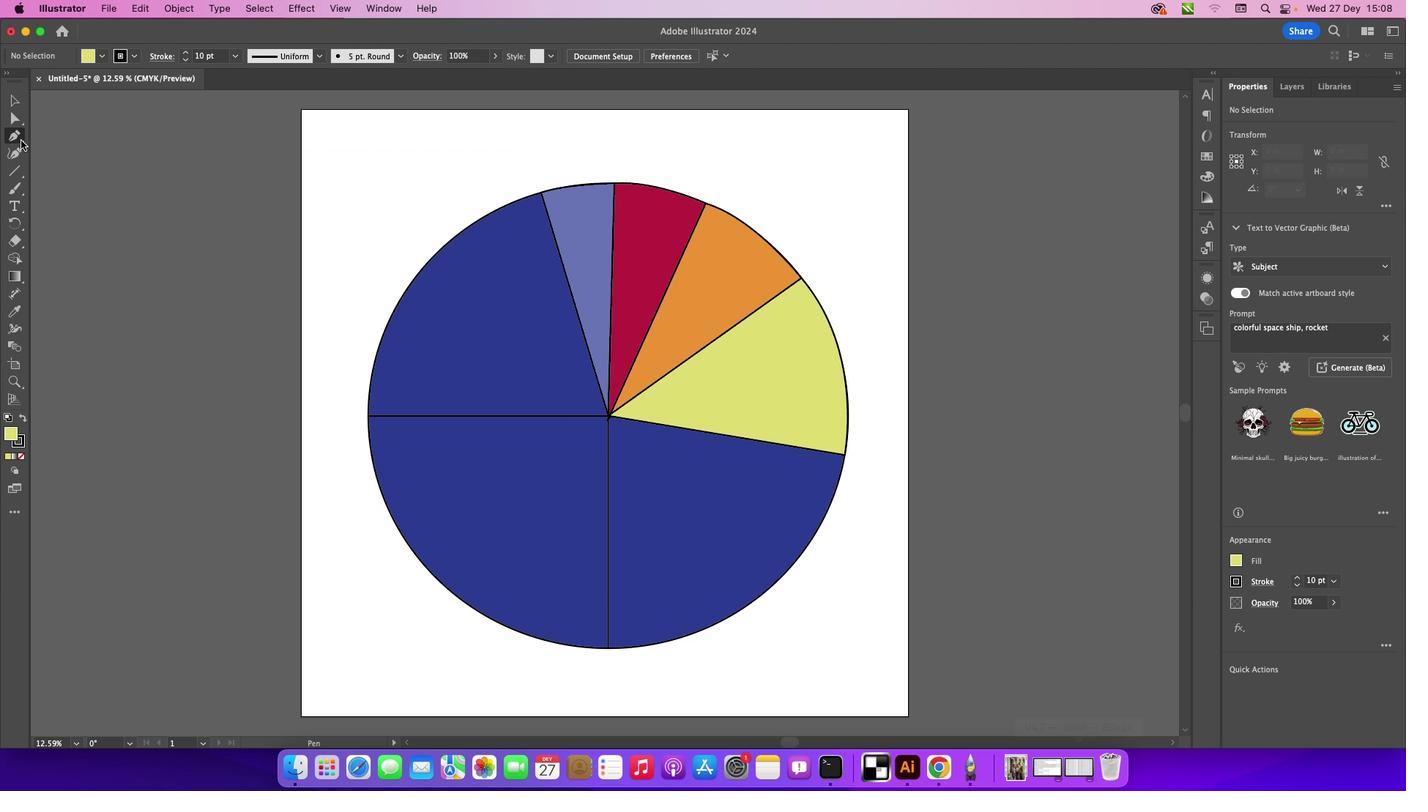 
Action: Mouse moved to (844, 457)
Screenshot: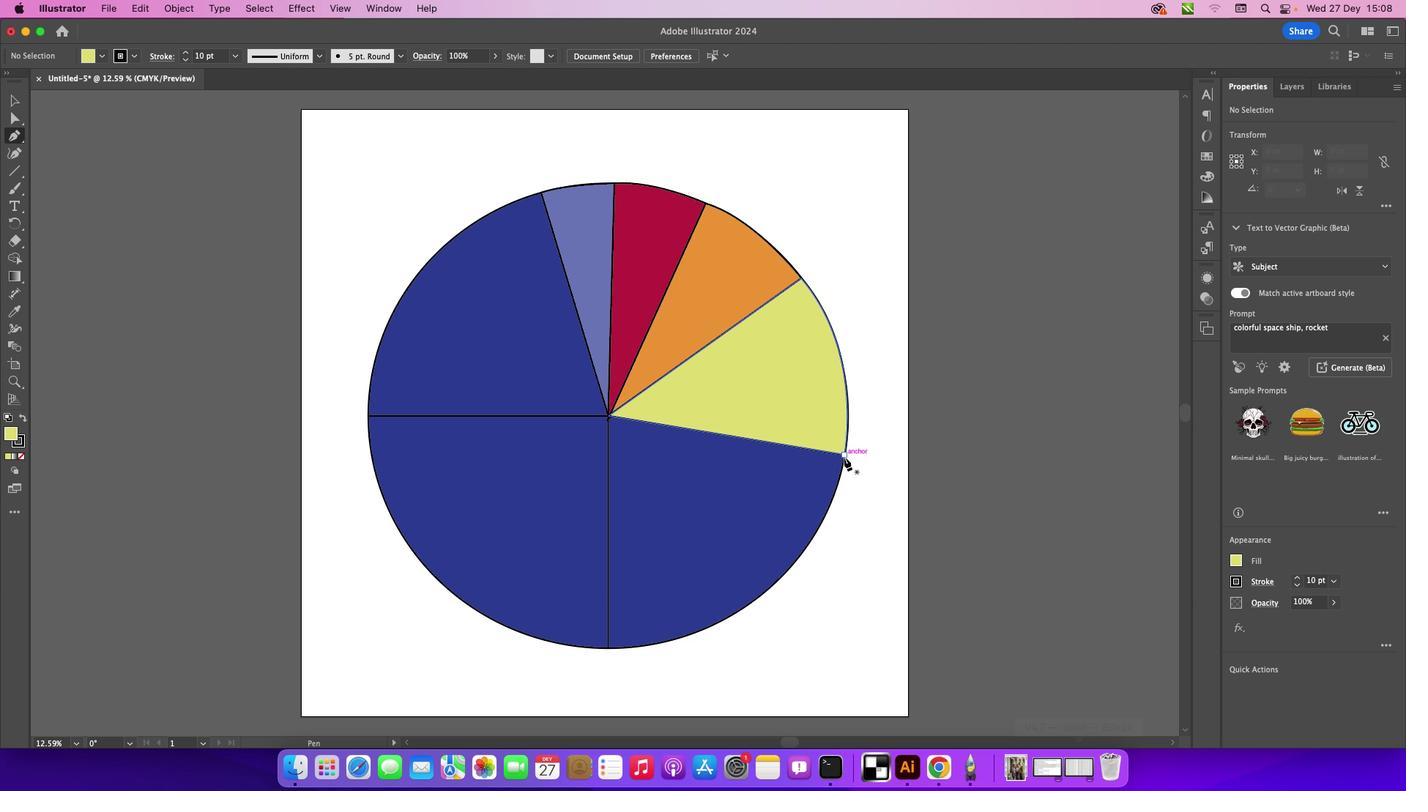 
Action: Mouse pressed left at (844, 457)
Screenshot: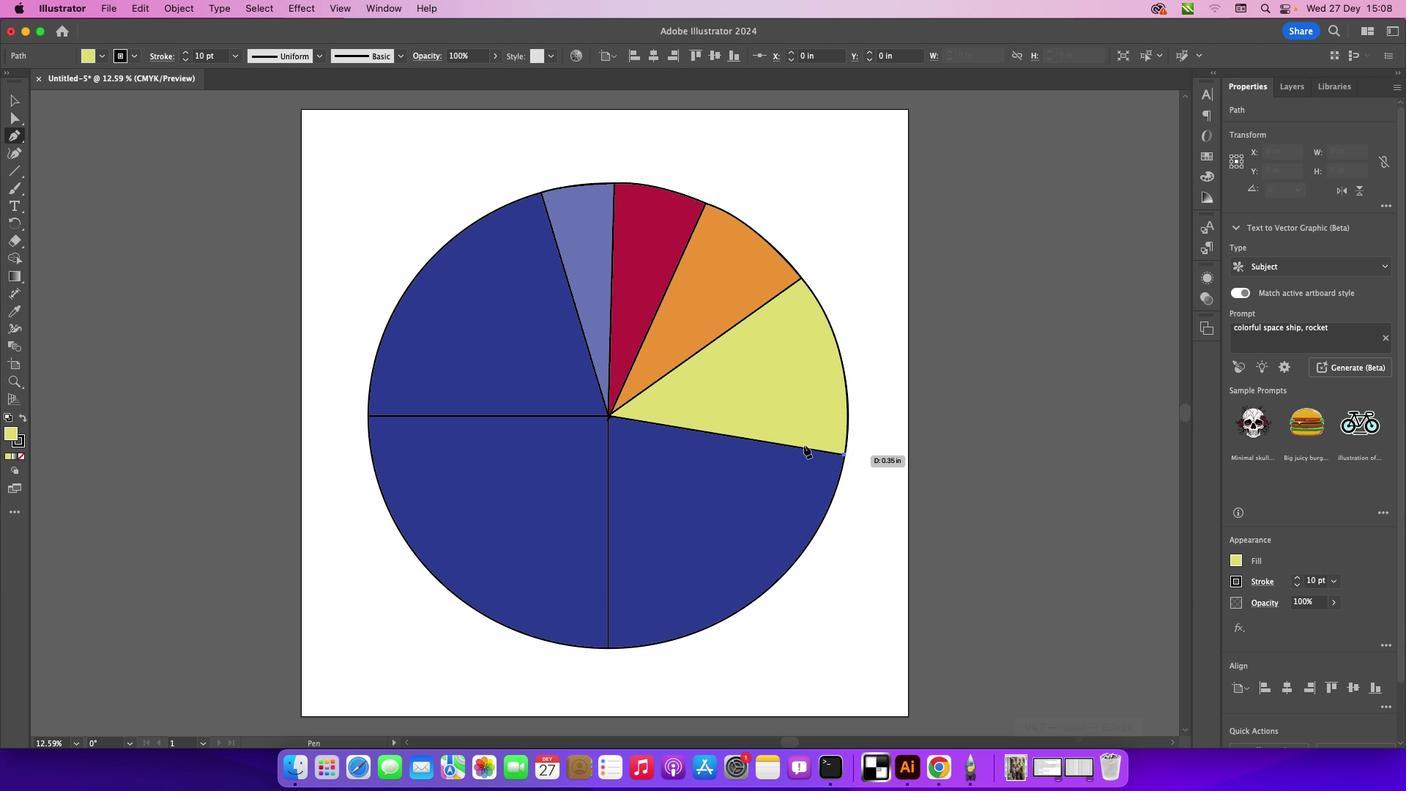 
Action: Mouse moved to (608, 416)
Screenshot: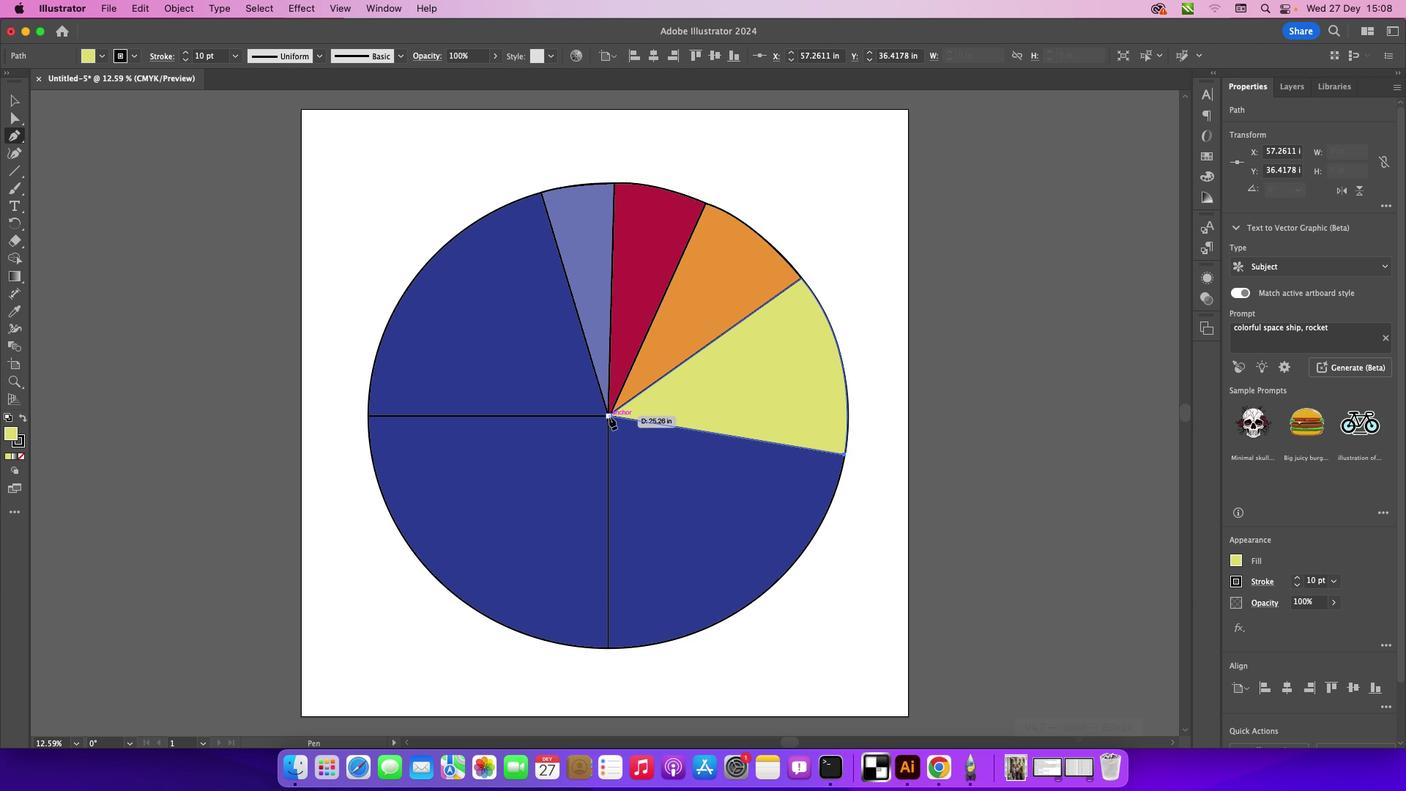 
Action: Mouse pressed left at (608, 416)
Screenshot: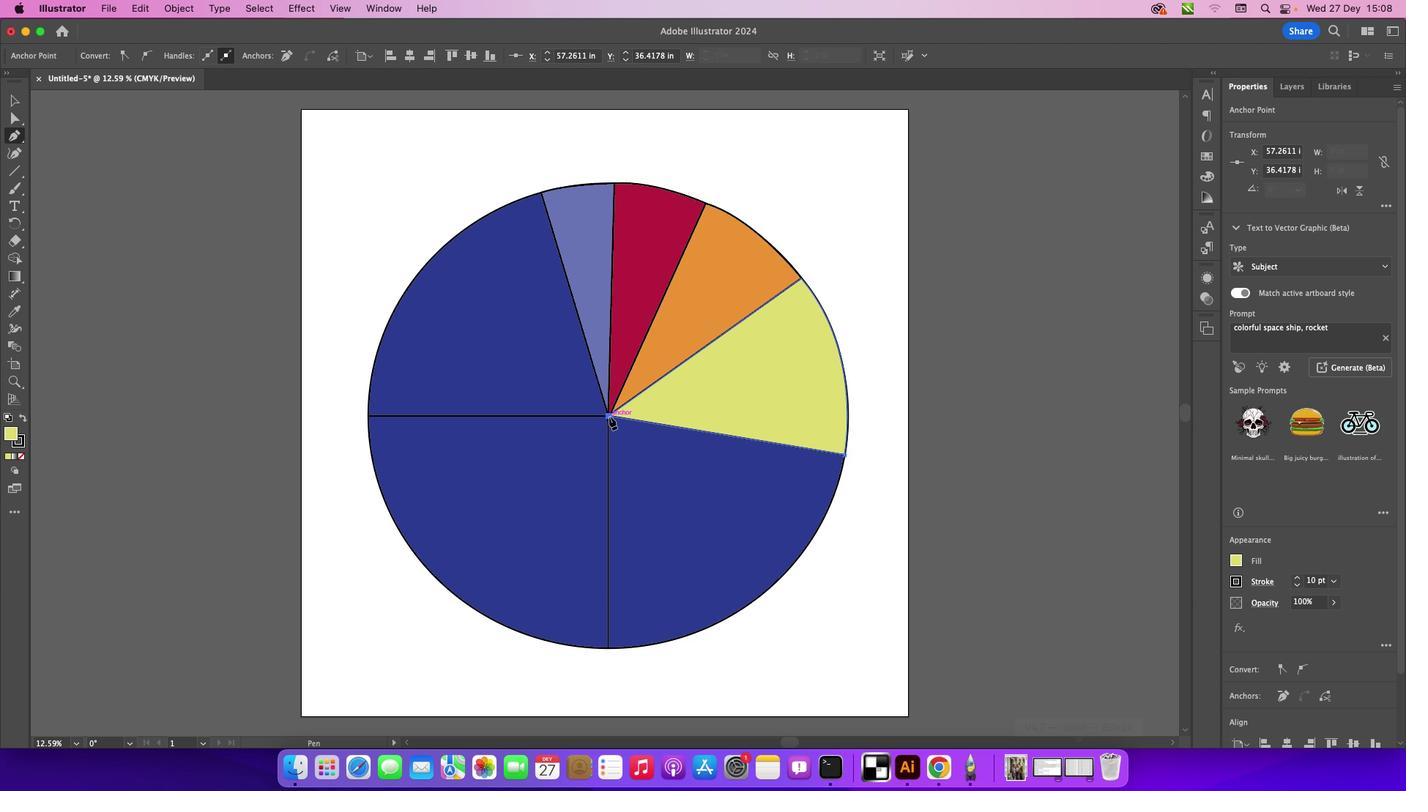 
Action: Mouse moved to (759, 594)
Screenshot: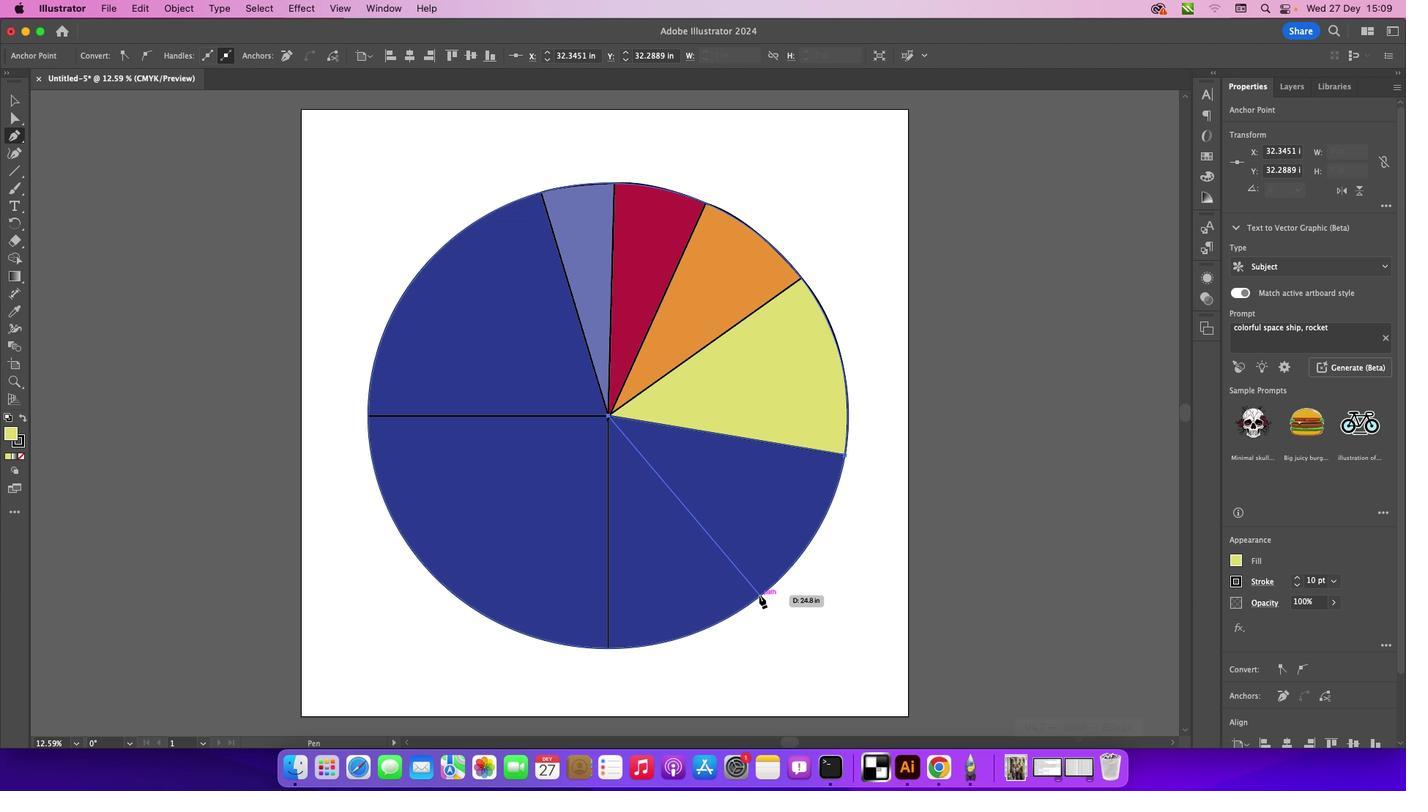 
Action: Mouse pressed left at (759, 594)
Screenshot: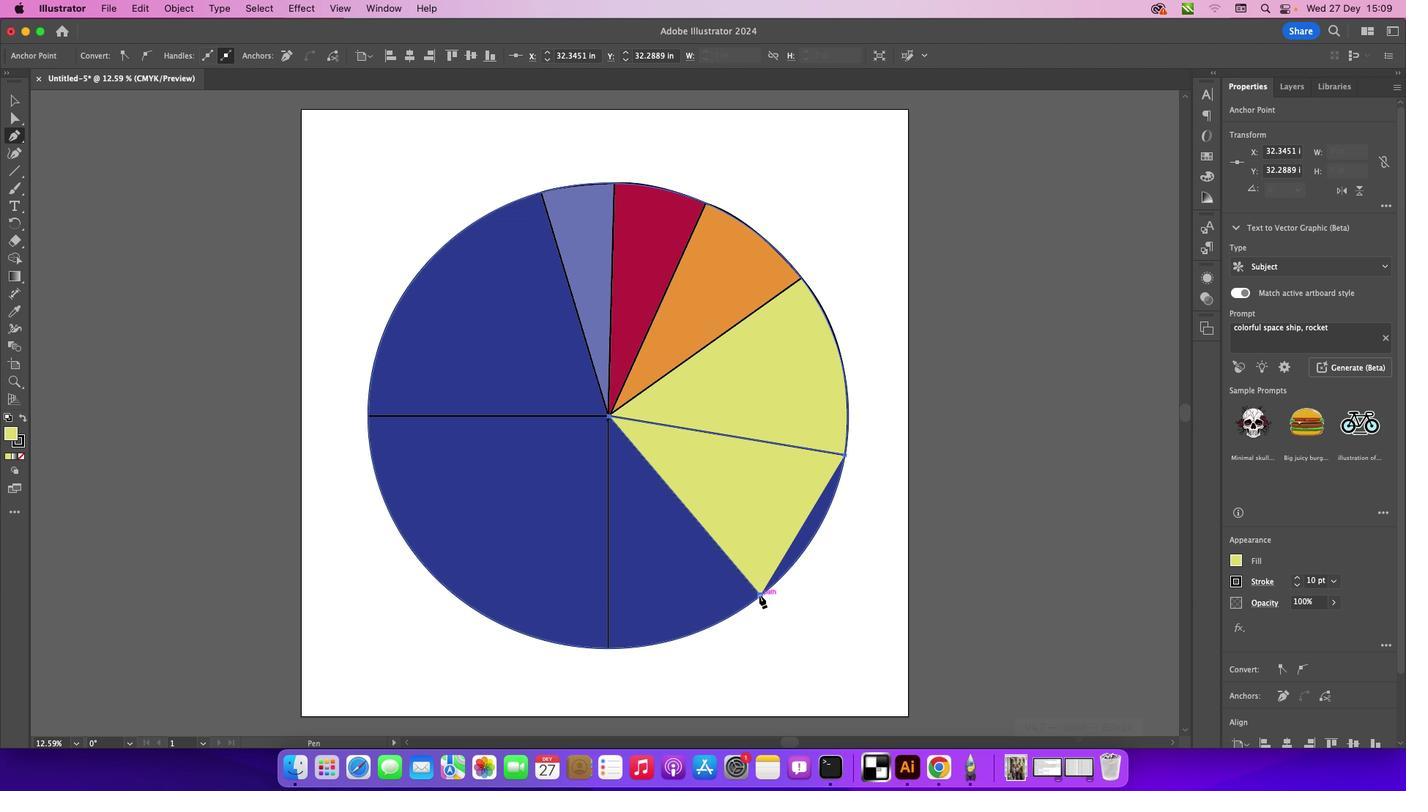 
Action: Mouse moved to (843, 454)
